 Task: Set up alerts for new listings in Seattle, Washington, that have a private home office or a study space, and track the availability of properties with this feature.
Action: Mouse moved to (402, 292)
Screenshot: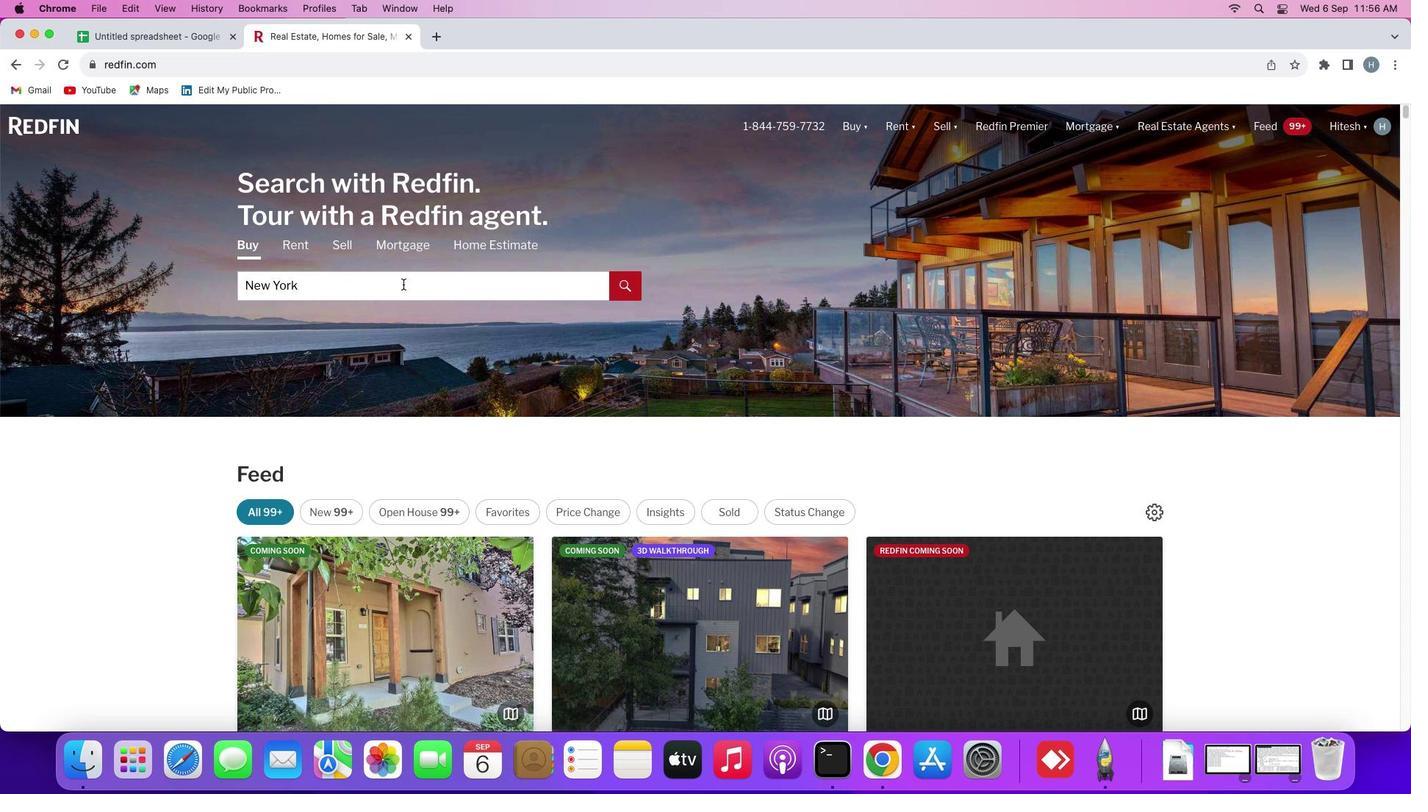 
Action: Mouse pressed left at (402, 292)
Screenshot: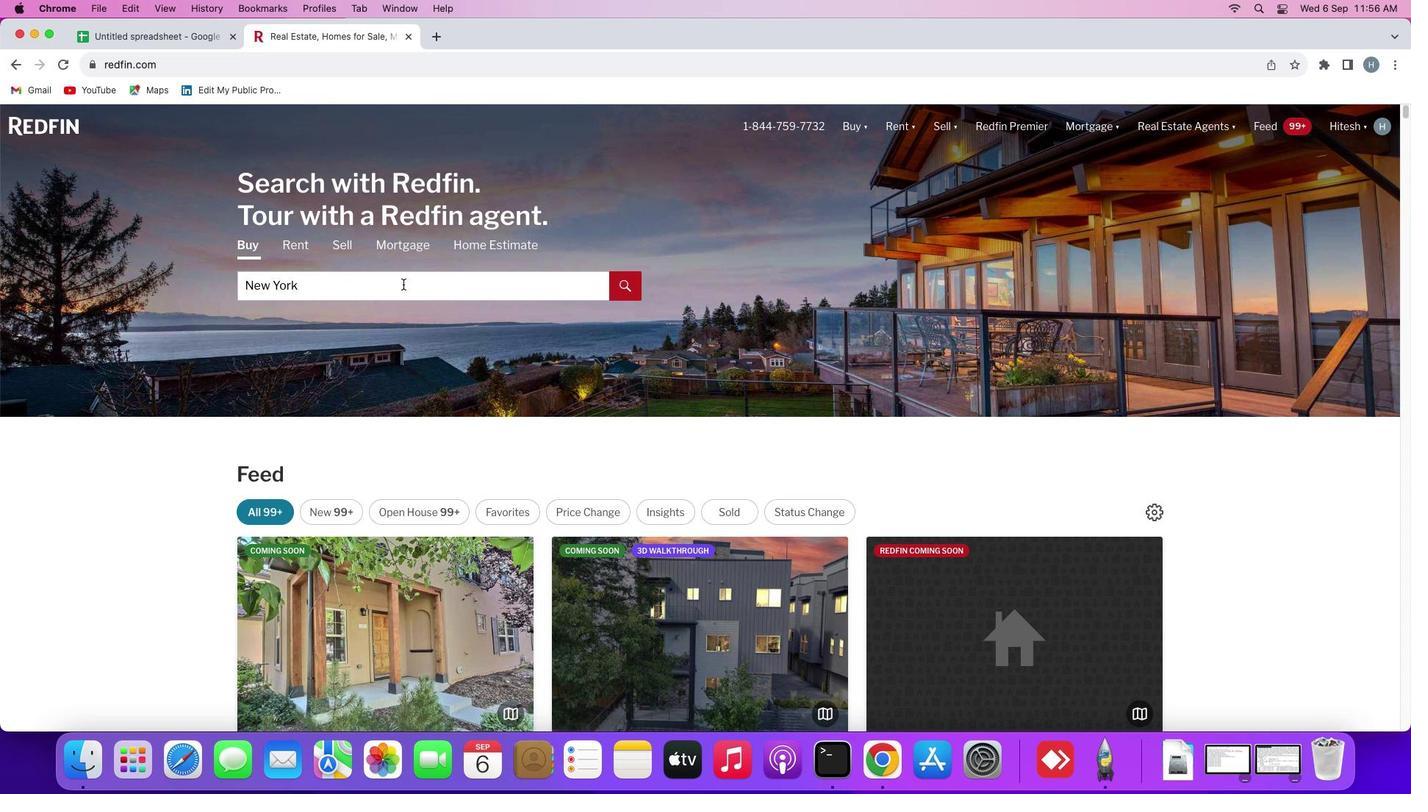 
Action: Mouse moved to (405, 286)
Screenshot: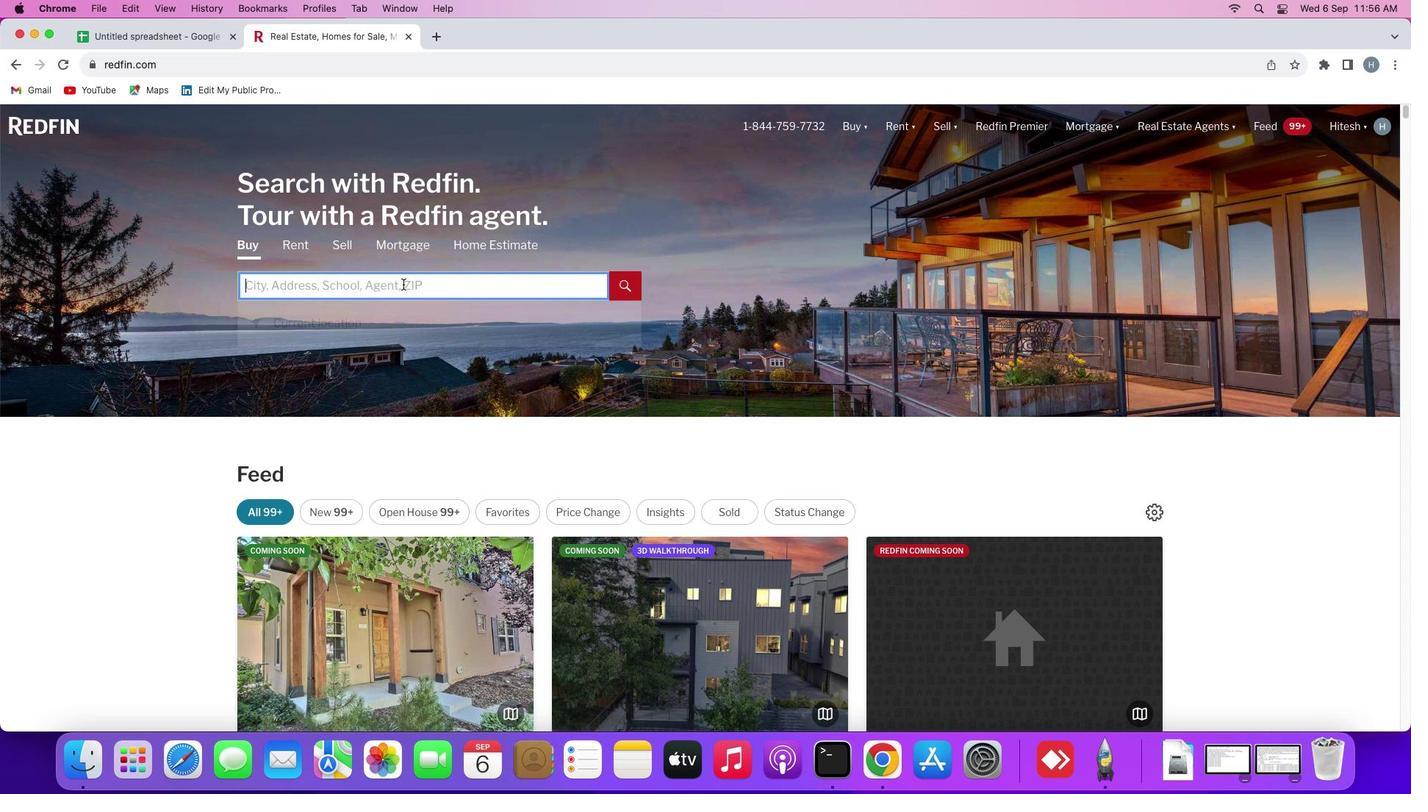 
Action: Mouse pressed left at (405, 286)
Screenshot: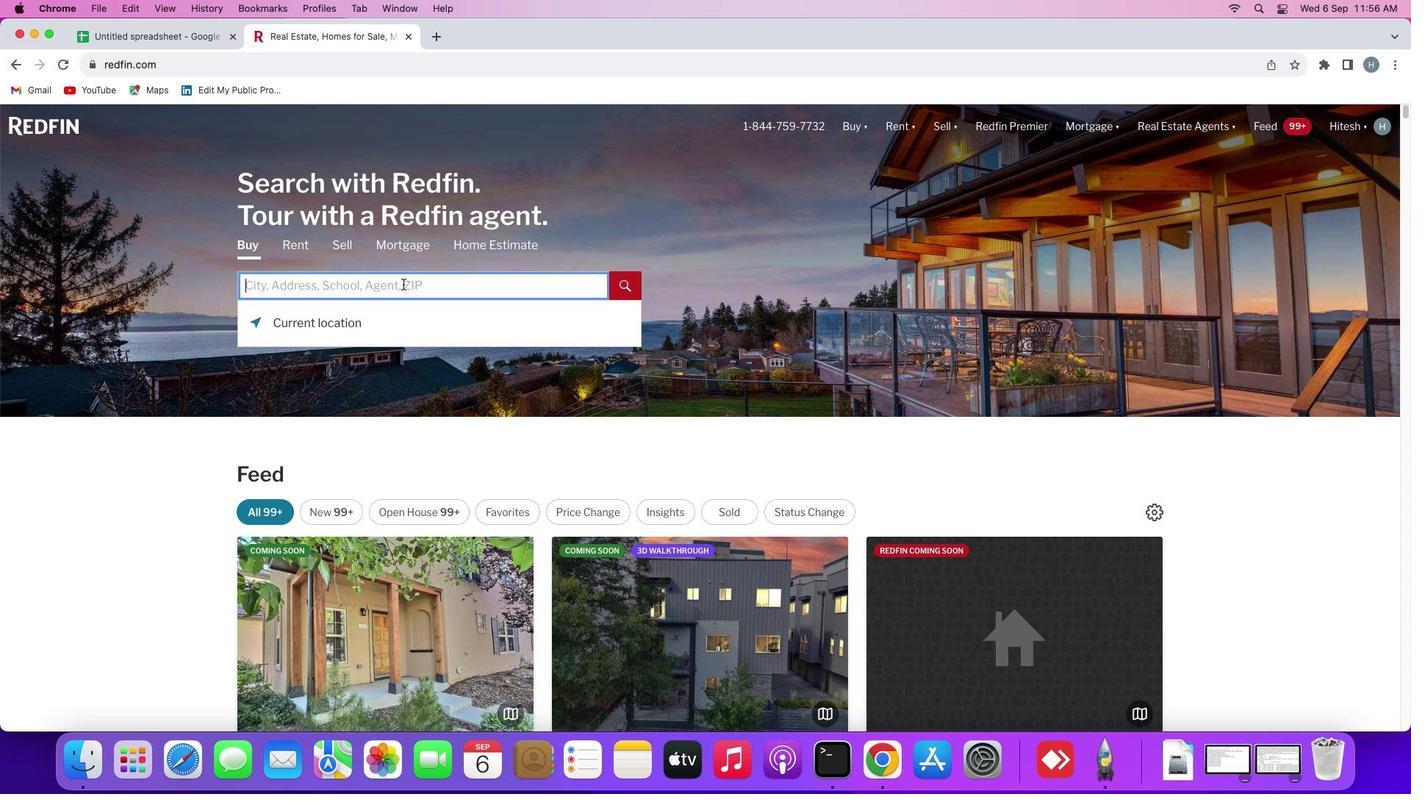 
Action: Key pressed Key.shift'S''e''a''t''t''l''e'','Key.spaceKey.shift'W''a''s''h''i''n''g''t''o''n'
Screenshot: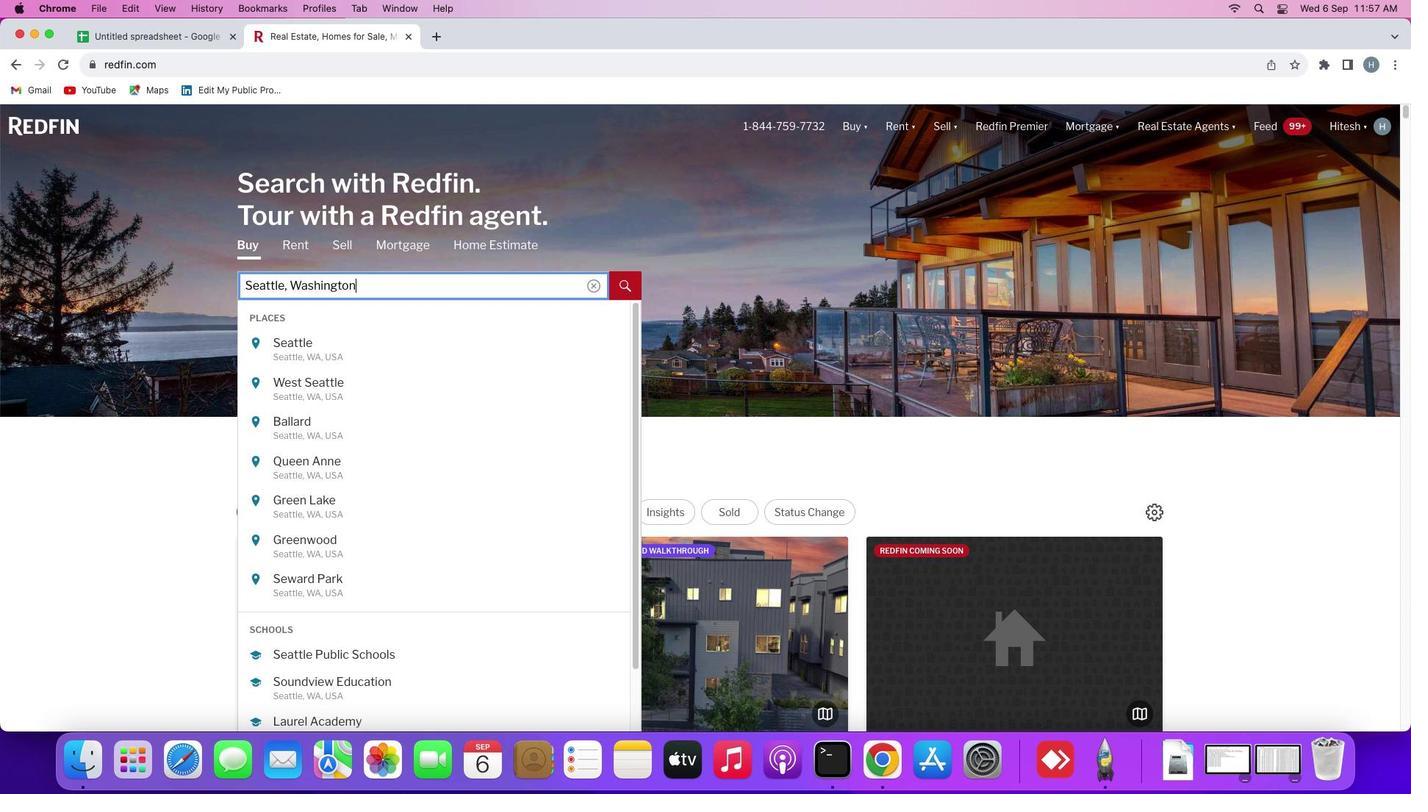 
Action: Mouse moved to (444, 351)
Screenshot: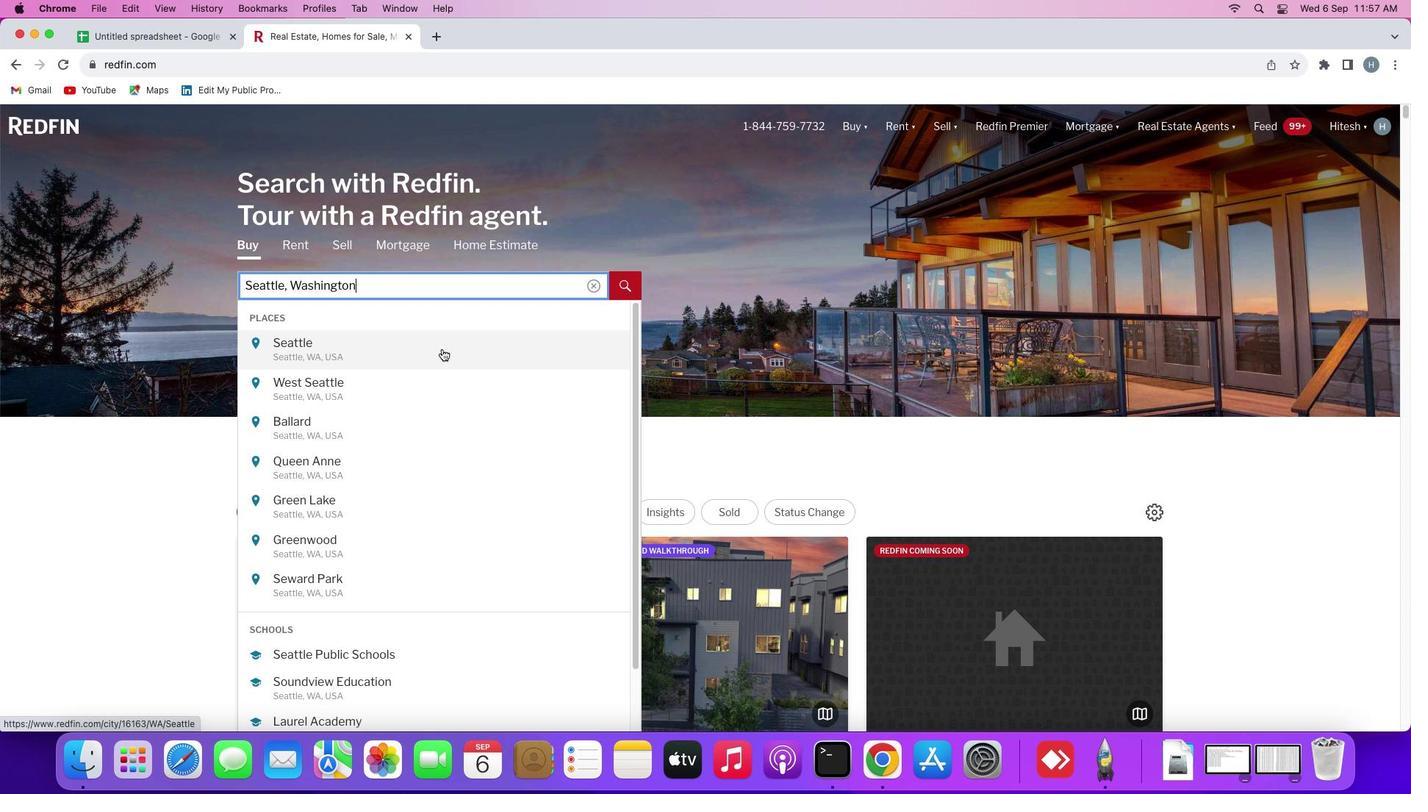 
Action: Mouse pressed left at (444, 351)
Screenshot: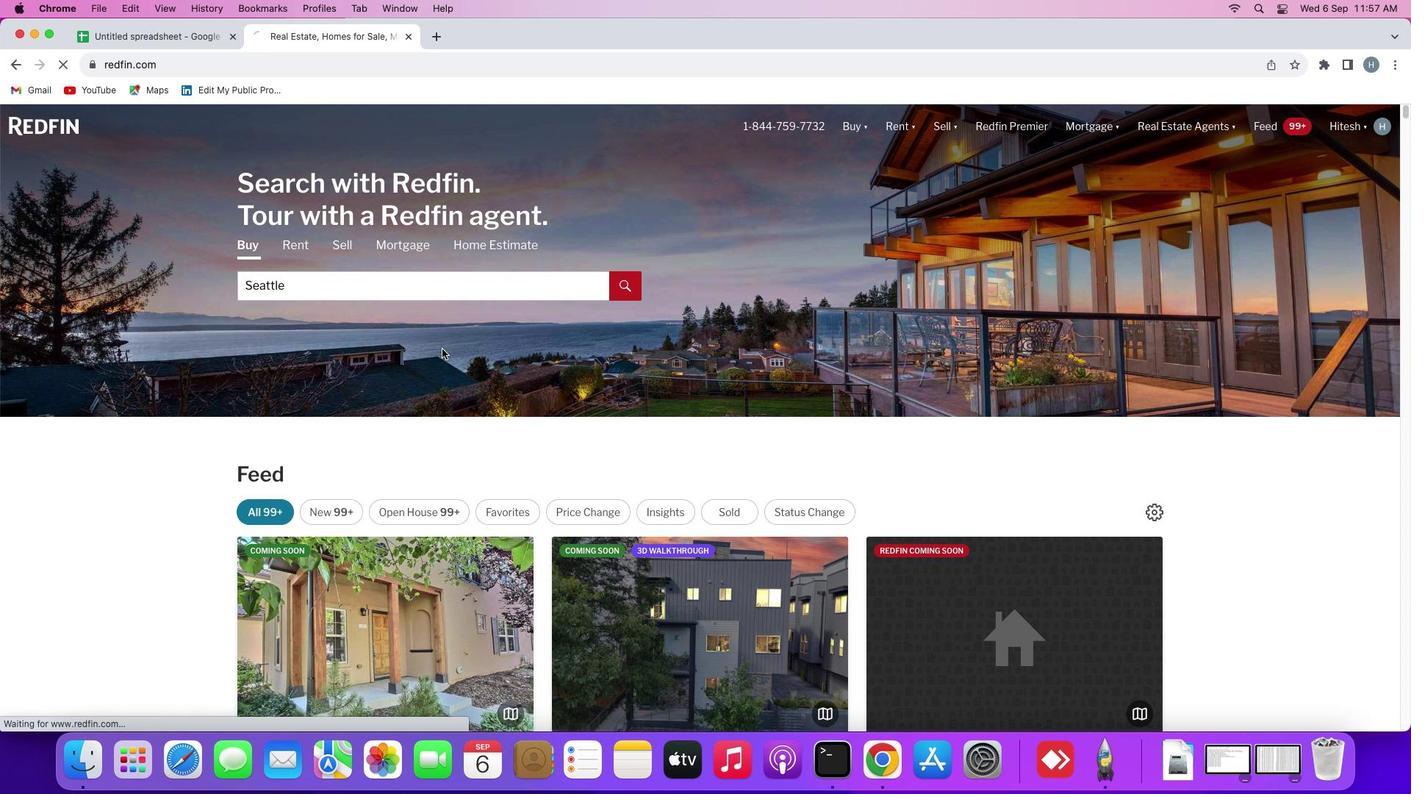 
Action: Mouse moved to (1258, 225)
Screenshot: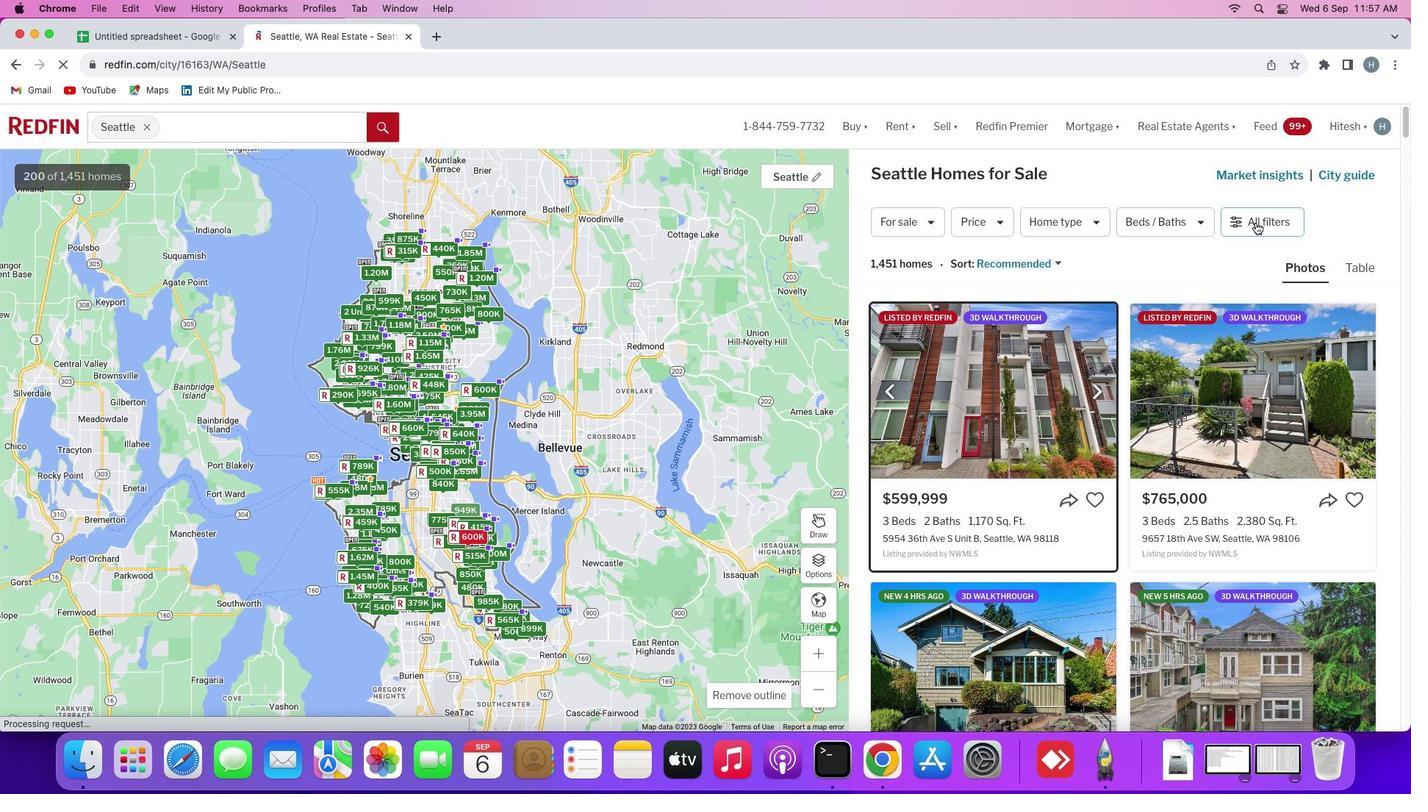 
Action: Mouse pressed left at (1258, 225)
Screenshot: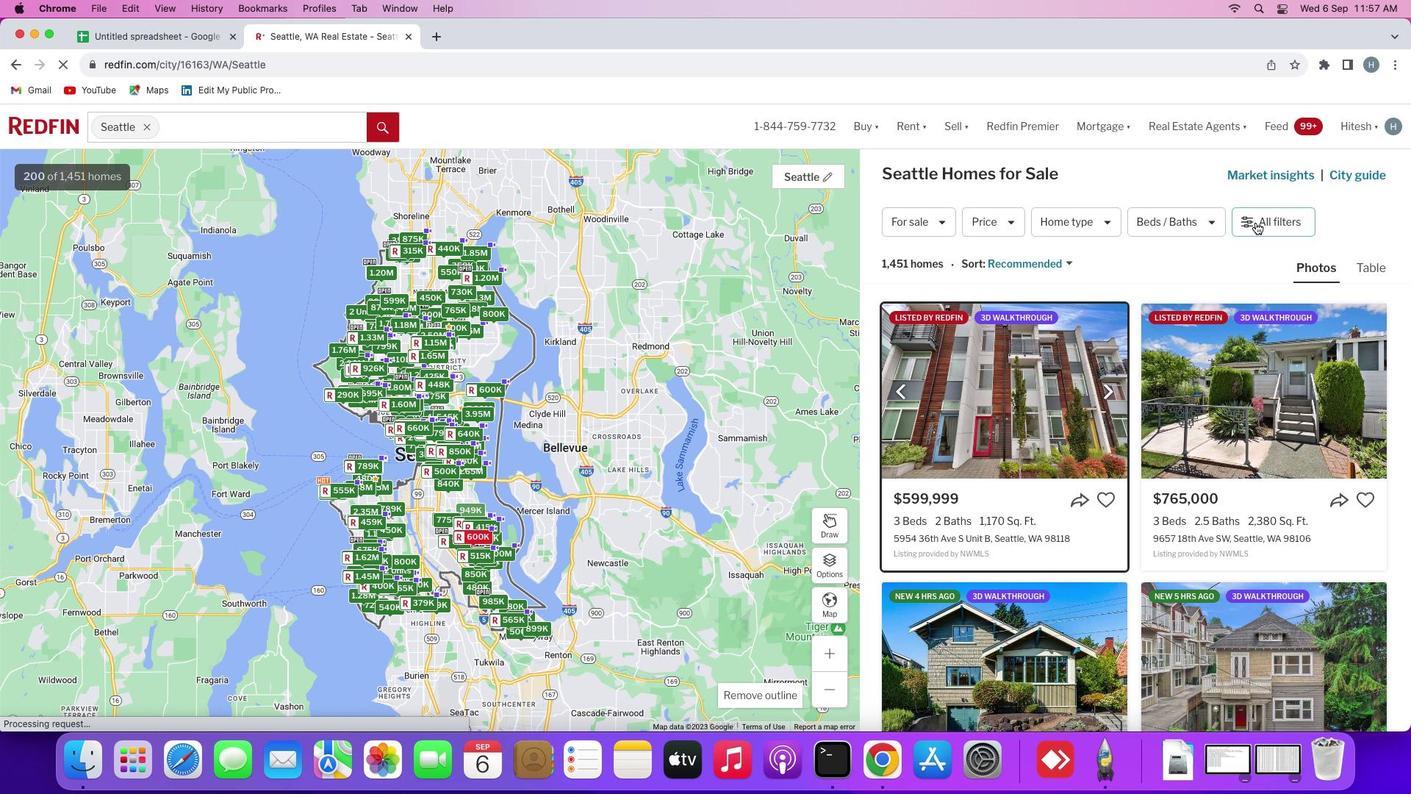
Action: Mouse moved to (1214, 420)
Screenshot: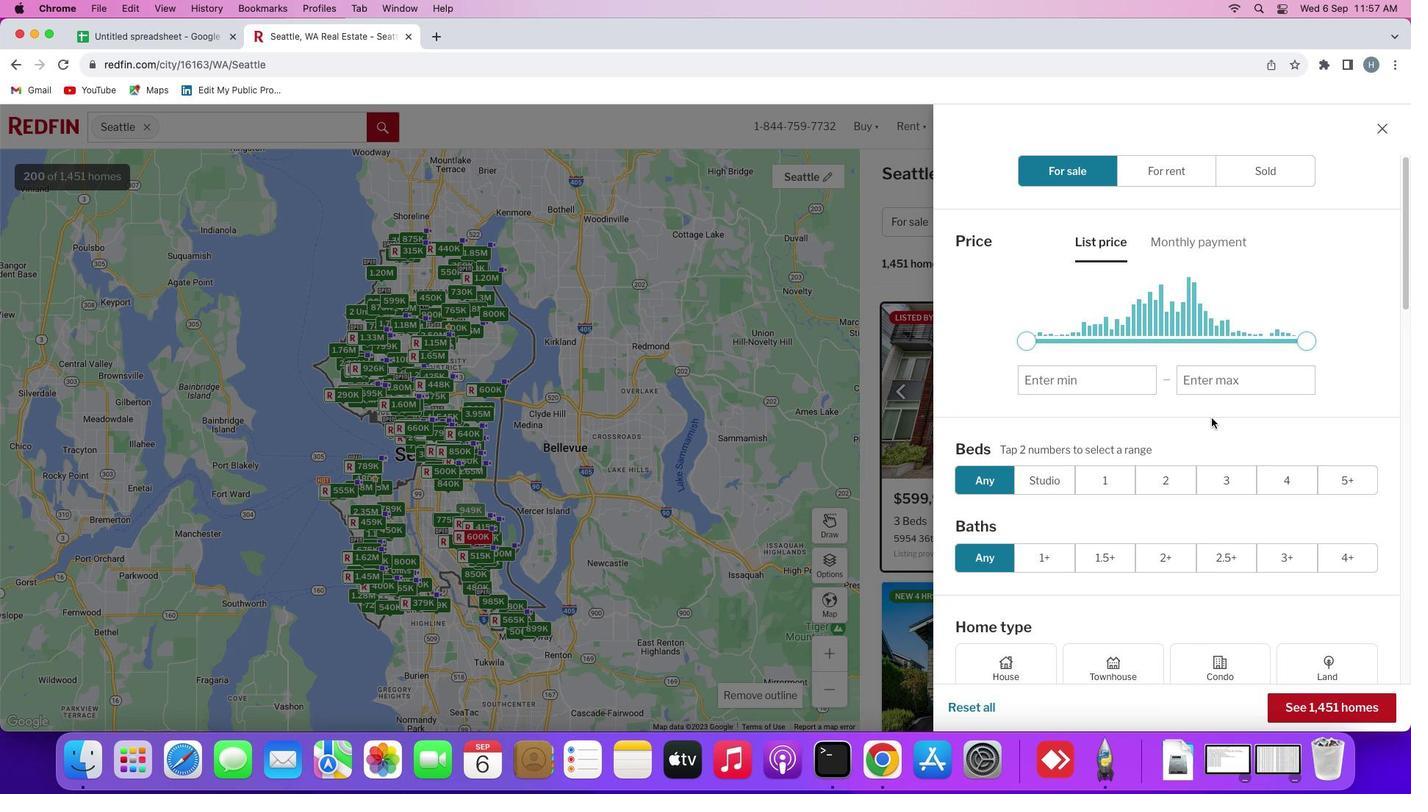 
Action: Mouse scrolled (1214, 420) with delta (2, 1)
Screenshot: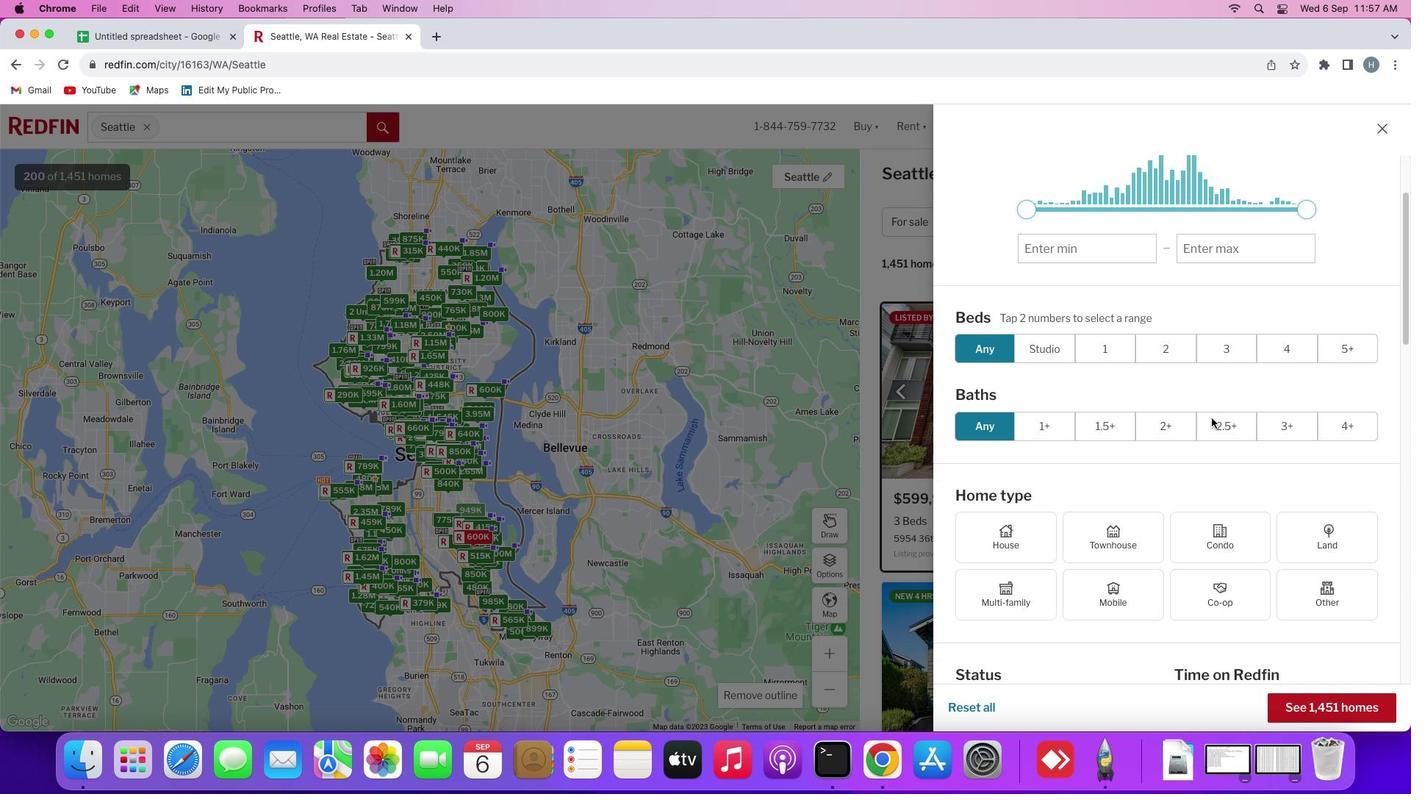 
Action: Mouse scrolled (1214, 420) with delta (2, 1)
Screenshot: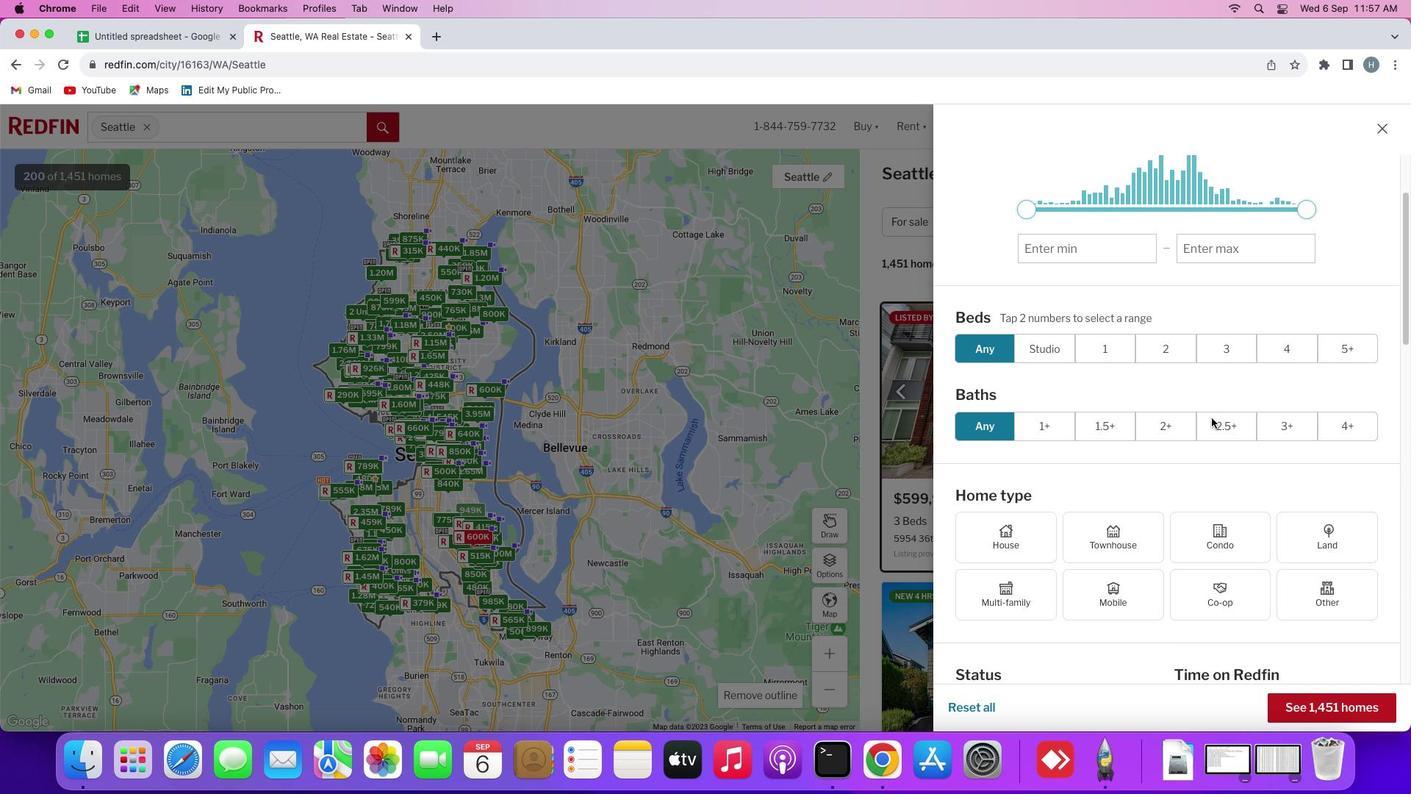 
Action: Mouse scrolled (1214, 420) with delta (2, 1)
Screenshot: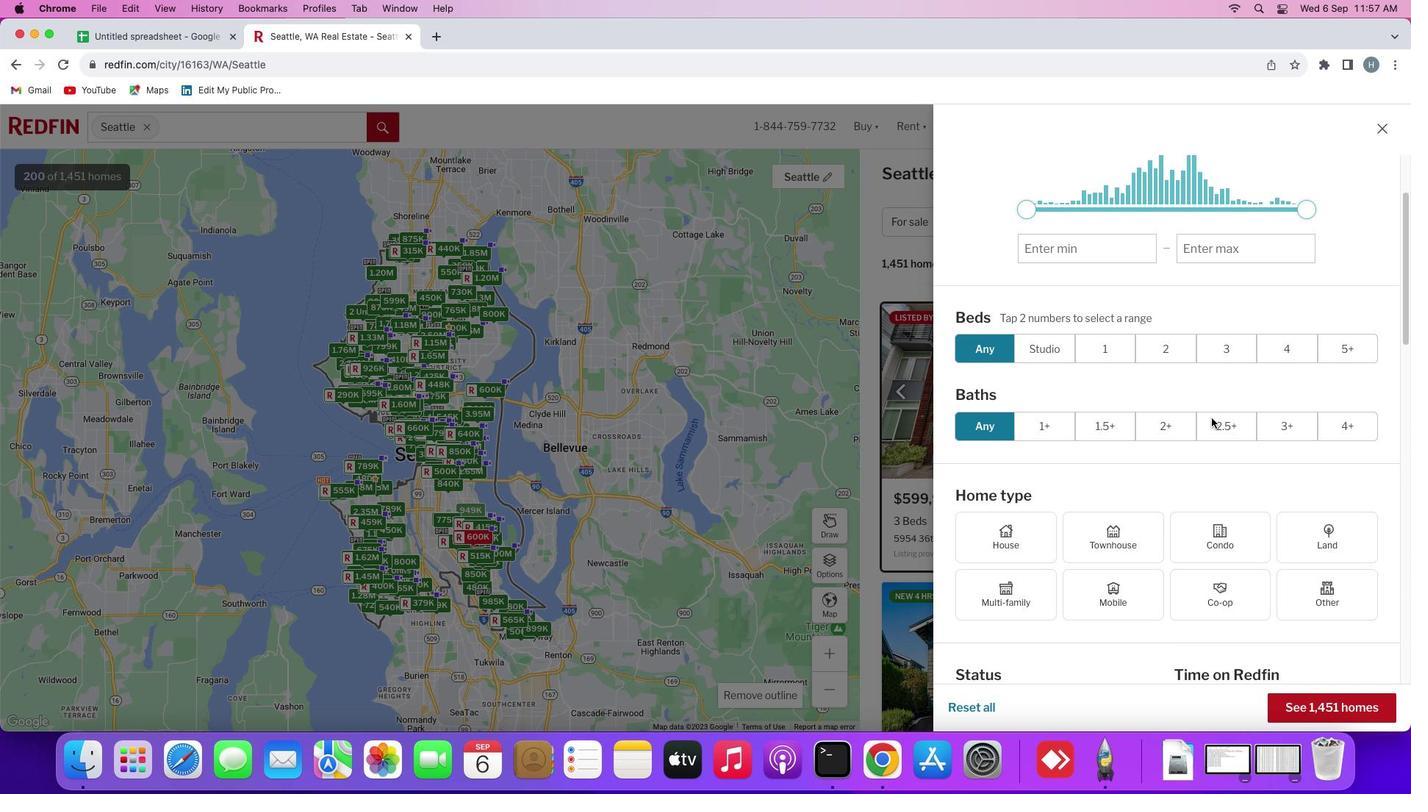 
Action: Mouse scrolled (1214, 420) with delta (2, 0)
Screenshot: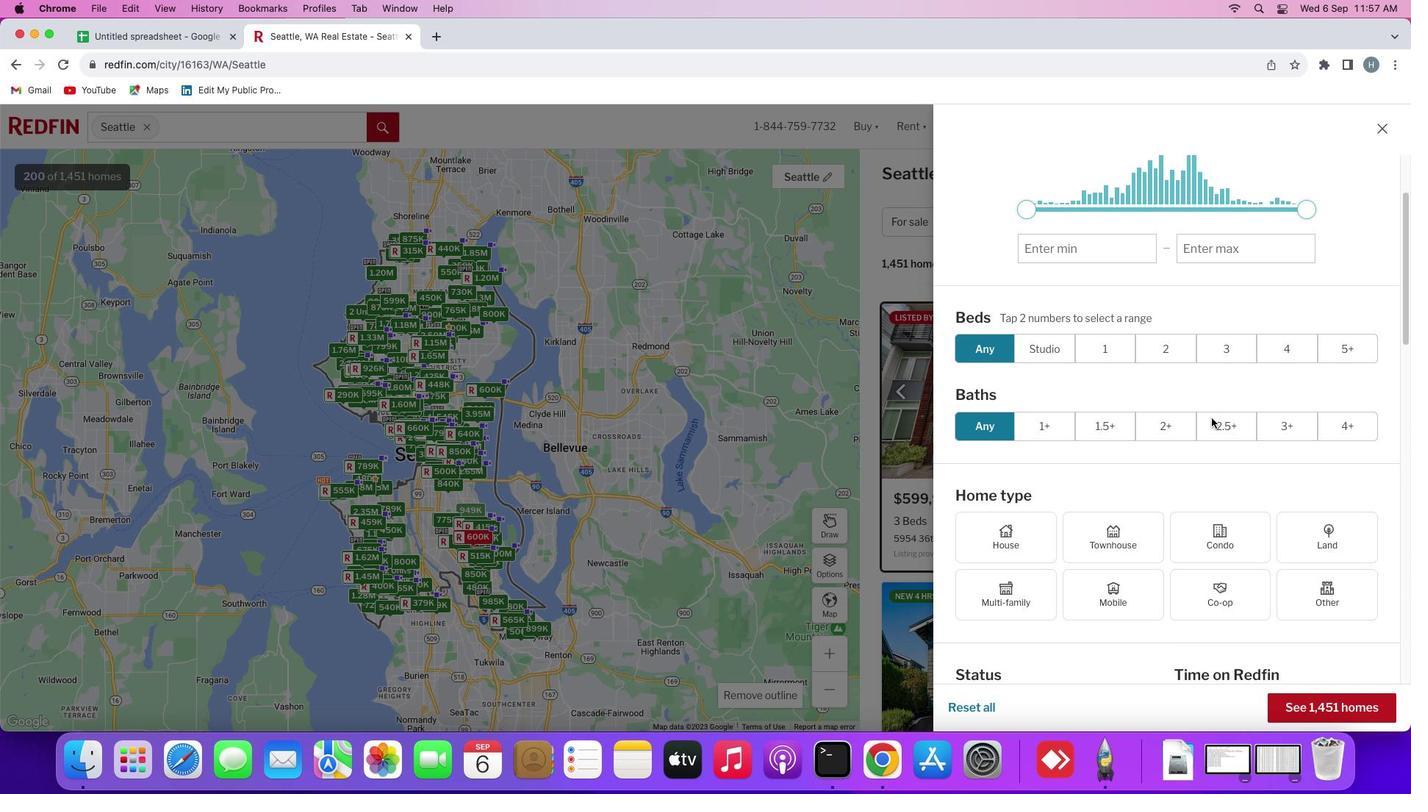 
Action: Mouse moved to (1200, 435)
Screenshot: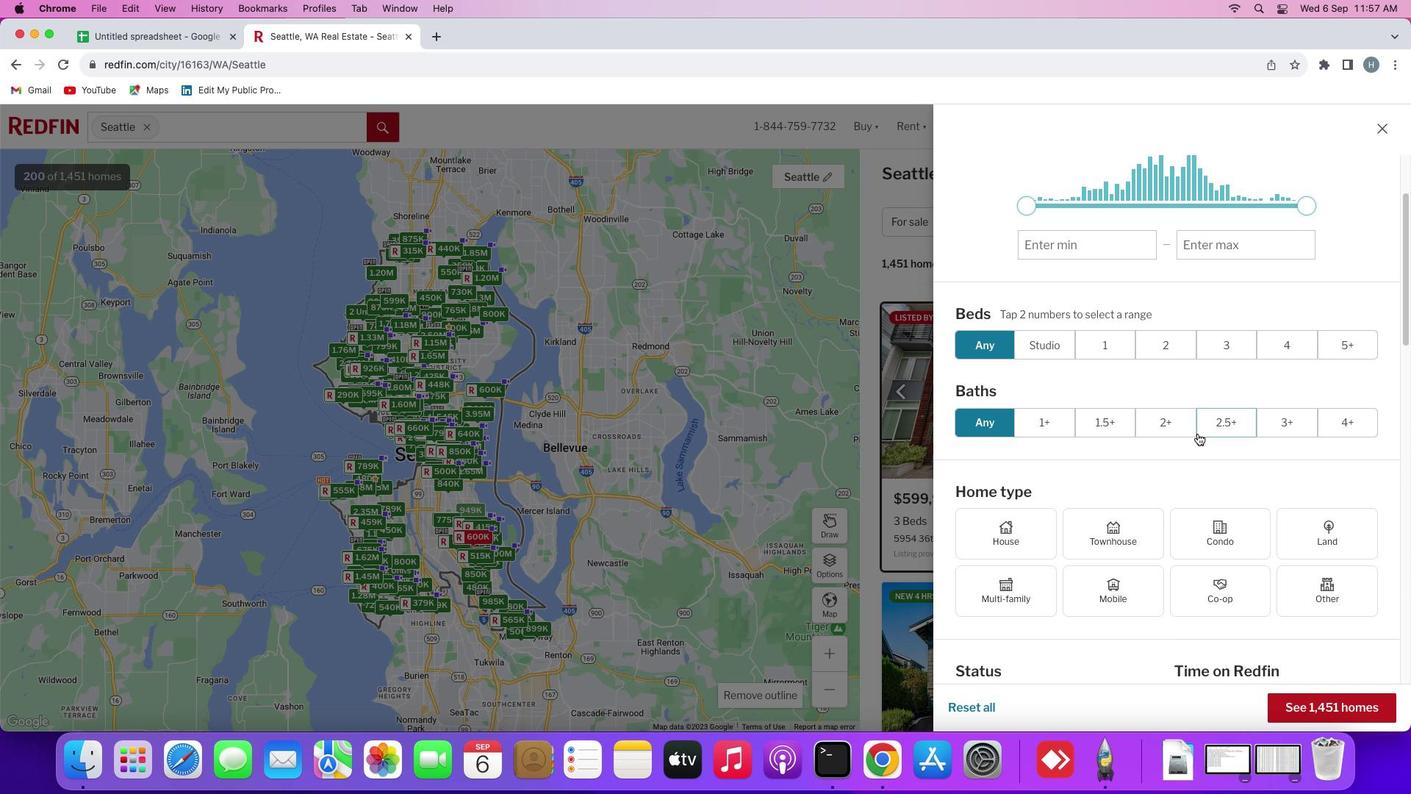 
Action: Mouse scrolled (1200, 435) with delta (2, 1)
Screenshot: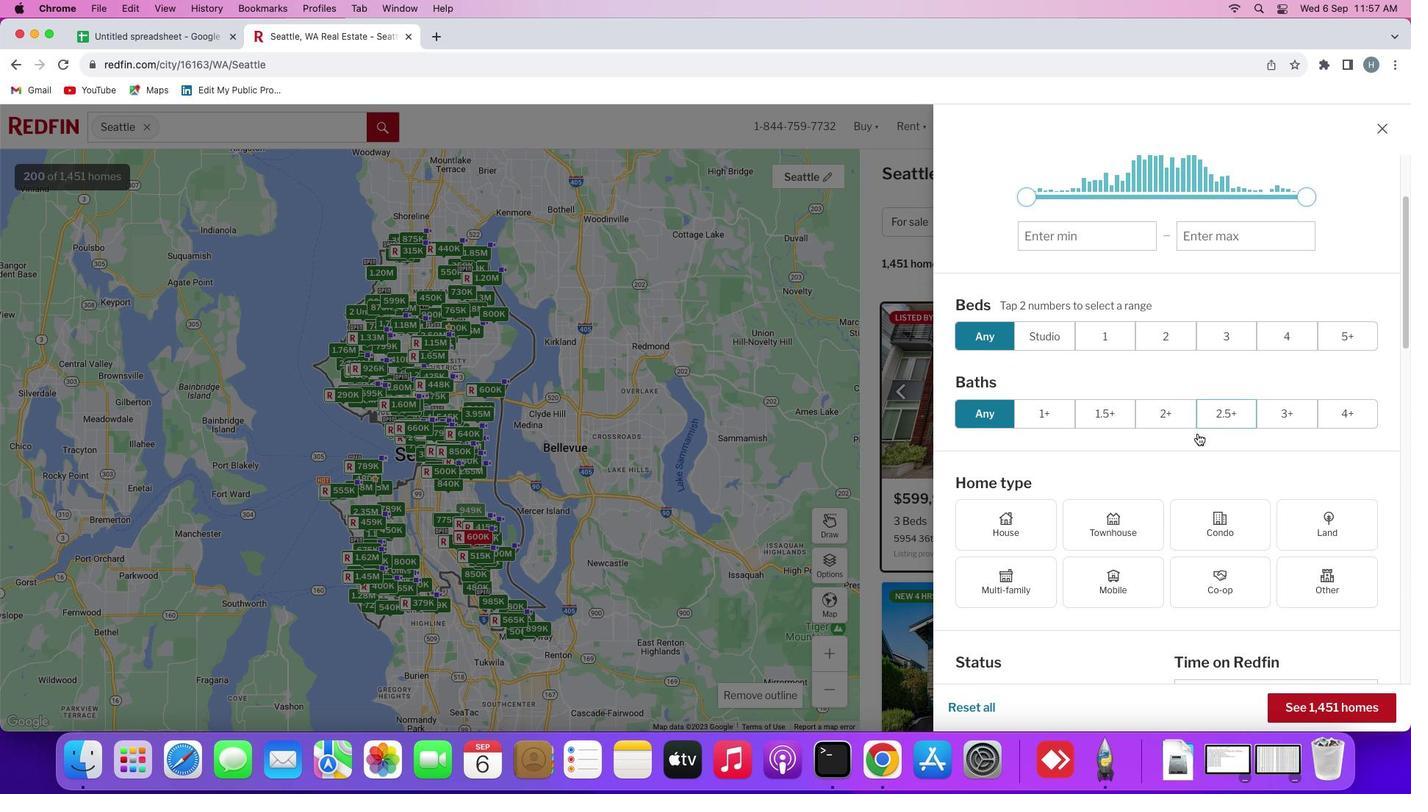 
Action: Mouse scrolled (1200, 435) with delta (2, 1)
Screenshot: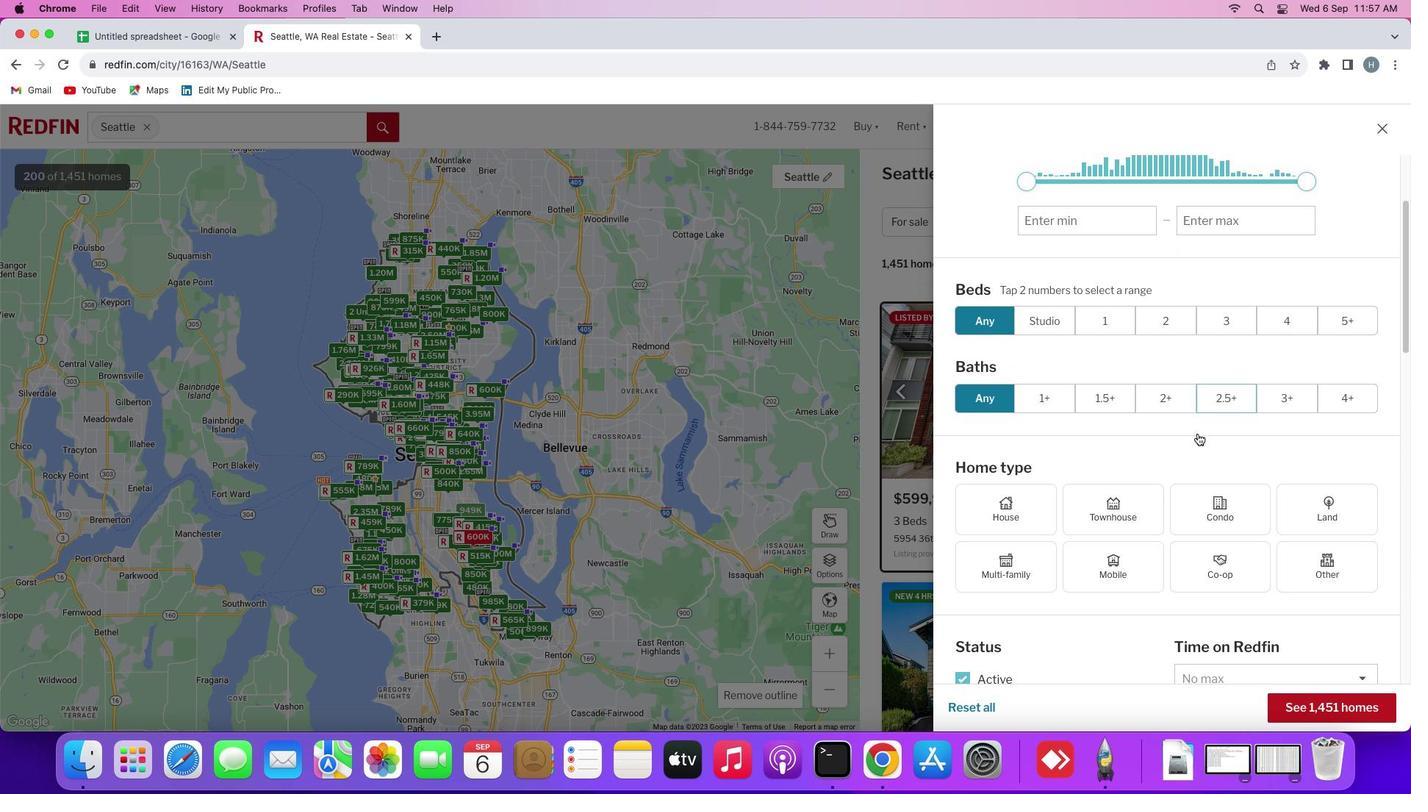 
Action: Mouse scrolled (1200, 435) with delta (2, 1)
Screenshot: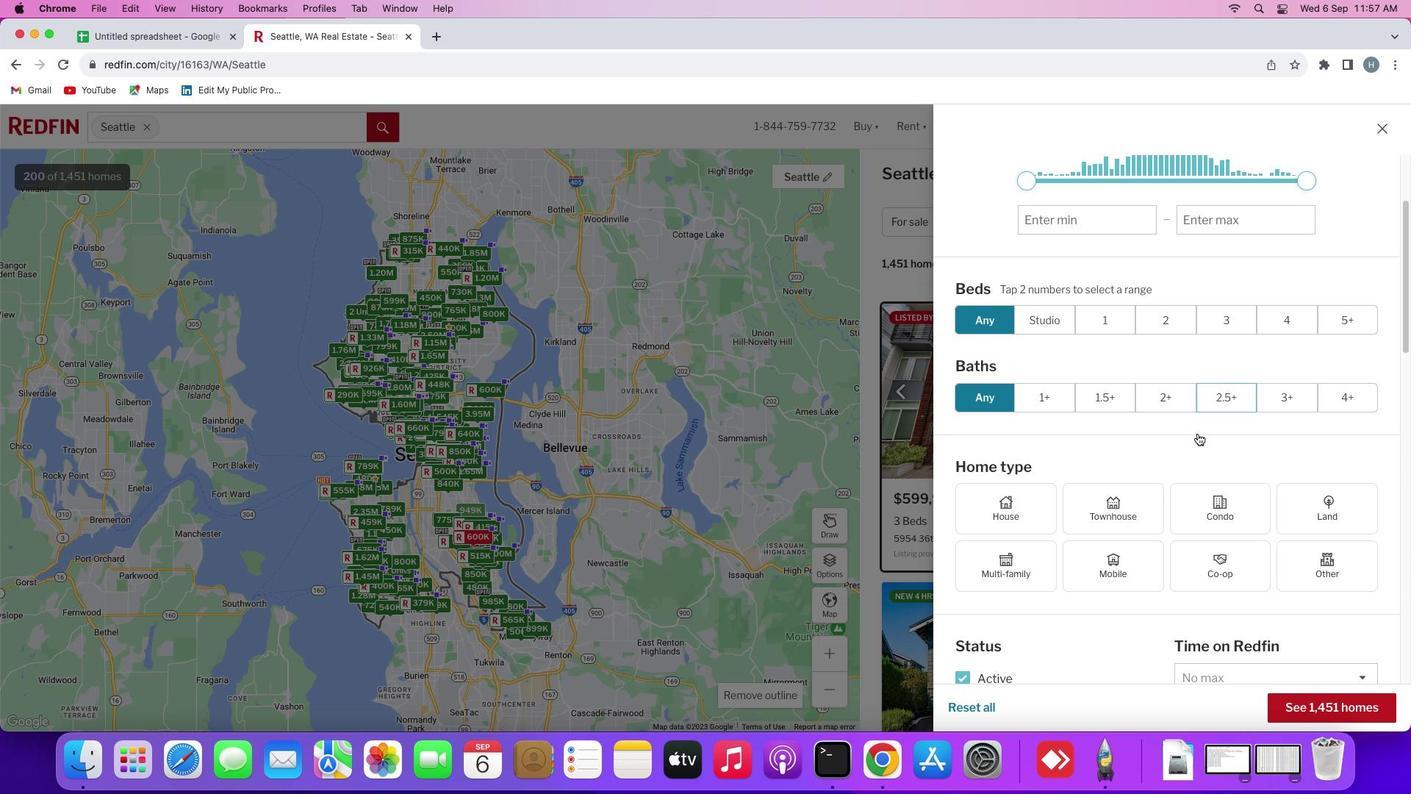 
Action: Mouse scrolled (1200, 435) with delta (2, 1)
Screenshot: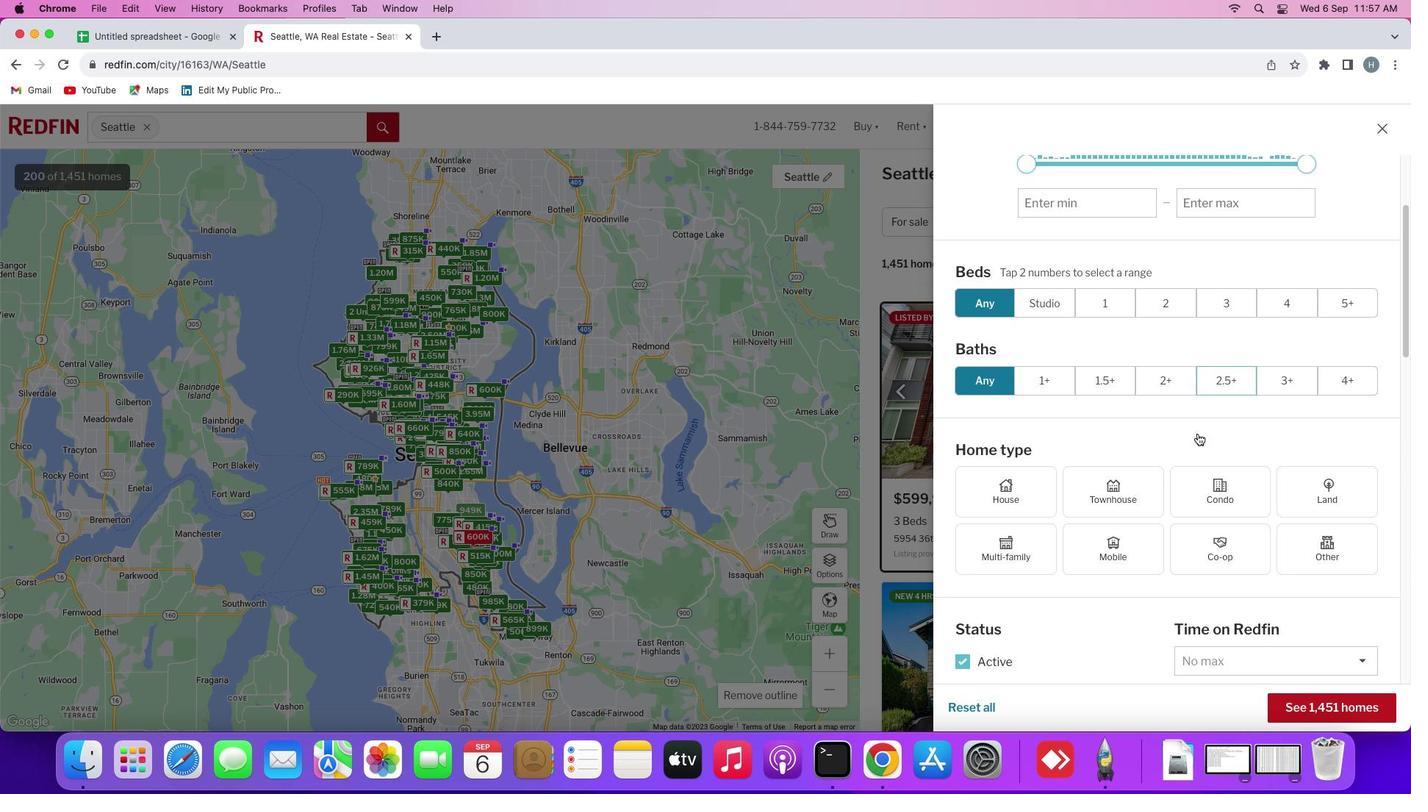 
Action: Mouse scrolled (1200, 435) with delta (2, 1)
Screenshot: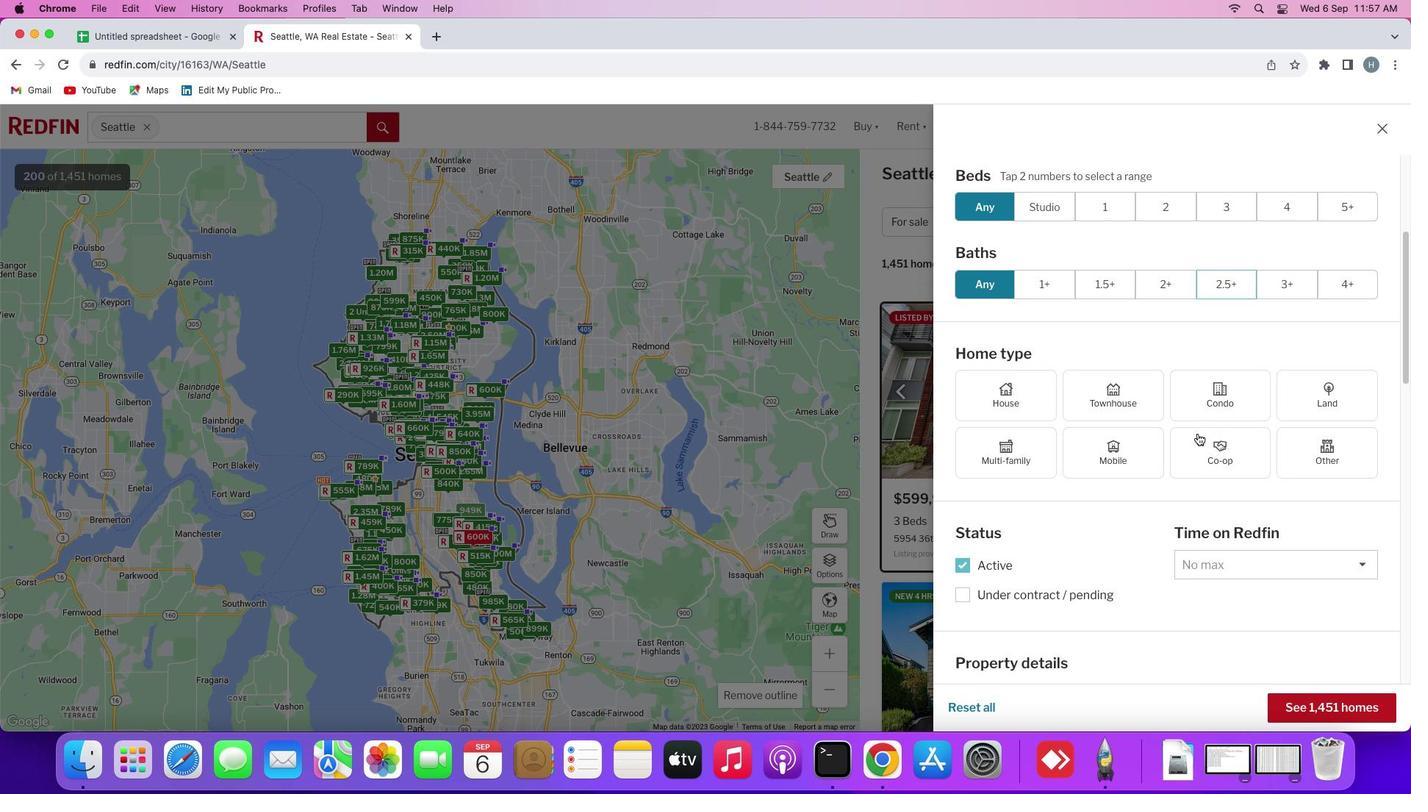 
Action: Mouse scrolled (1200, 435) with delta (2, 1)
Screenshot: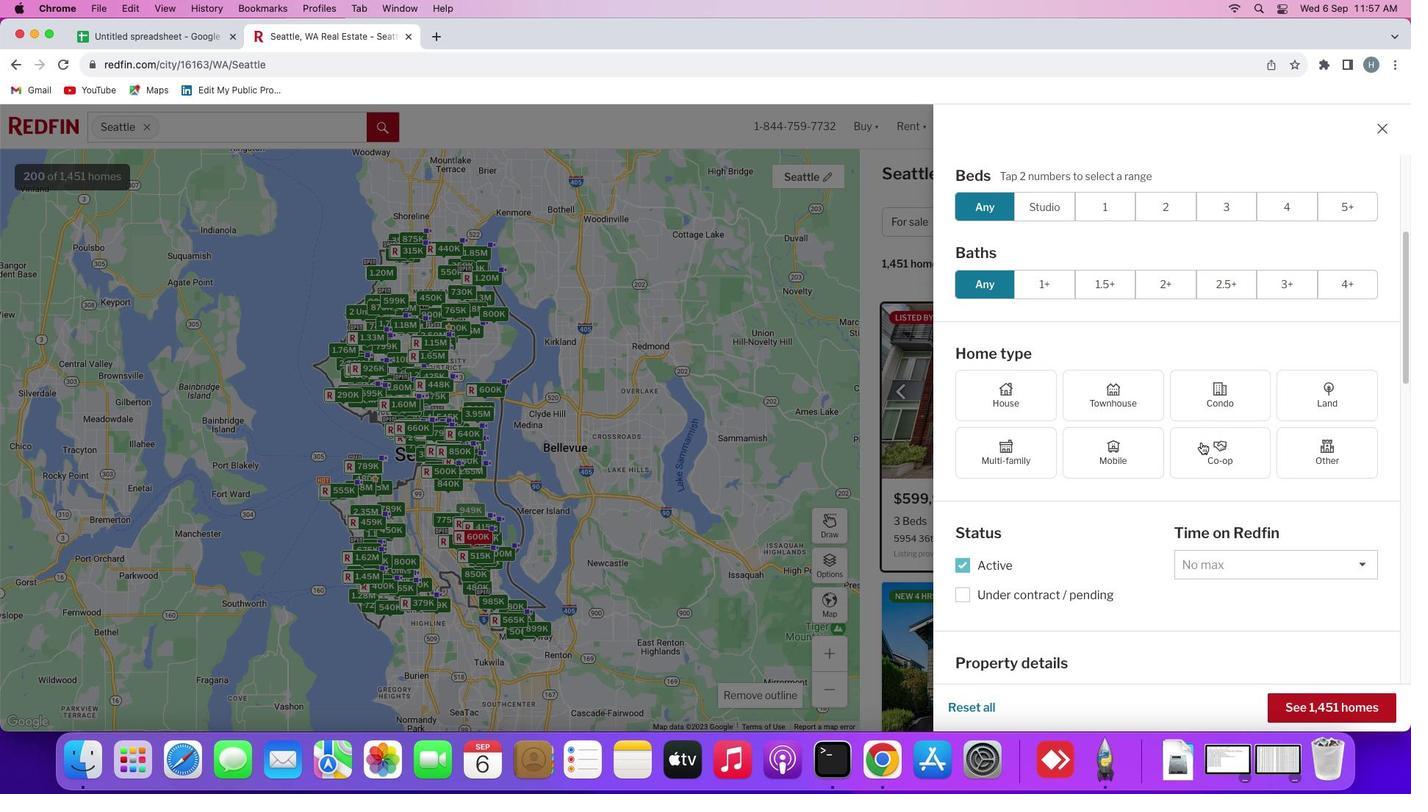 
Action: Mouse scrolled (1200, 435) with delta (2, 0)
Screenshot: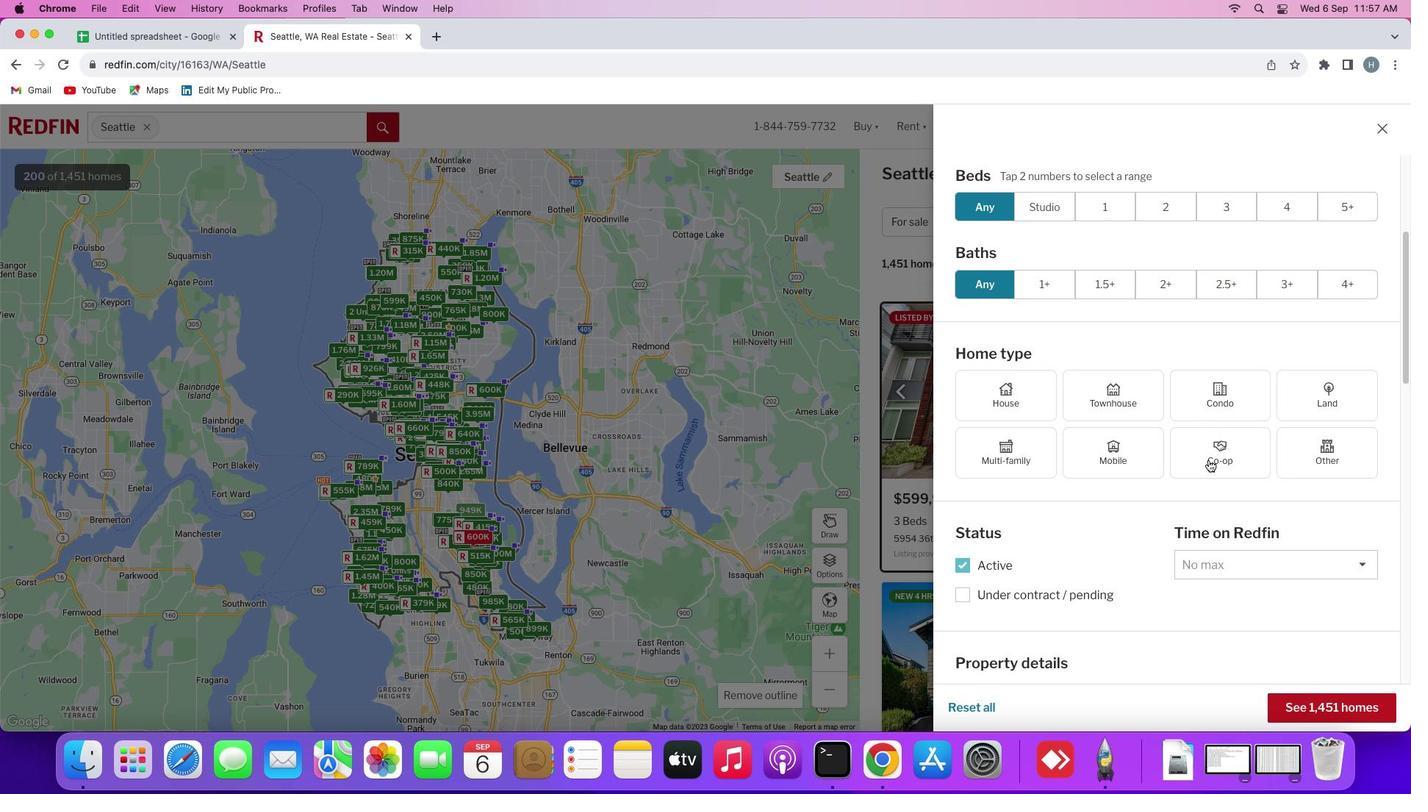 
Action: Mouse moved to (1239, 558)
Screenshot: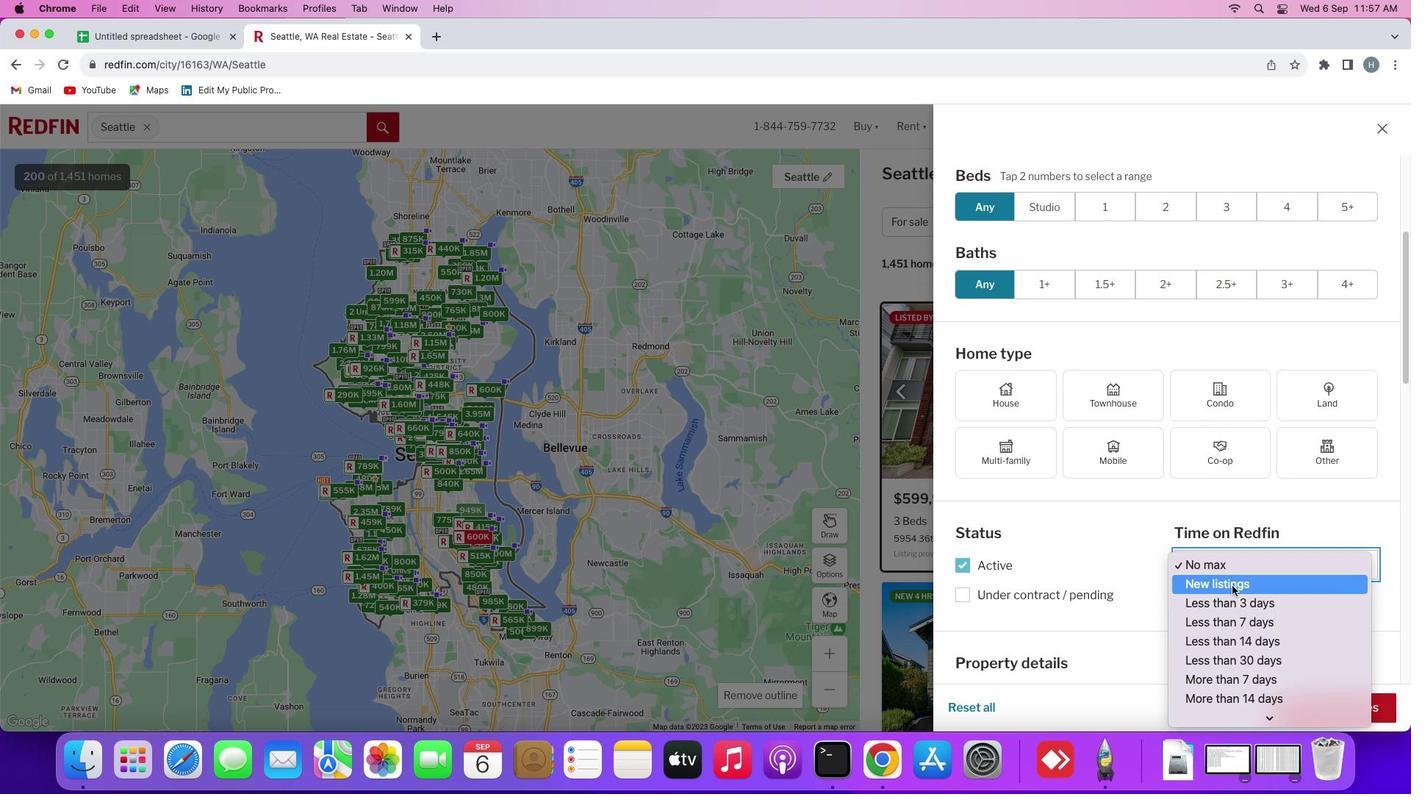 
Action: Mouse pressed left at (1239, 558)
Screenshot: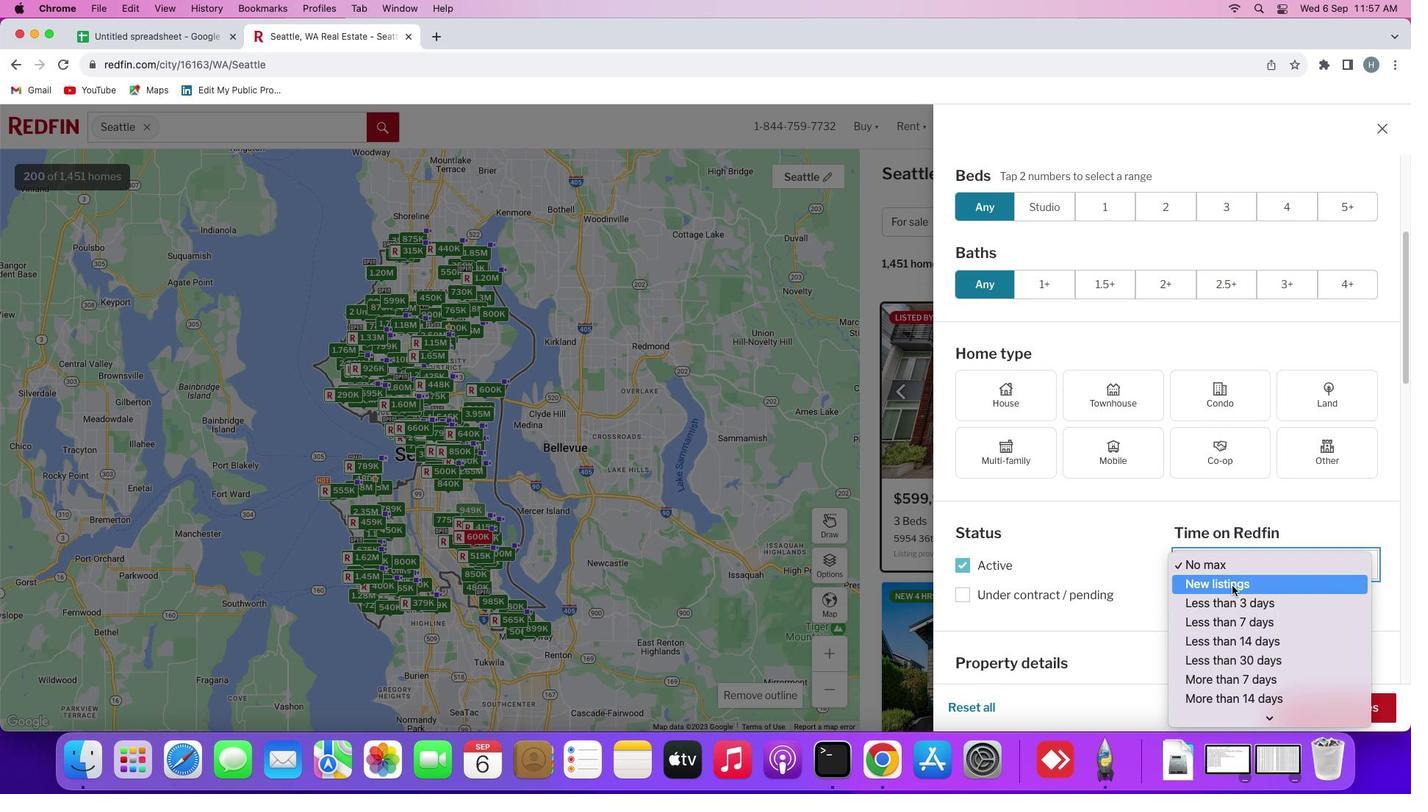 
Action: Mouse moved to (1234, 588)
Screenshot: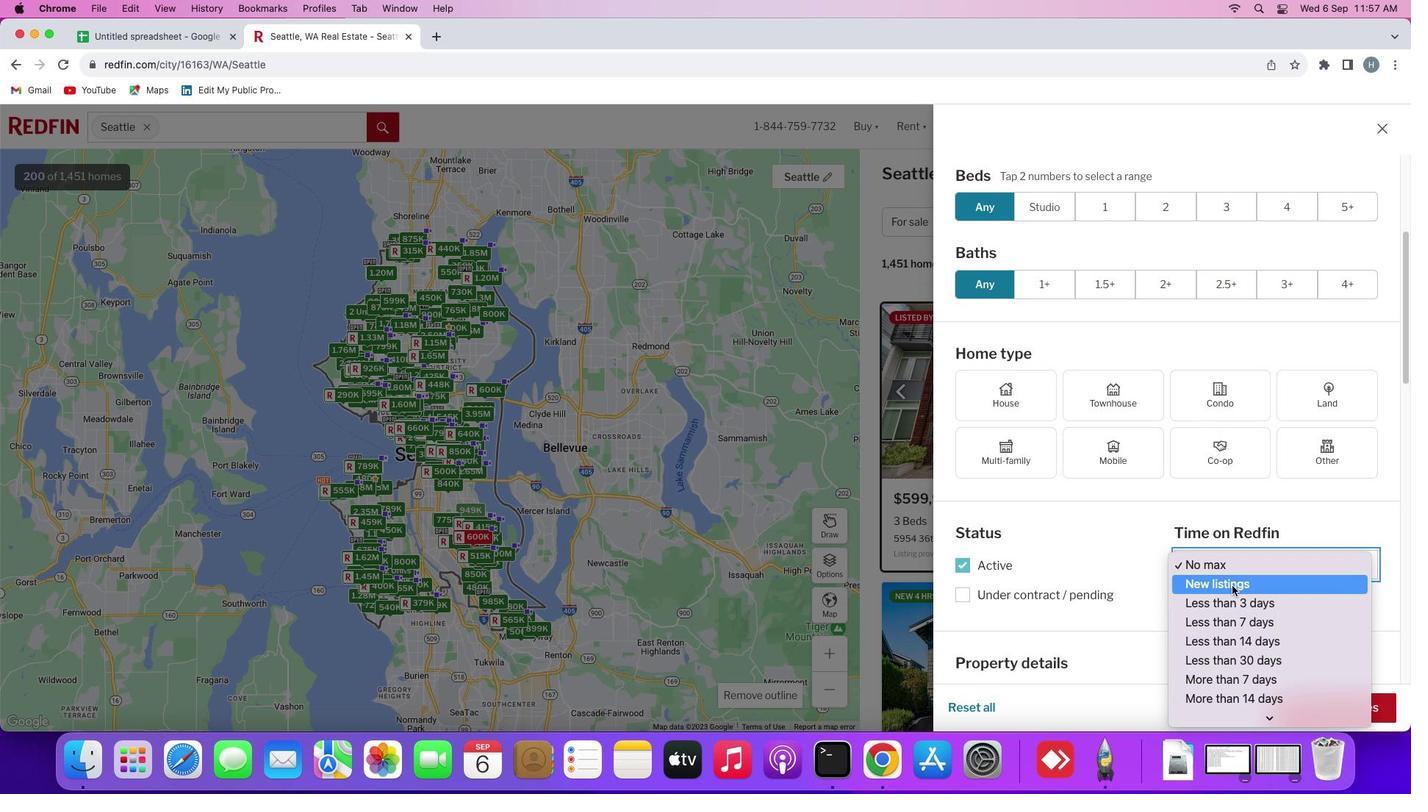 
Action: Mouse pressed left at (1234, 588)
Screenshot: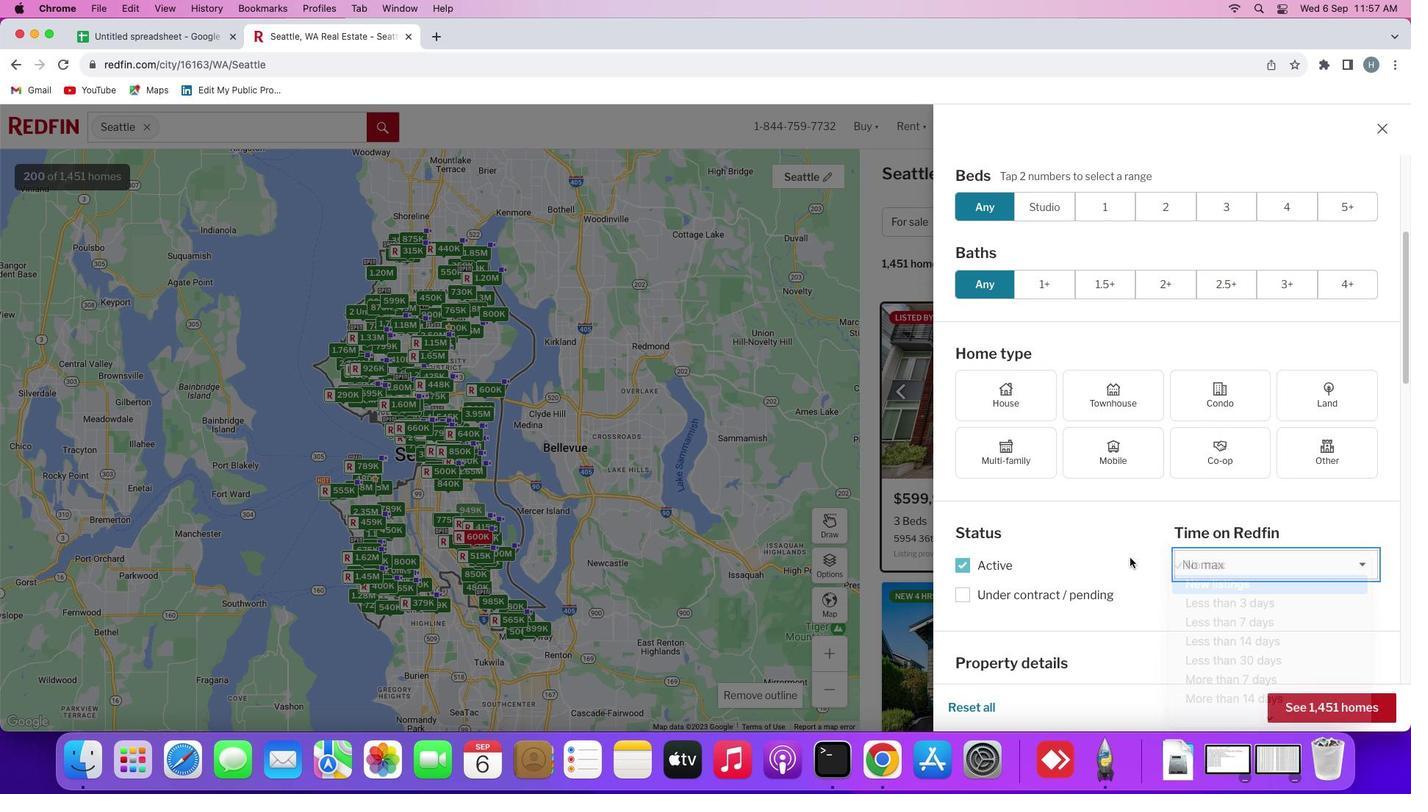 
Action: Mouse moved to (1129, 545)
Screenshot: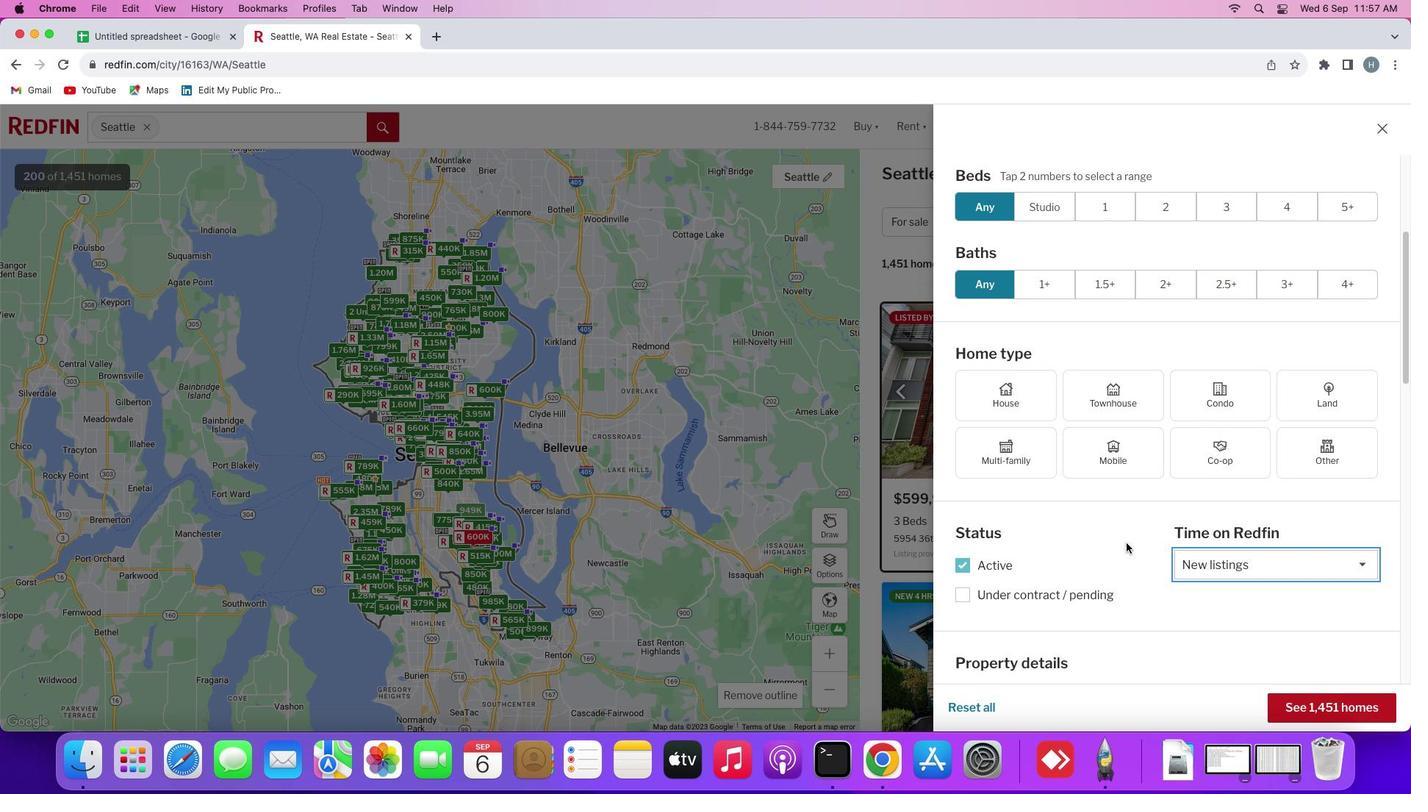 
Action: Mouse scrolled (1129, 545) with delta (2, 1)
Screenshot: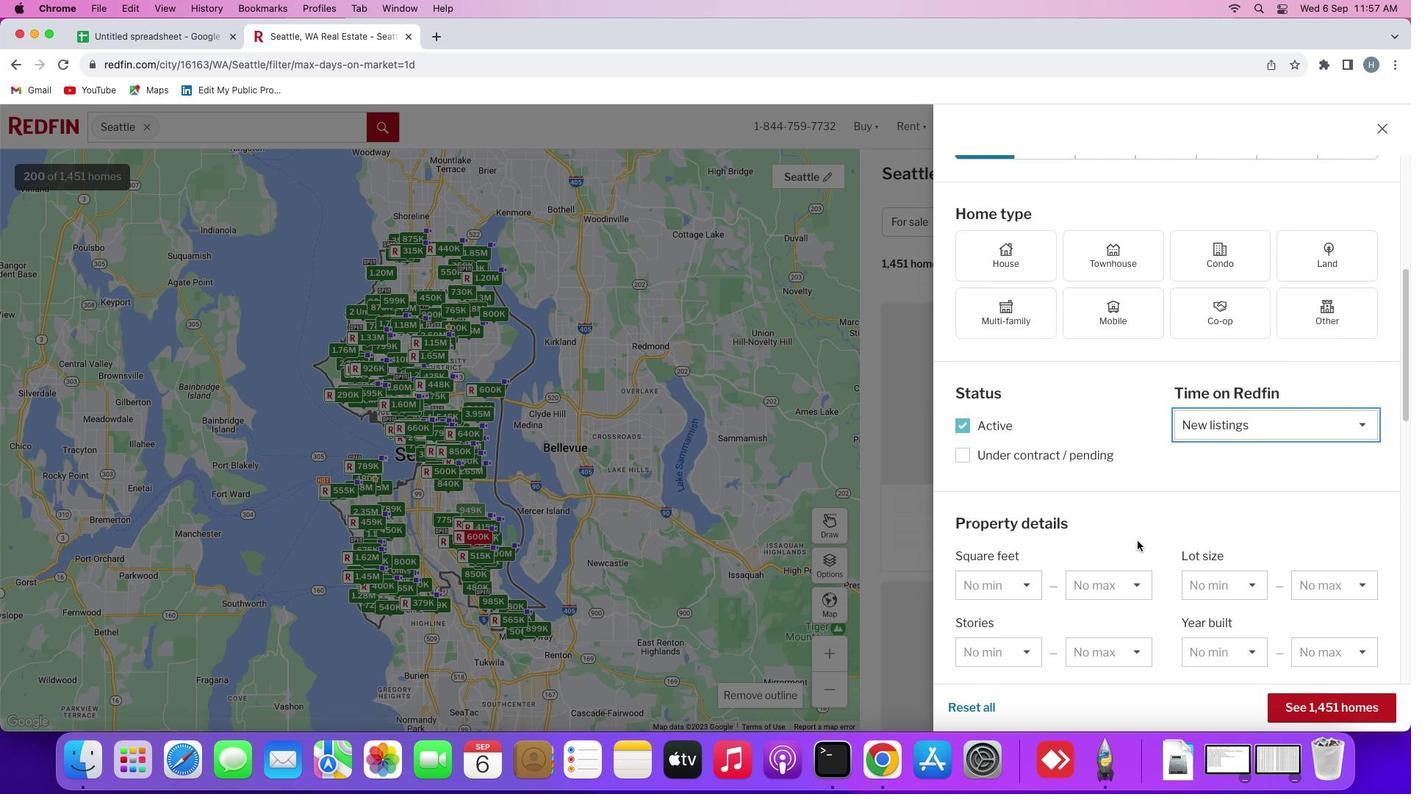 
Action: Mouse scrolled (1129, 545) with delta (2, 1)
Screenshot: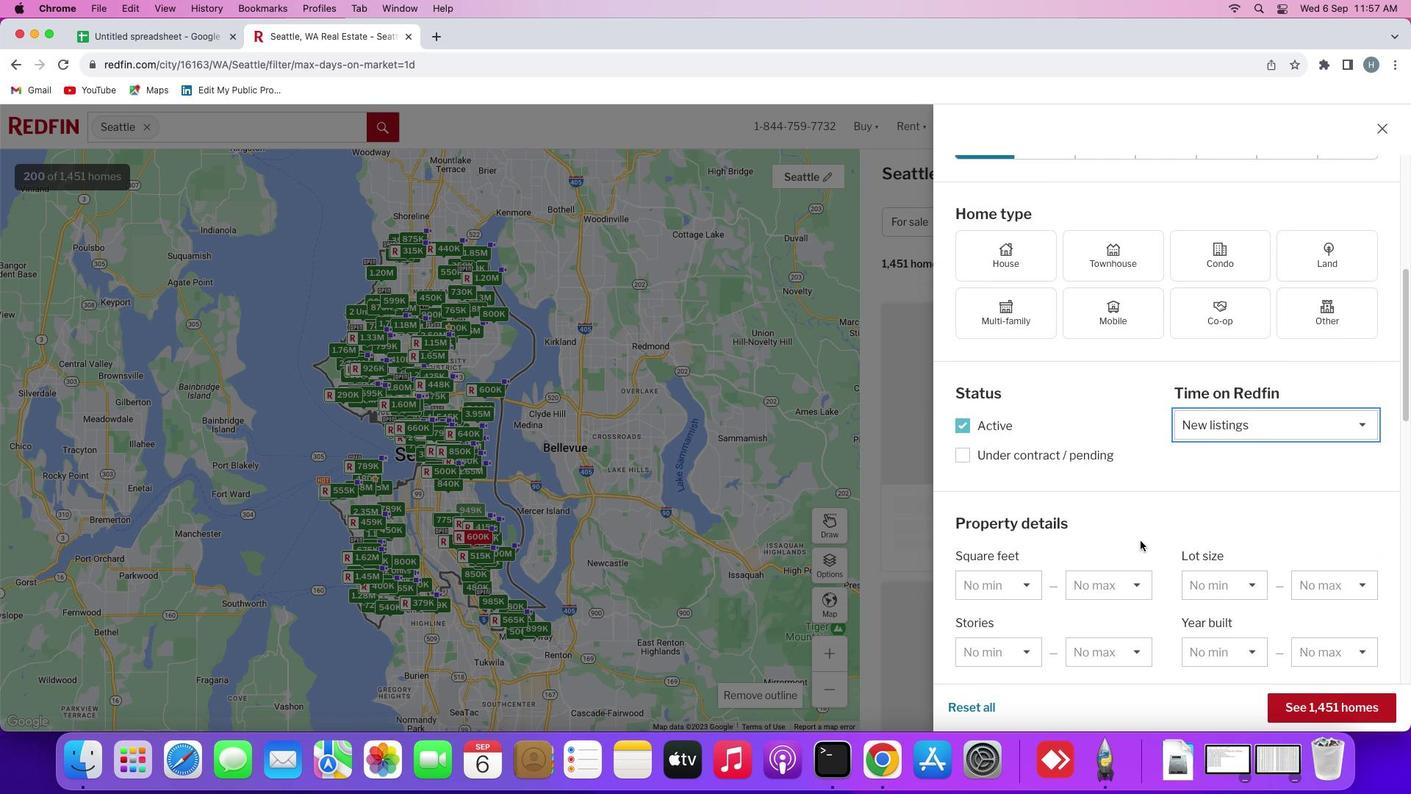 
Action: Mouse scrolled (1129, 545) with delta (2, 1)
Screenshot: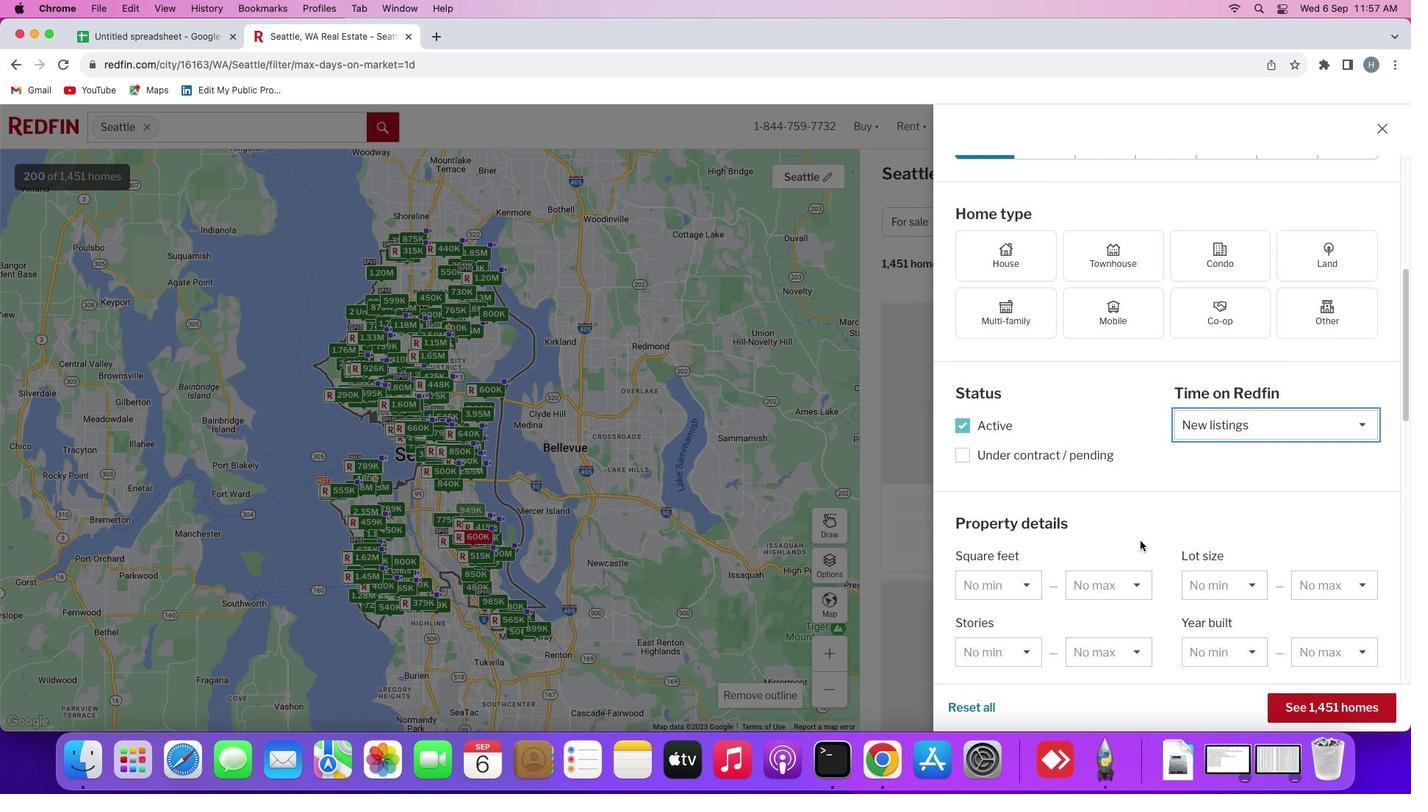 
Action: Mouse scrolled (1129, 545) with delta (2, 0)
Screenshot: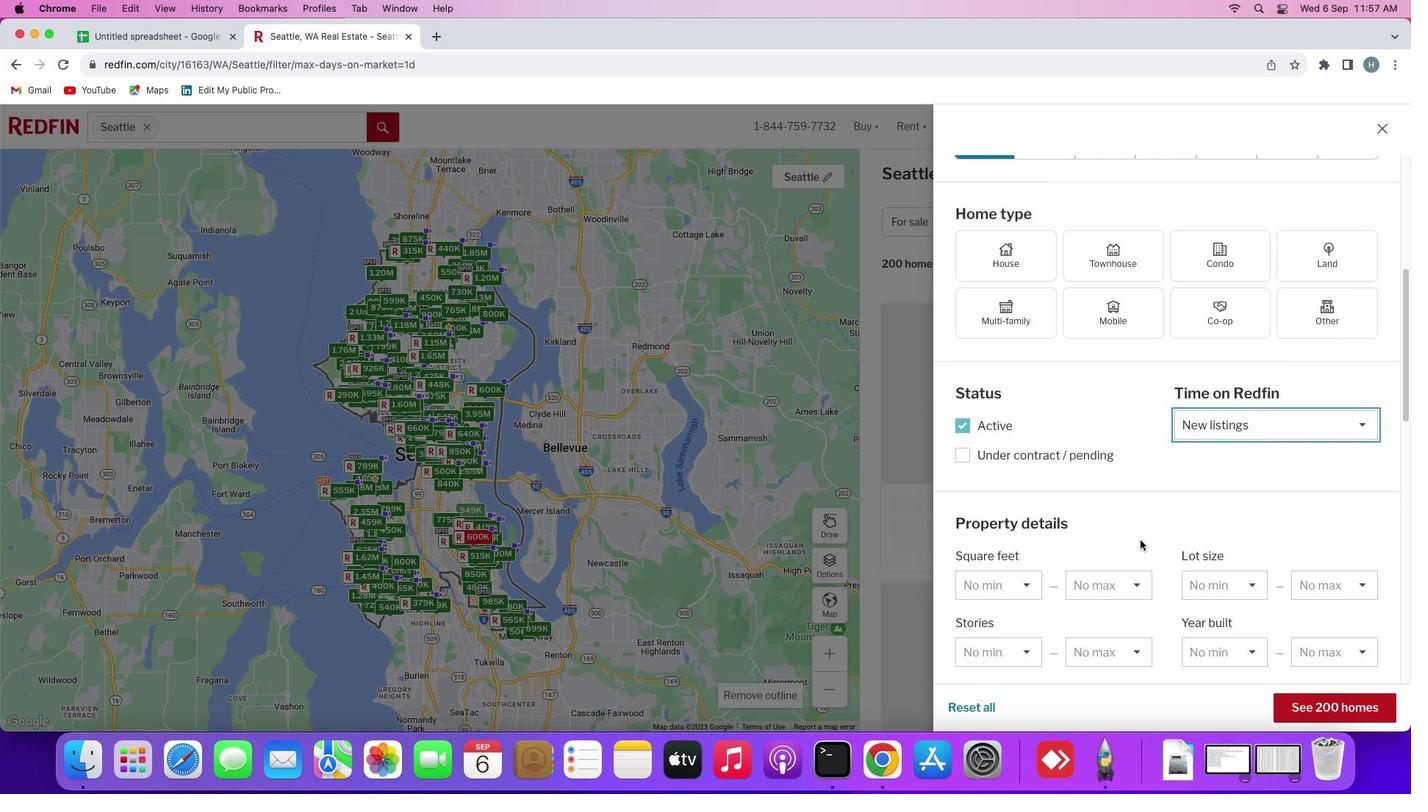 
Action: Mouse moved to (1143, 542)
Screenshot: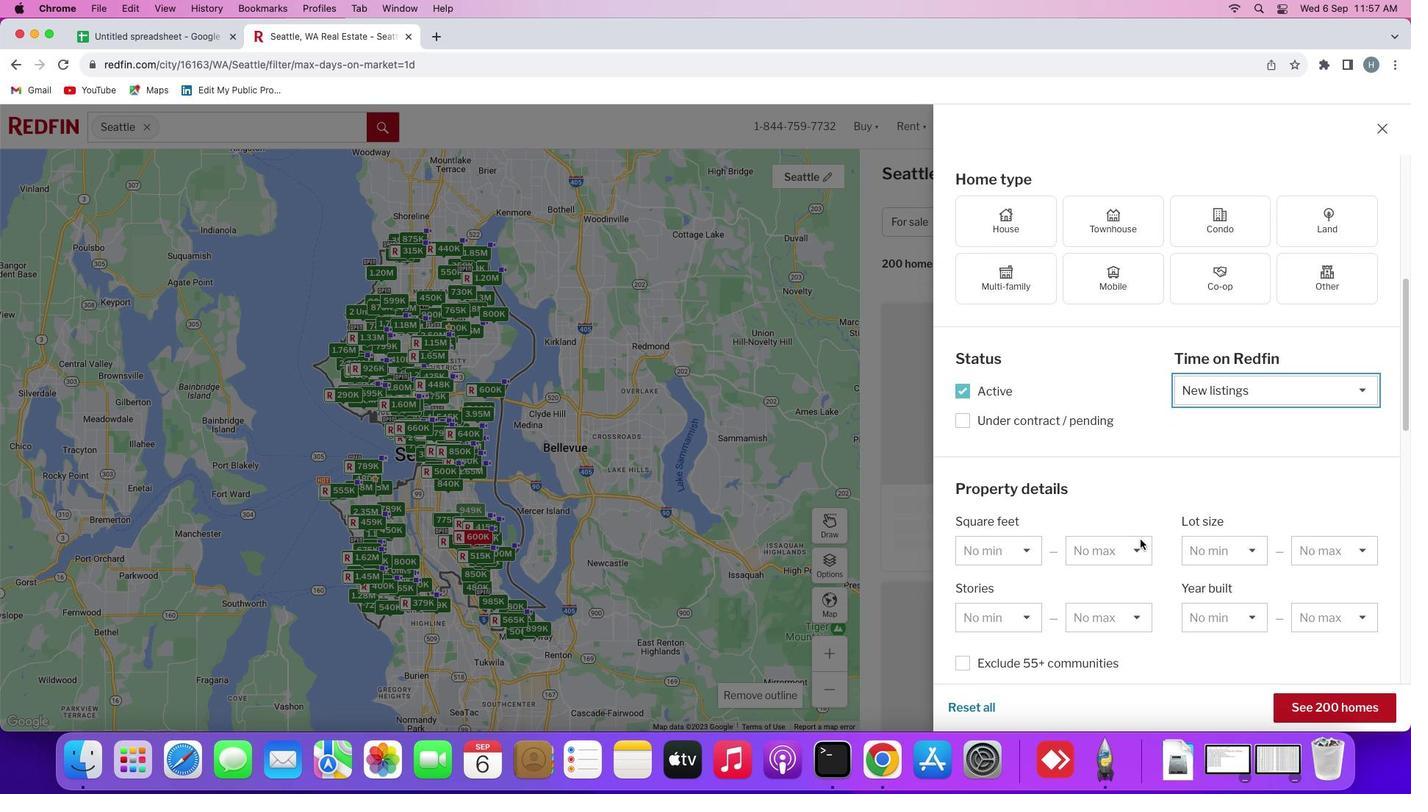 
Action: Mouse scrolled (1143, 542) with delta (2, 1)
Screenshot: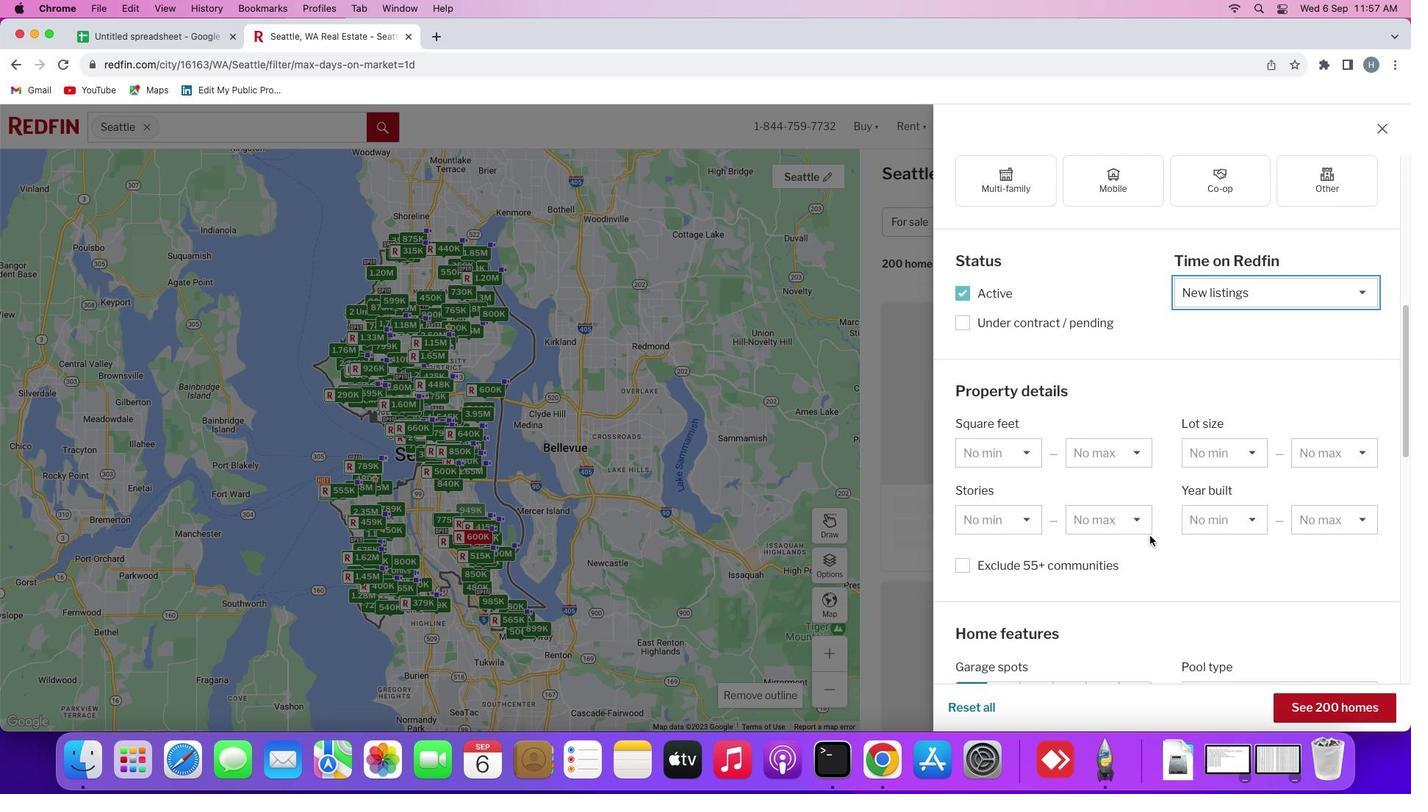 
Action: Mouse moved to (1143, 541)
Screenshot: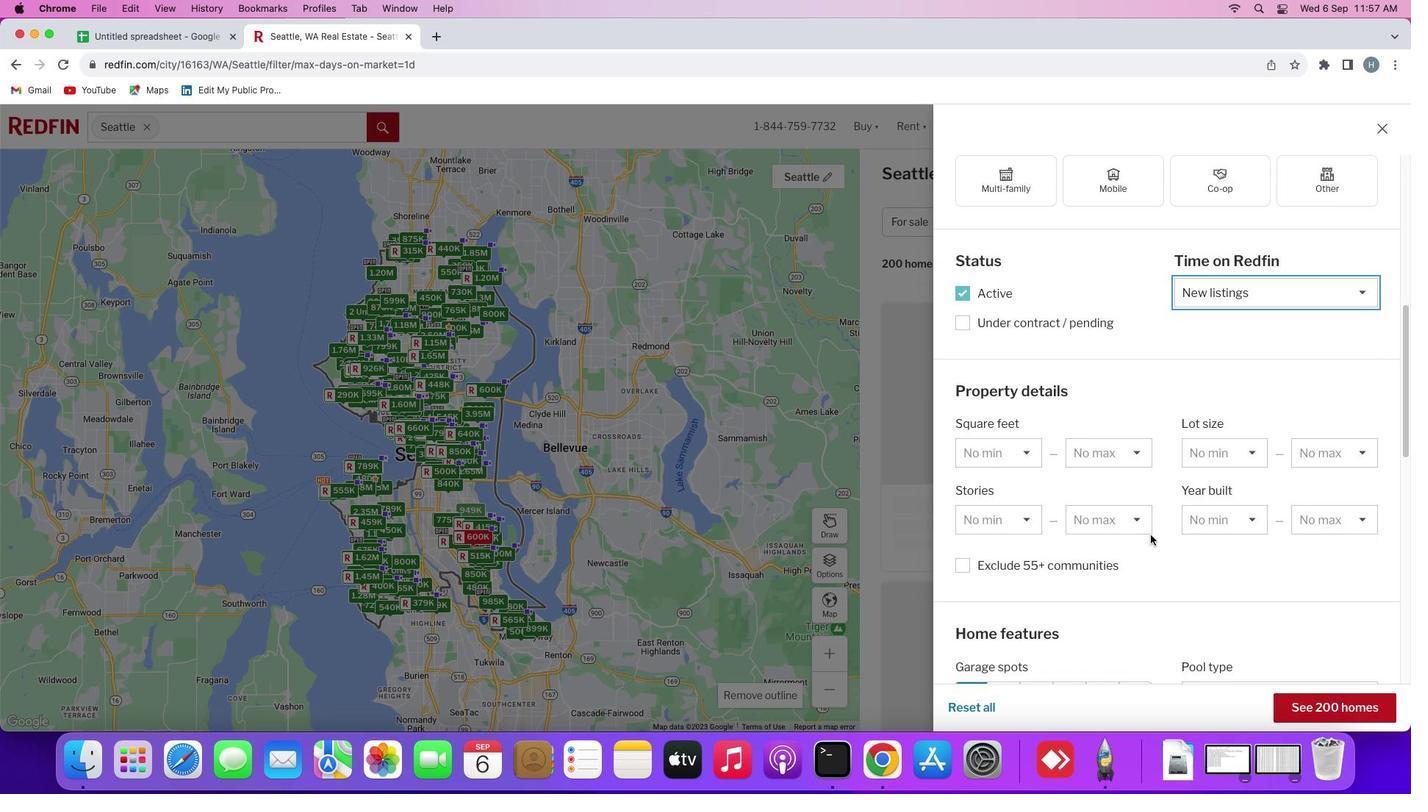 
Action: Mouse scrolled (1143, 541) with delta (2, 1)
Screenshot: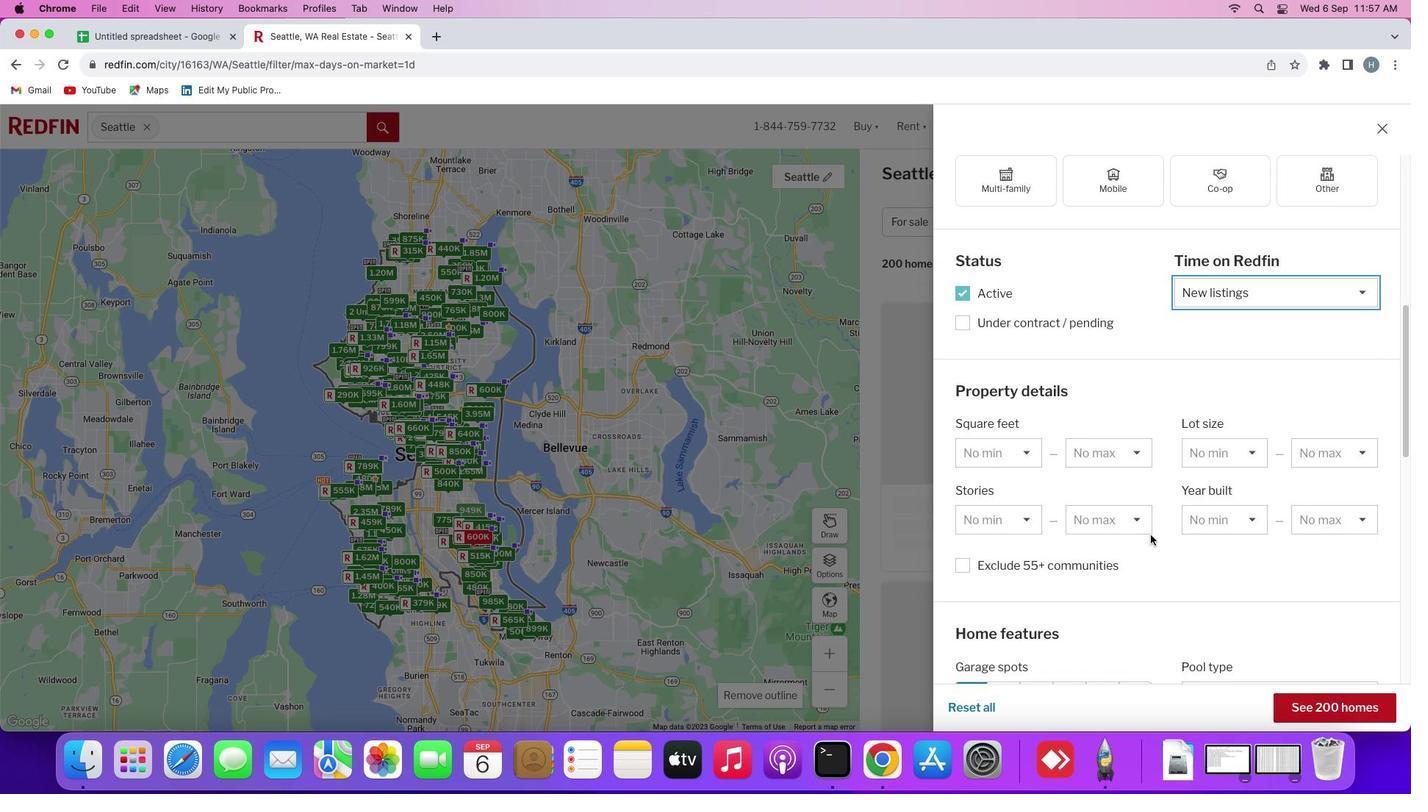 
Action: Mouse scrolled (1143, 541) with delta (2, 1)
Screenshot: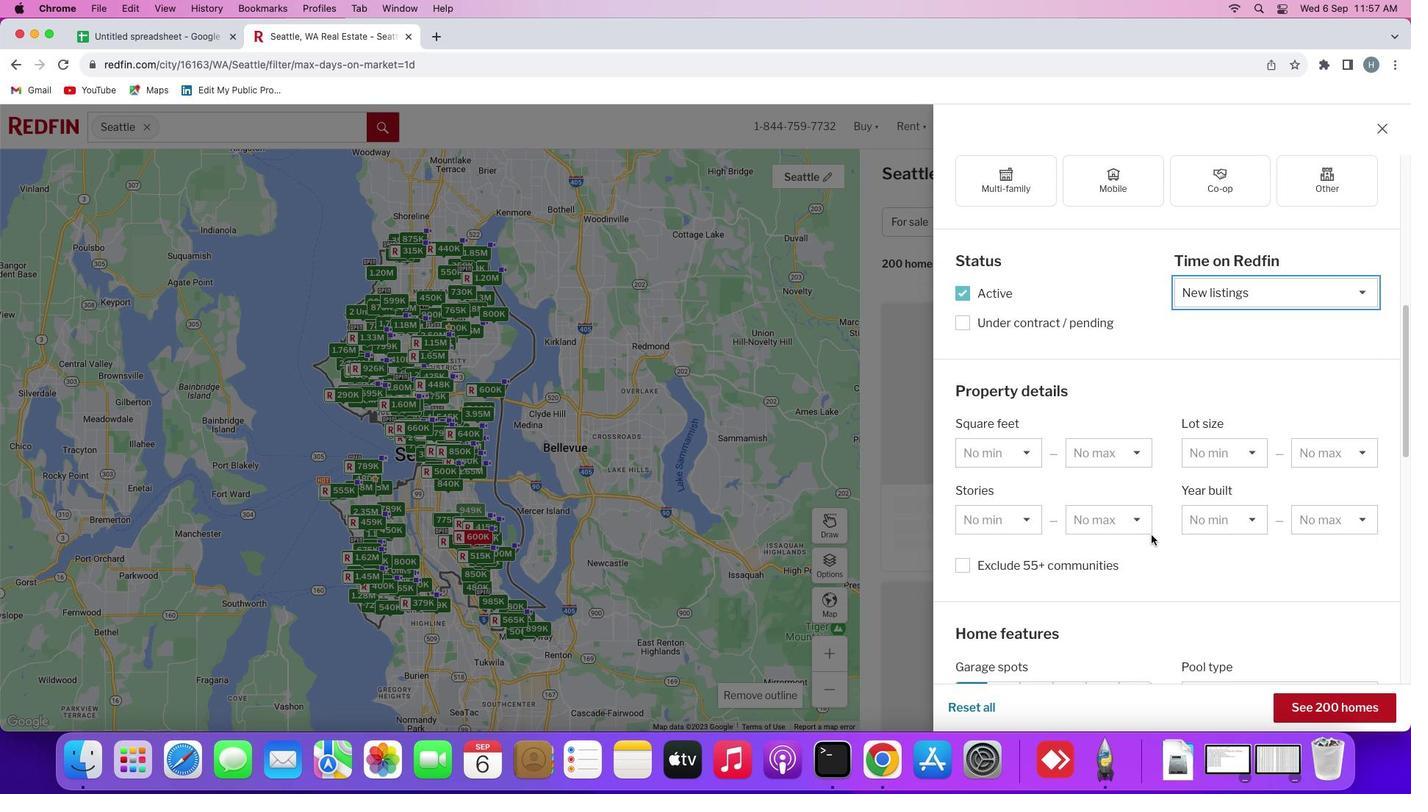 
Action: Mouse moved to (1143, 541)
Screenshot: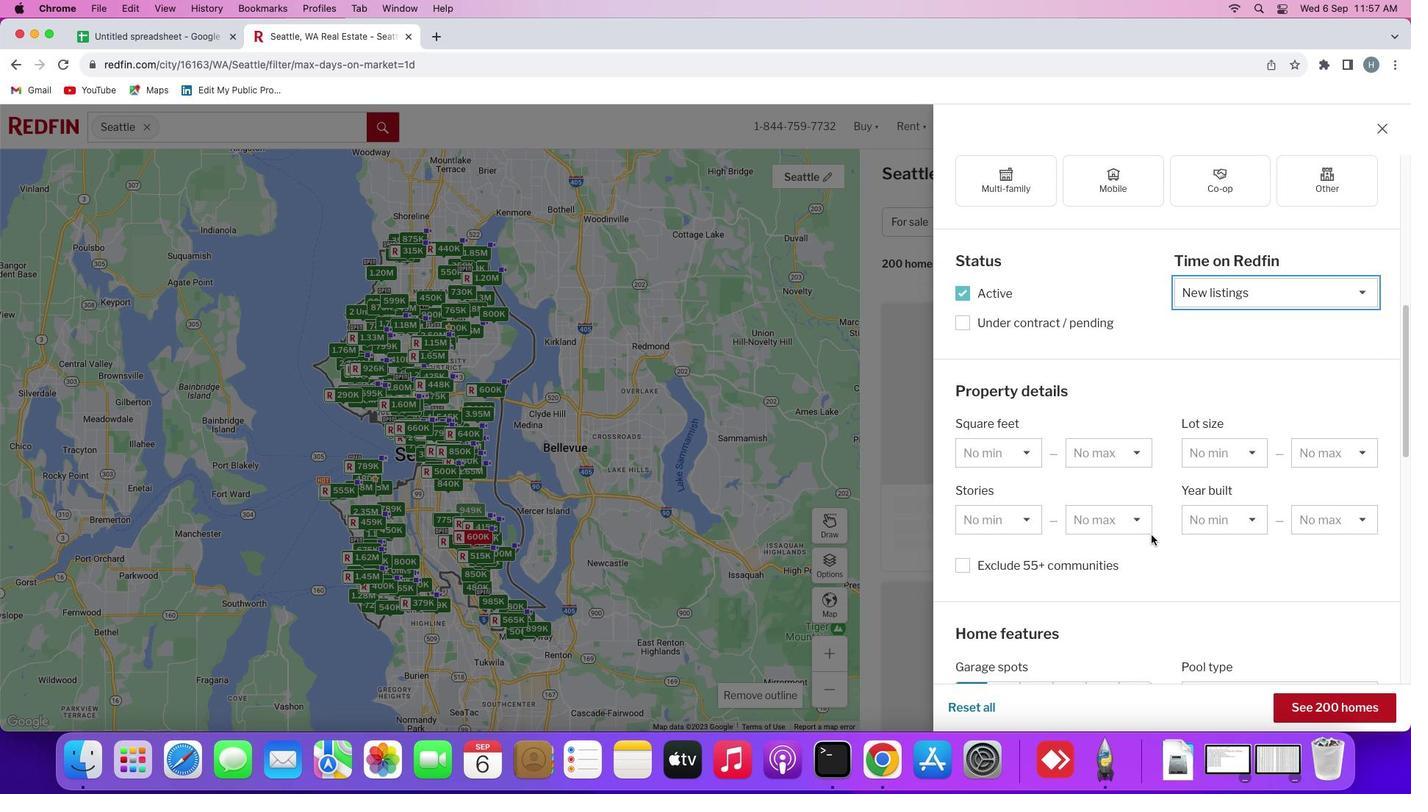 
Action: Mouse scrolled (1143, 541) with delta (2, 0)
Screenshot: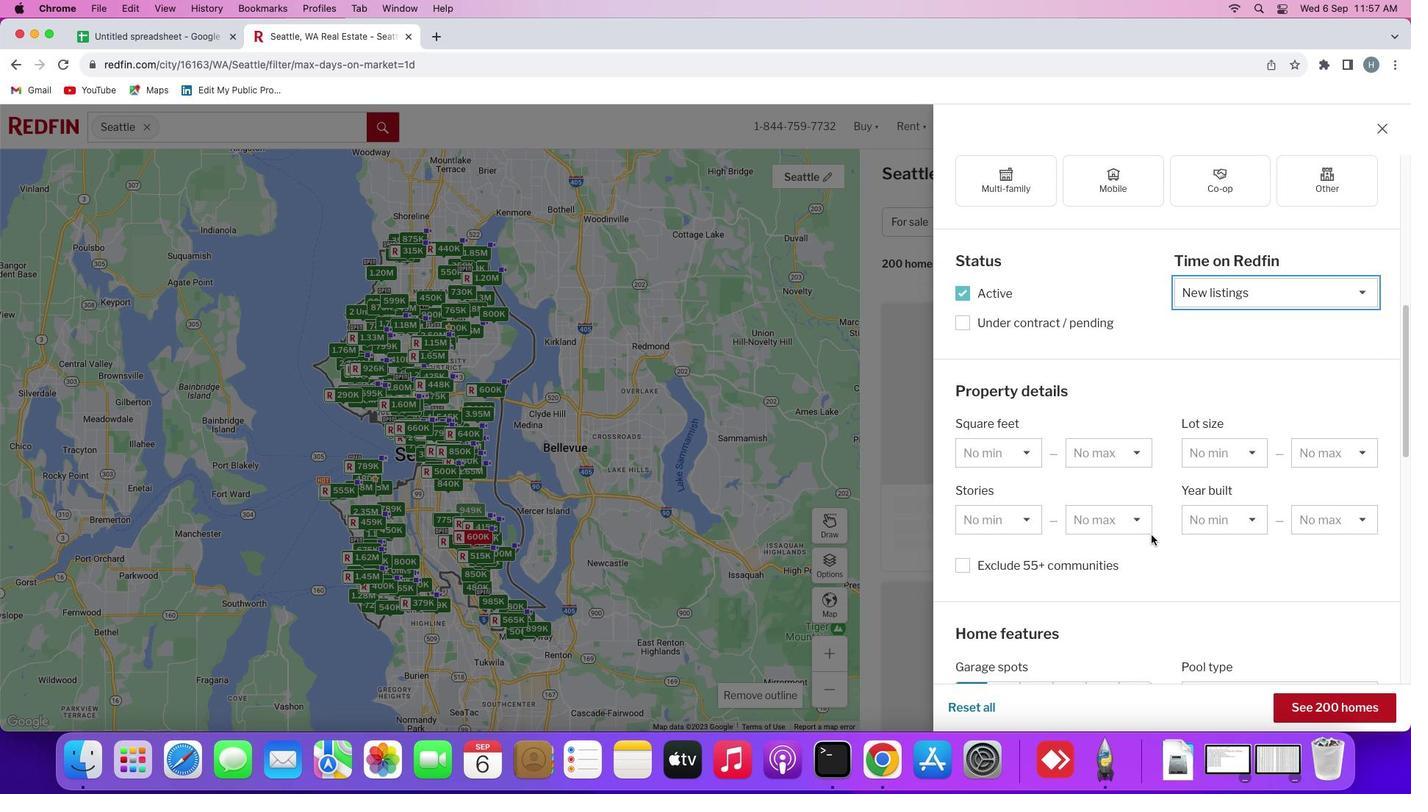 
Action: Mouse moved to (1153, 537)
Screenshot: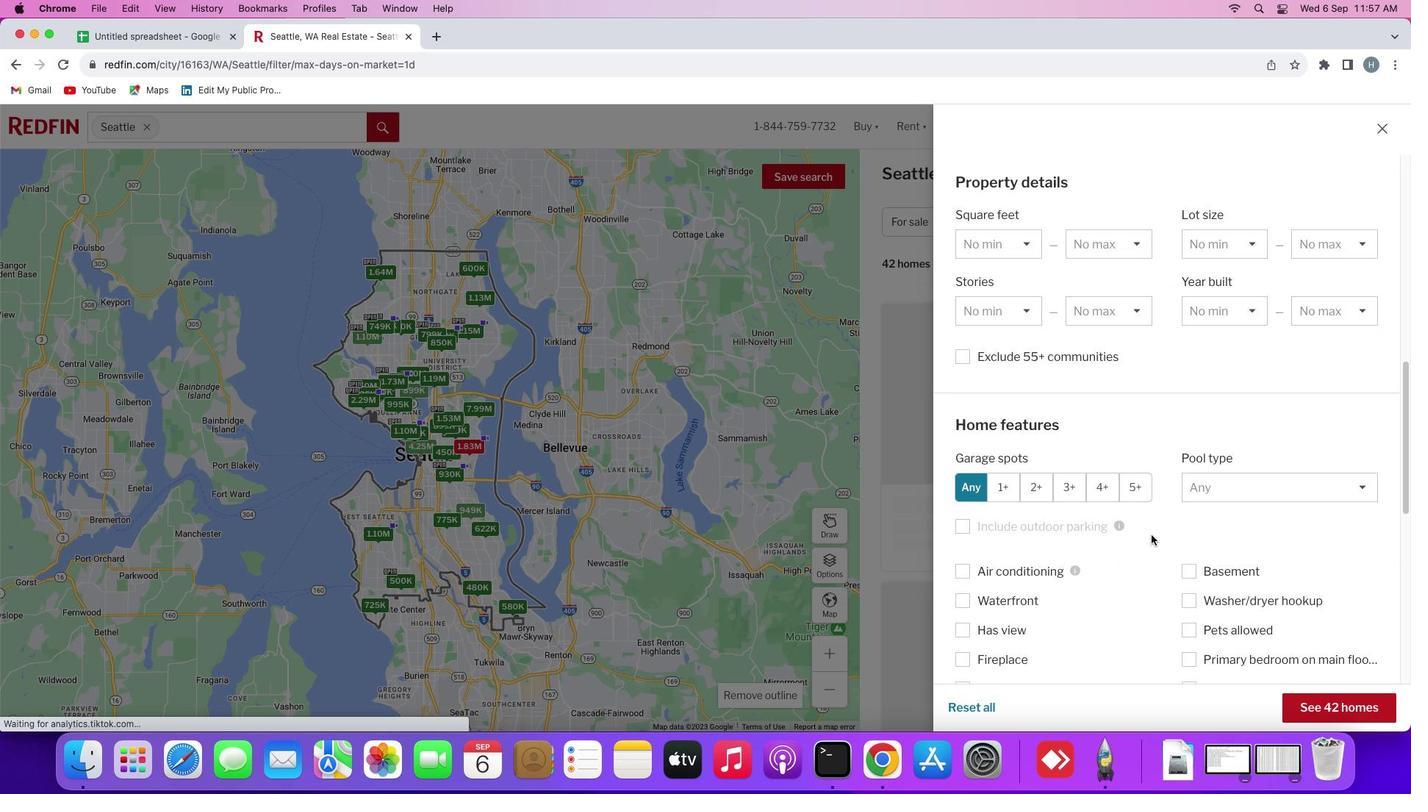 
Action: Mouse scrolled (1153, 537) with delta (2, 1)
Screenshot: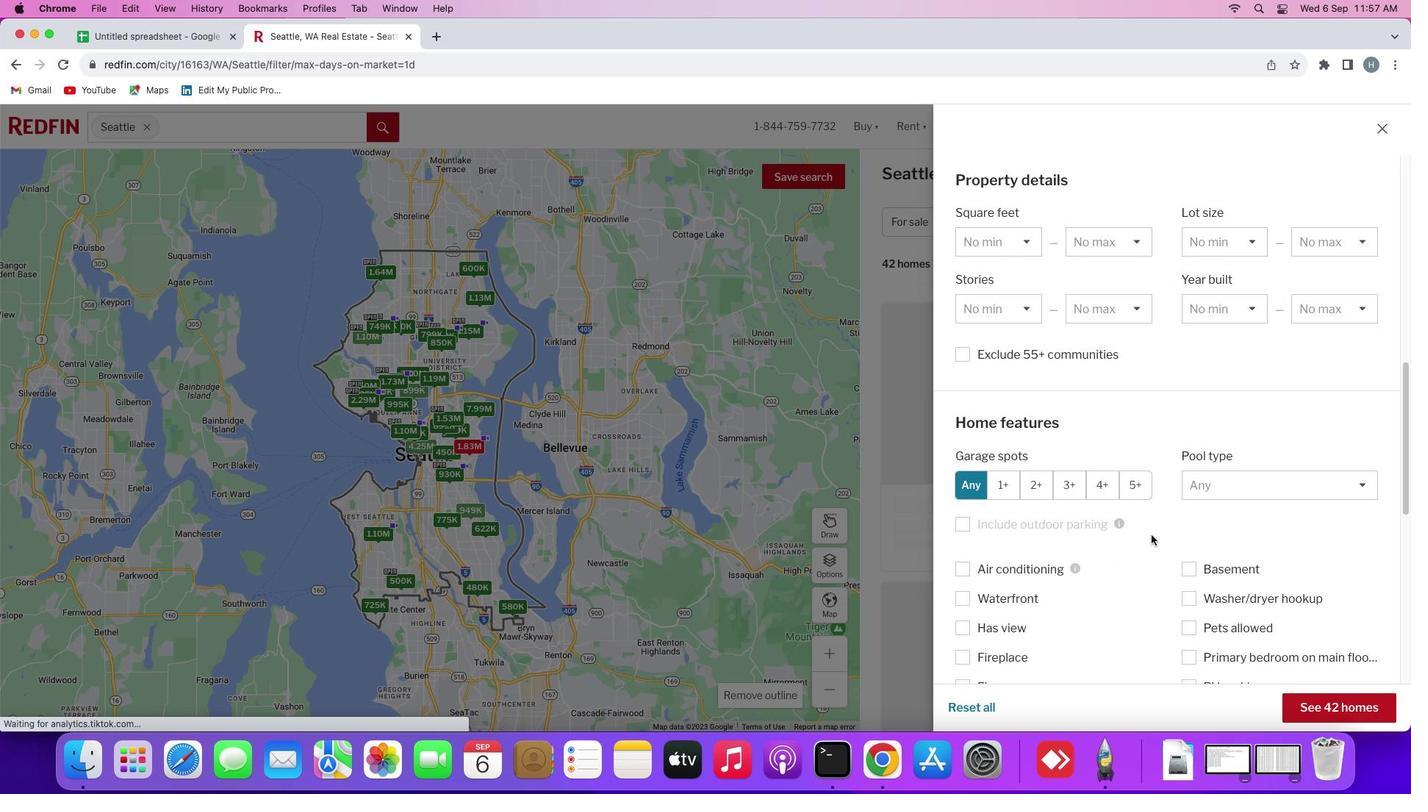 
Action: Mouse scrolled (1153, 537) with delta (2, 1)
Screenshot: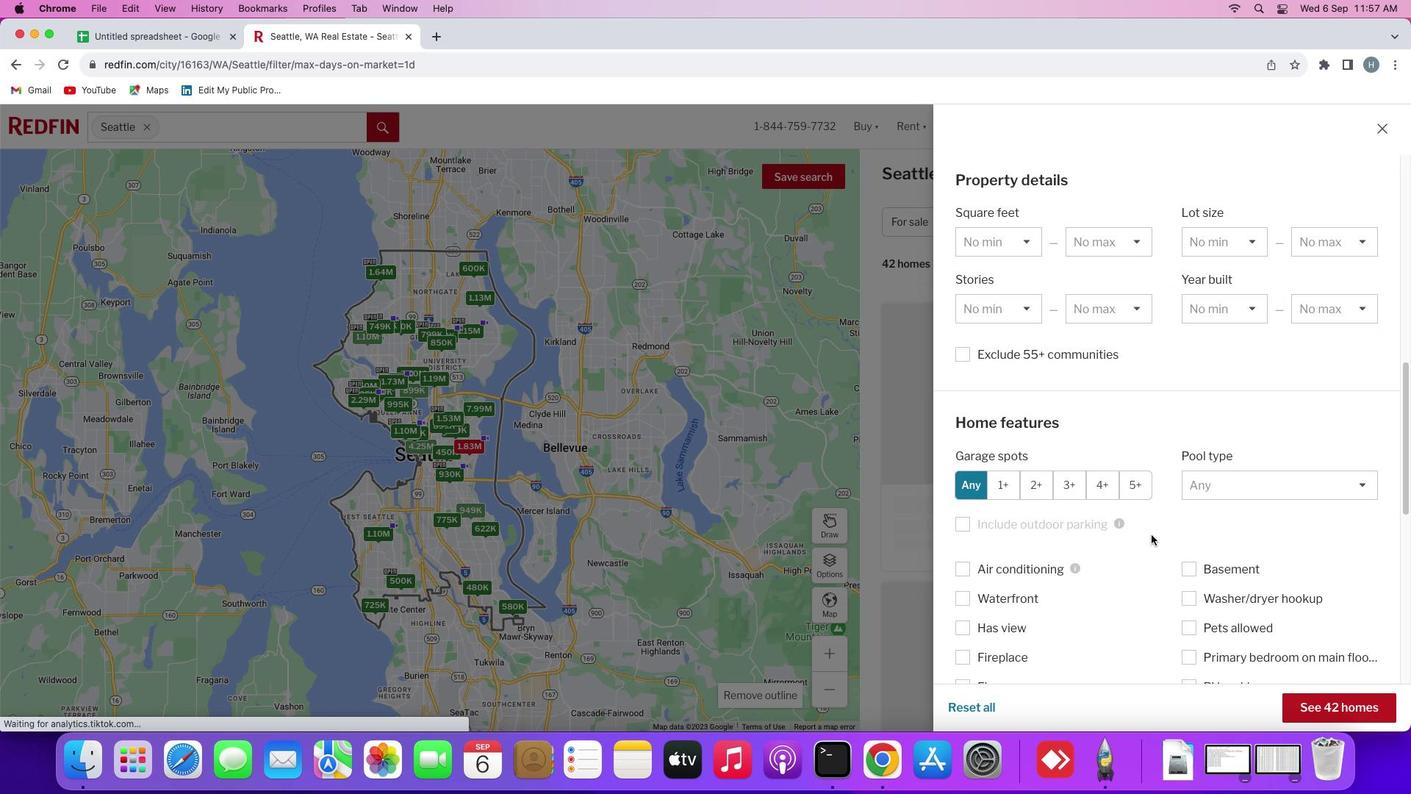 
Action: Mouse scrolled (1153, 537) with delta (2, 0)
Screenshot: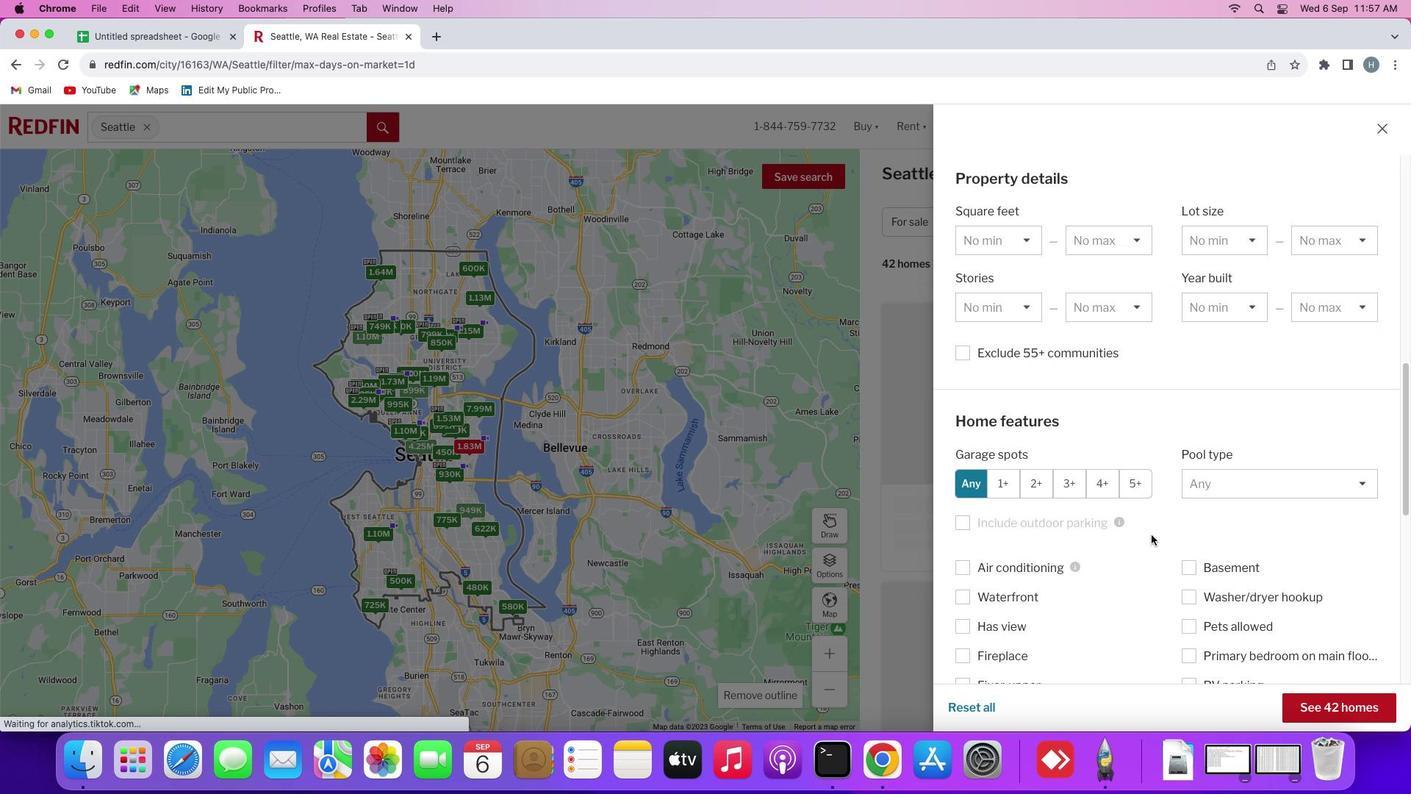 
Action: Mouse scrolled (1153, 537) with delta (2, 0)
Screenshot: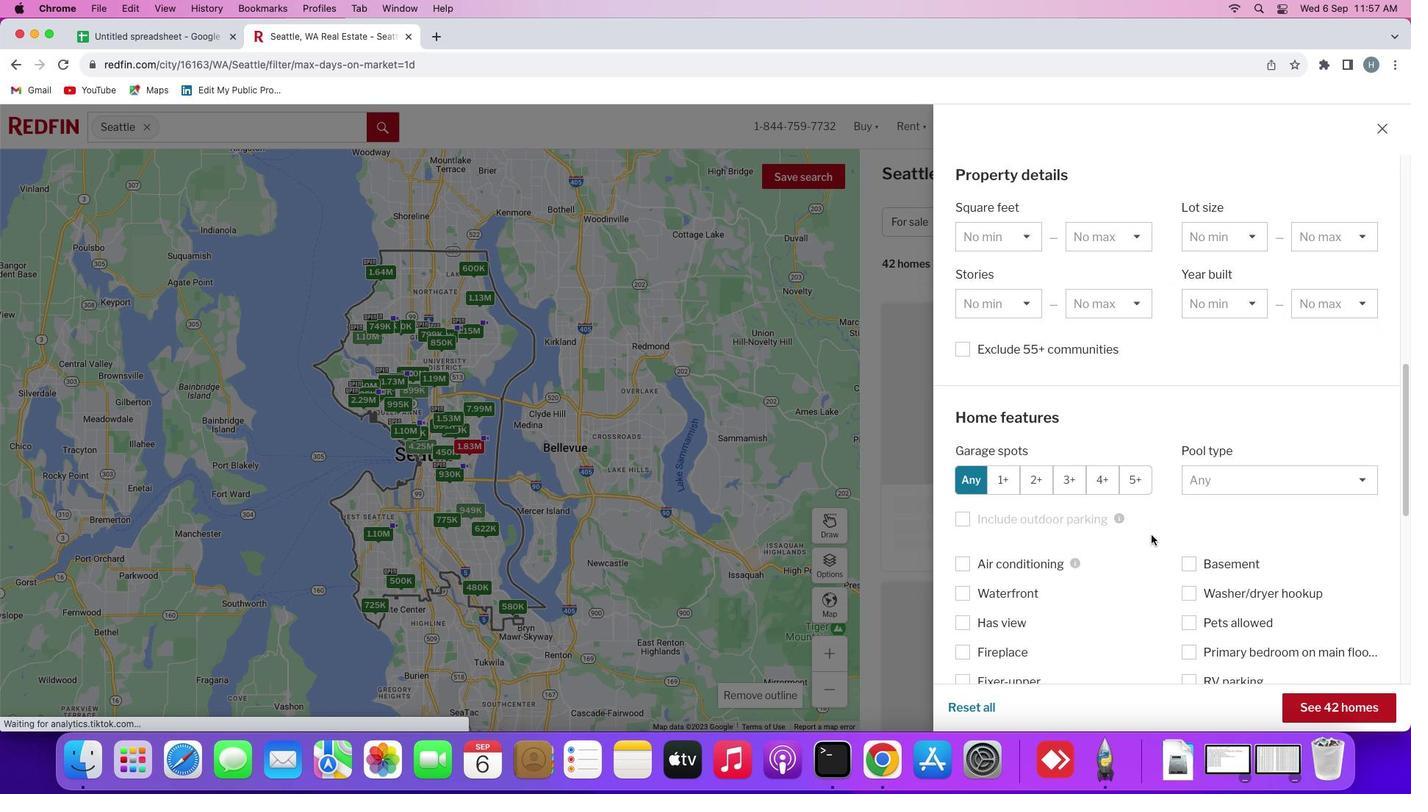 
Action: Mouse moved to (1153, 536)
Screenshot: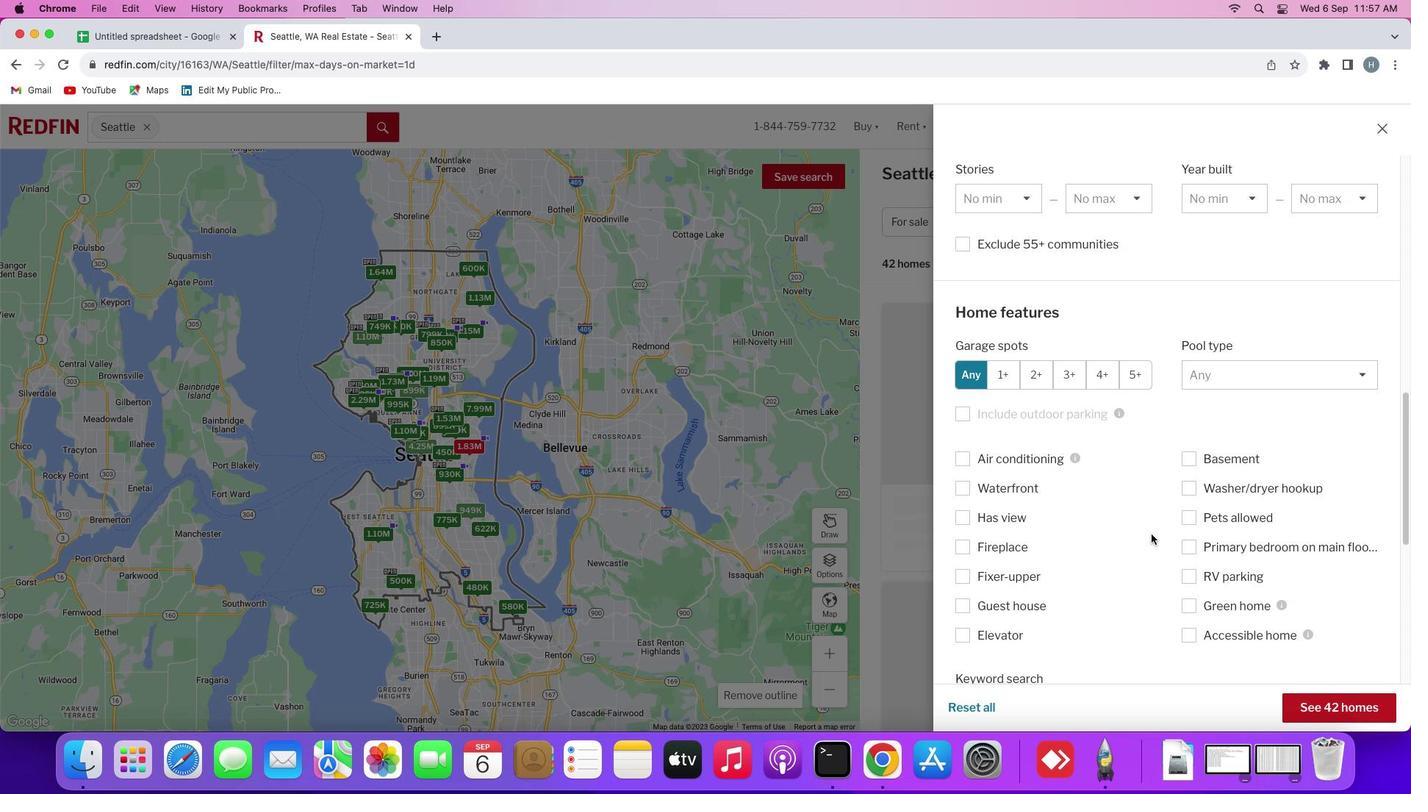 
Action: Mouse scrolled (1153, 536) with delta (2, 1)
Screenshot: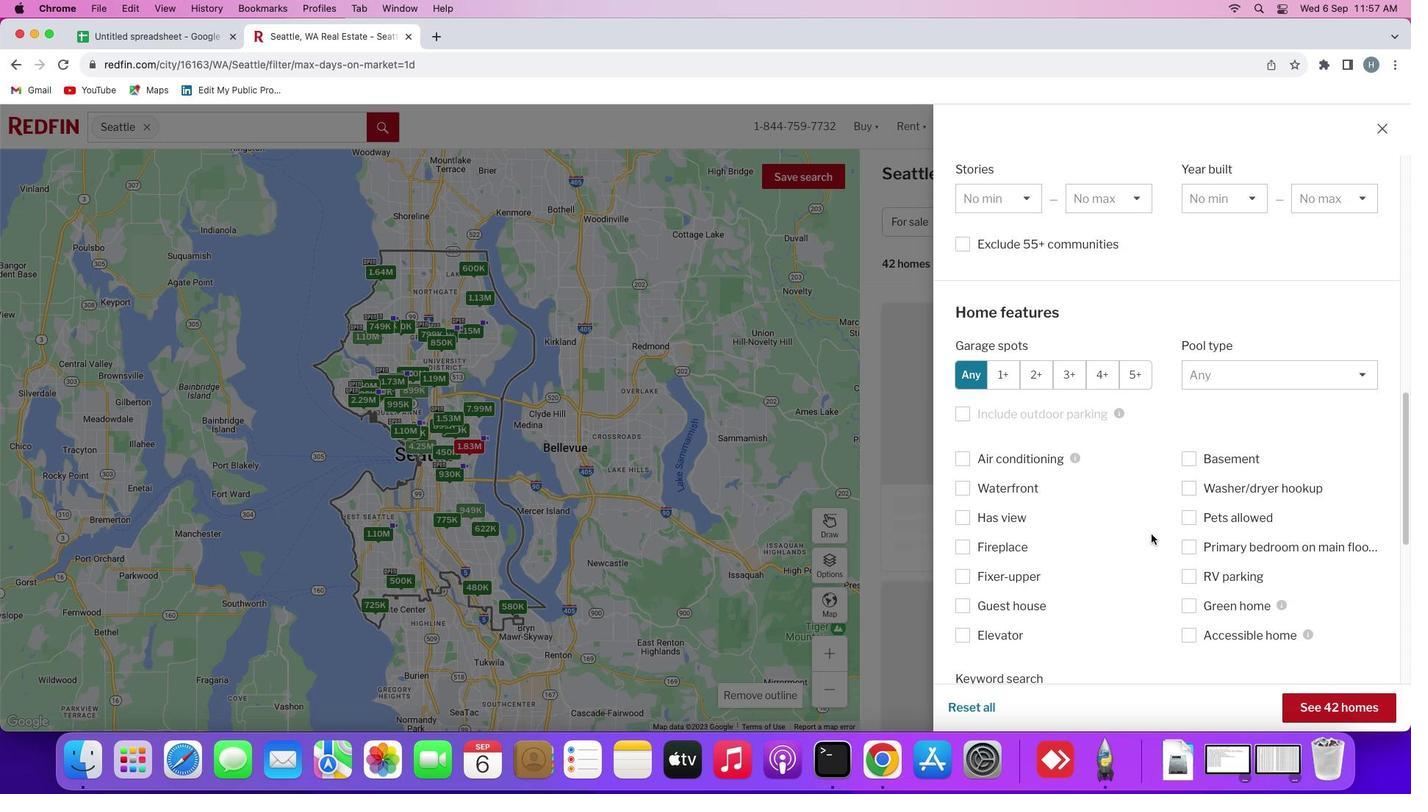 
Action: Mouse scrolled (1153, 536) with delta (2, 1)
Screenshot: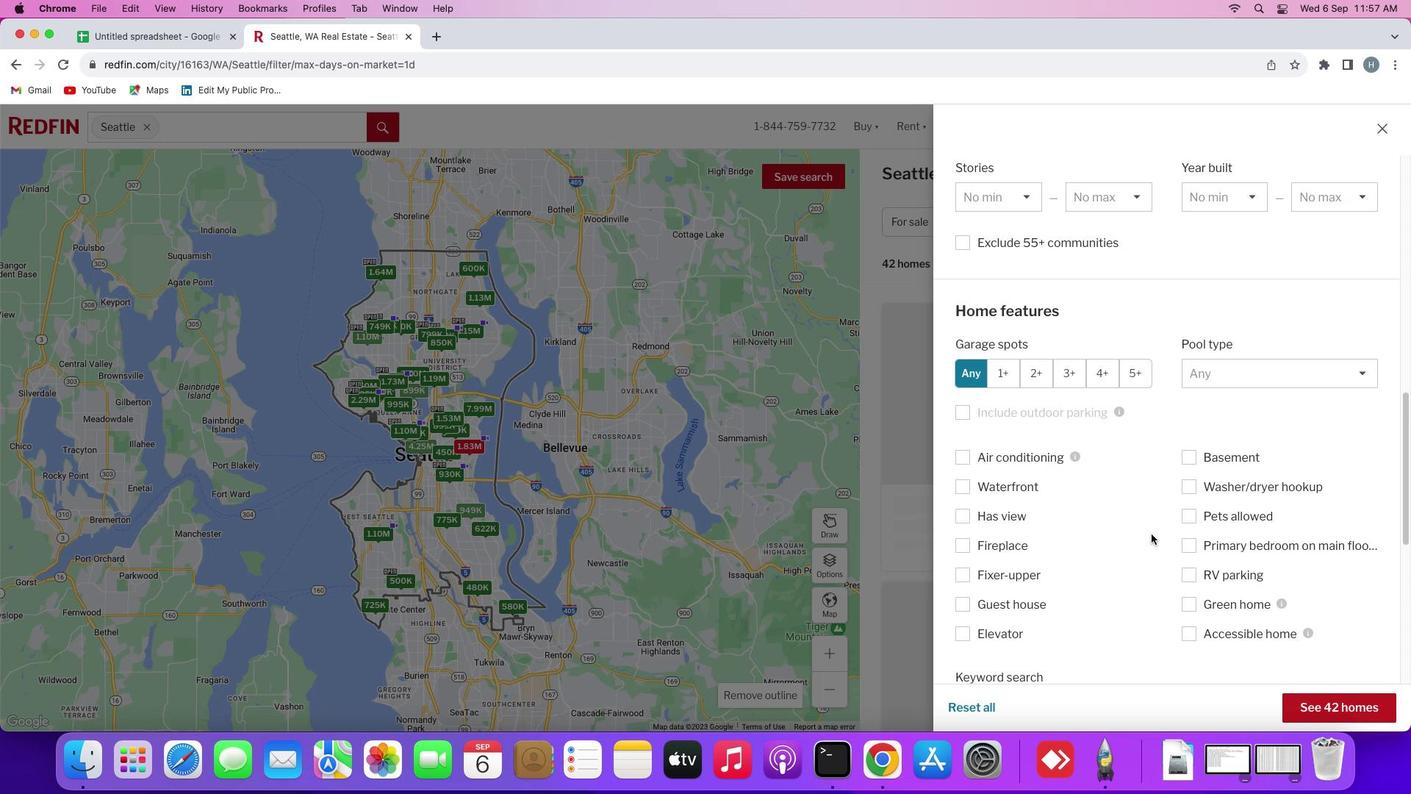 
Action: Mouse scrolled (1153, 536) with delta (2, 0)
Screenshot: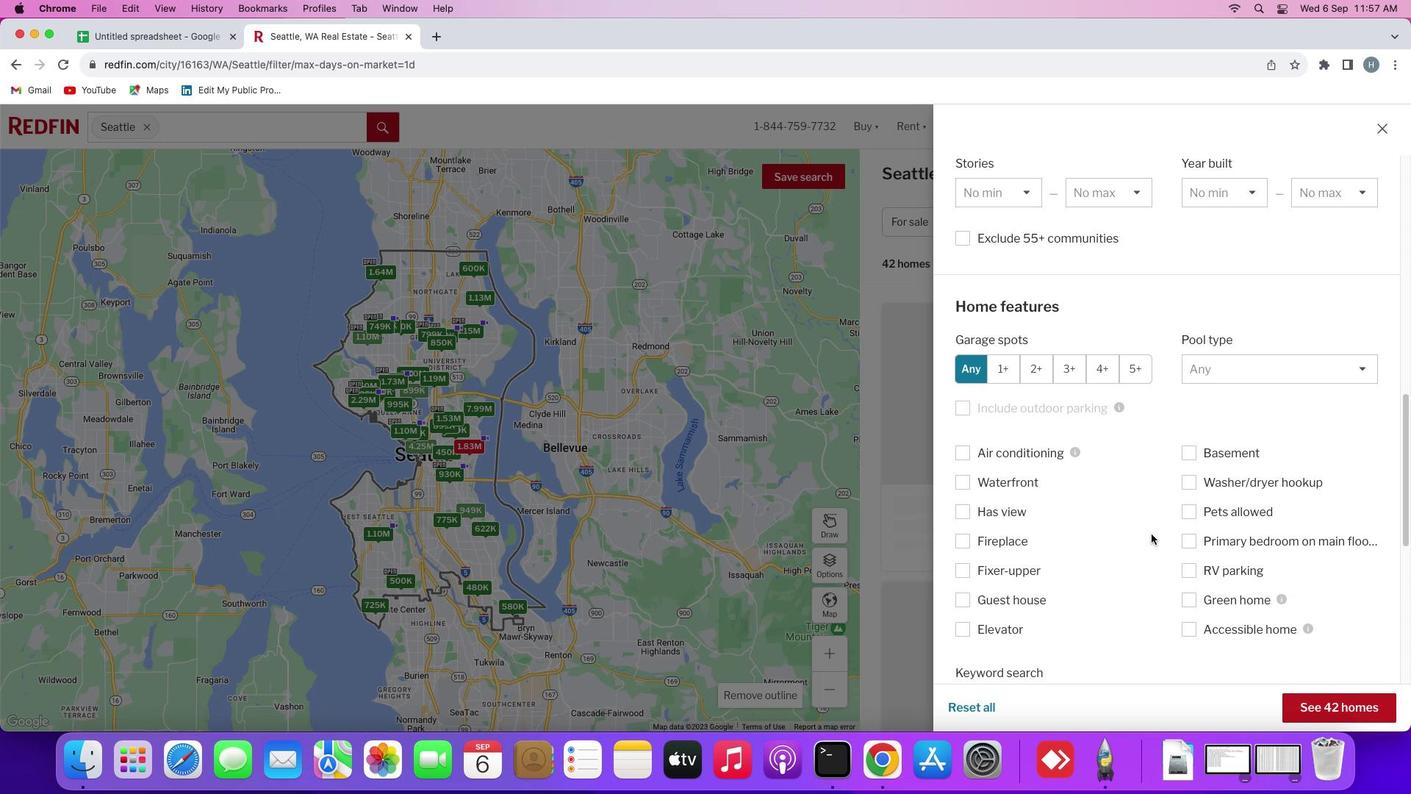 
Action: Mouse moved to (1153, 536)
Screenshot: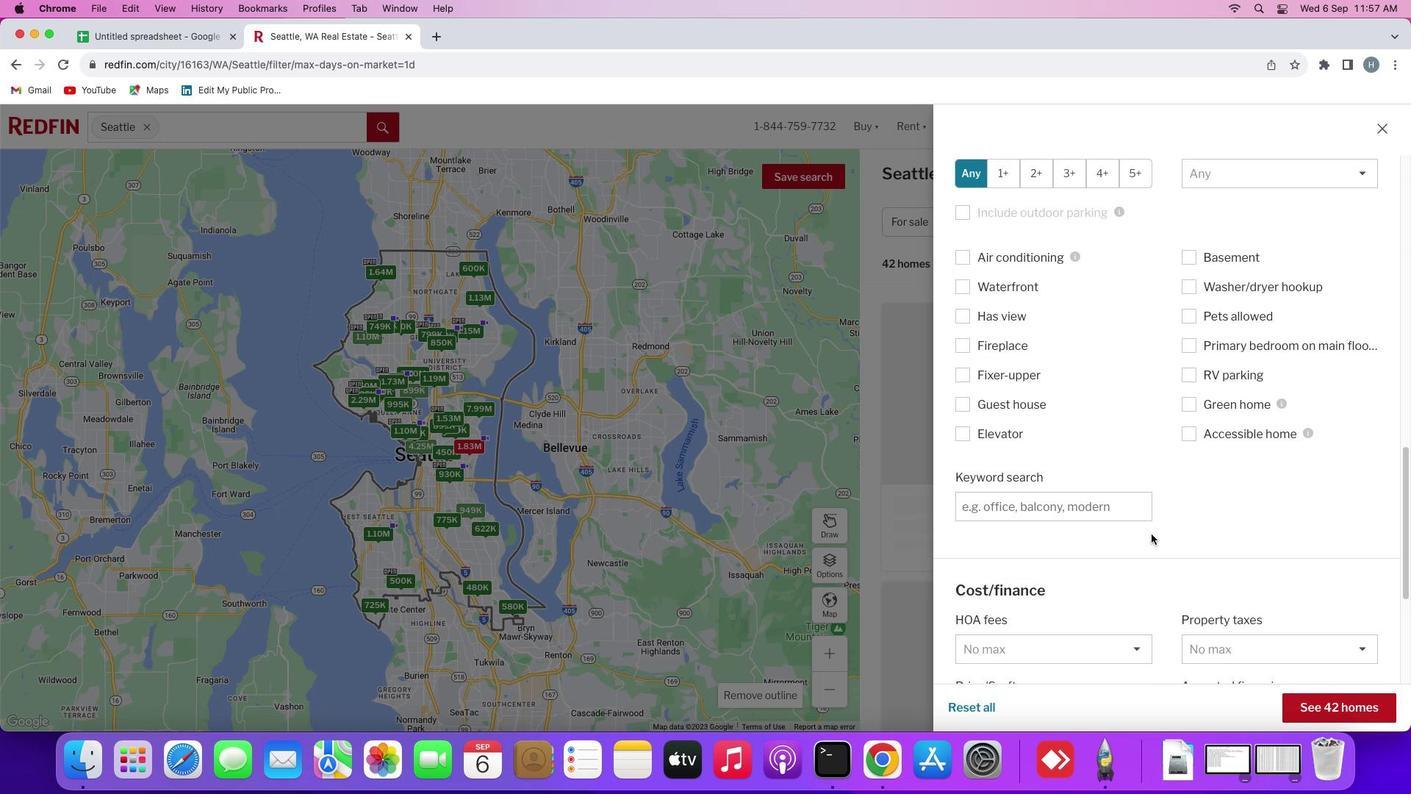 
Action: Mouse scrolled (1153, 536) with delta (2, 1)
Screenshot: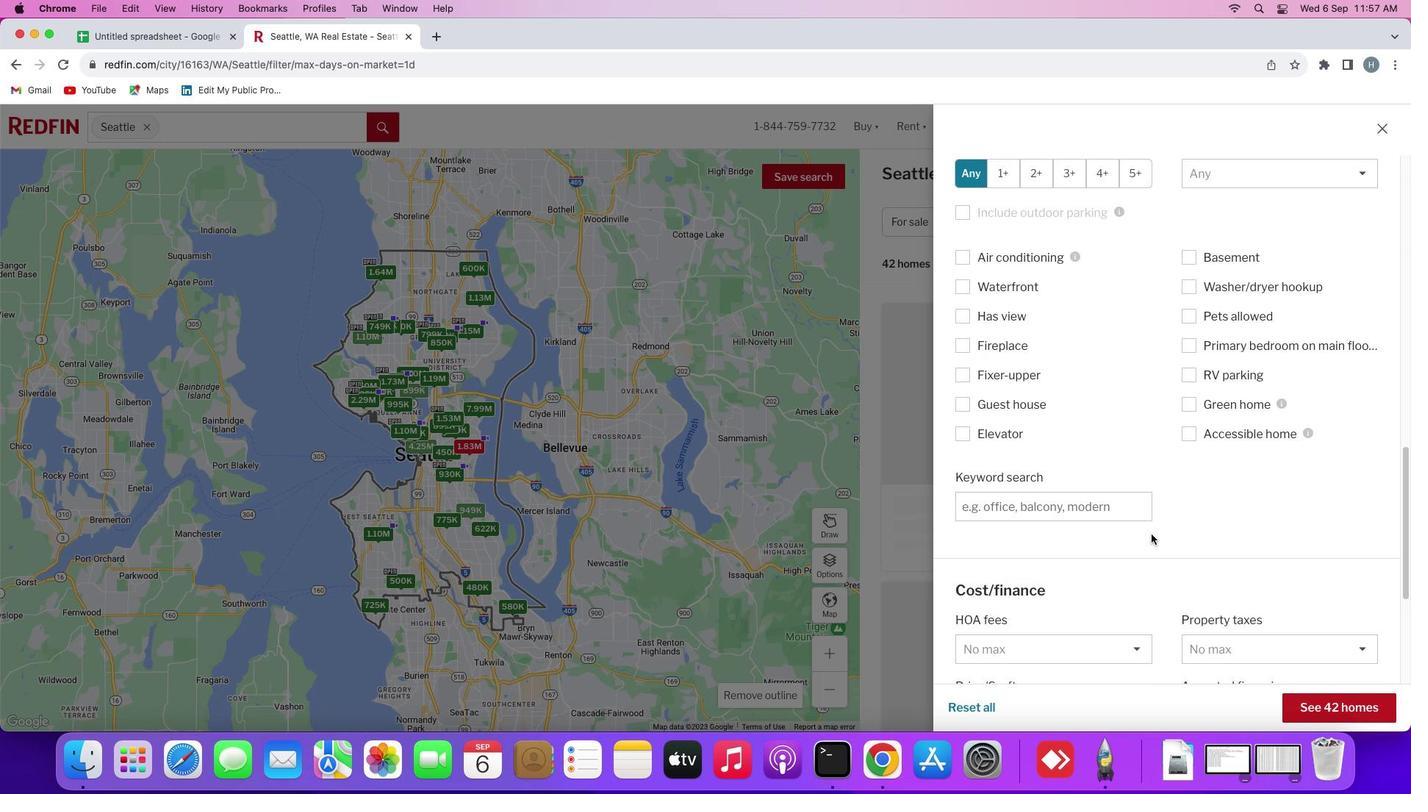 
Action: Mouse scrolled (1153, 536) with delta (2, 1)
Screenshot: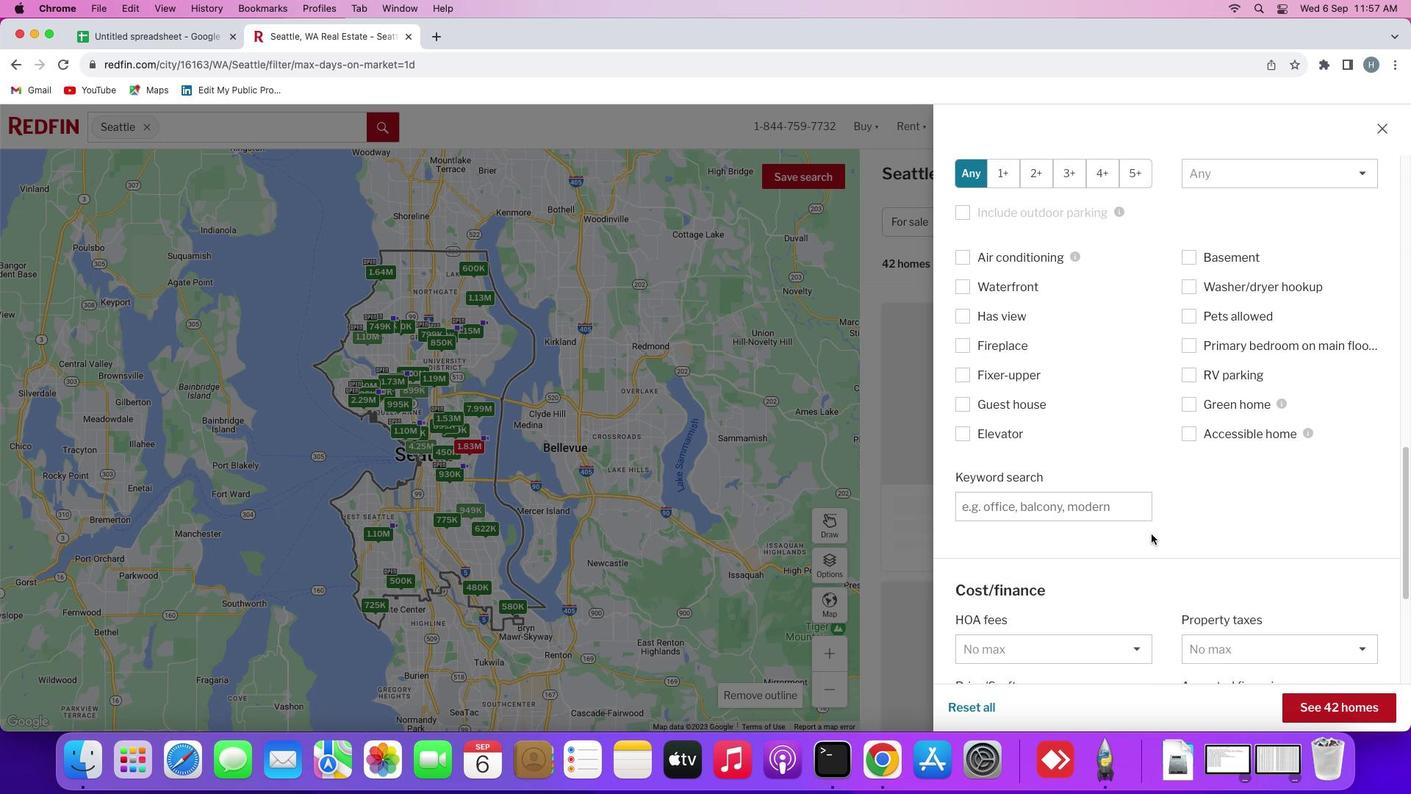 
Action: Mouse scrolled (1153, 536) with delta (2, 0)
Screenshot: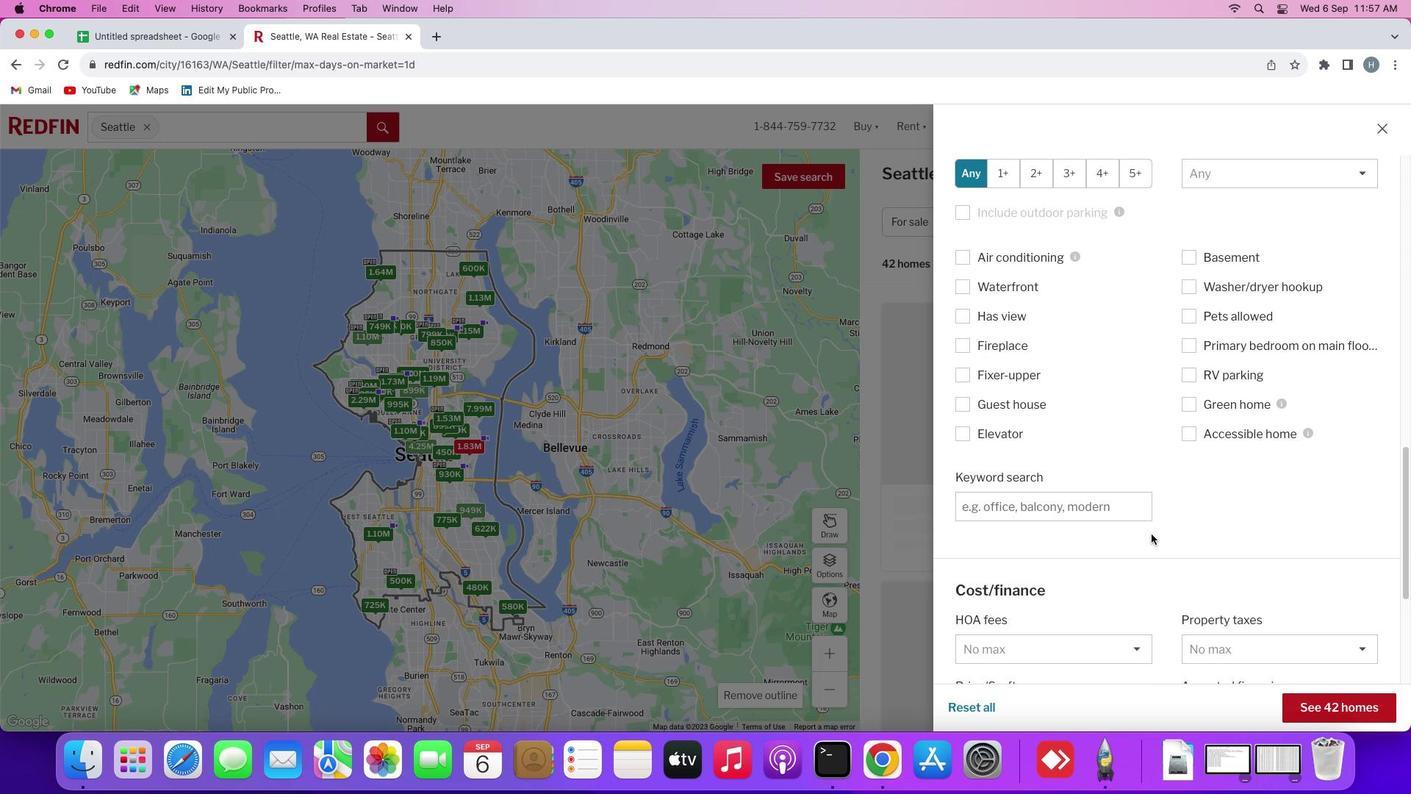 
Action: Mouse scrolled (1153, 536) with delta (2, 0)
Screenshot: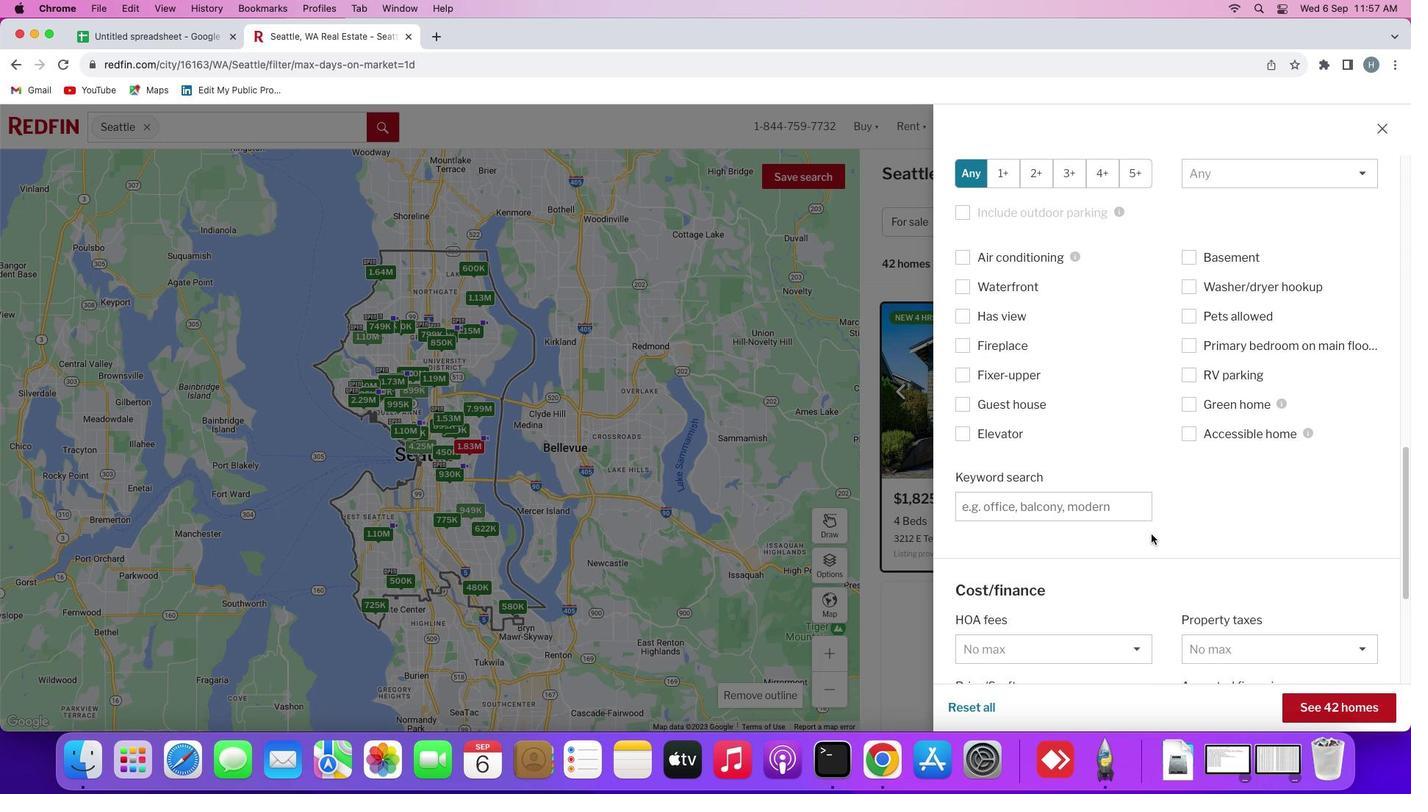 
Action: Mouse moved to (1028, 510)
Screenshot: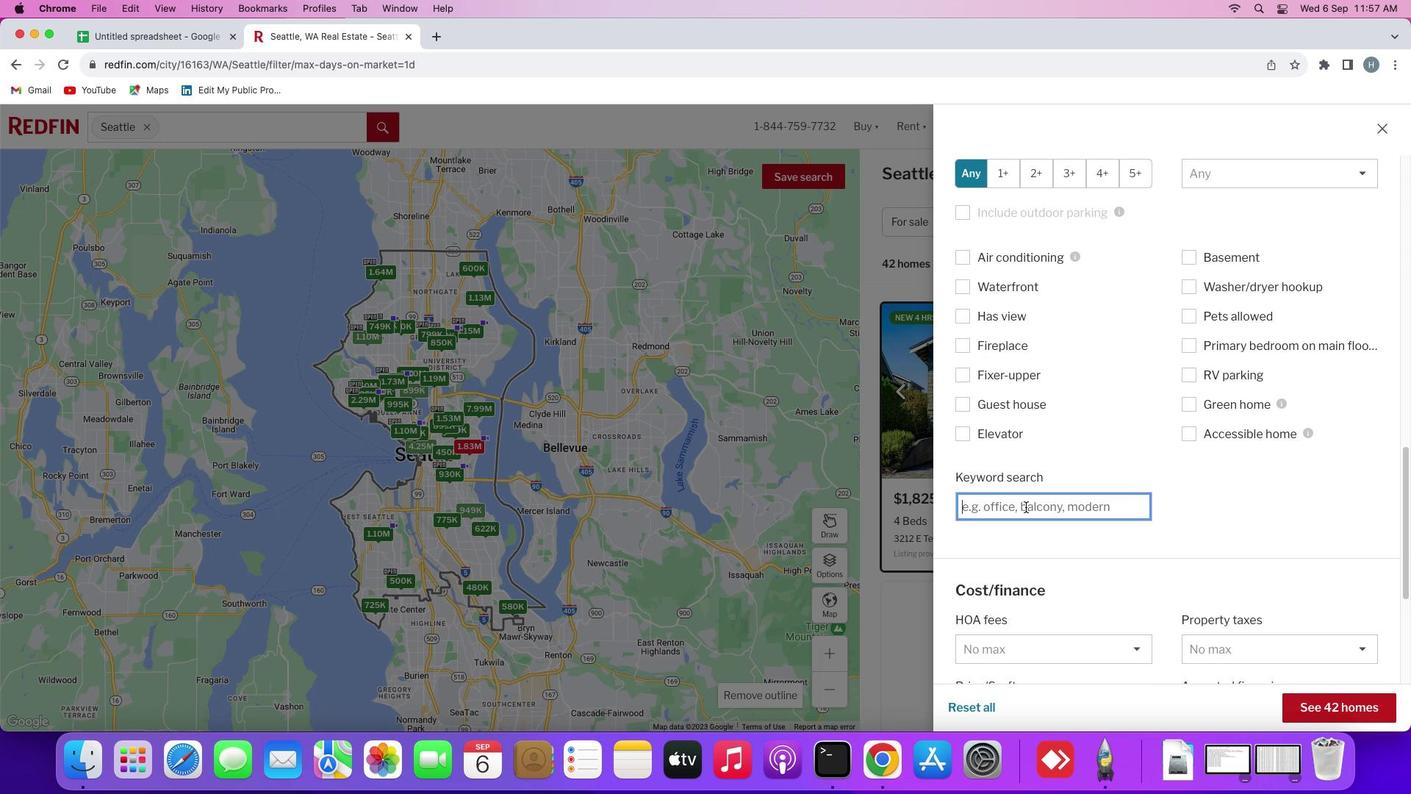 
Action: Mouse pressed left at (1028, 510)
Screenshot: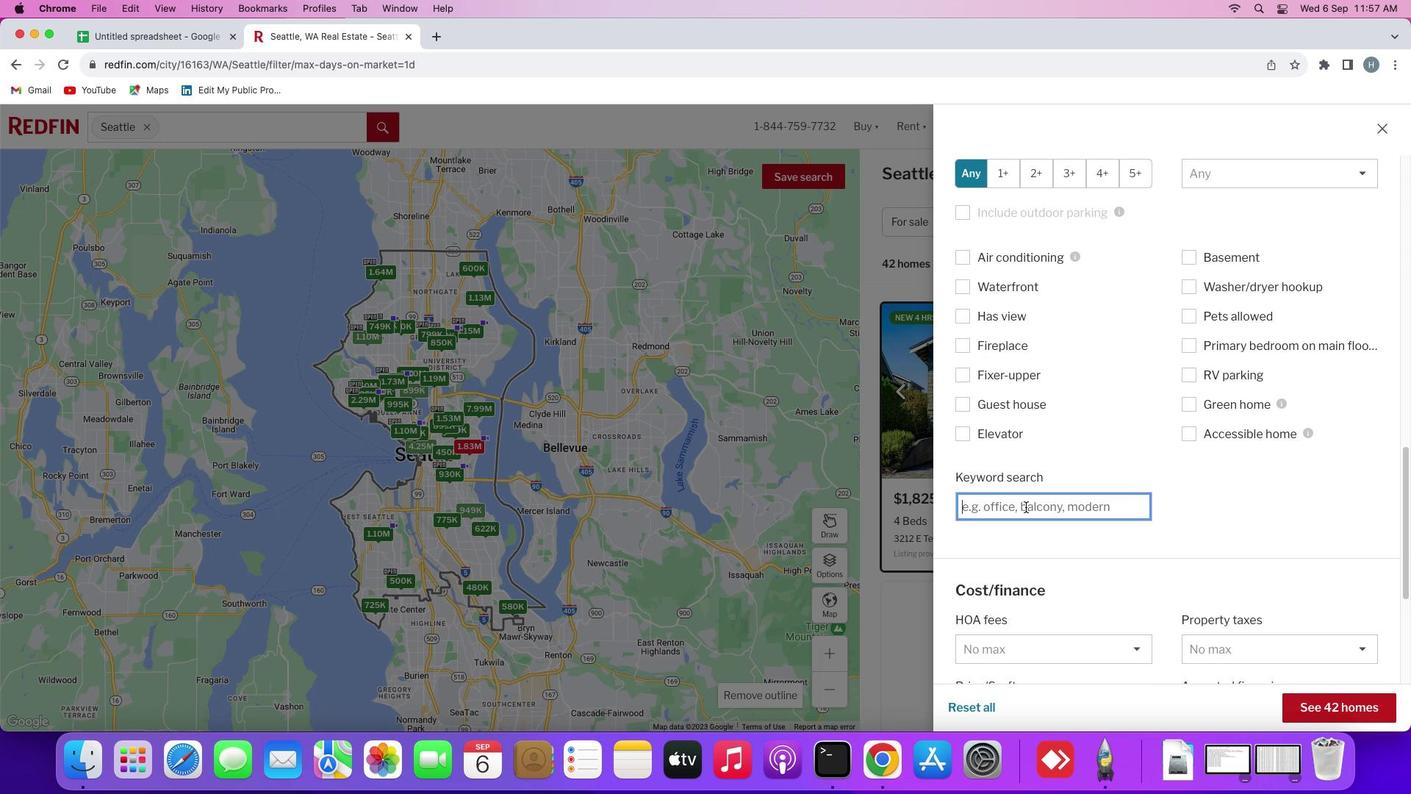 
Action: Mouse moved to (1028, 508)
Screenshot: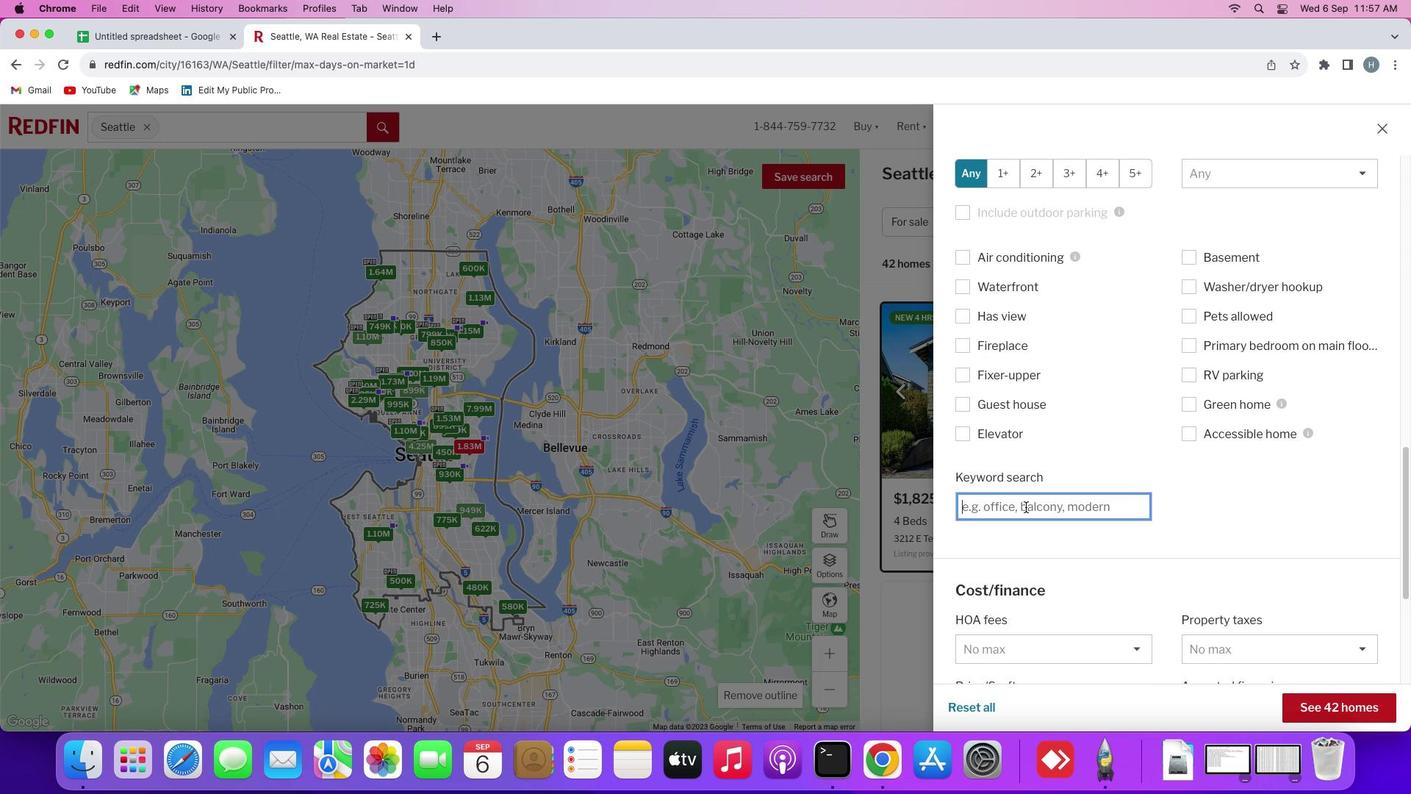 
Action: Key pressed 'p''r''i''v''a''t''e'Key.space'h''o''m''e'Key.space'o''f''f''i''c''e'','Key.space's''t''u''d''y'Key.space's''p''a''c''e'
Screenshot: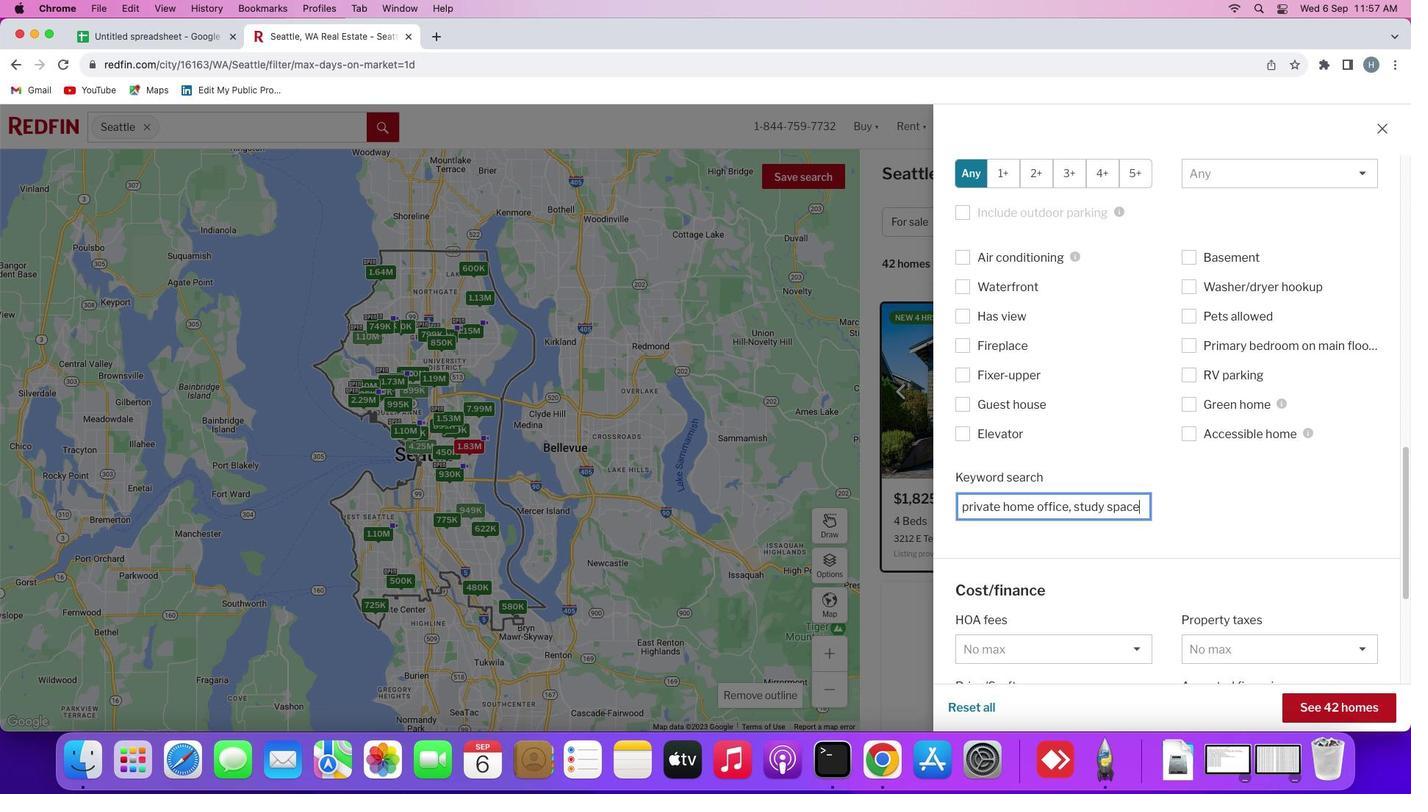 
Action: Mouse moved to (1318, 495)
Screenshot: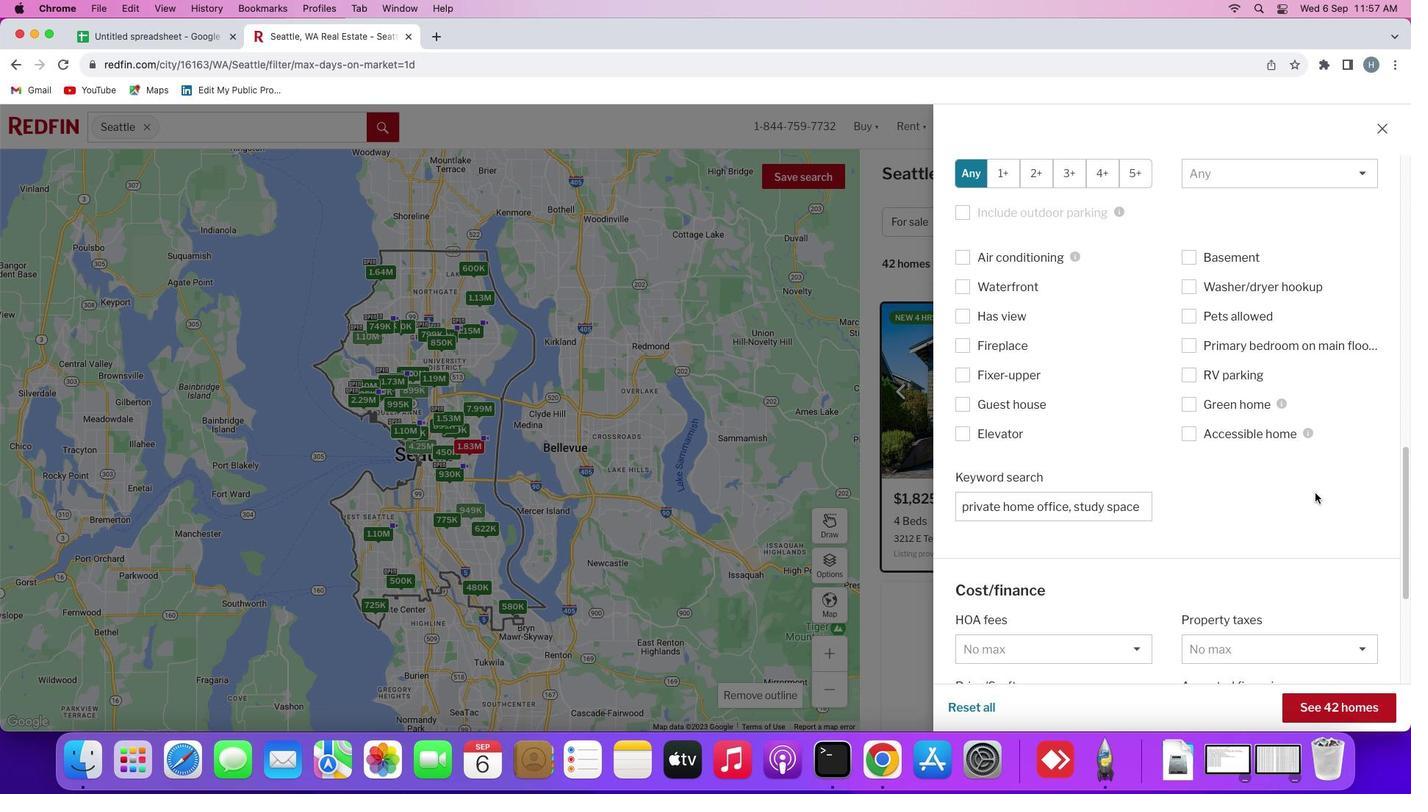 
Action: Mouse pressed left at (1318, 495)
Screenshot: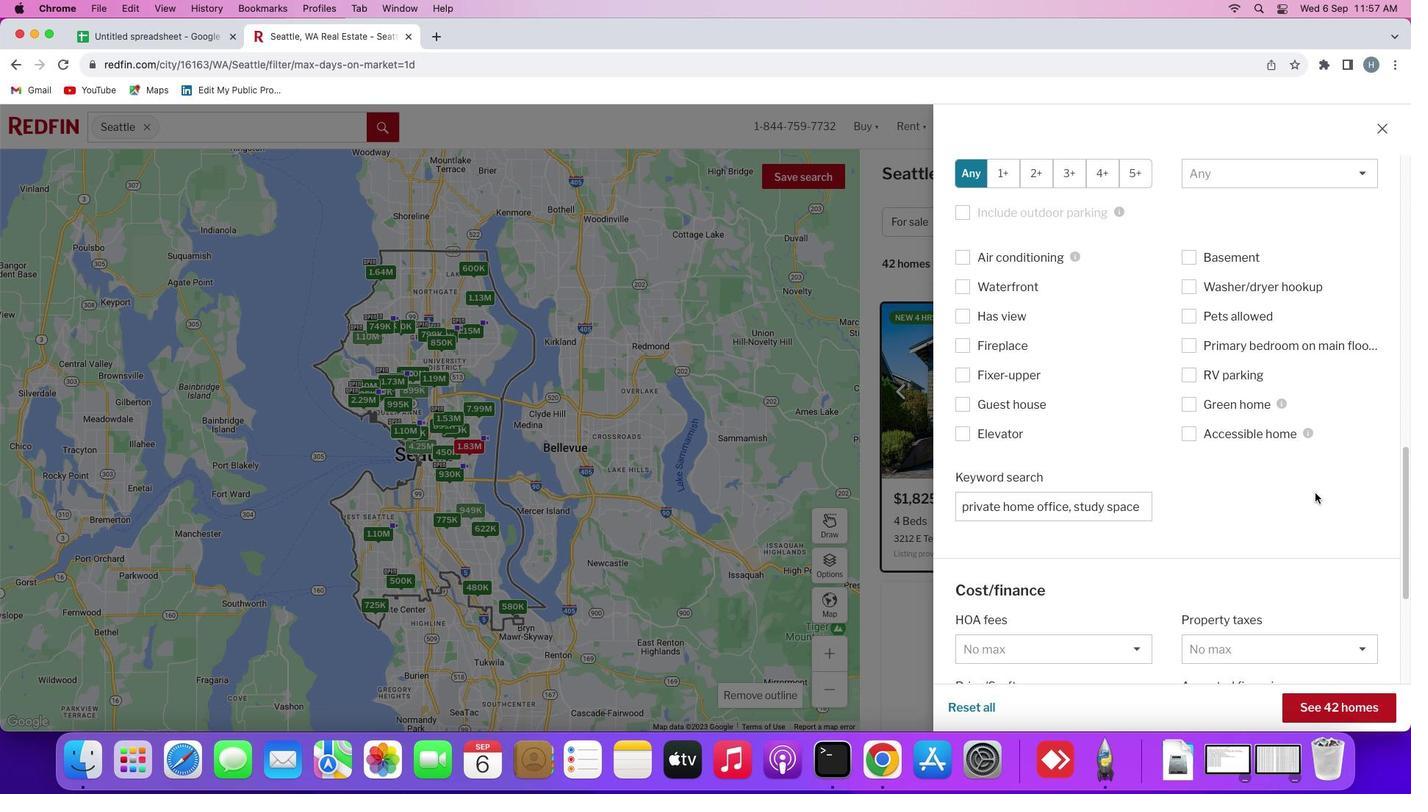 
Action: Mouse moved to (1280, 524)
Screenshot: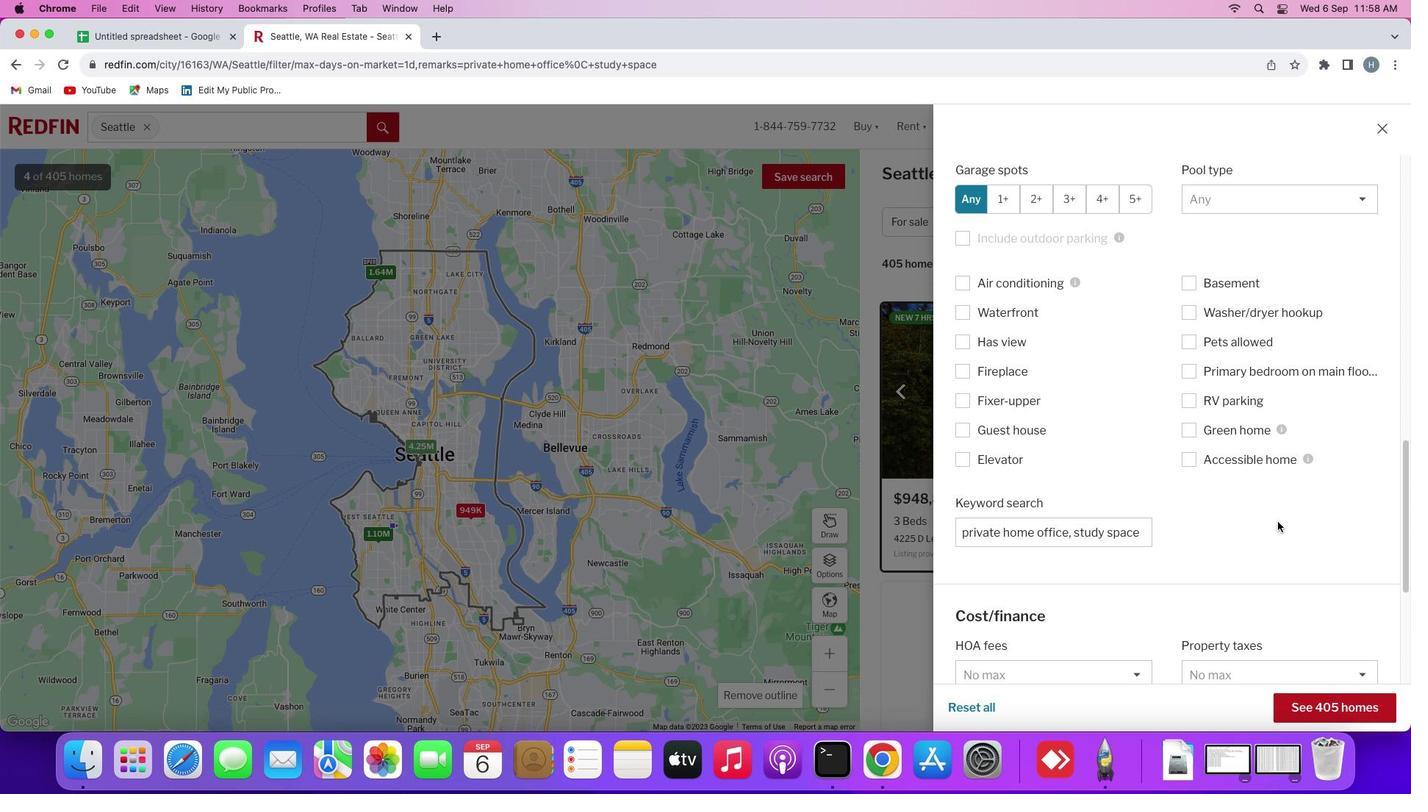 
Action: Mouse scrolled (1280, 524) with delta (2, 2)
Screenshot: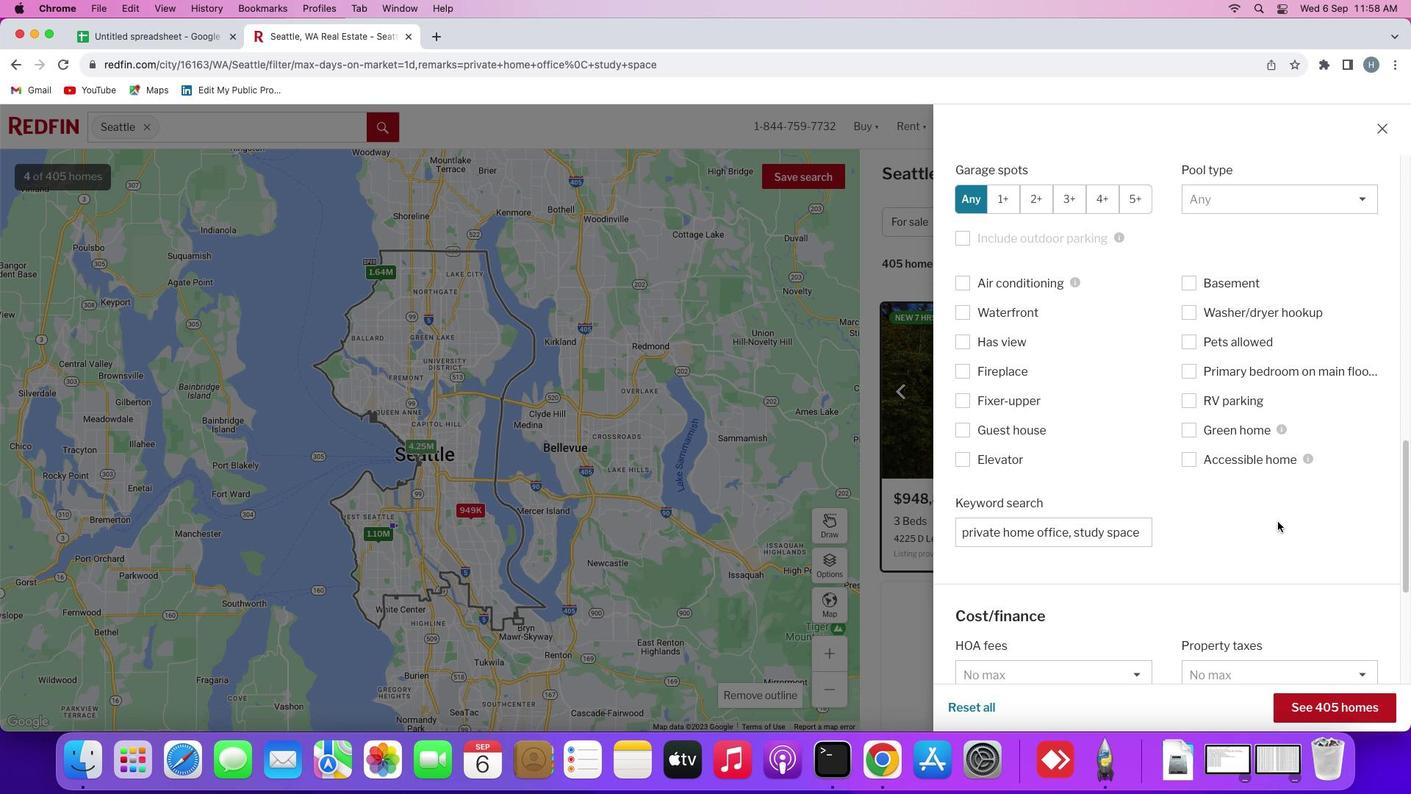 
Action: Mouse scrolled (1280, 524) with delta (2, 2)
Screenshot: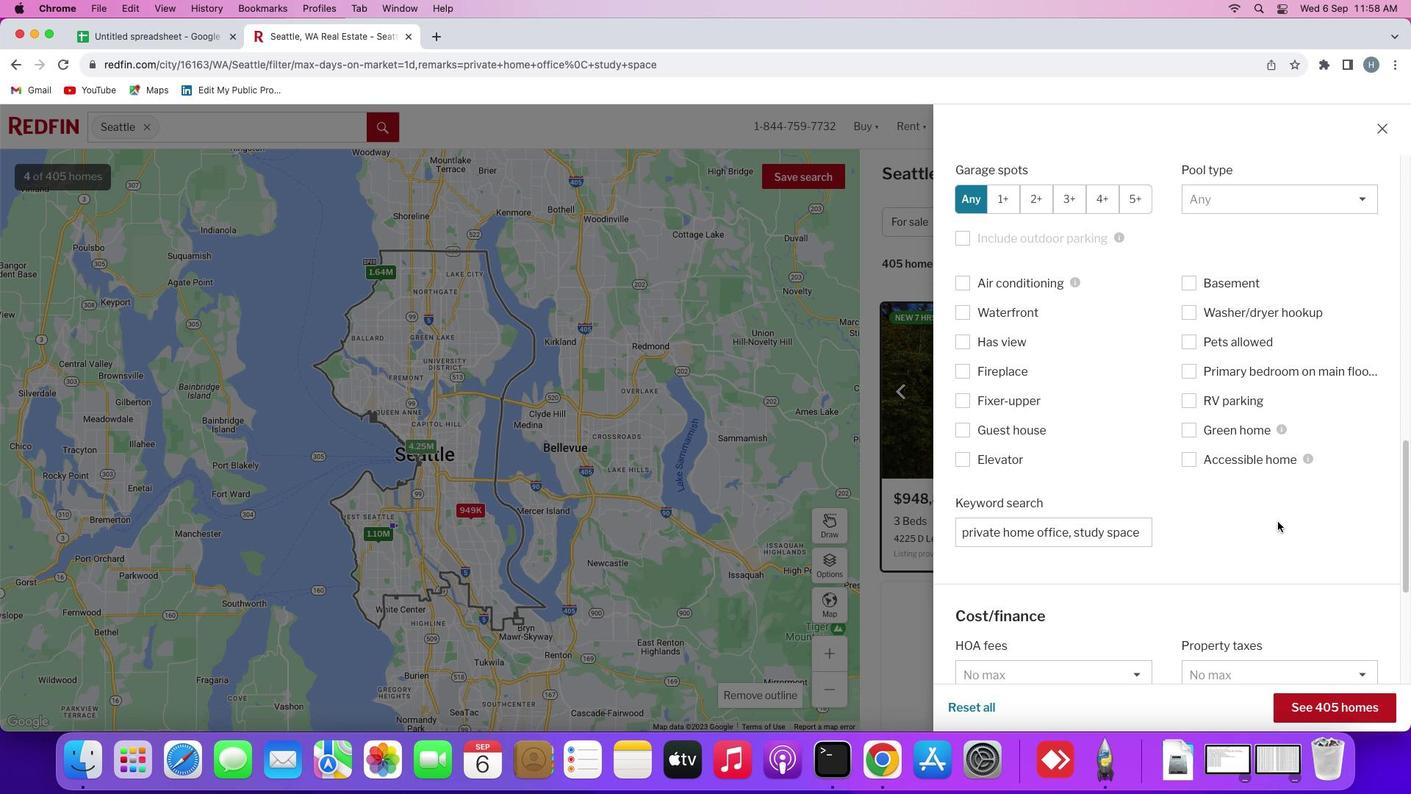 
Action: Mouse moved to (1280, 524)
Screenshot: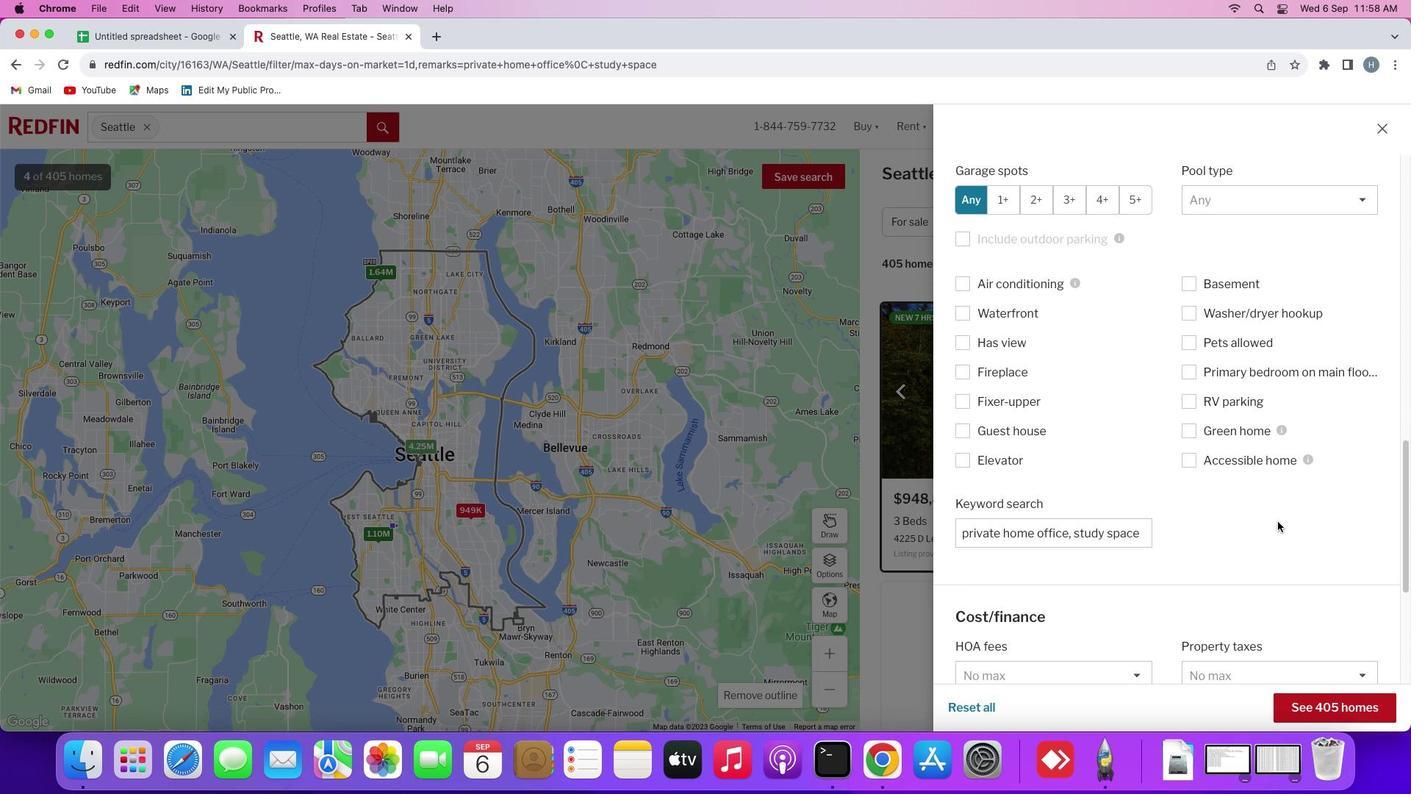 
Action: Mouse scrolled (1280, 524) with delta (2, 2)
Screenshot: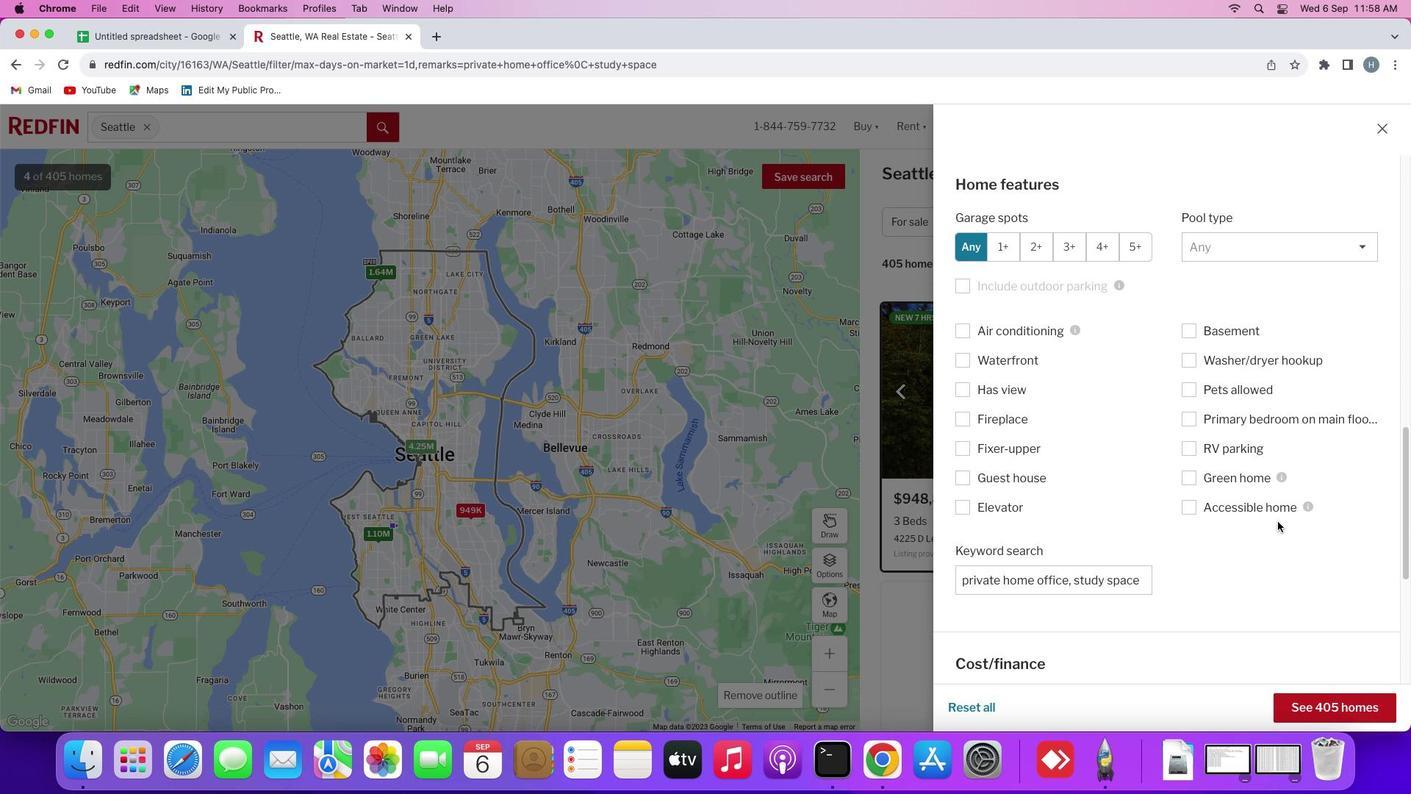 
Action: Mouse scrolled (1280, 524) with delta (2, 2)
Screenshot: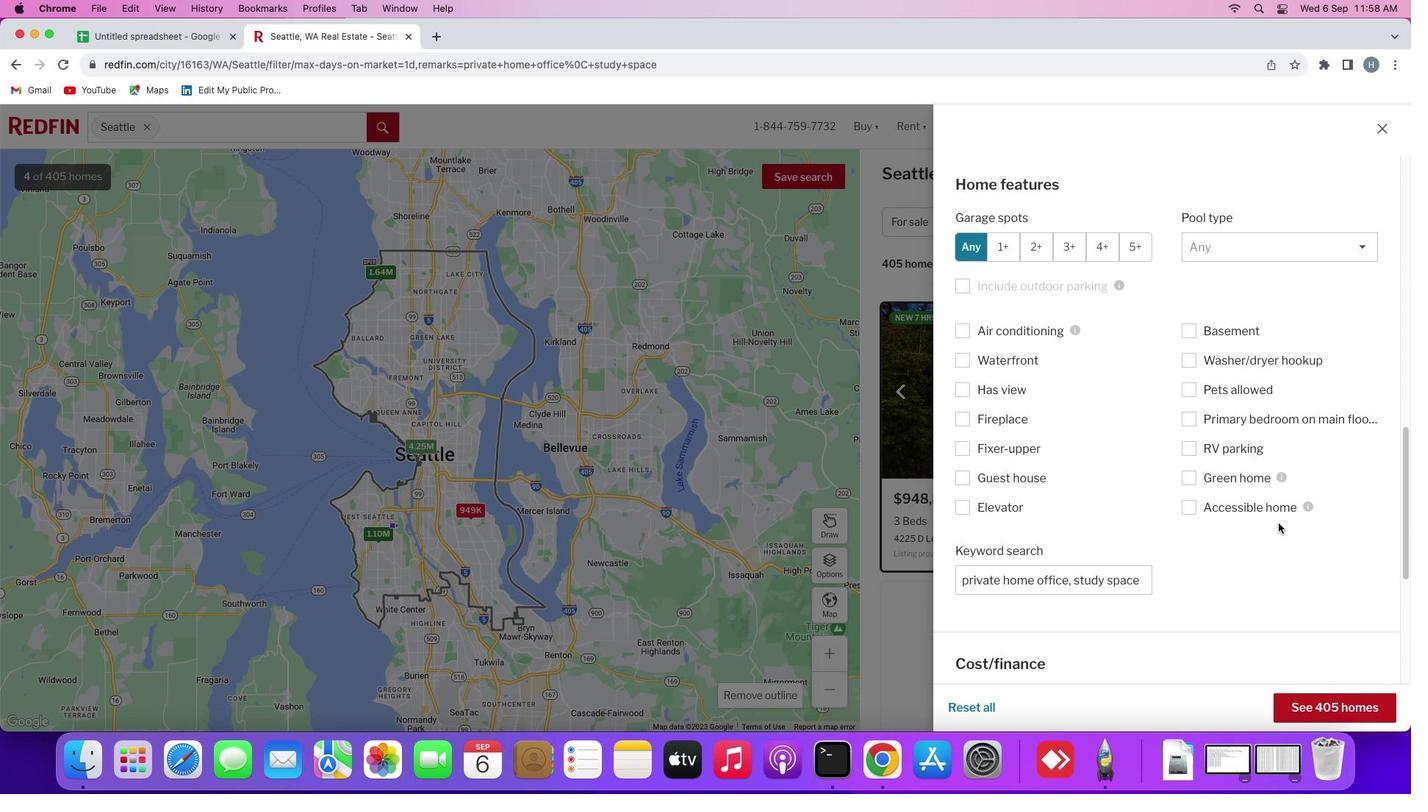 
Action: Mouse scrolled (1280, 524) with delta (2, 2)
Screenshot: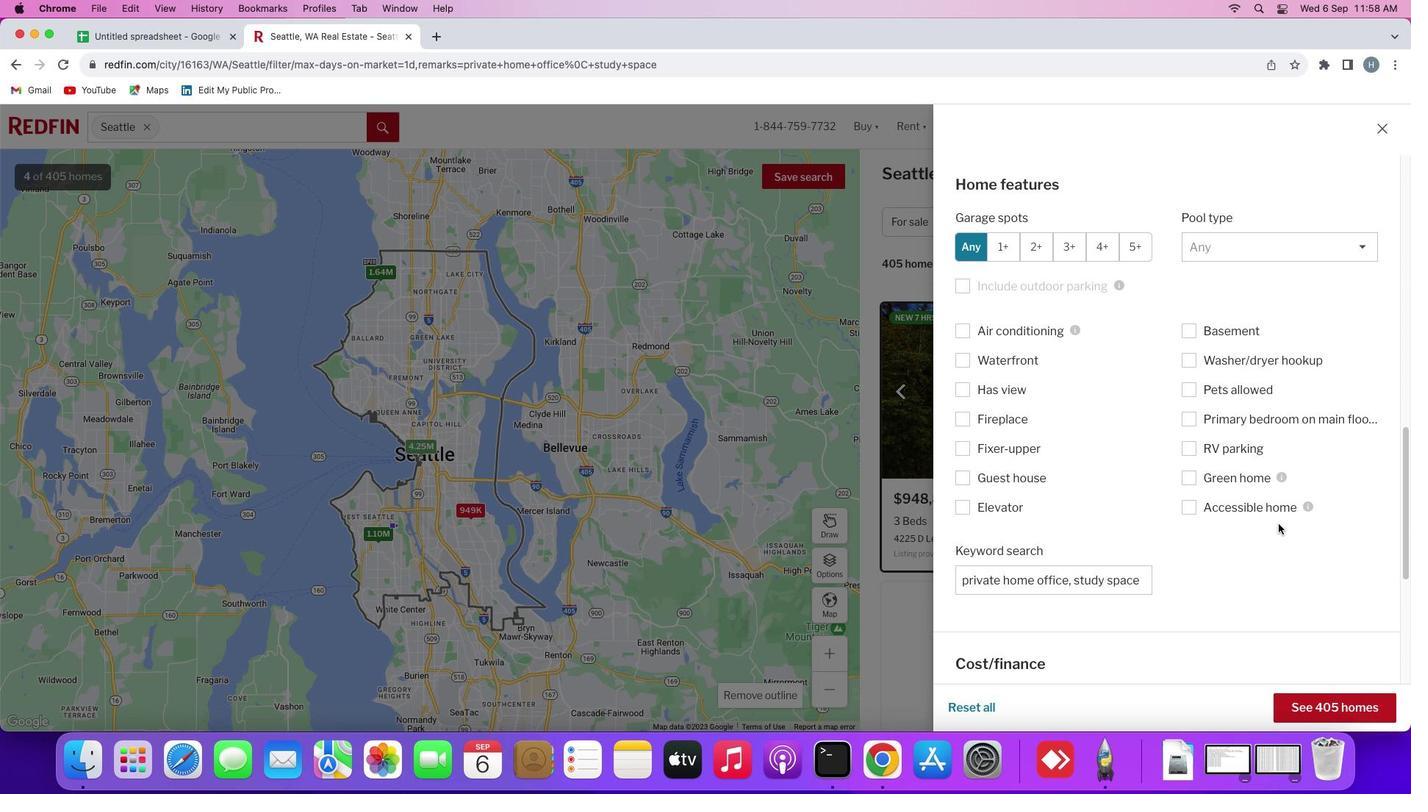 
Action: Mouse moved to (1281, 526)
Screenshot: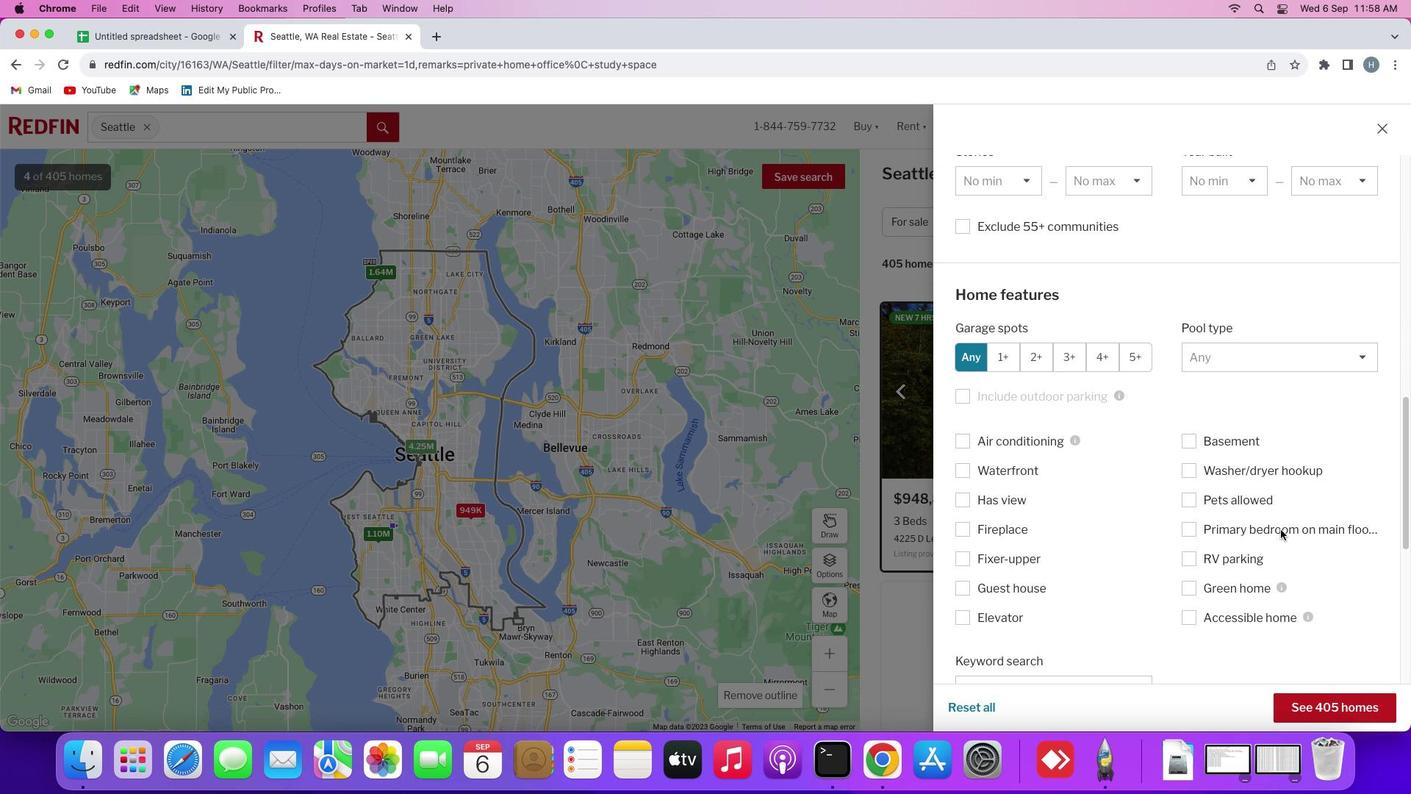 
Action: Mouse scrolled (1281, 526) with delta (2, 2)
Screenshot: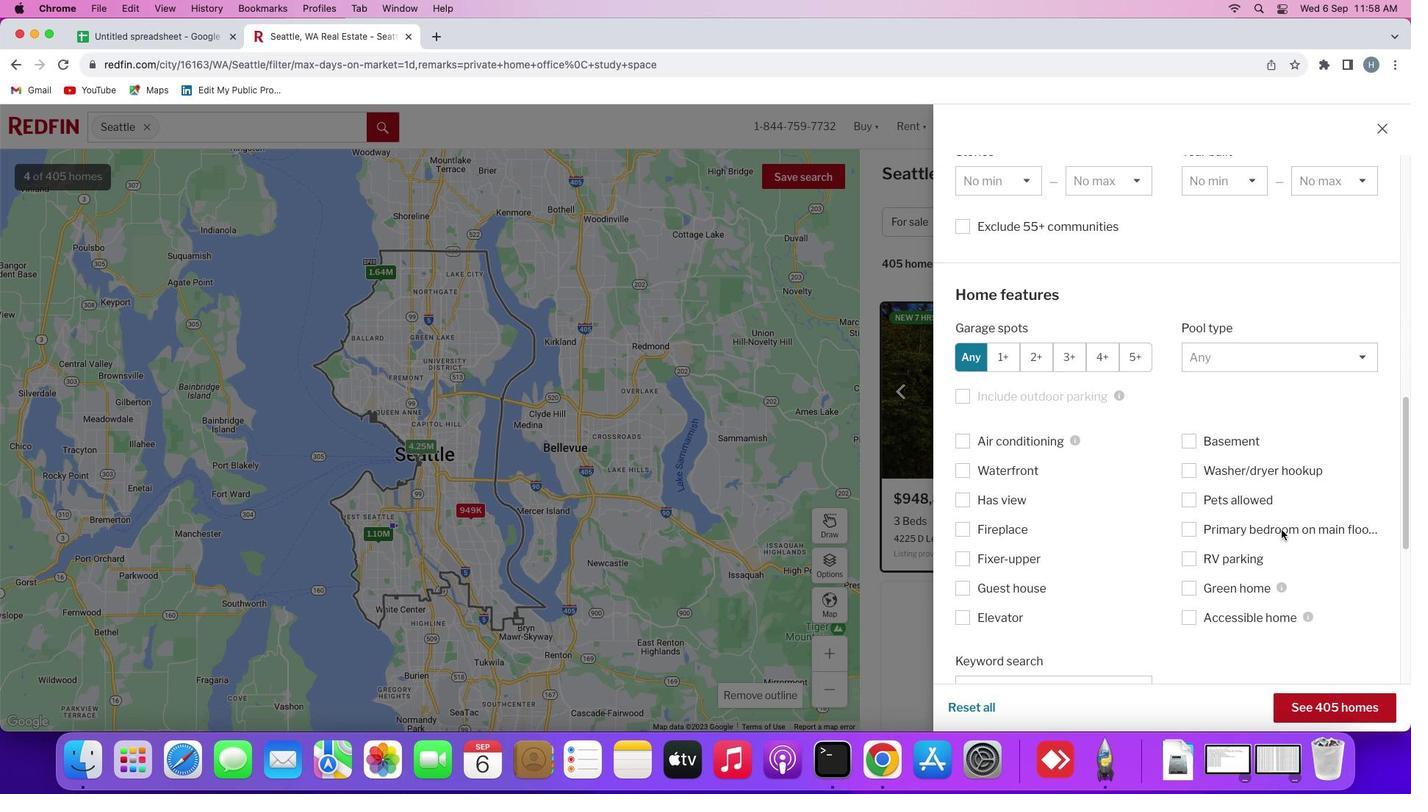 
Action: Mouse moved to (1281, 526)
Screenshot: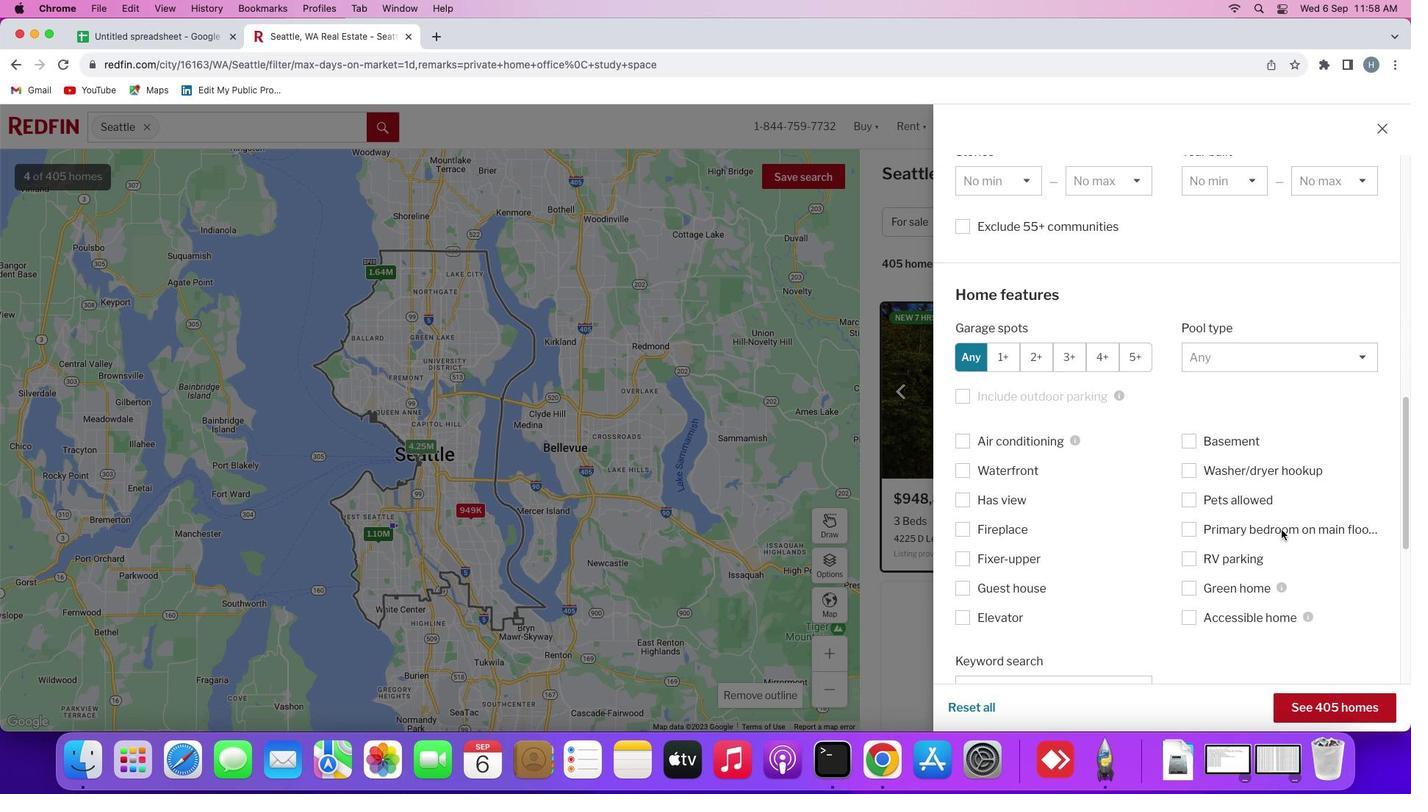 
Action: Mouse scrolled (1281, 526) with delta (2, 2)
Screenshot: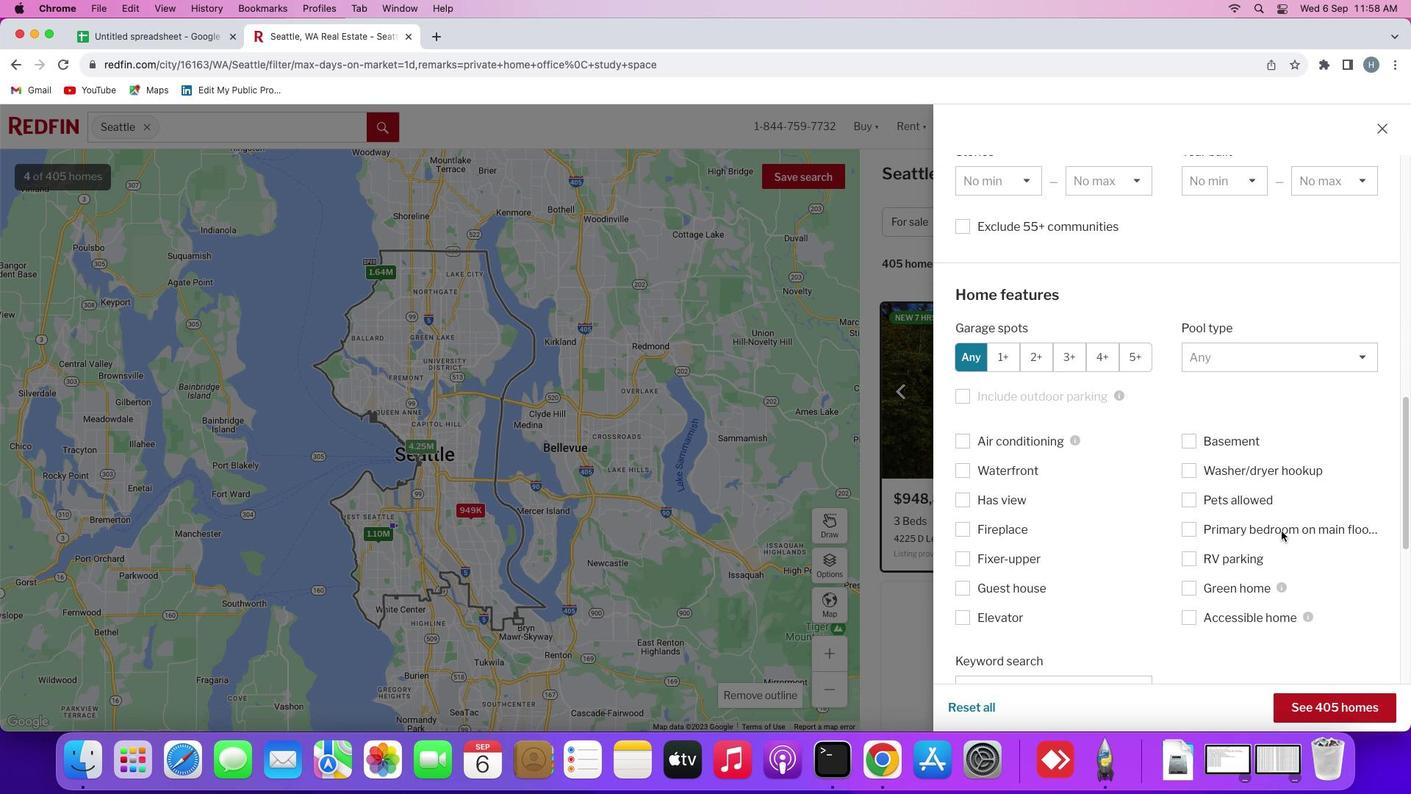 
Action: Mouse moved to (1281, 527)
Screenshot: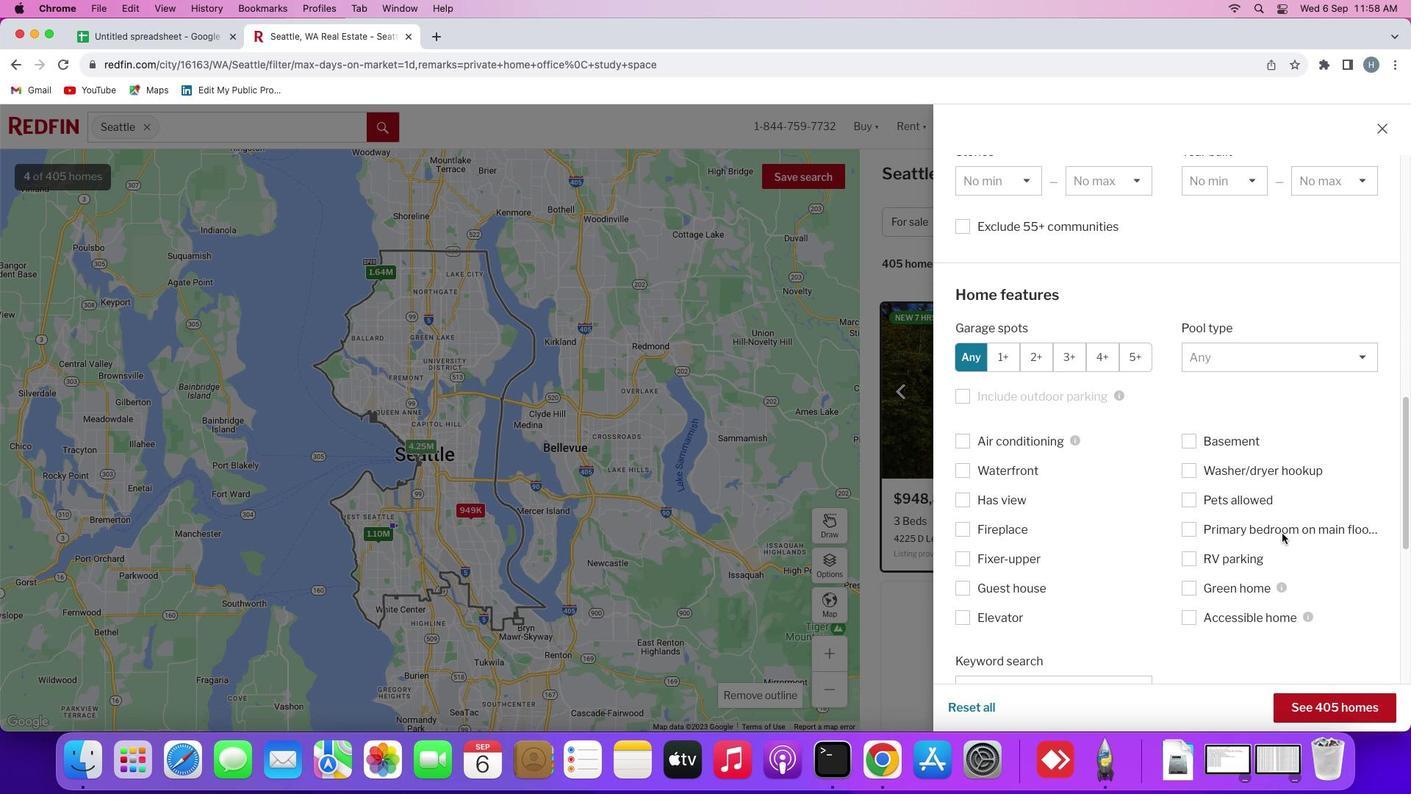 
Action: Mouse scrolled (1281, 527) with delta (2, 3)
Screenshot: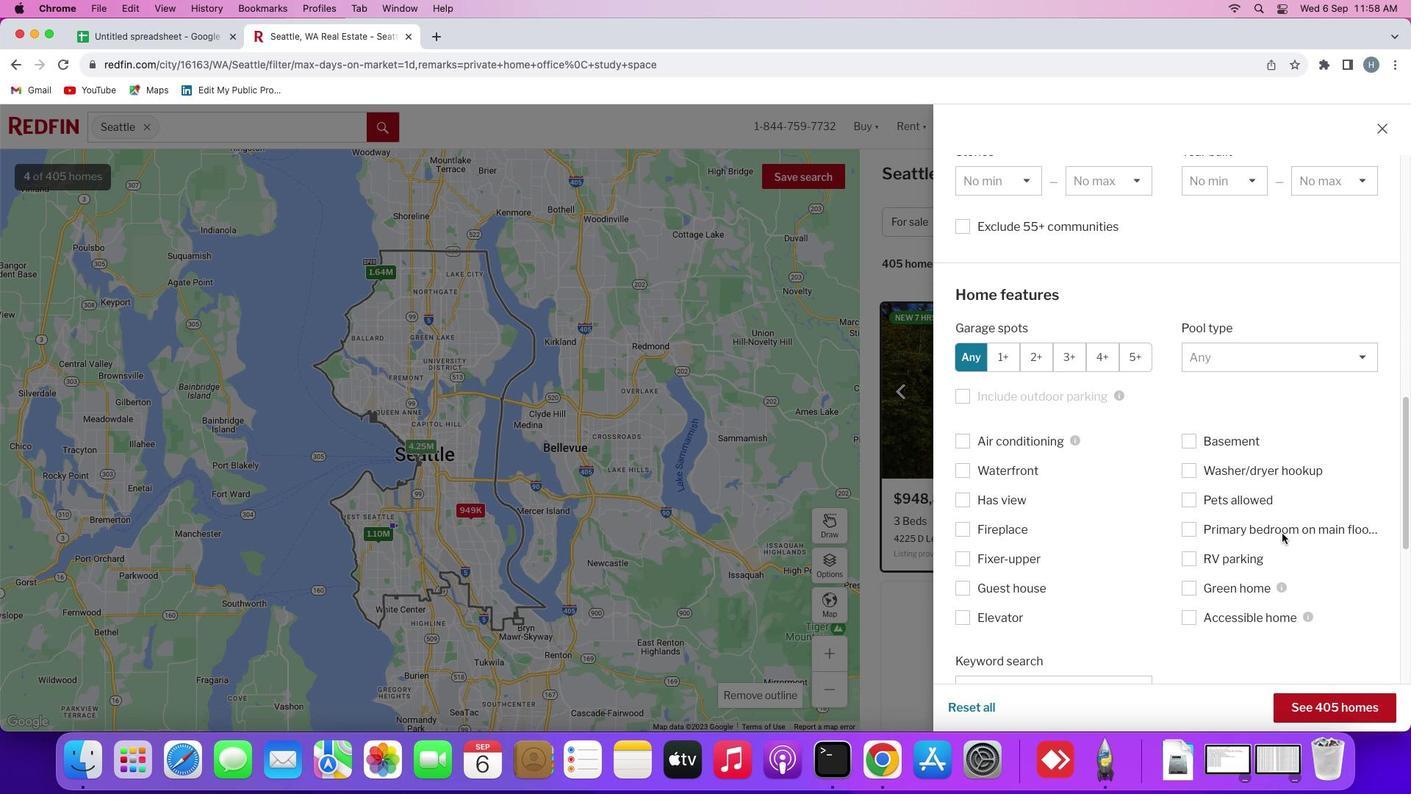 
Action: Mouse moved to (1285, 536)
Screenshot: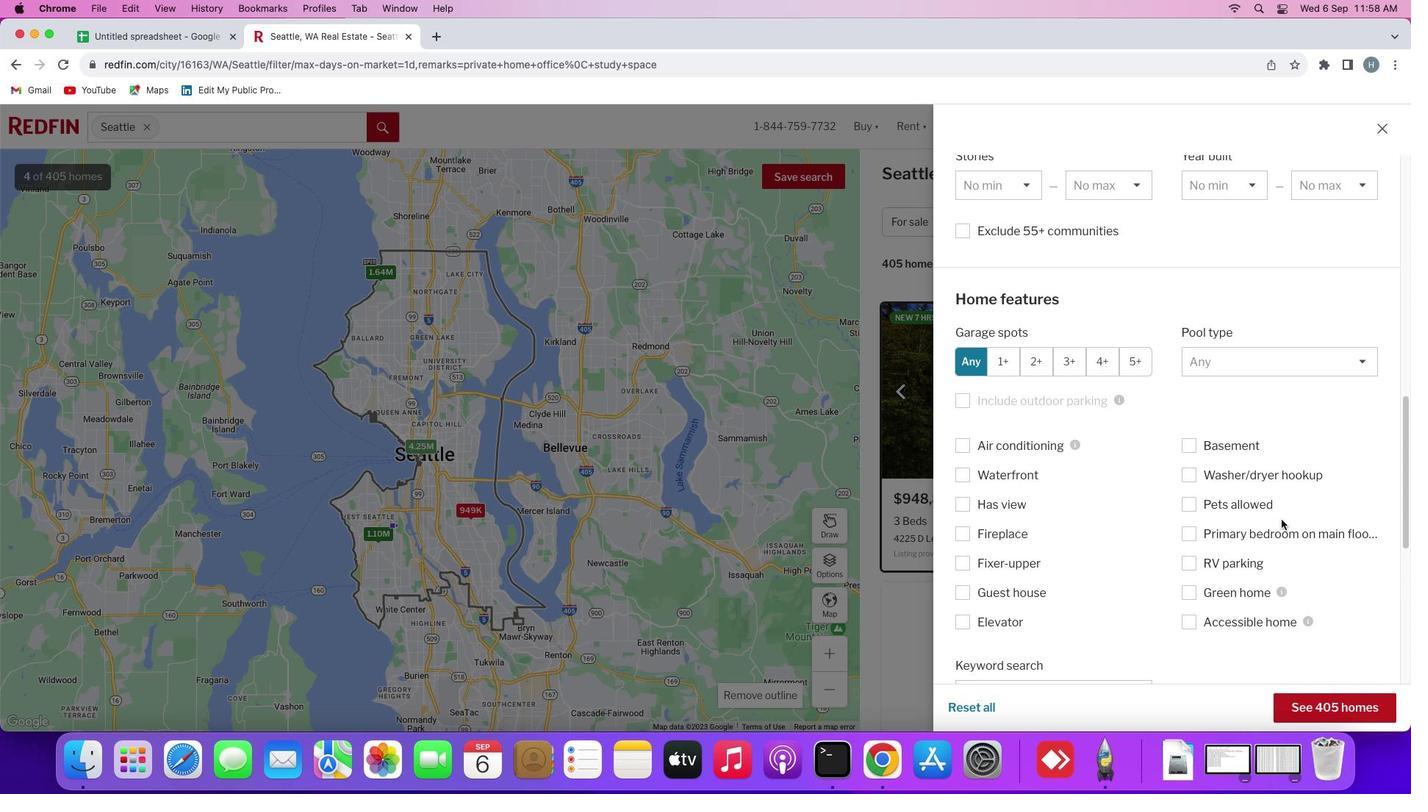 
Action: Mouse scrolled (1285, 536) with delta (2, 2)
Screenshot: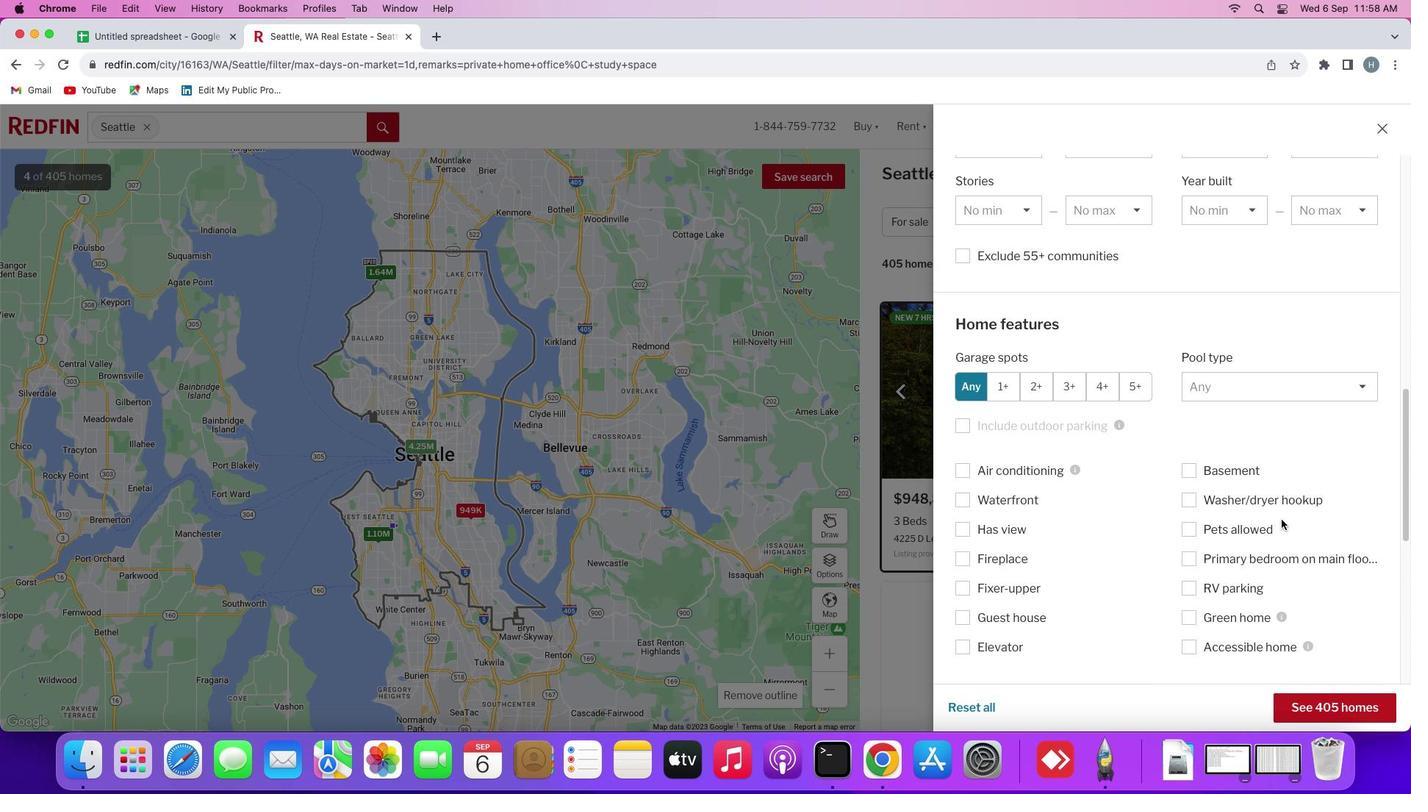 
Action: Mouse moved to (1284, 528)
Screenshot: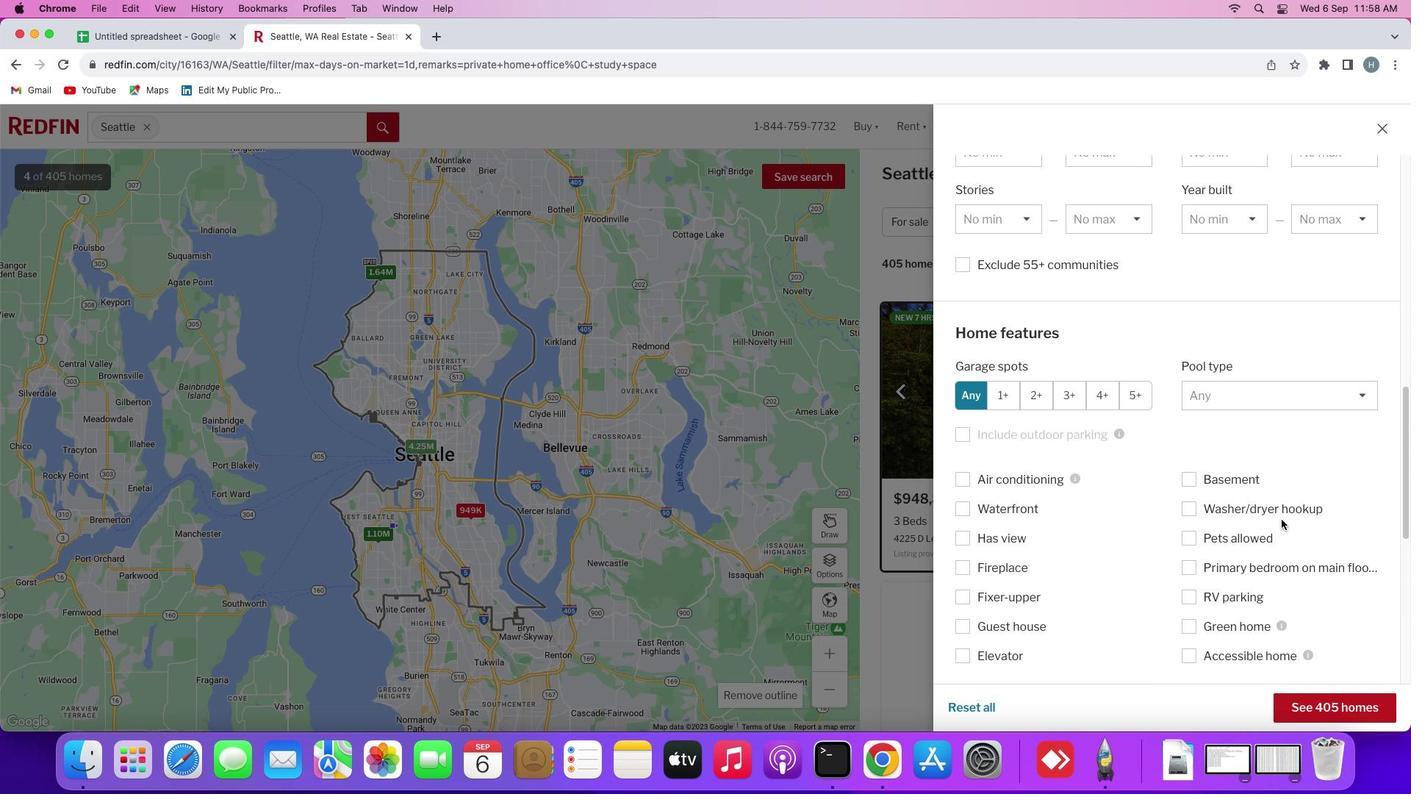
Action: Mouse scrolled (1284, 528) with delta (2, 2)
Screenshot: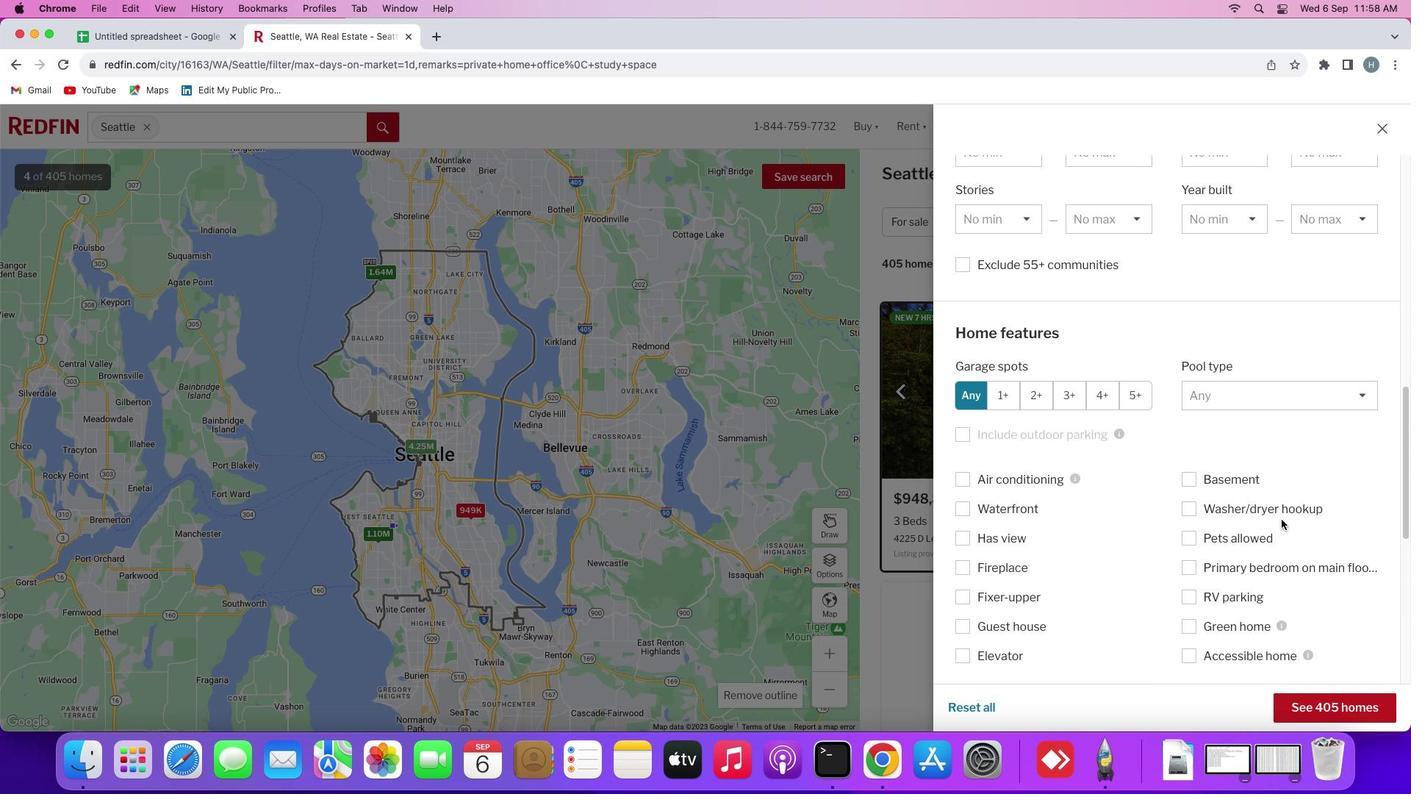 
Action: Mouse moved to (1283, 522)
Screenshot: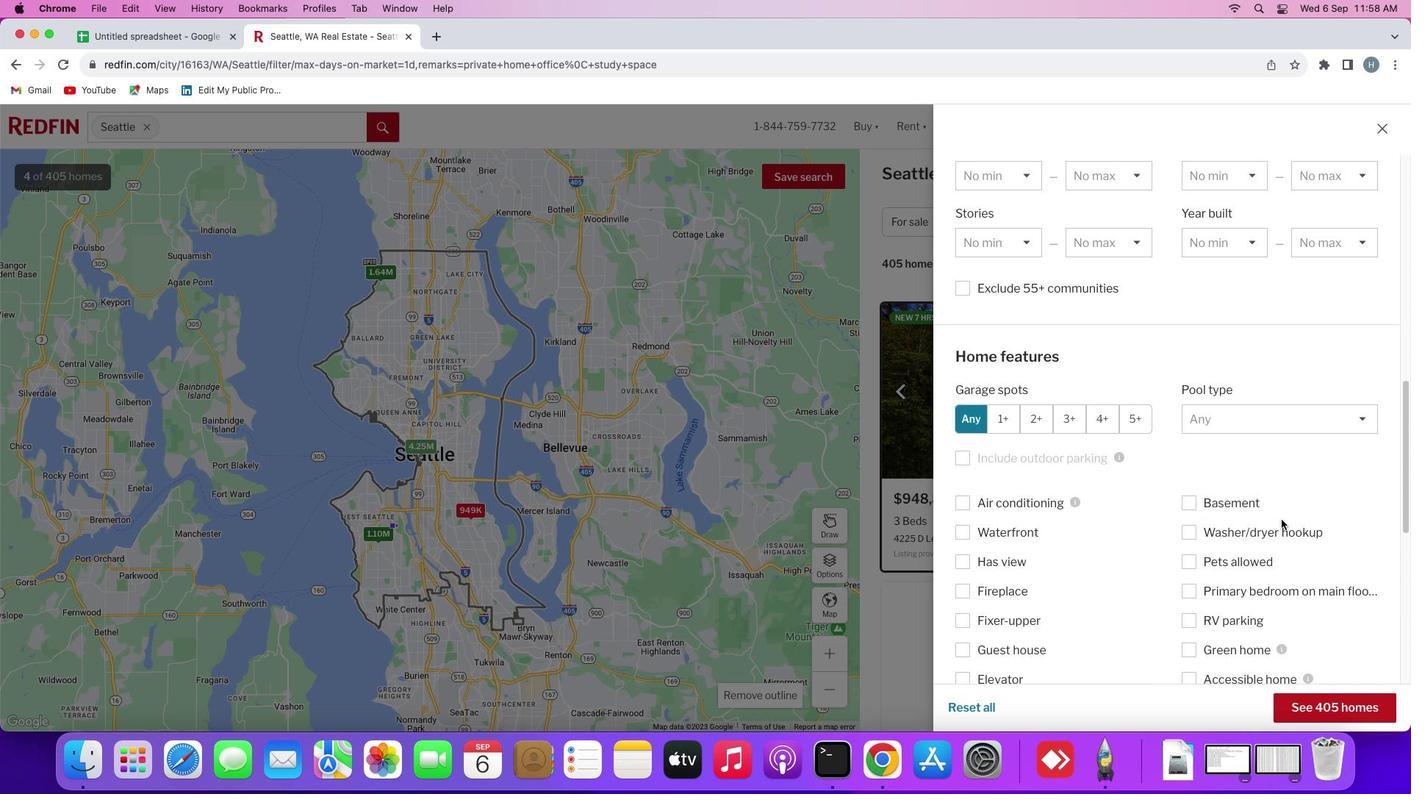 
Action: Mouse scrolled (1283, 522) with delta (2, 2)
Screenshot: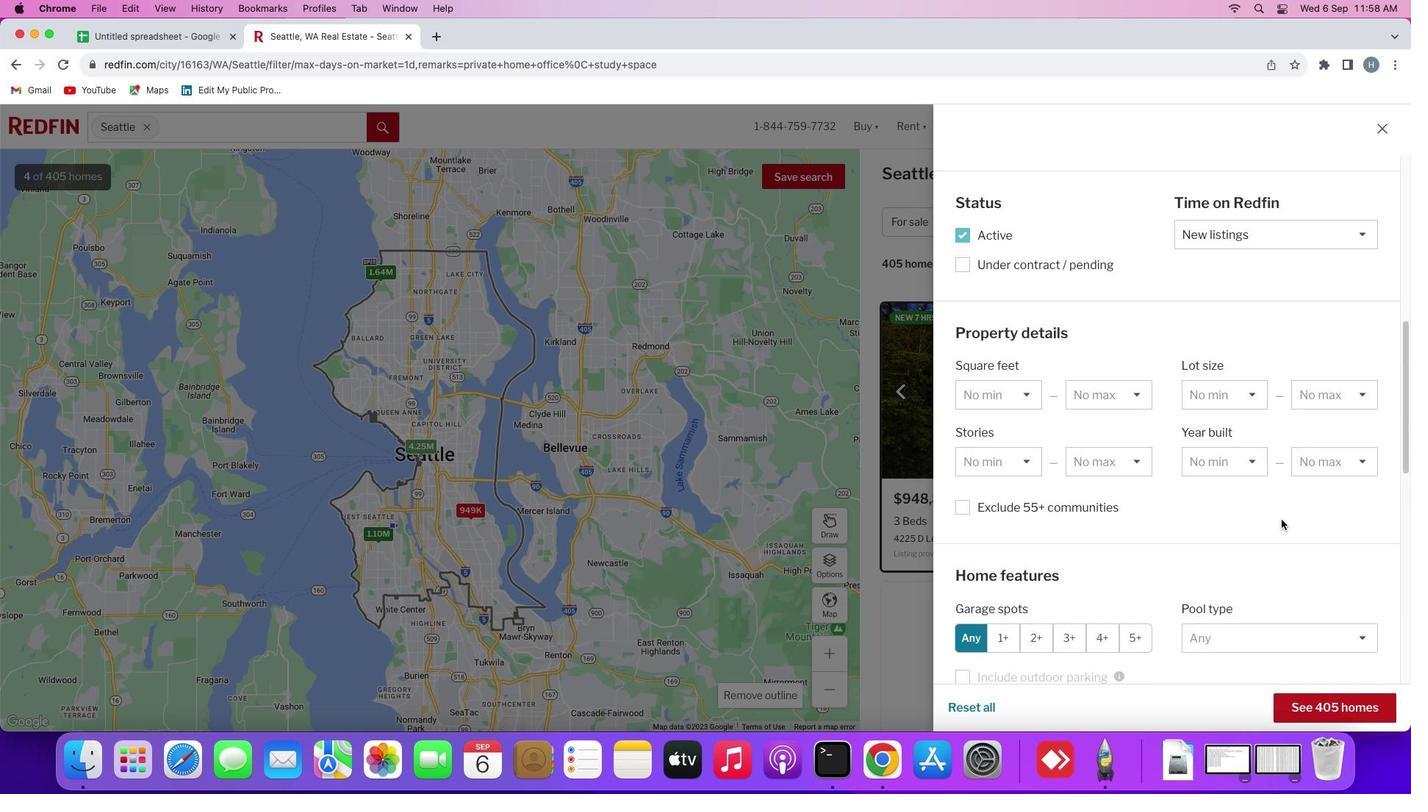 
Action: Mouse scrolled (1283, 522) with delta (2, 2)
Screenshot: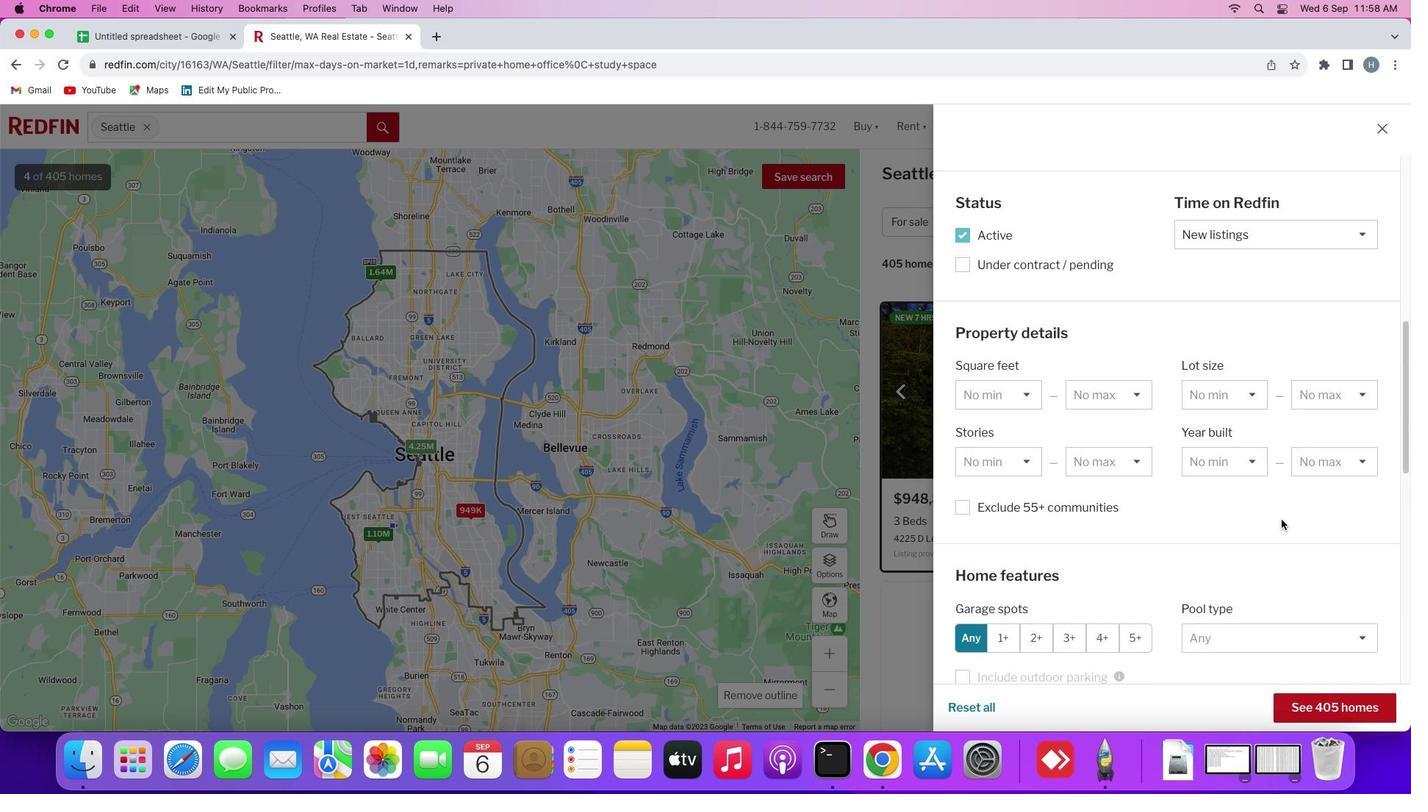 
Action: Mouse scrolled (1283, 522) with delta (2, 2)
Screenshot: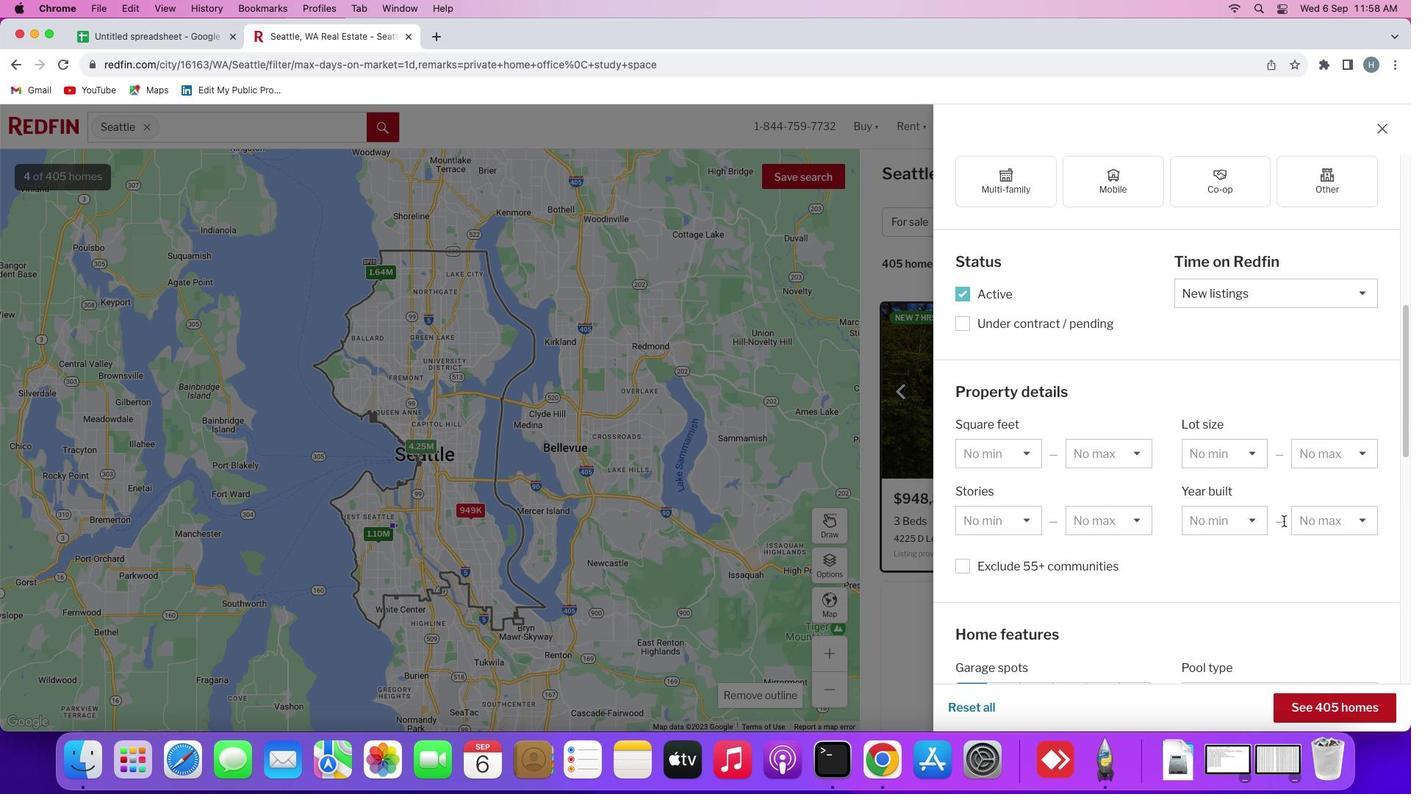 
Action: Mouse scrolled (1283, 522) with delta (2, 2)
Screenshot: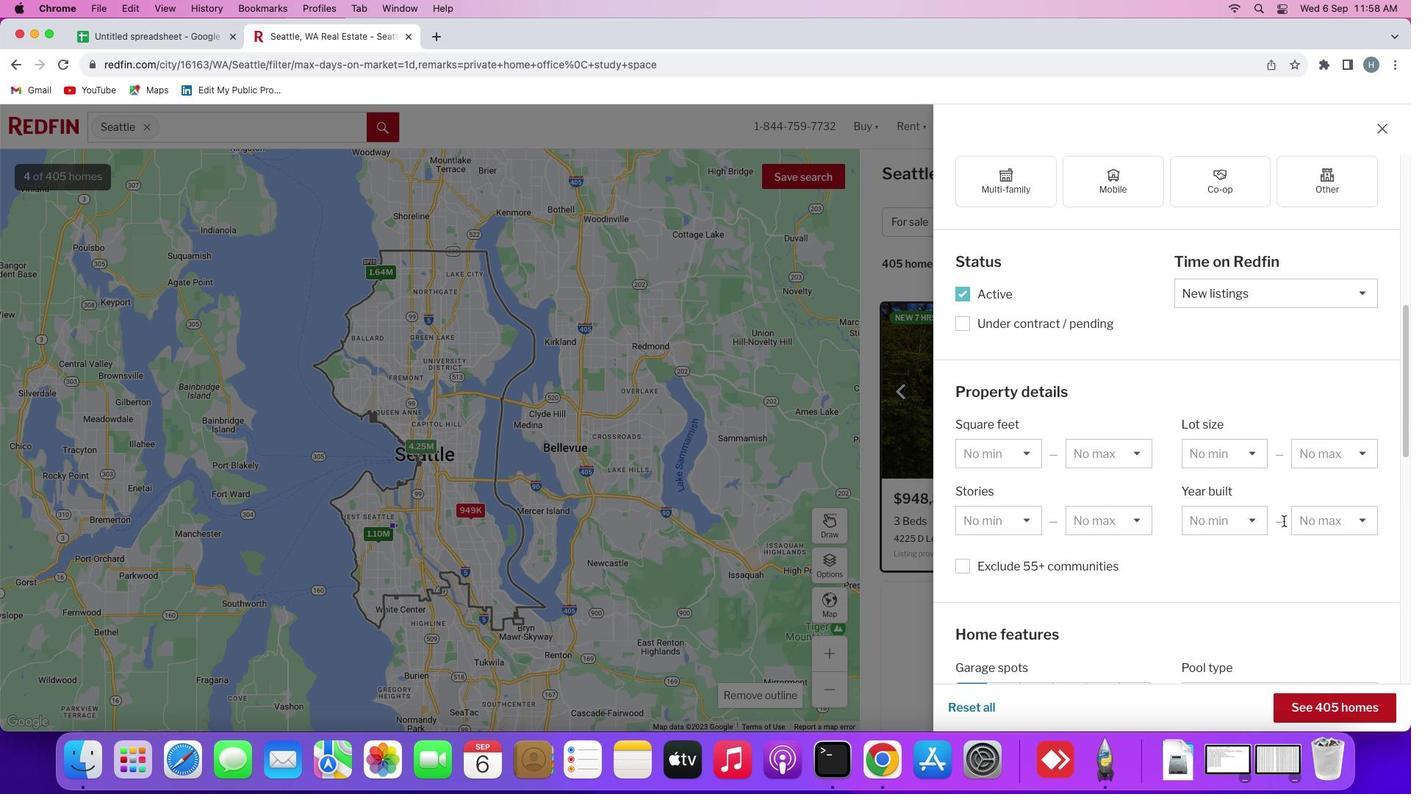 
Action: Mouse scrolled (1283, 522) with delta (2, 4)
Screenshot: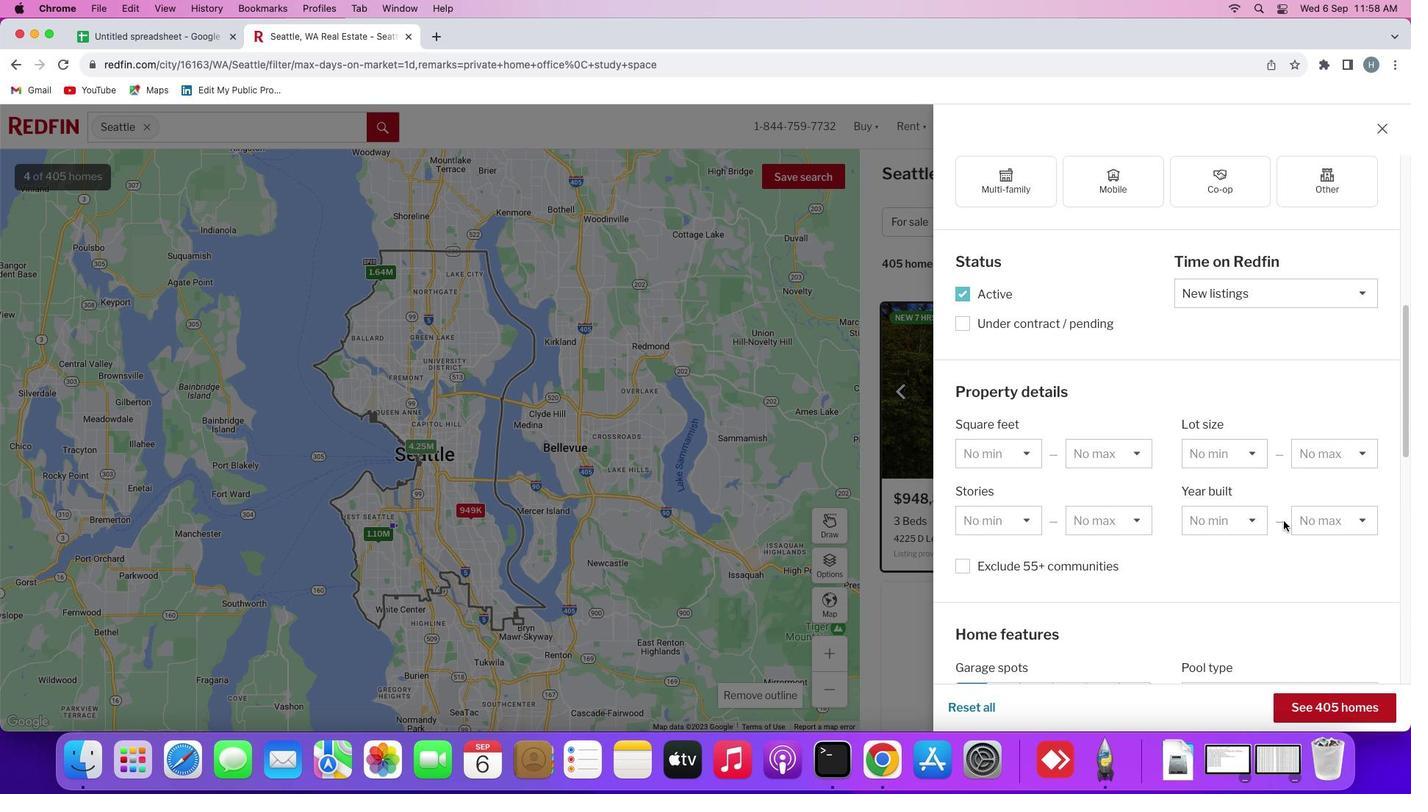 
Action: Mouse scrolled (1283, 522) with delta (2, 5)
Screenshot: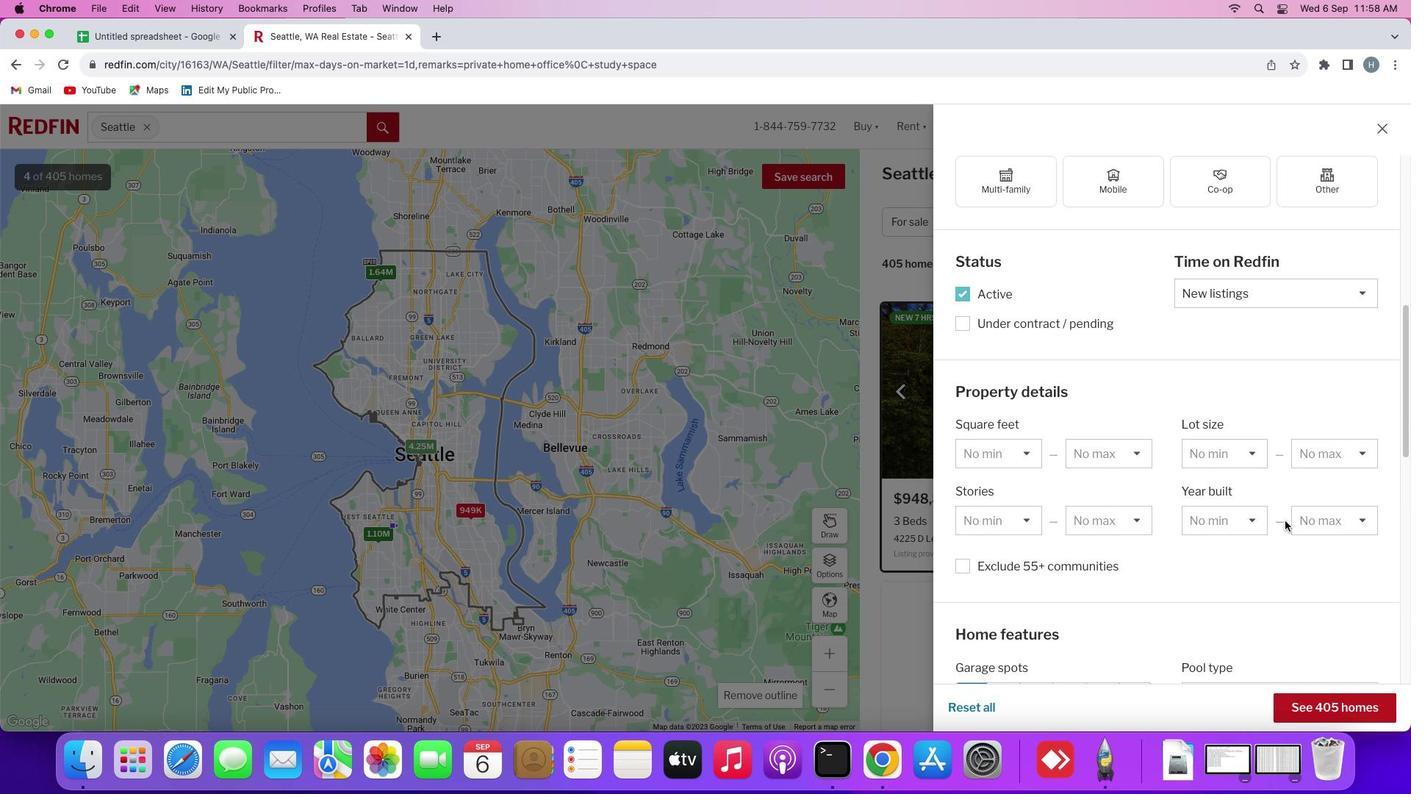 
Action: Mouse moved to (1291, 524)
Screenshot: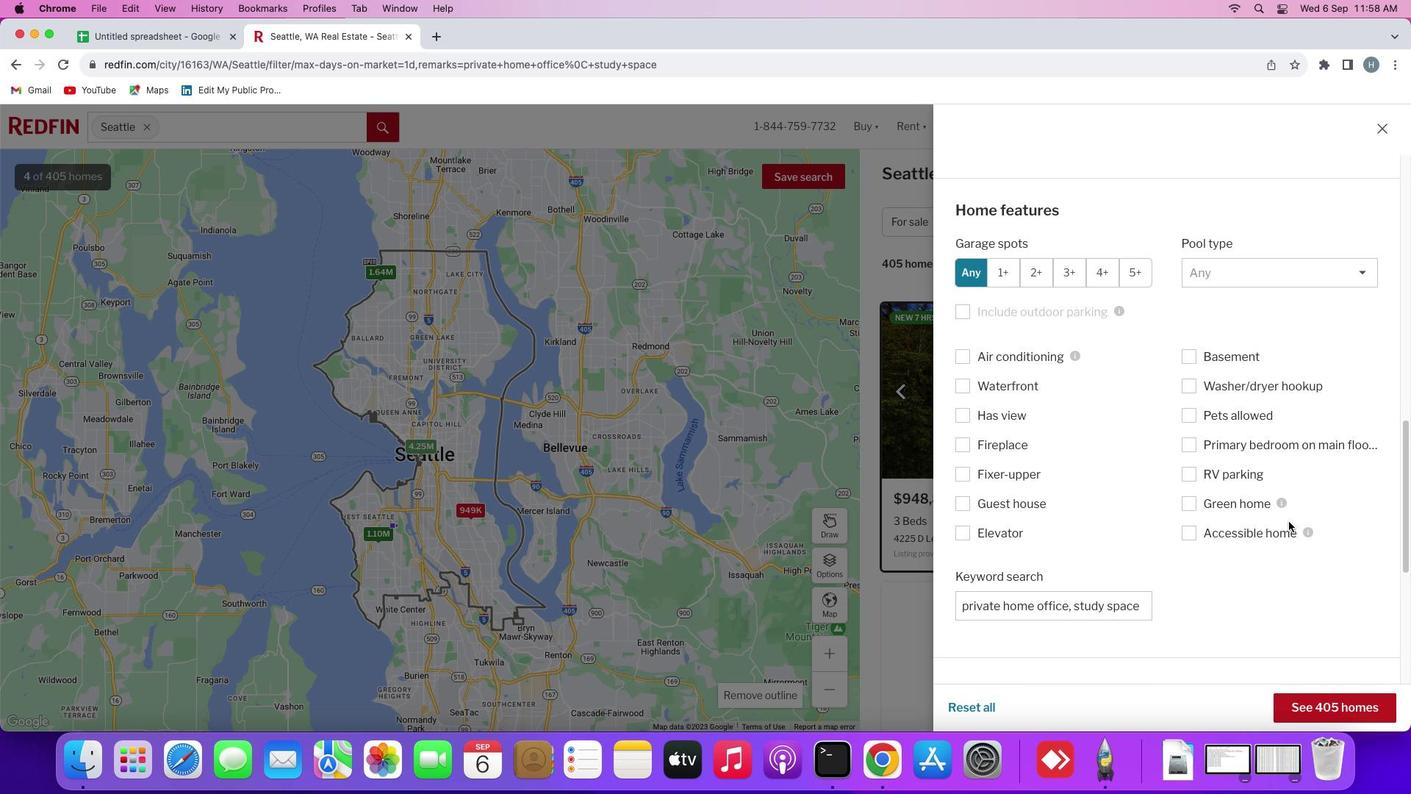 
Action: Mouse scrolled (1291, 524) with delta (2, 1)
Screenshot: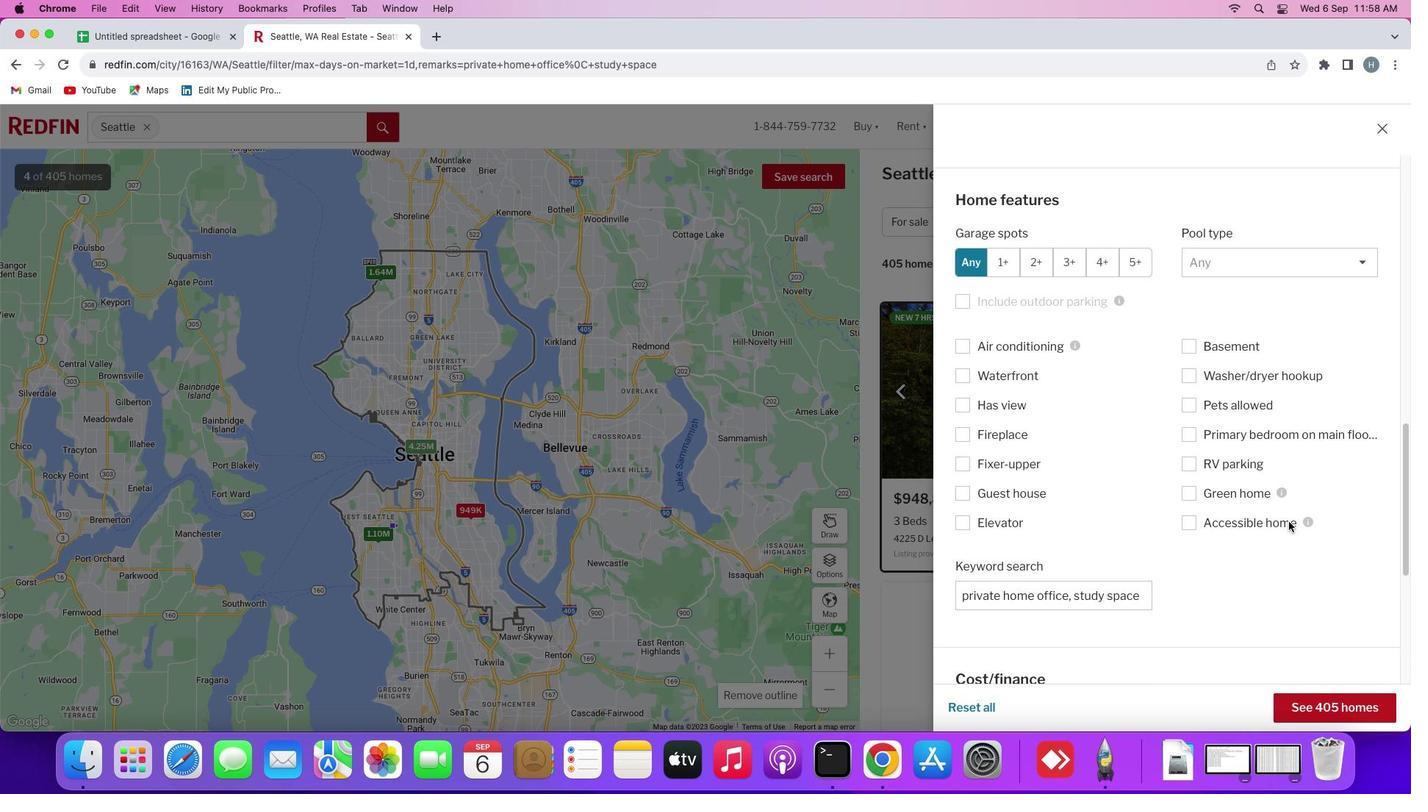 
Action: Mouse scrolled (1291, 524) with delta (2, 1)
Screenshot: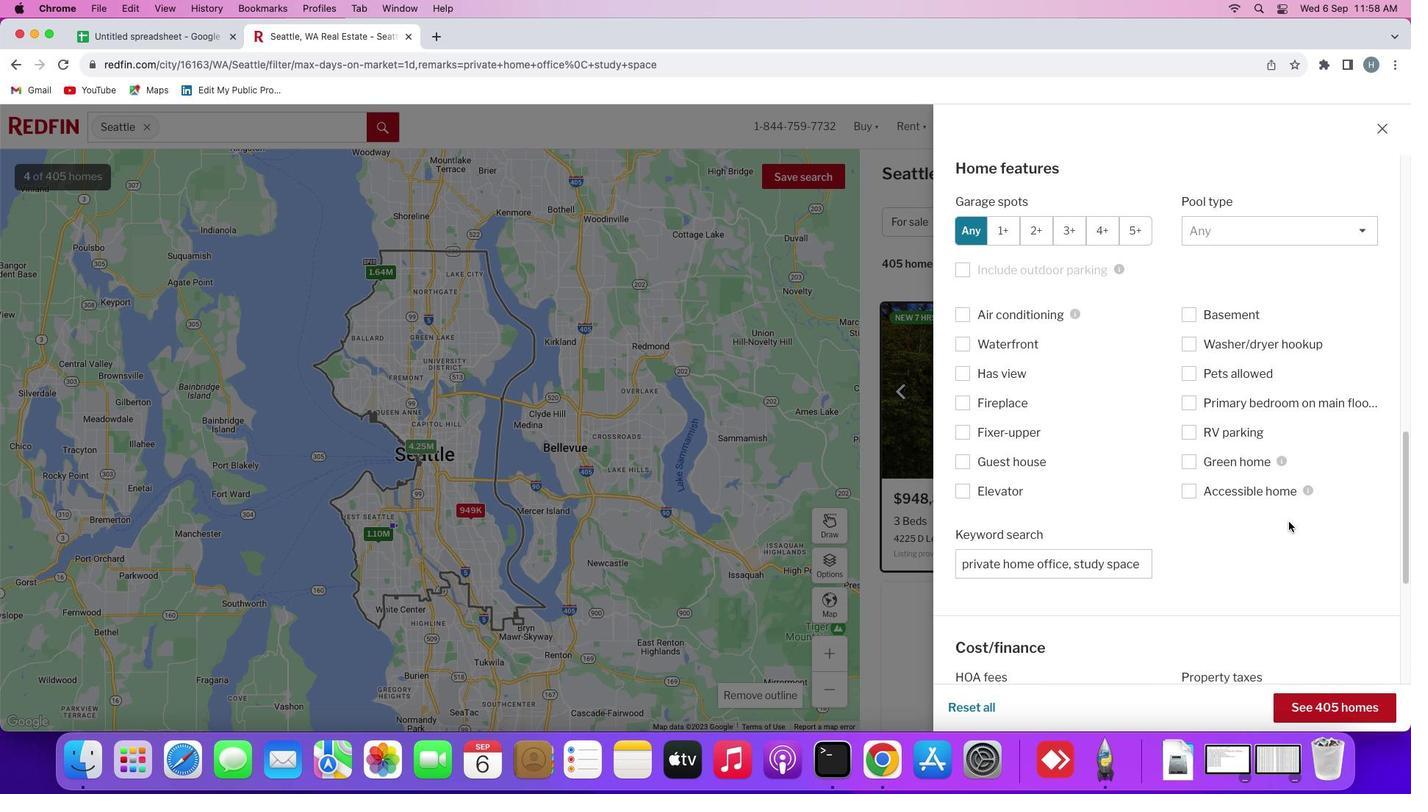 
Action: Mouse scrolled (1291, 524) with delta (2, 0)
Screenshot: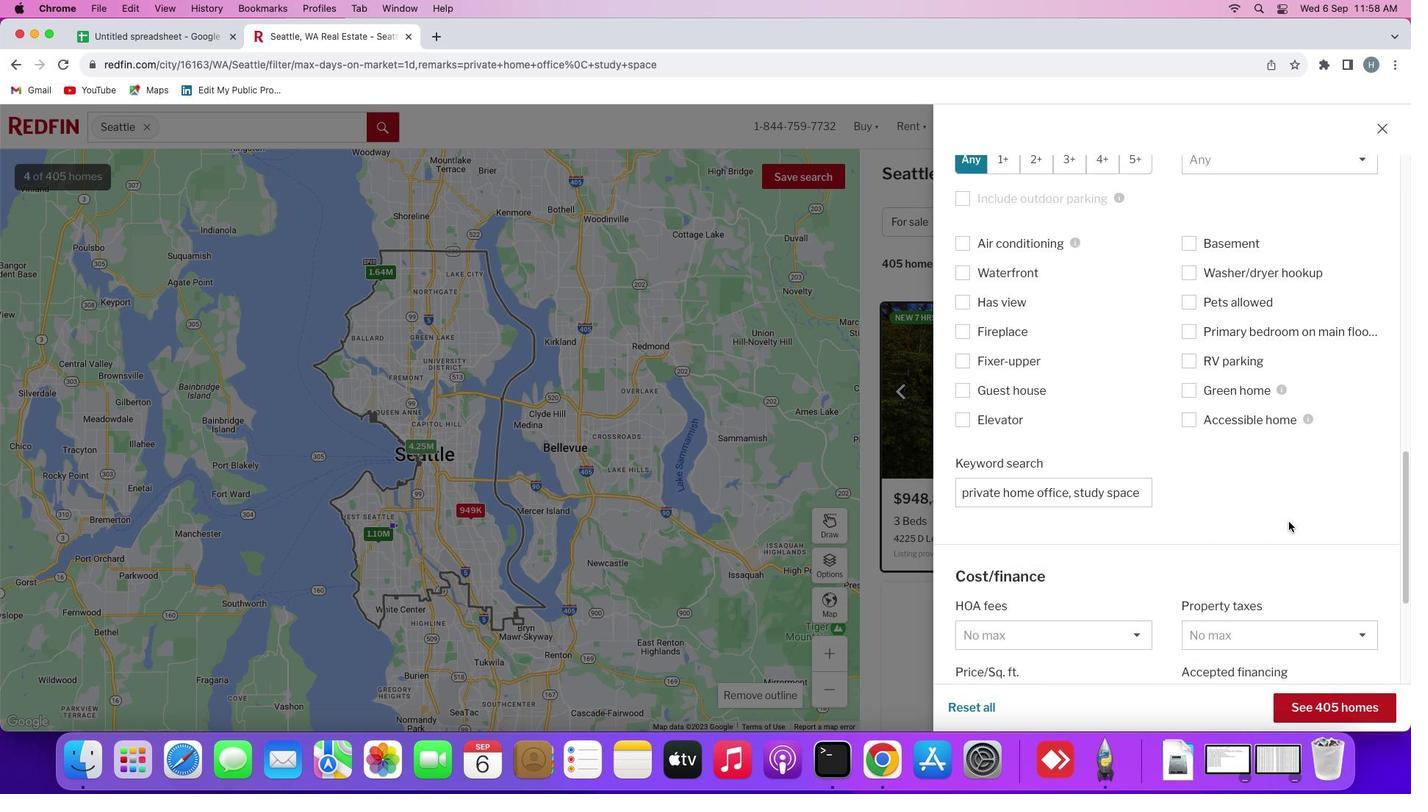 
Action: Mouse scrolled (1291, 524) with delta (2, 0)
Screenshot: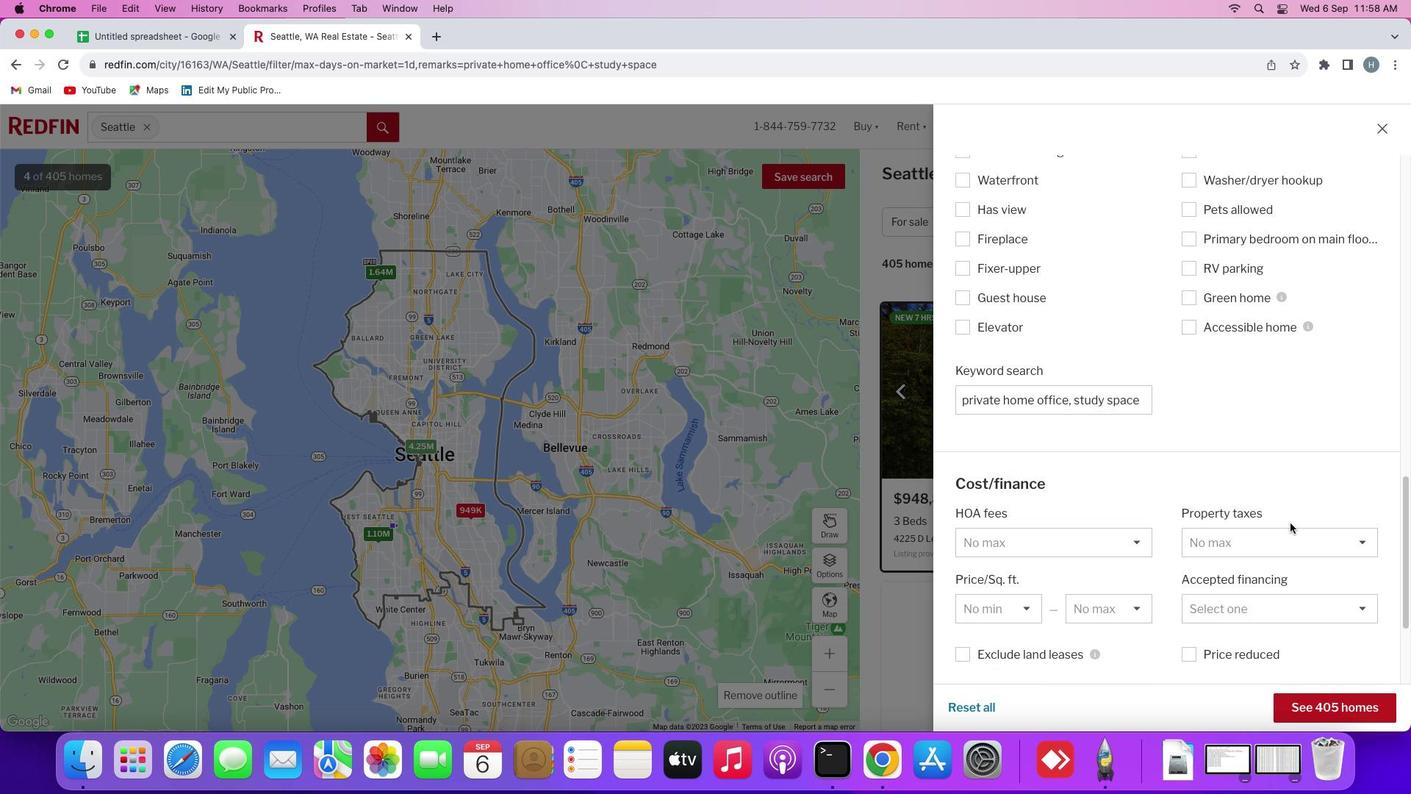 
Action: Mouse scrolled (1291, 524) with delta (2, 0)
Screenshot: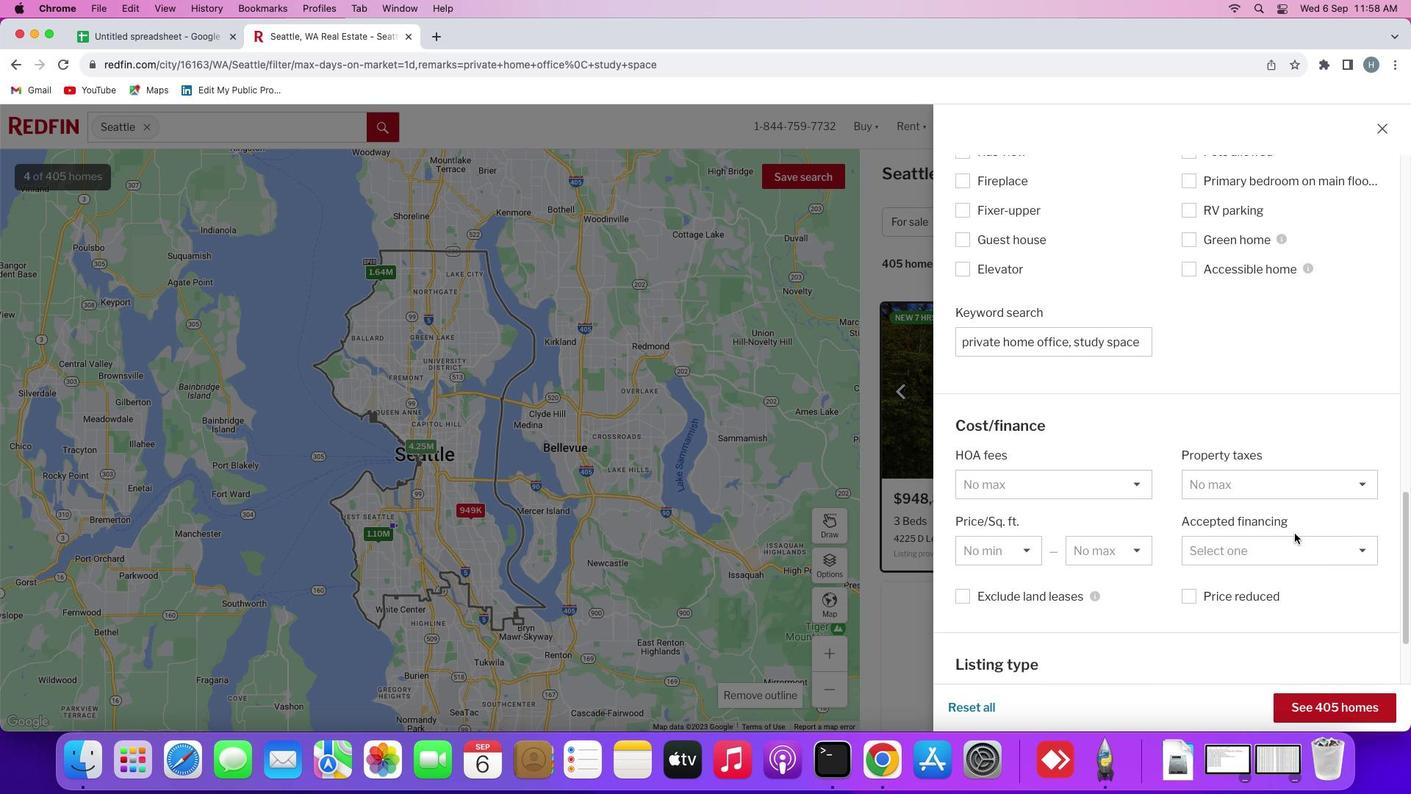 
Action: Mouse scrolled (1291, 524) with delta (2, 1)
Screenshot: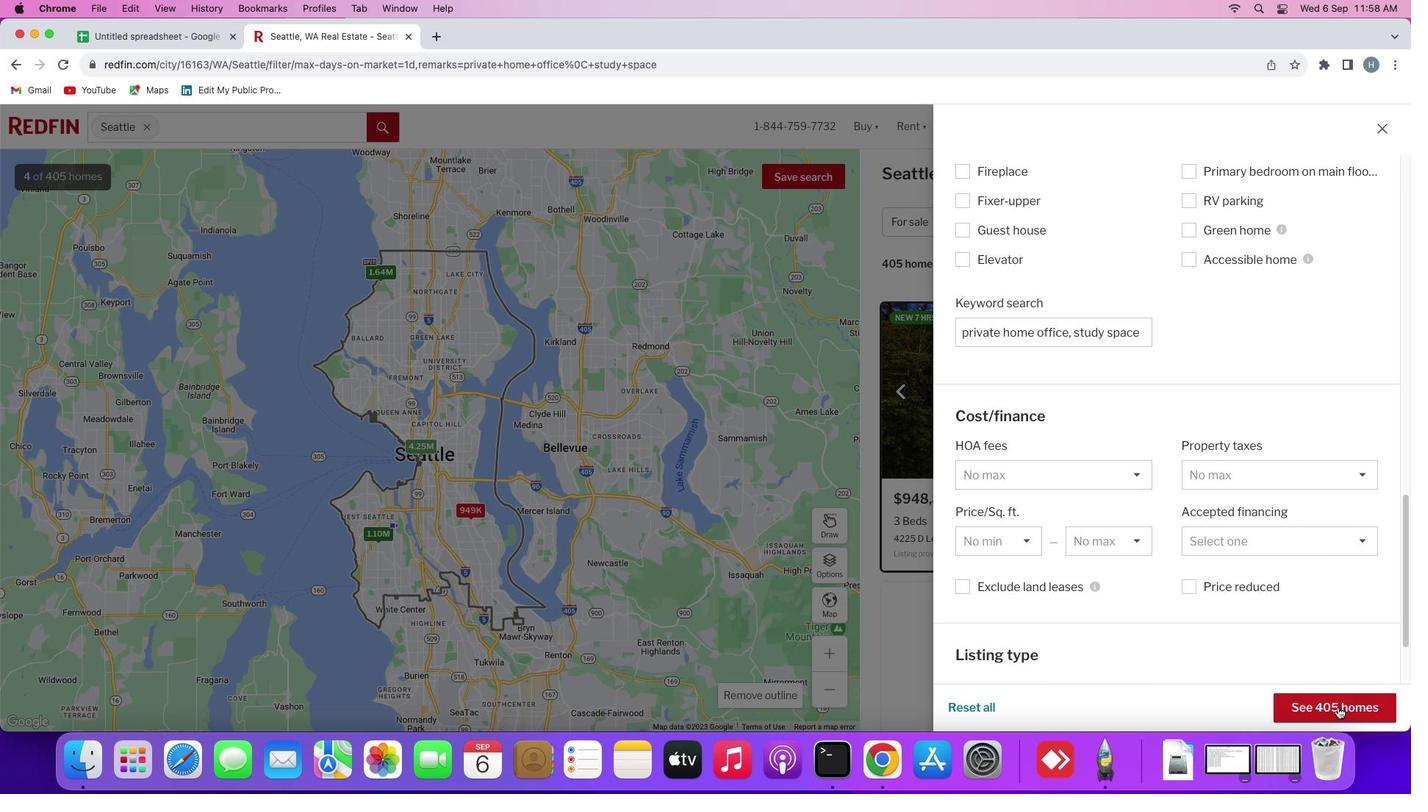 
Action: Mouse scrolled (1291, 524) with delta (2, 1)
Screenshot: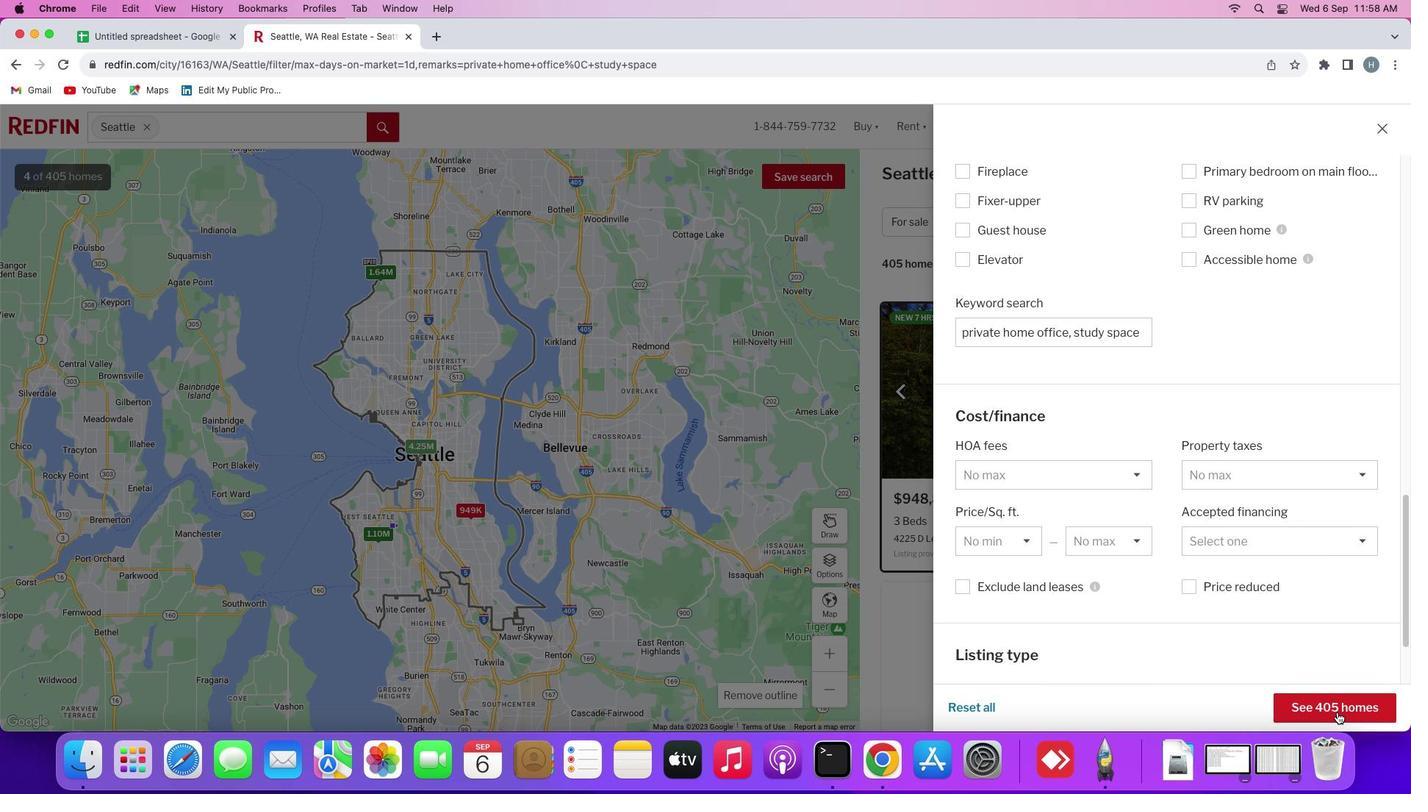 
Action: Mouse scrolled (1291, 524) with delta (2, 0)
Screenshot: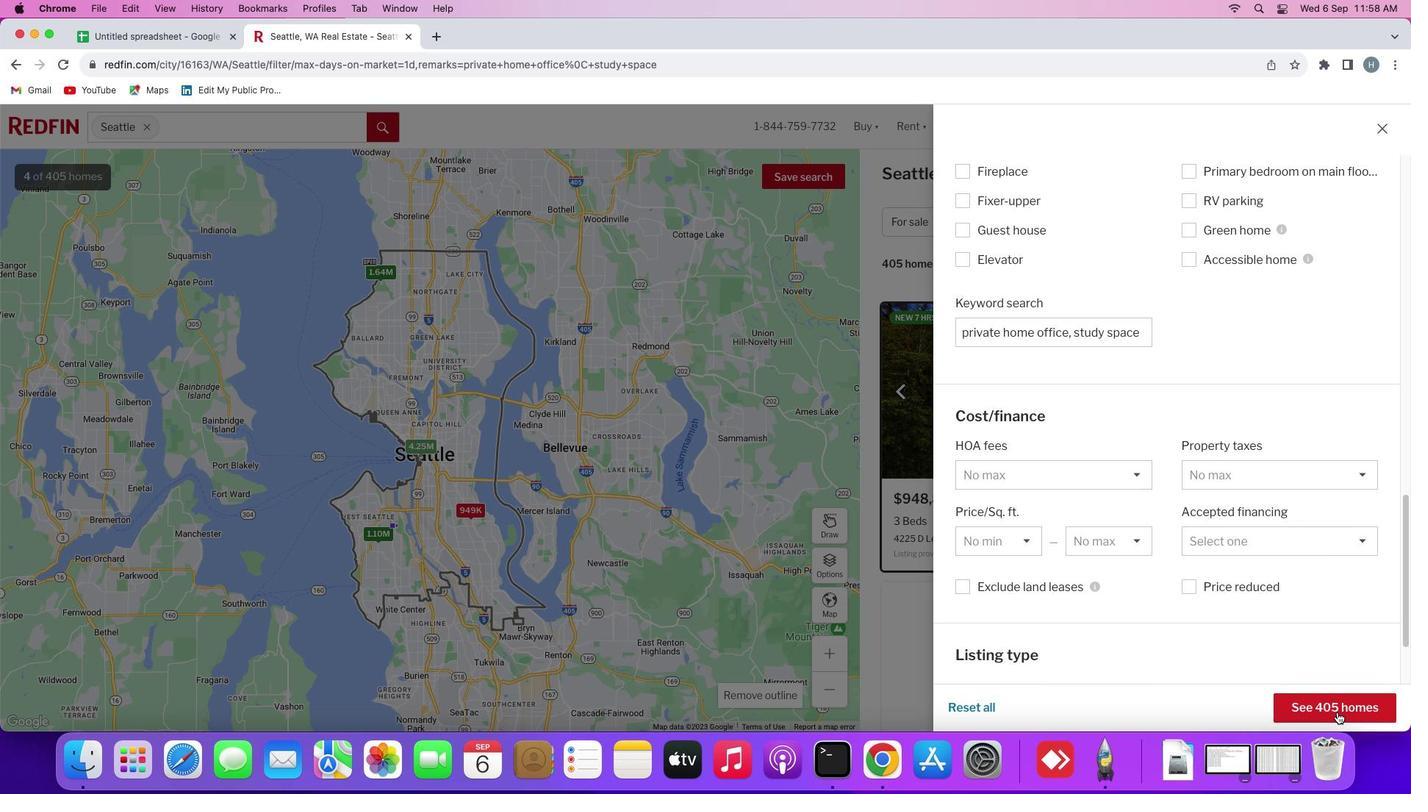 
Action: Mouse scrolled (1291, 524) with delta (2, 0)
Screenshot: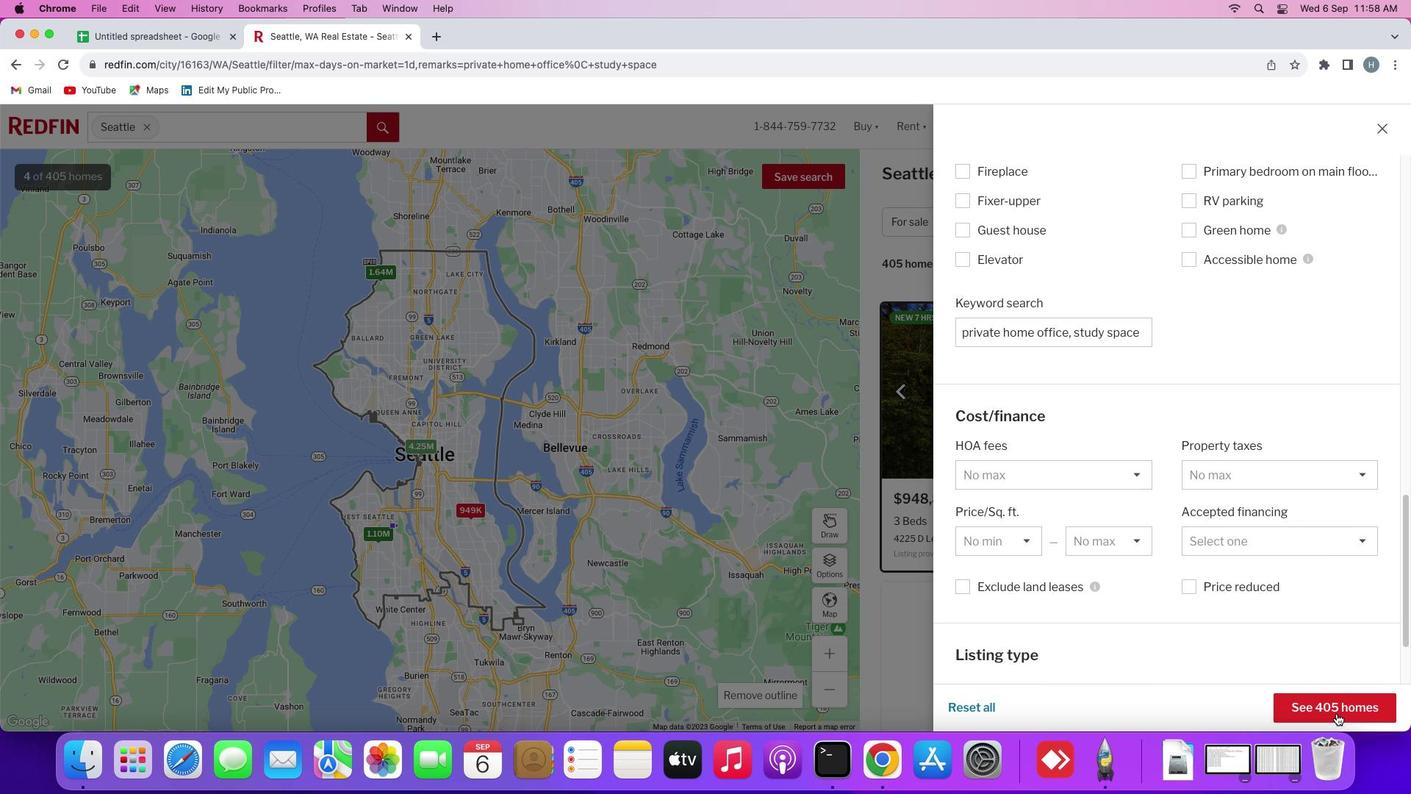 
Action: Mouse moved to (1330, 707)
Screenshot: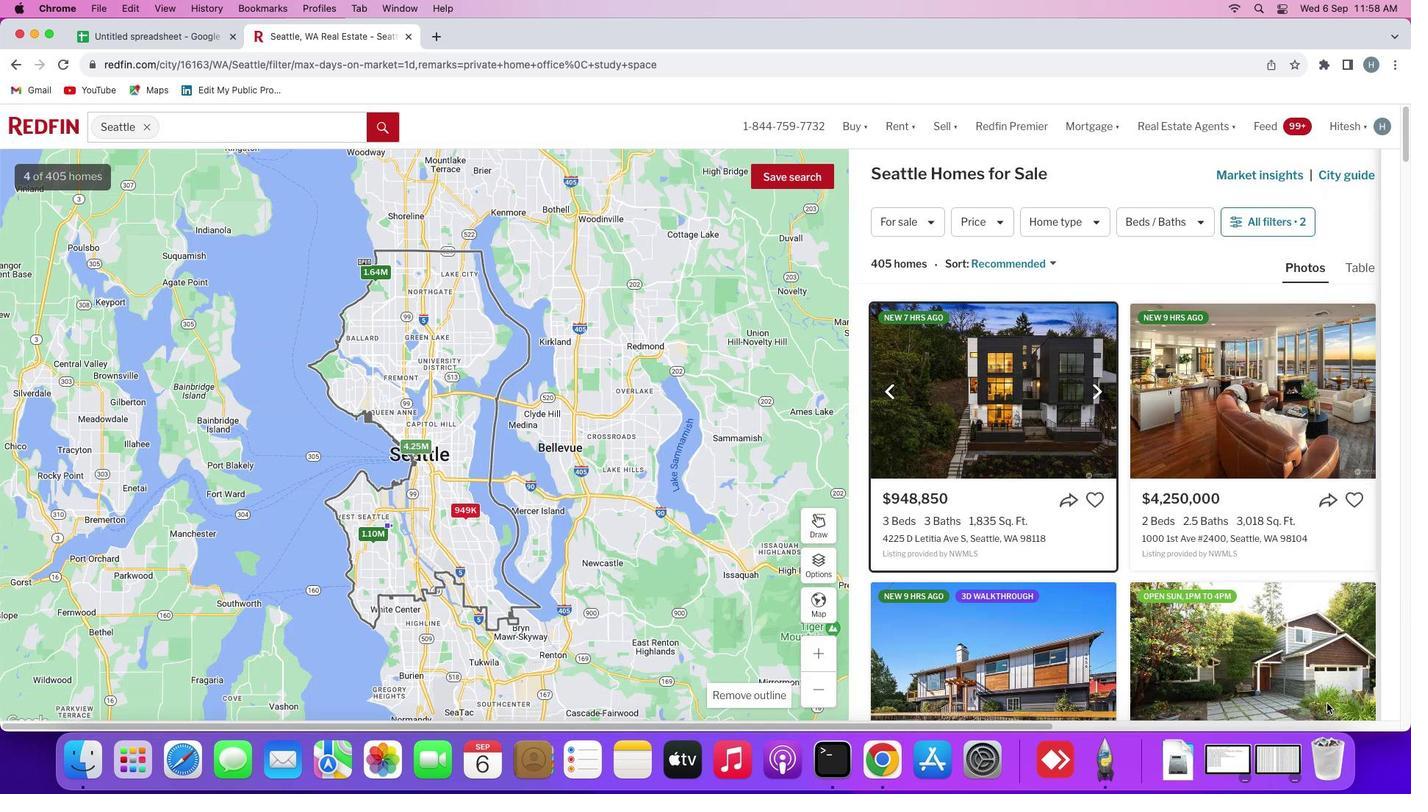 
Action: Mouse pressed left at (1330, 707)
Screenshot: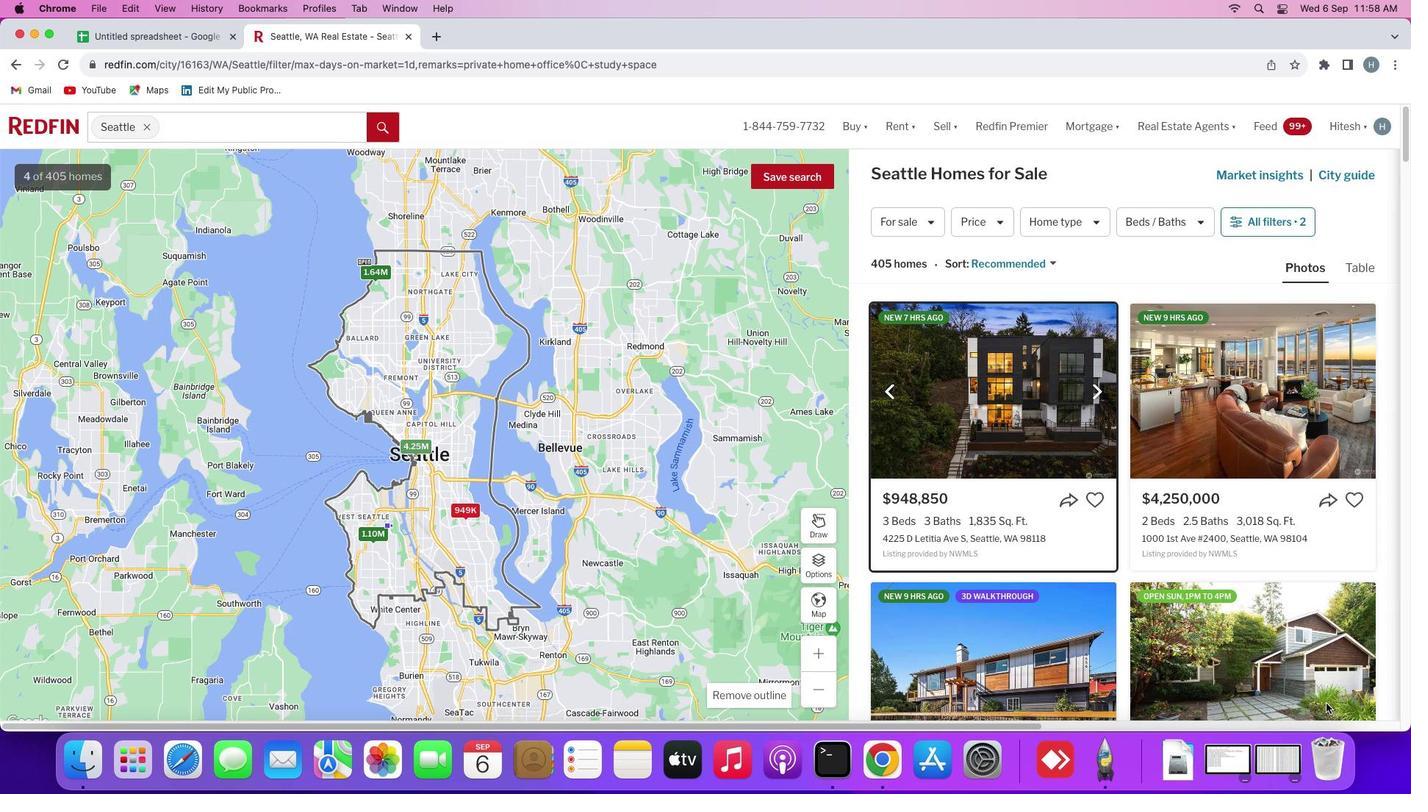 
Action: Mouse moved to (985, 394)
Screenshot: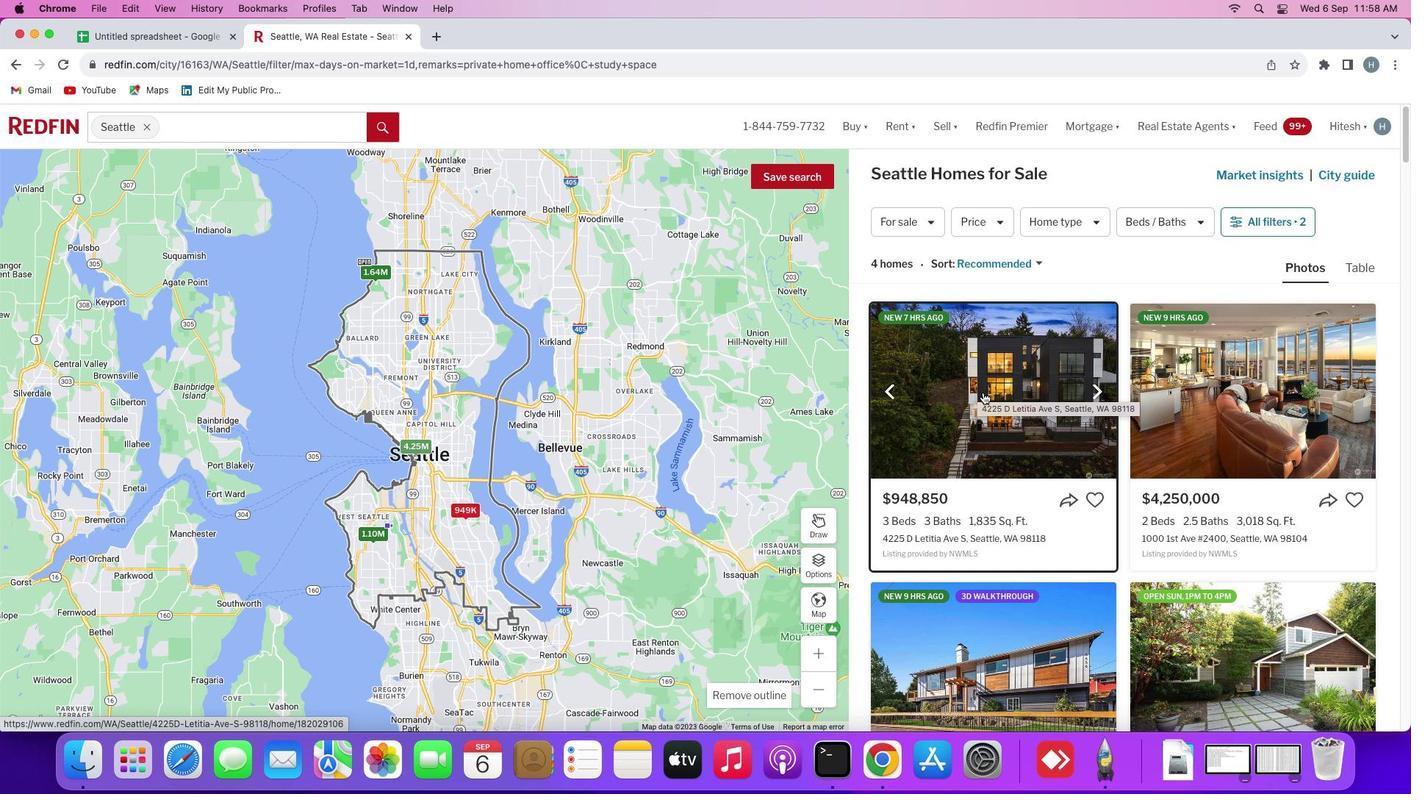 
Action: Mouse pressed left at (985, 394)
Screenshot: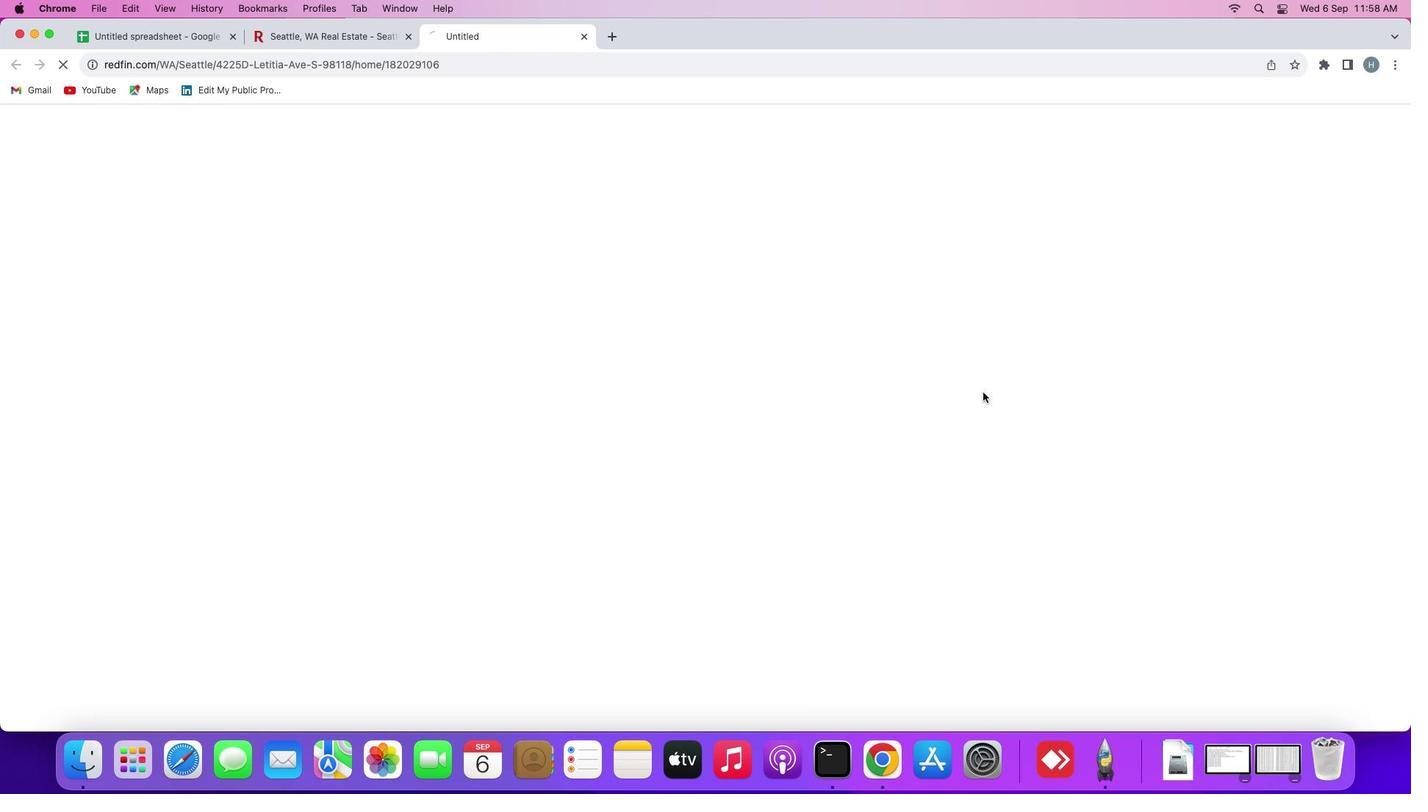 
Action: Mouse moved to (375, 37)
Screenshot: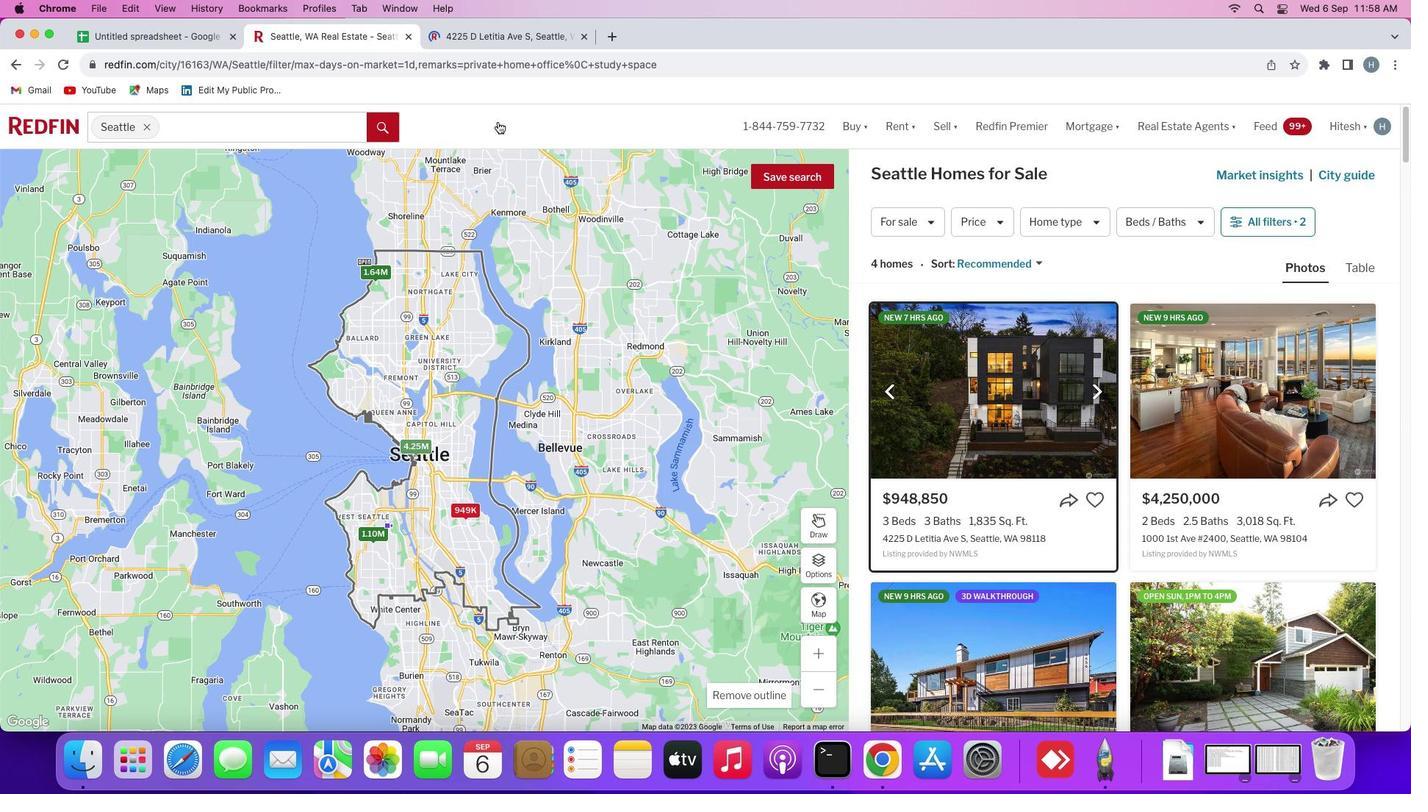 
Action: Mouse pressed left at (375, 37)
Screenshot: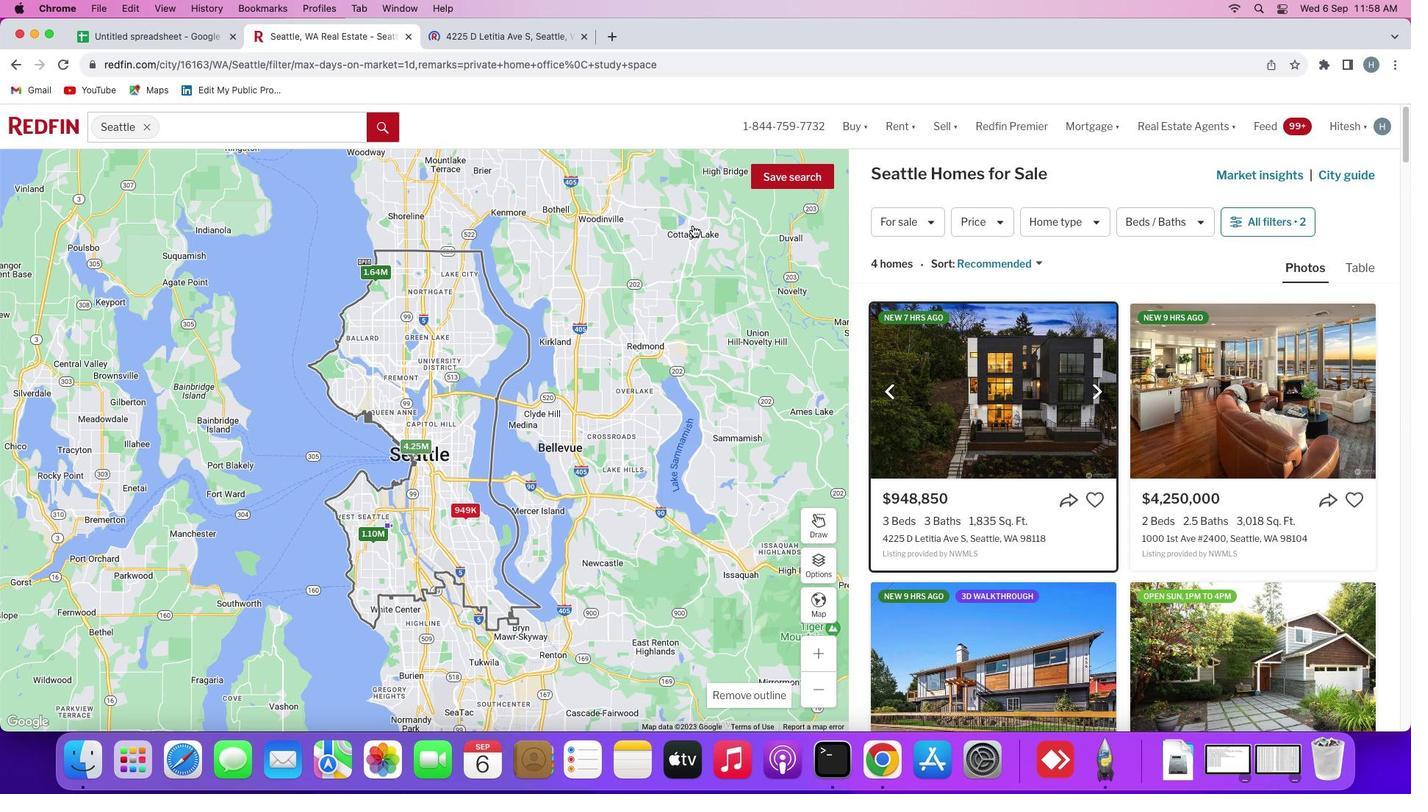 
Action: Mouse moved to (804, 178)
Screenshot: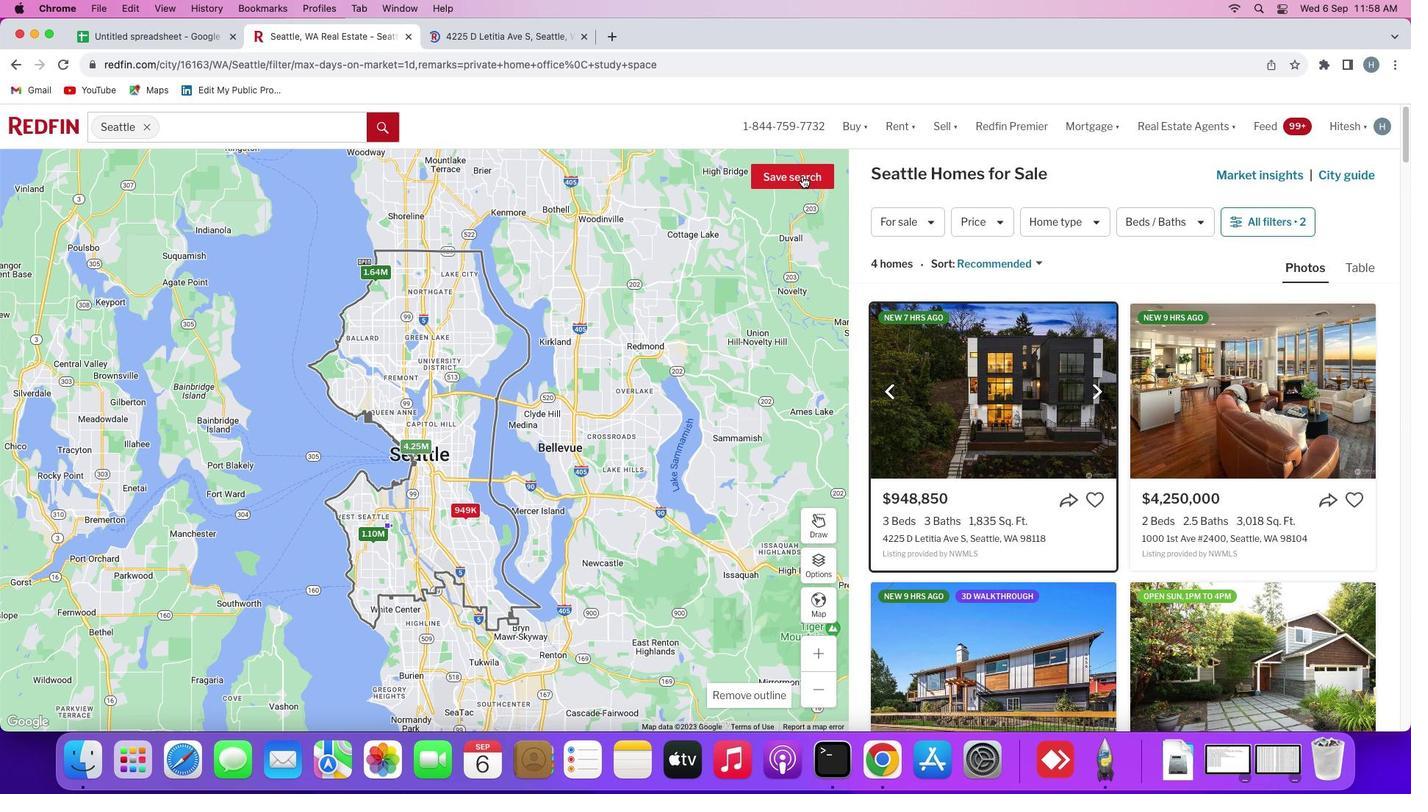 
Action: Mouse pressed left at (804, 178)
Screenshot: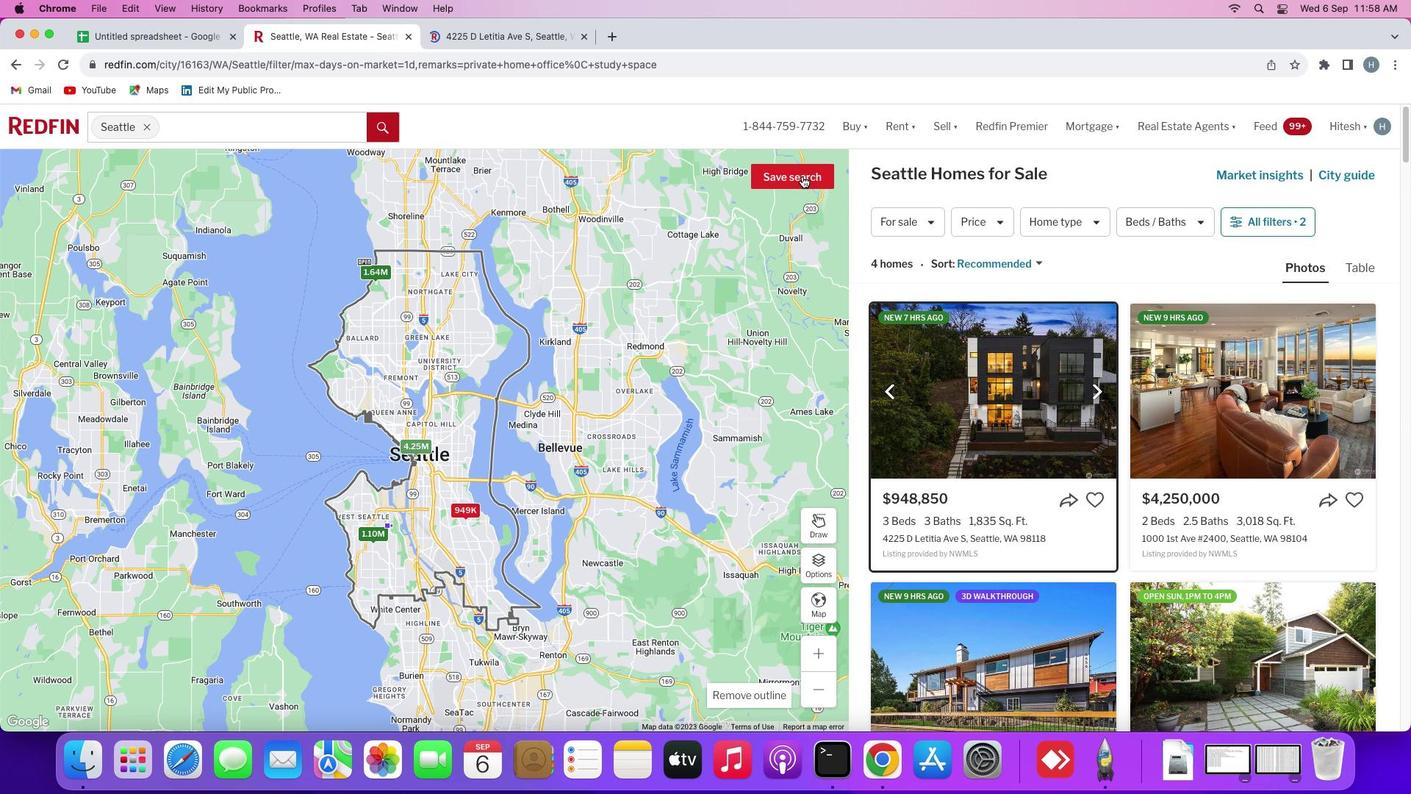 
Action: Mouse moved to (733, 434)
Screenshot: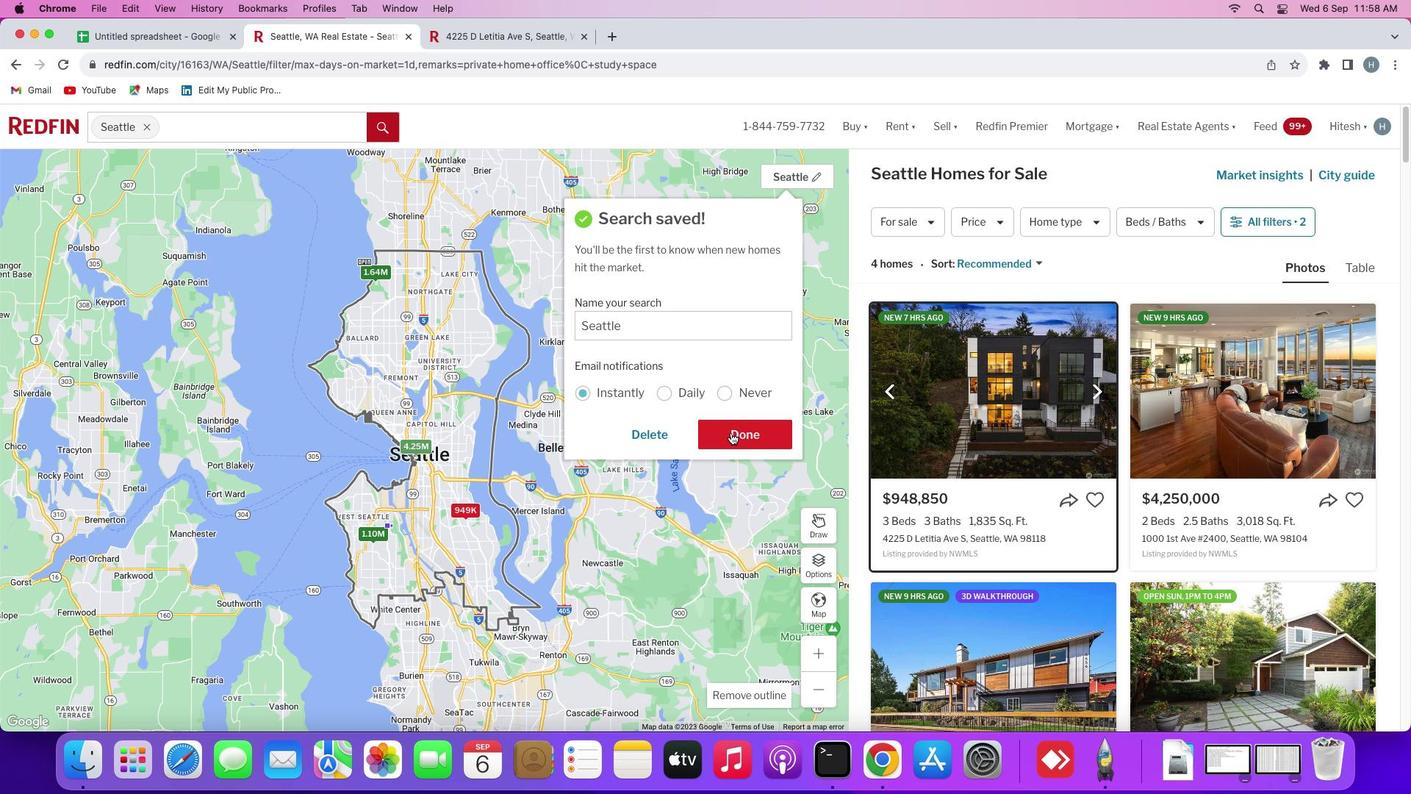 
Action: Mouse pressed left at (733, 434)
Screenshot: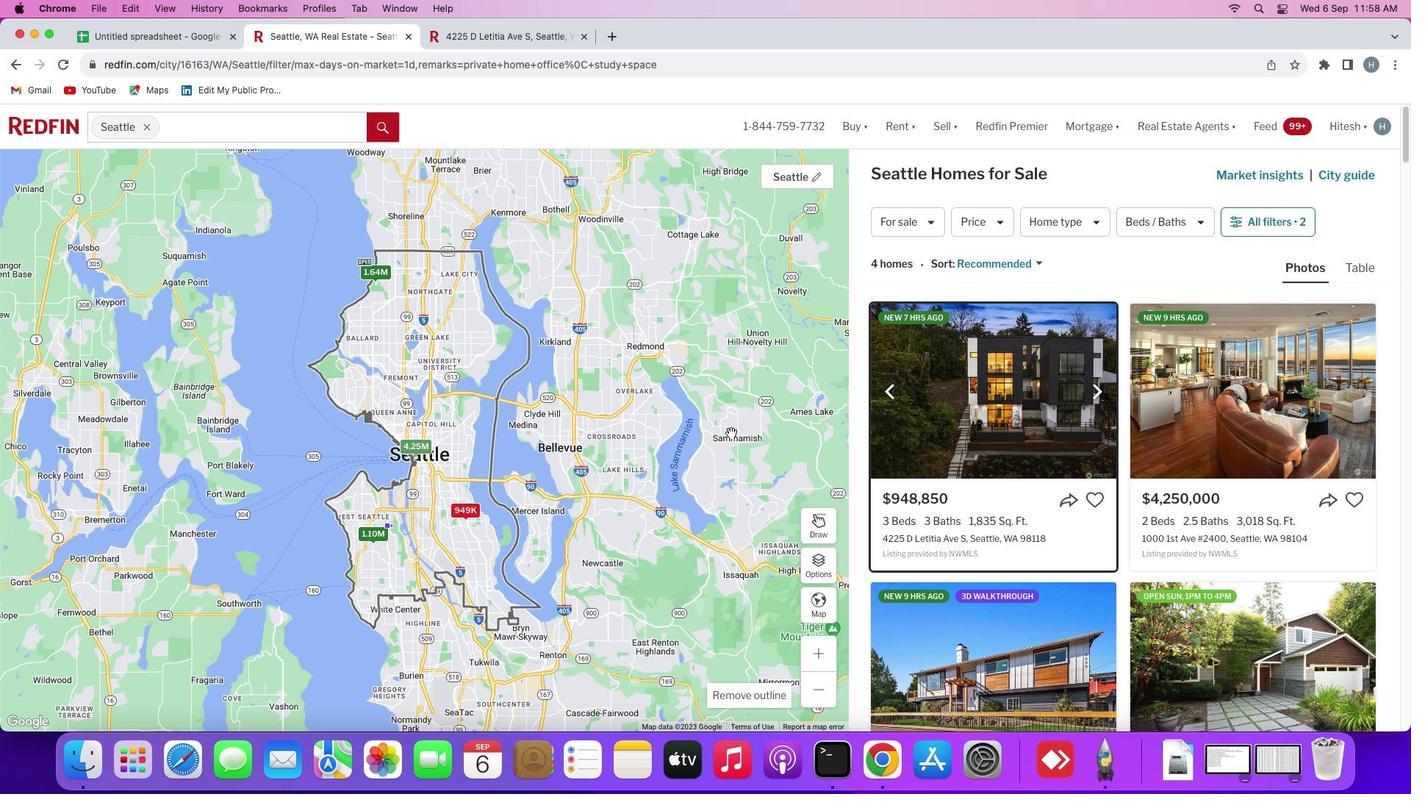 
Action: Mouse moved to (586, 36)
Screenshot: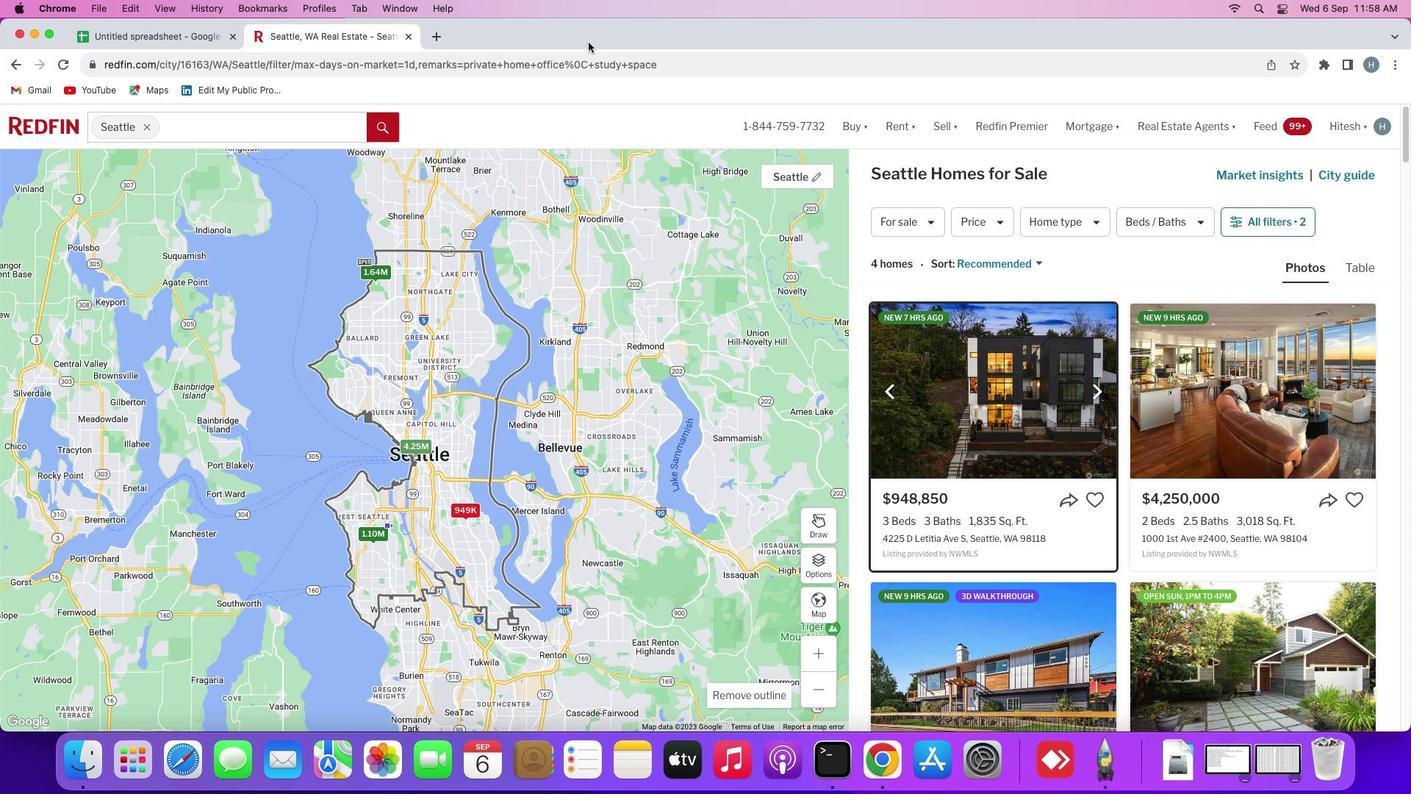 
Action: Mouse pressed left at (586, 36)
Screenshot: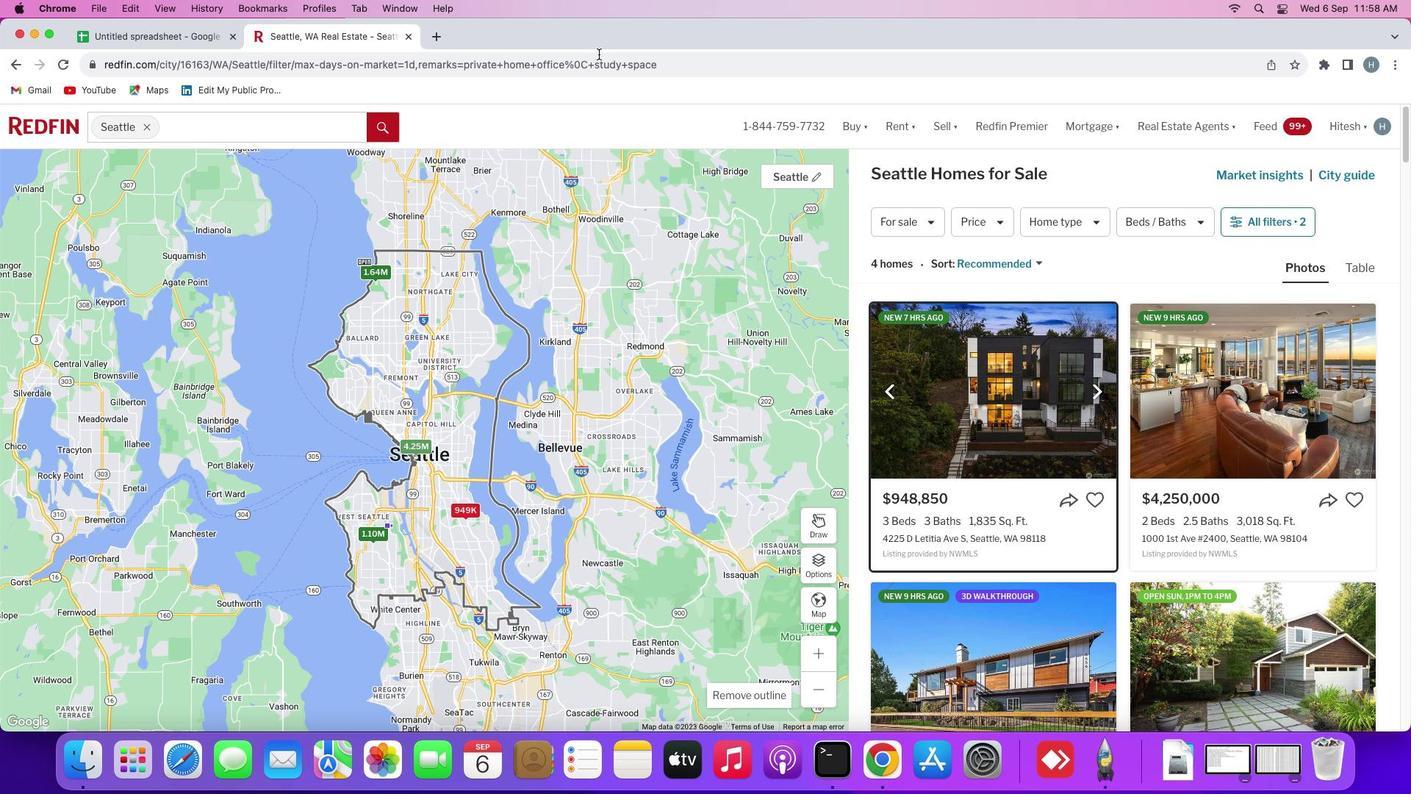 
Action: Mouse moved to (972, 414)
Screenshot: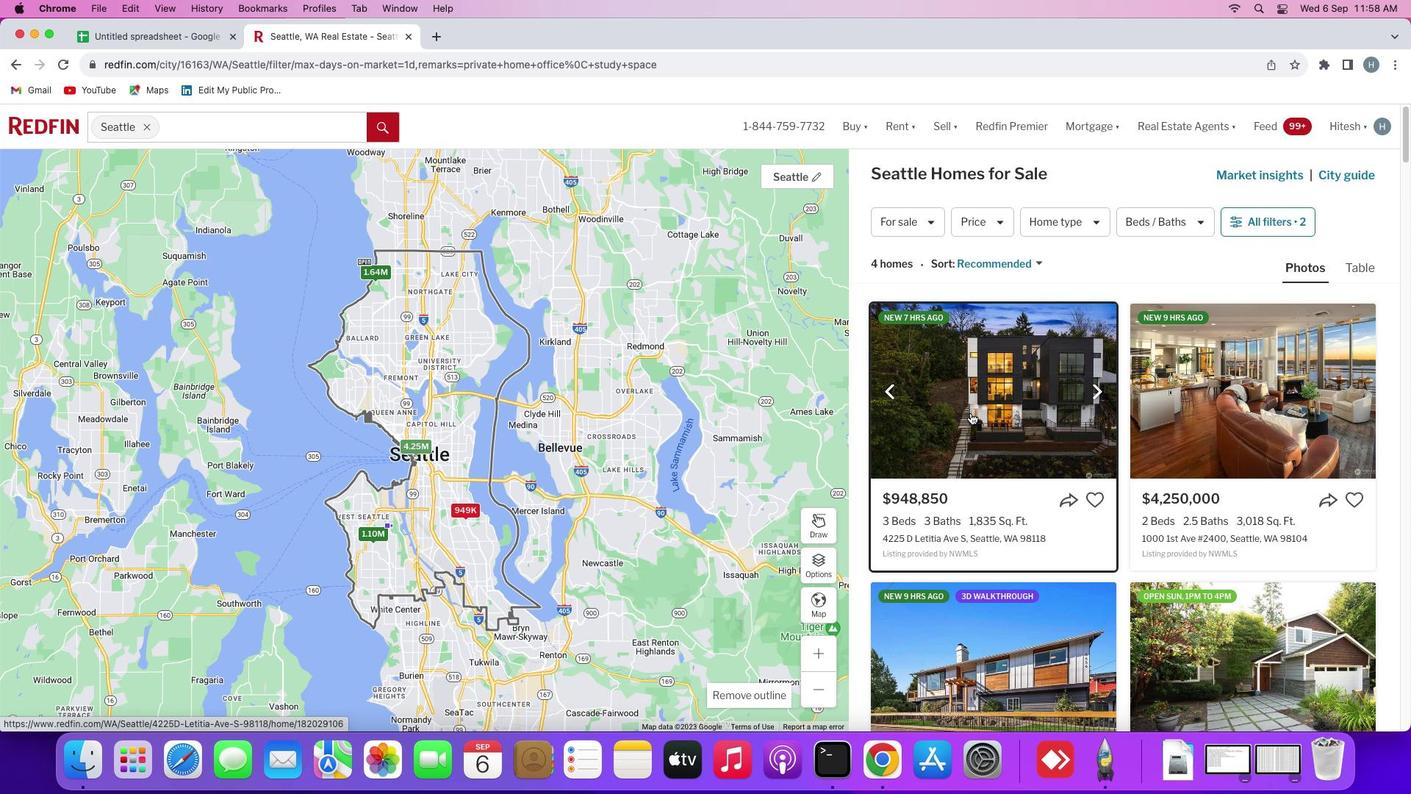
Action: Mouse pressed left at (972, 414)
Screenshot: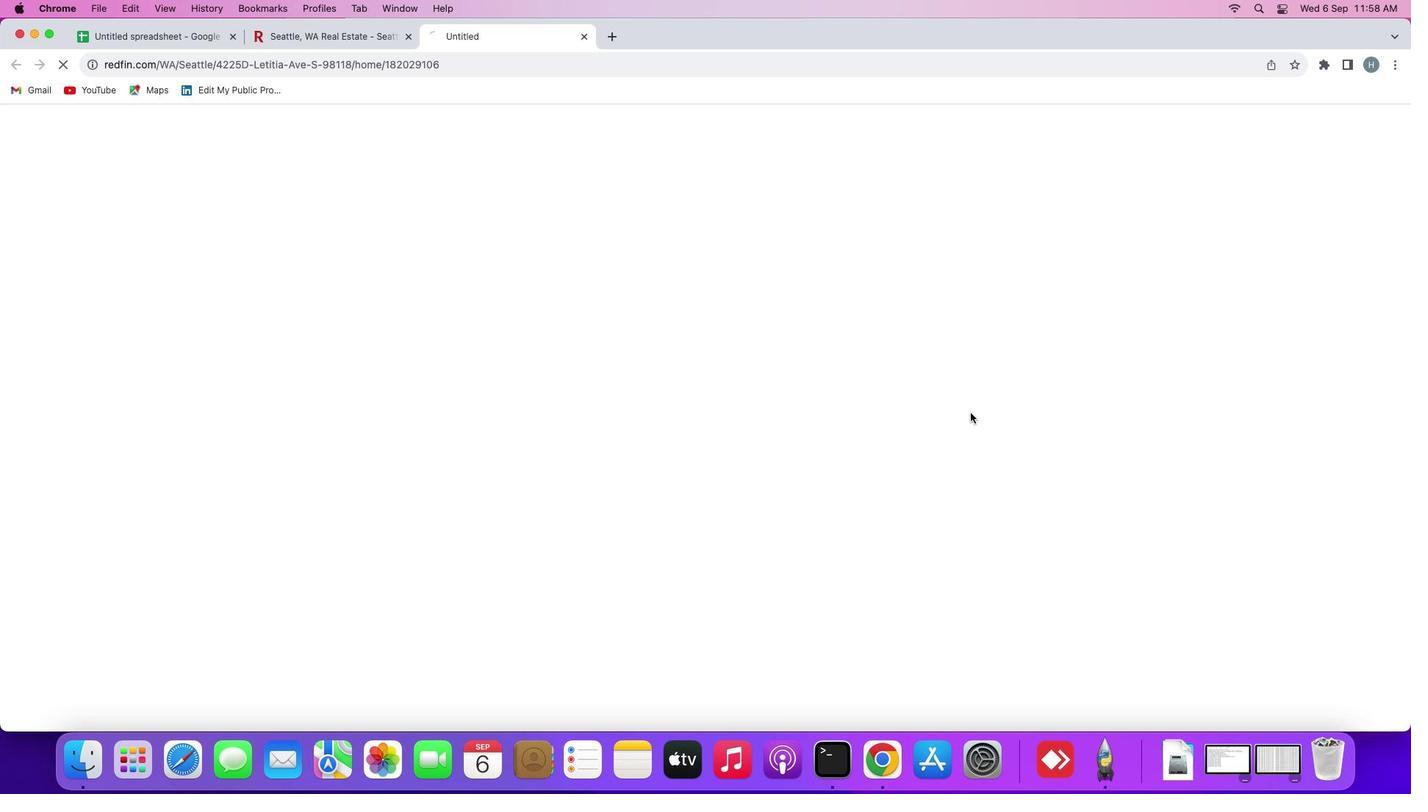 
Action: Mouse moved to (589, 544)
Screenshot: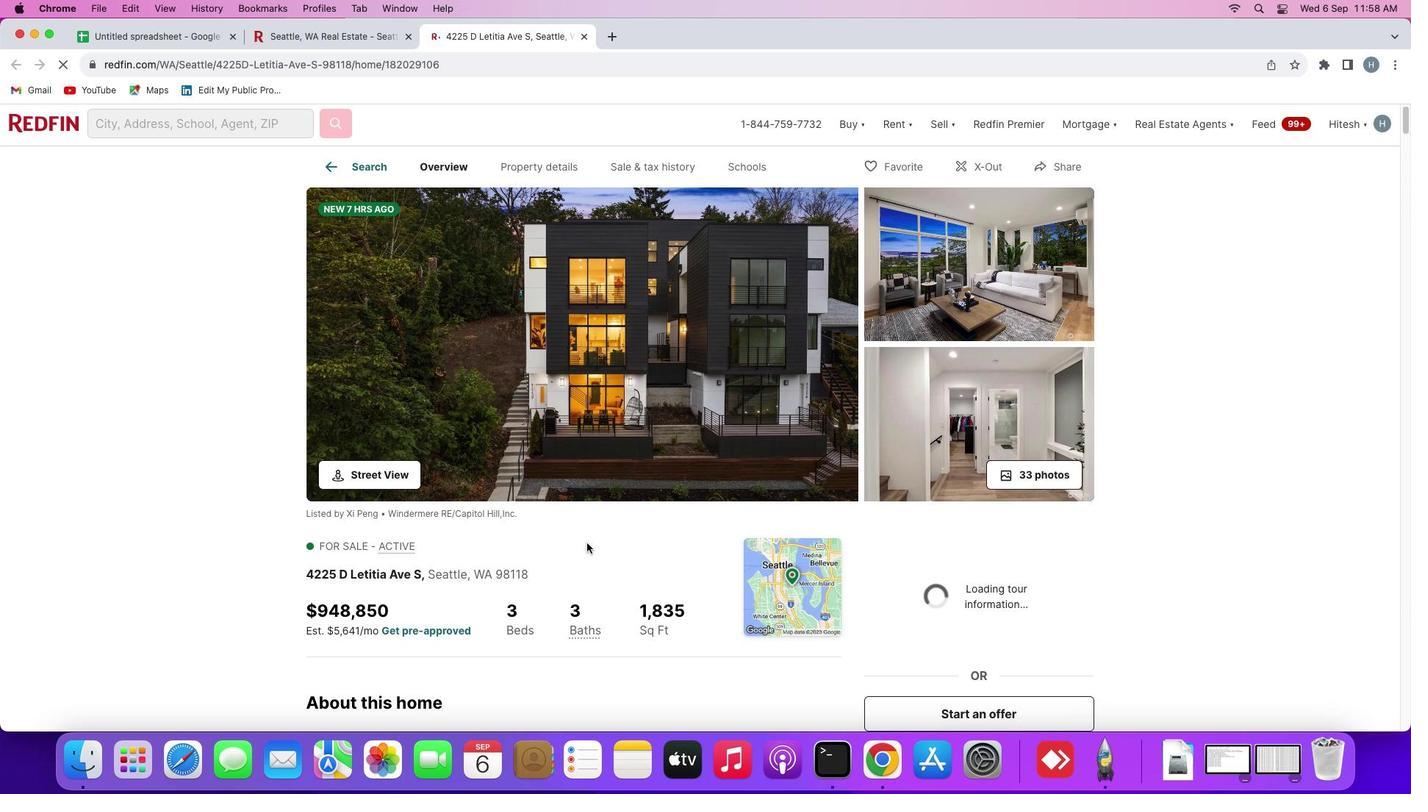 
Action: Mouse scrolled (589, 544) with delta (2, 1)
Screenshot: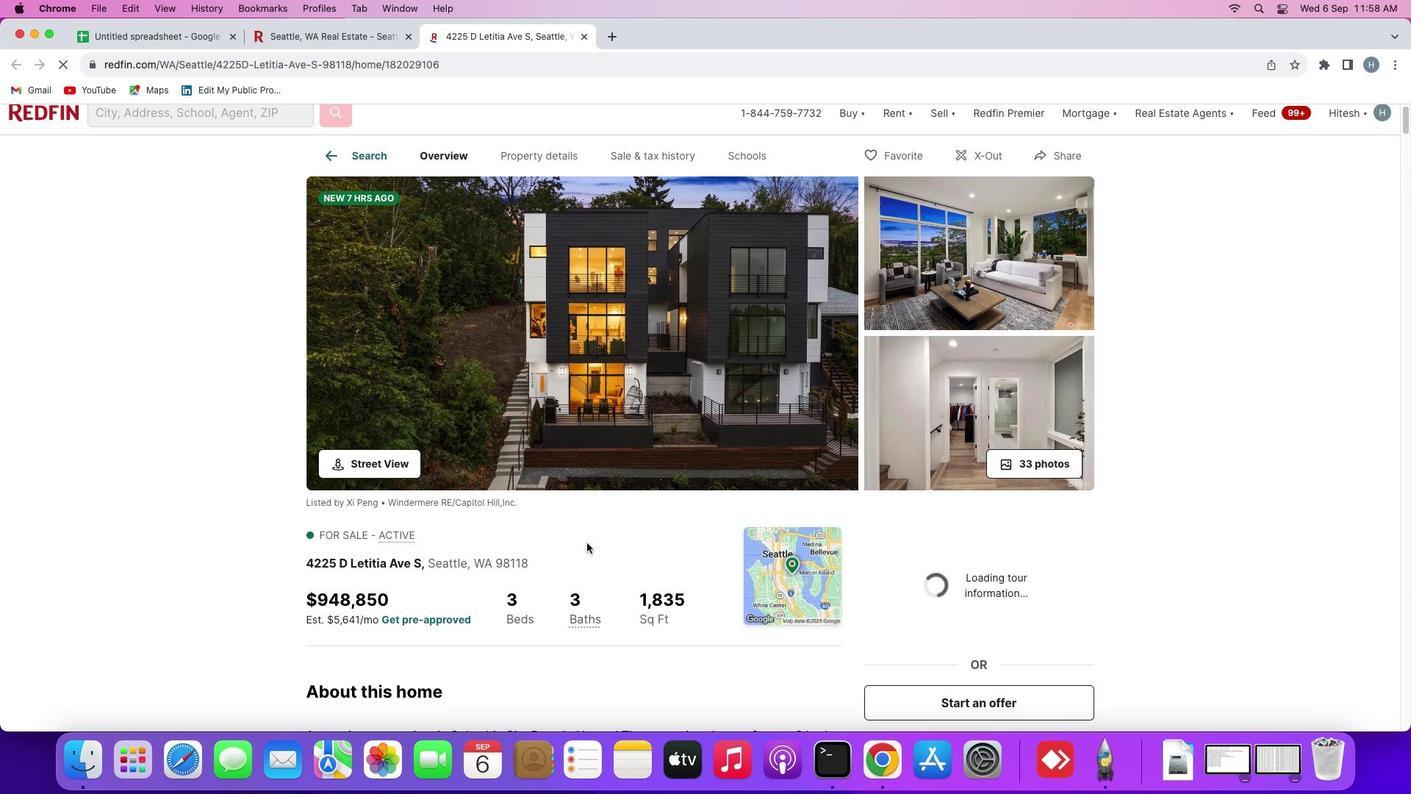 
Action: Mouse scrolled (589, 544) with delta (2, 1)
Screenshot: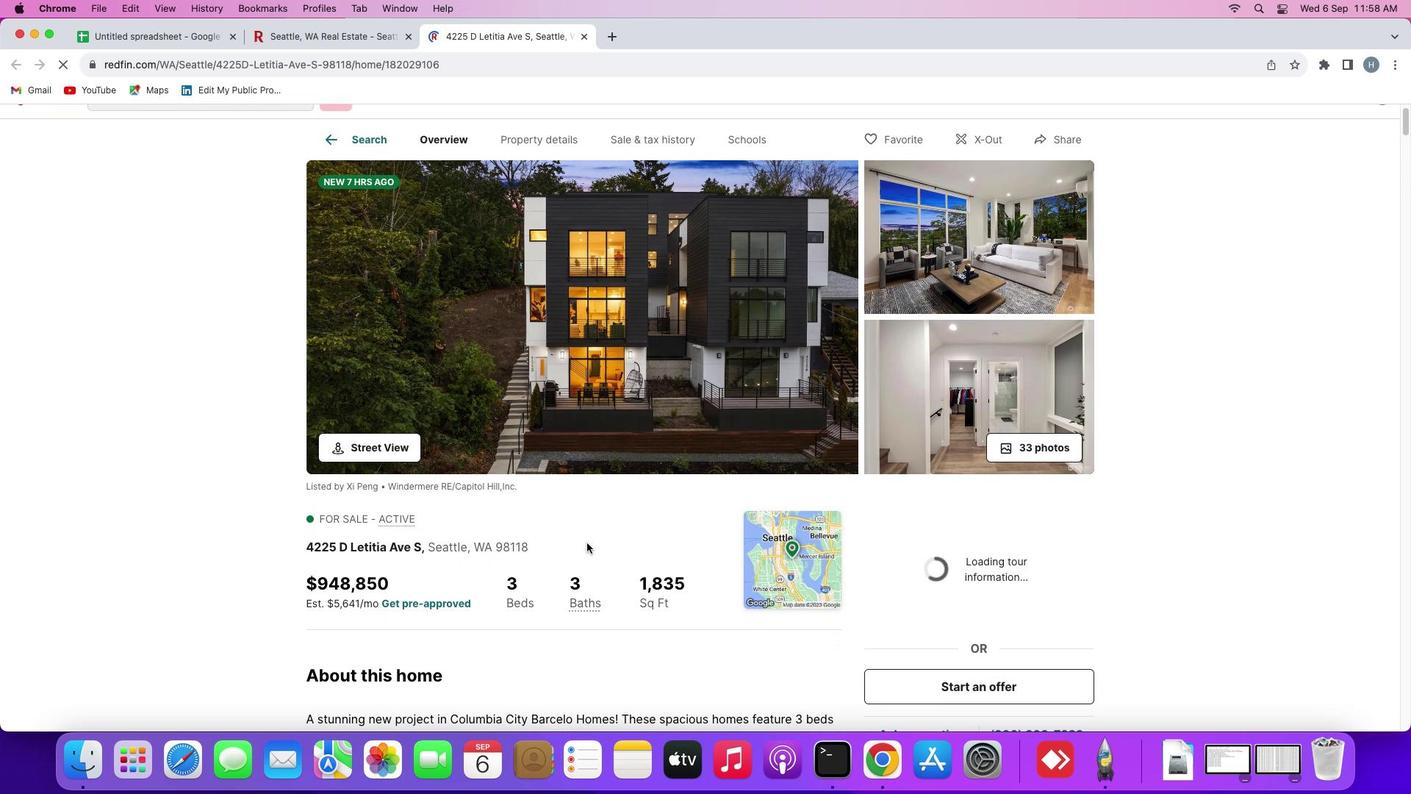 
Action: Mouse scrolled (589, 544) with delta (2, 1)
Screenshot: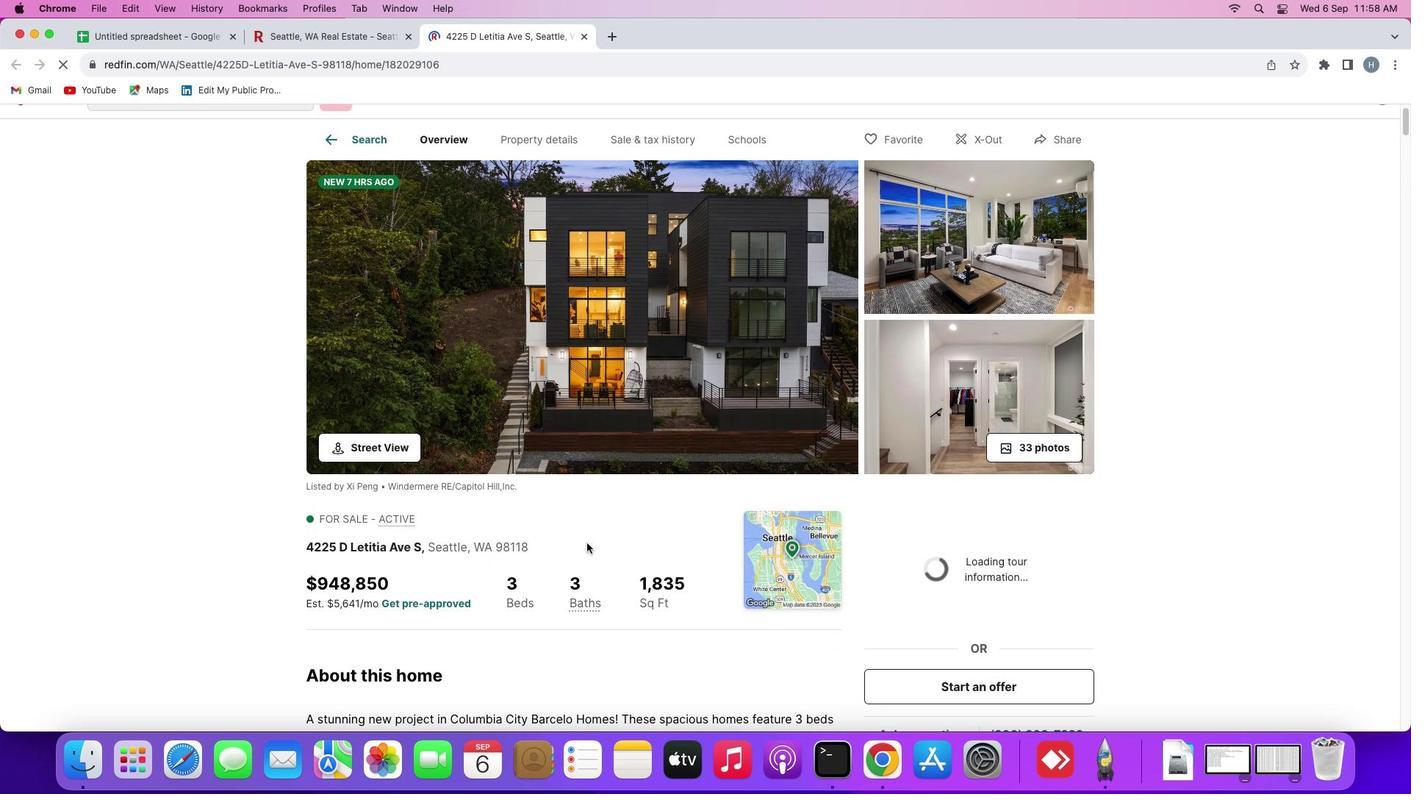 
Action: Mouse scrolled (589, 544) with delta (2, 1)
Screenshot: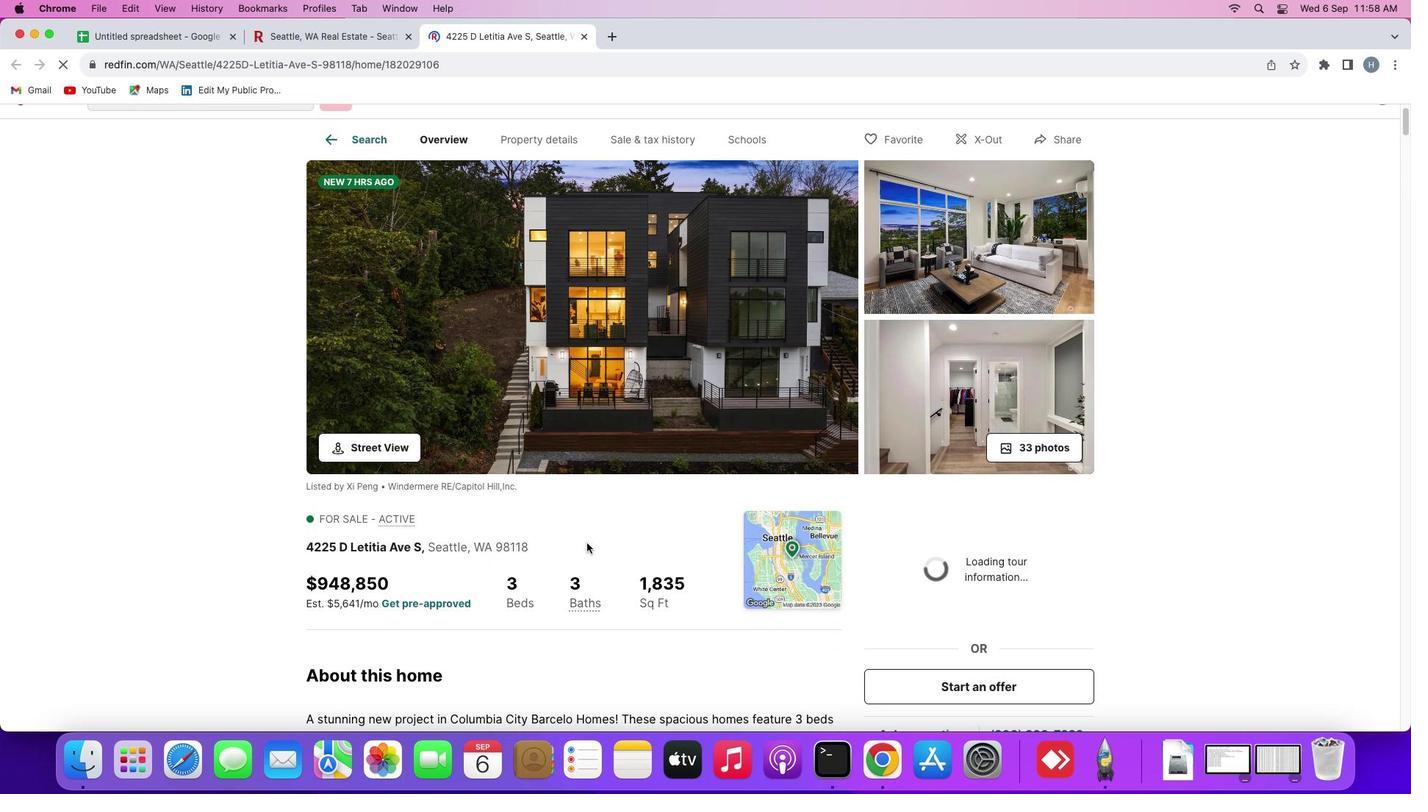 
Action: Mouse scrolled (589, 544) with delta (2, 1)
Screenshot: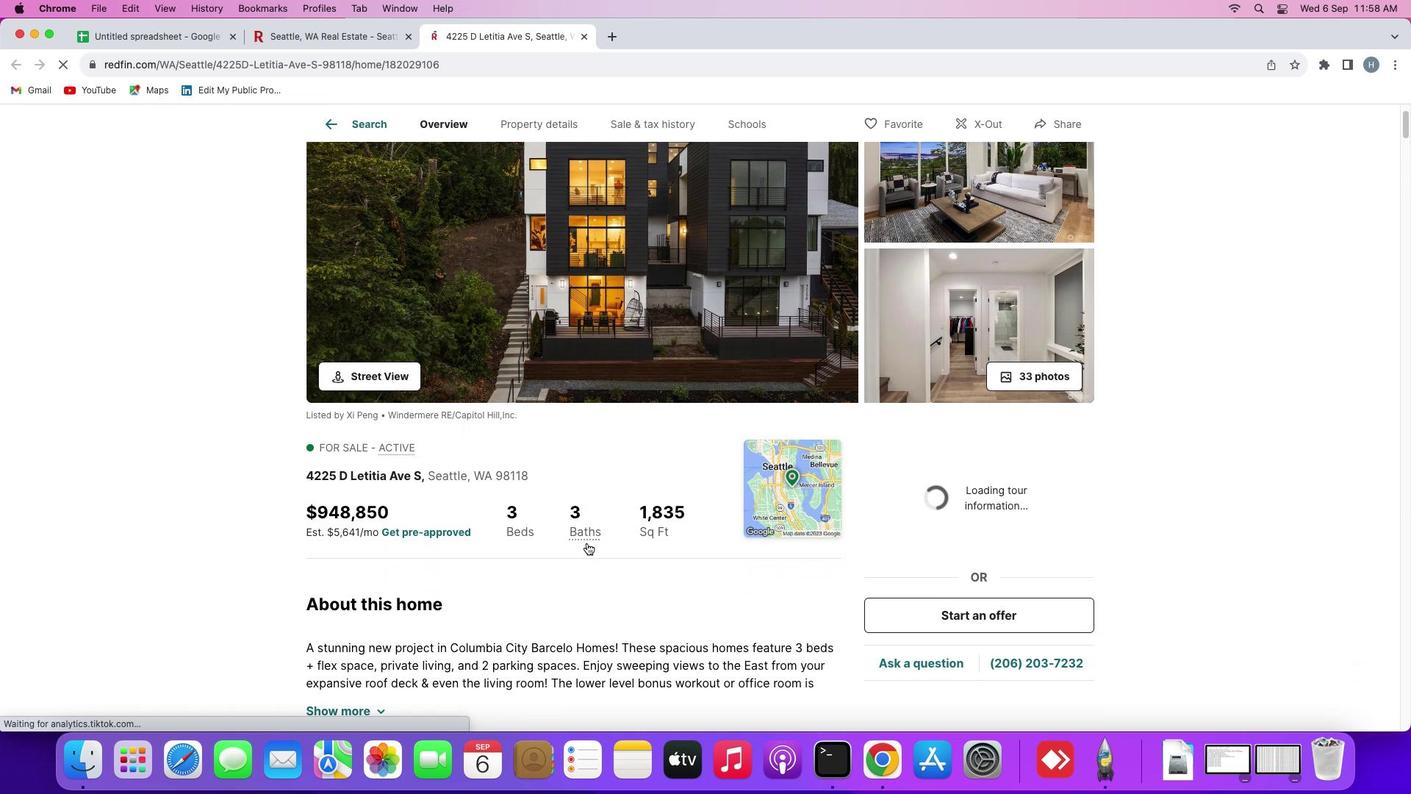 
Action: Mouse scrolled (589, 544) with delta (2, 1)
Screenshot: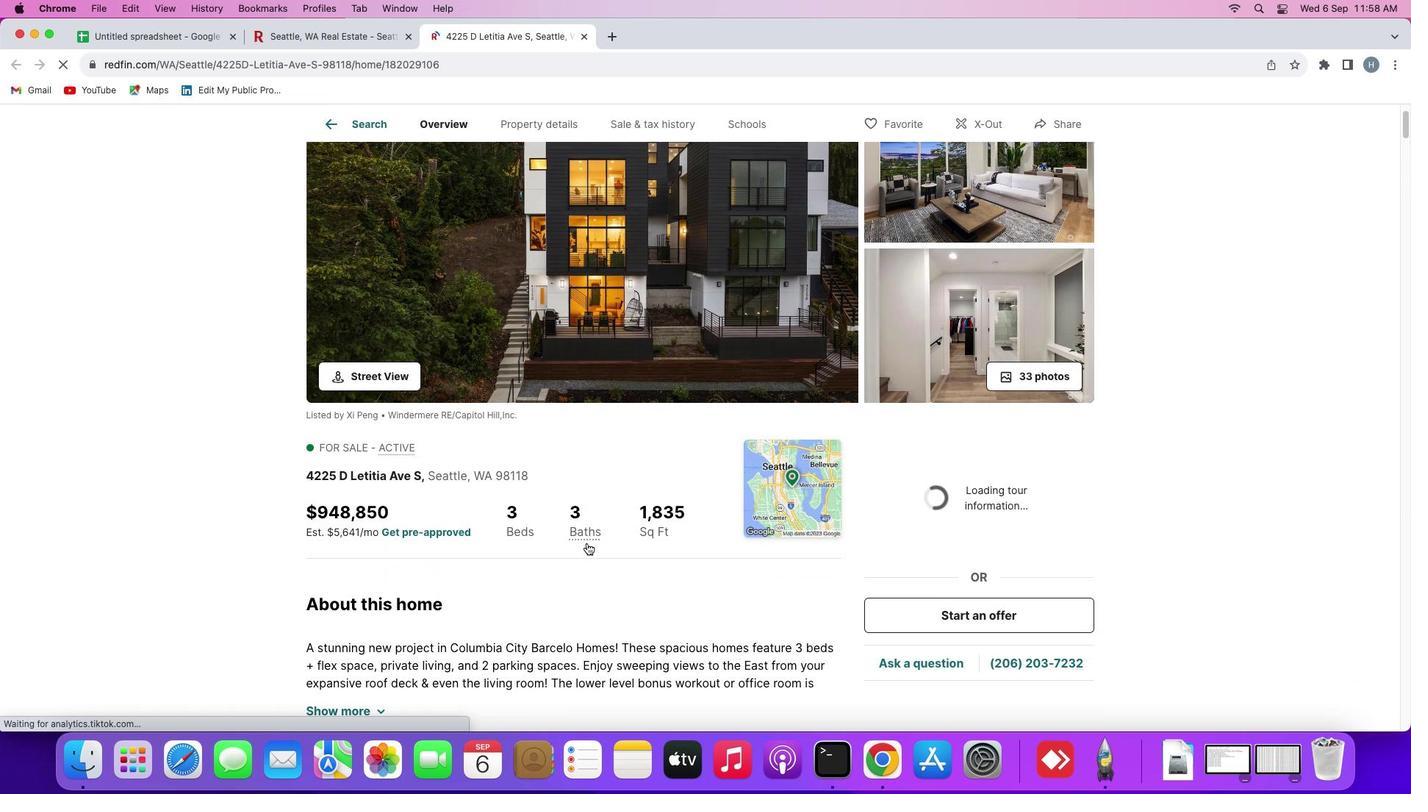 
Action: Mouse scrolled (589, 544) with delta (2, 1)
Screenshot: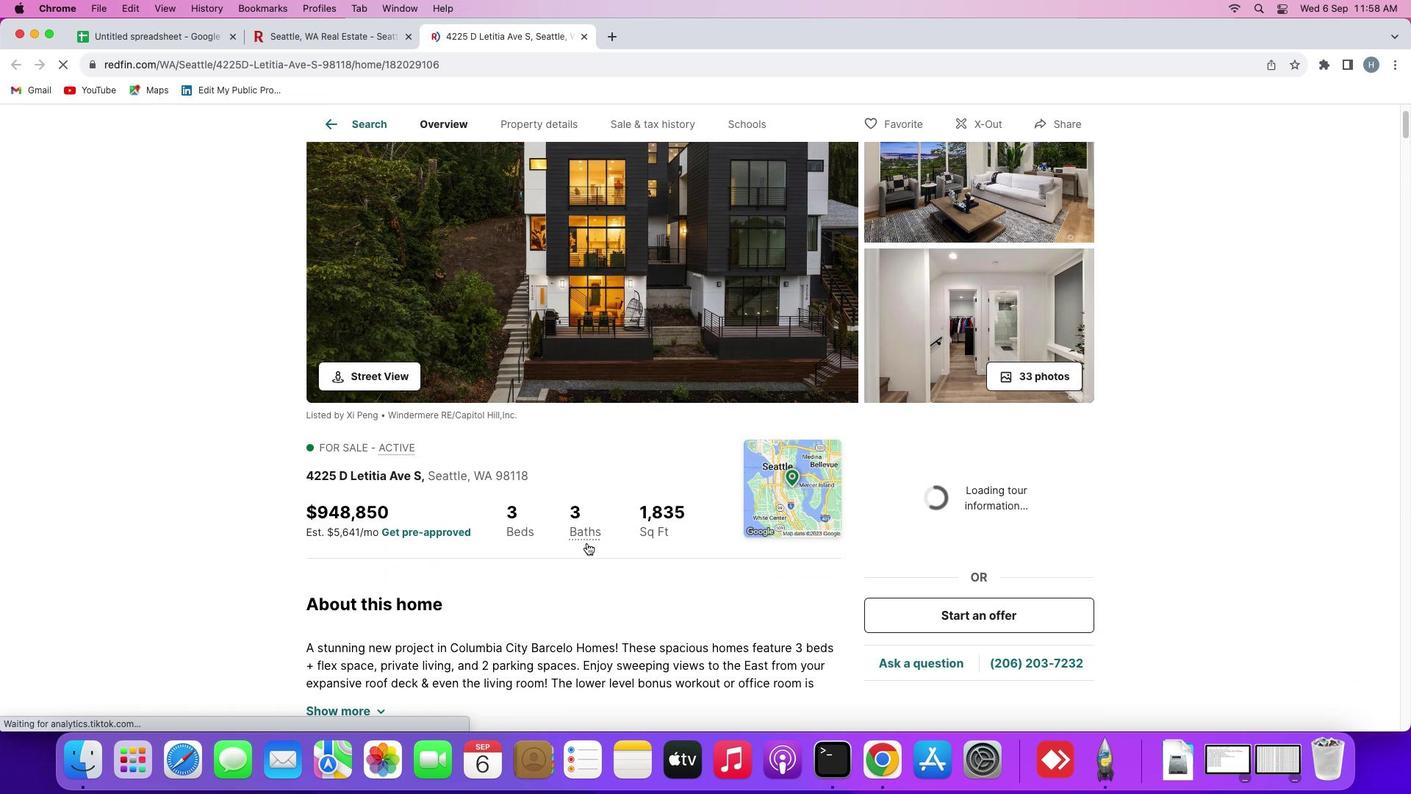 
Action: Mouse moved to (693, 329)
Screenshot: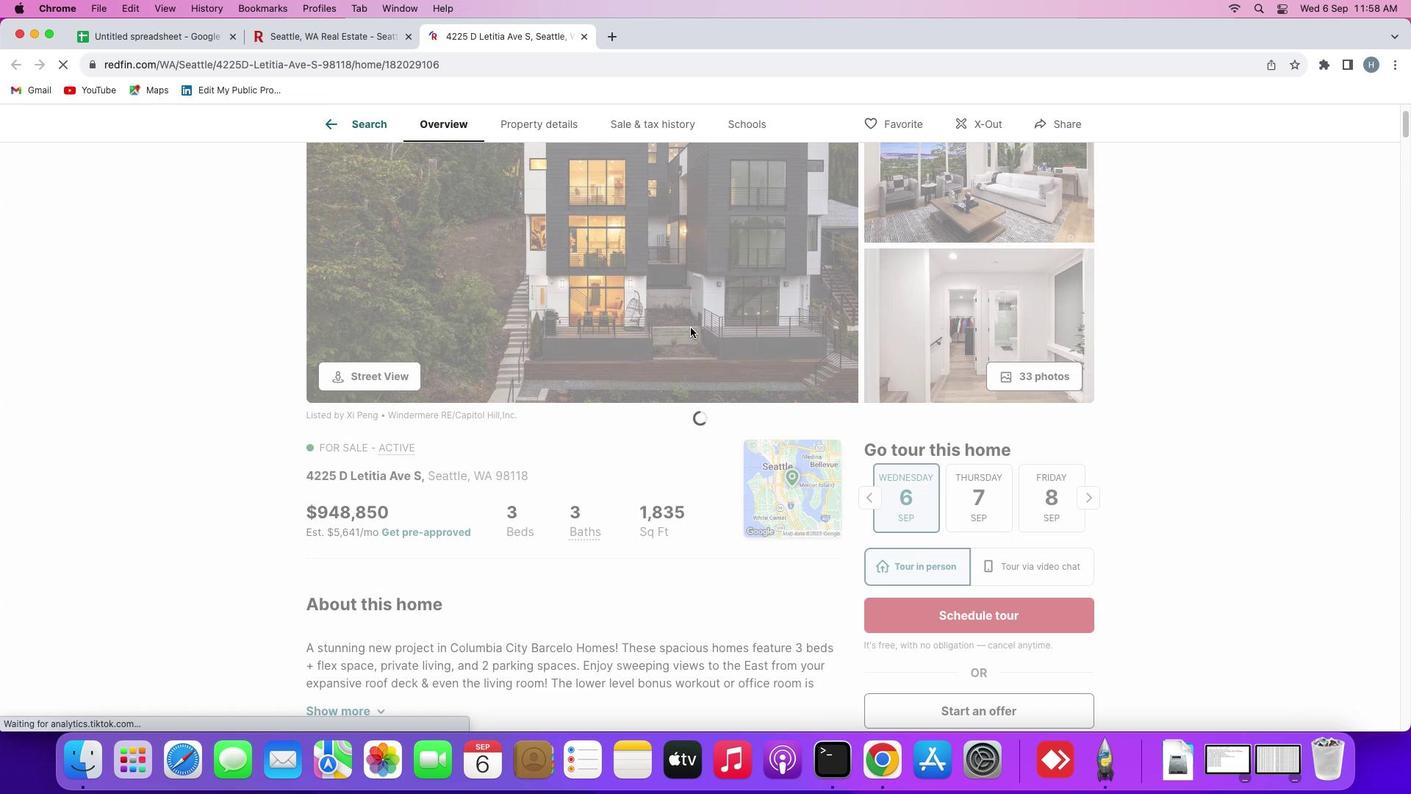 
Action: Mouse pressed left at (693, 329)
Screenshot: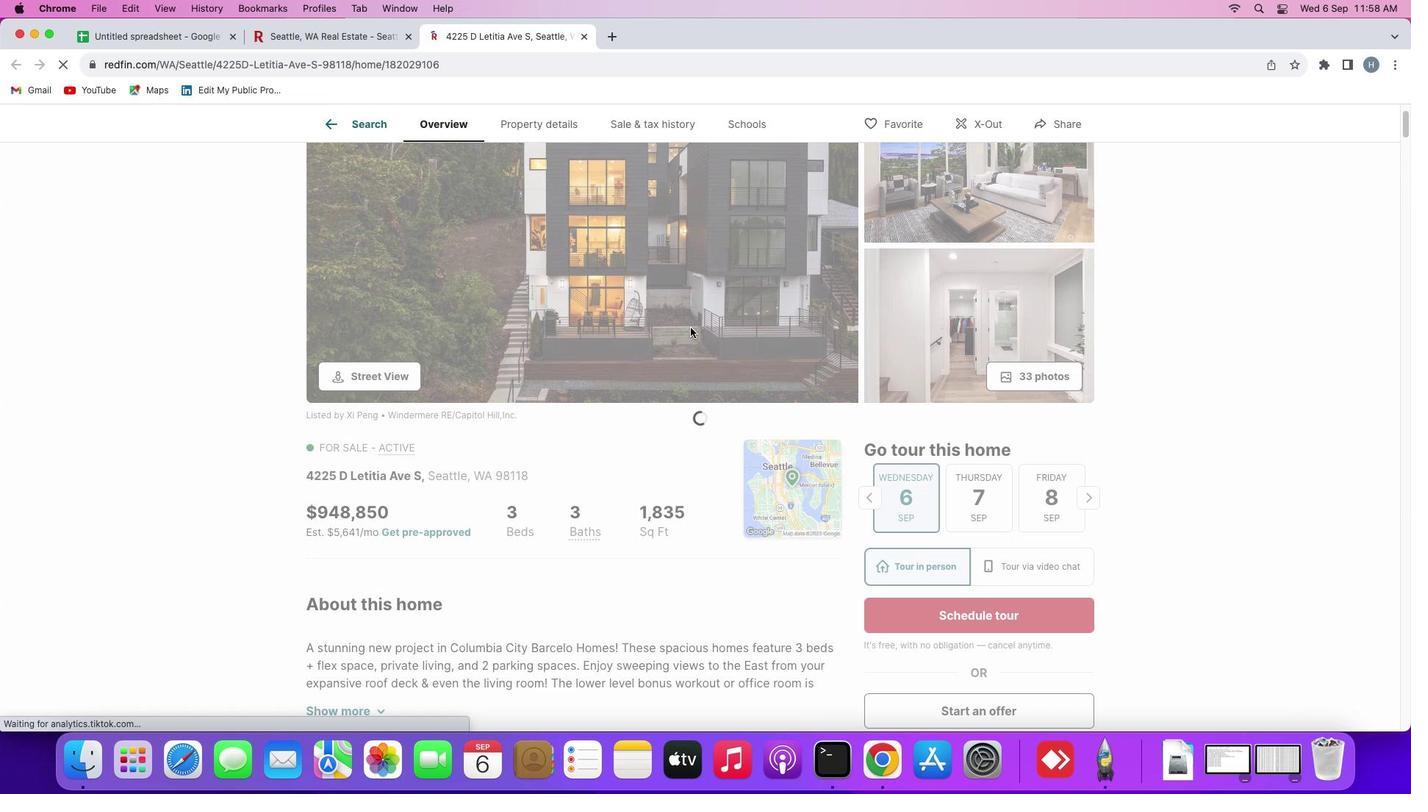 
Action: Mouse moved to (238, 266)
Screenshot: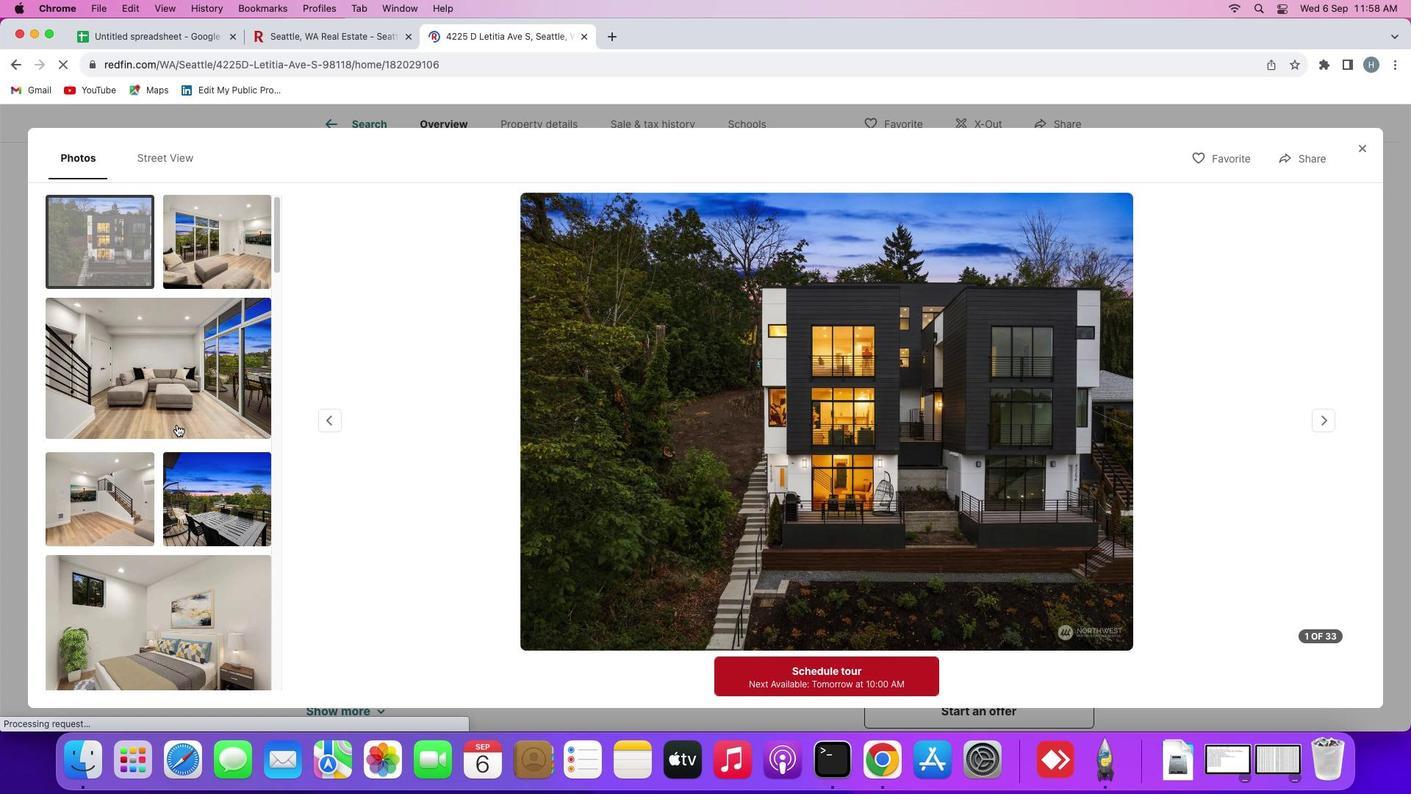
Action: Mouse pressed left at (238, 266)
Screenshot: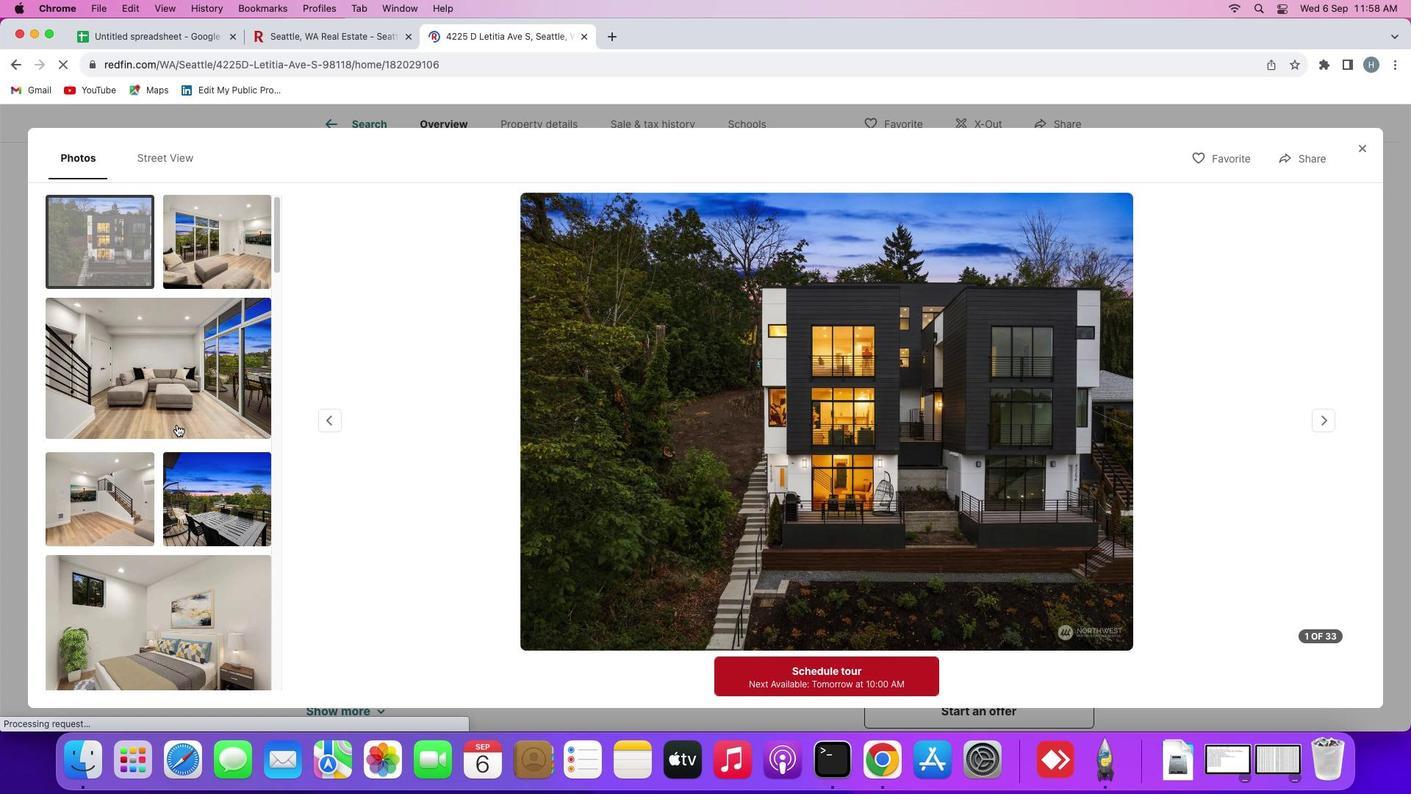 
Action: Mouse moved to (185, 383)
Screenshot: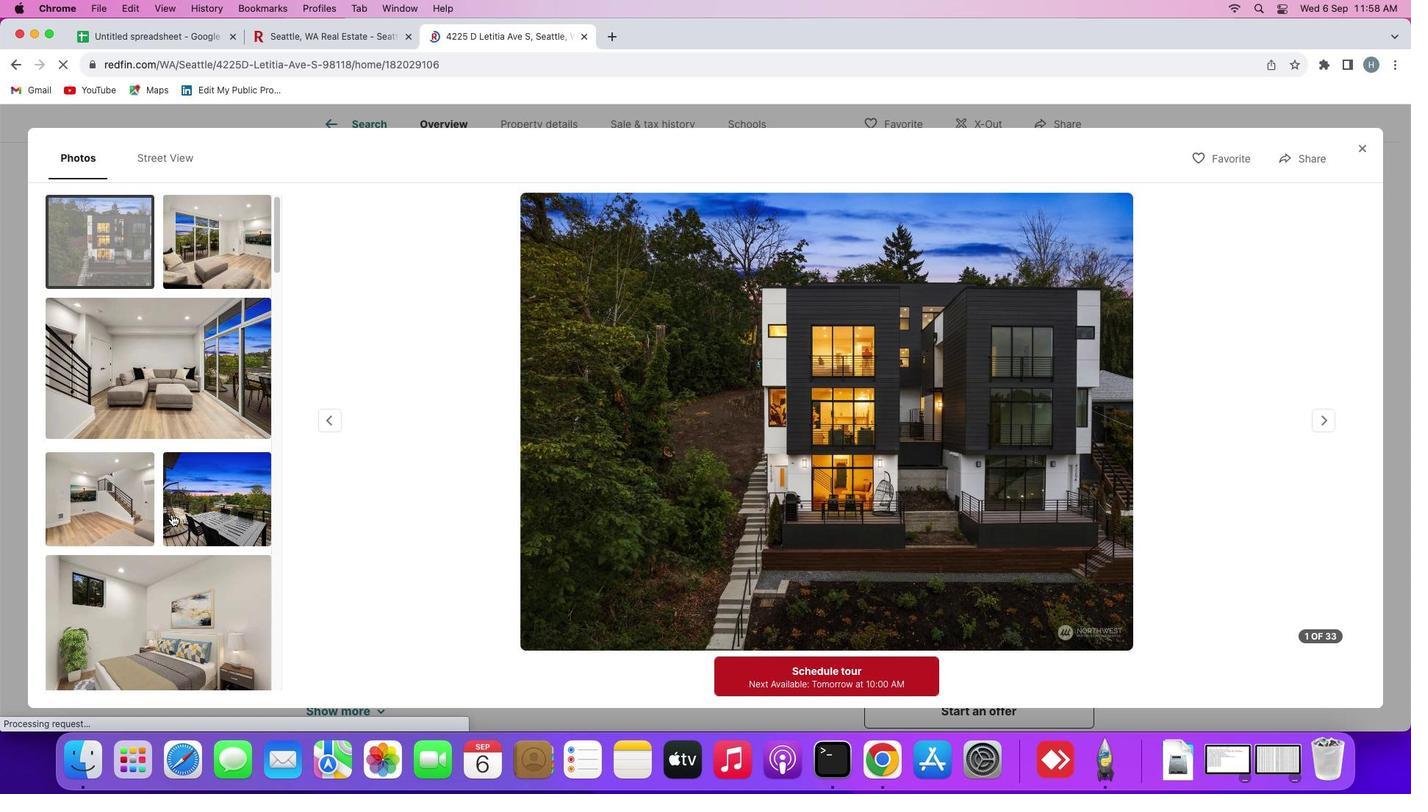 
Action: Mouse pressed left at (185, 383)
Screenshot: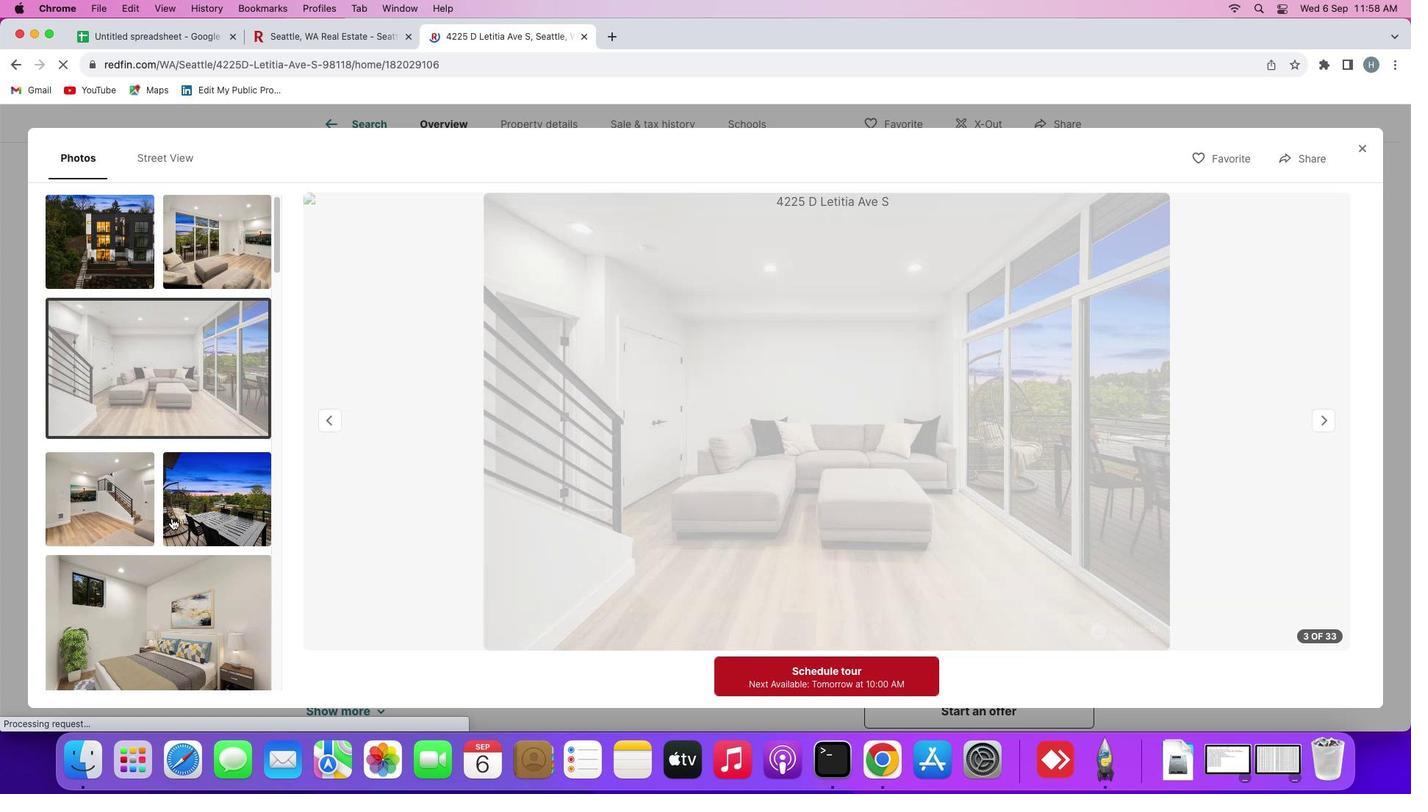 
Action: Mouse moved to (180, 507)
Screenshot: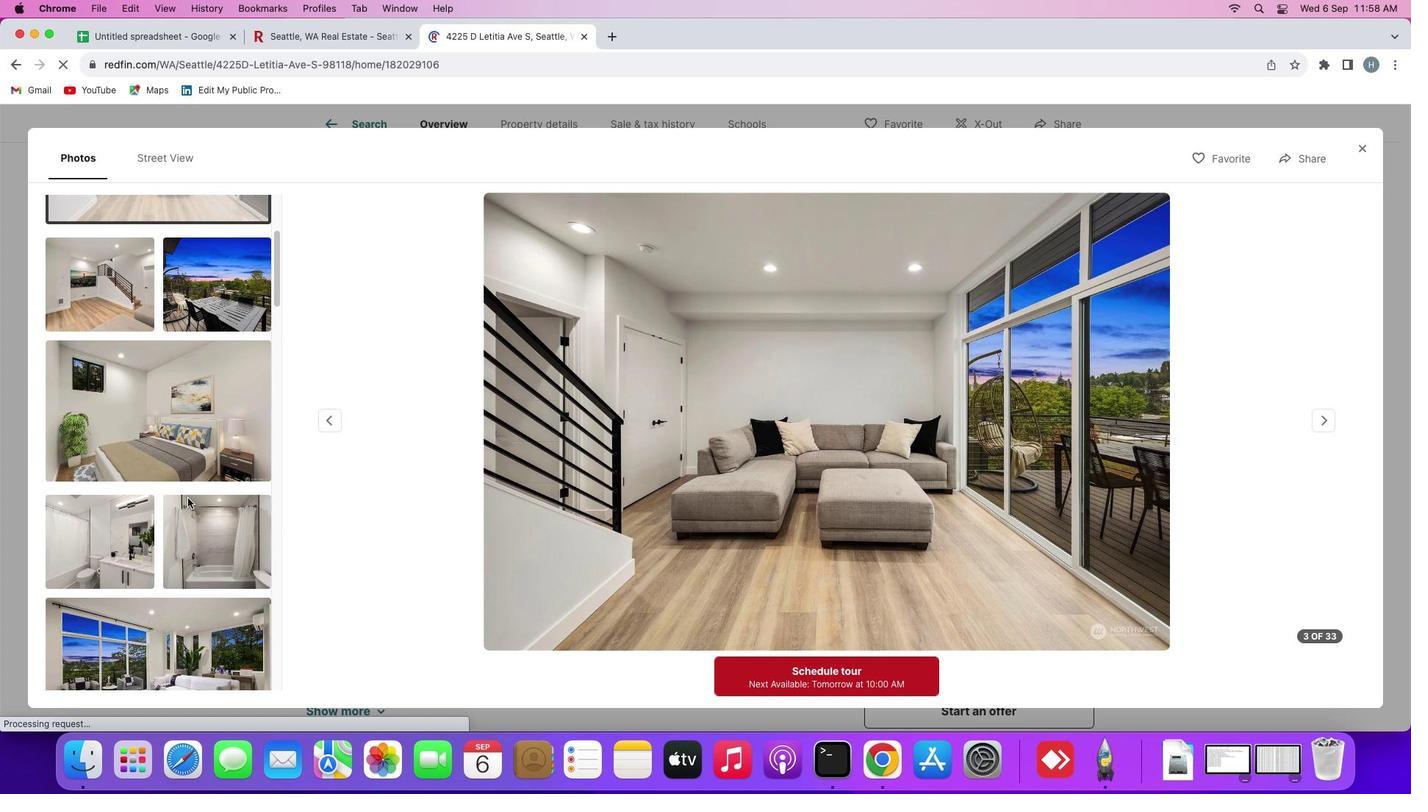 
Action: Mouse scrolled (180, 507) with delta (2, 1)
Screenshot: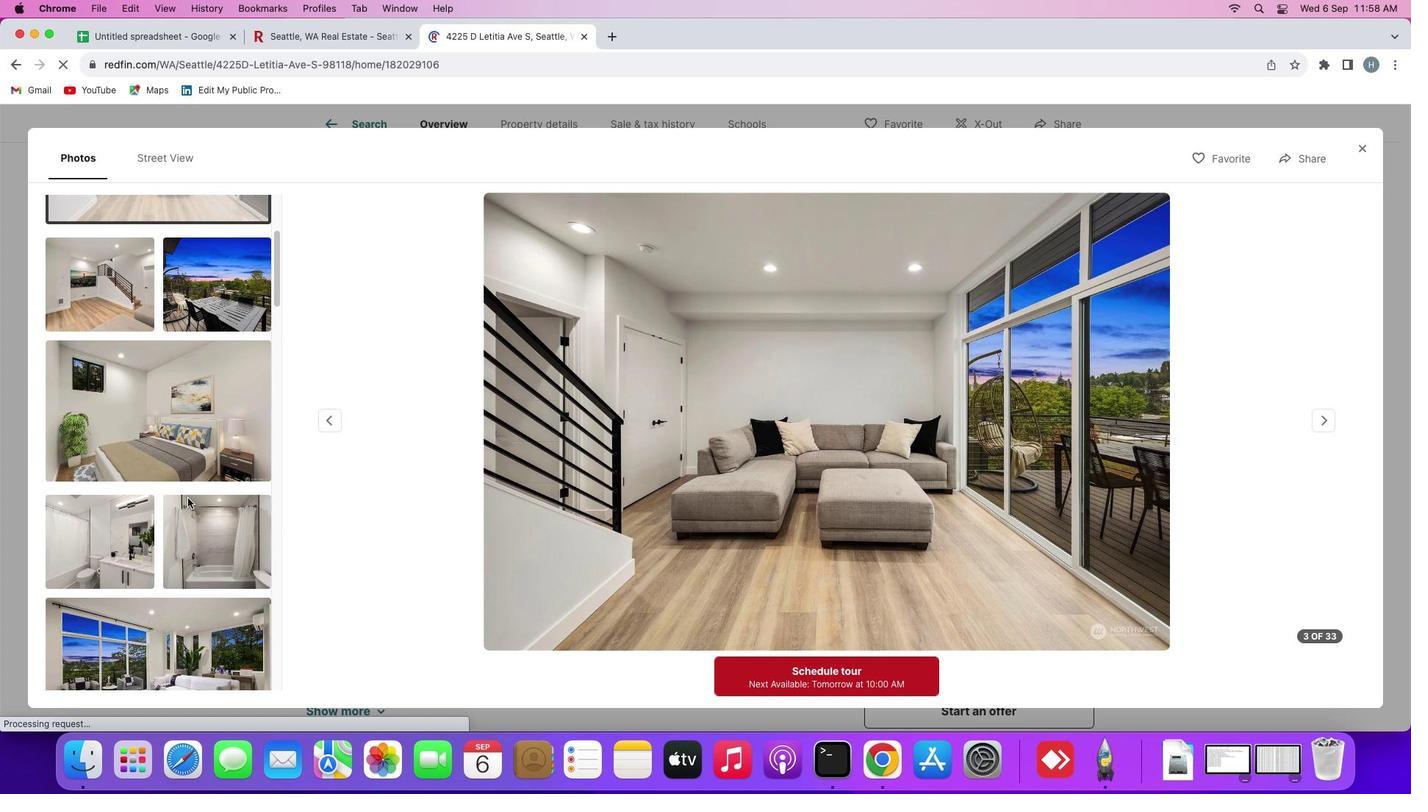 
Action: Mouse moved to (183, 495)
Screenshot: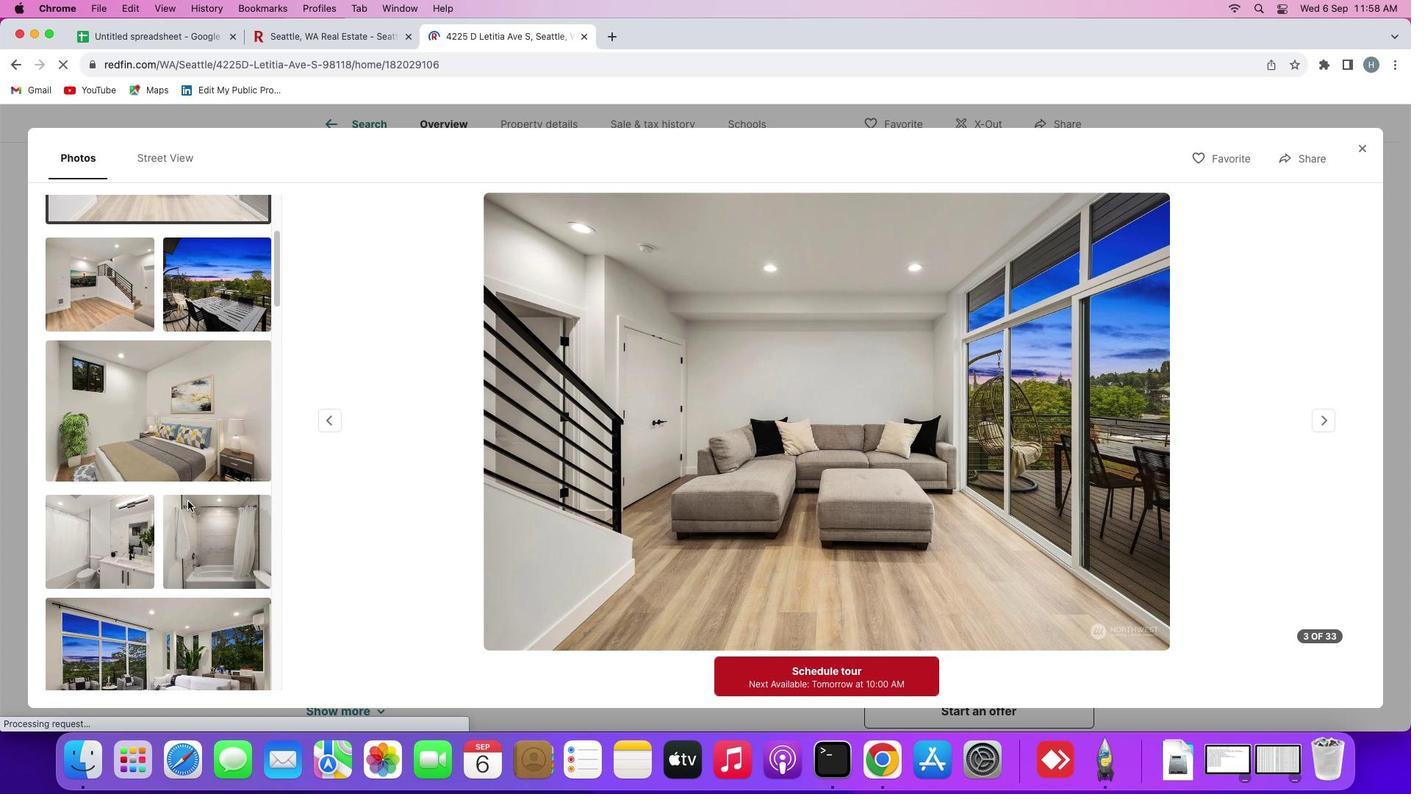 
Action: Mouse scrolled (183, 495) with delta (2, 1)
Screenshot: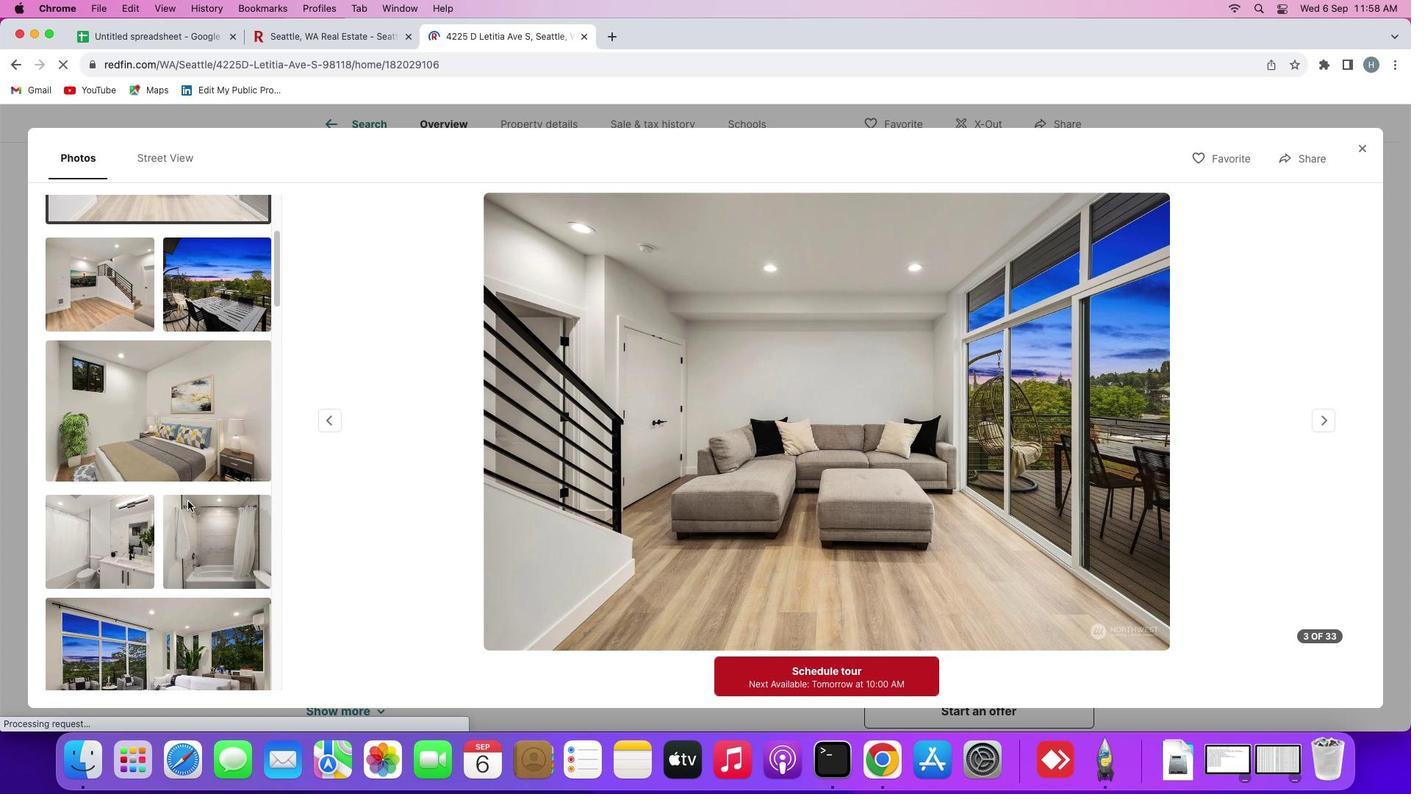 
Action: Mouse moved to (186, 489)
Screenshot: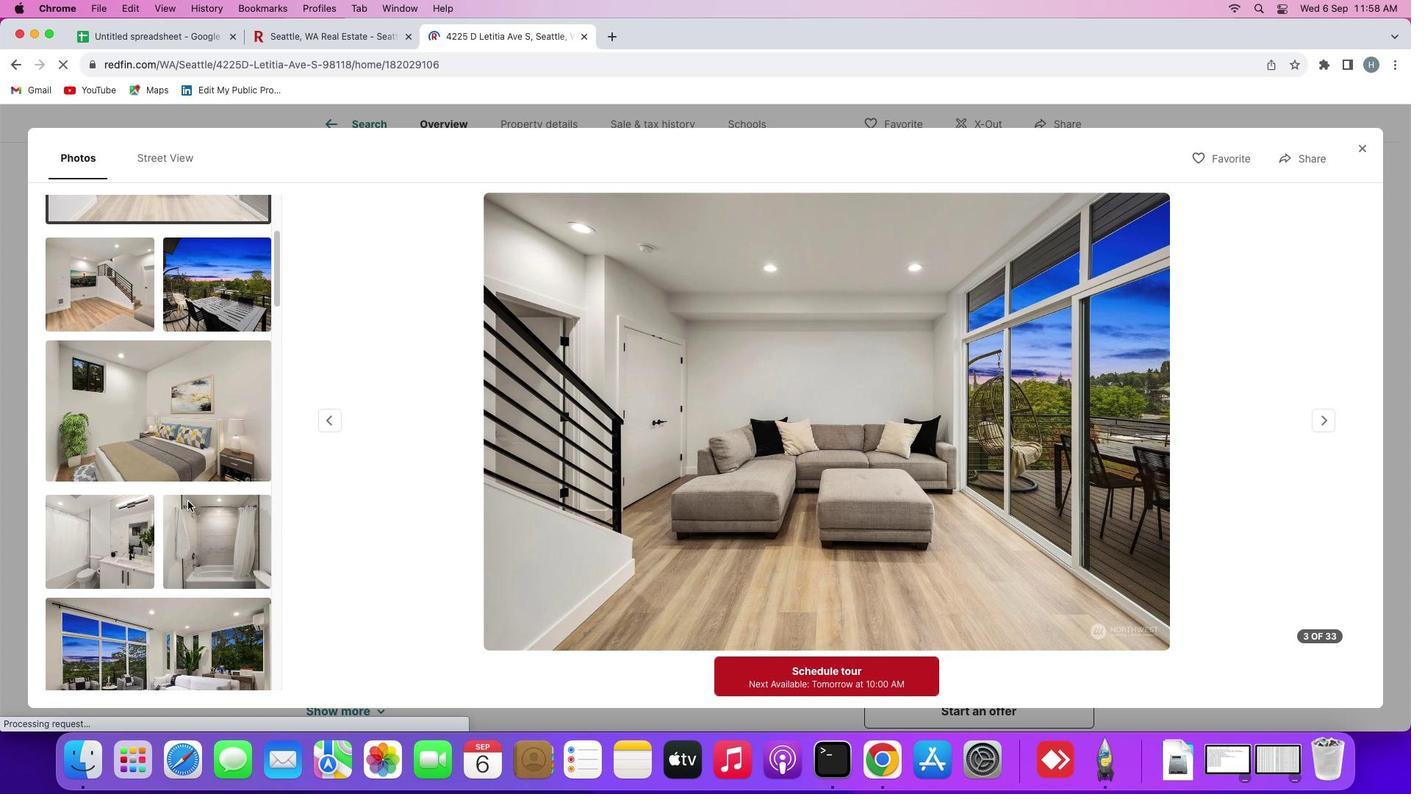 
Action: Mouse scrolled (186, 489) with delta (2, 0)
Screenshot: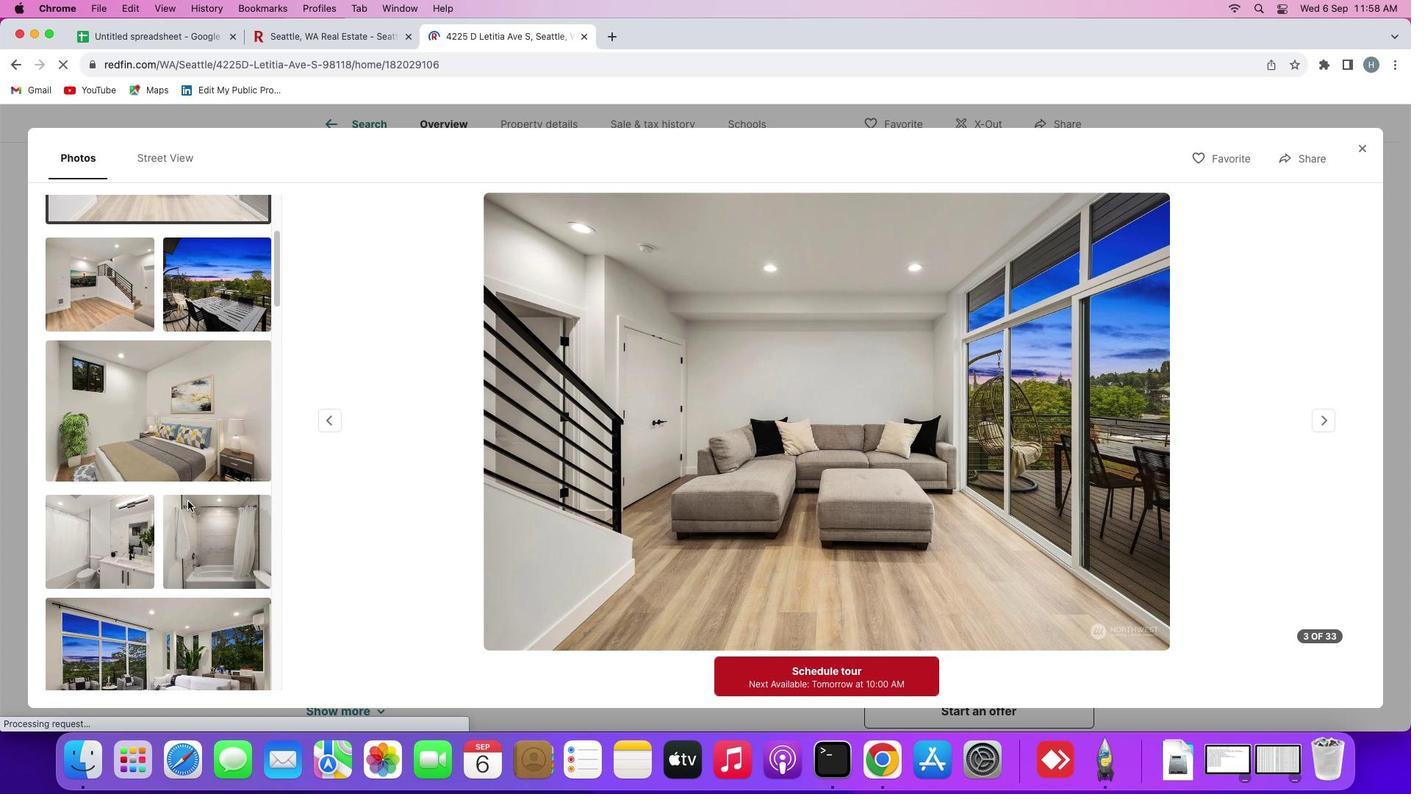 
Action: Mouse moved to (186, 486)
Screenshot: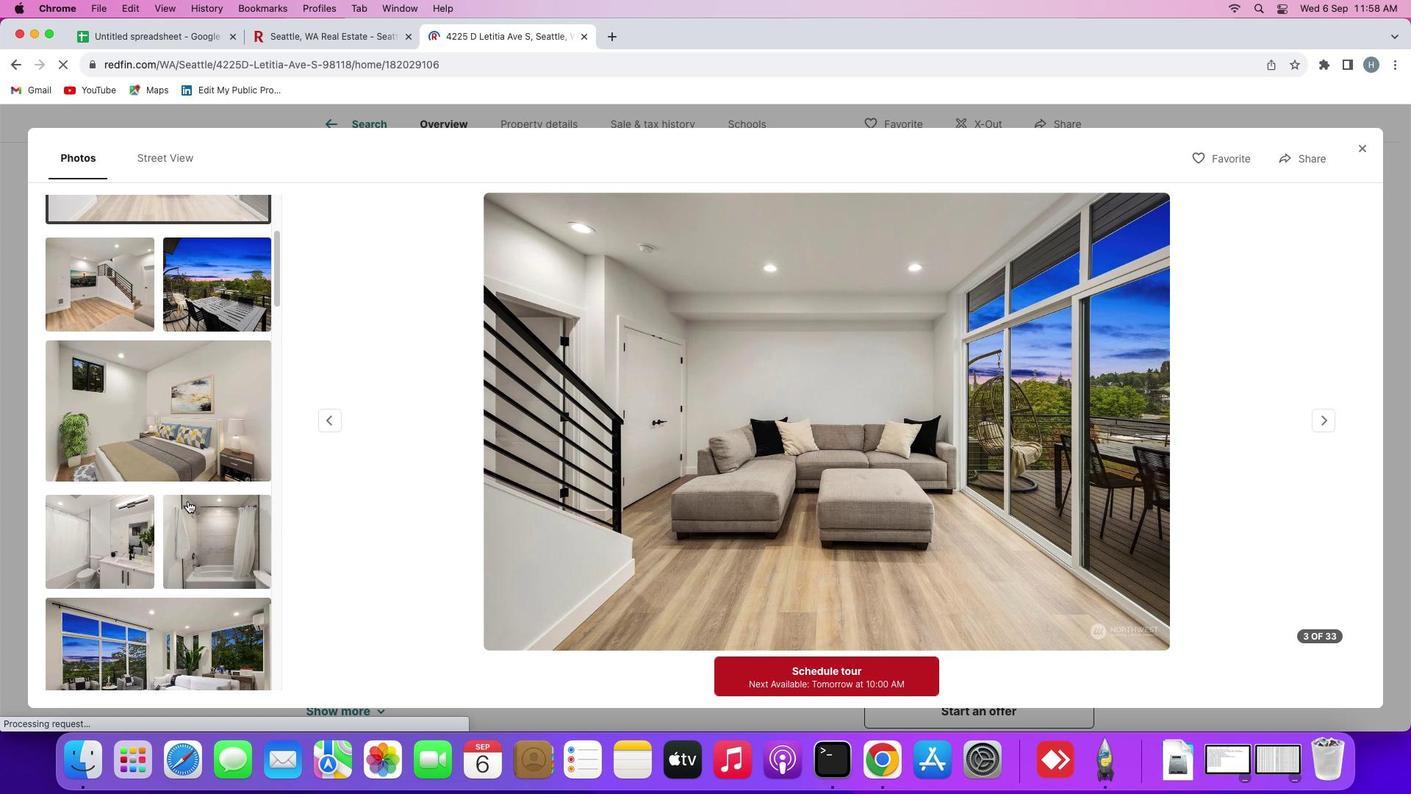 
Action: Mouse scrolled (186, 486) with delta (2, 0)
Screenshot: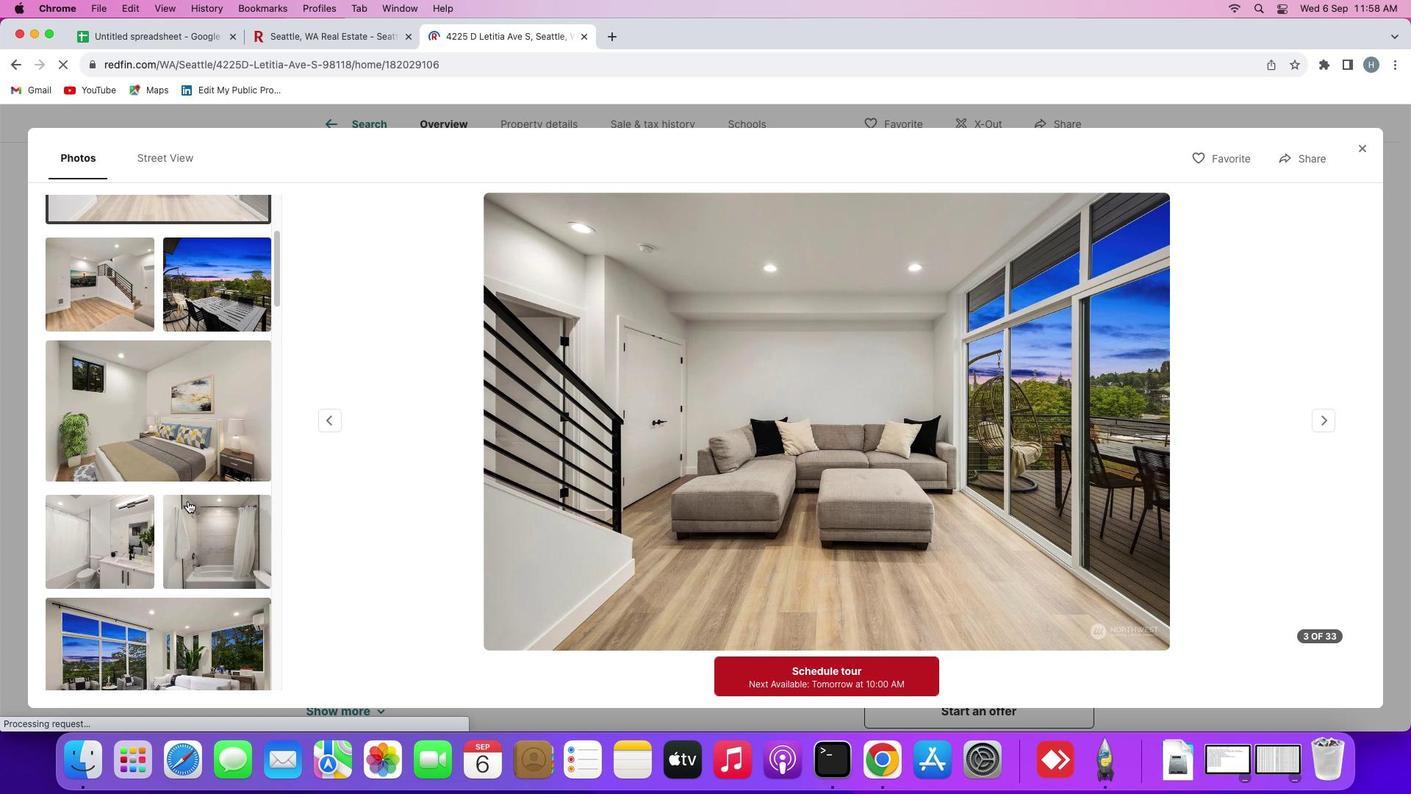 
Action: Mouse moved to (189, 502)
Screenshot: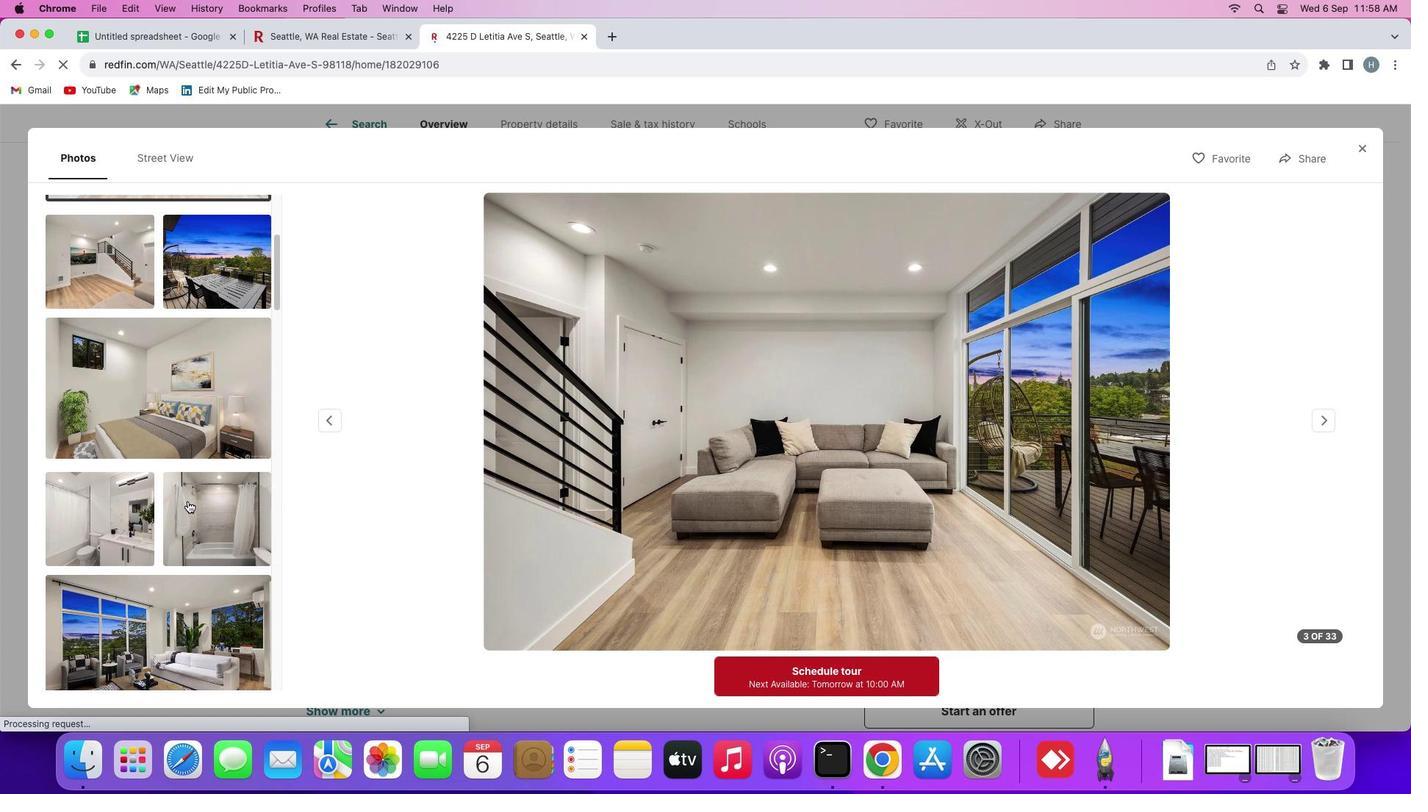 
Action: Mouse scrolled (189, 502) with delta (2, 1)
Screenshot: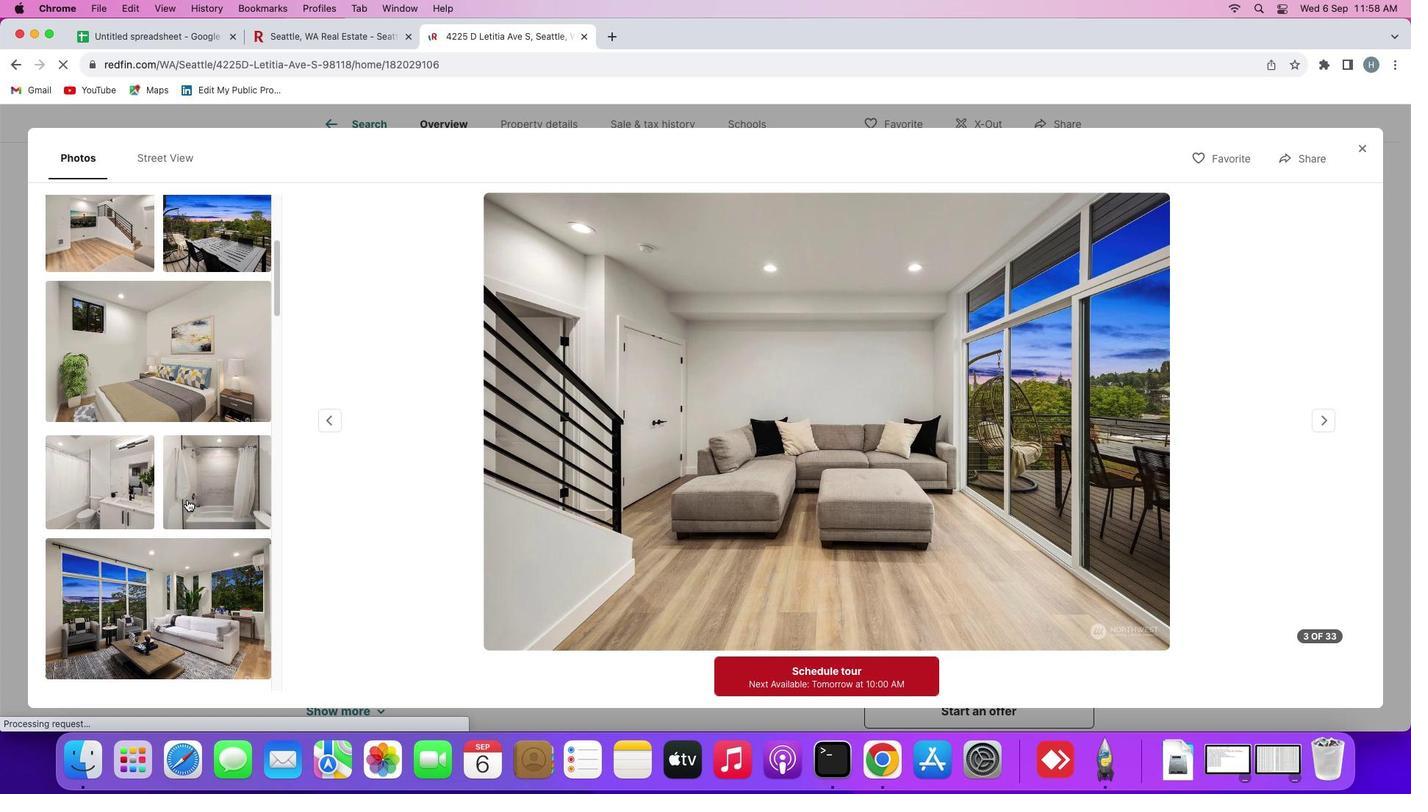 
Action: Mouse scrolled (189, 502) with delta (2, 1)
Screenshot: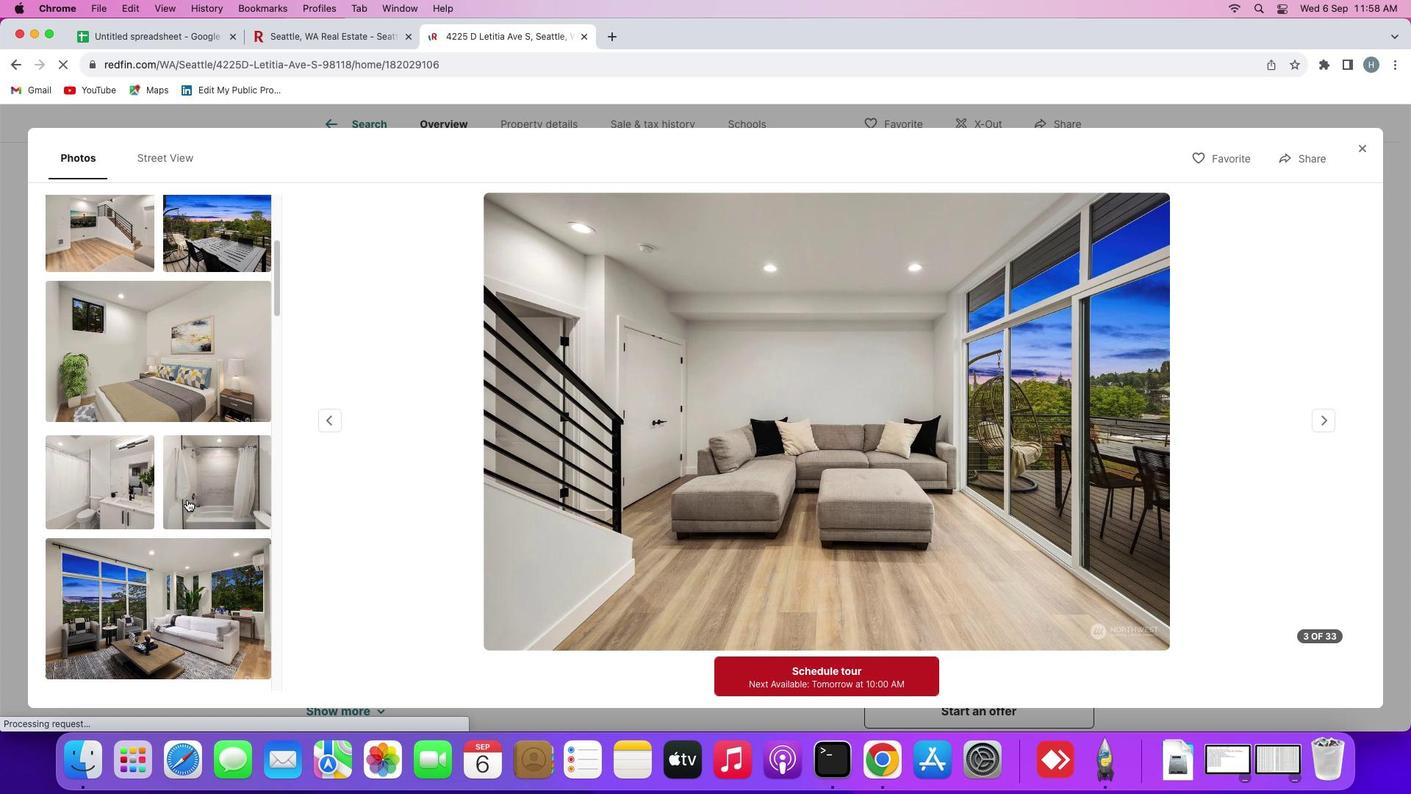 
Action: Mouse scrolled (189, 502) with delta (2, 1)
Screenshot: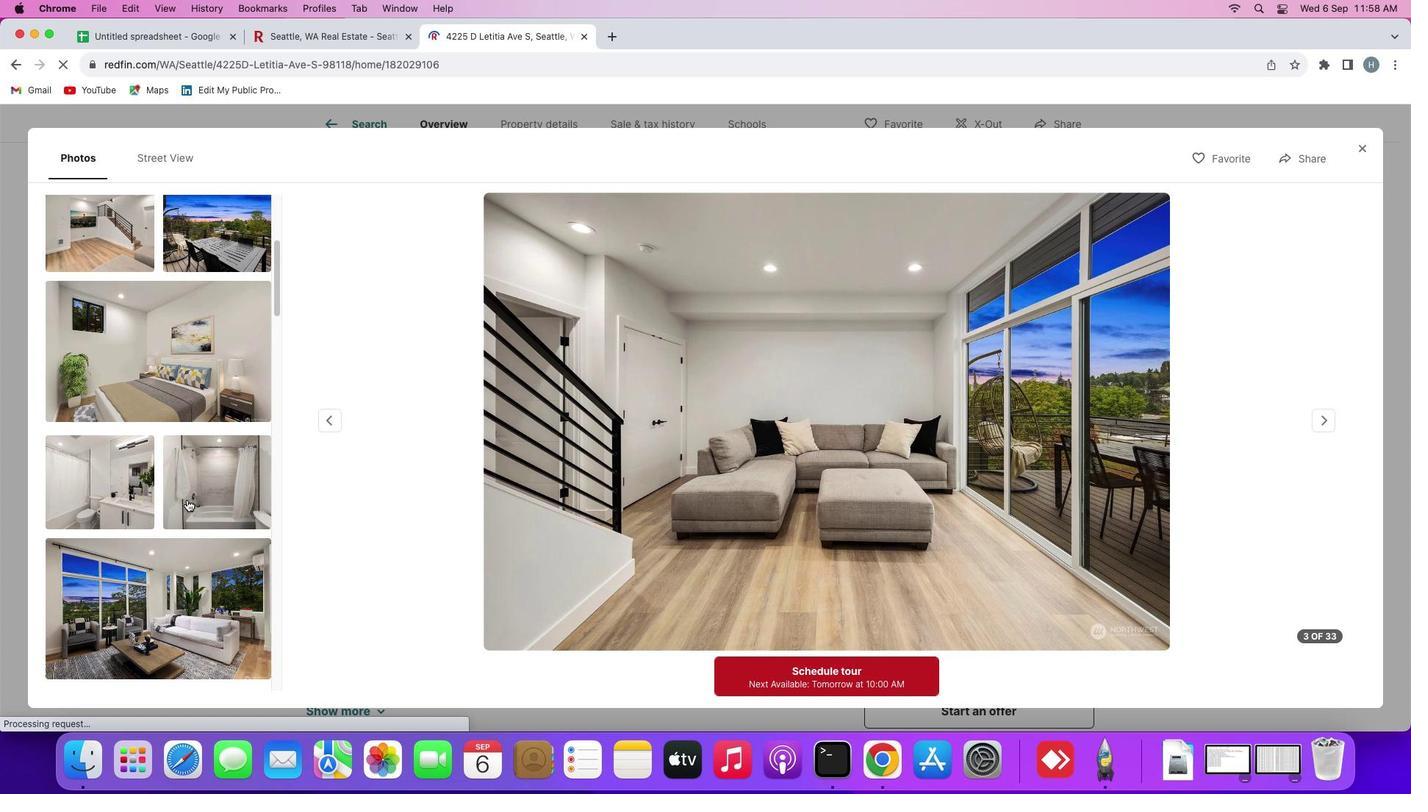 
Action: Mouse moved to (189, 502)
Screenshot: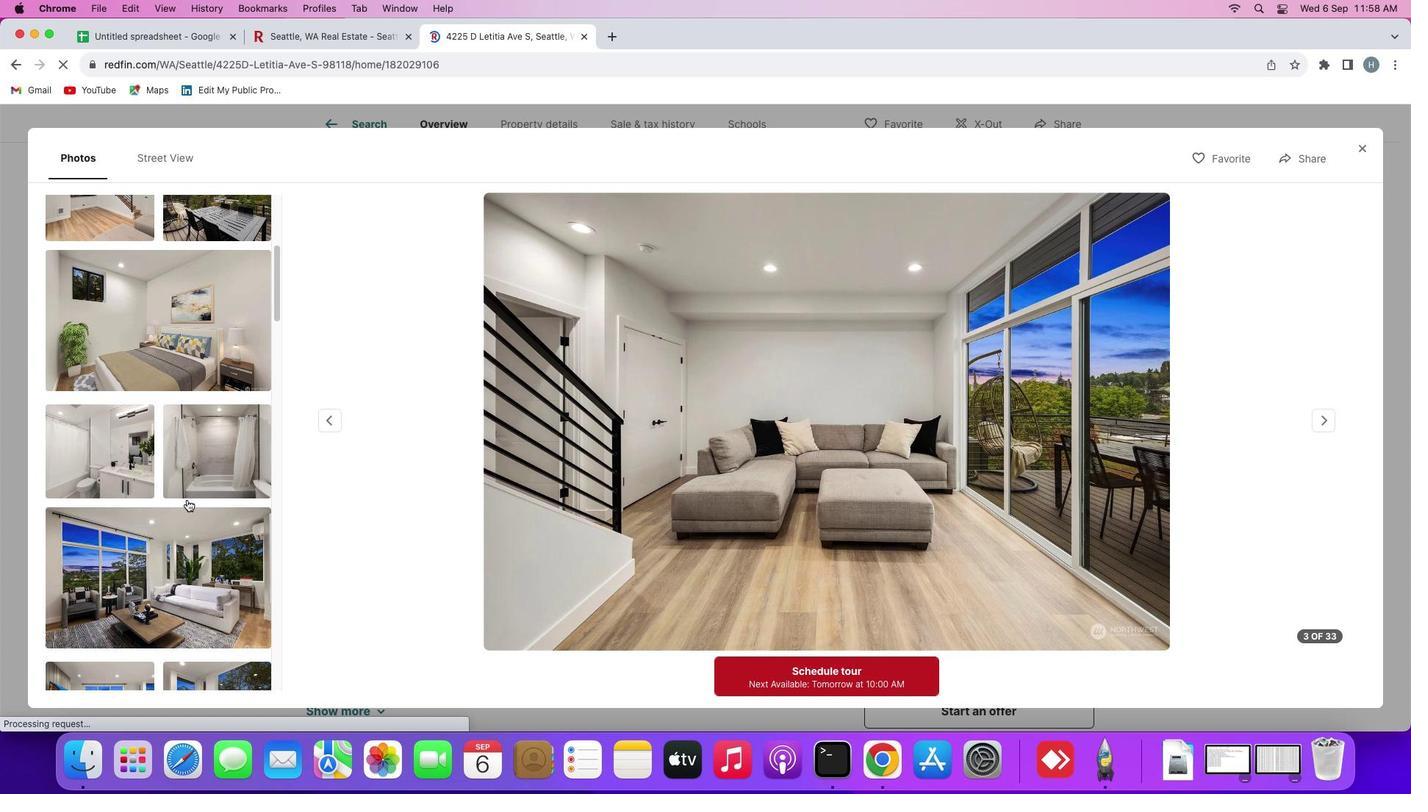
Action: Mouse scrolled (189, 502) with delta (2, 1)
Screenshot: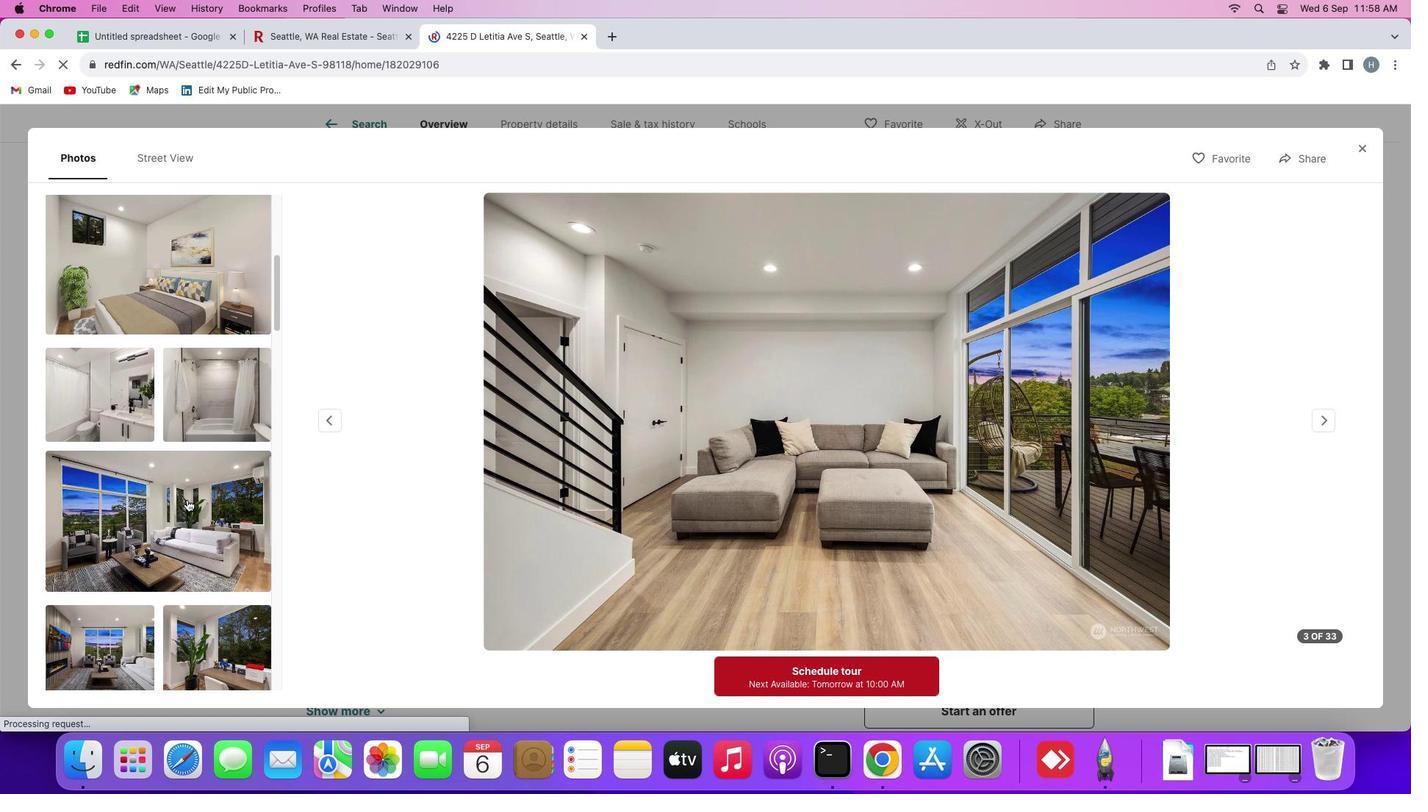 
Action: Mouse scrolled (189, 502) with delta (2, 1)
Screenshot: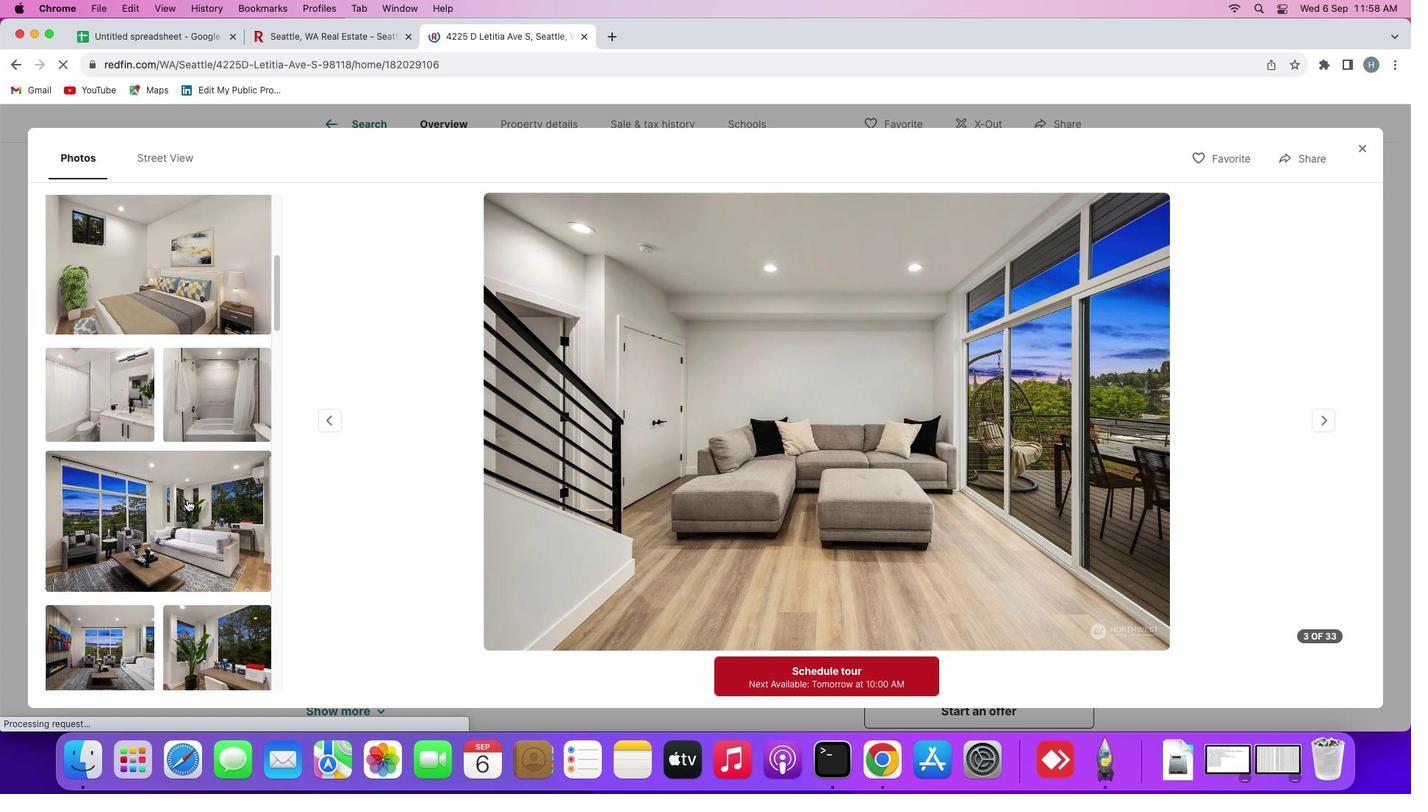 
Action: Mouse scrolled (189, 502) with delta (2, 0)
Screenshot: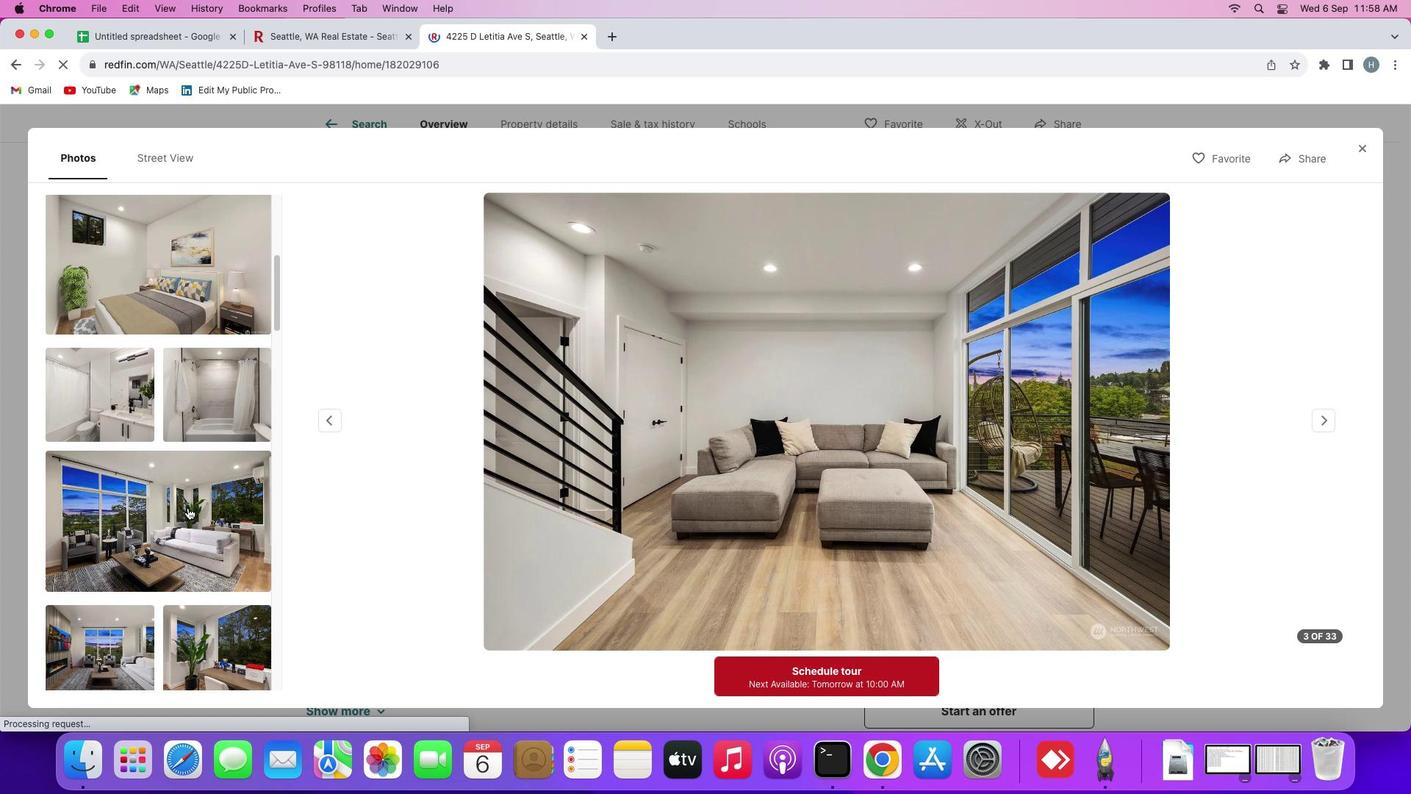 
Action: Mouse moved to (176, 540)
Screenshot: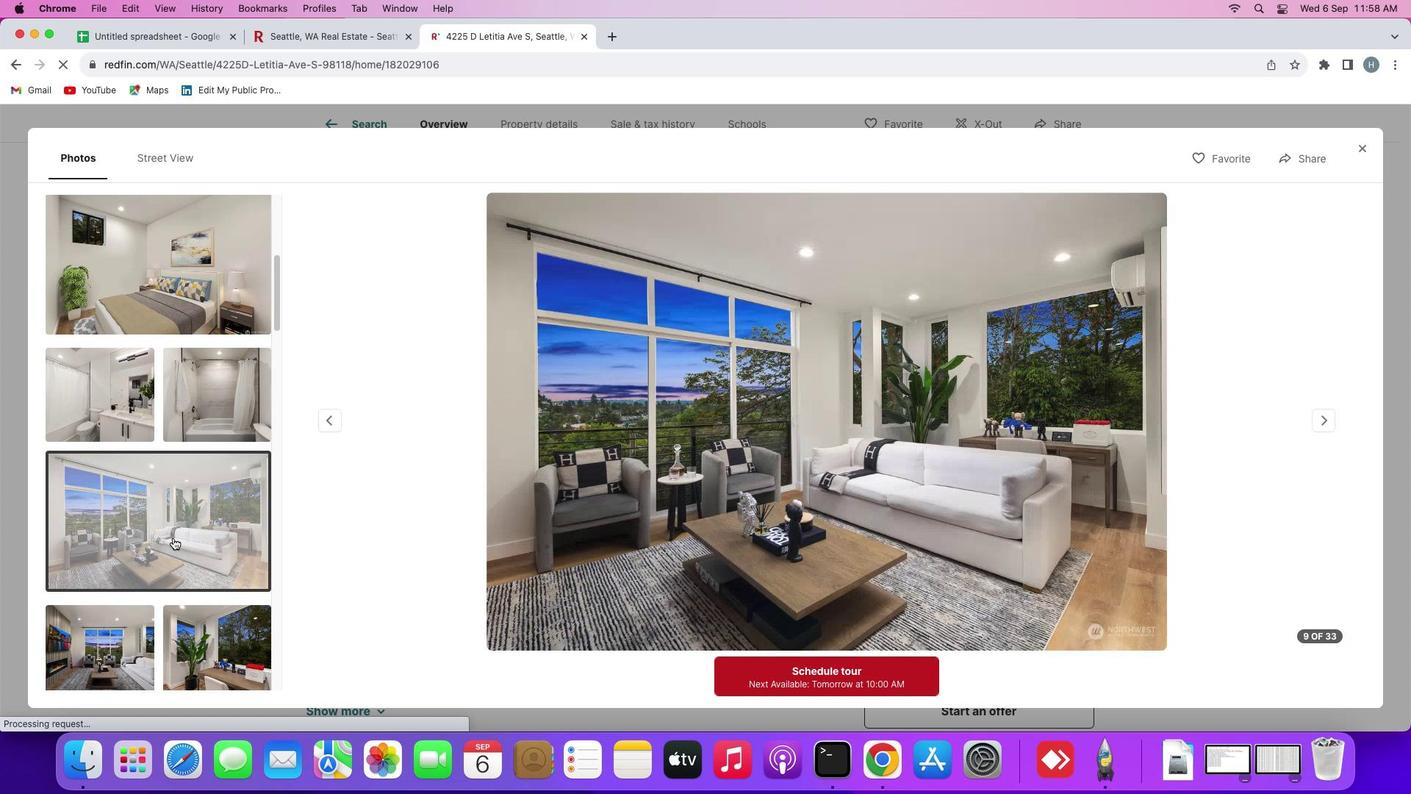 
Action: Mouse pressed left at (176, 540)
Screenshot: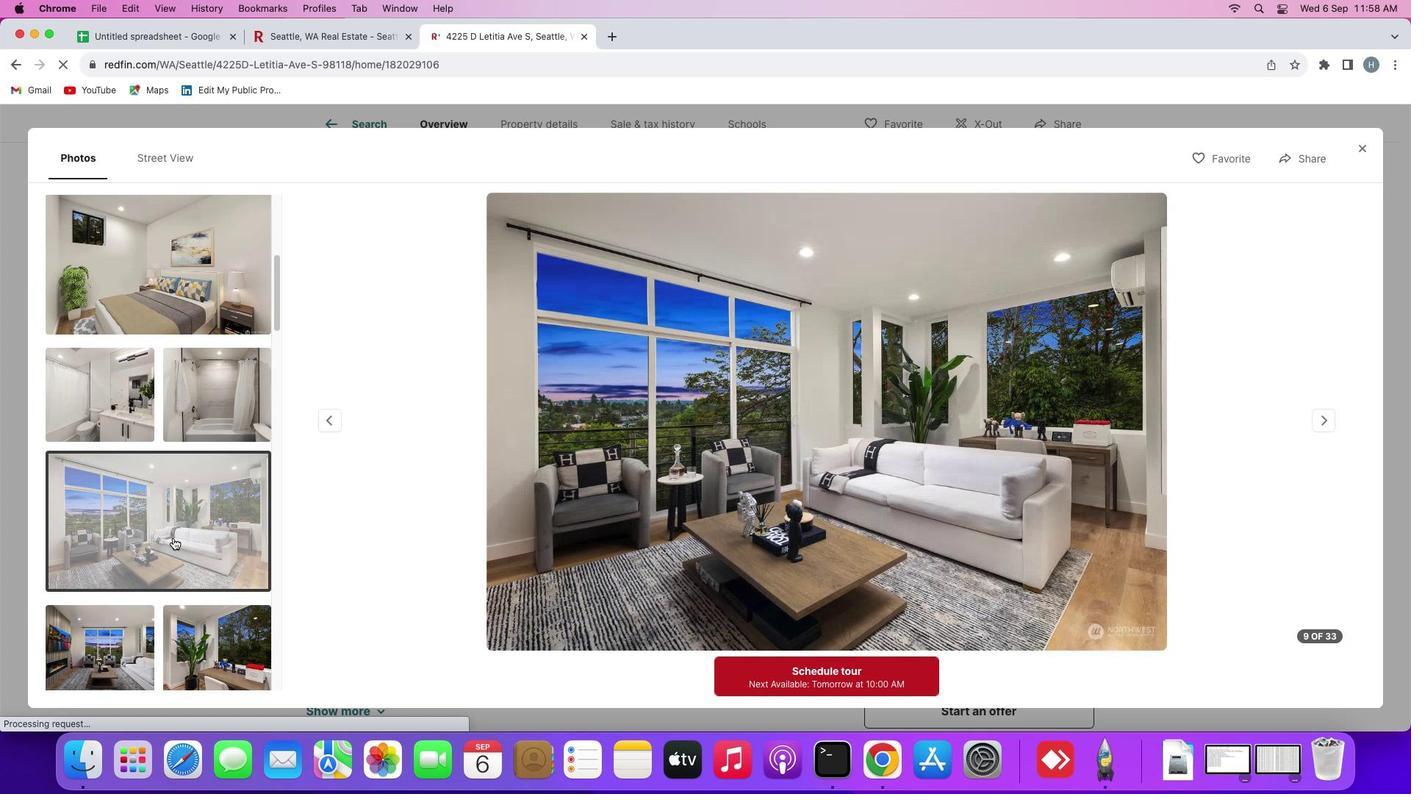 
Action: Mouse moved to (175, 539)
Screenshot: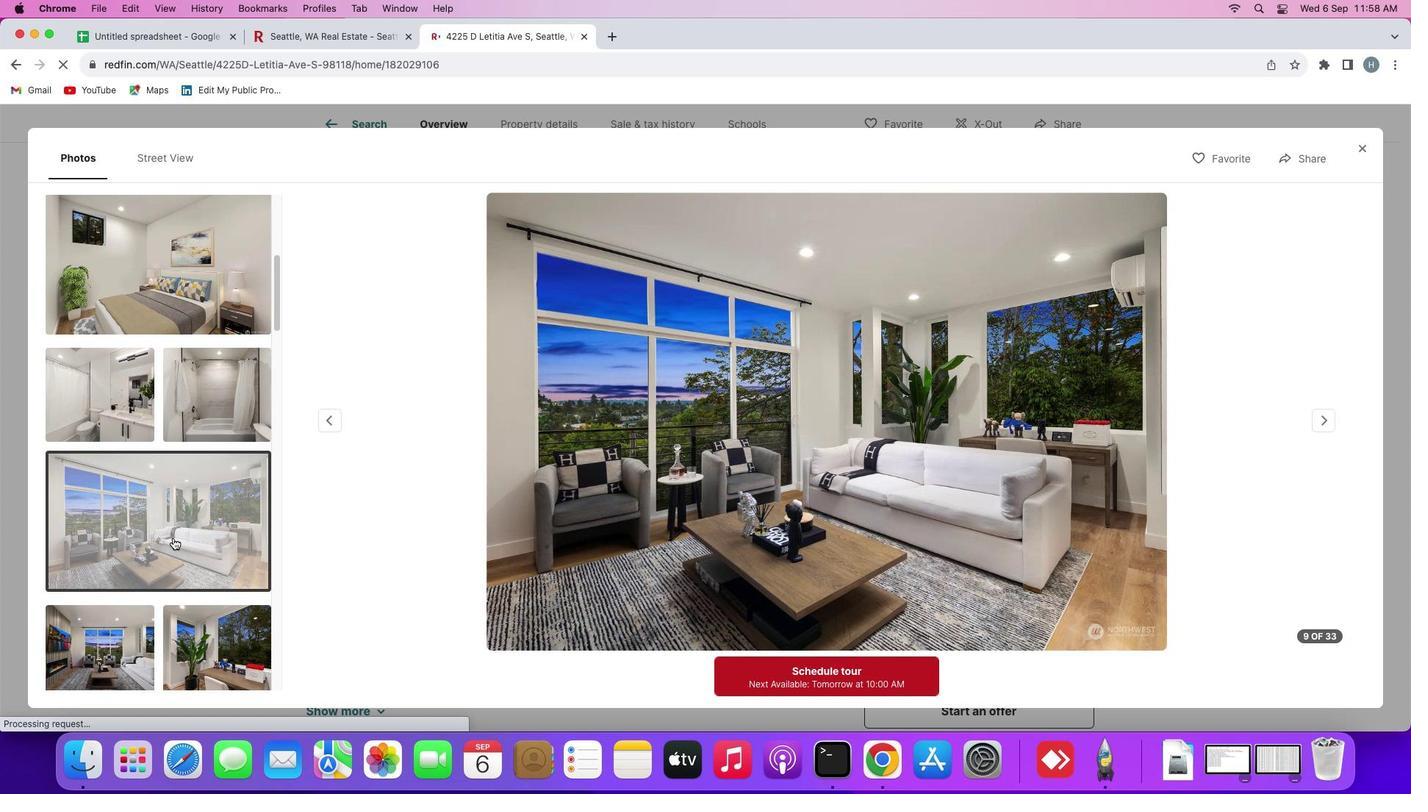 
Action: Mouse scrolled (175, 539) with delta (2, 1)
Screenshot: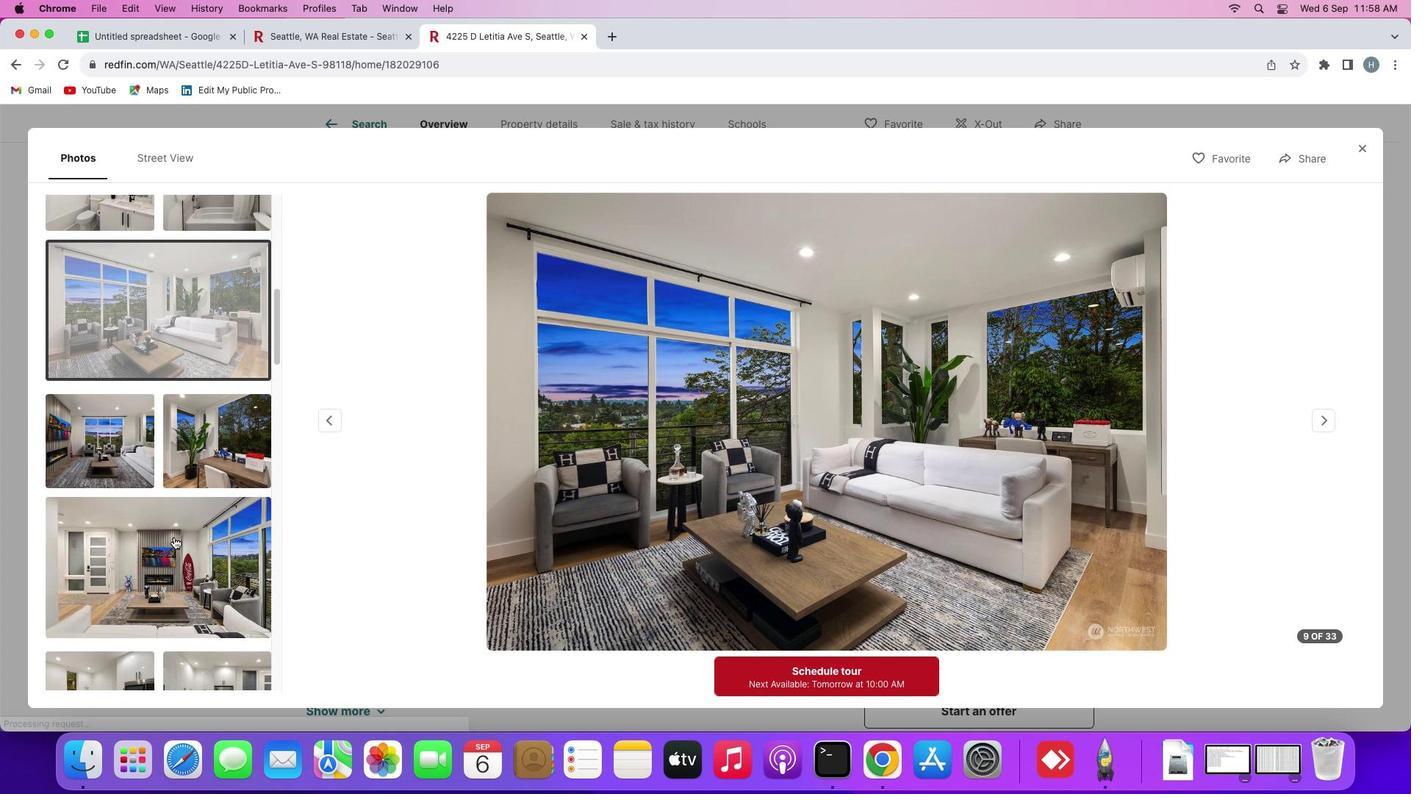 
Action: Mouse scrolled (175, 539) with delta (2, 1)
Screenshot: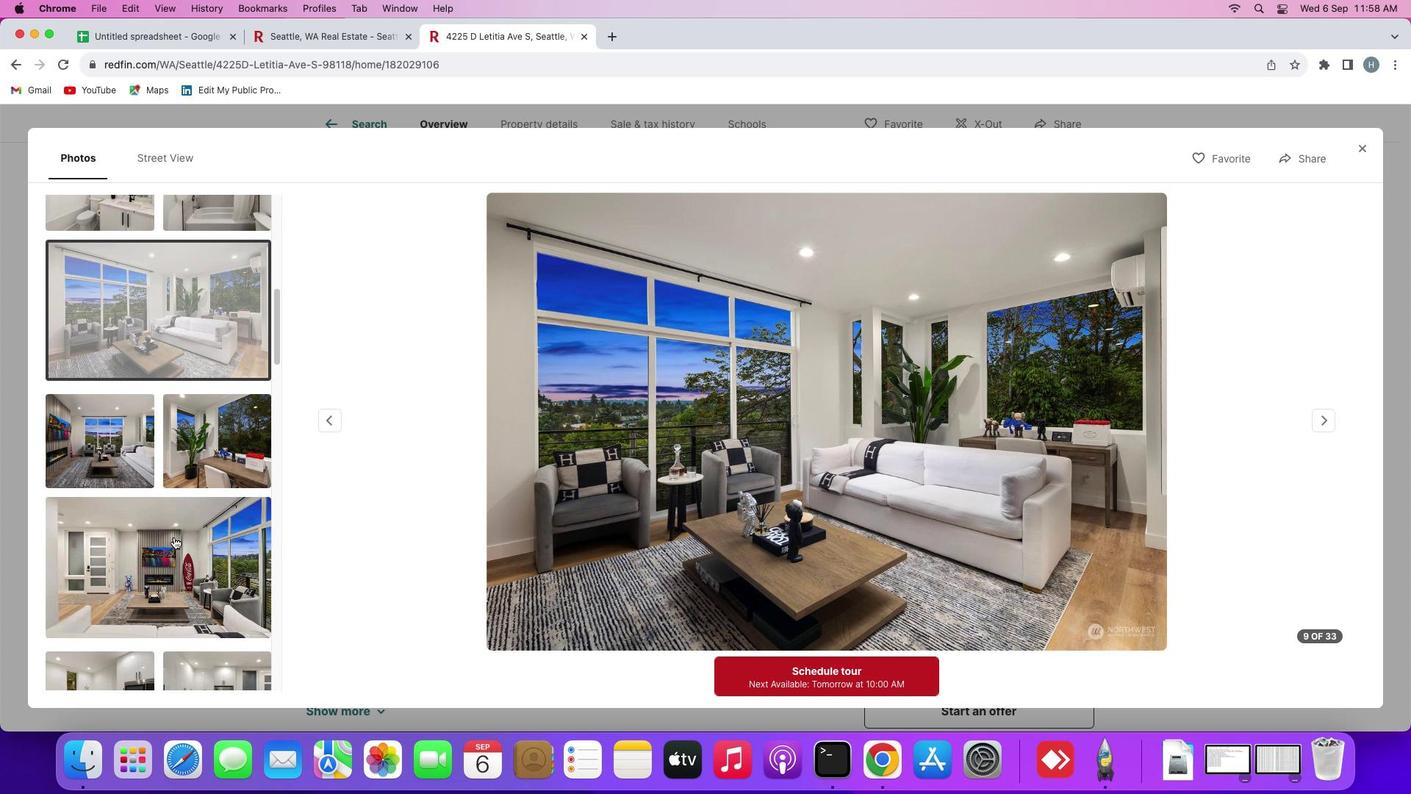 
Action: Mouse scrolled (175, 539) with delta (2, 0)
Screenshot: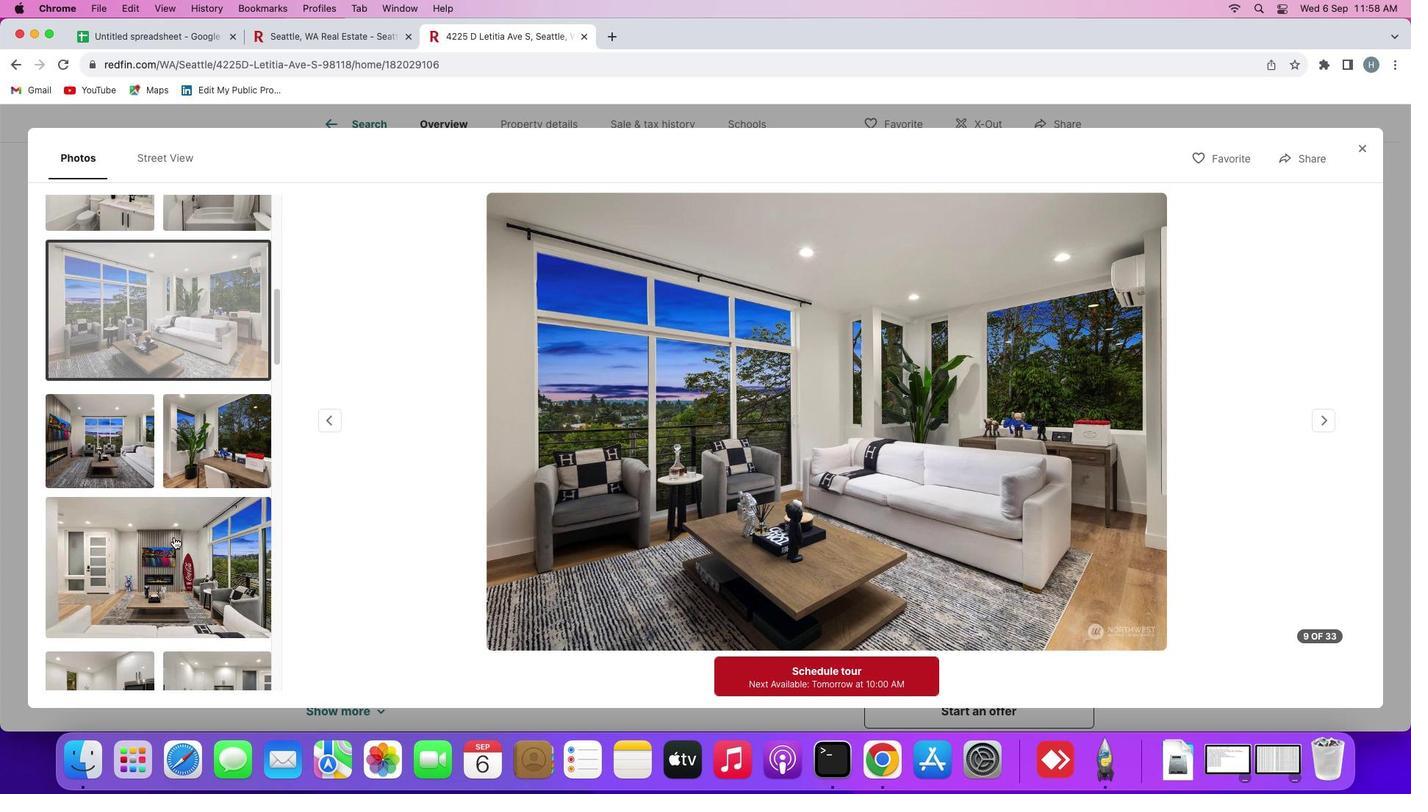 
Action: Mouse scrolled (175, 539) with delta (2, 0)
Screenshot: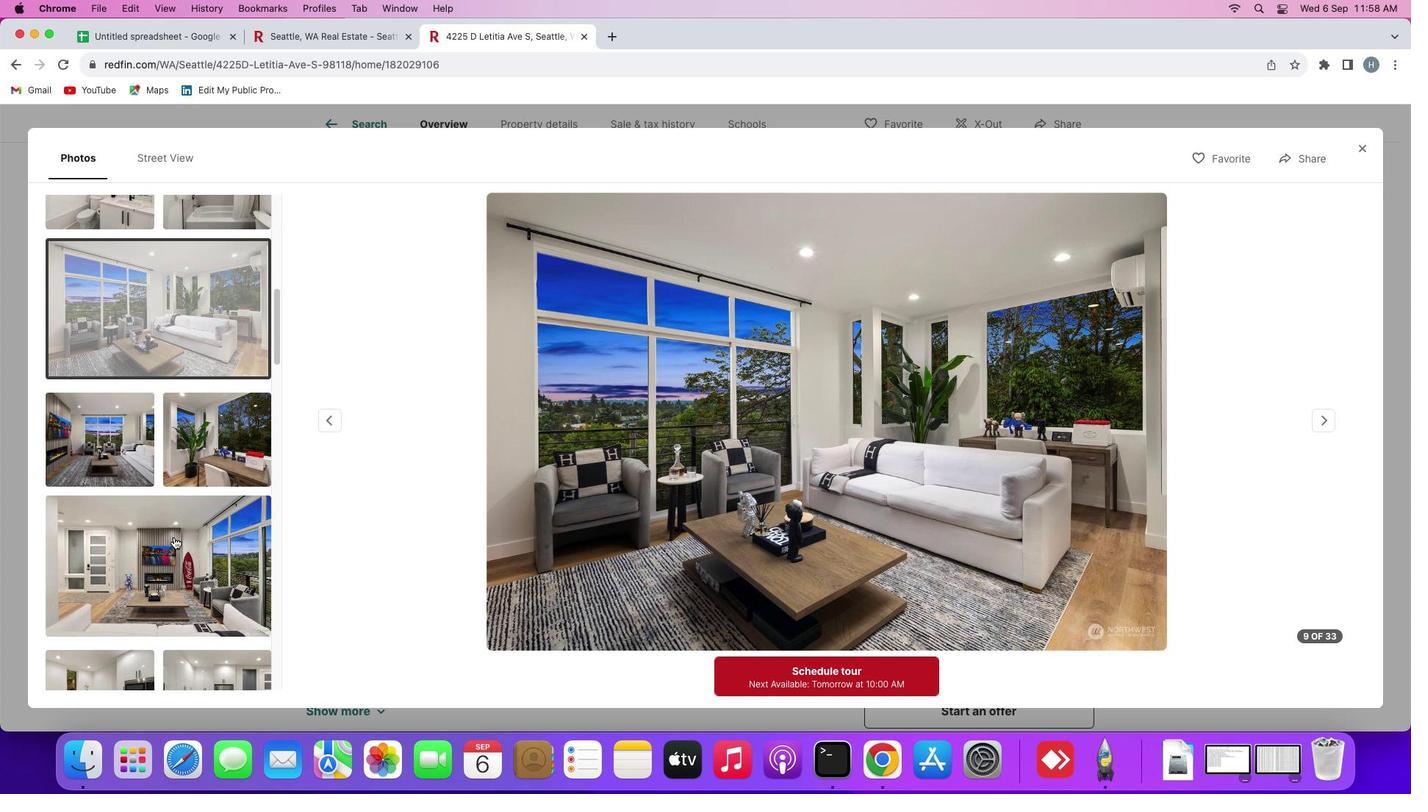 
Action: Mouse moved to (175, 538)
Screenshot: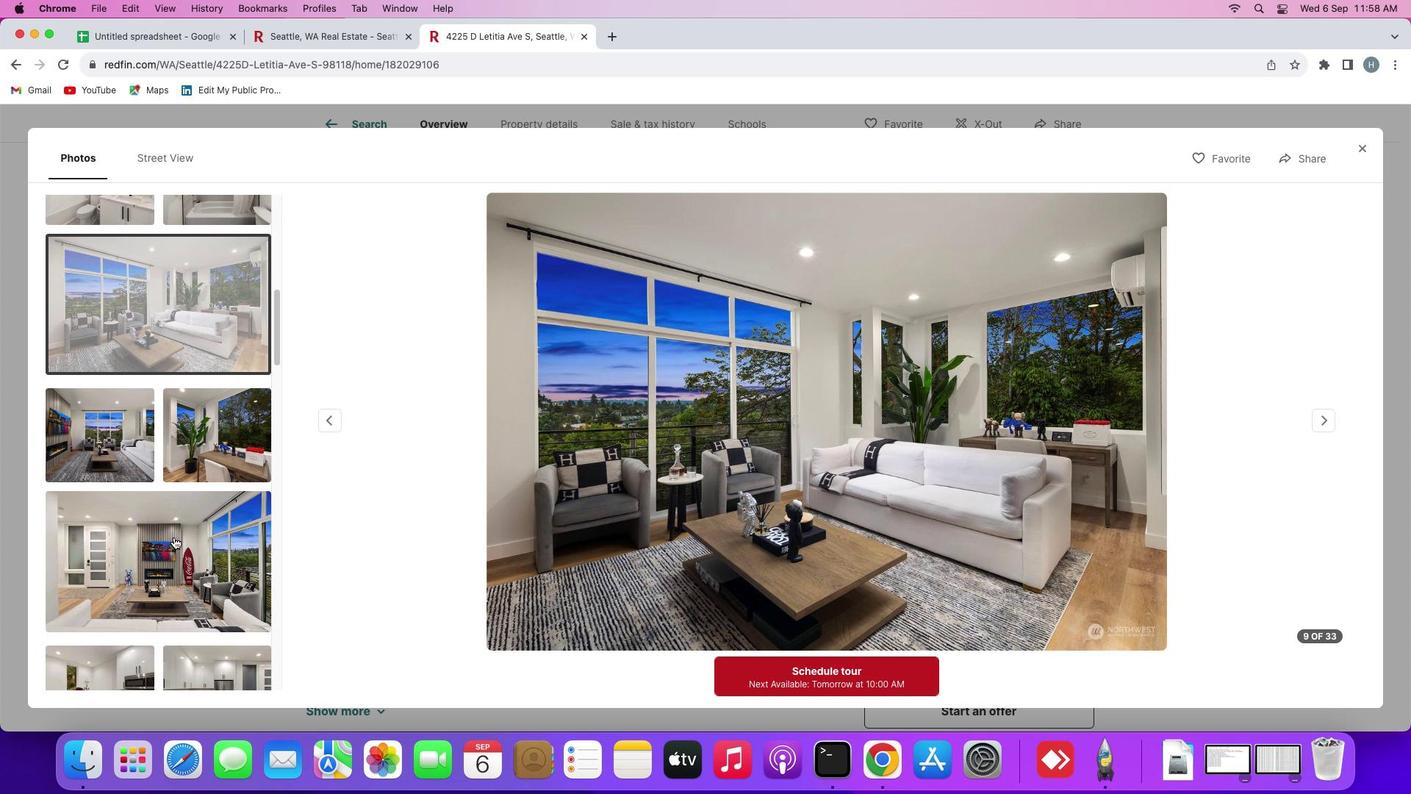 
Action: Mouse scrolled (175, 538) with delta (2, 1)
Screenshot: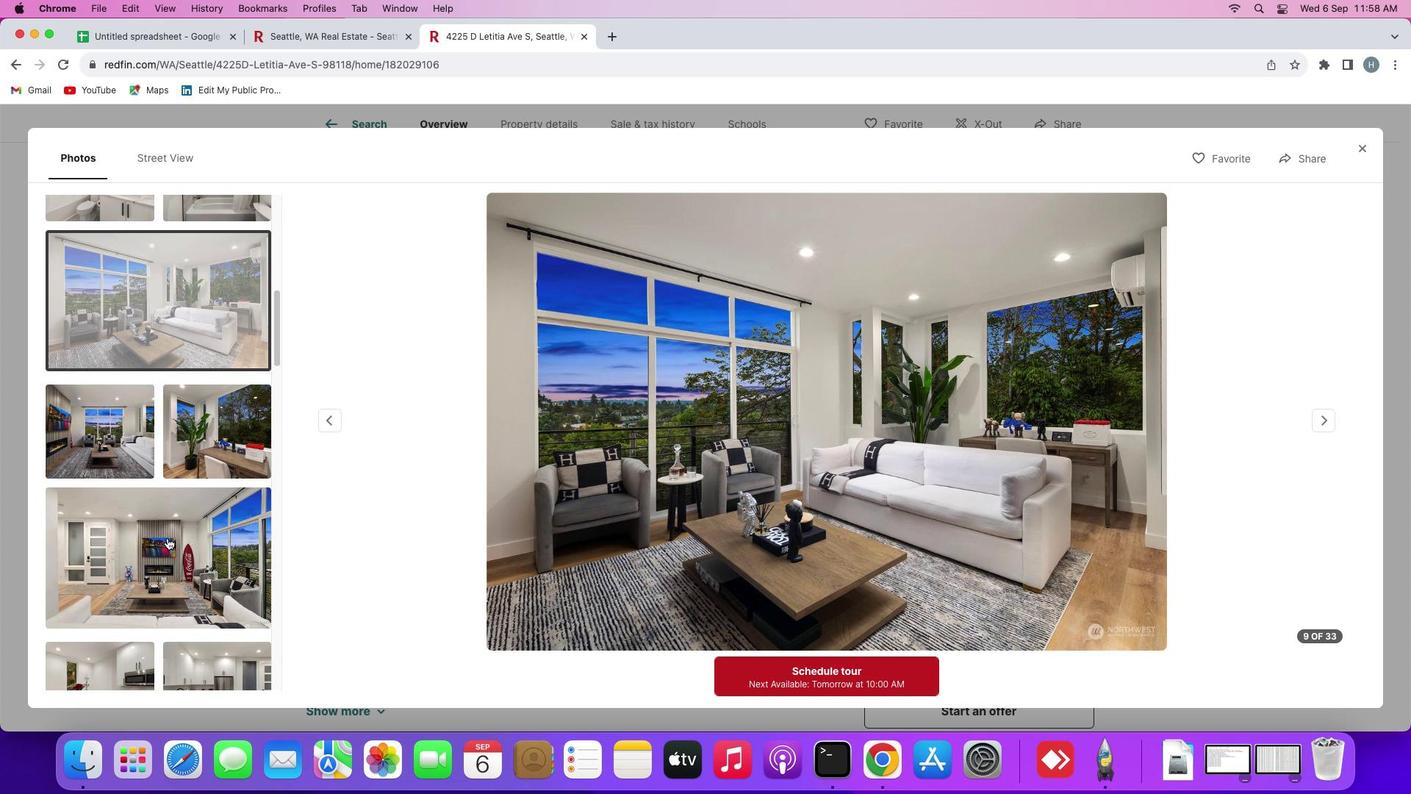 
Action: Mouse scrolled (175, 538) with delta (2, 1)
Screenshot: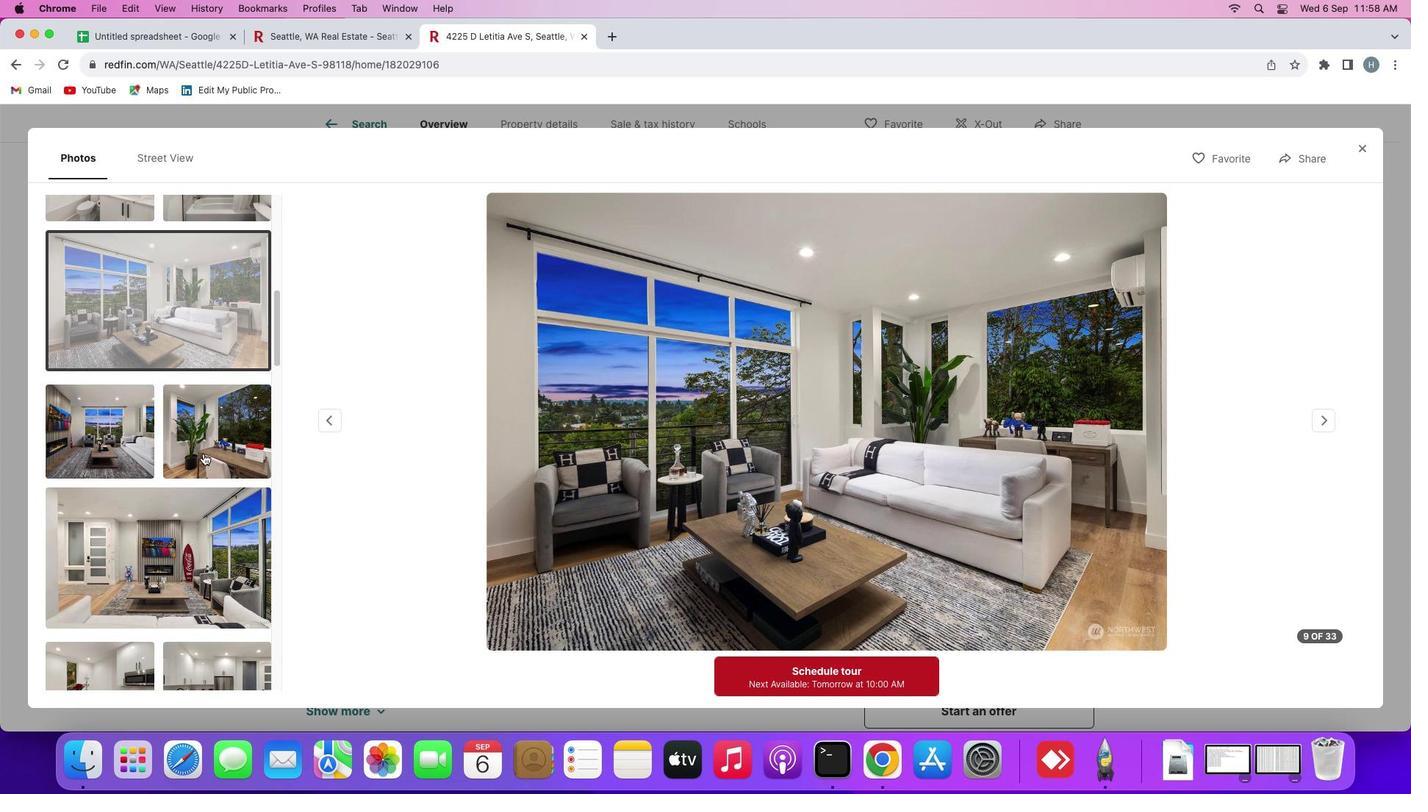 
Action: Mouse moved to (126, 444)
Screenshot: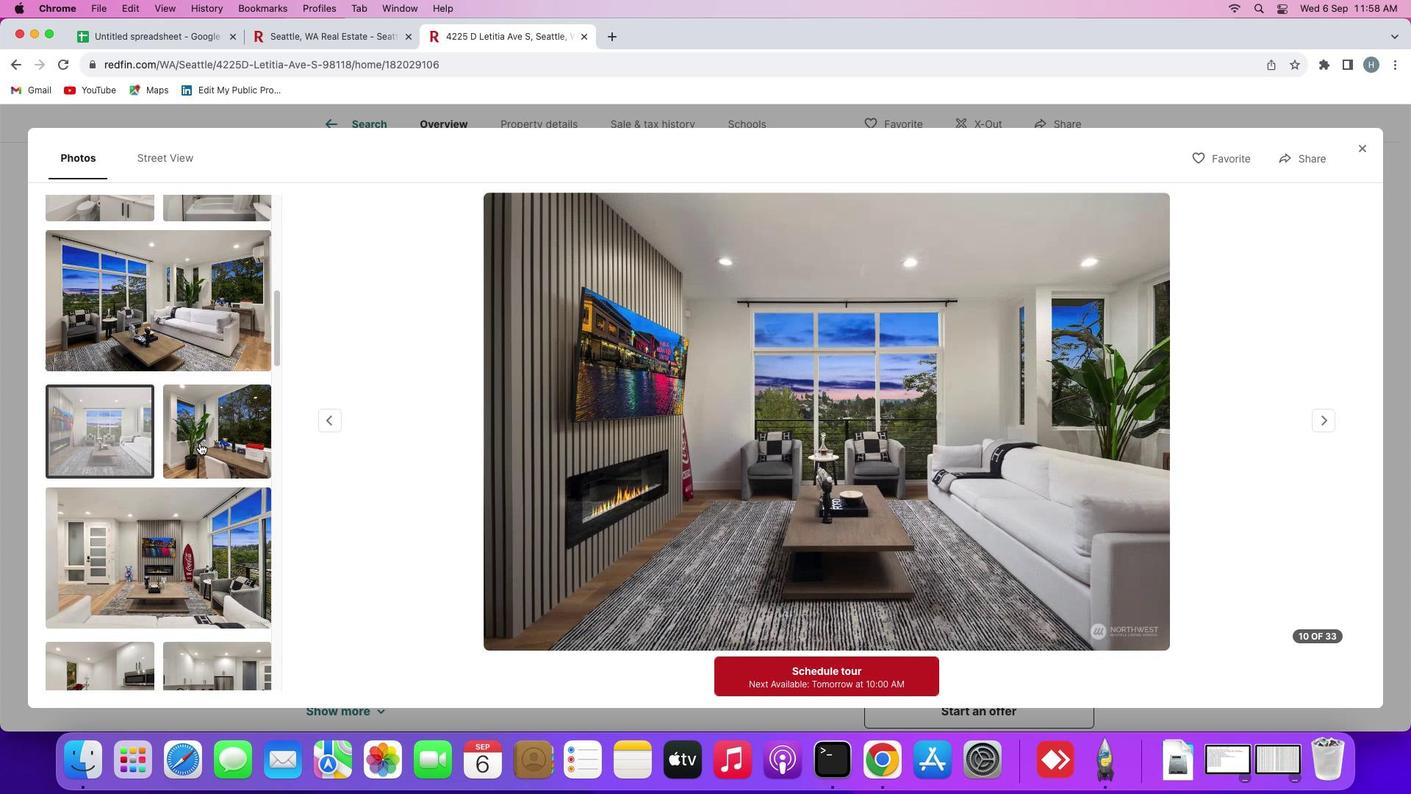 
Action: Mouse pressed left at (126, 444)
Screenshot: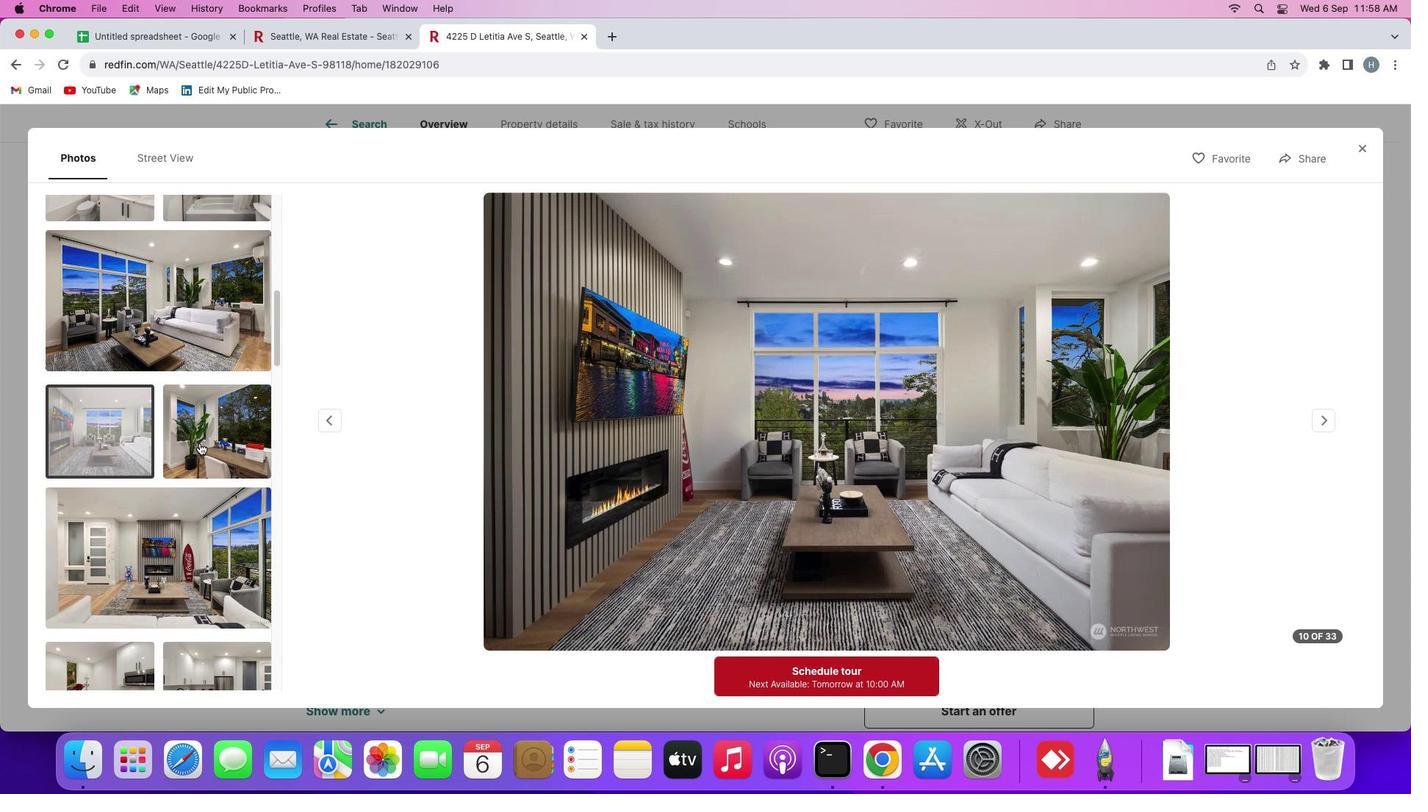 
Action: Mouse moved to (206, 444)
Screenshot: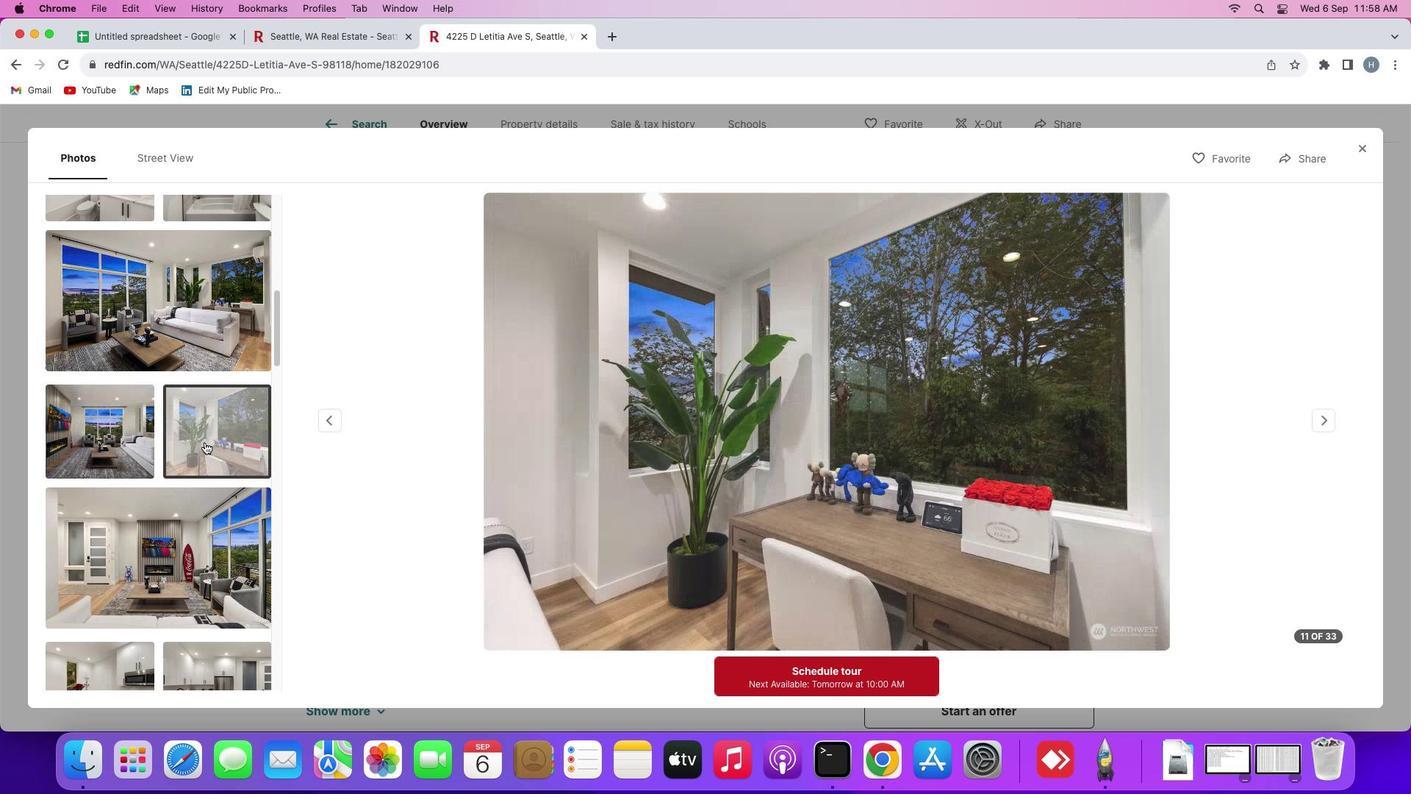 
Action: Mouse pressed left at (206, 444)
Screenshot: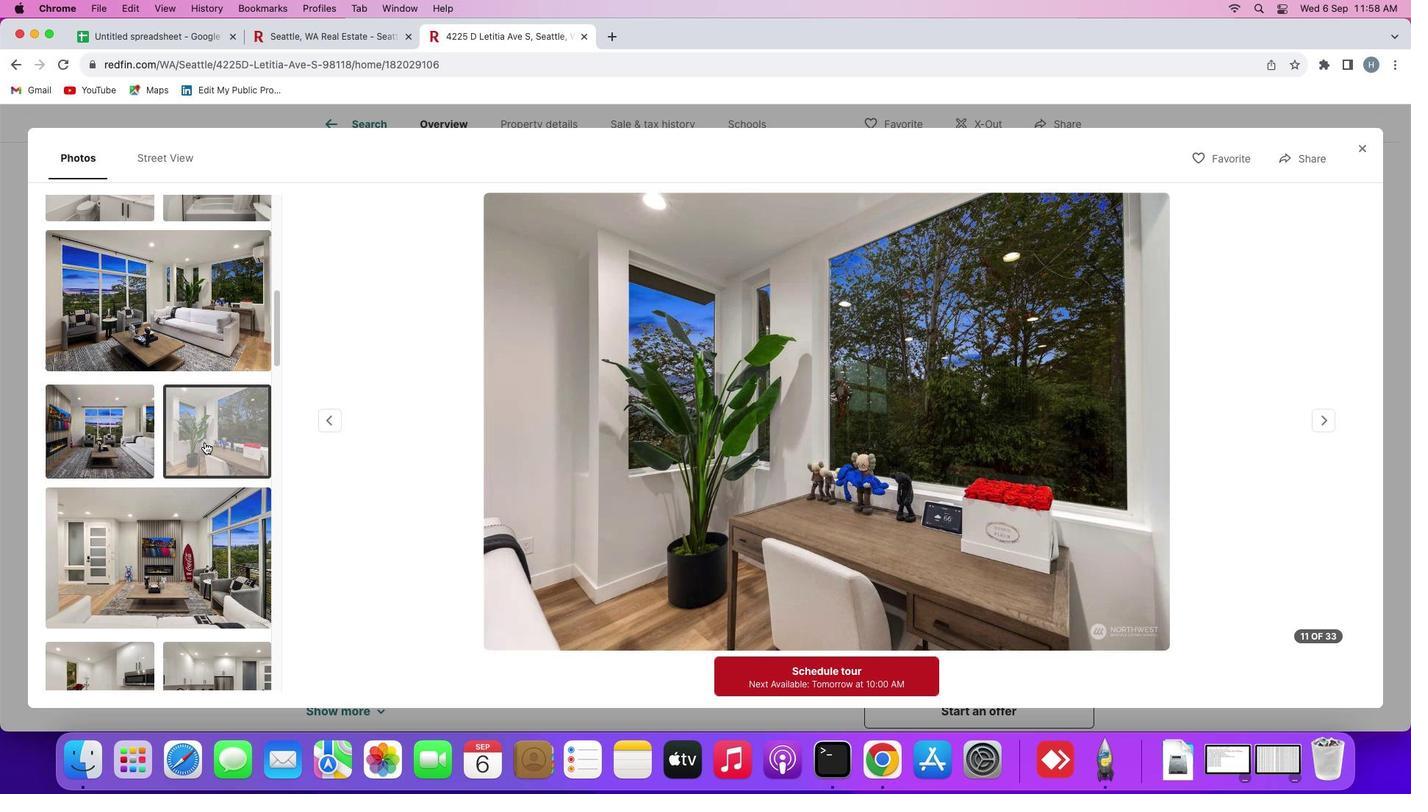 
Action: Mouse moved to (126, 446)
Screenshot: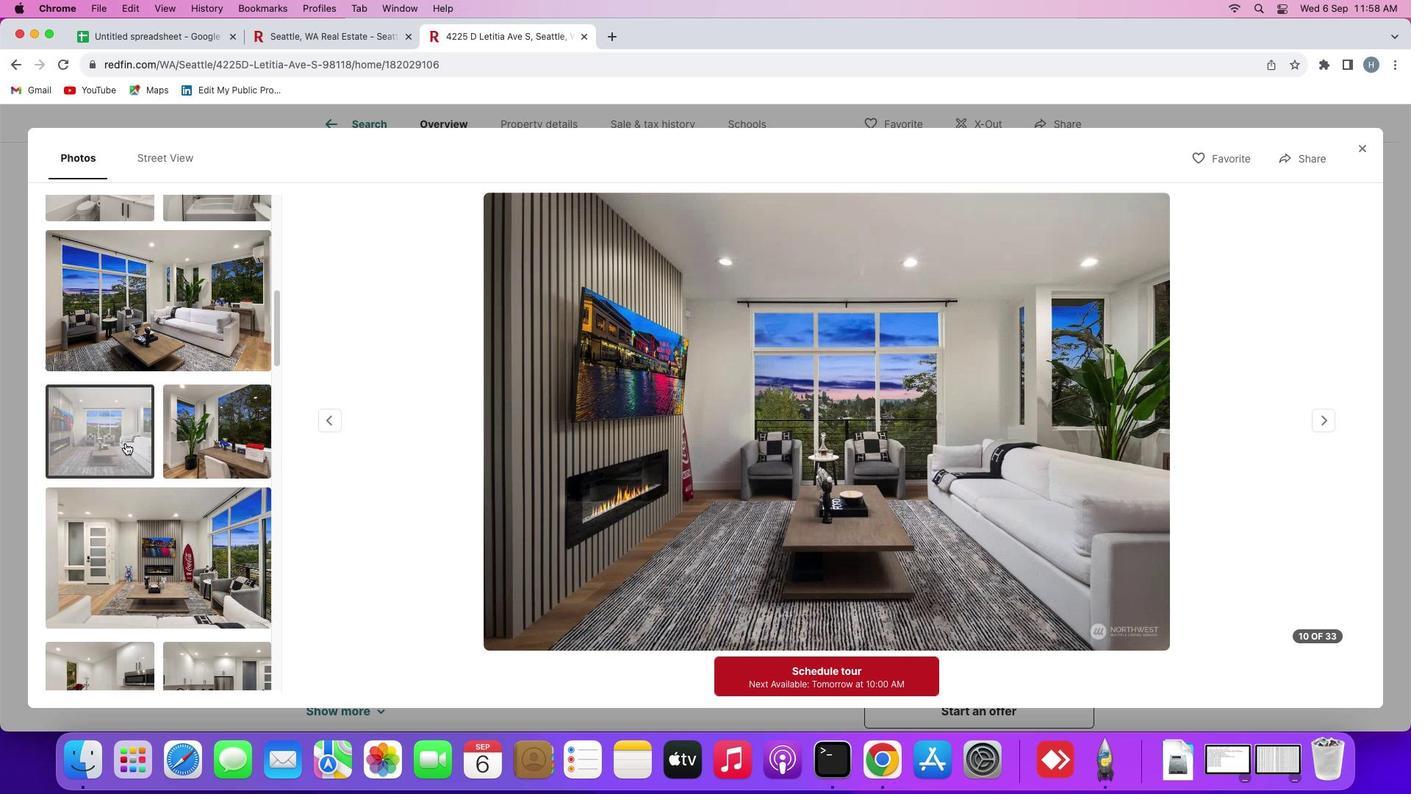 
Action: Mouse pressed left at (126, 446)
Screenshot: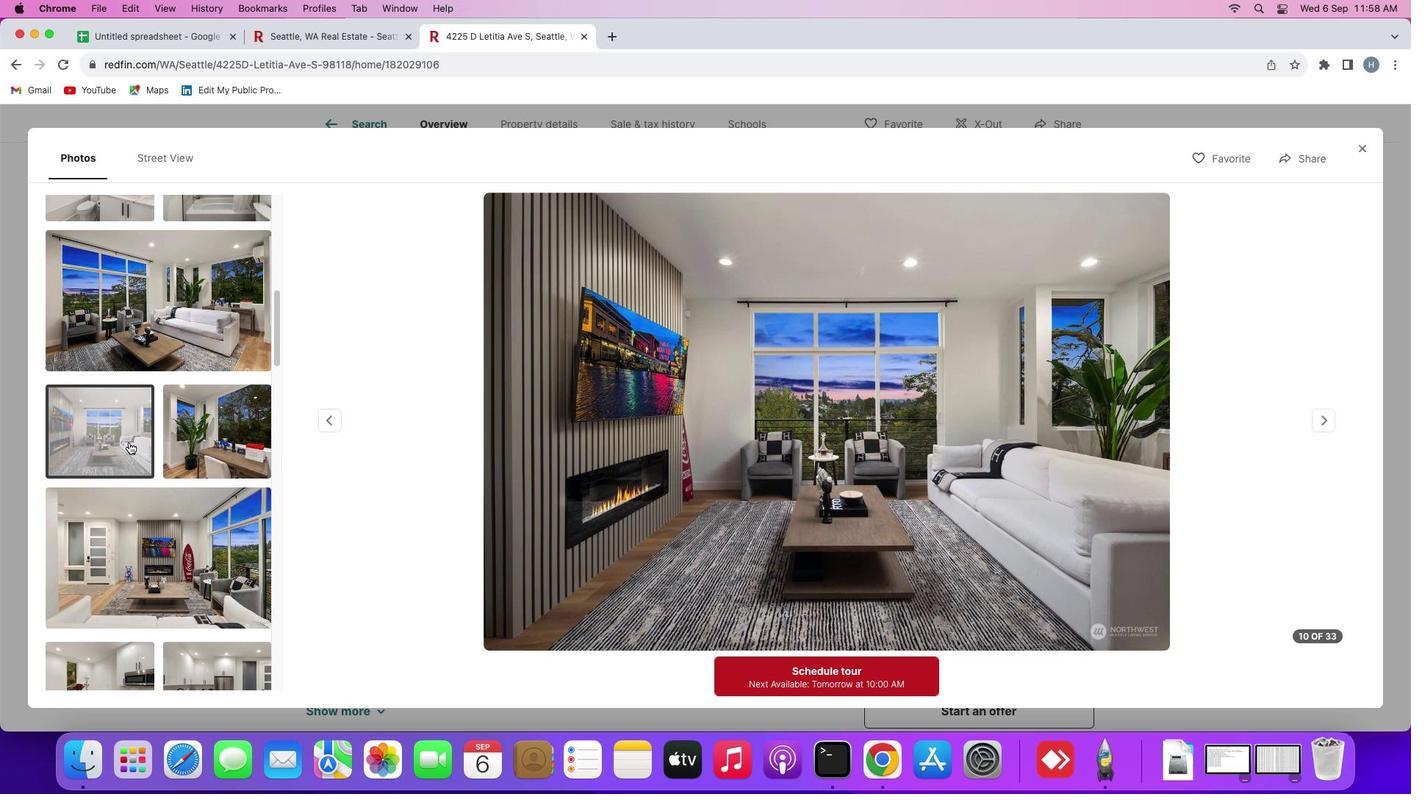 
Action: Mouse moved to (161, 497)
Screenshot: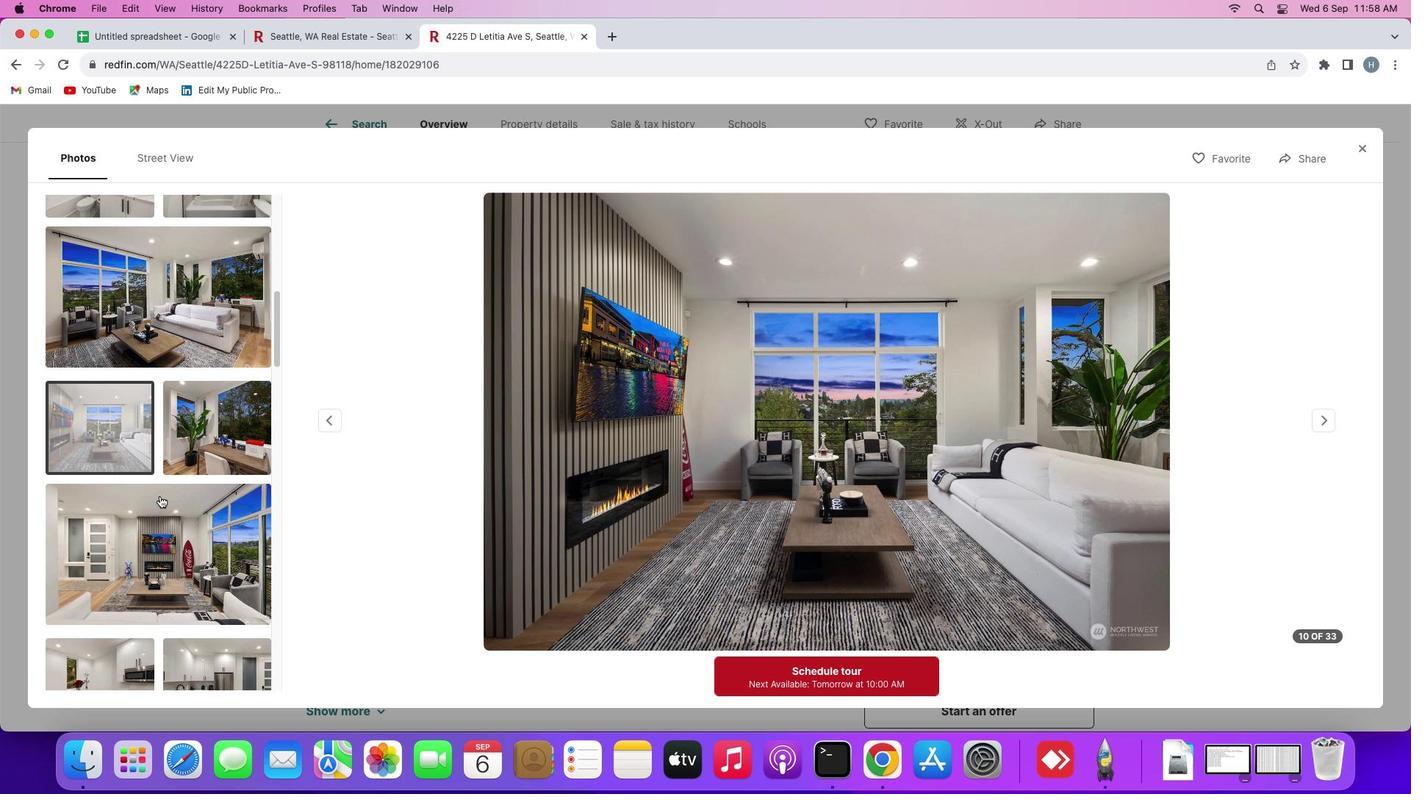 
Action: Mouse scrolled (161, 497) with delta (2, 1)
Screenshot: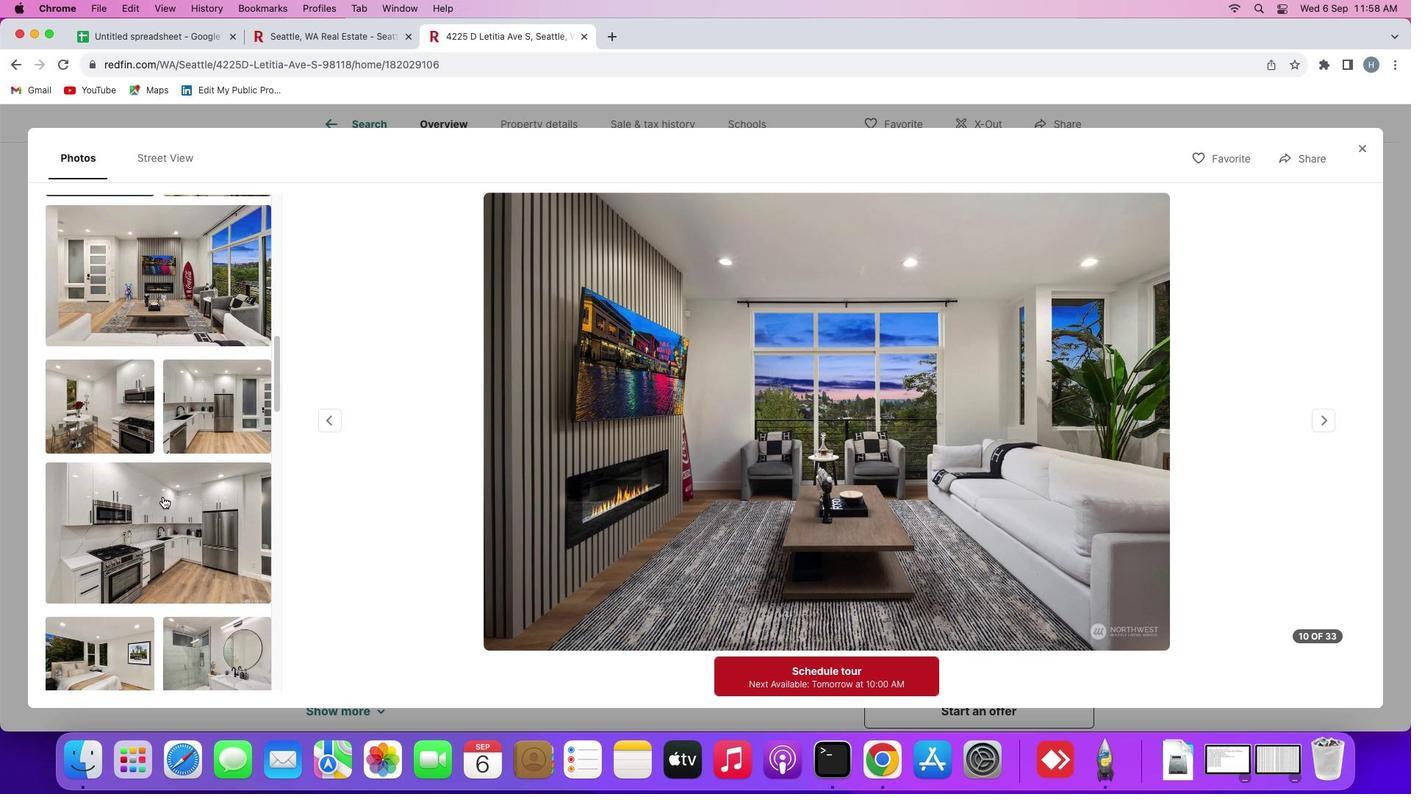 
Action: Mouse scrolled (161, 497) with delta (2, 1)
Screenshot: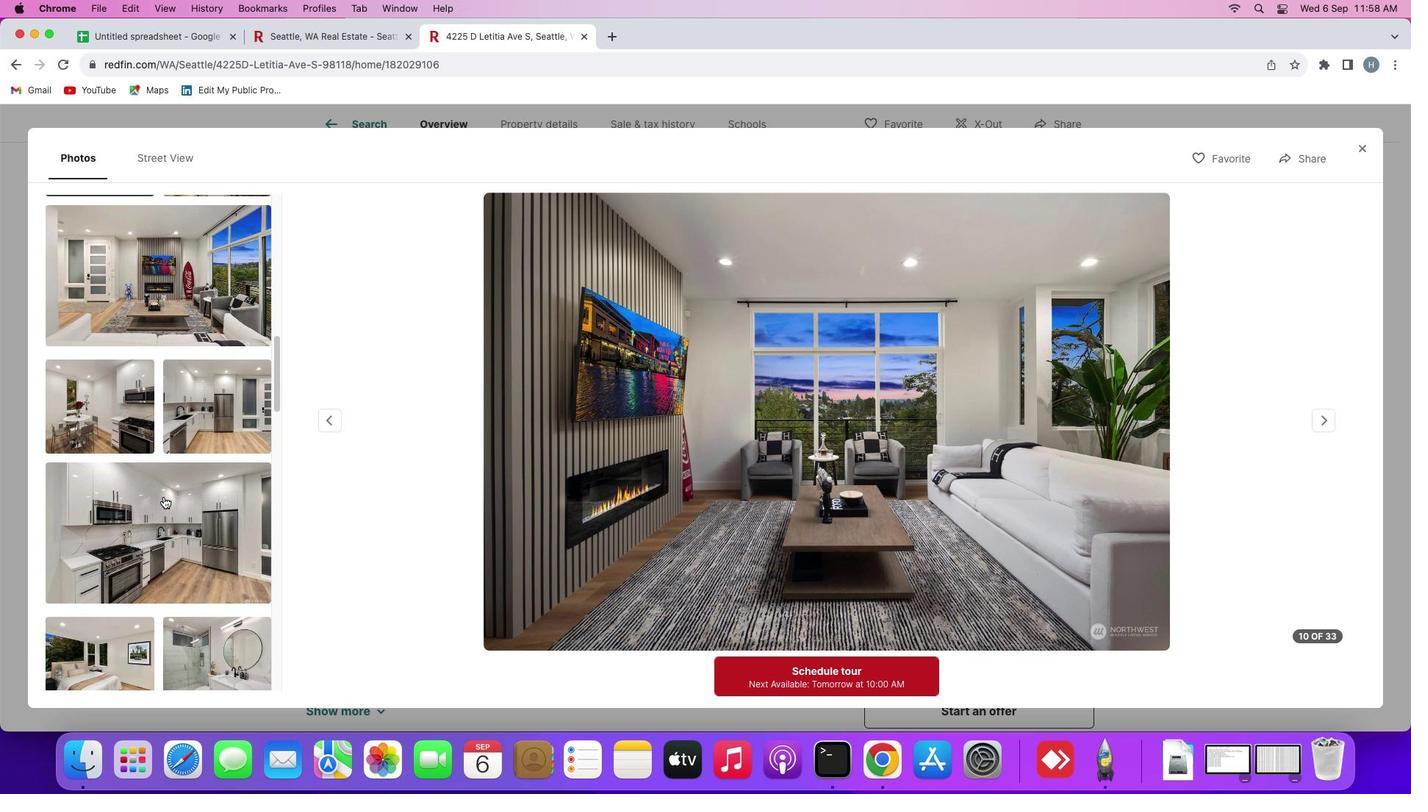 
Action: Mouse scrolled (161, 497) with delta (2, 0)
Screenshot: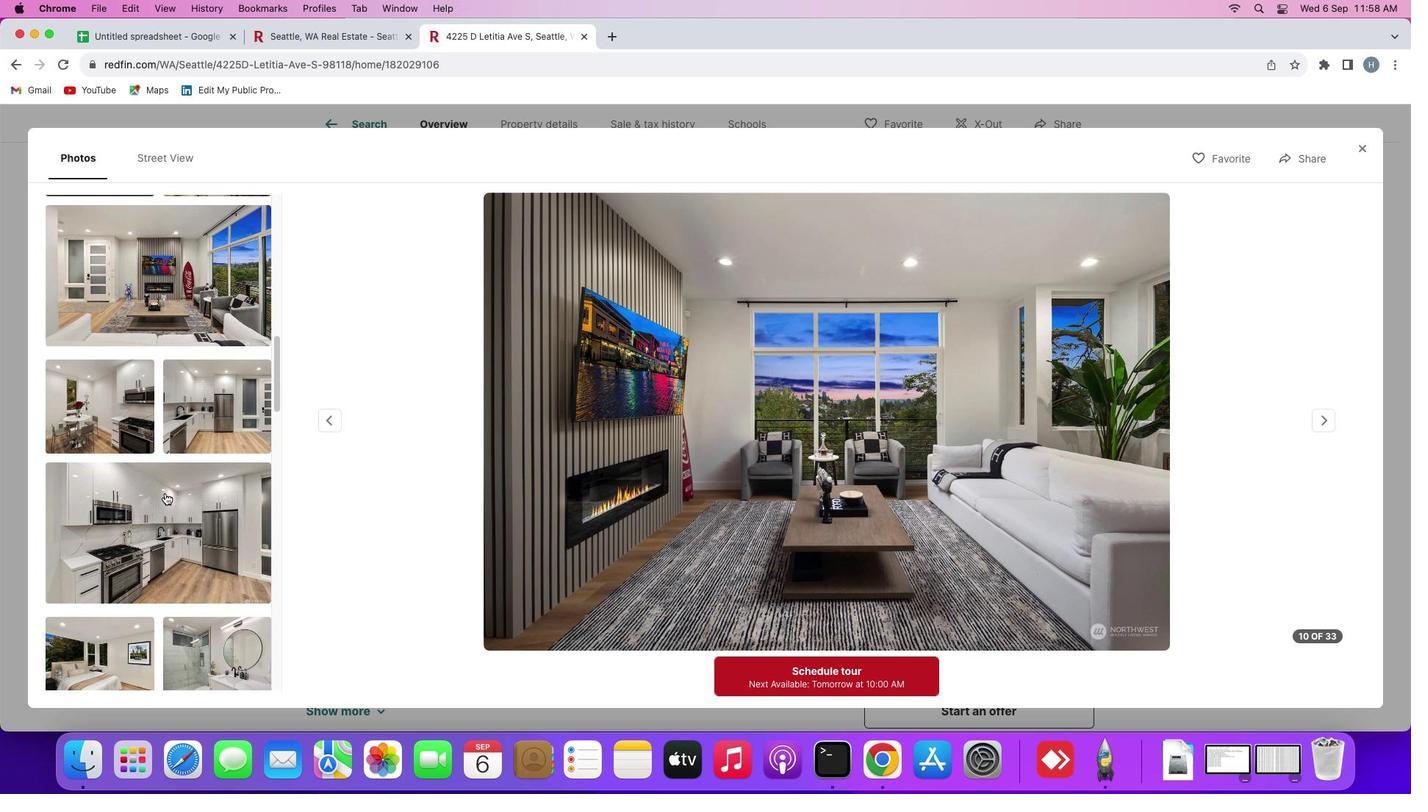 
Action: Mouse scrolled (161, 497) with delta (2, 0)
Screenshot: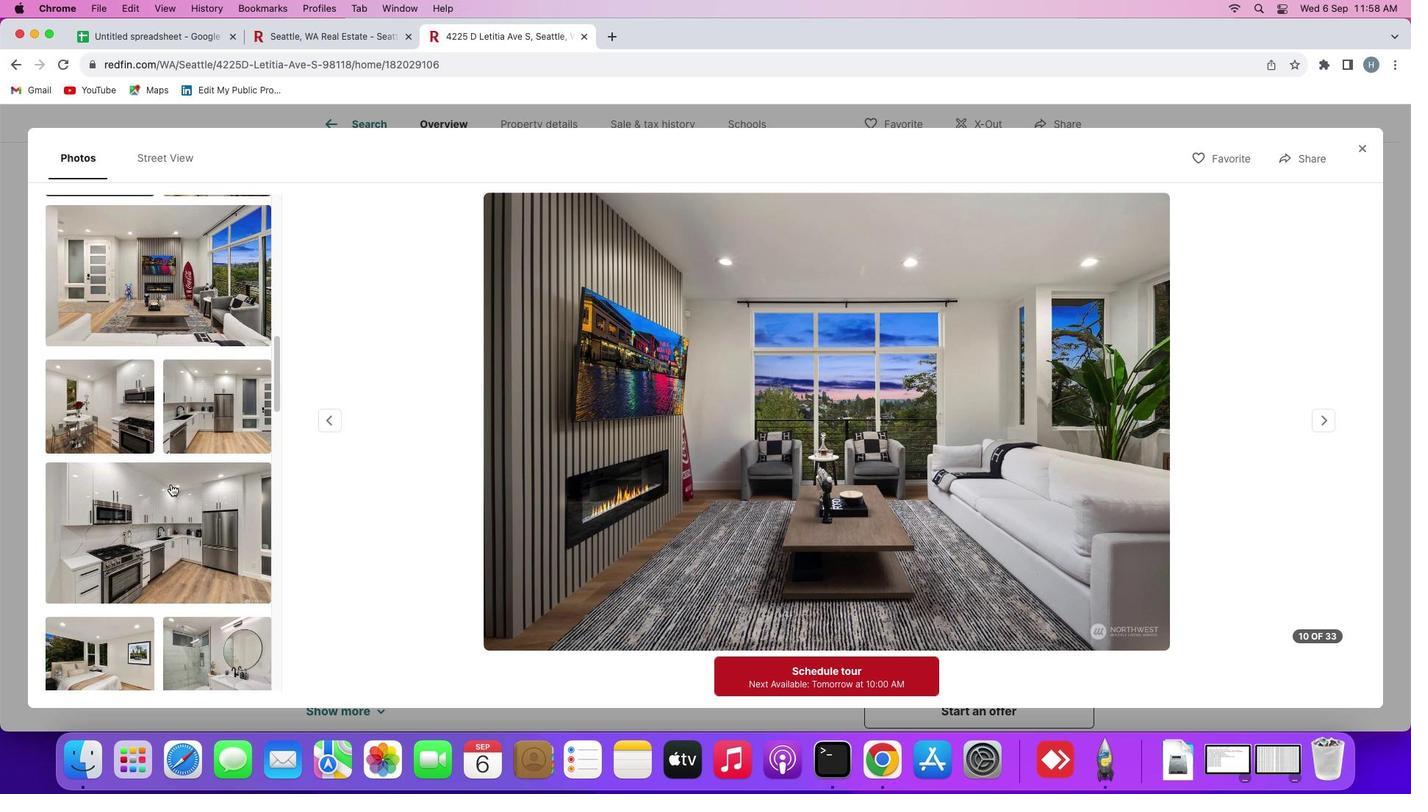 
Action: Mouse moved to (195, 316)
Screenshot: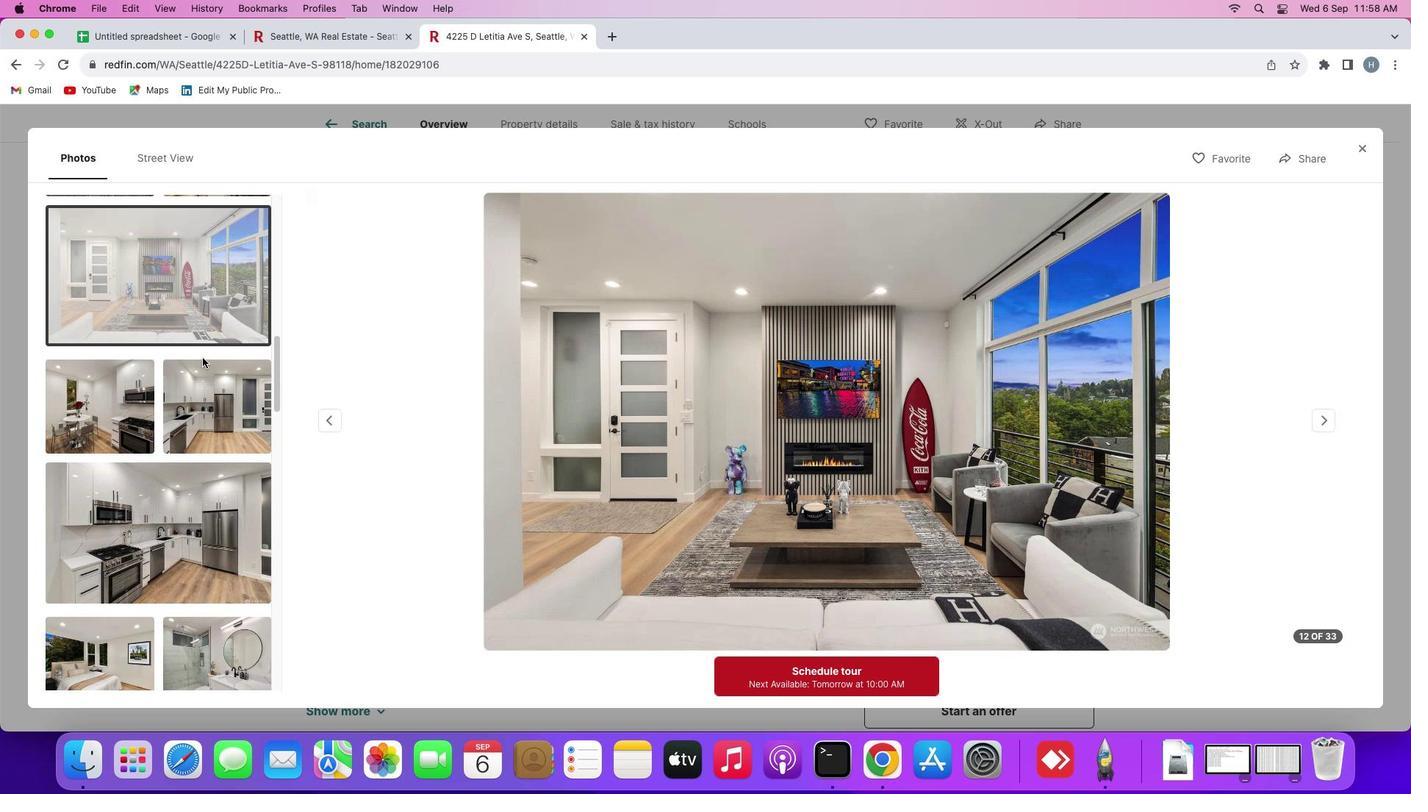 
Action: Mouse pressed left at (195, 316)
Screenshot: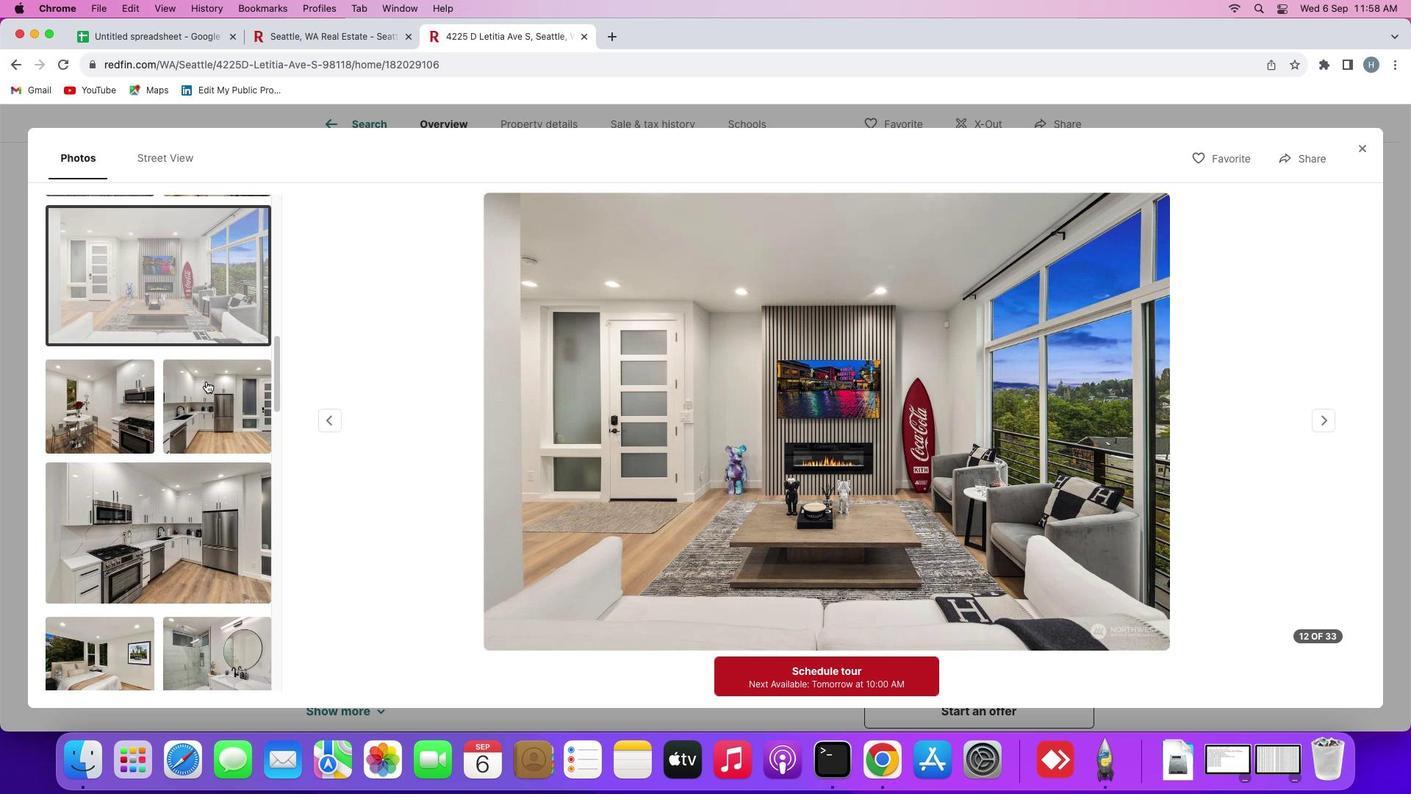 
Action: Mouse moved to (213, 453)
Screenshot: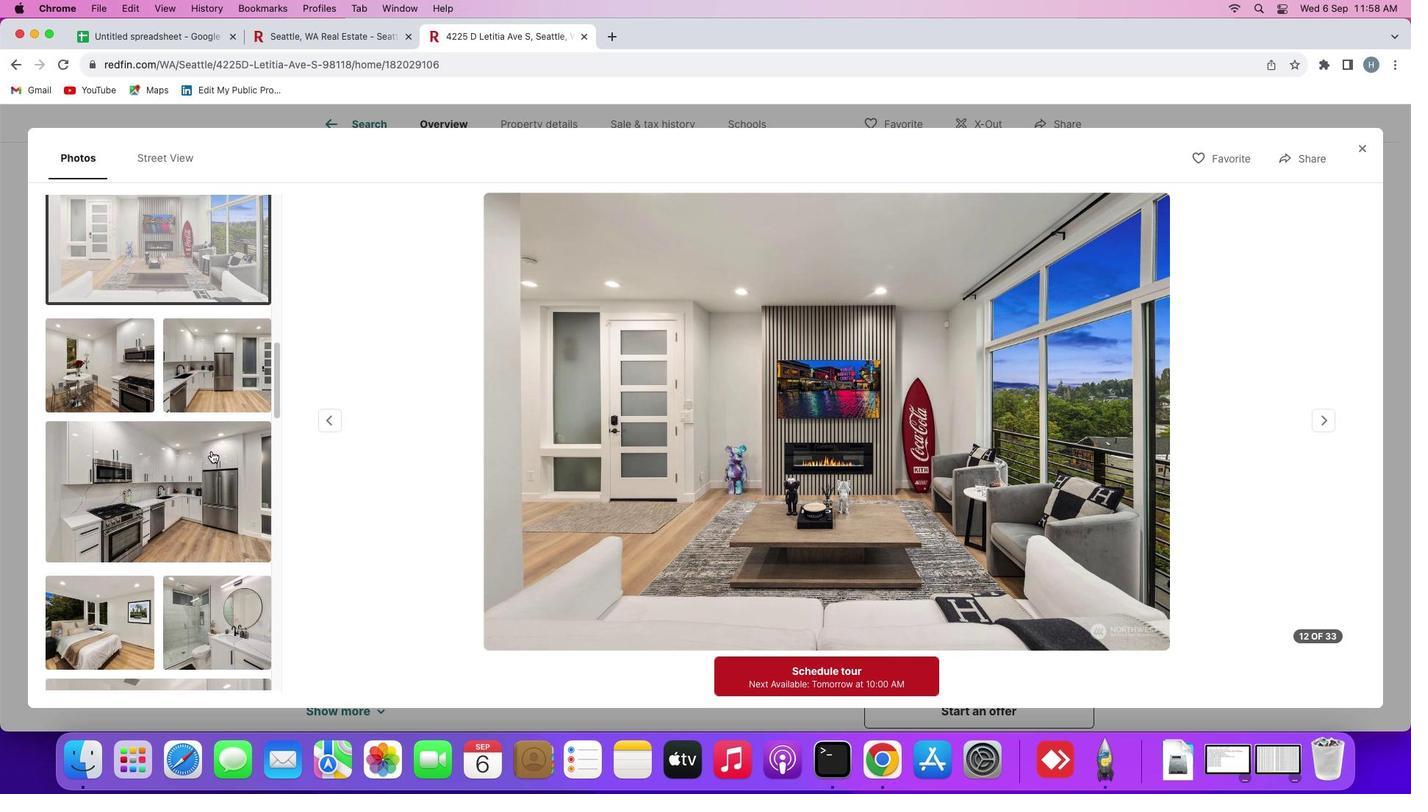
Action: Mouse scrolled (213, 453) with delta (2, 1)
Screenshot: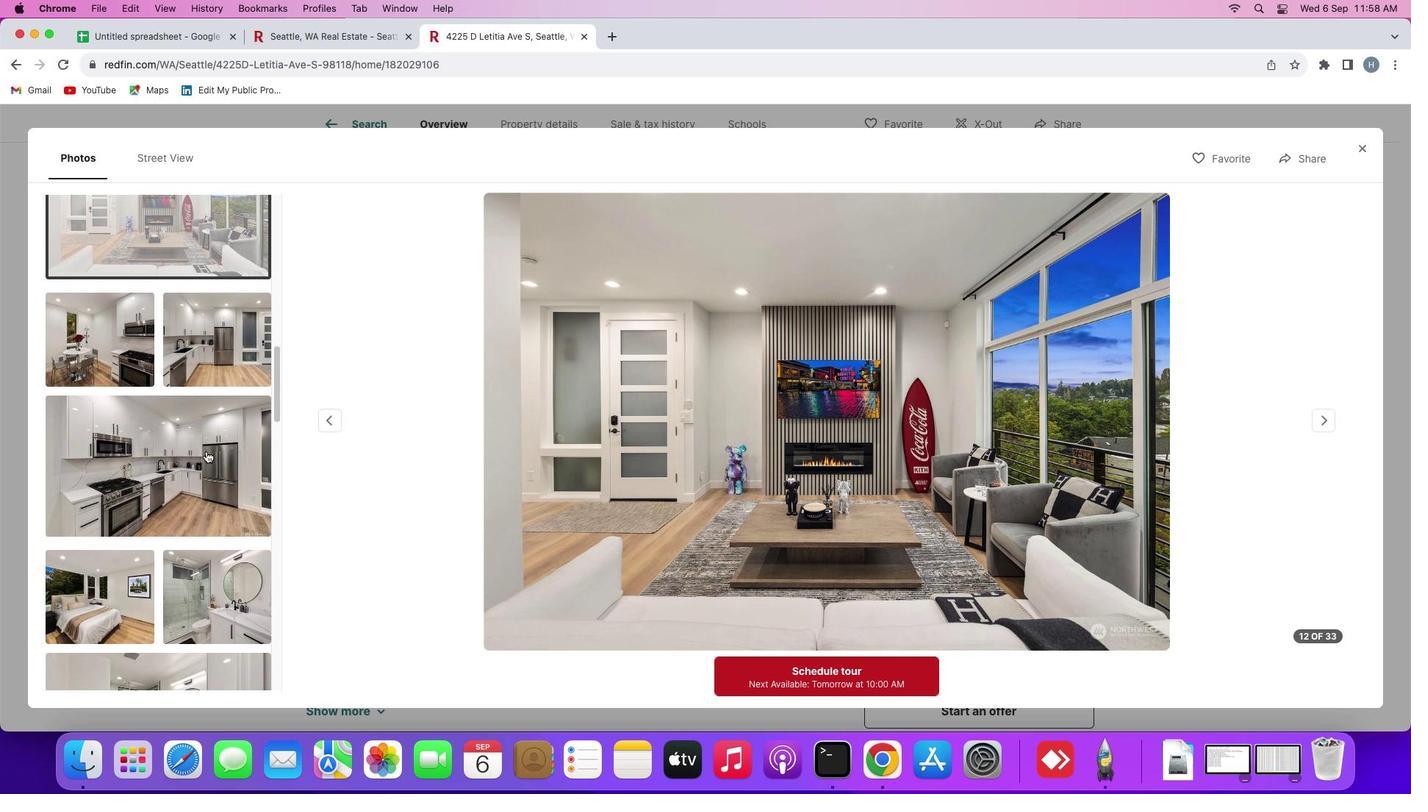 
Action: Mouse scrolled (213, 453) with delta (2, 1)
Screenshot: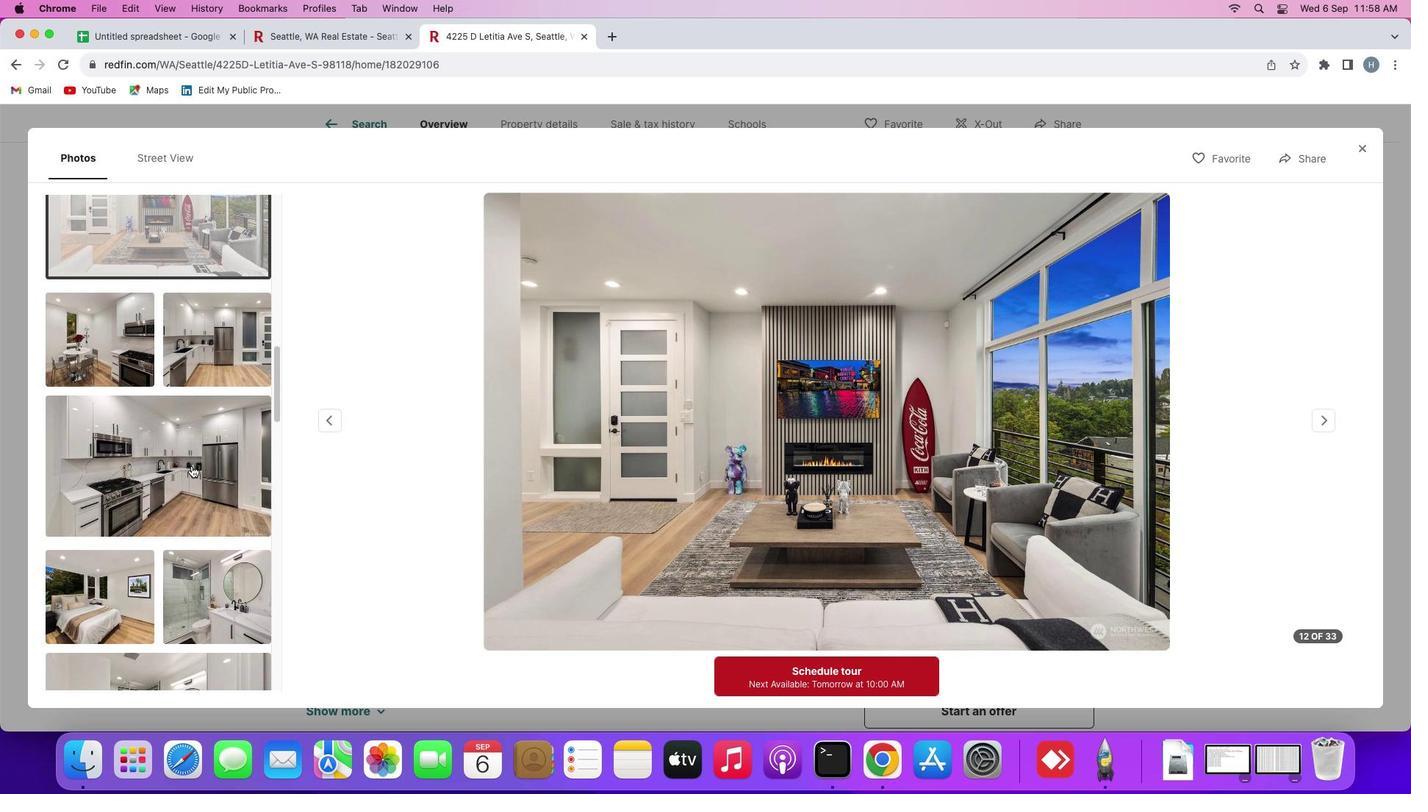 
Action: Mouse scrolled (213, 453) with delta (2, 1)
Screenshot: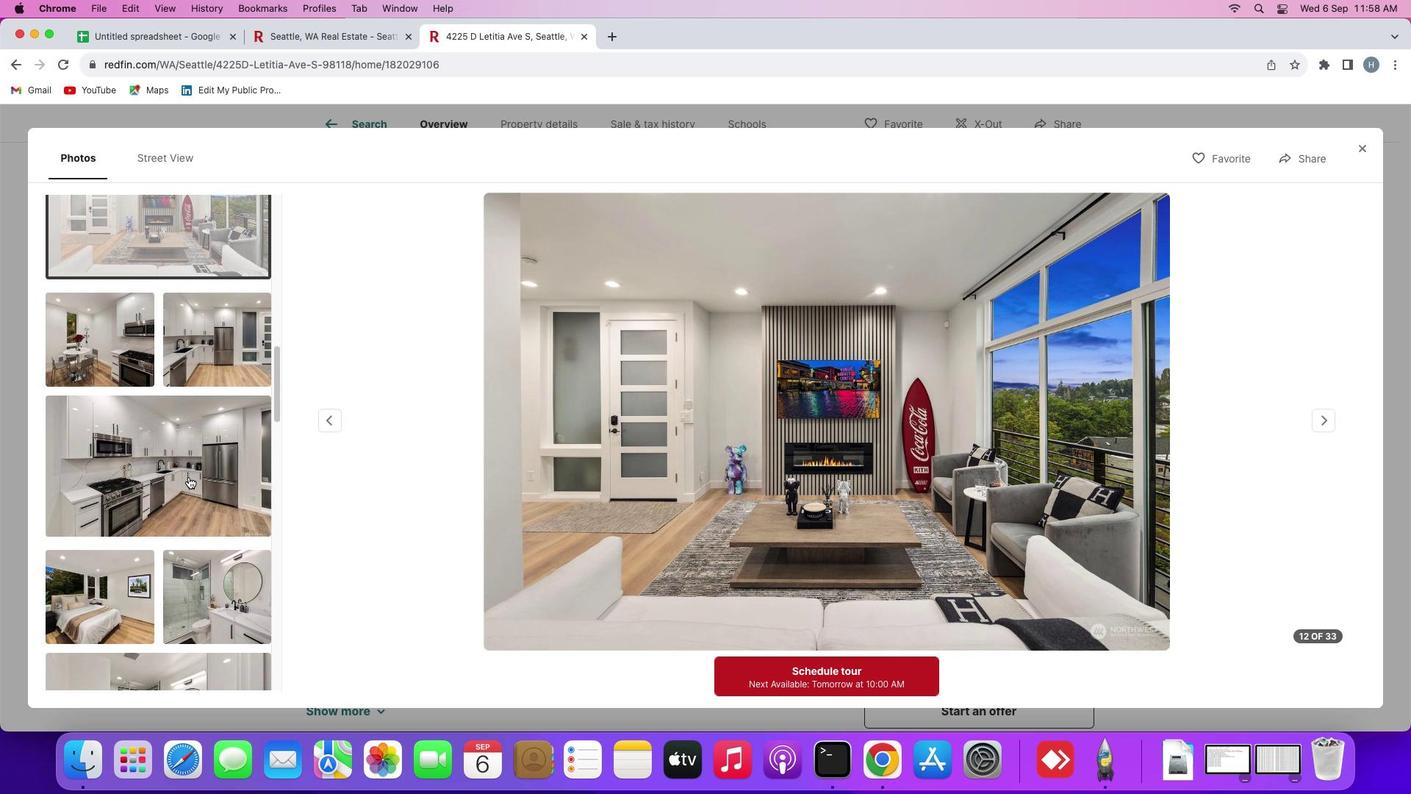 
Action: Mouse moved to (190, 479)
Screenshot: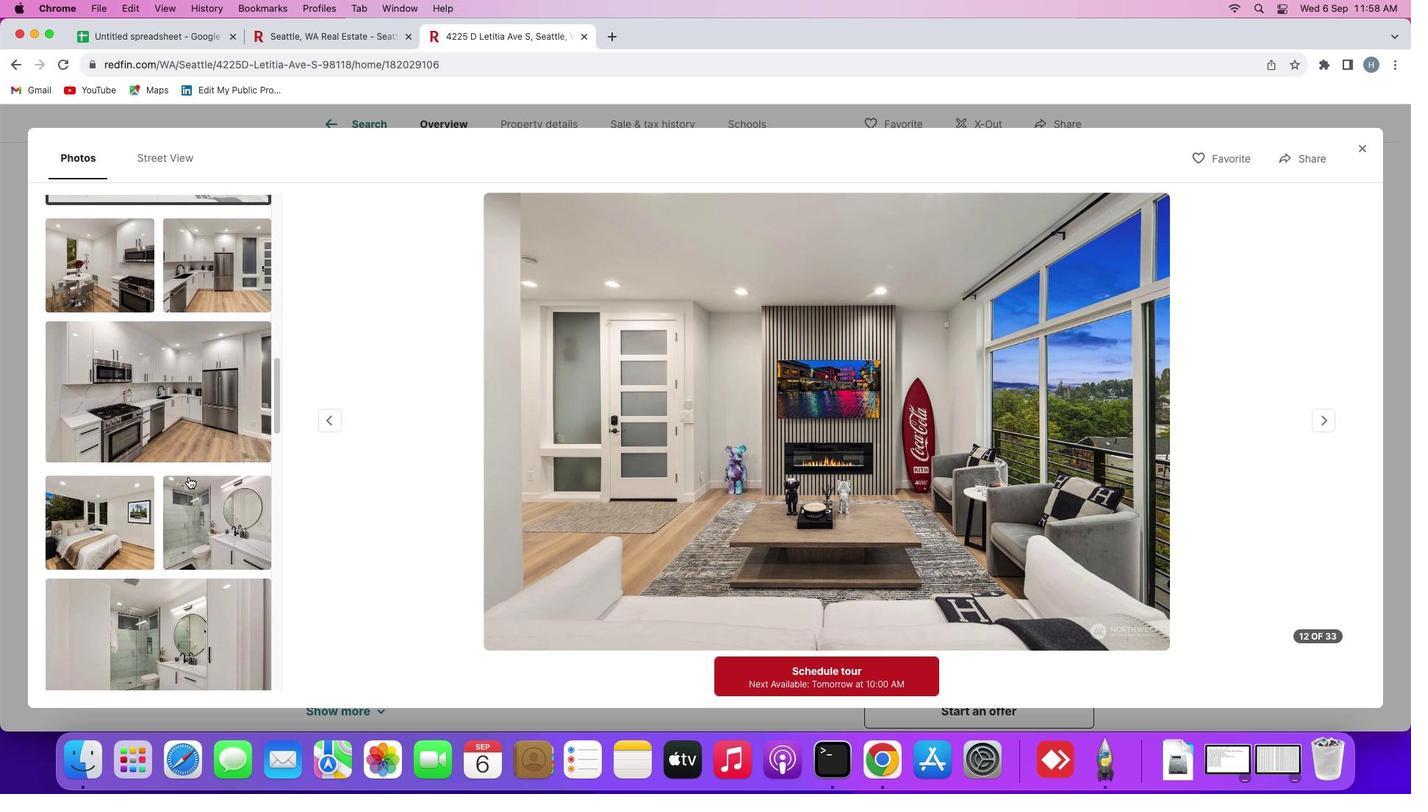 
Action: Mouse scrolled (190, 479) with delta (2, 1)
Screenshot: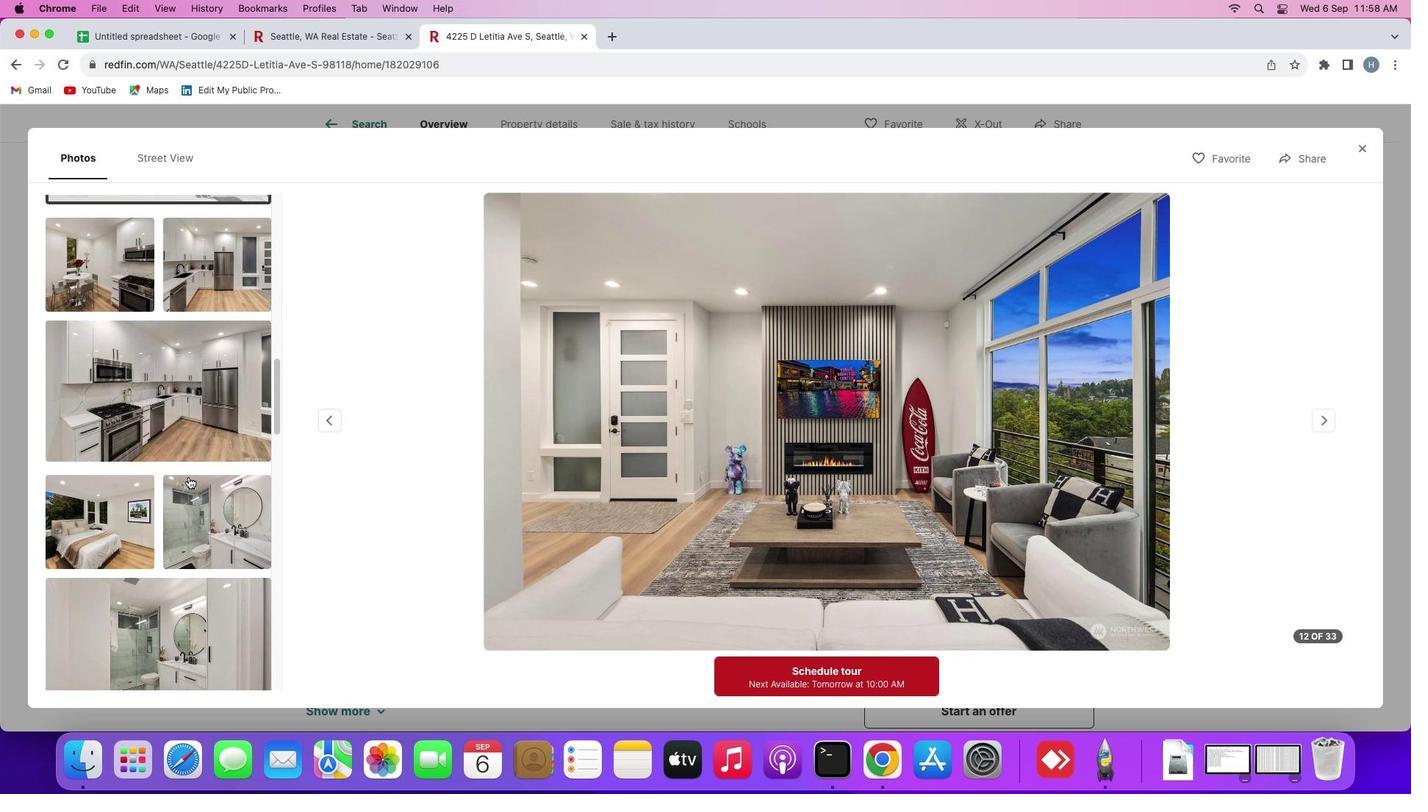 
Action: Mouse scrolled (190, 479) with delta (2, 1)
Screenshot: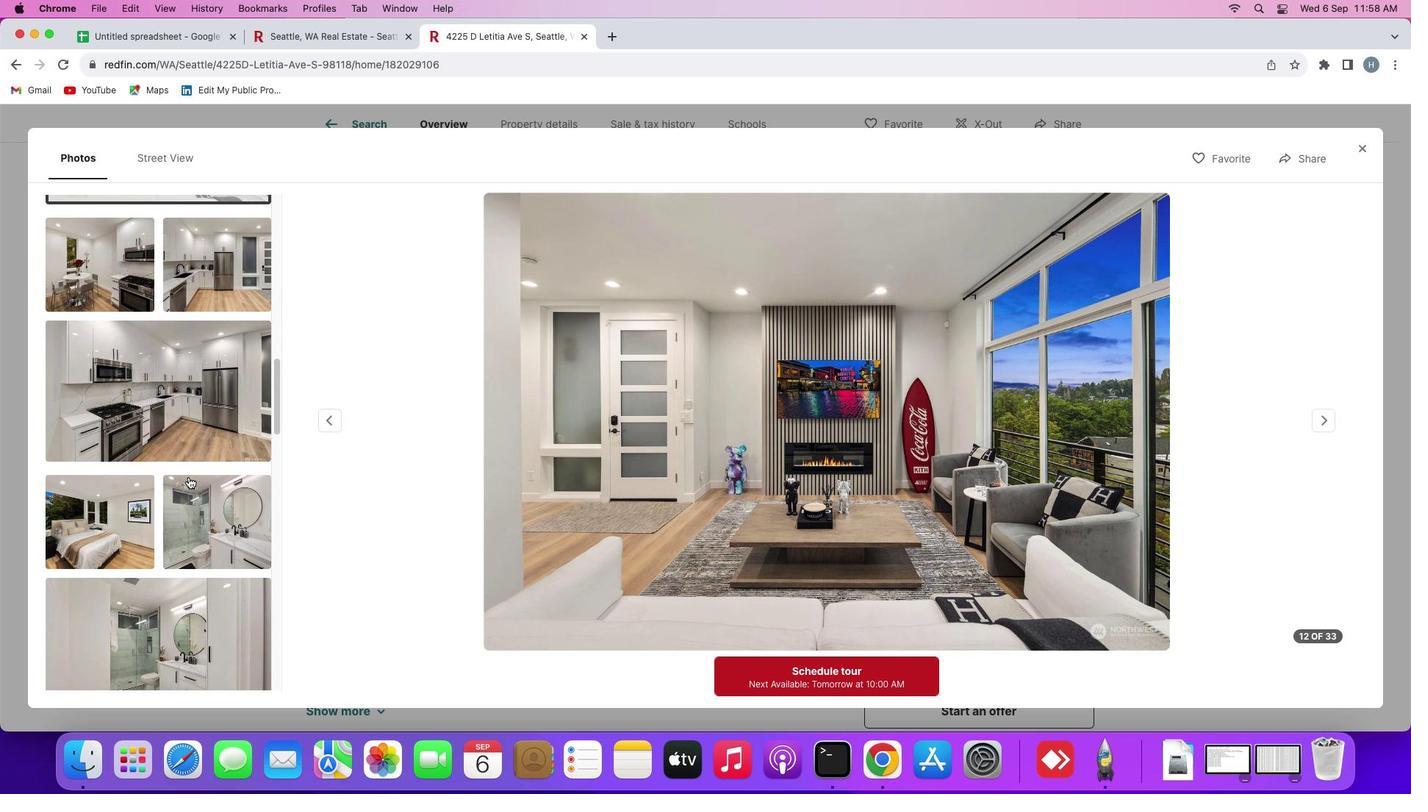 
Action: Mouse scrolled (190, 479) with delta (2, 1)
Screenshot: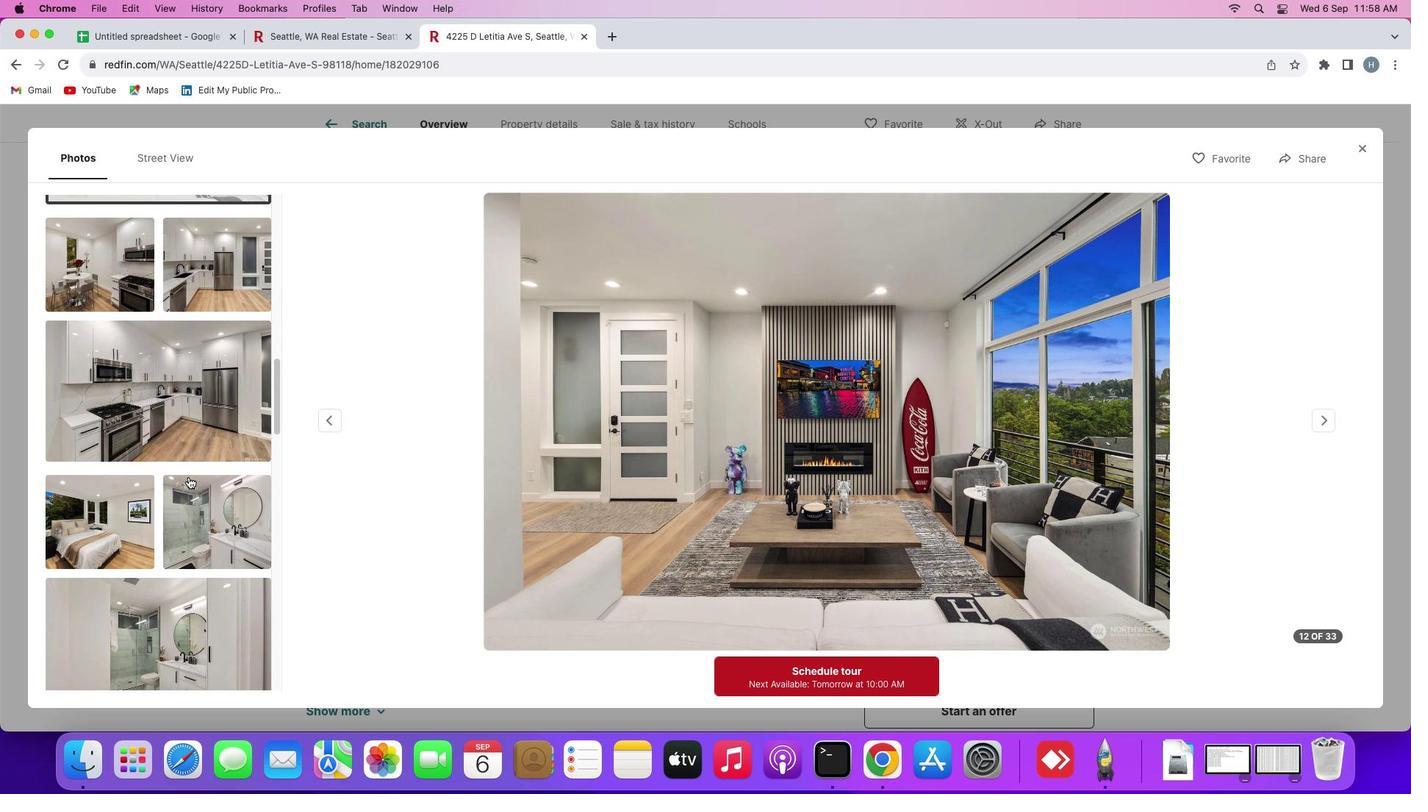 
Action: Mouse scrolled (190, 479) with delta (2, 1)
Screenshot: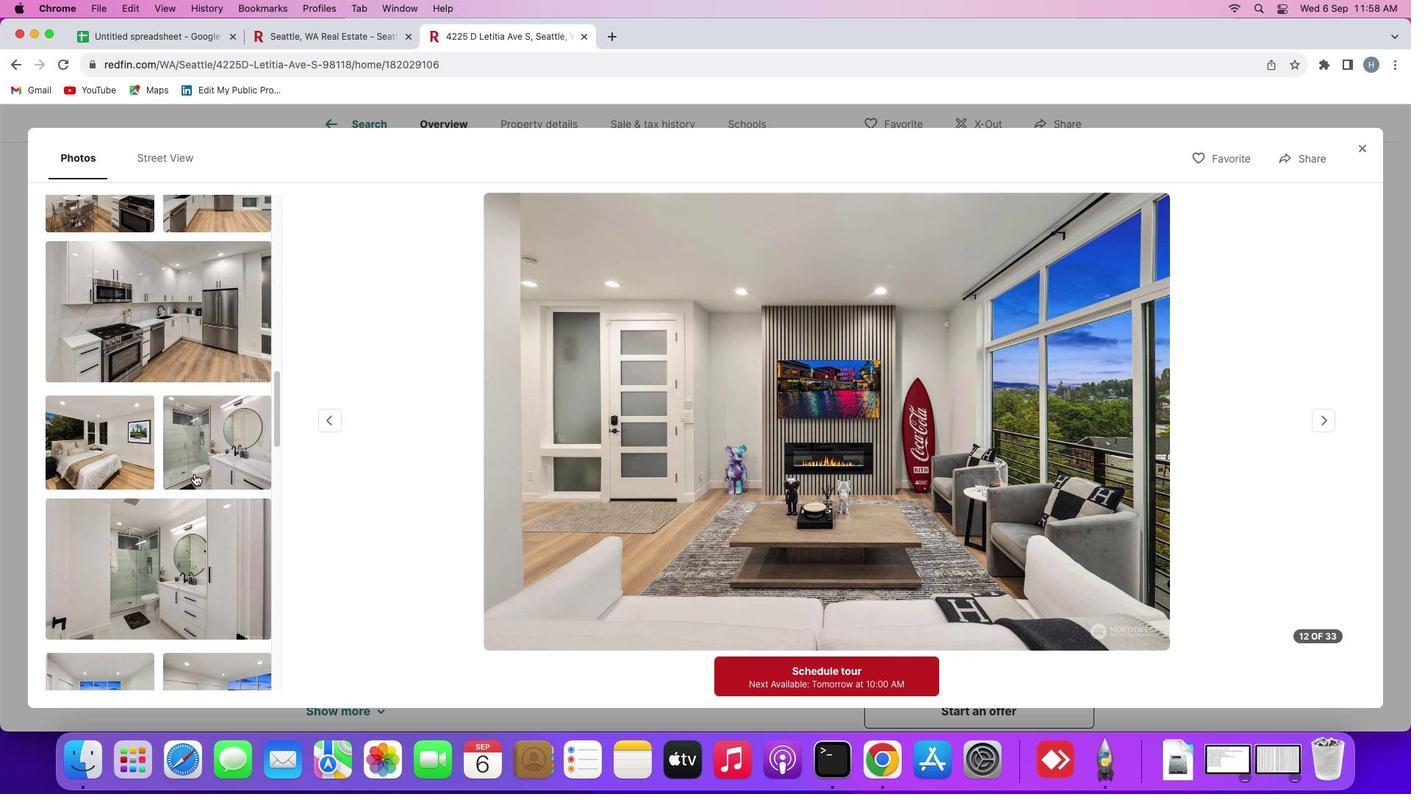 
Action: Mouse scrolled (190, 479) with delta (2, 1)
Screenshot: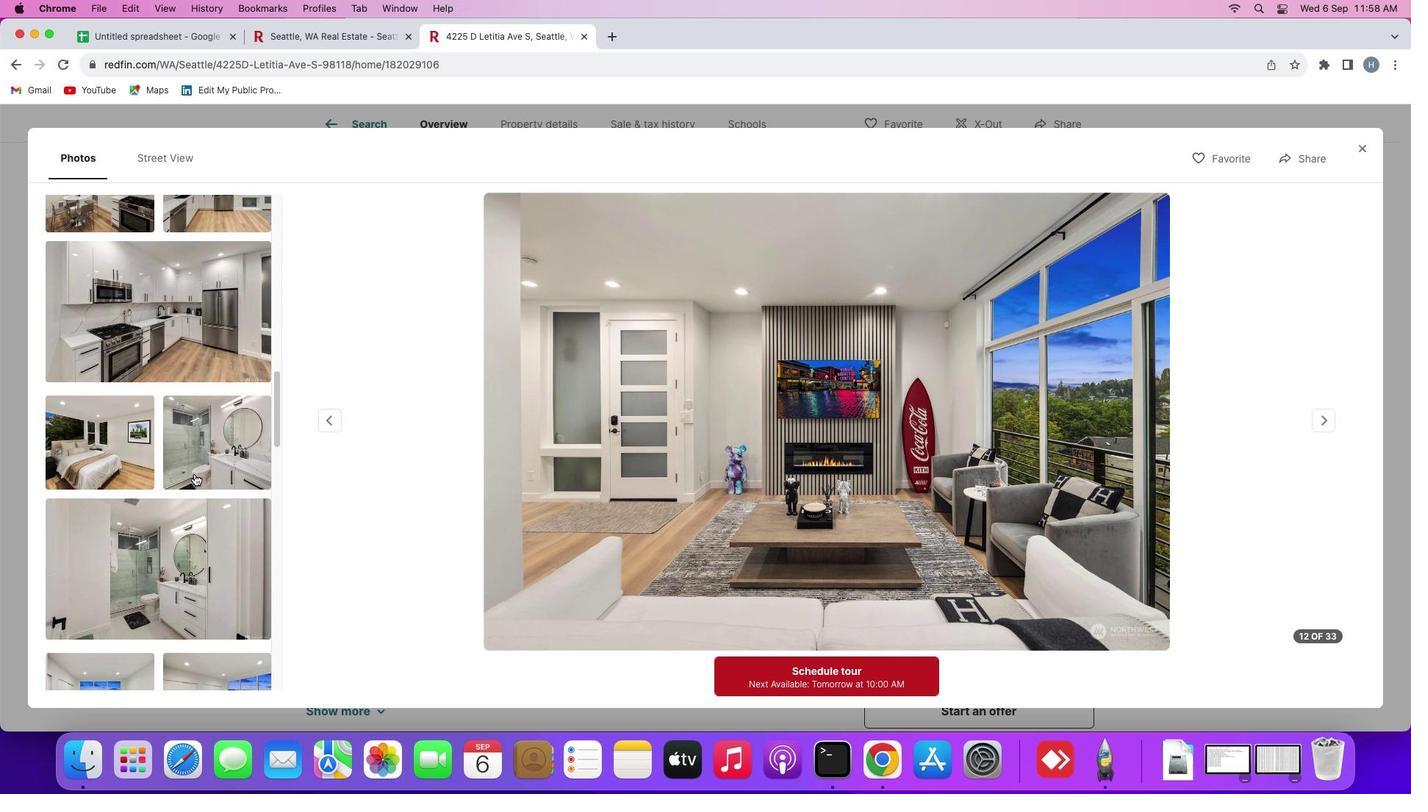 
Action: Mouse scrolled (190, 479) with delta (2, 1)
Screenshot: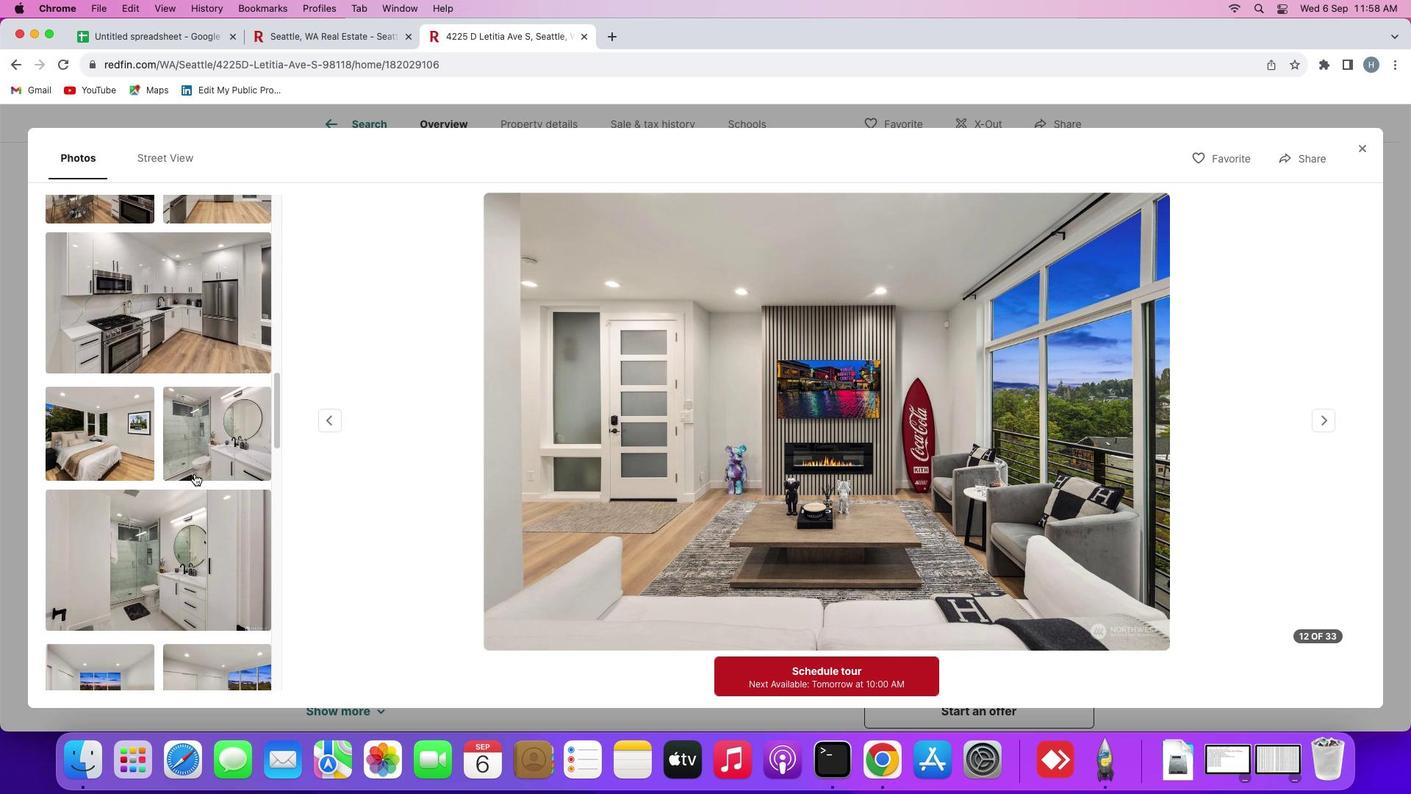 
Action: Mouse moved to (196, 476)
Screenshot: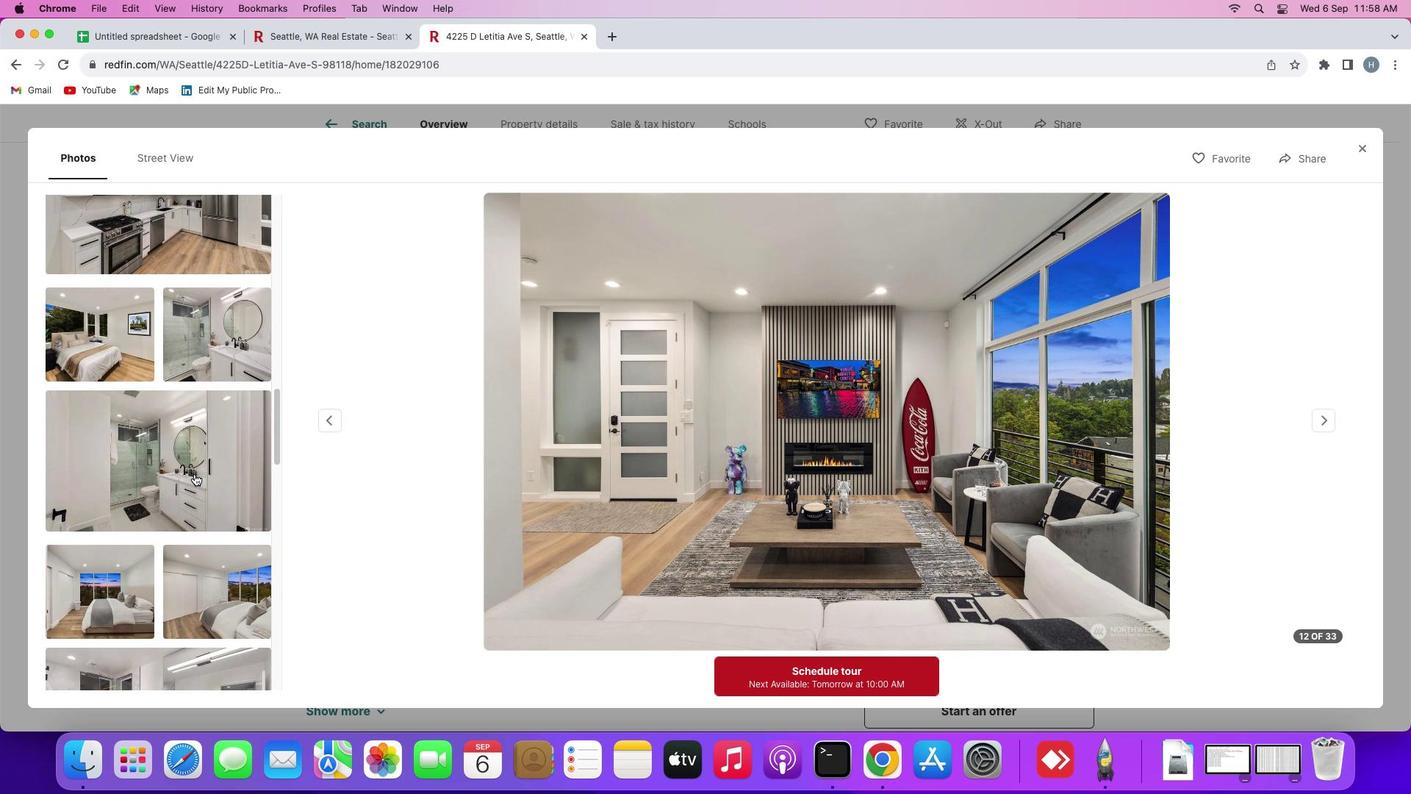 
Action: Mouse scrolled (196, 476) with delta (2, 1)
Screenshot: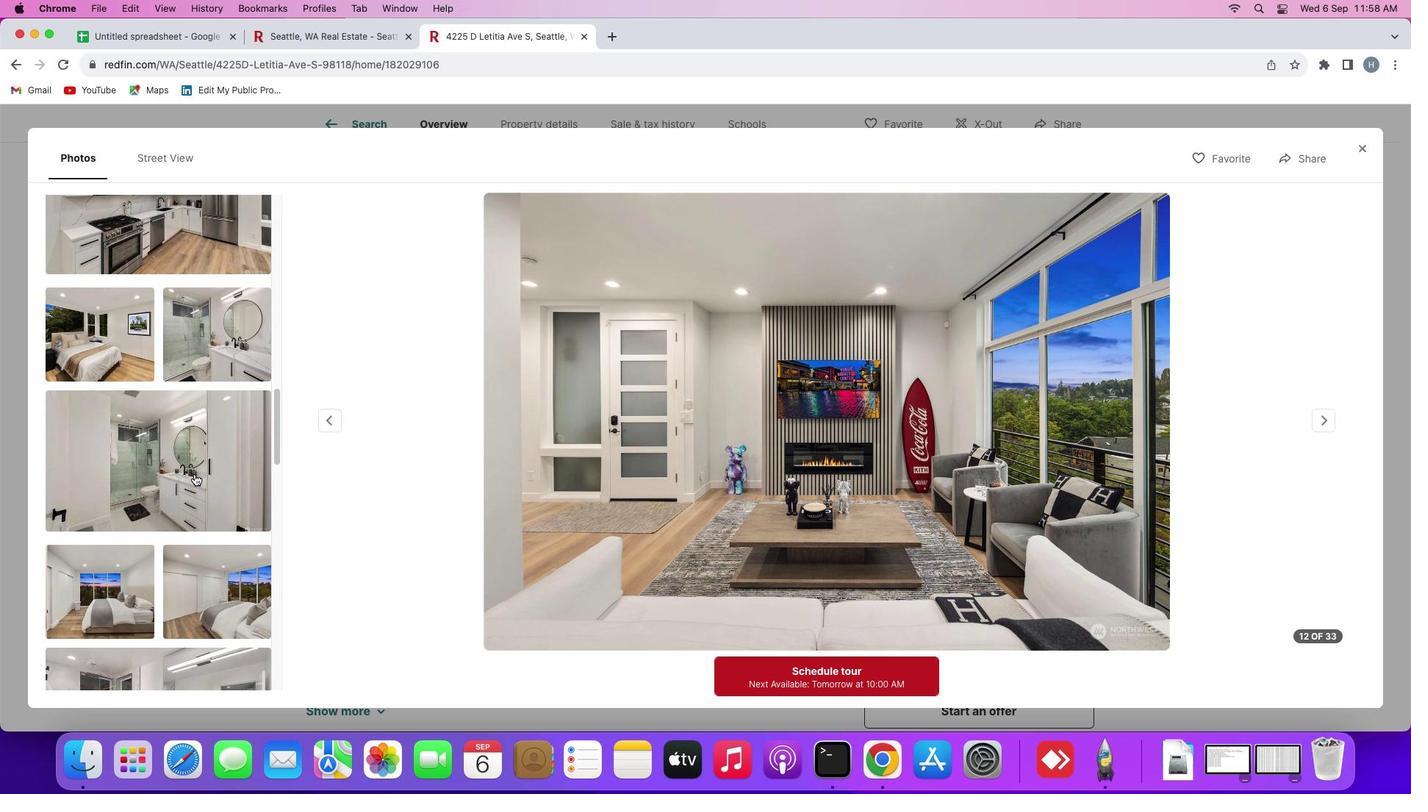 
Action: Mouse scrolled (196, 476) with delta (2, 1)
Screenshot: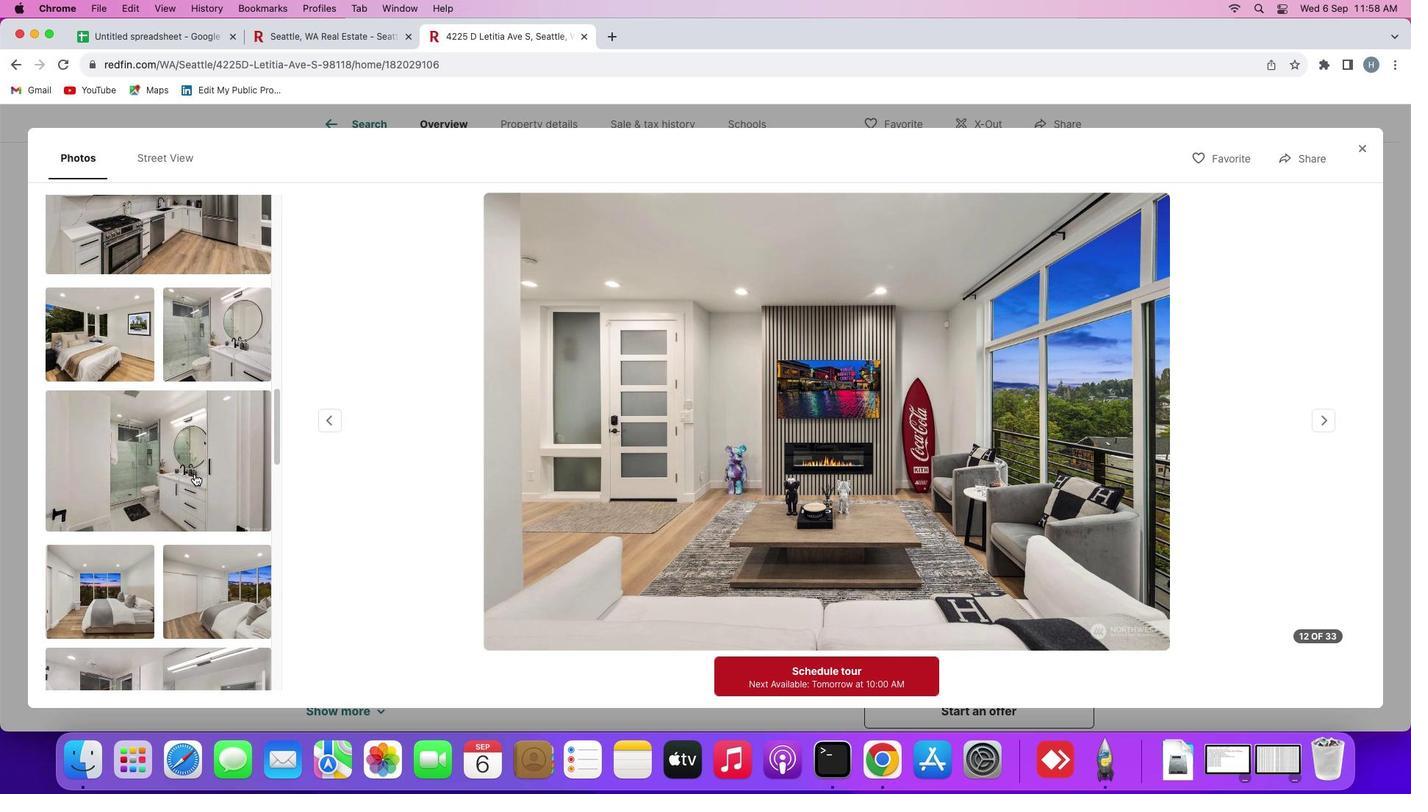 
Action: Mouse scrolled (196, 476) with delta (2, 0)
Screenshot: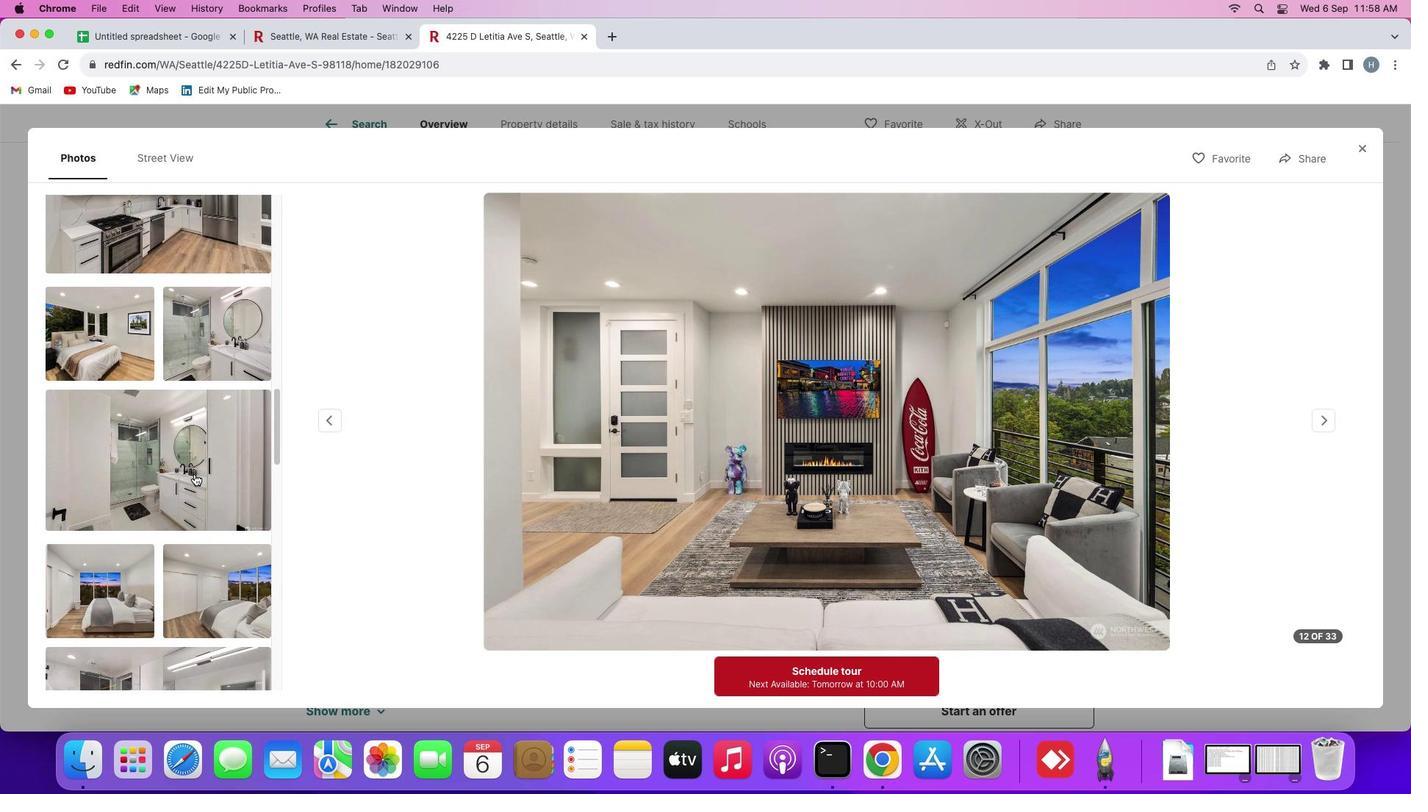 
Action: Mouse scrolled (196, 476) with delta (2, 1)
Screenshot: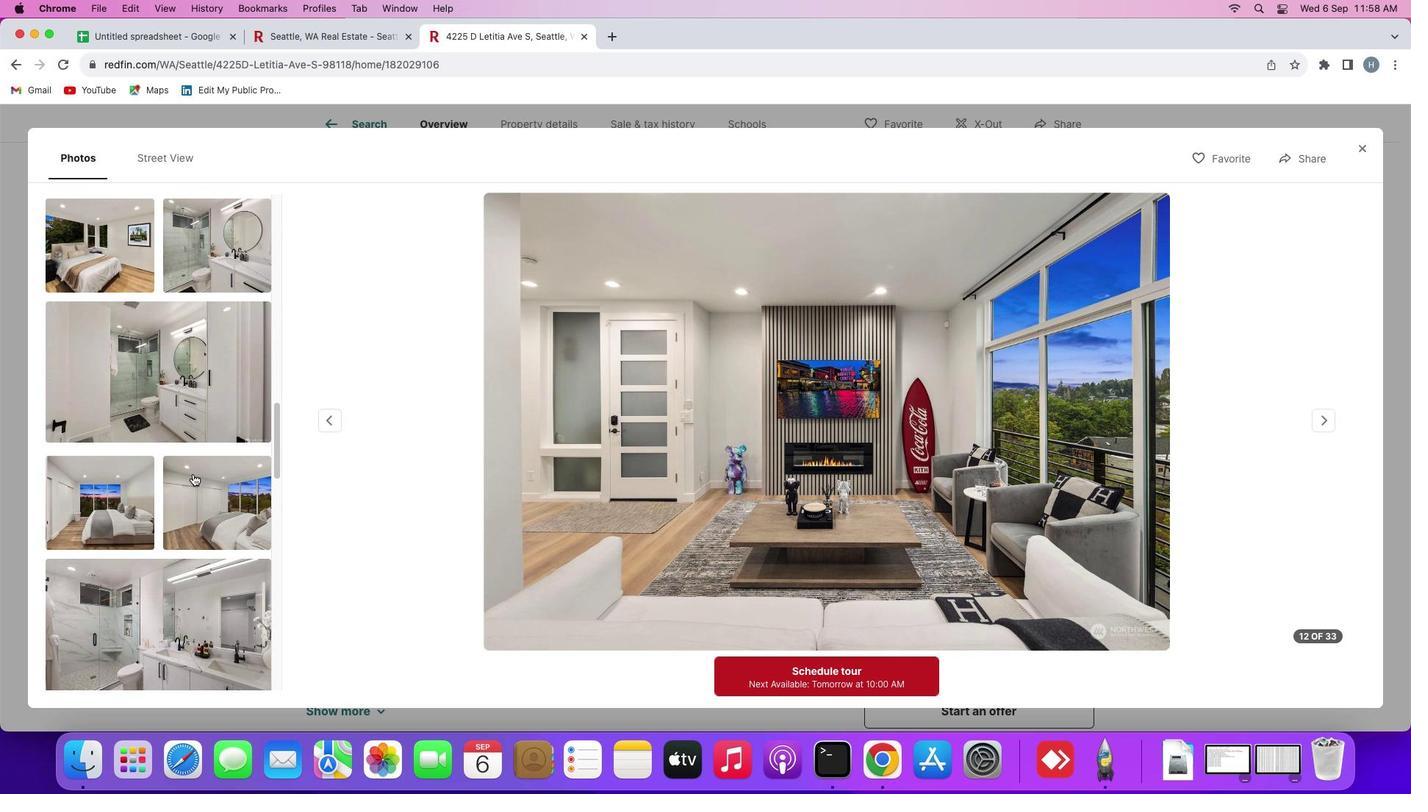 
Action: Mouse scrolled (196, 476) with delta (2, 1)
Screenshot: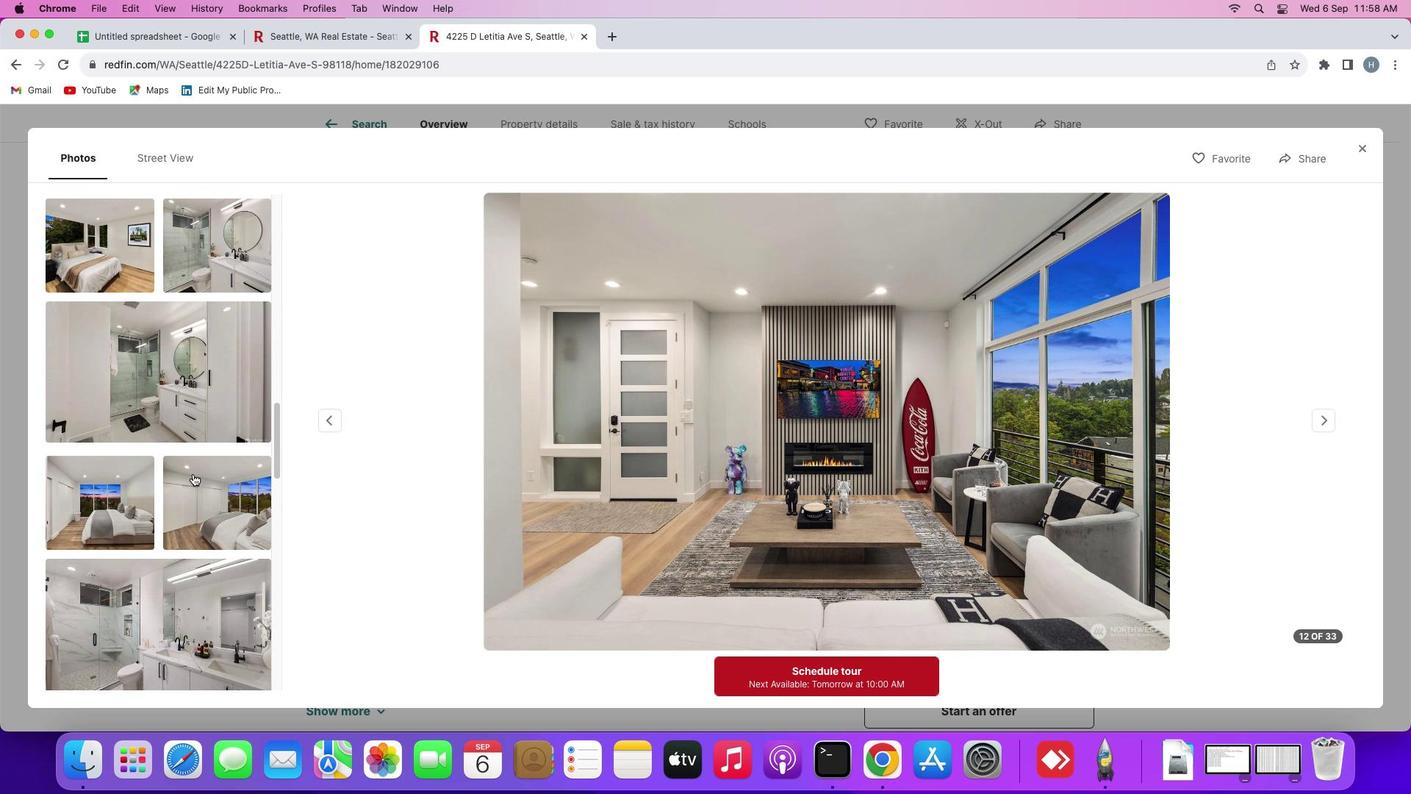 
Action: Mouse scrolled (196, 476) with delta (2, 0)
Screenshot: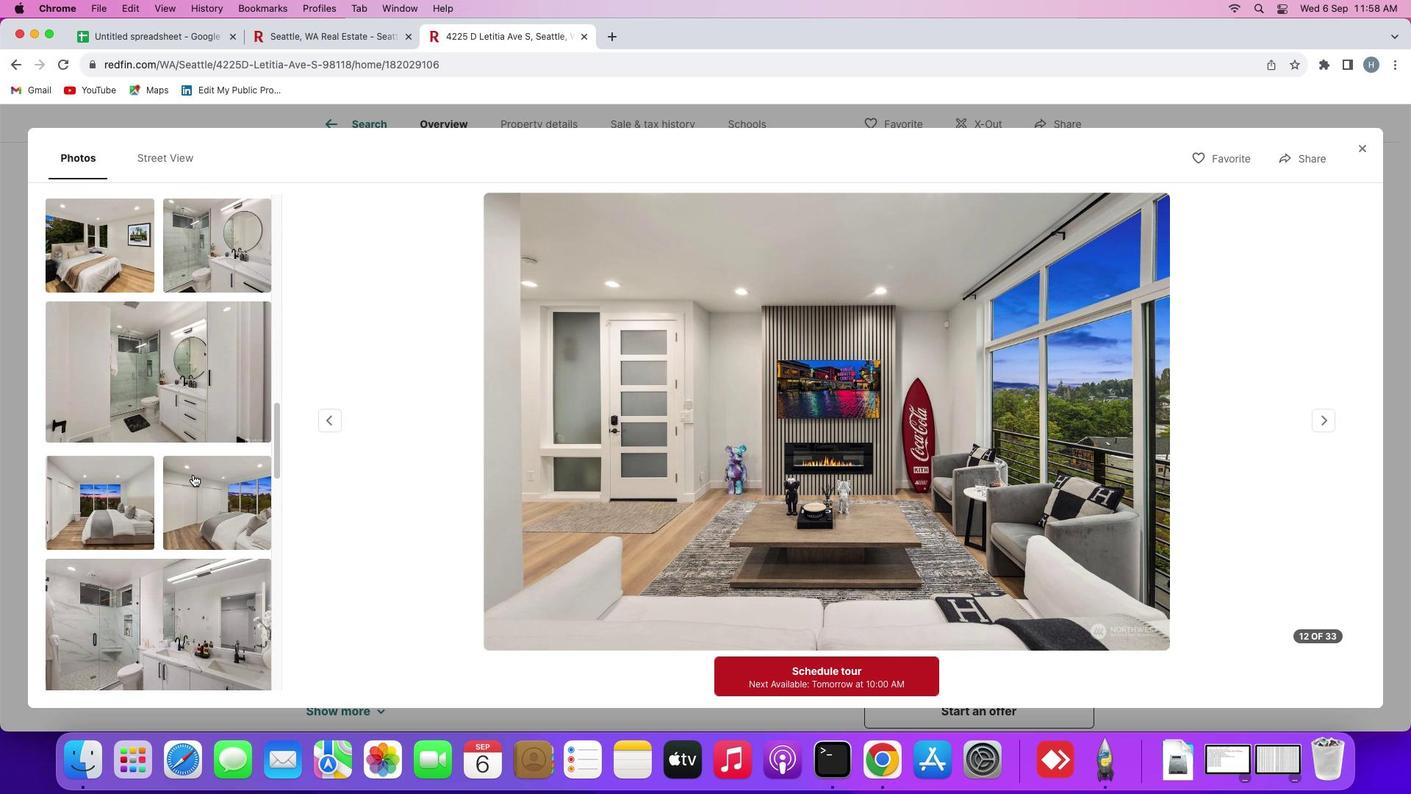 
Action: Mouse moved to (195, 476)
Screenshot: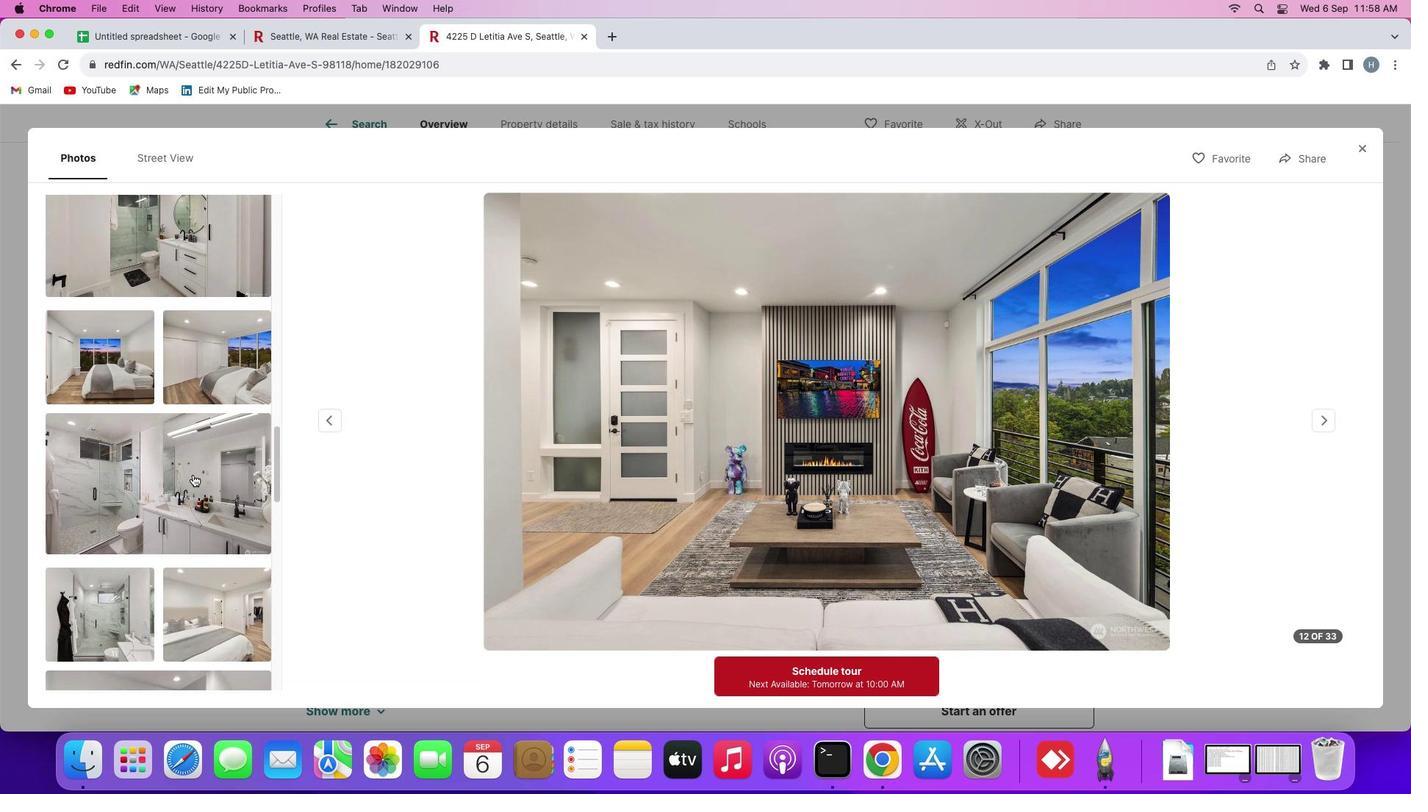 
Action: Mouse scrolled (195, 476) with delta (2, 1)
Screenshot: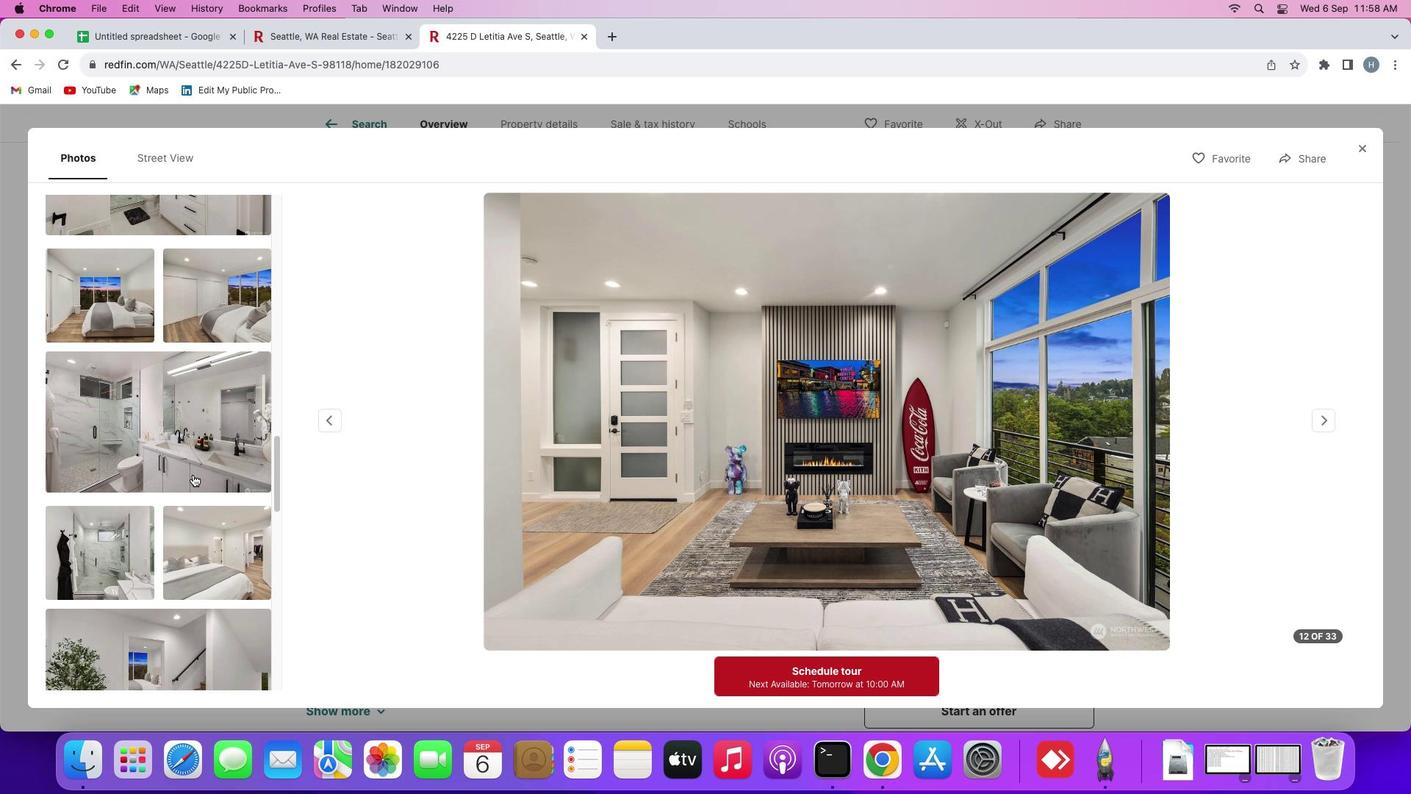 
Action: Mouse scrolled (195, 476) with delta (2, 1)
Screenshot: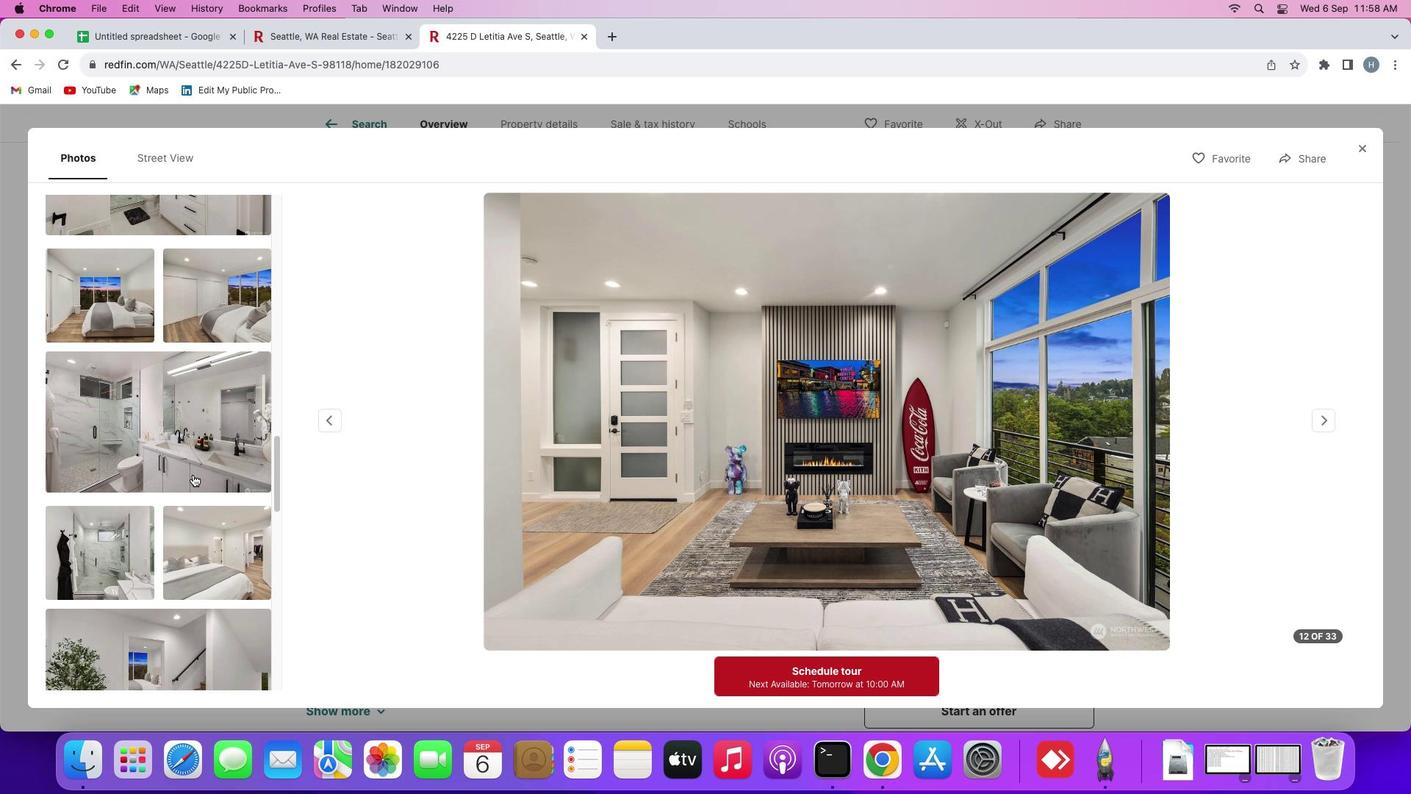 
Action: Mouse scrolled (195, 476) with delta (2, 0)
Screenshot: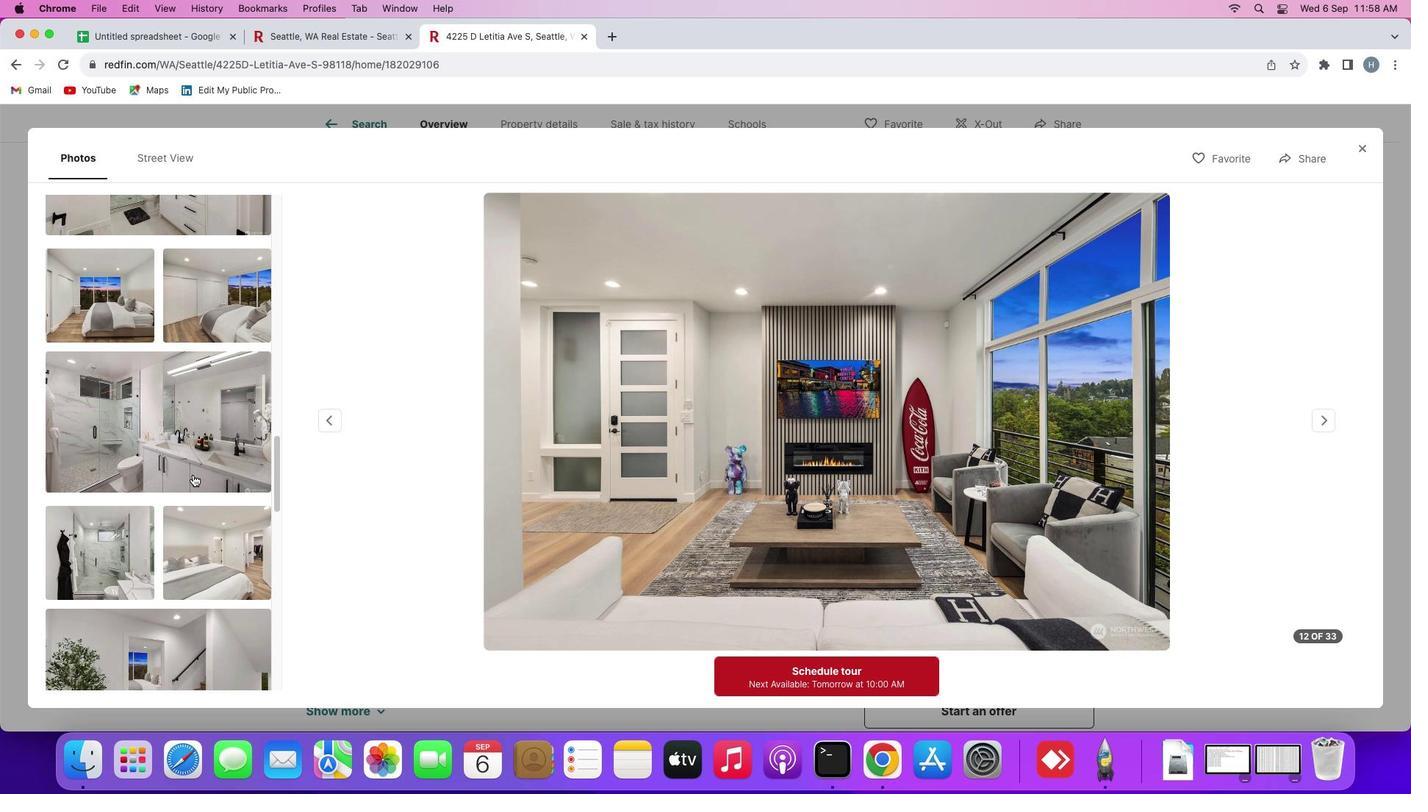 
Action: Mouse scrolled (195, 476) with delta (2, 0)
Screenshot: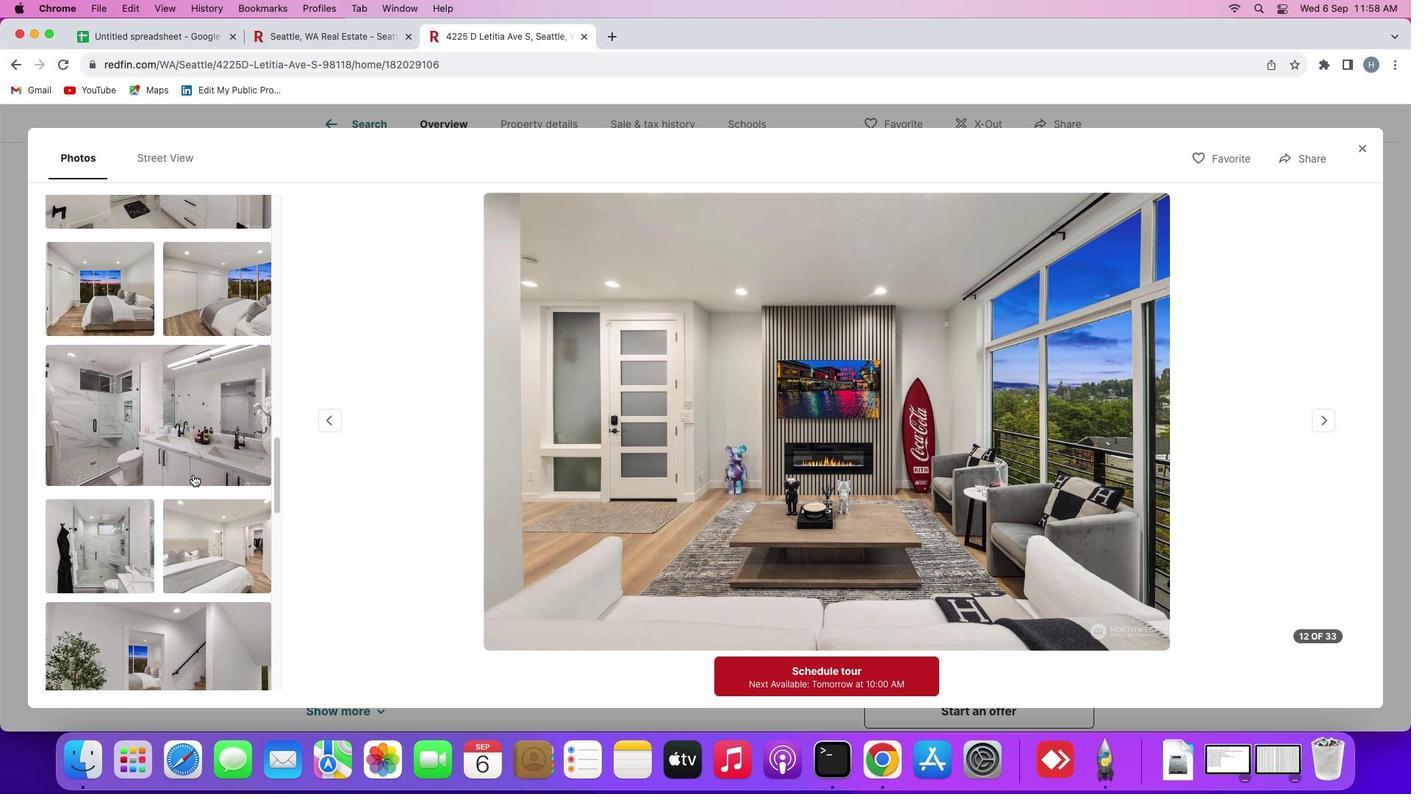 
Action: Mouse scrolled (195, 476) with delta (2, 1)
Screenshot: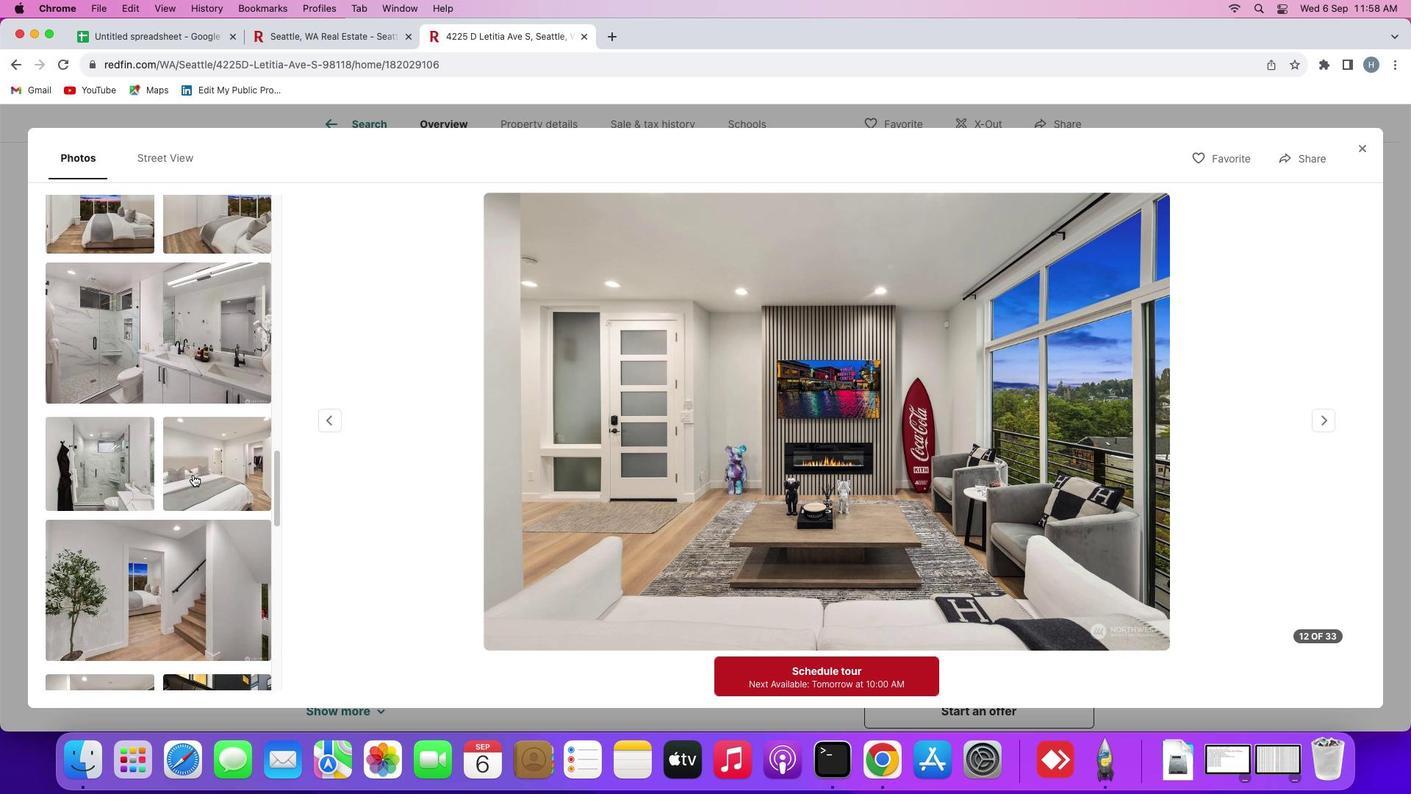 
Action: Mouse scrolled (195, 476) with delta (2, 1)
Screenshot: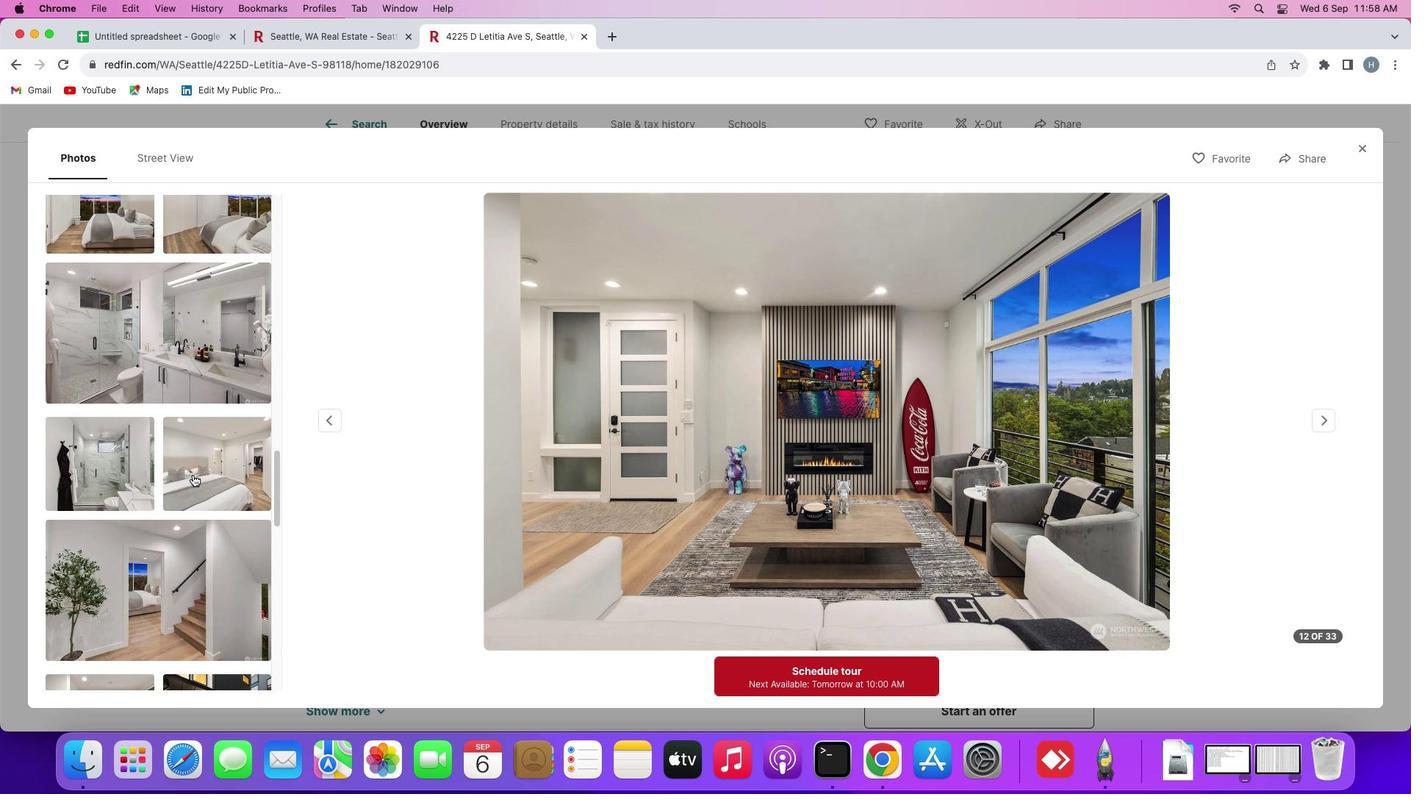 
Action: Mouse scrolled (195, 476) with delta (2, 0)
Screenshot: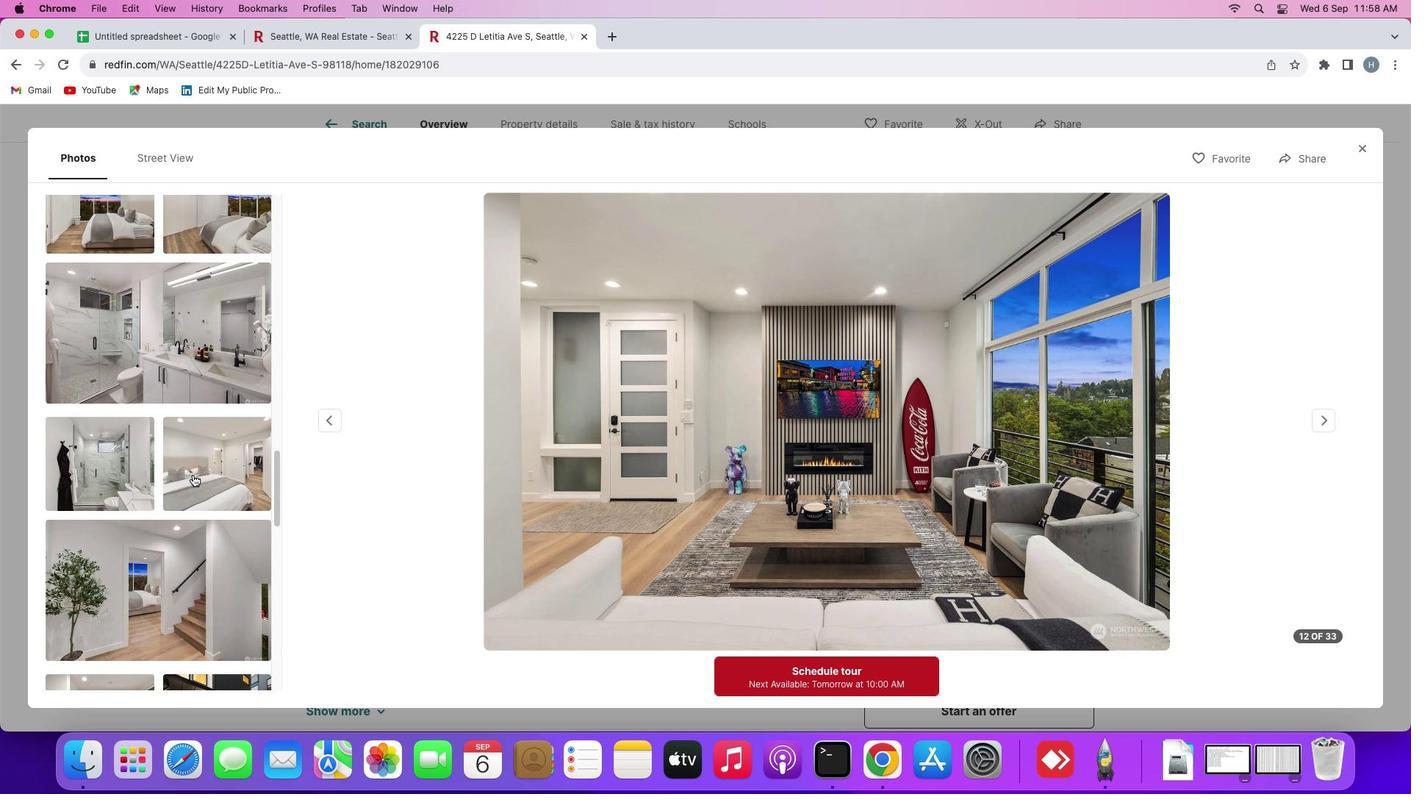 
Action: Mouse scrolled (195, 476) with delta (2, 1)
Screenshot: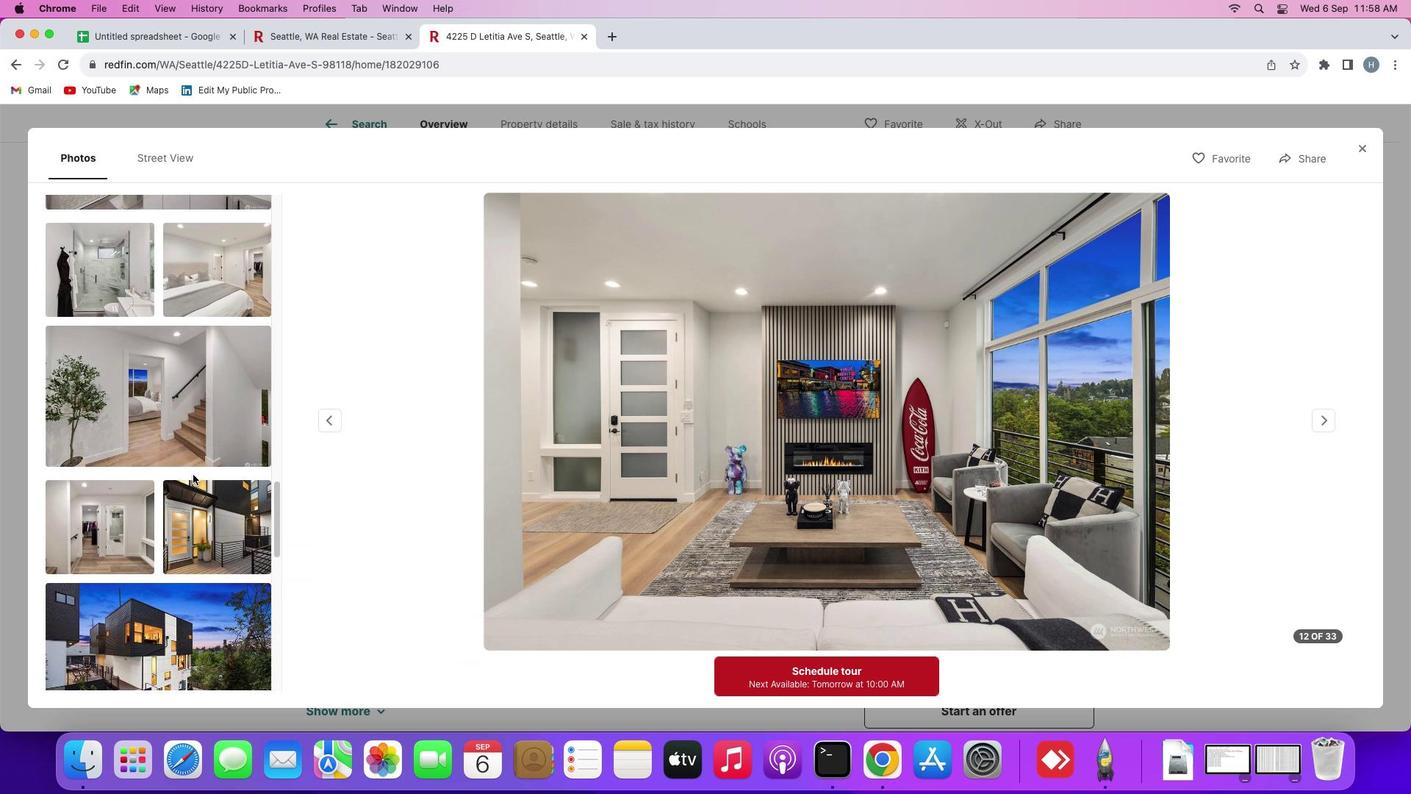 
Action: Mouse scrolled (195, 476) with delta (2, 1)
Screenshot: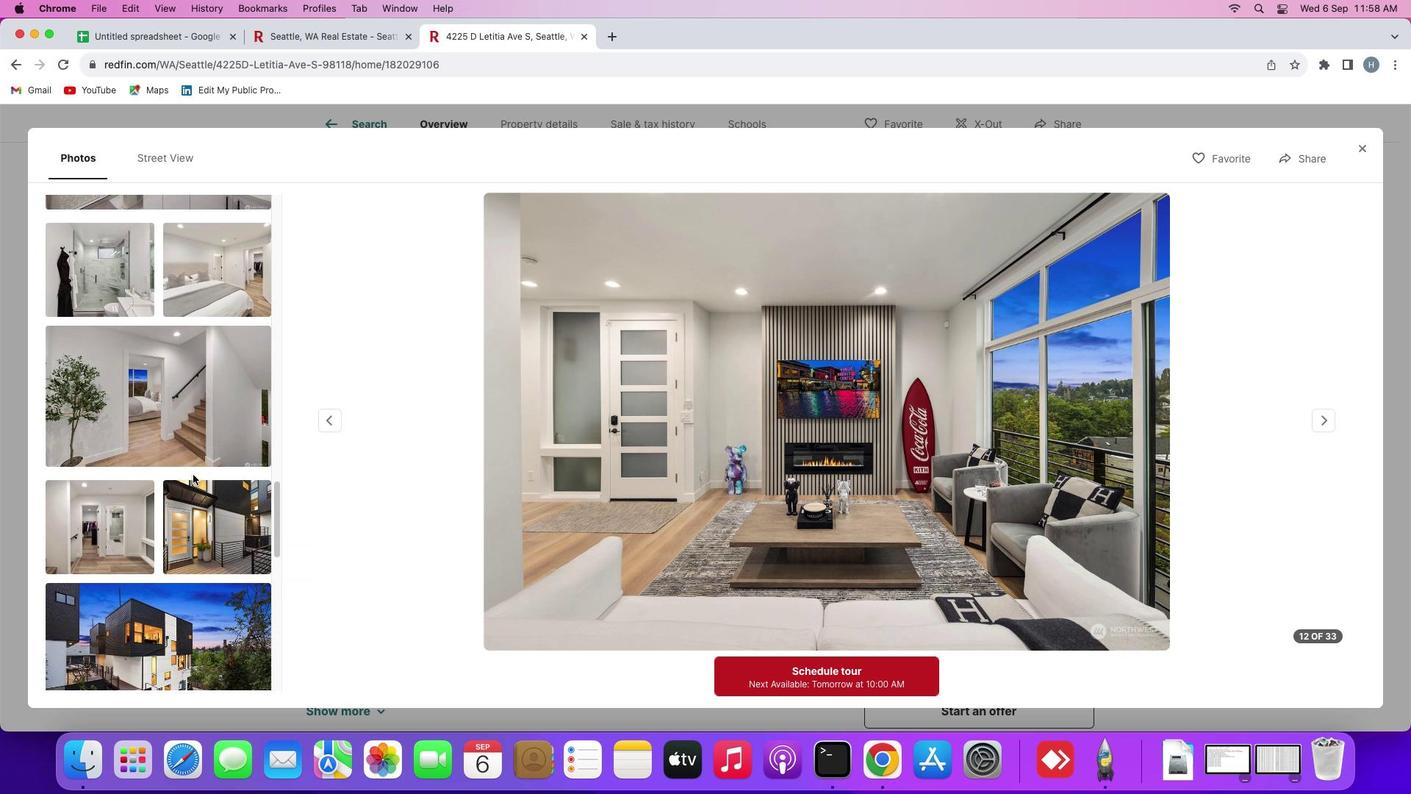 
Action: Mouse scrolled (195, 476) with delta (2, 0)
Screenshot: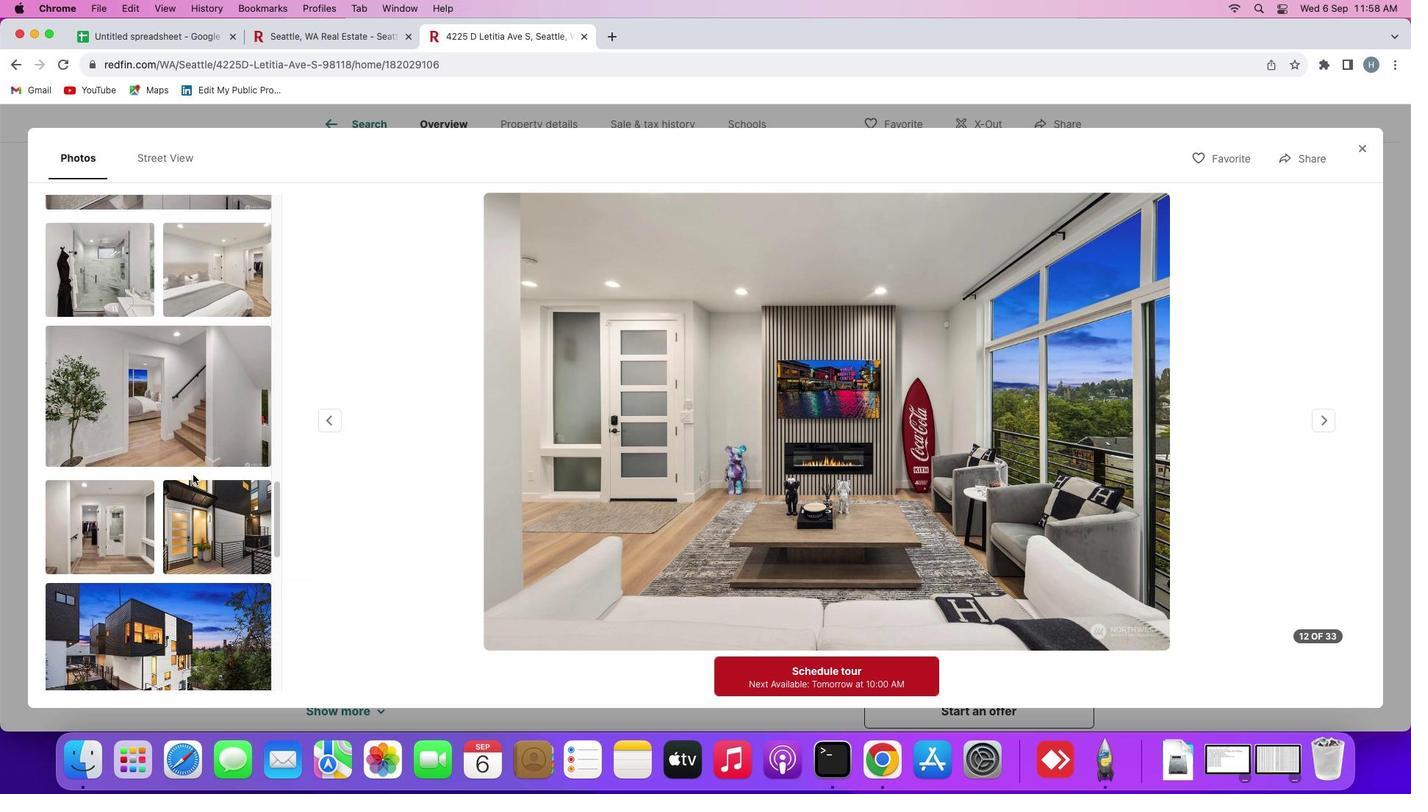 
Action: Mouse scrolled (195, 476) with delta (2, 0)
Screenshot: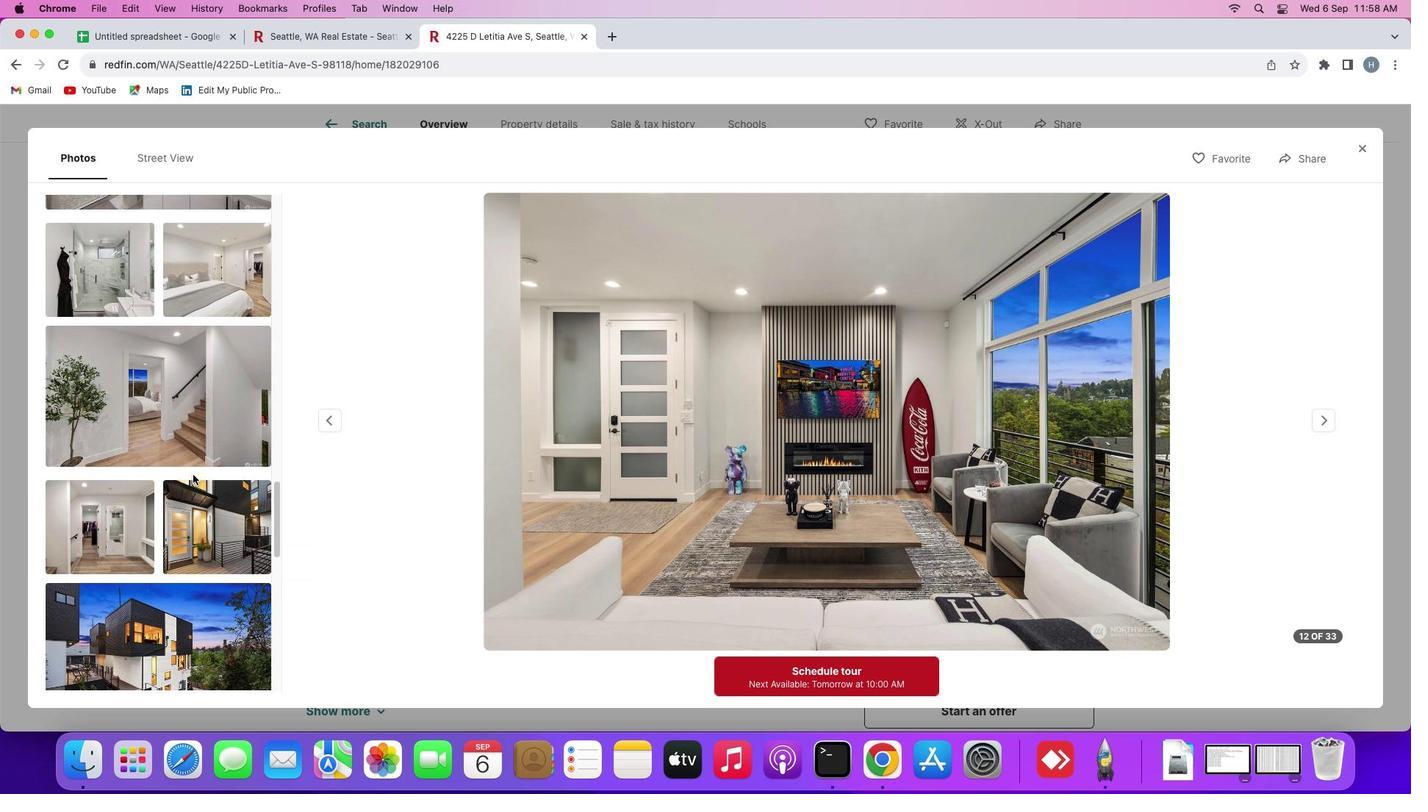
Action: Mouse scrolled (195, 476) with delta (2, 1)
Screenshot: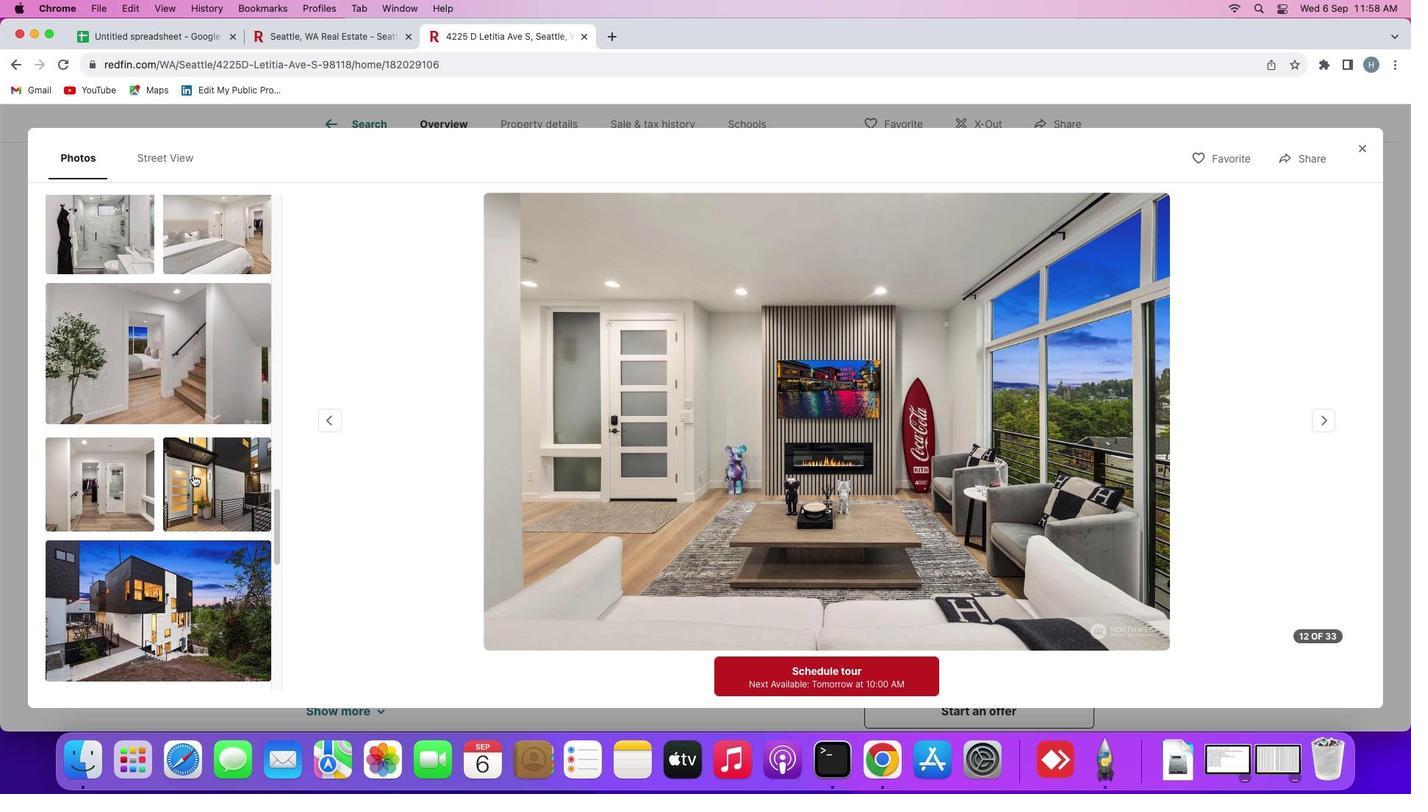 
Action: Mouse scrolled (195, 476) with delta (2, 1)
Screenshot: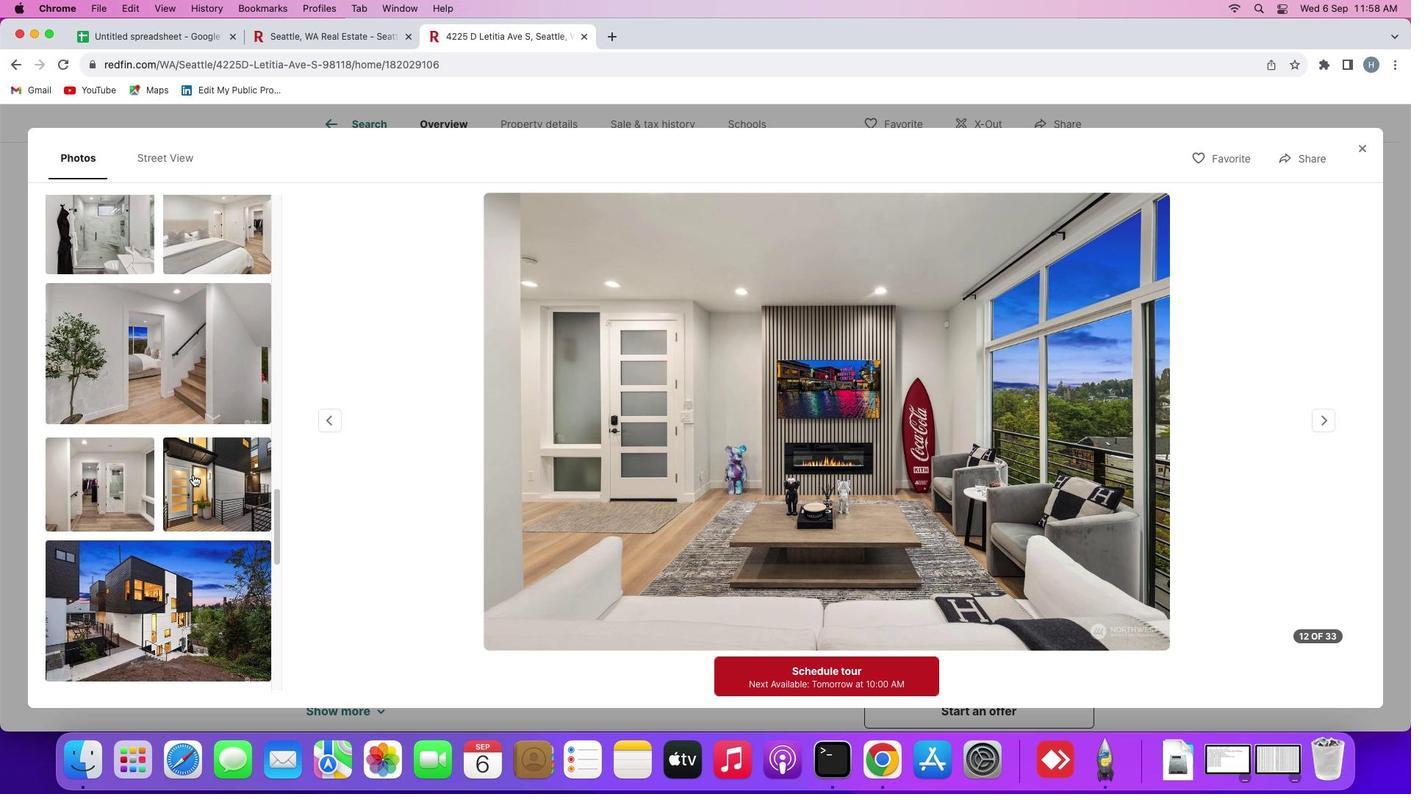
Action: Mouse scrolled (195, 476) with delta (2, 1)
Screenshot: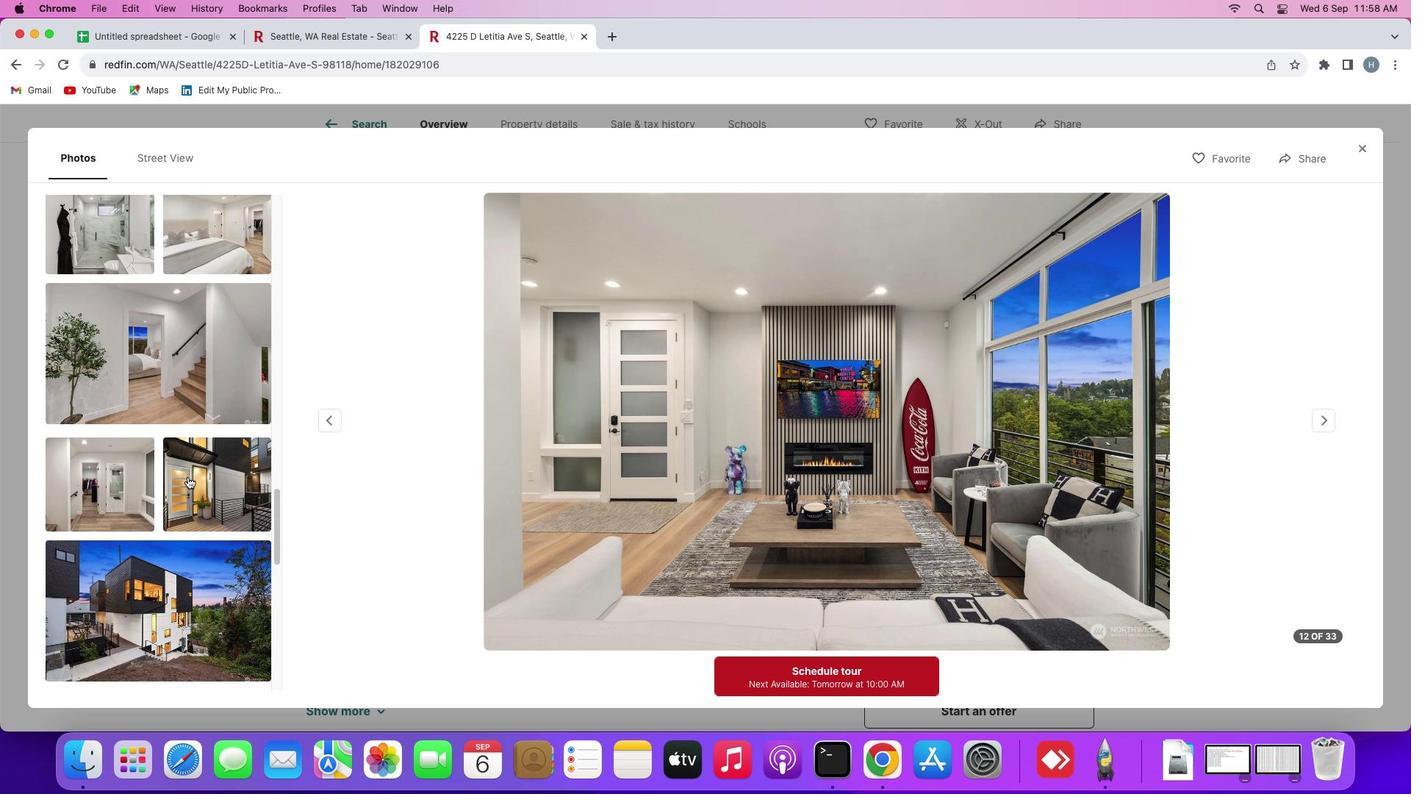 
Action: Mouse moved to (177, 485)
Screenshot: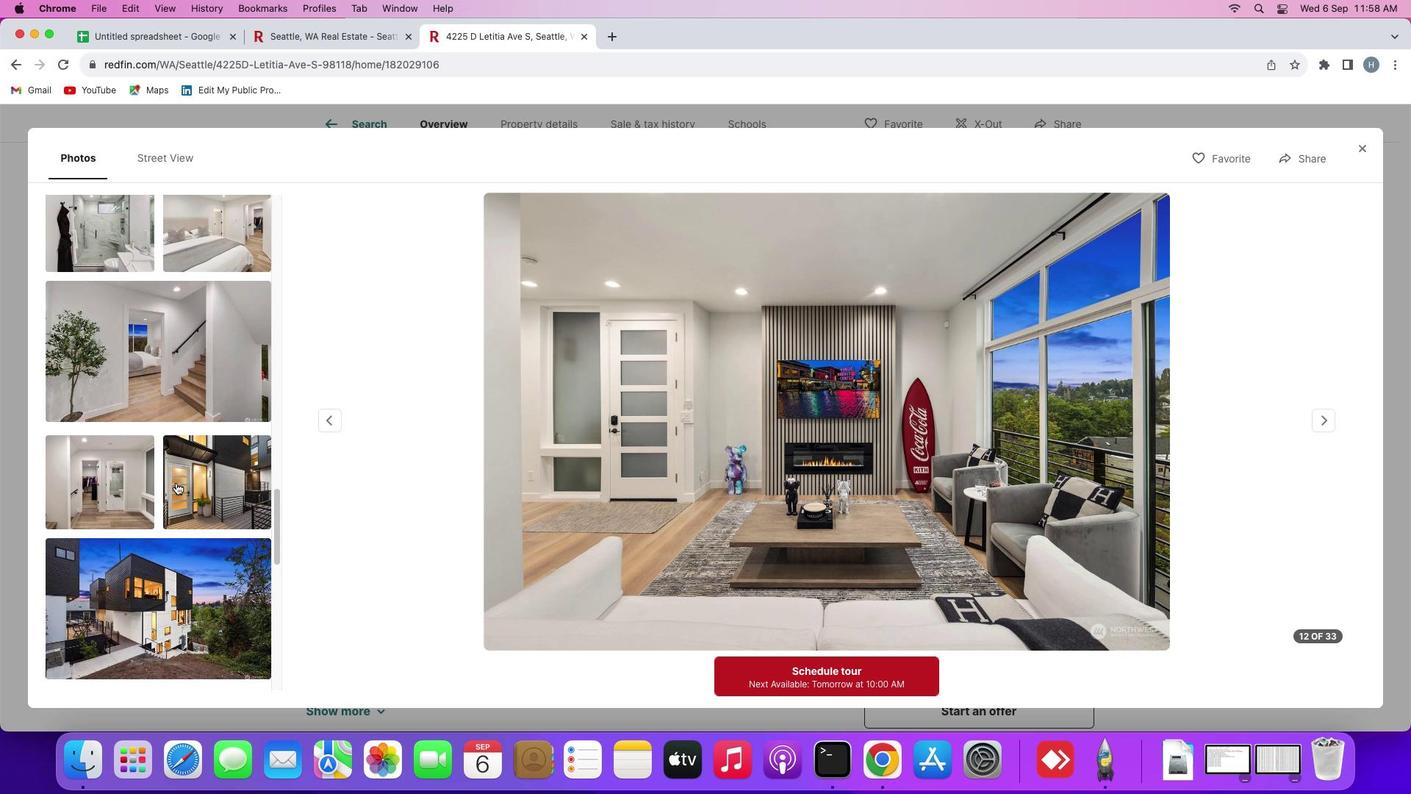 
Action: Mouse scrolled (177, 485) with delta (2, 1)
Screenshot: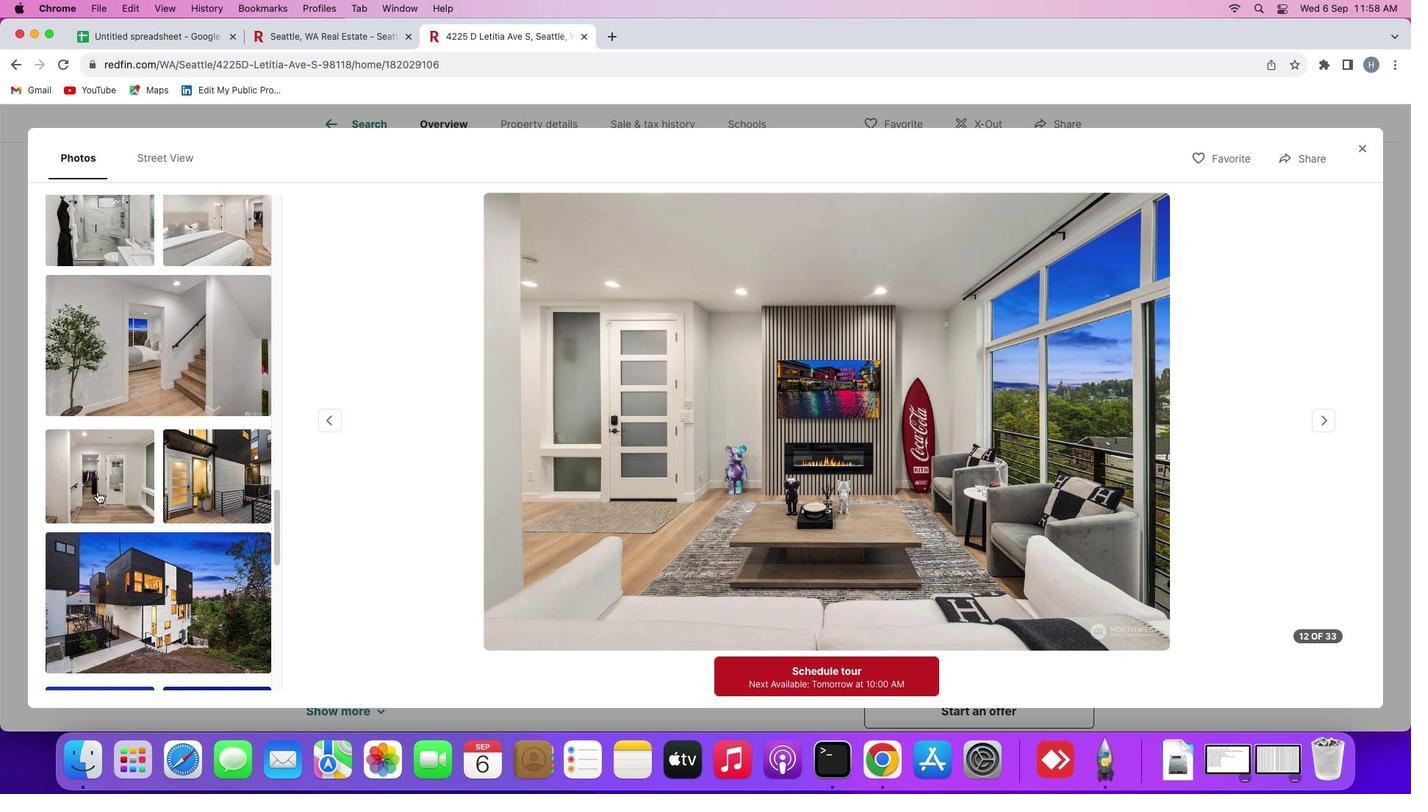 
Action: Mouse scrolled (177, 485) with delta (2, 1)
Screenshot: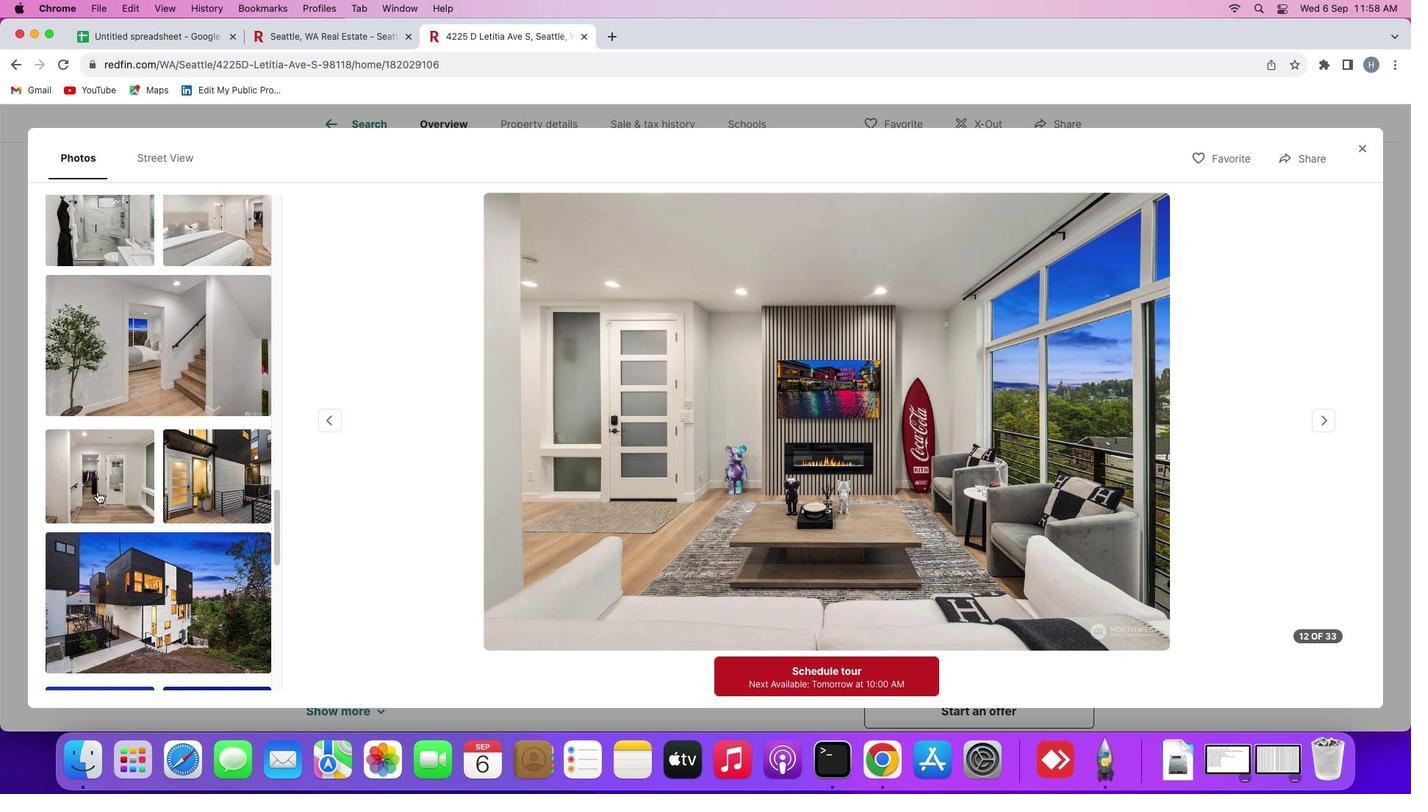 
Action: Mouse moved to (100, 493)
Screenshot: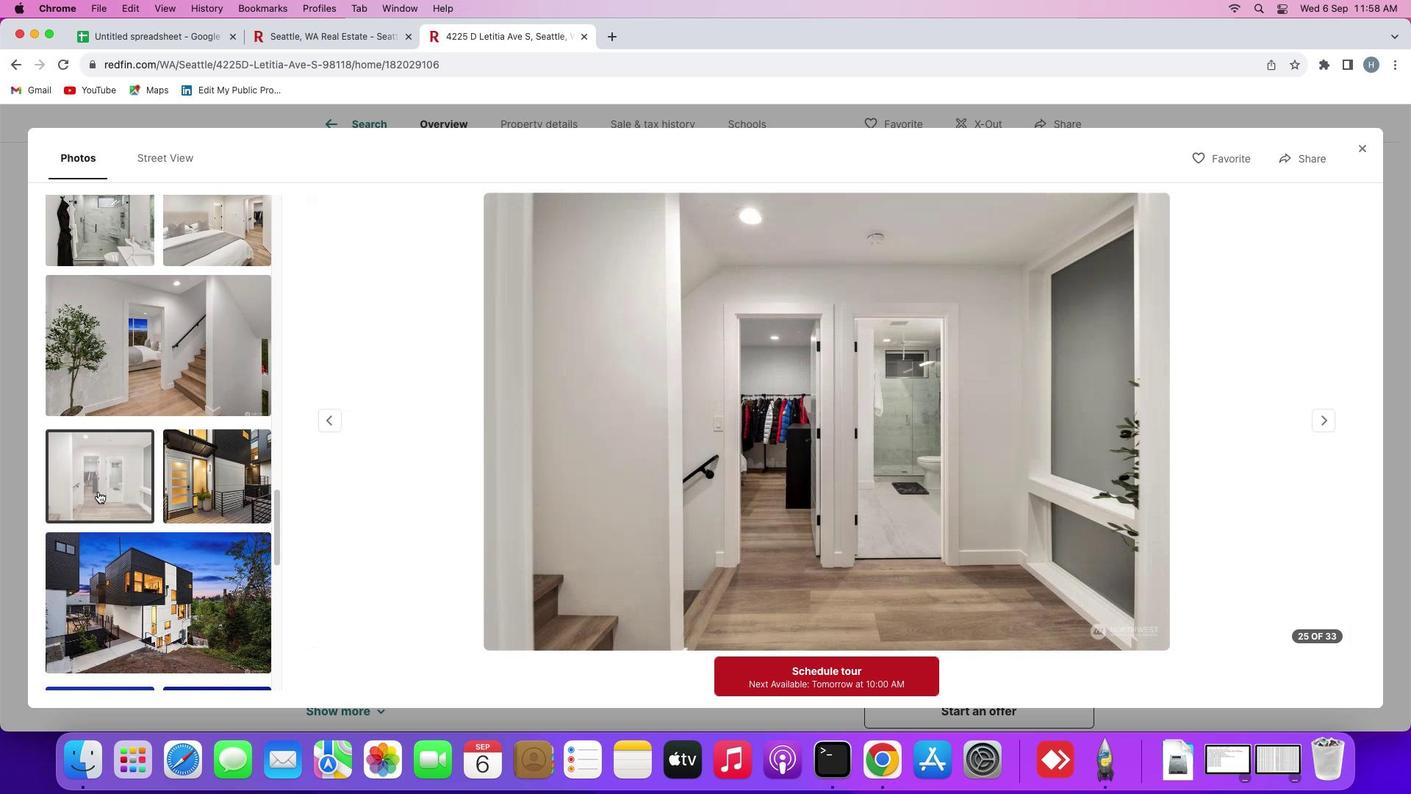 
Action: Mouse pressed left at (100, 493)
Screenshot: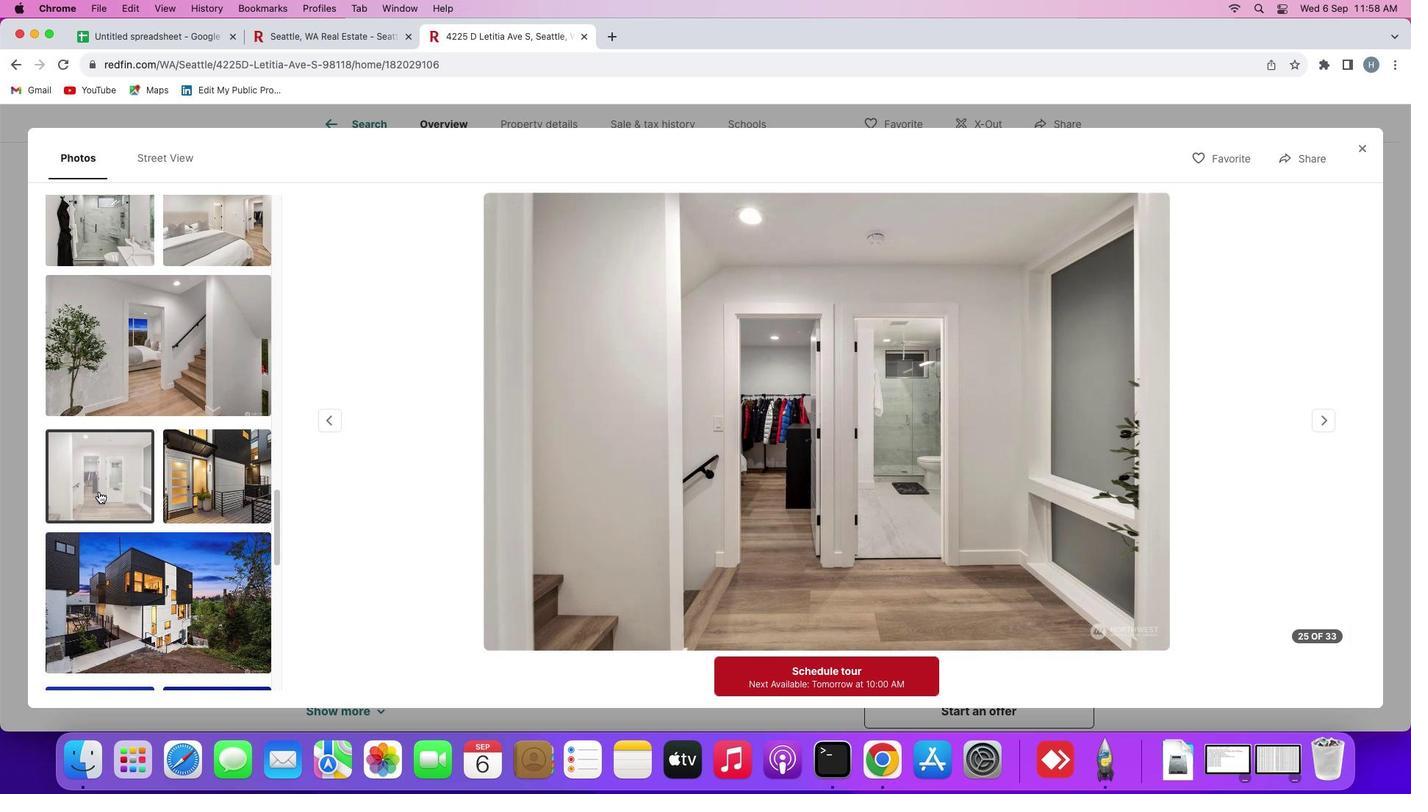 
Action: Mouse moved to (182, 478)
Screenshot: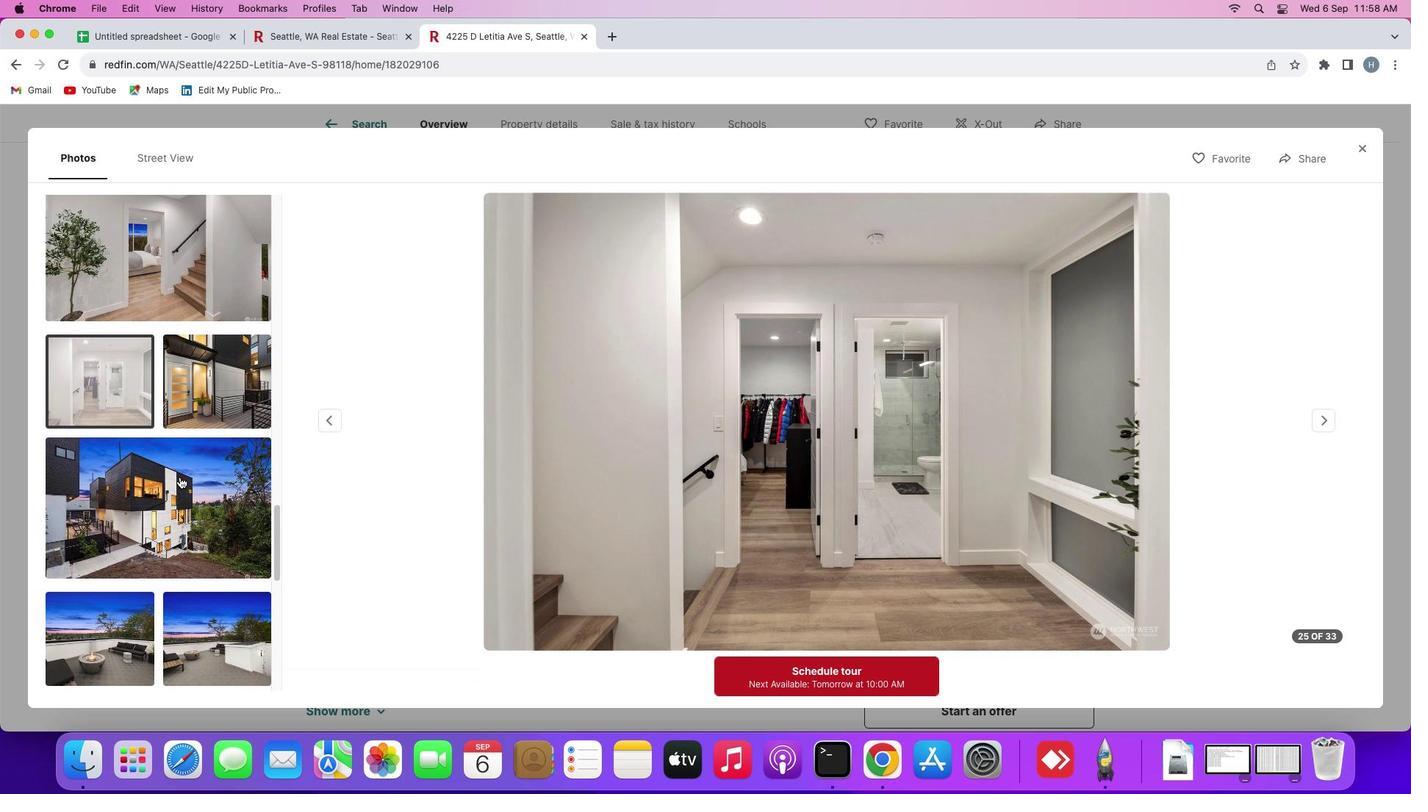 
Action: Mouse scrolled (182, 478) with delta (2, 1)
Screenshot: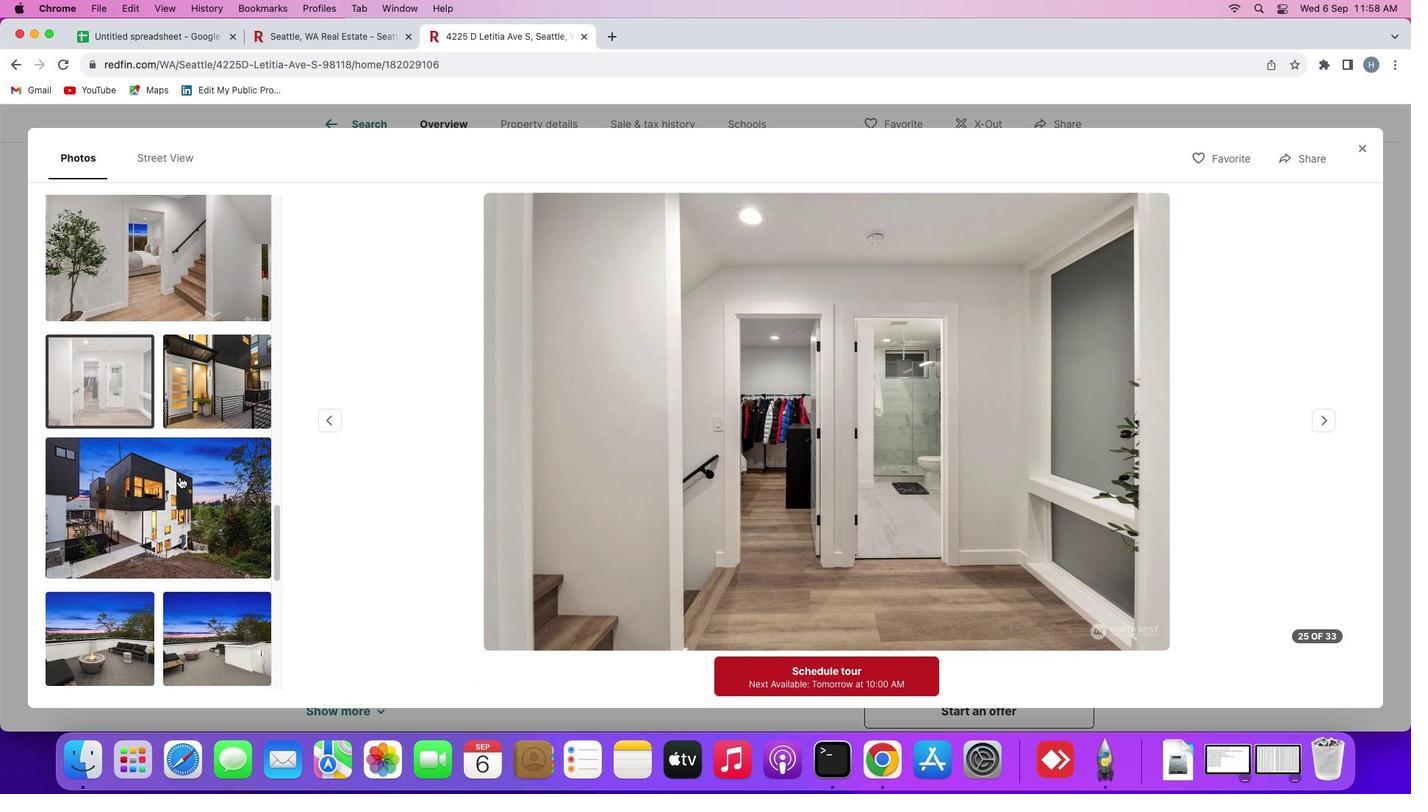 
Action: Mouse scrolled (182, 478) with delta (2, 1)
Screenshot: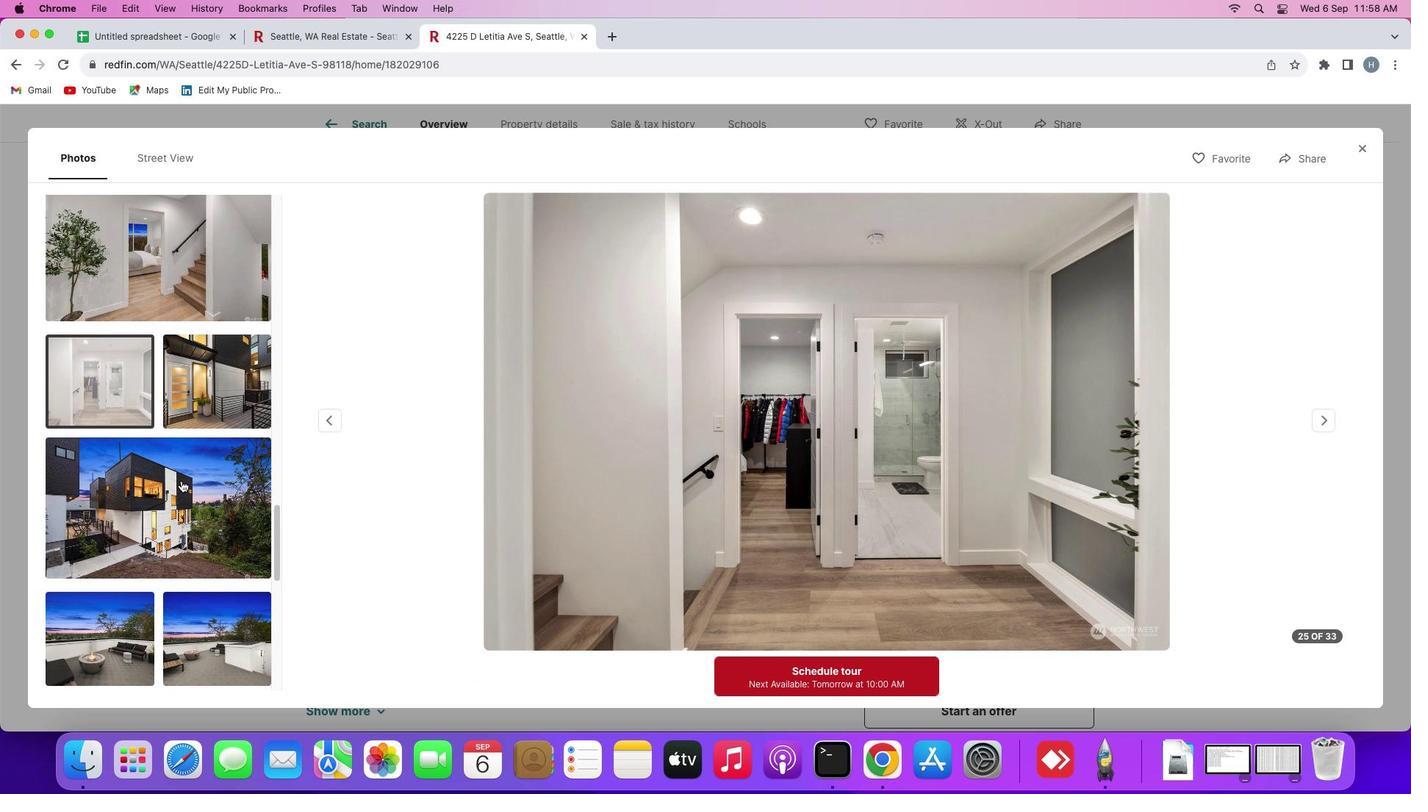 
Action: Mouse scrolled (182, 478) with delta (2, 0)
Screenshot: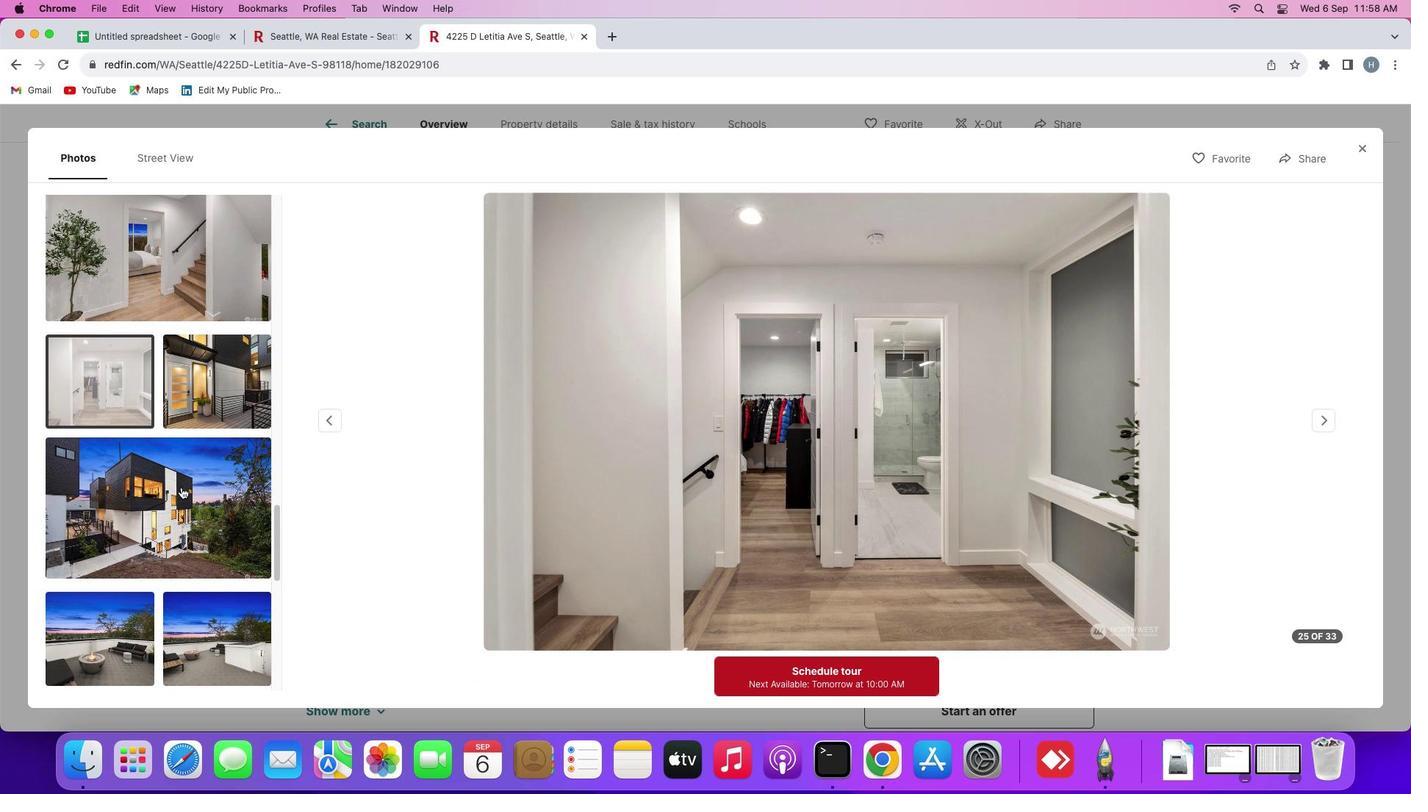 
Action: Mouse moved to (179, 504)
Screenshot: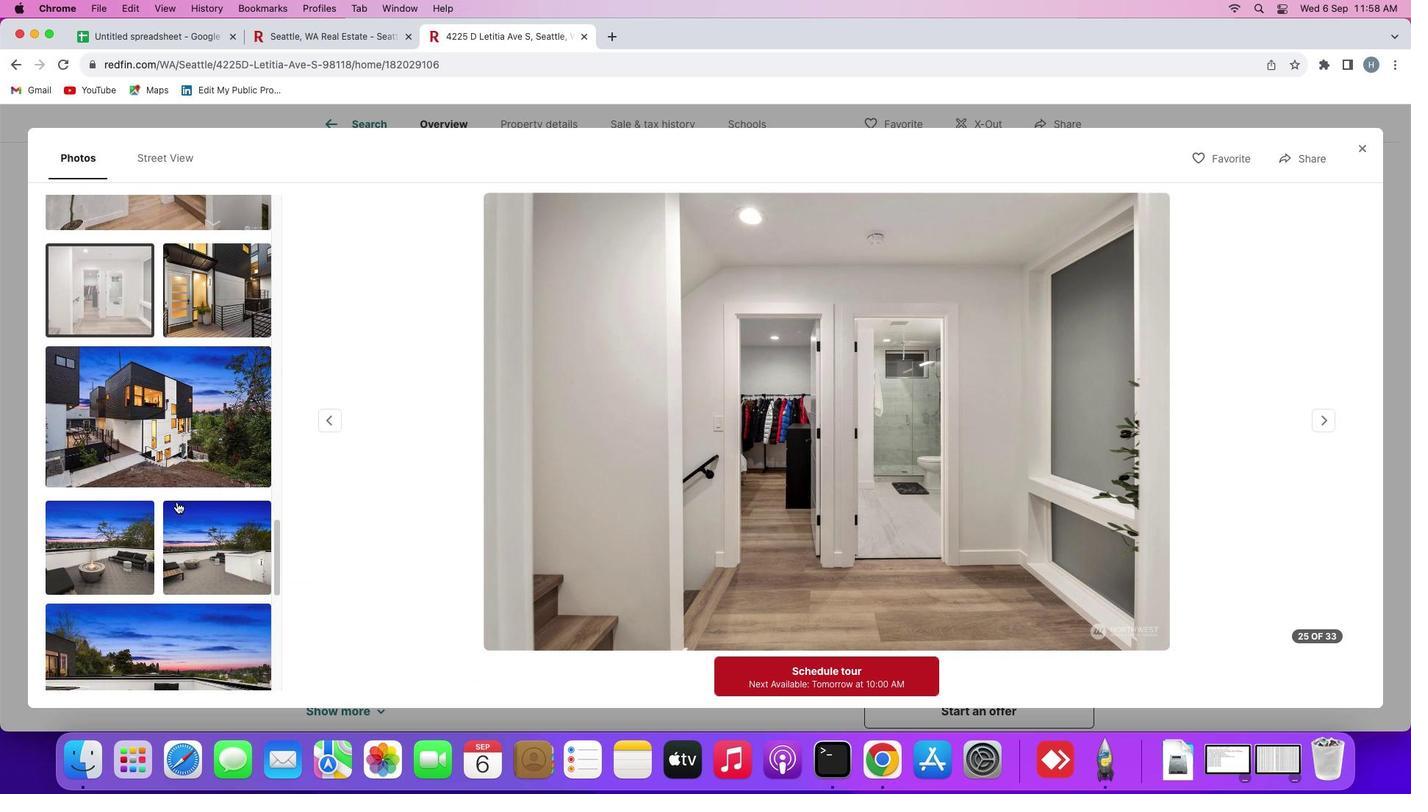 
Action: Mouse scrolled (179, 504) with delta (2, 1)
Screenshot: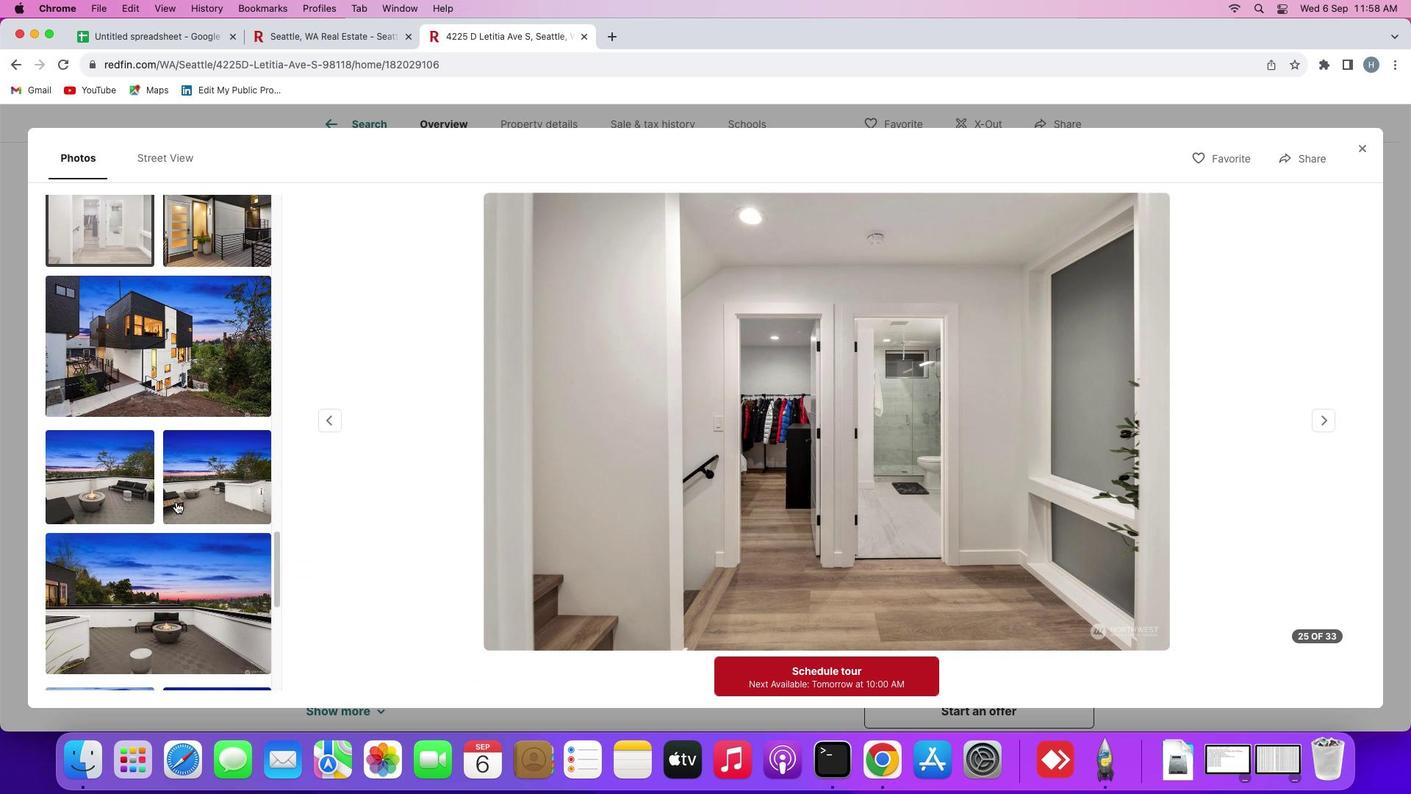 
Action: Mouse moved to (179, 504)
Screenshot: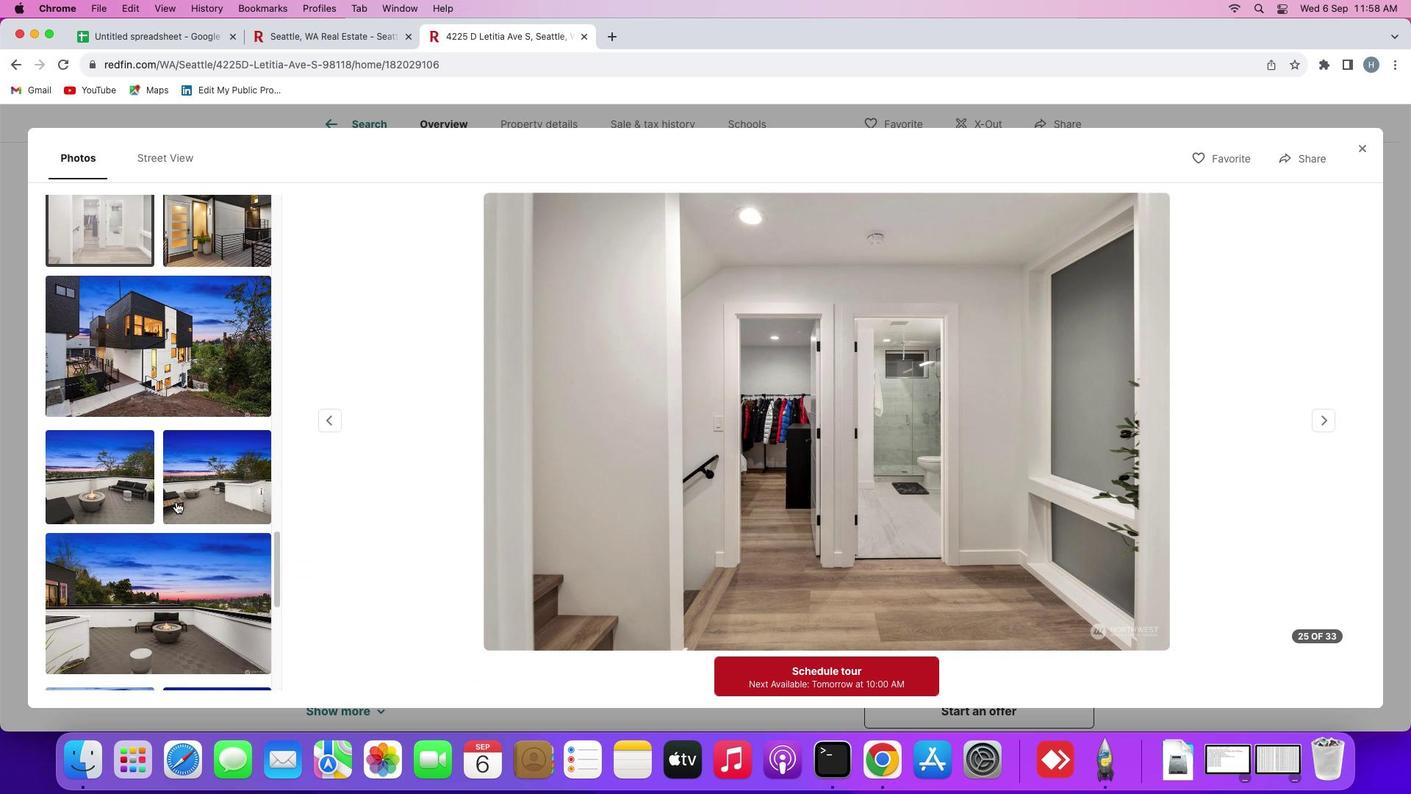 
Action: Mouse scrolled (179, 504) with delta (2, 1)
Screenshot: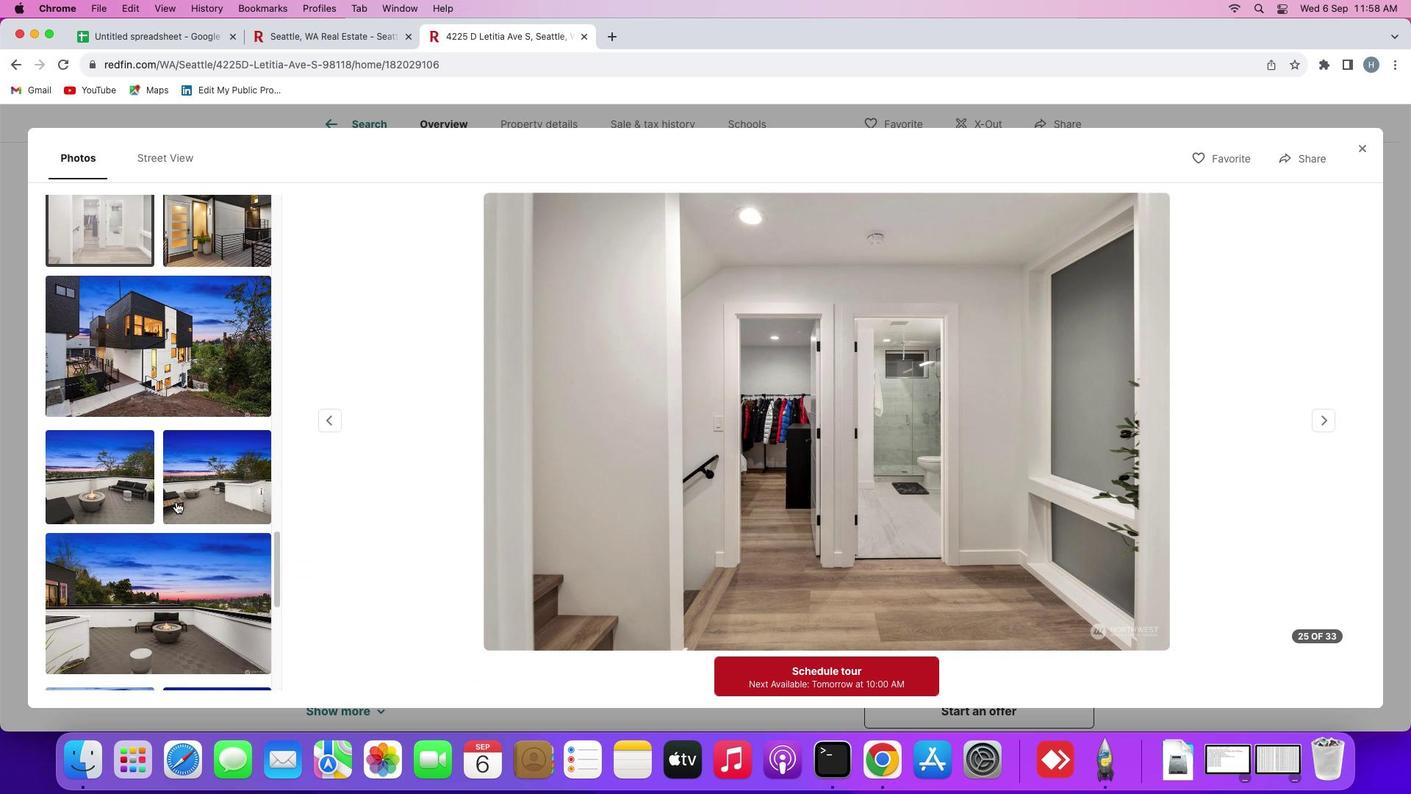 
Action: Mouse scrolled (179, 504) with delta (2, 1)
Screenshot: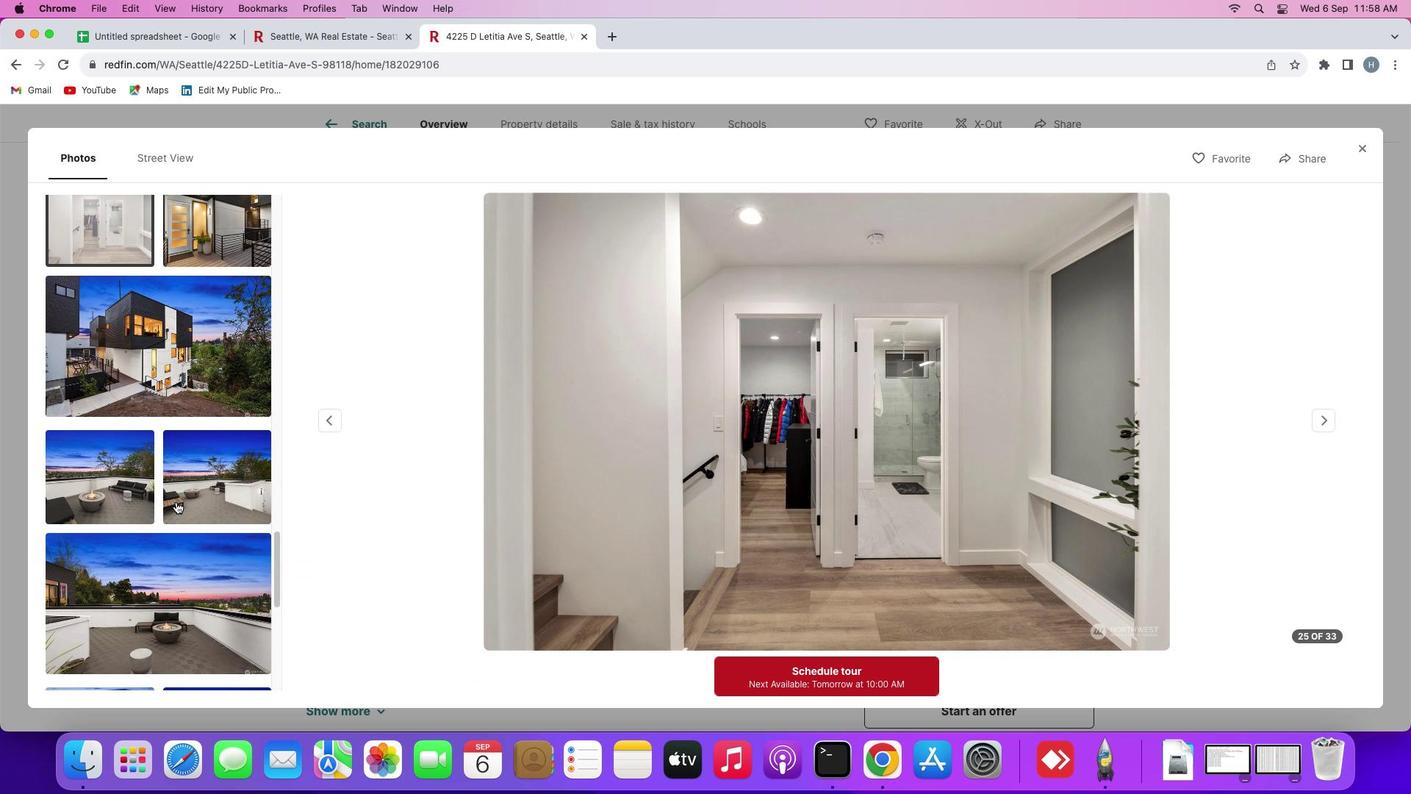 
Action: Mouse moved to (178, 504)
Screenshot: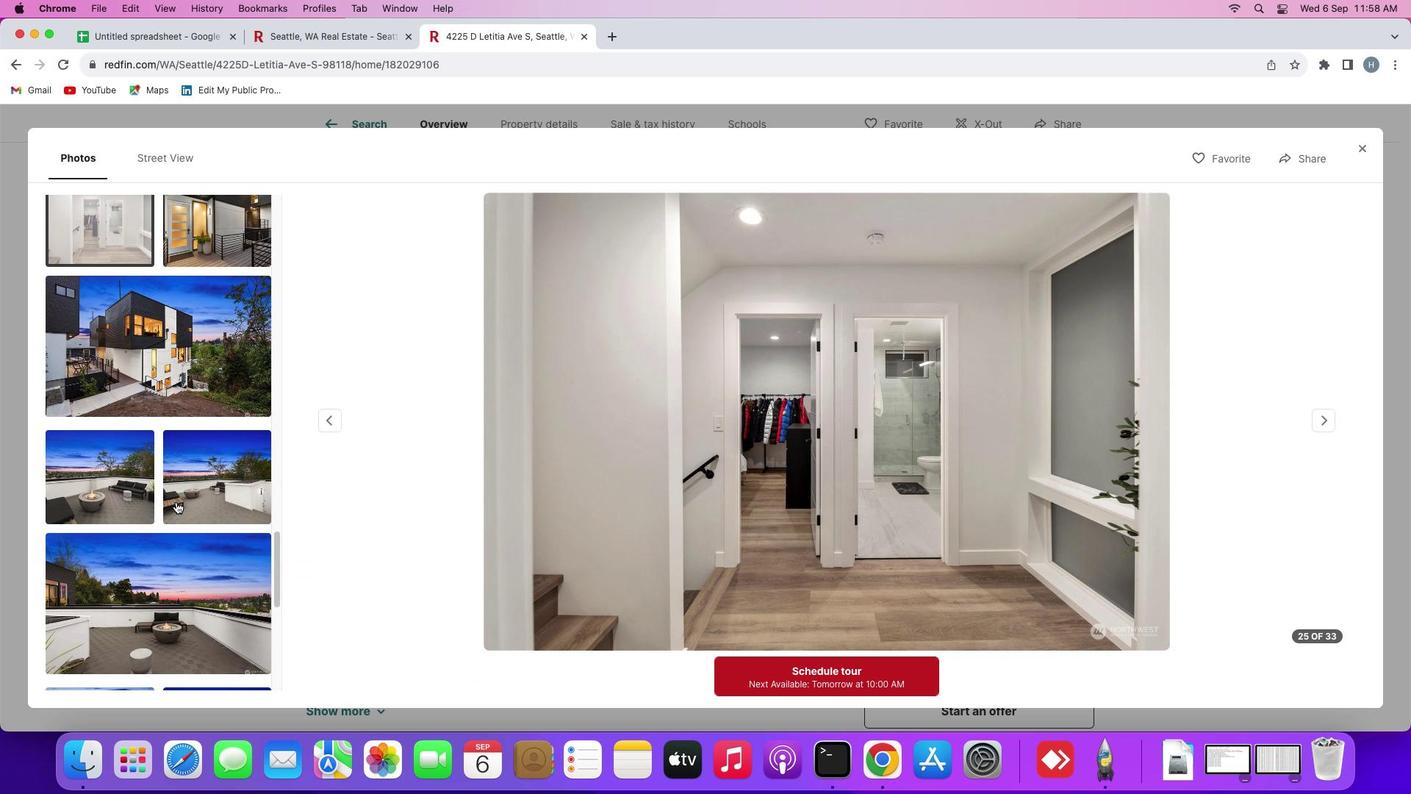 
Action: Mouse scrolled (178, 504) with delta (2, 0)
Screenshot: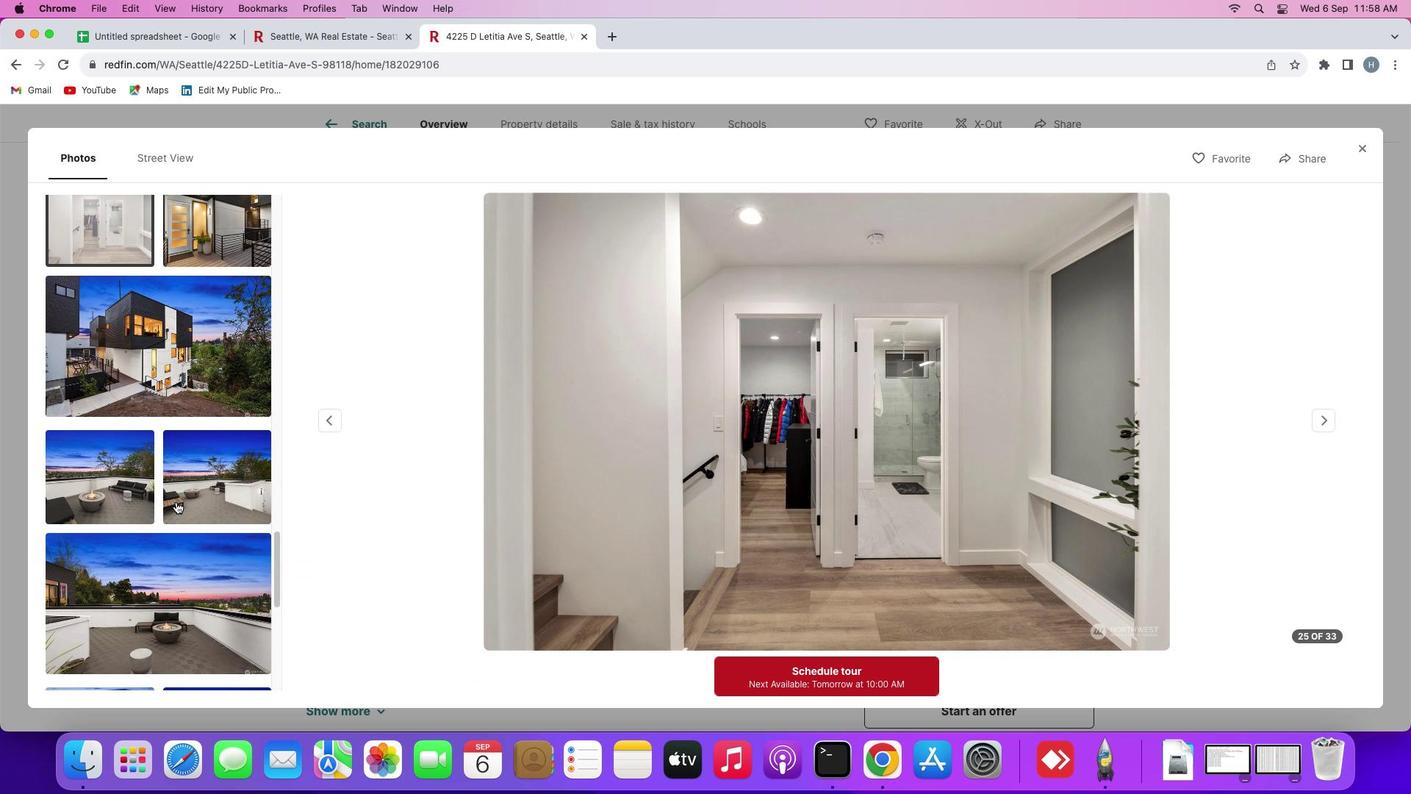 
Action: Mouse moved to (178, 504)
Screenshot: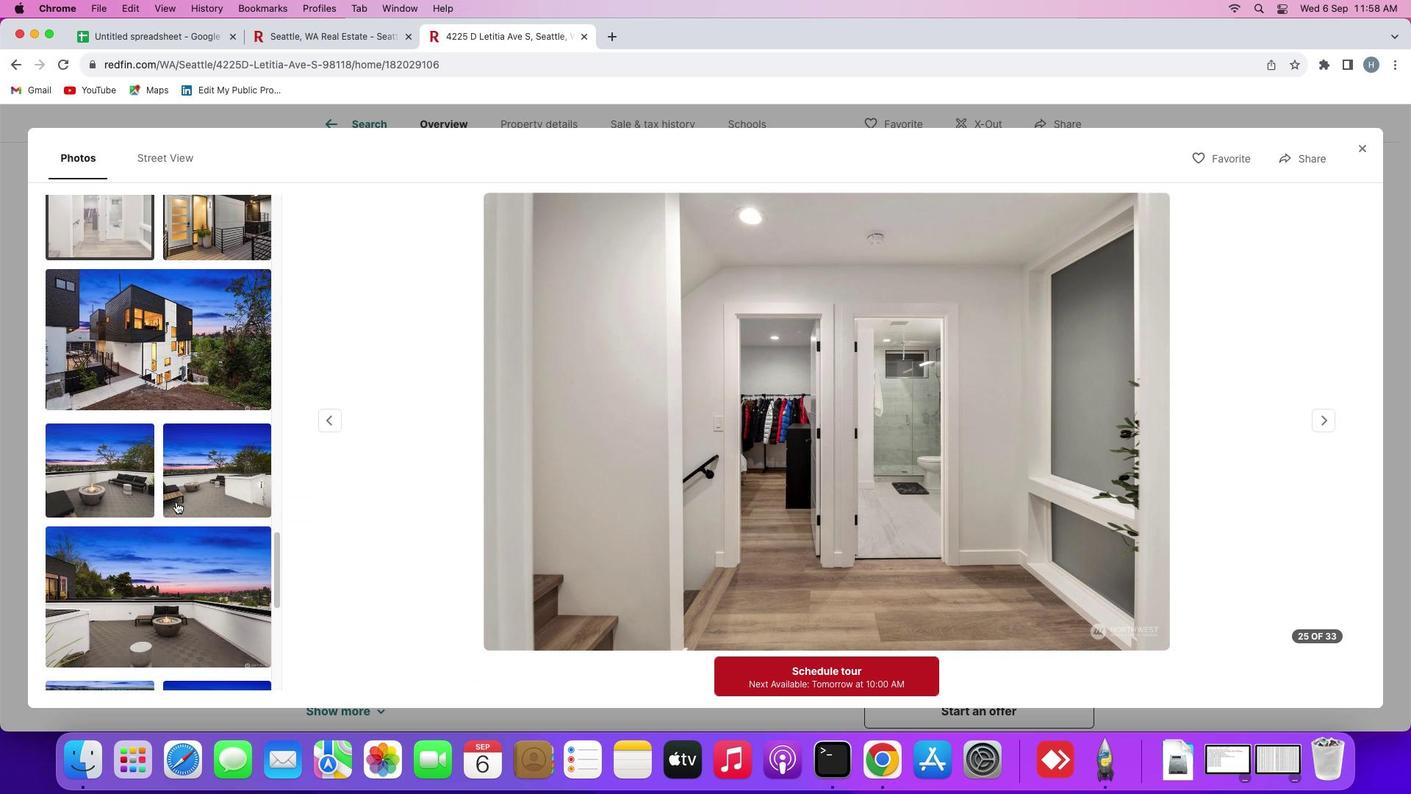 
Action: Mouse scrolled (178, 504) with delta (2, 1)
Screenshot: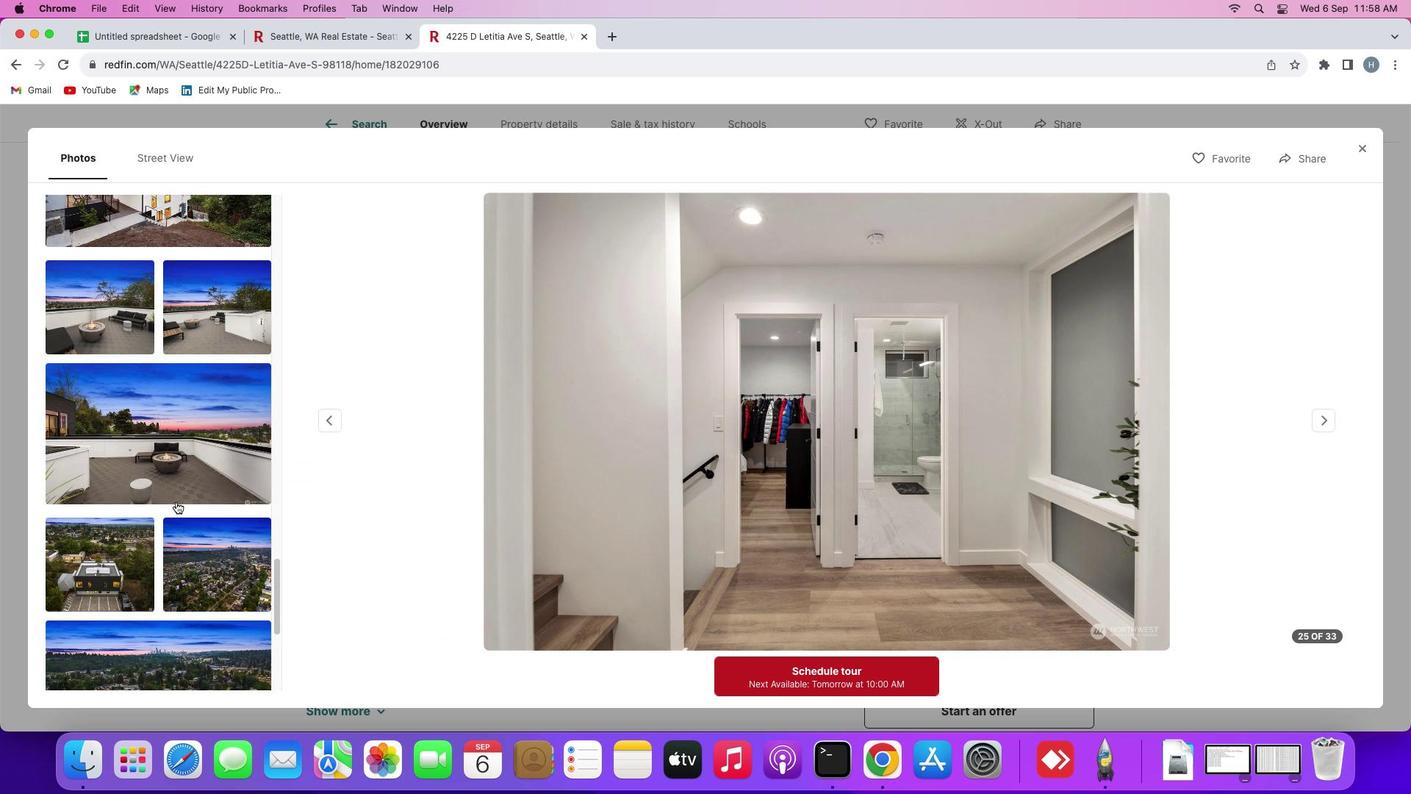 
Action: Mouse scrolled (178, 504) with delta (2, 1)
Screenshot: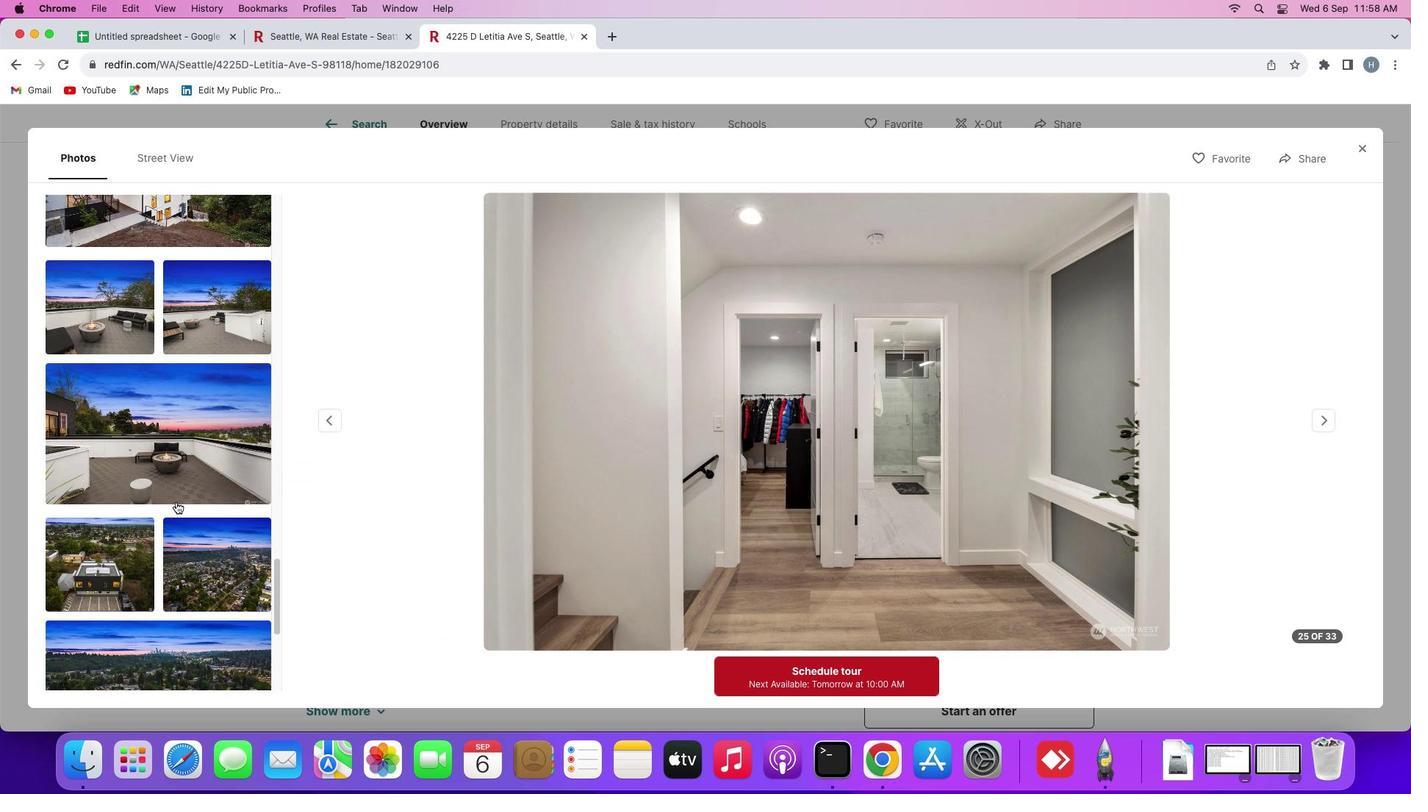 
Action: Mouse scrolled (178, 504) with delta (2, 0)
Screenshot: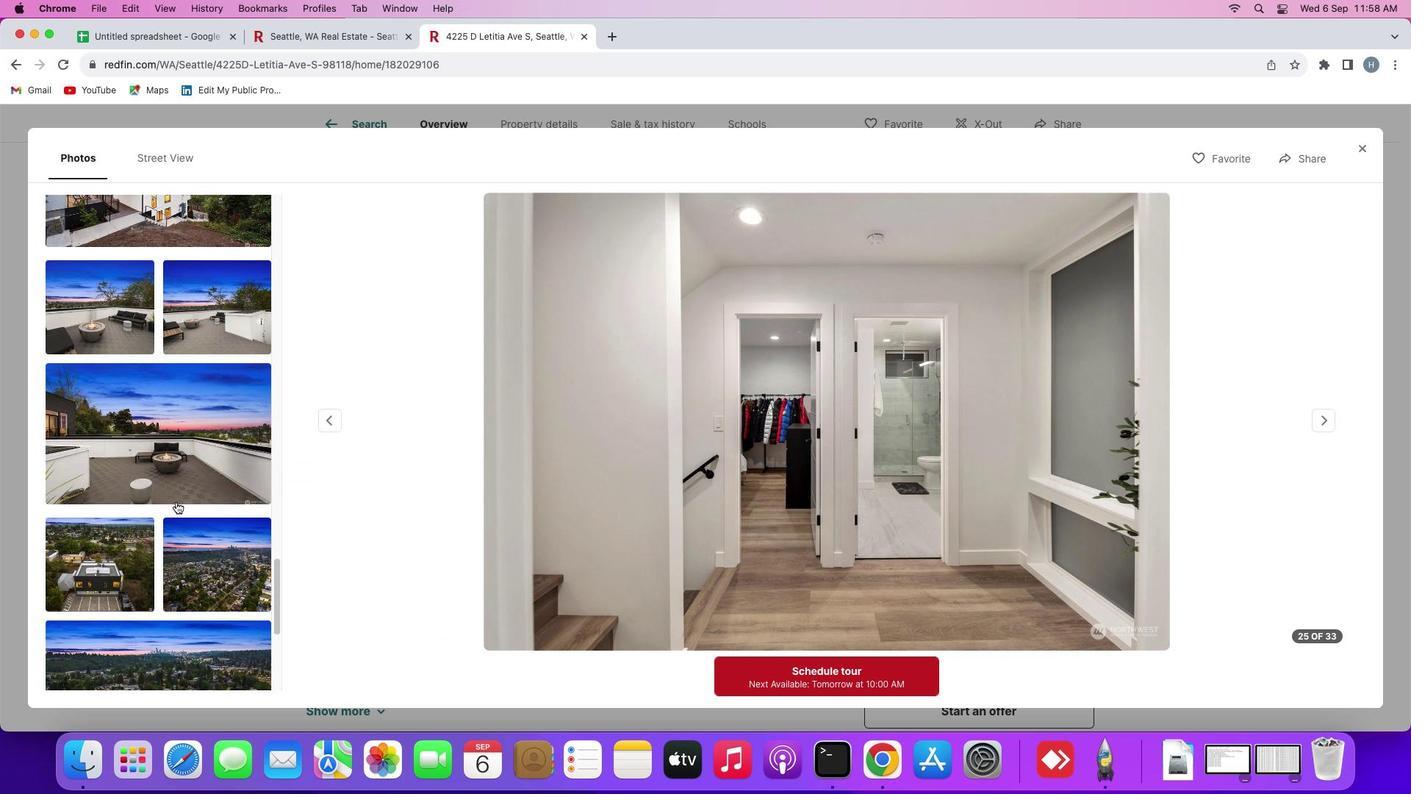 
Action: Mouse scrolled (178, 504) with delta (2, 0)
Screenshot: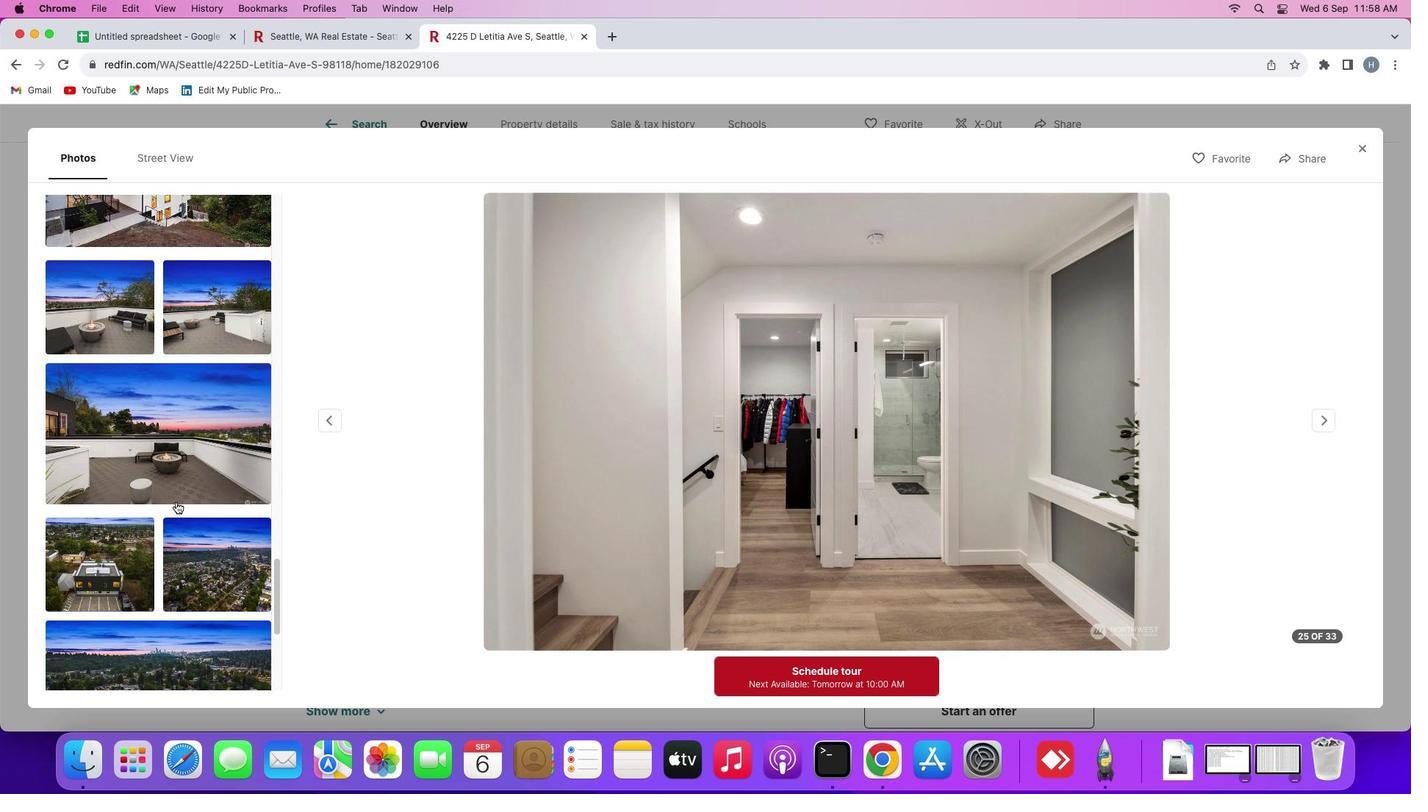 
Action: Mouse scrolled (178, 504) with delta (2, 1)
Screenshot: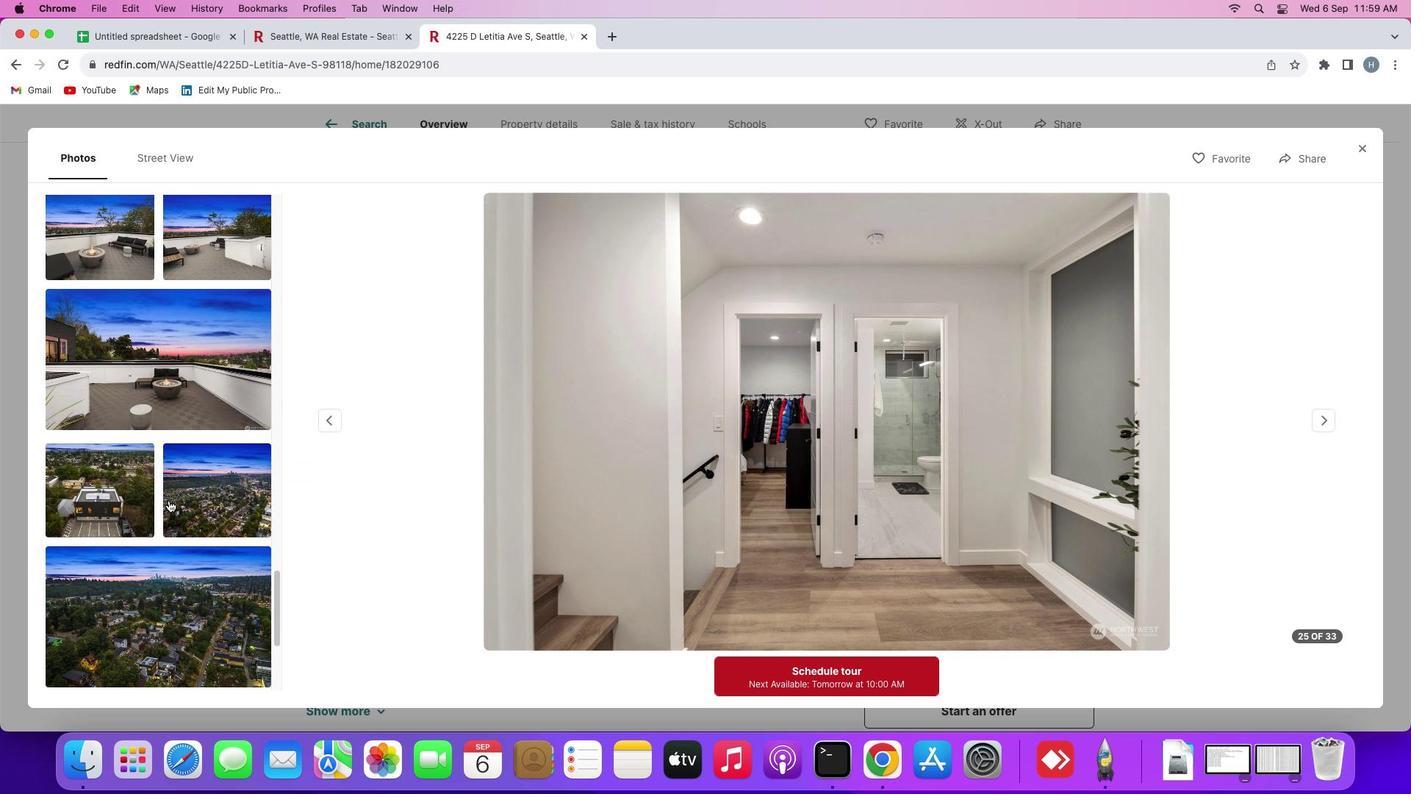 
Action: Mouse scrolled (178, 504) with delta (2, 1)
Screenshot: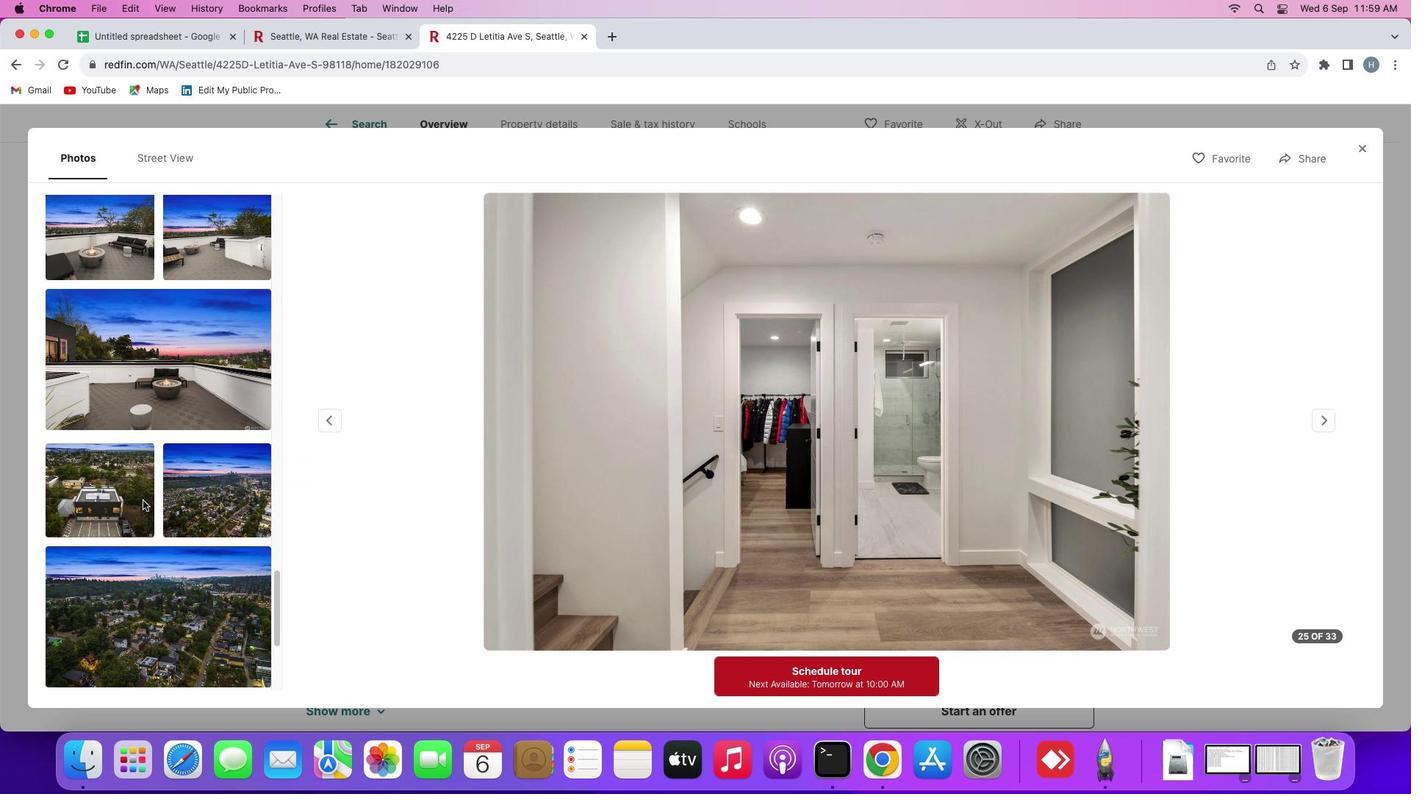
Action: Mouse scrolled (178, 504) with delta (2, 1)
Screenshot: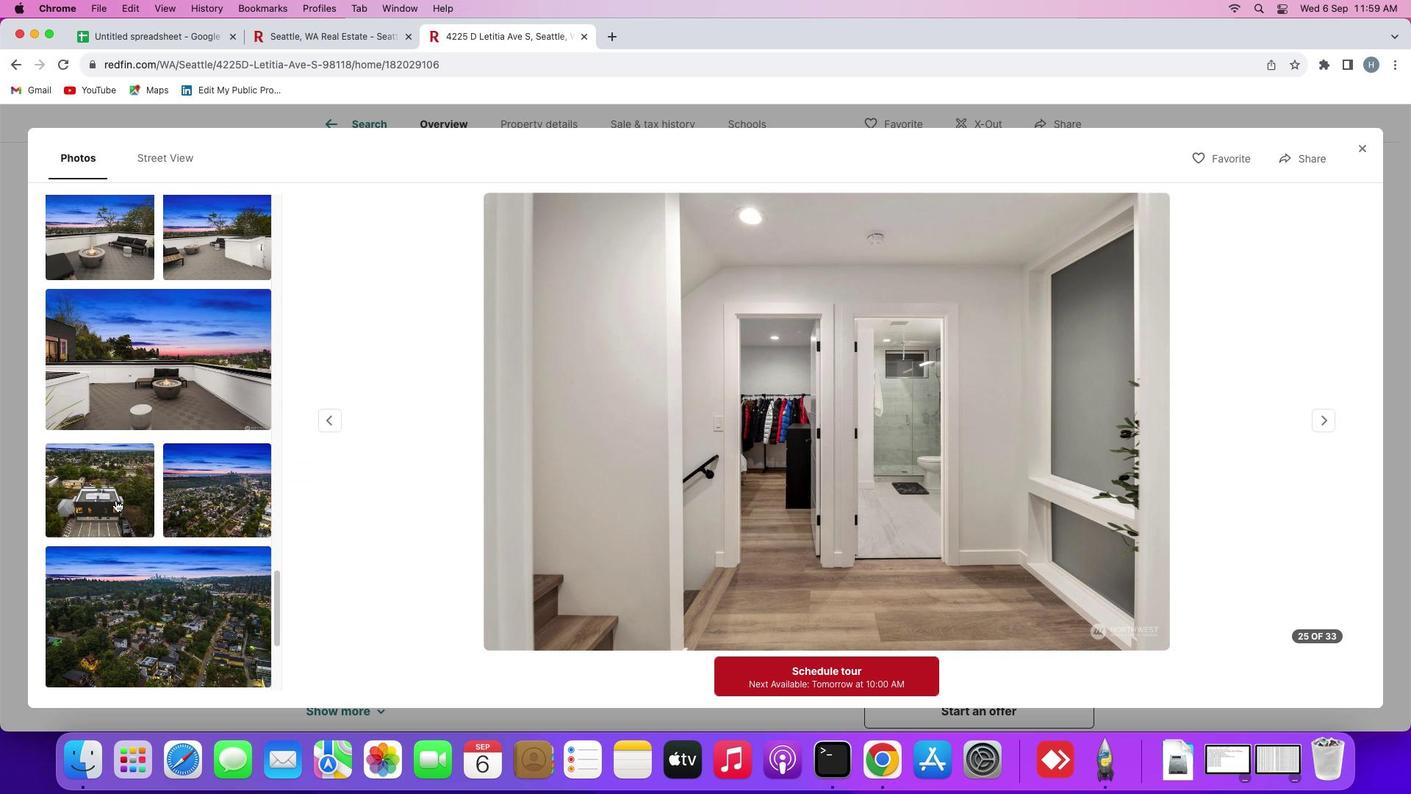 
Action: Mouse moved to (117, 502)
Screenshot: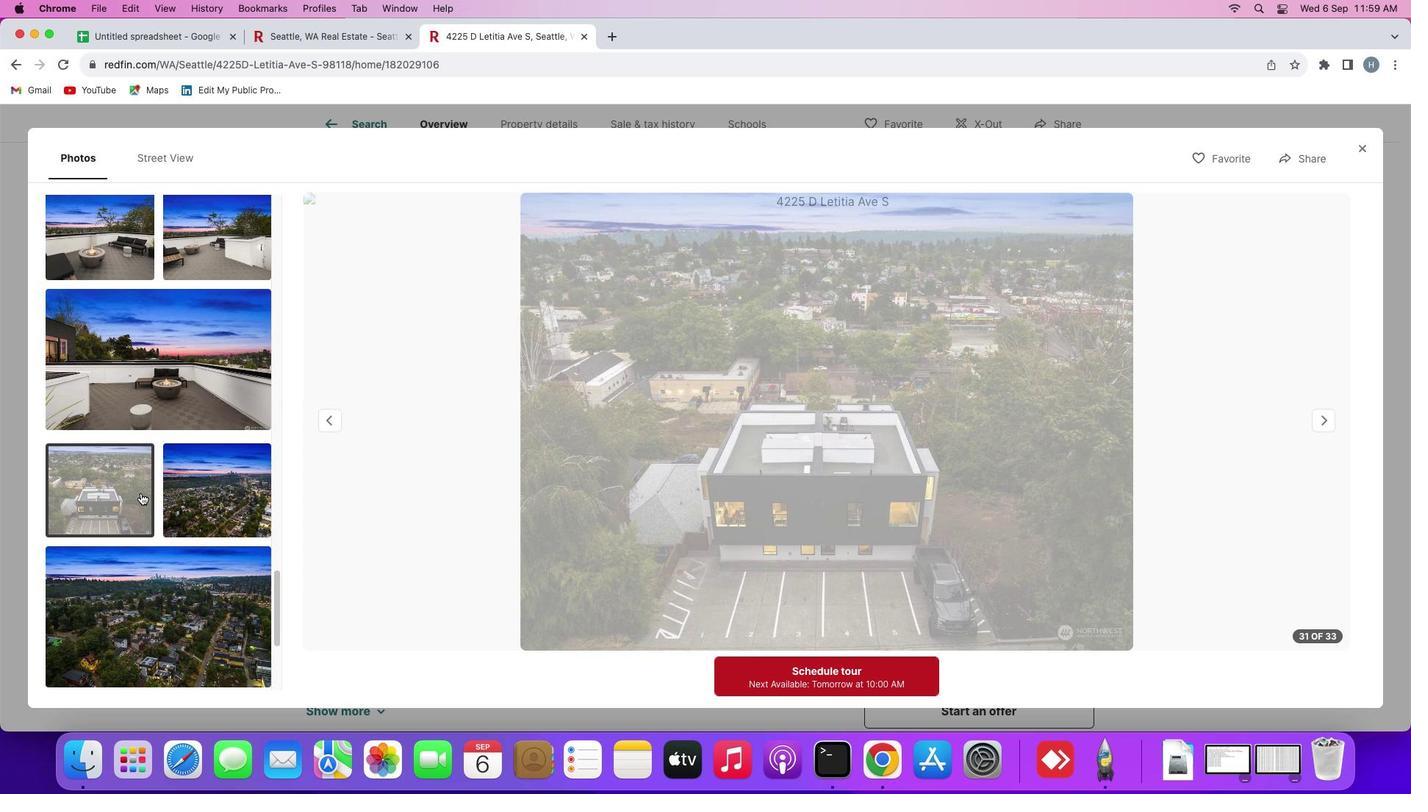 
Action: Mouse pressed left at (117, 502)
Screenshot: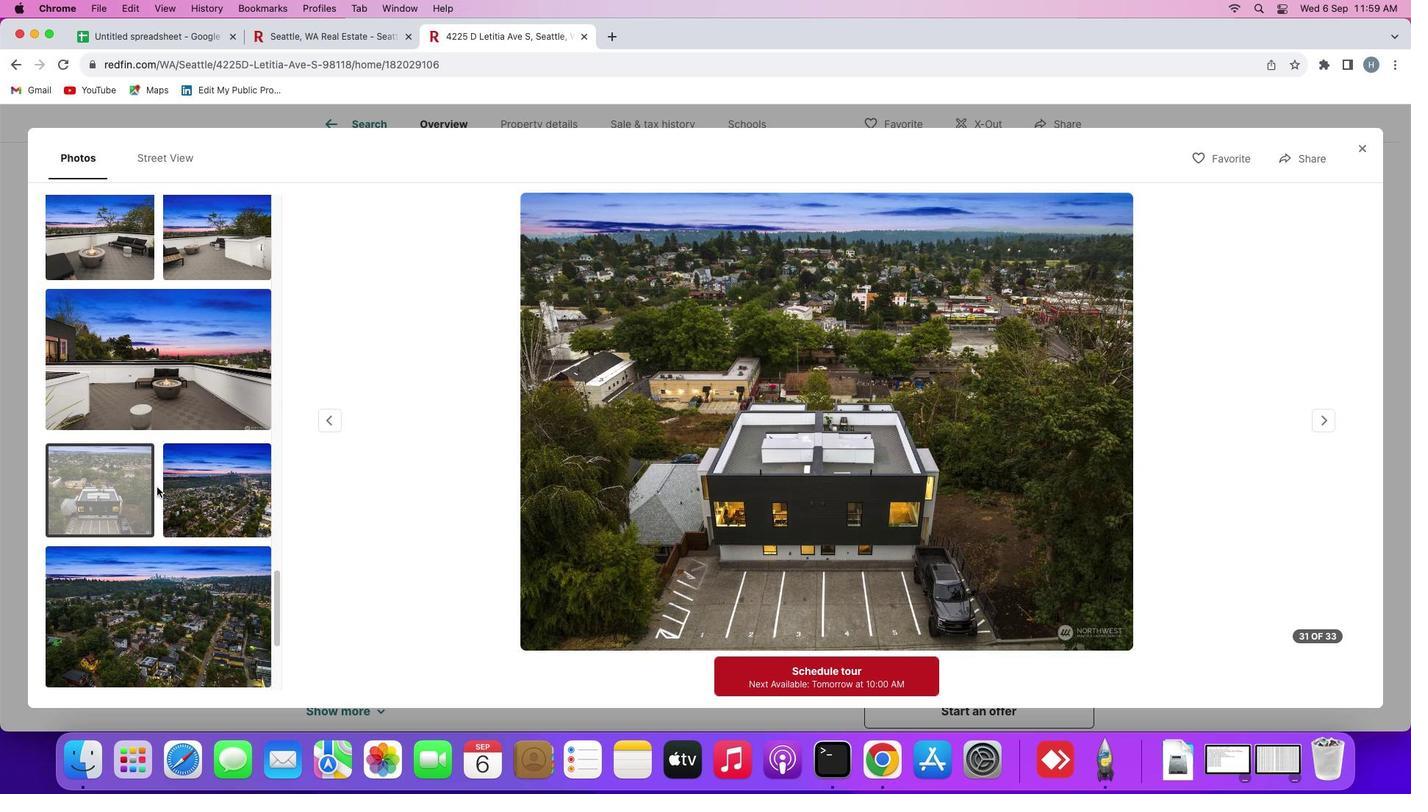
Action: Mouse moved to (159, 489)
Screenshot: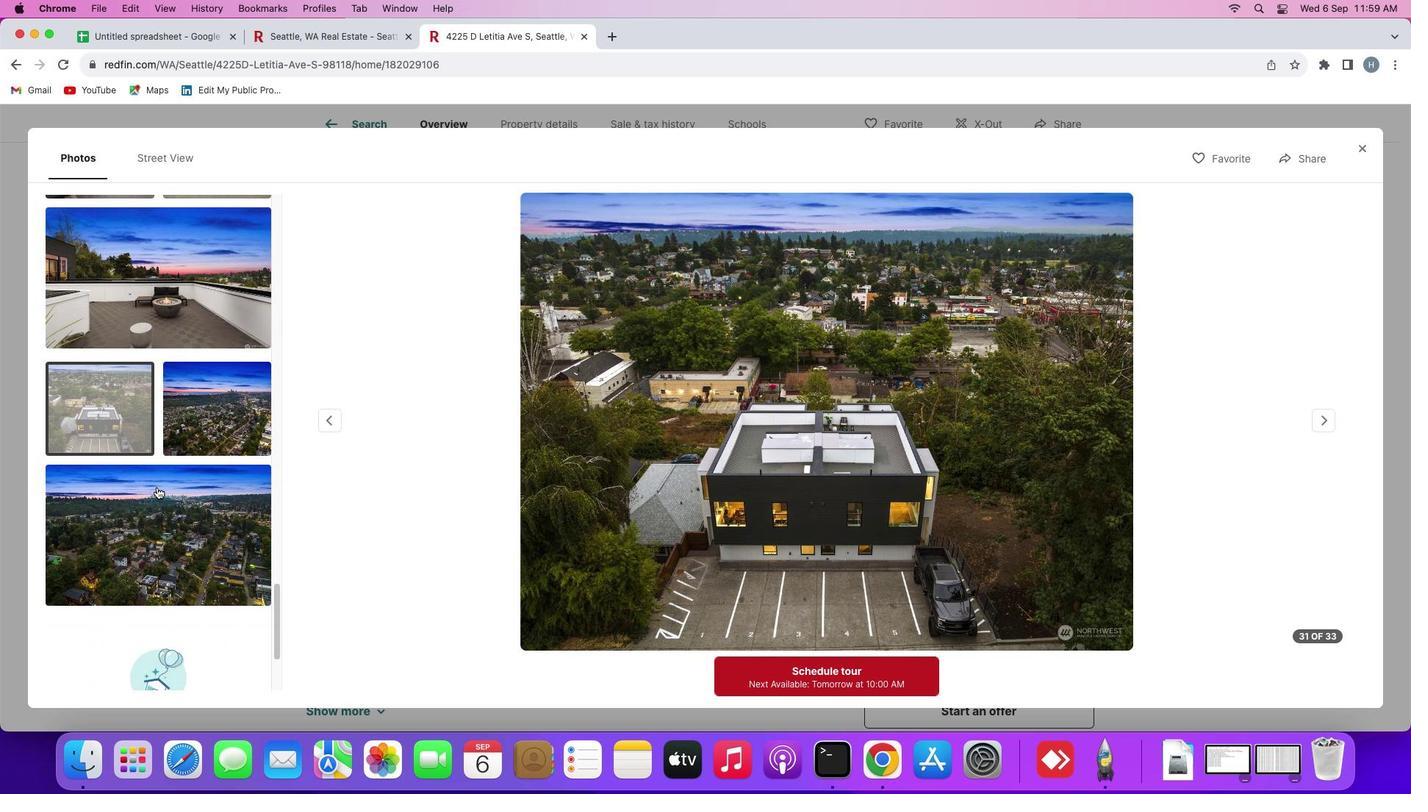 
Action: Mouse scrolled (159, 489) with delta (2, 1)
Screenshot: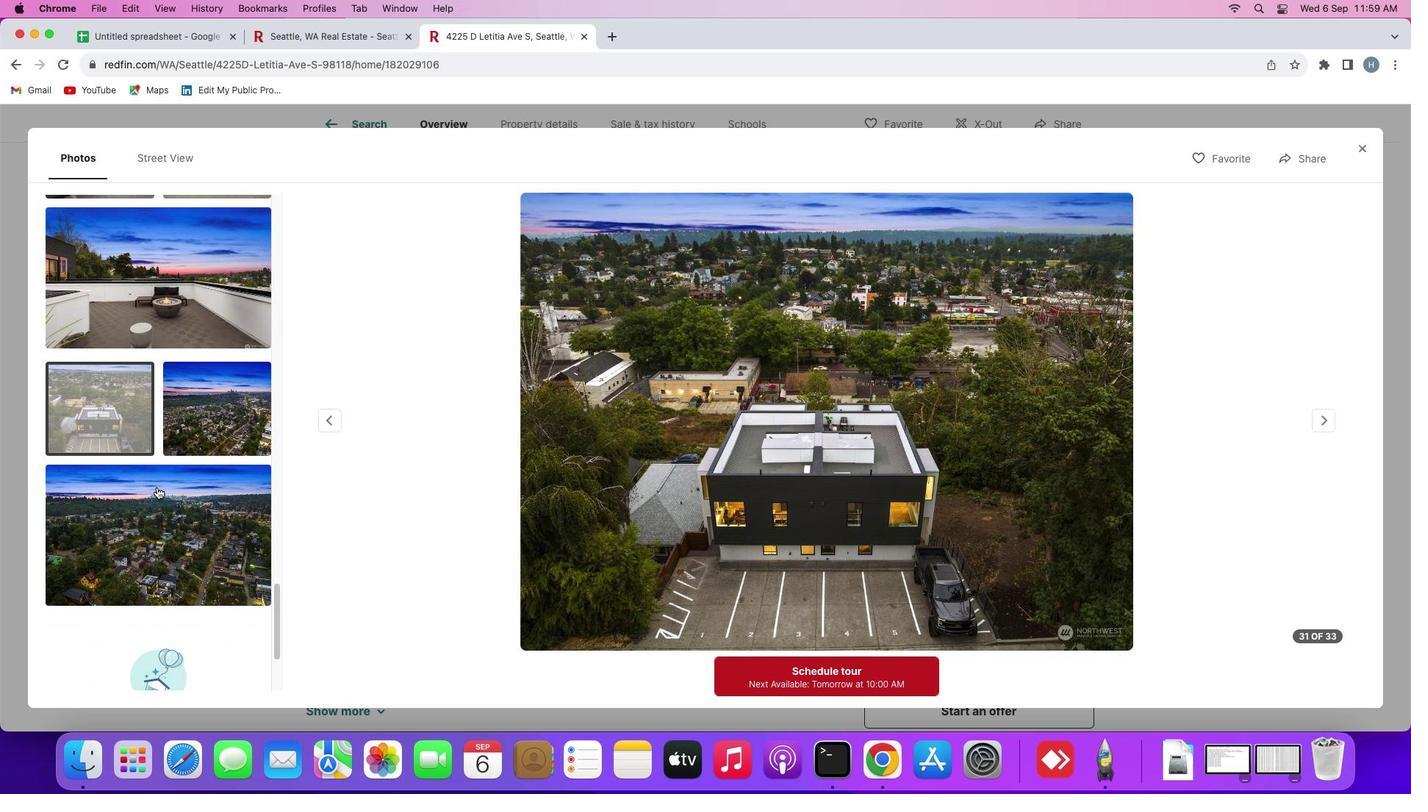 
Action: Mouse scrolled (159, 489) with delta (2, 1)
Screenshot: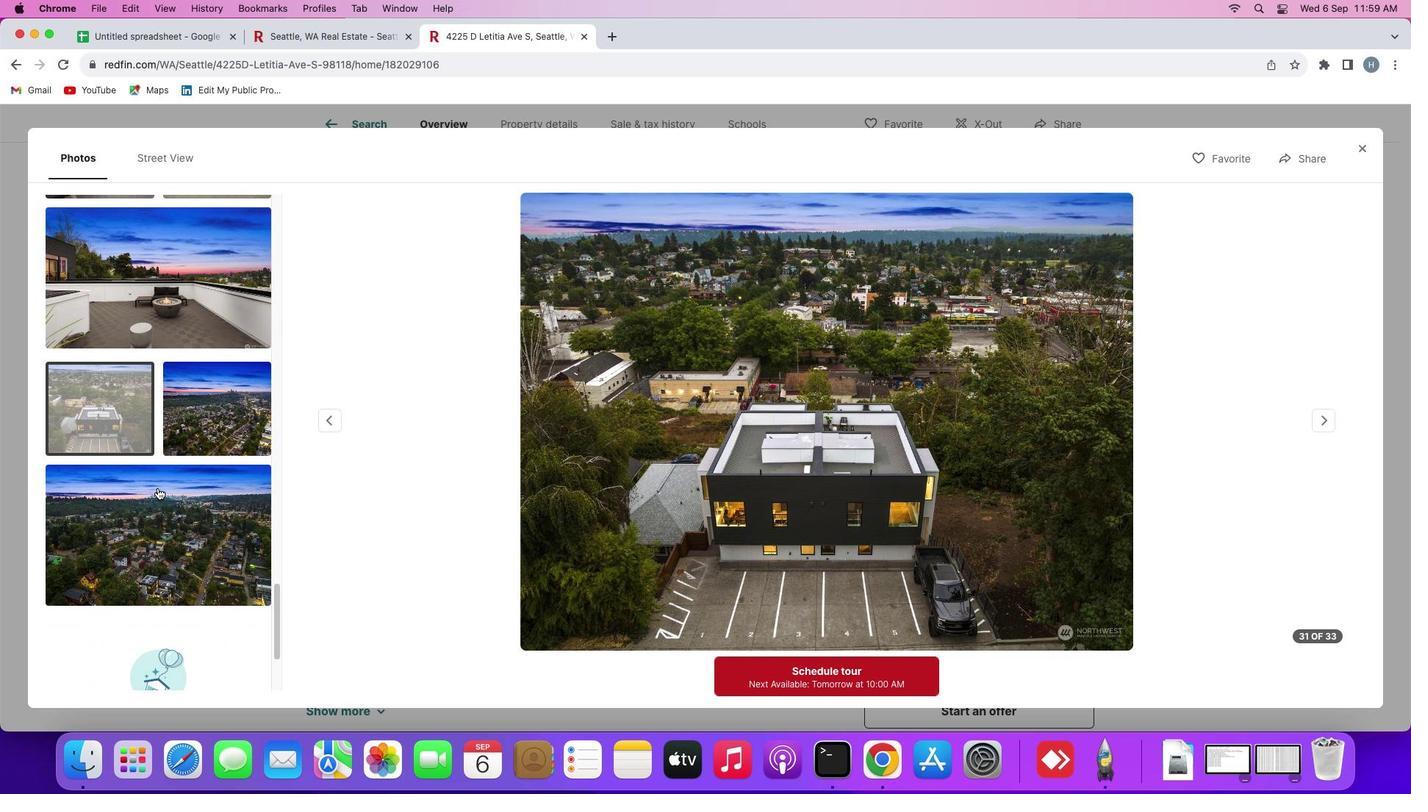 
Action: Mouse scrolled (159, 489) with delta (2, 0)
Screenshot: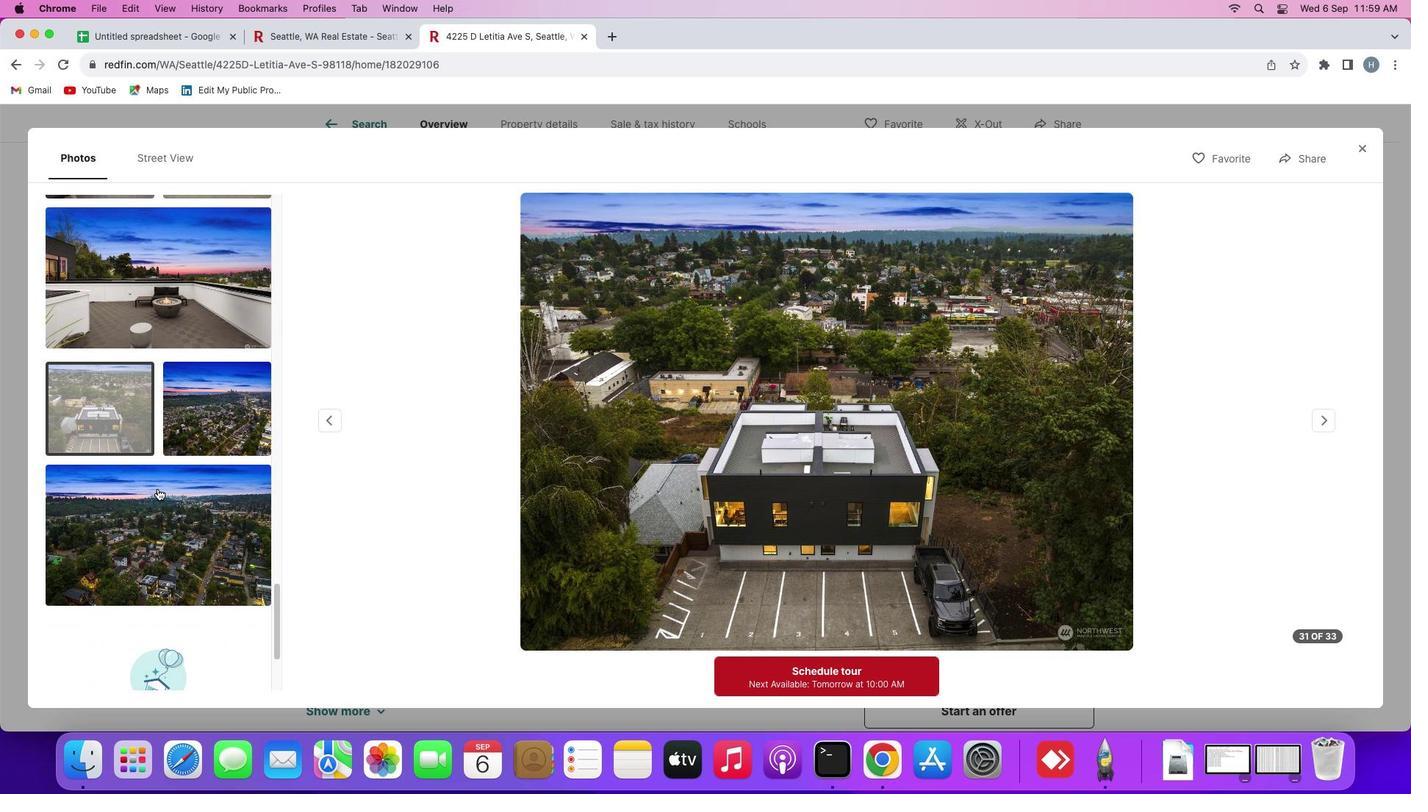 
Action: Mouse moved to (160, 491)
Screenshot: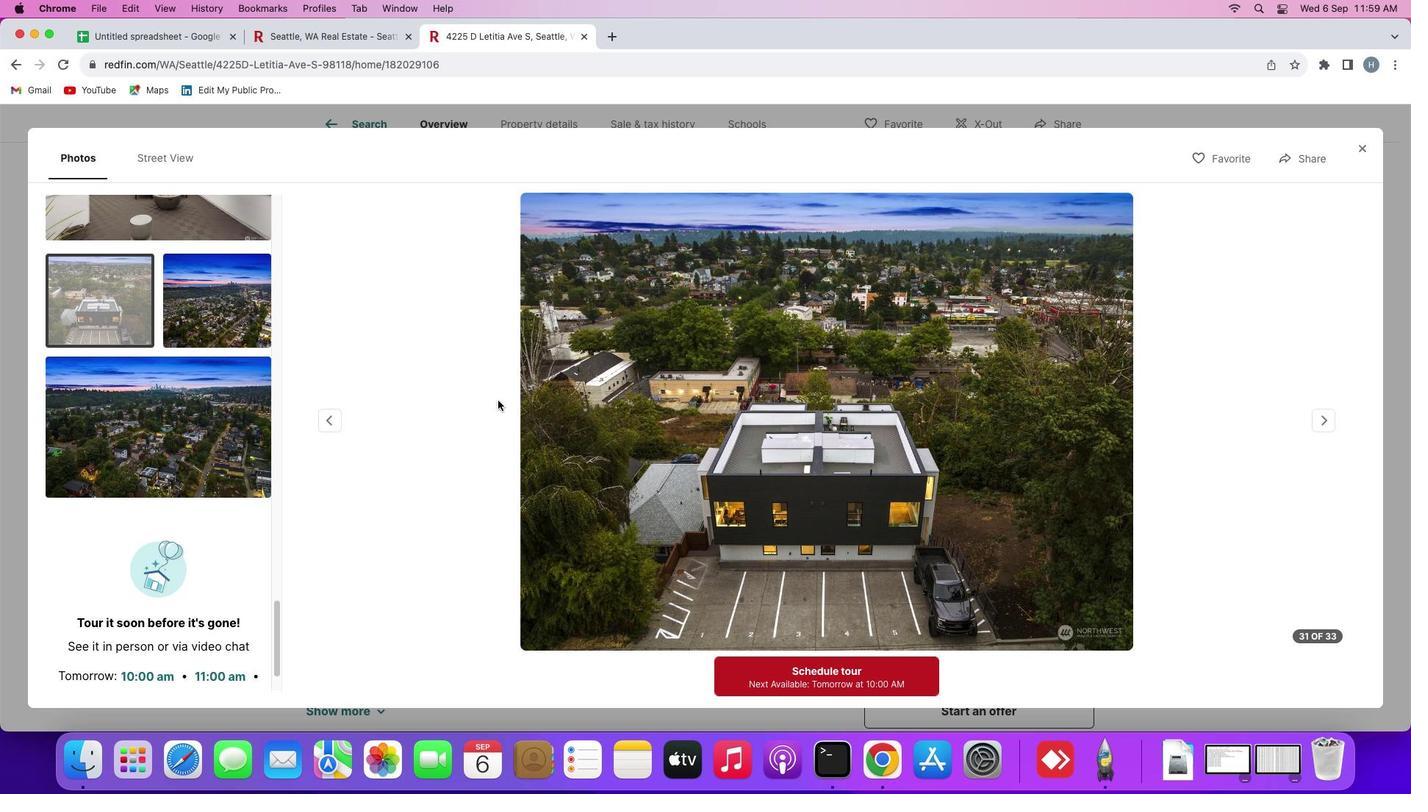 
Action: Mouse scrolled (160, 491) with delta (2, 1)
Screenshot: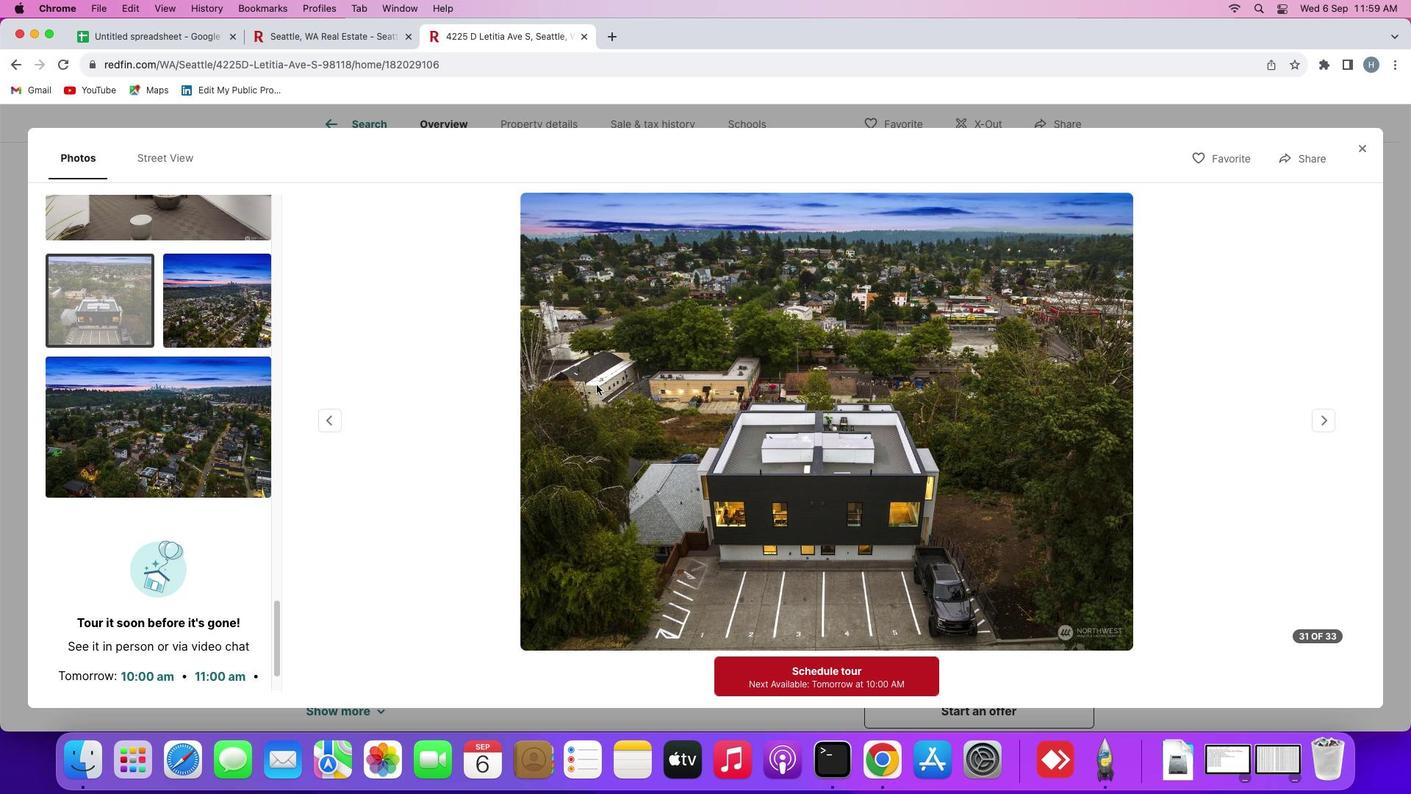 
Action: Mouse scrolled (160, 491) with delta (2, 1)
Screenshot: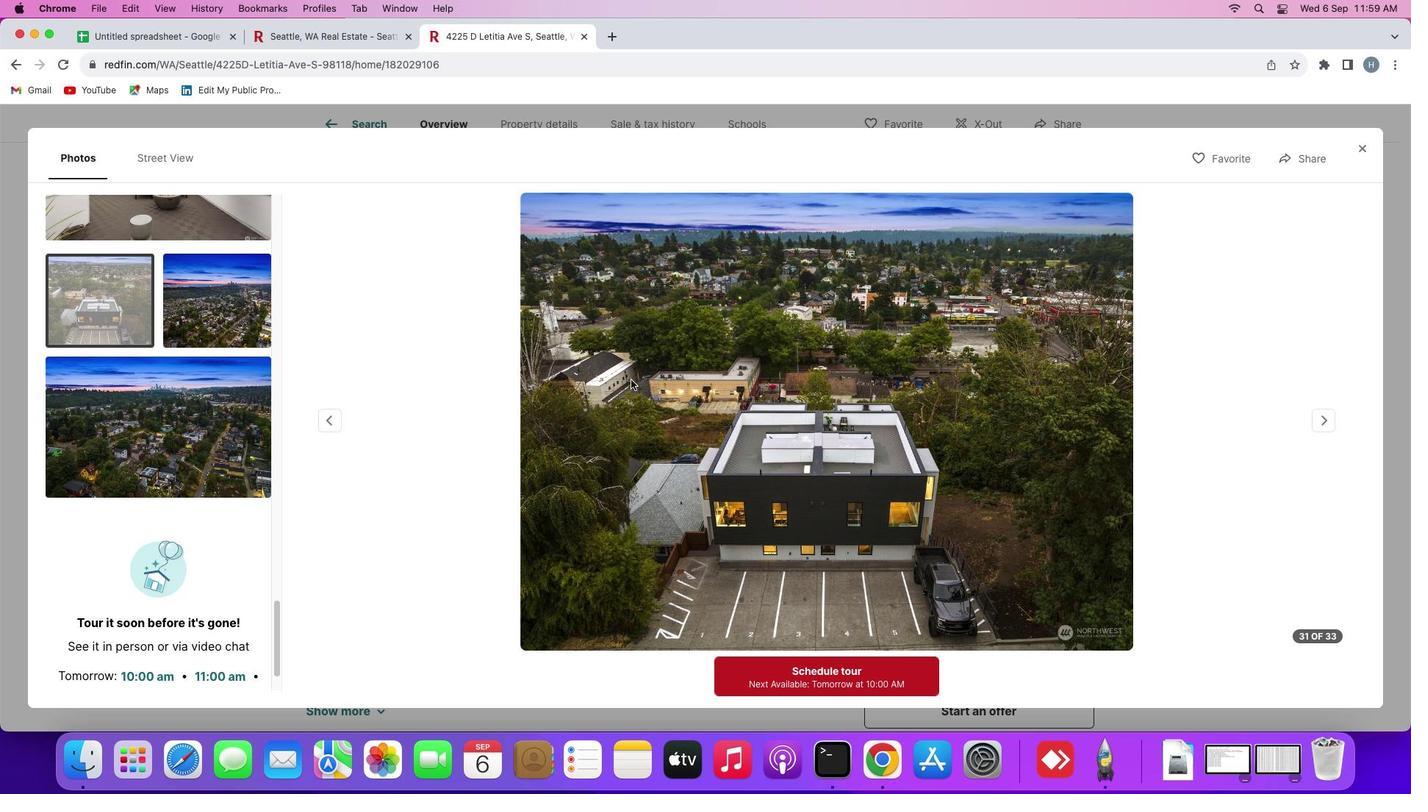 
Action: Mouse scrolled (160, 491) with delta (2, 0)
Screenshot: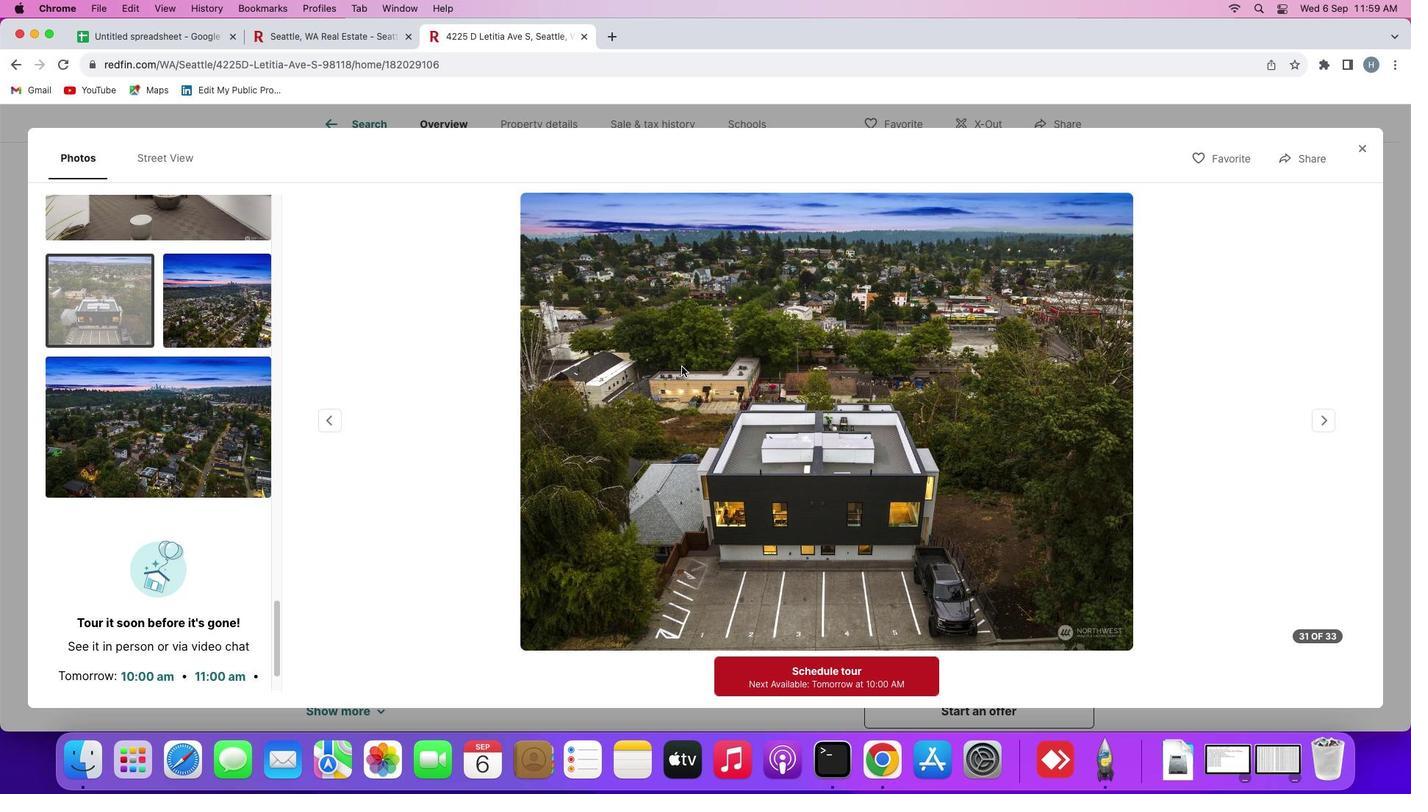 
Action: Mouse moved to (1365, 148)
Screenshot: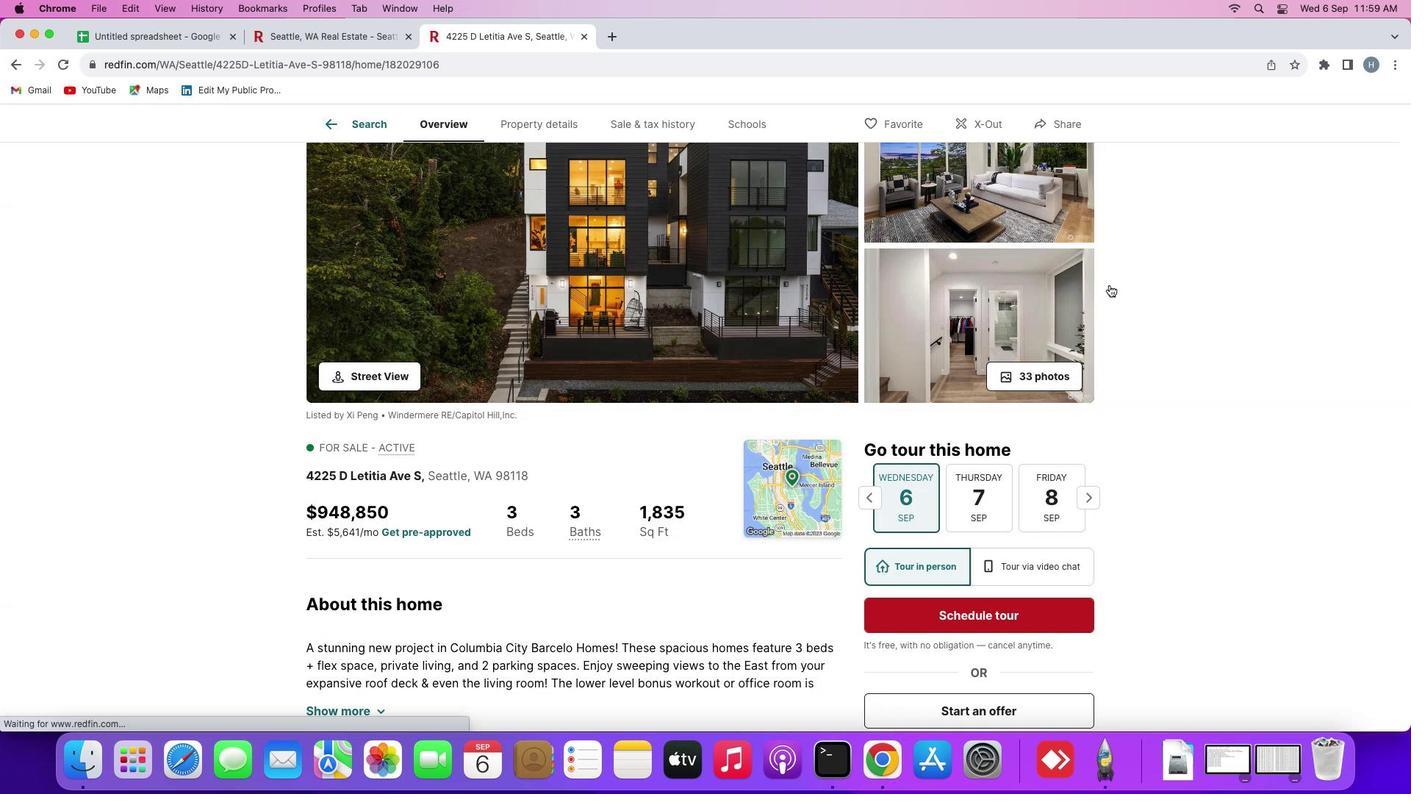 
Action: Mouse pressed left at (1365, 148)
Screenshot: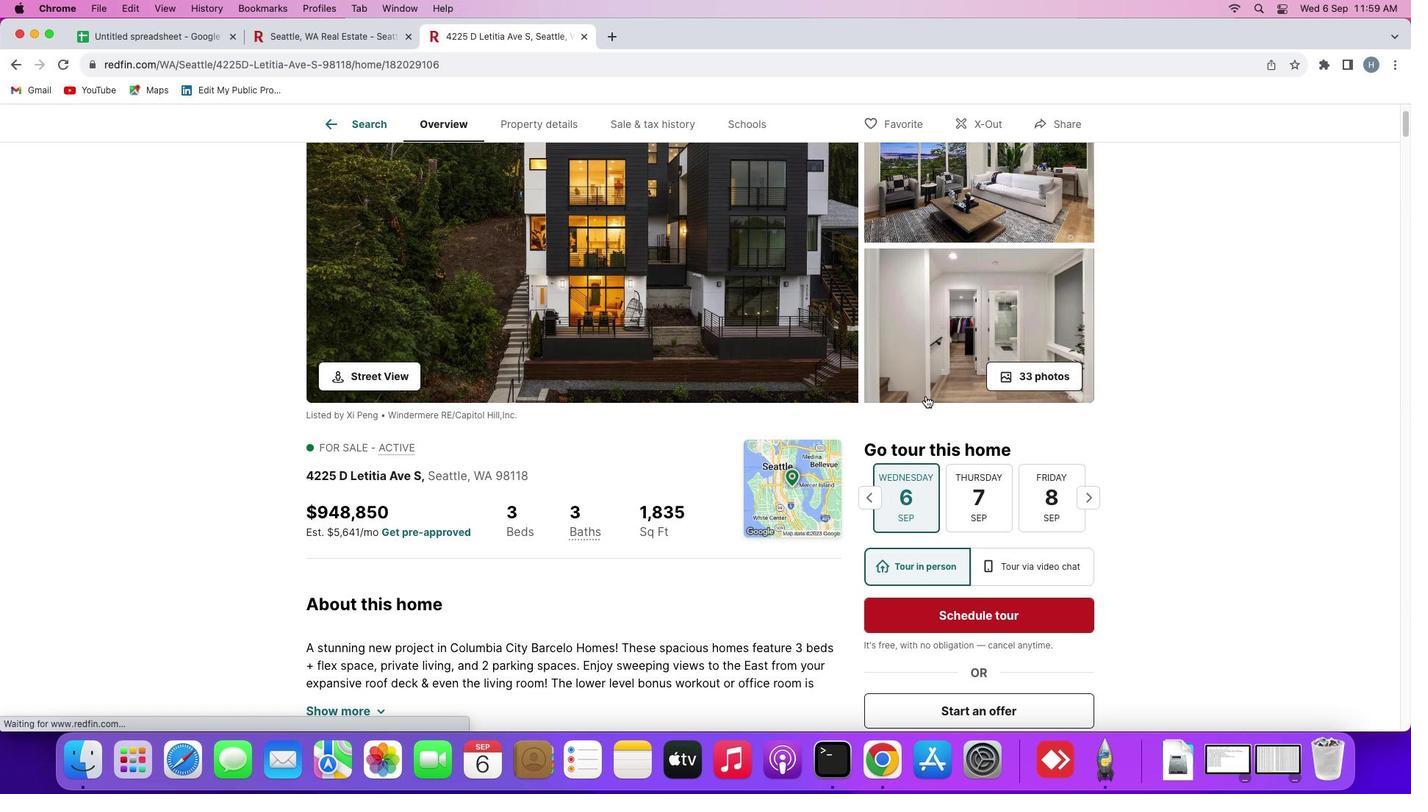 
Action: Mouse moved to (637, 572)
Screenshot: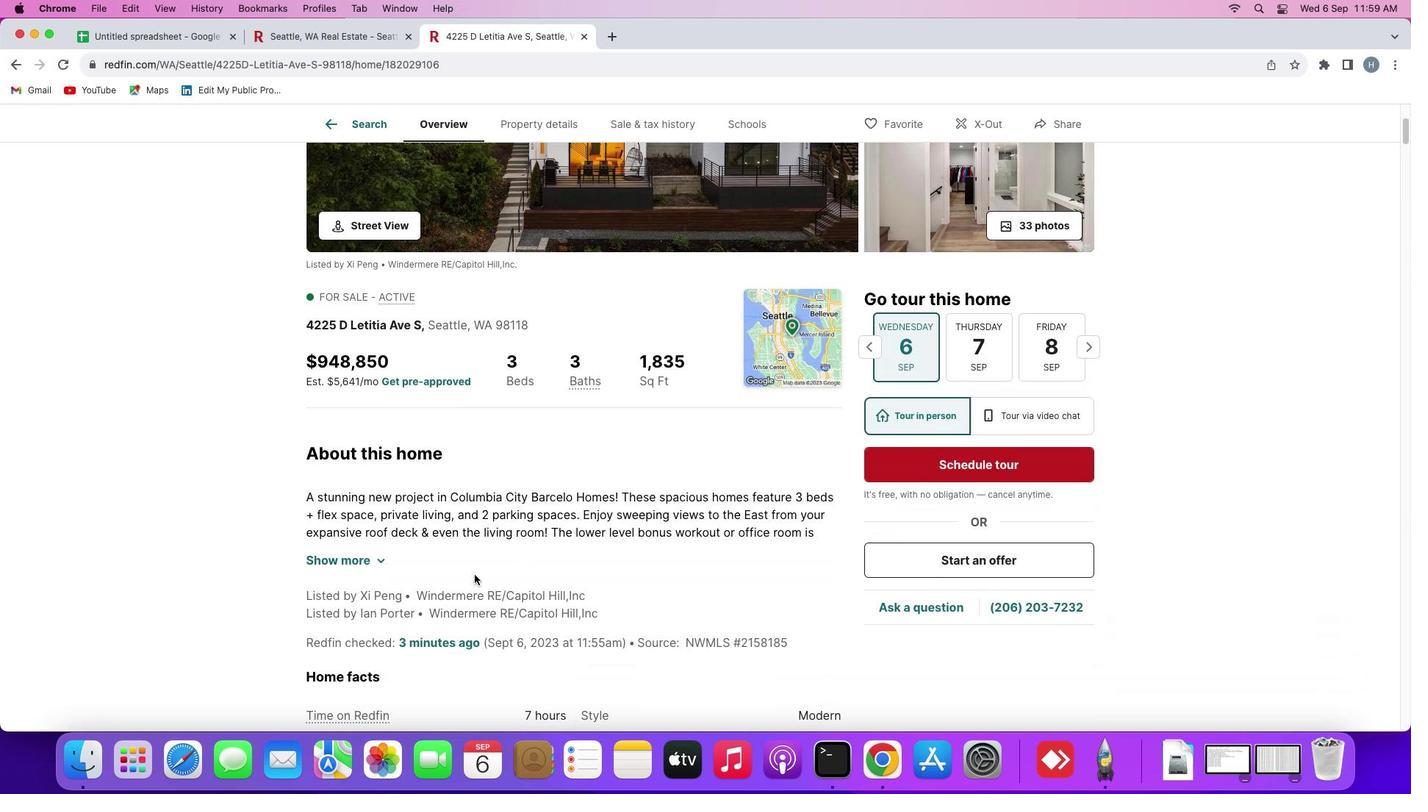 
Action: Mouse scrolled (637, 572) with delta (2, 1)
Screenshot: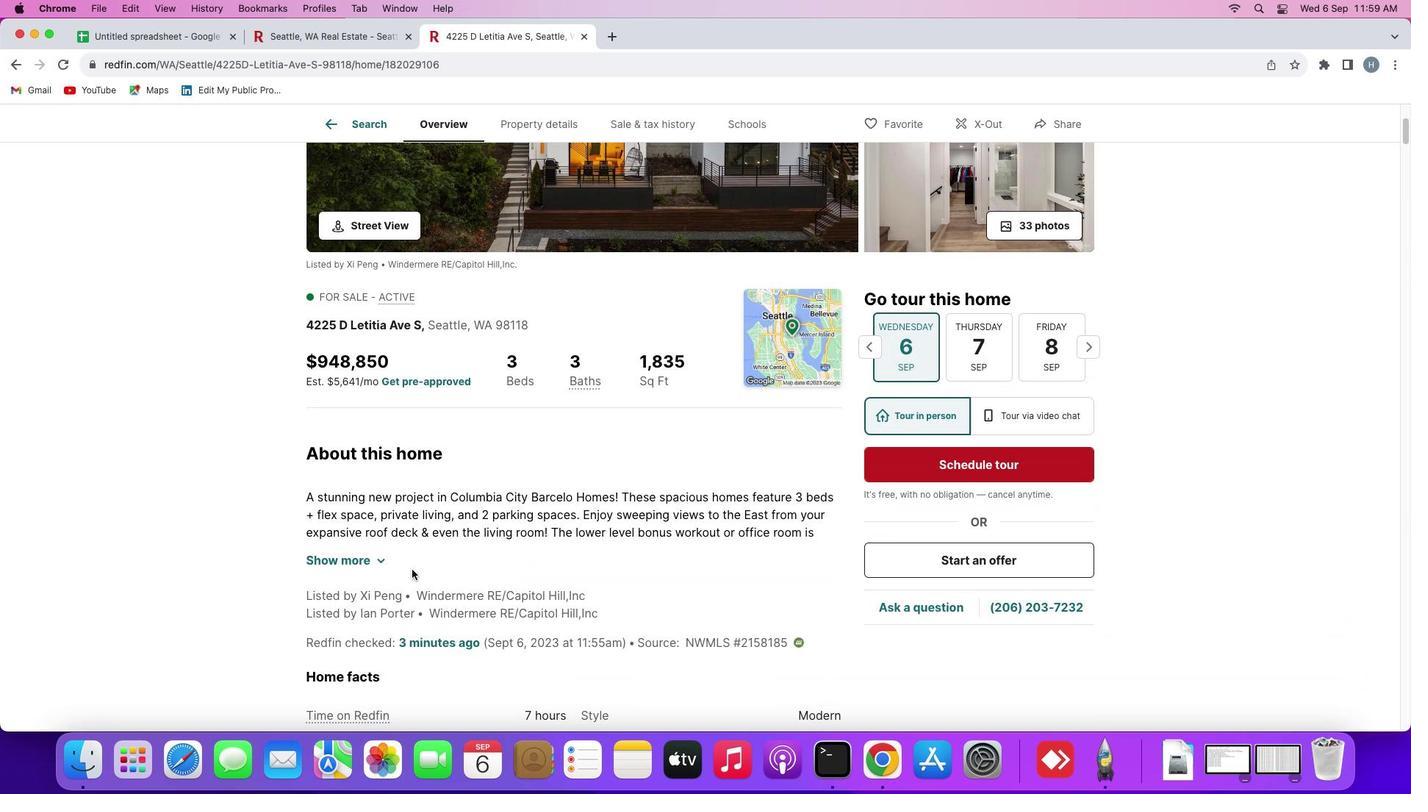 
Action: Mouse scrolled (637, 572) with delta (2, 1)
Screenshot: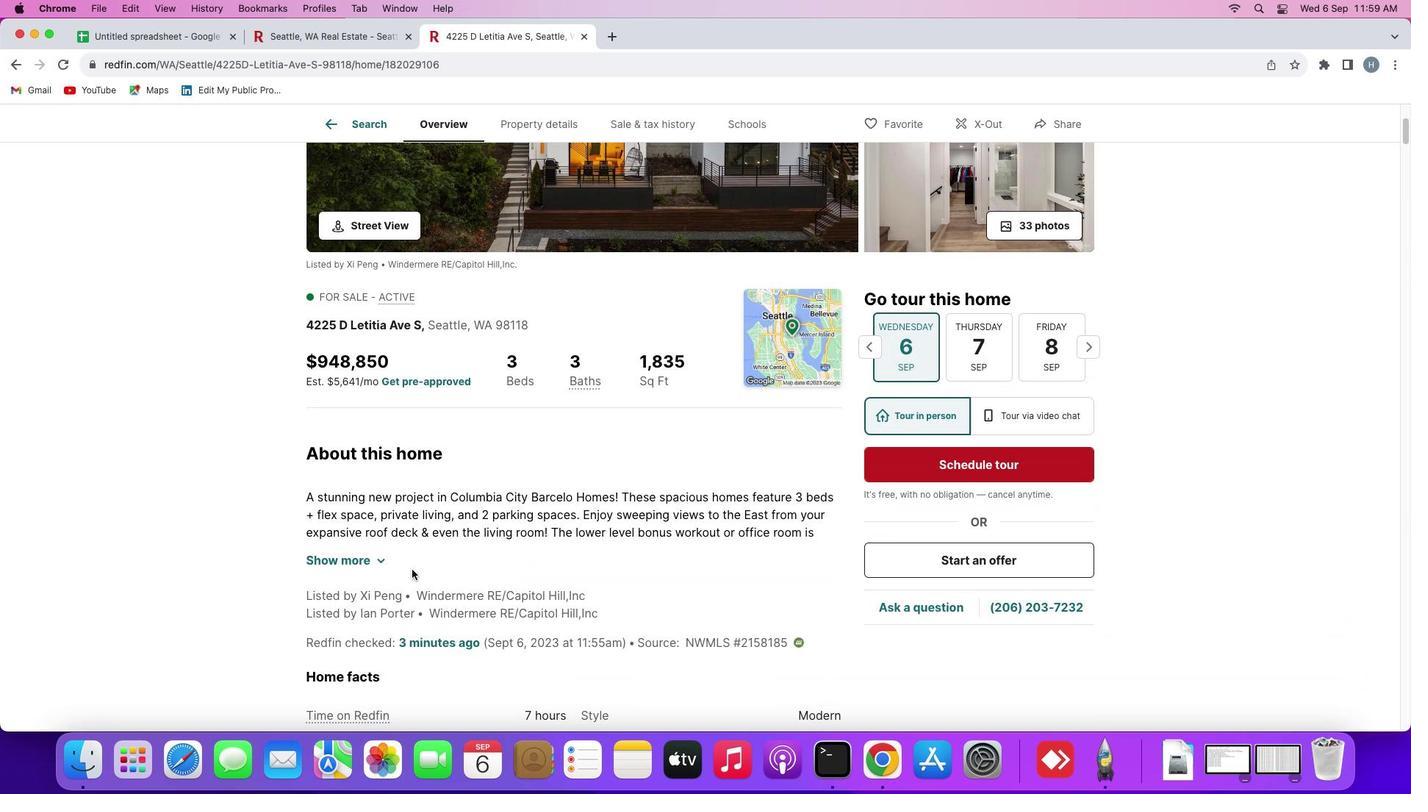 
Action: Mouse moved to (638, 572)
Screenshot: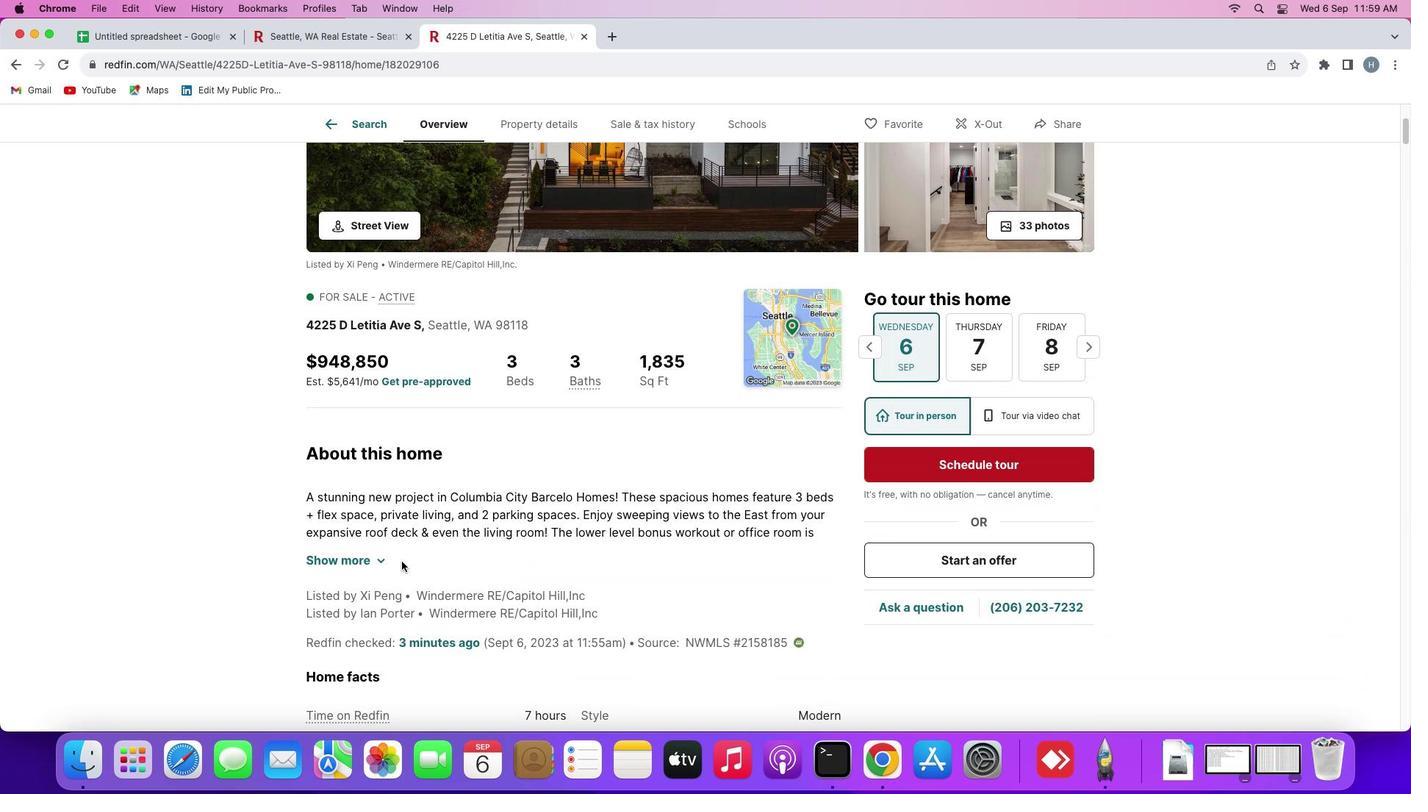 
Action: Mouse scrolled (638, 572) with delta (2, 0)
Screenshot: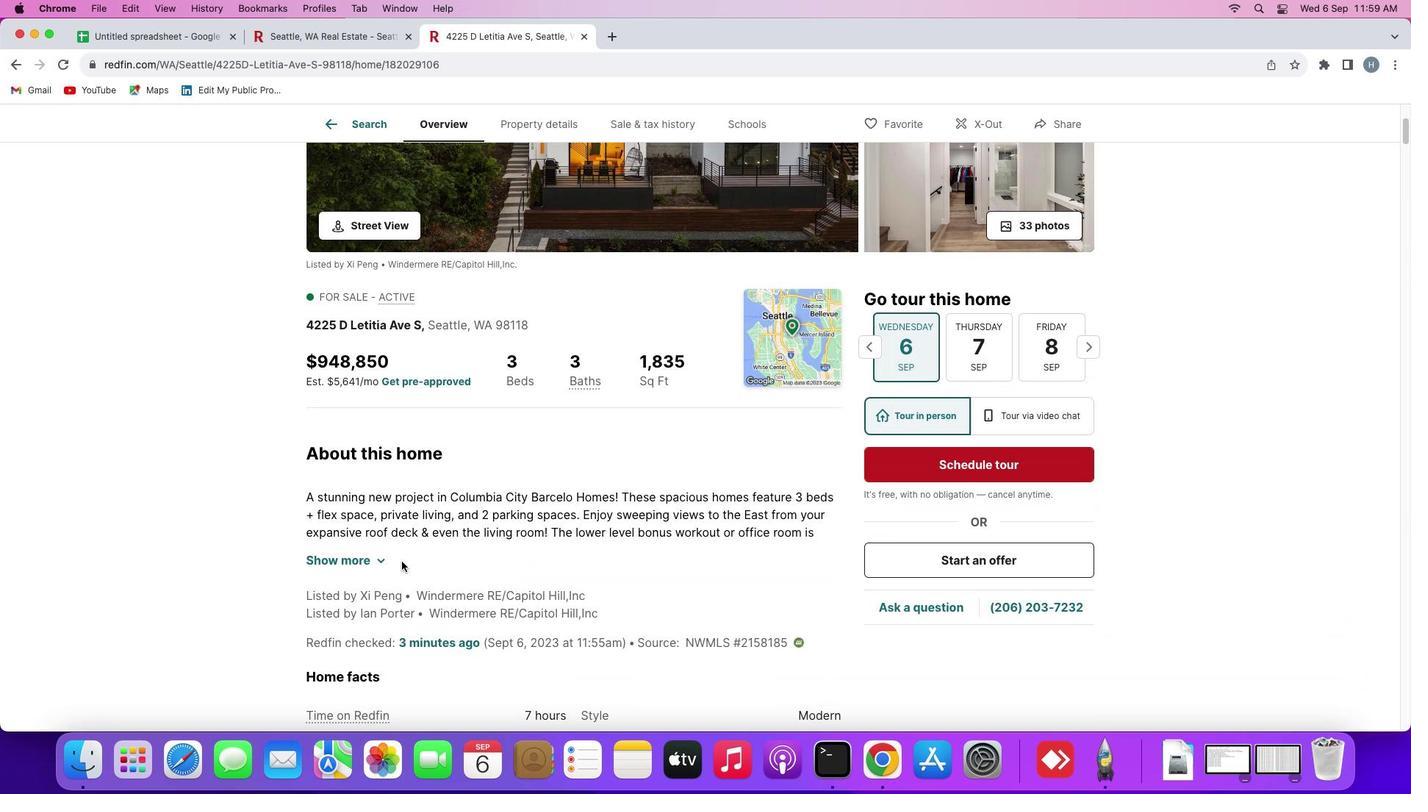 
Action: Mouse moved to (632, 561)
Screenshot: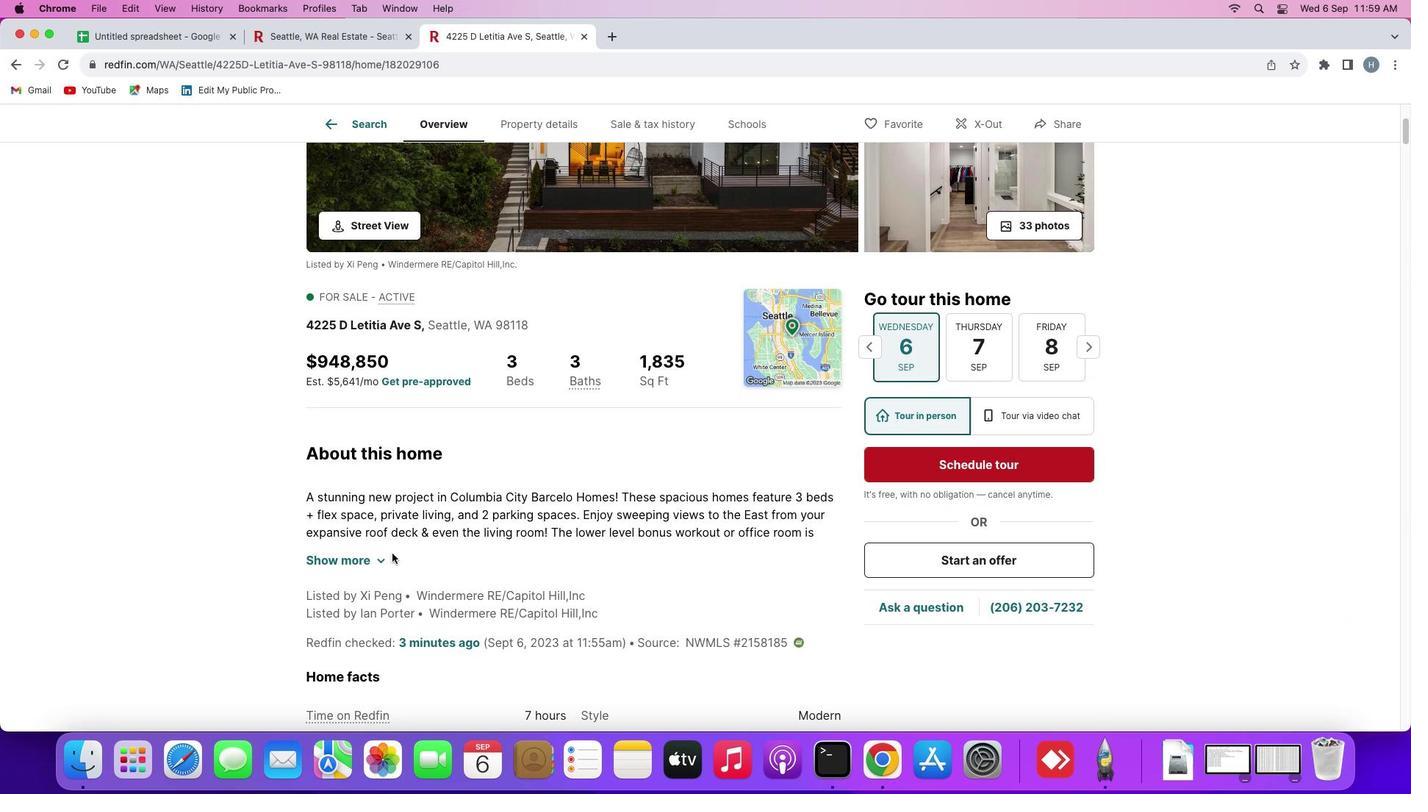 
Action: Mouse scrolled (632, 561) with delta (2, 0)
Screenshot: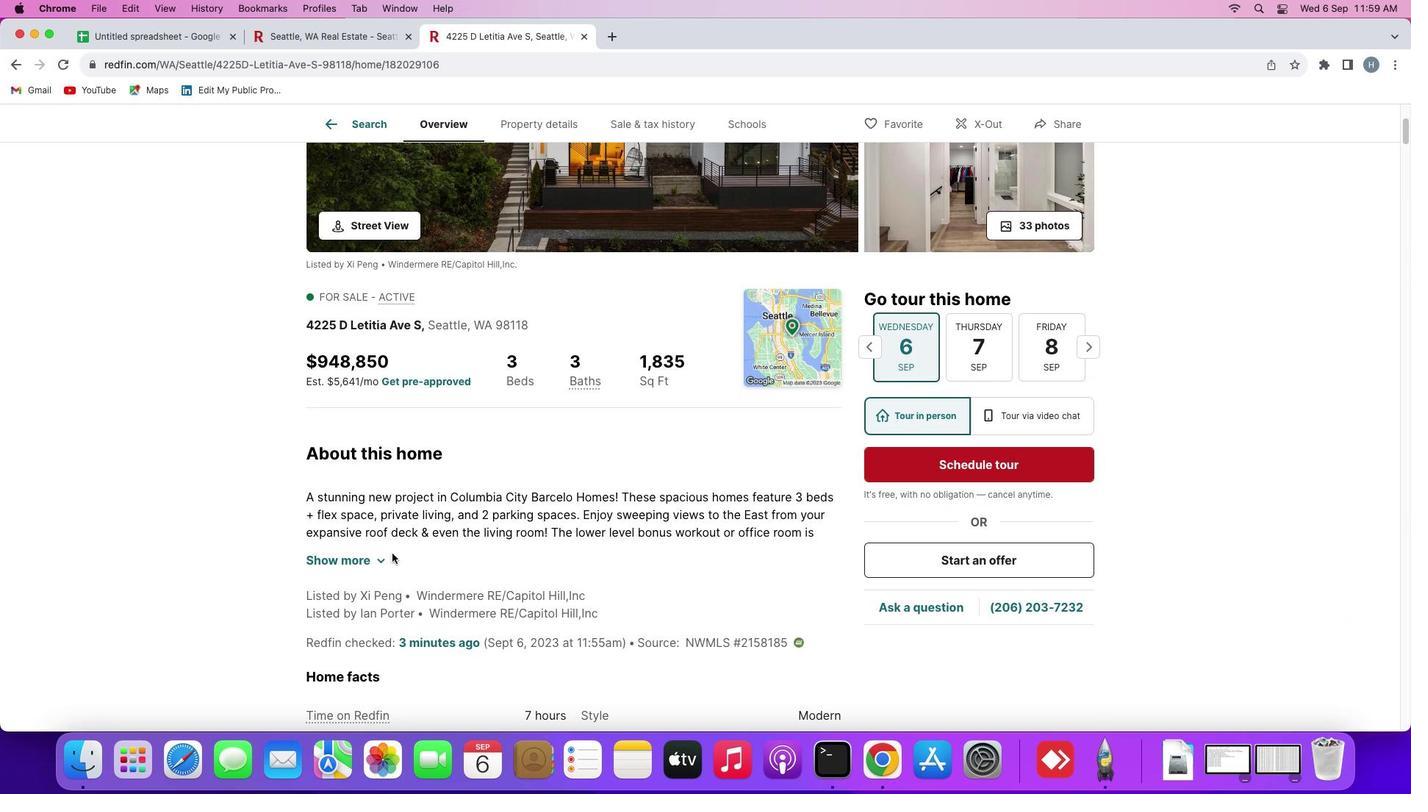 
Action: Mouse moved to (385, 560)
Screenshot: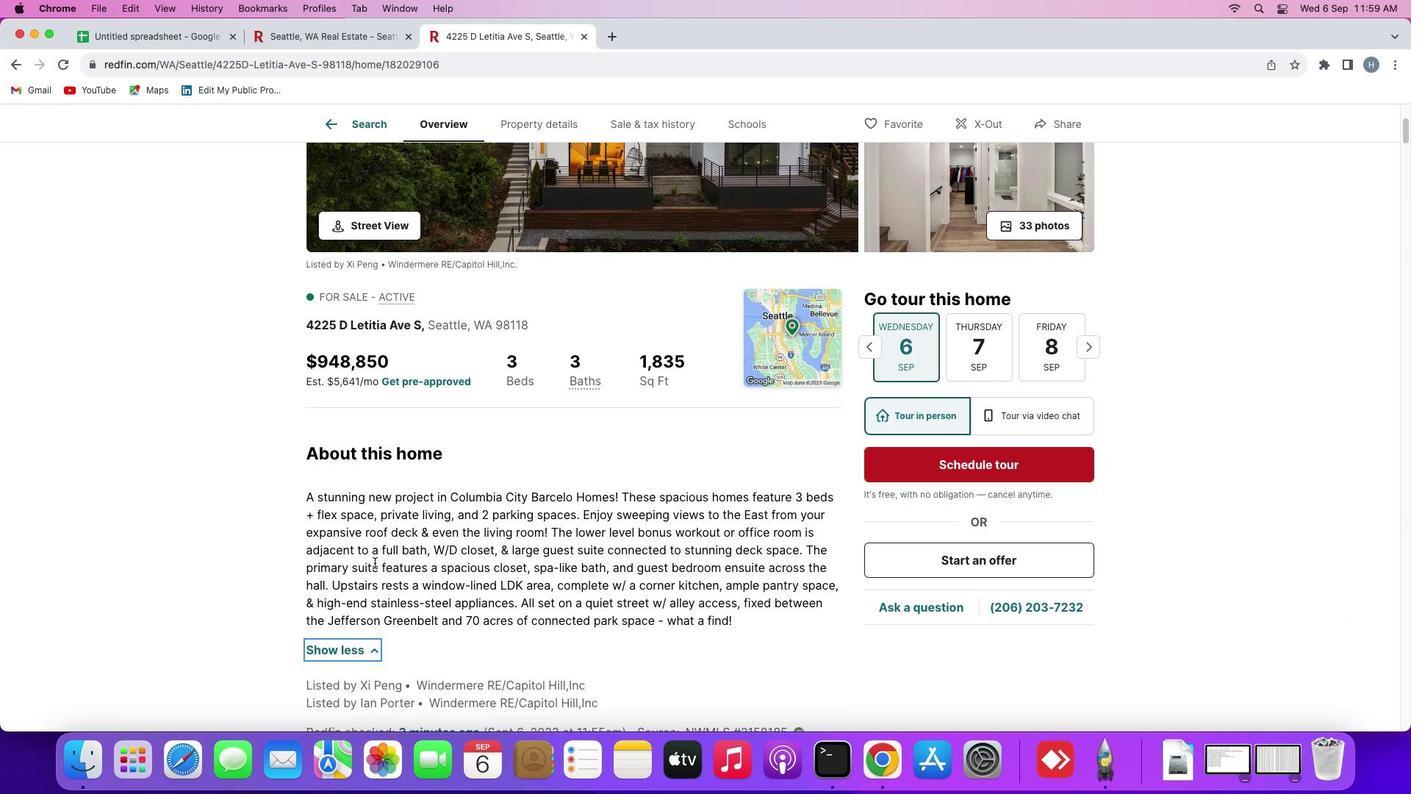 
Action: Mouse pressed left at (385, 560)
Screenshot: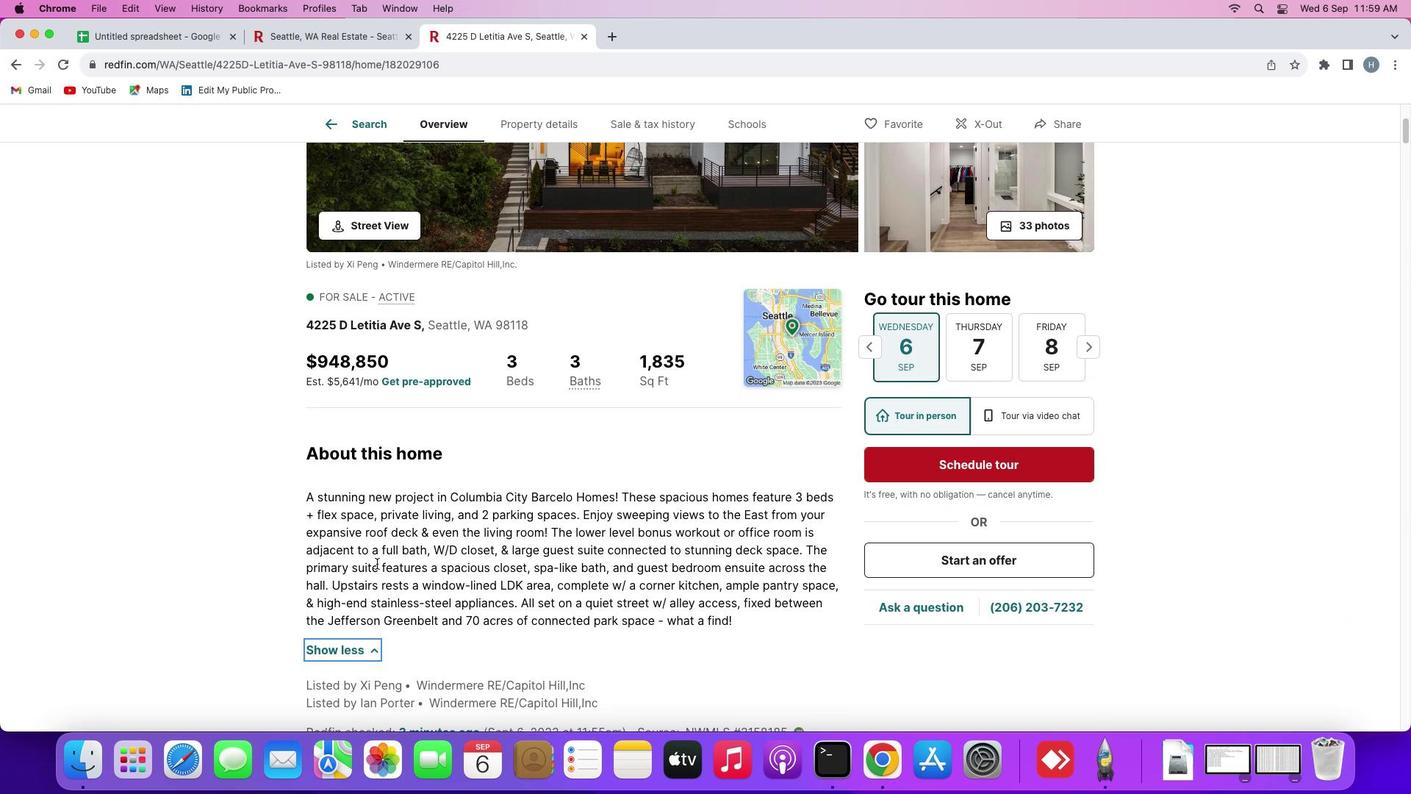 
Action: Mouse moved to (738, 535)
Screenshot: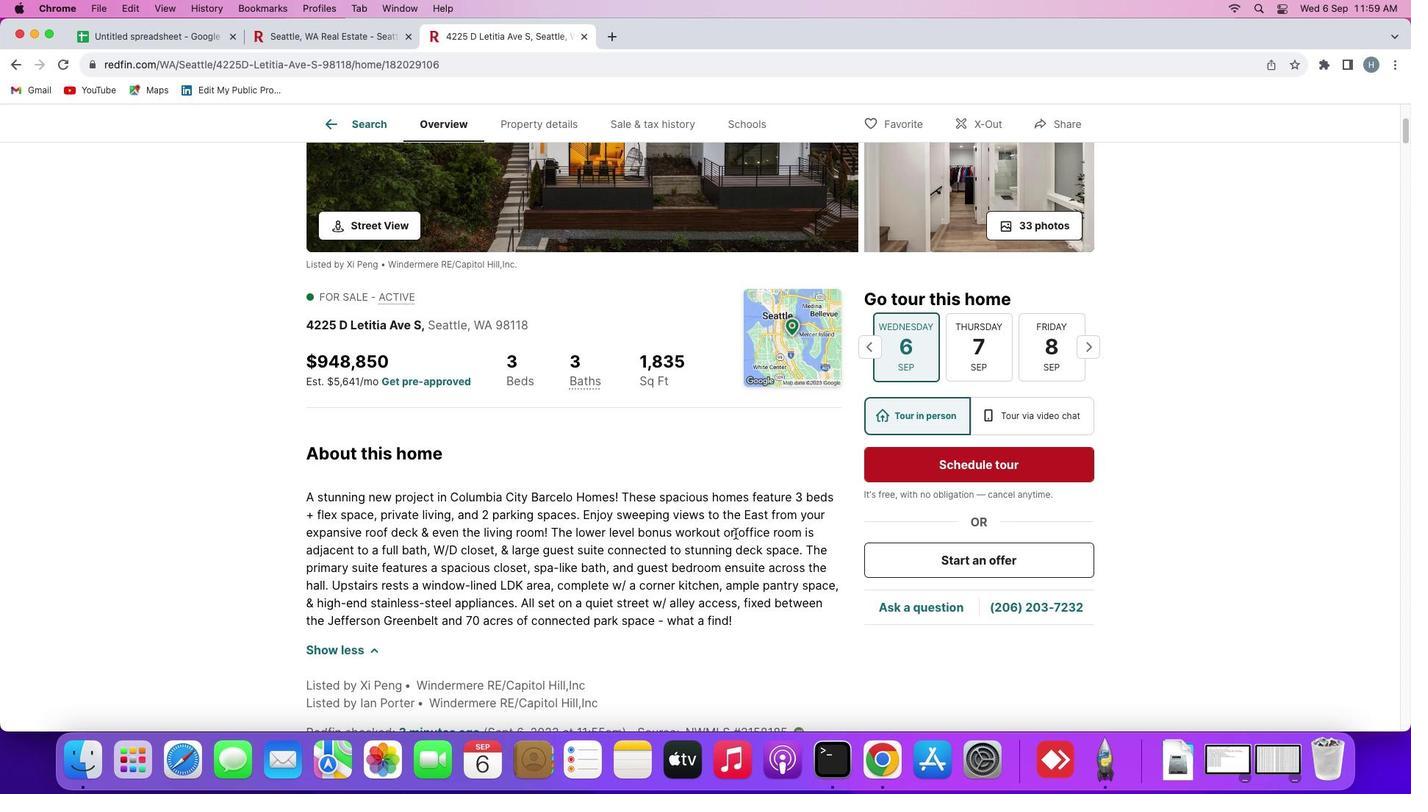 
Action: Mouse pressed left at (738, 535)
Screenshot: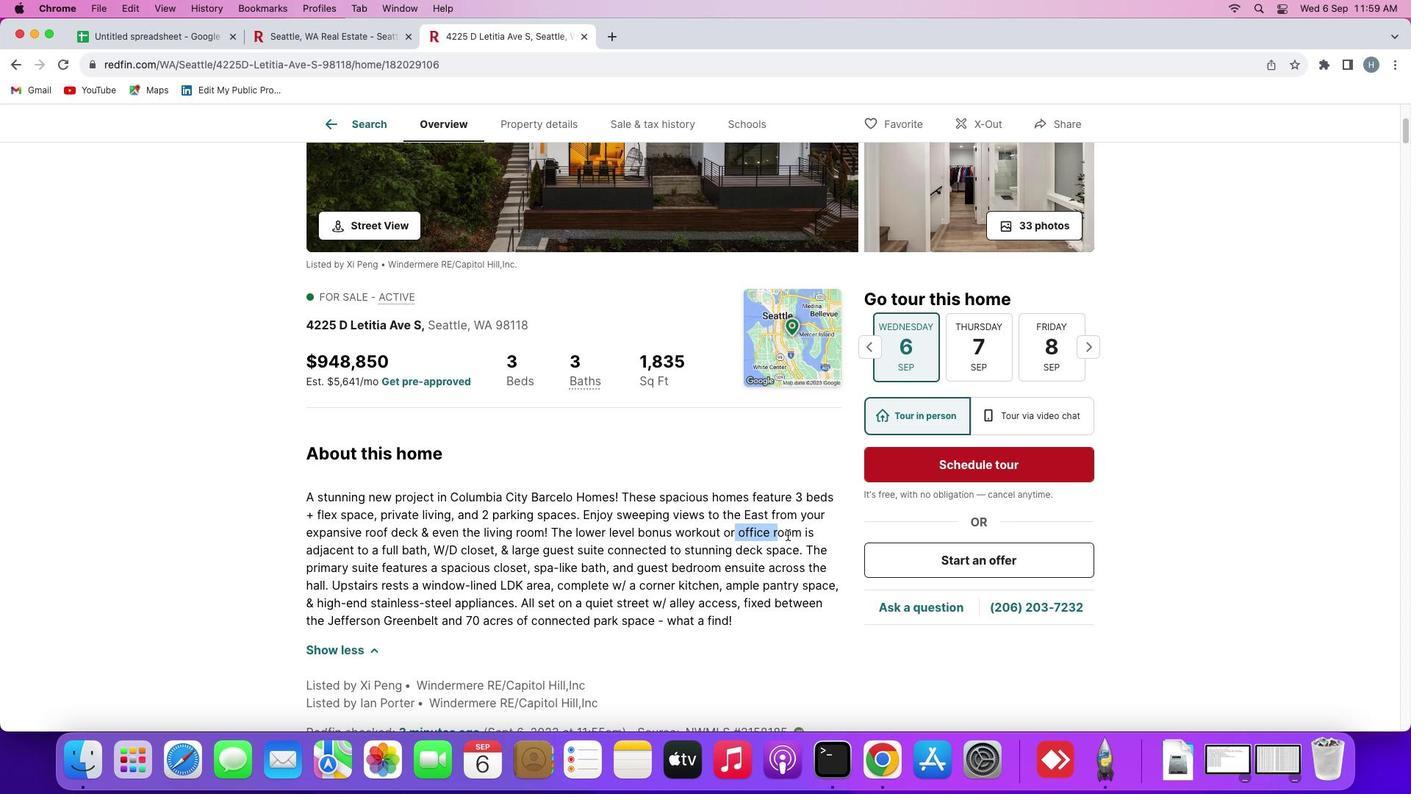
Action: Mouse moved to (419, 560)
Screenshot: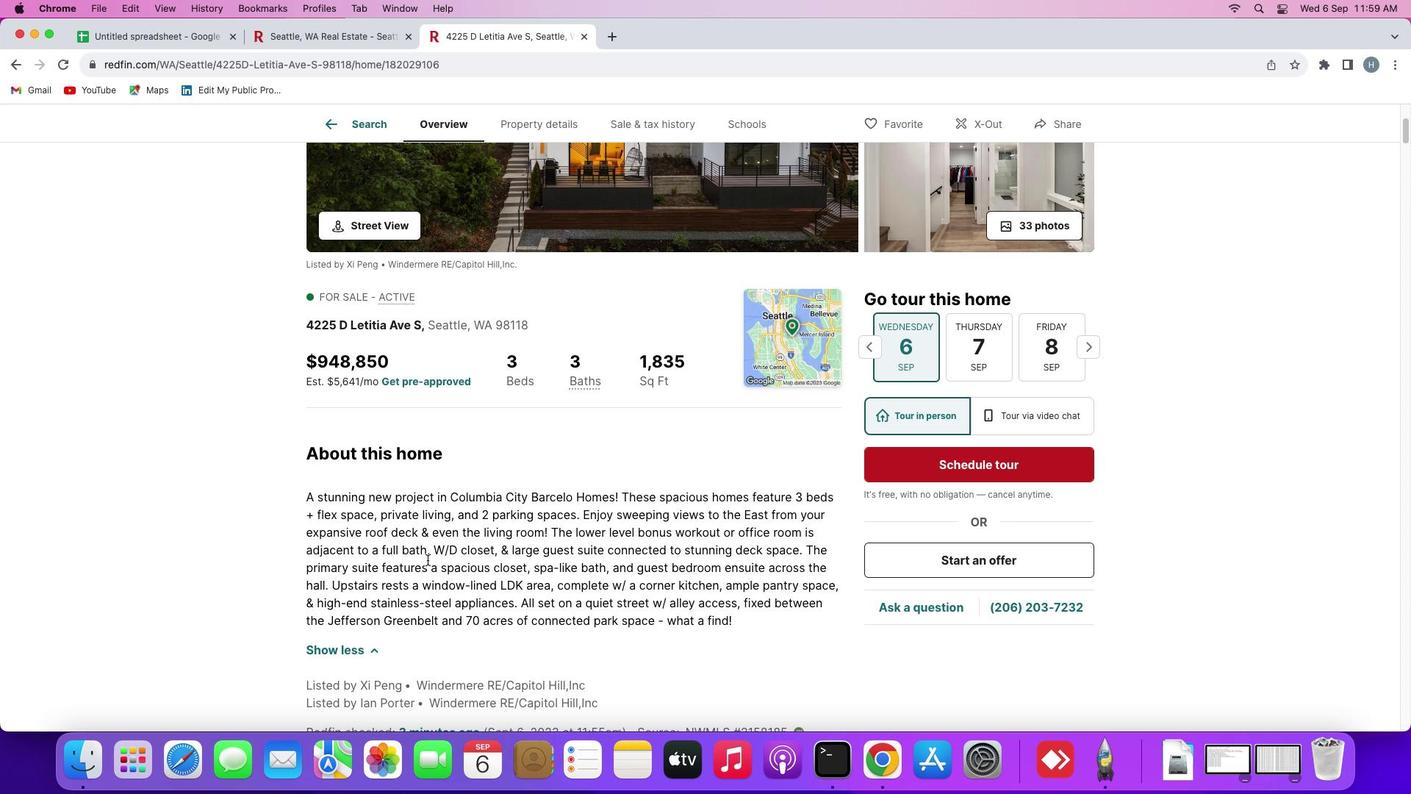 
Action: Mouse pressed left at (419, 560)
Screenshot: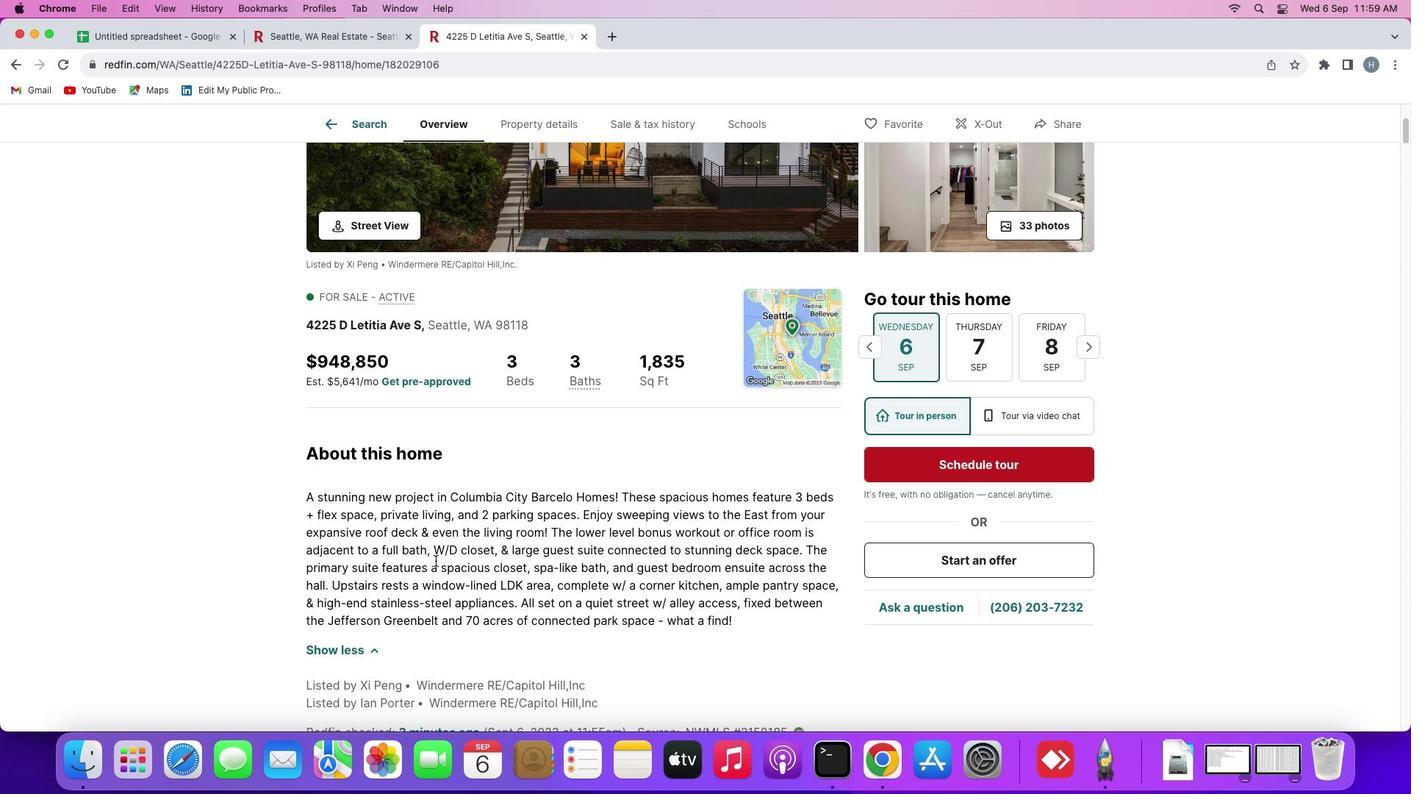 
Action: Mouse moved to (616, 637)
Screenshot: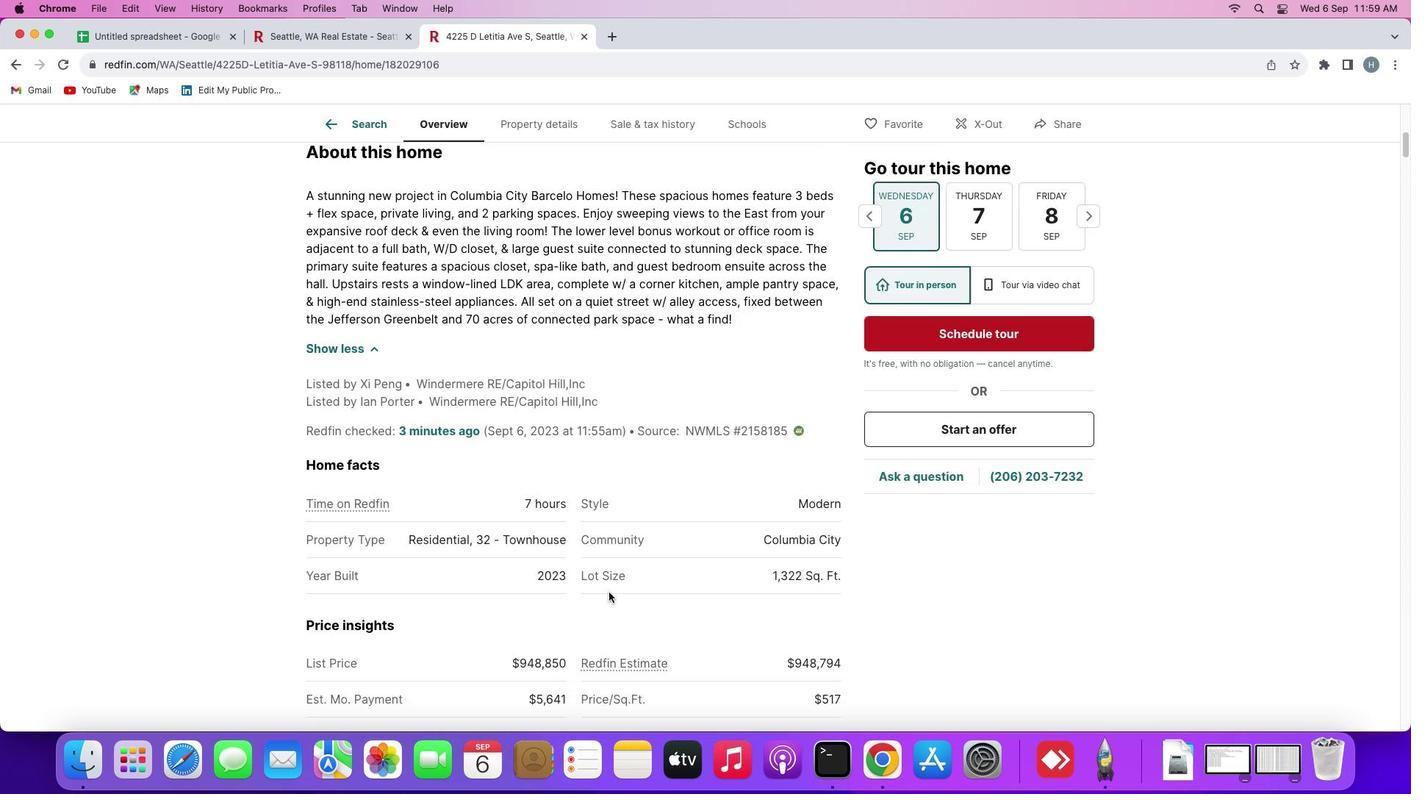 
Action: Mouse scrolled (616, 637) with delta (2, 1)
Screenshot: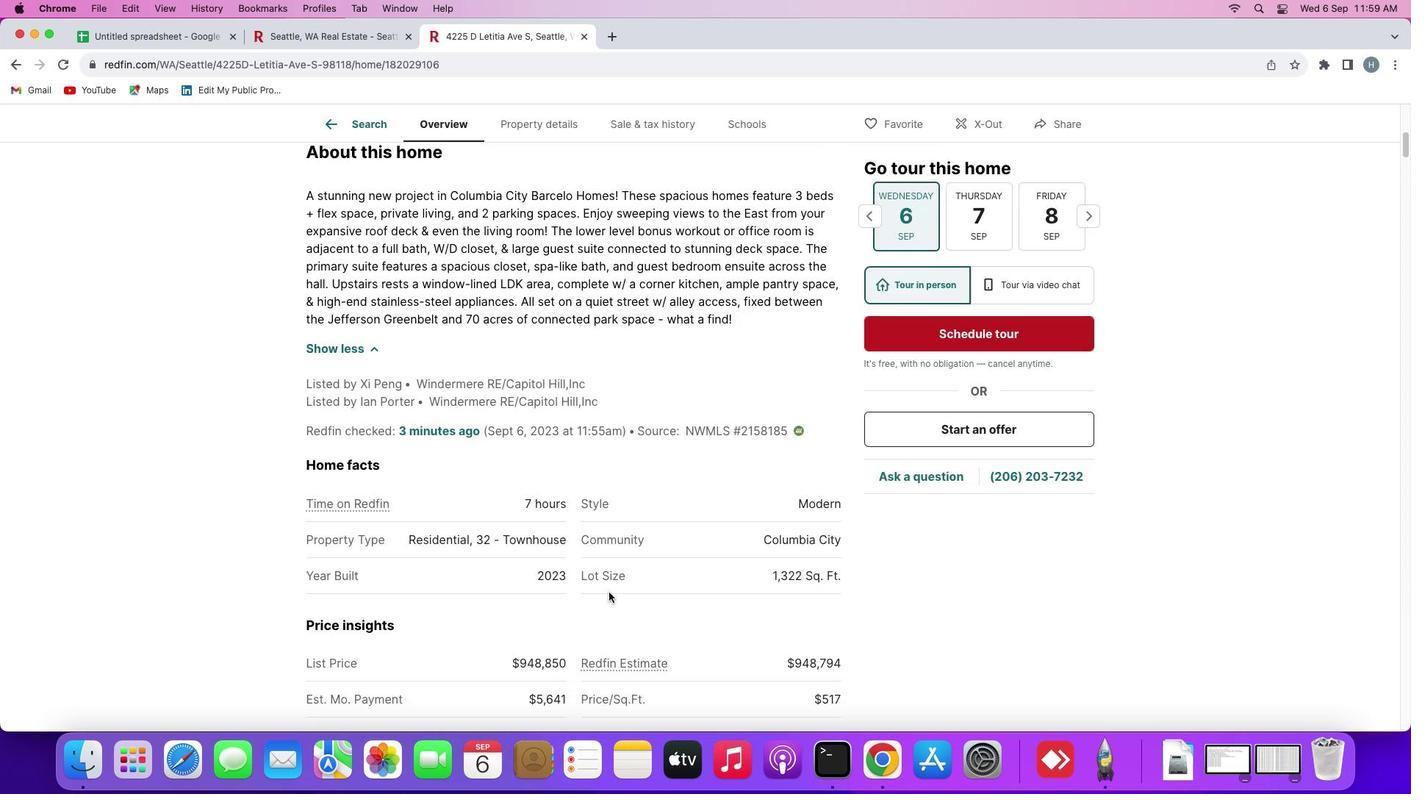 
Action: Mouse moved to (625, 630)
Screenshot: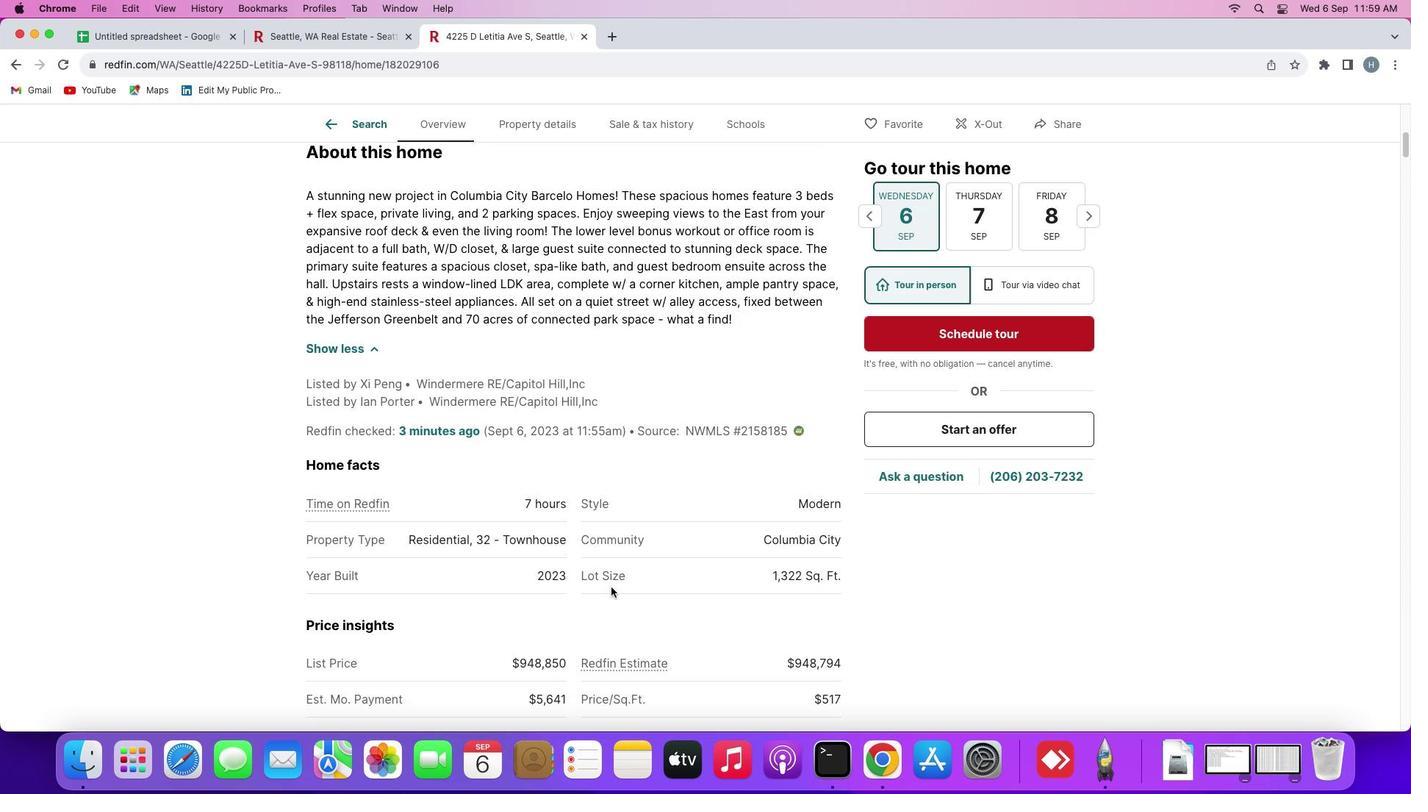 
Action: Mouse scrolled (625, 630) with delta (2, 1)
Screenshot: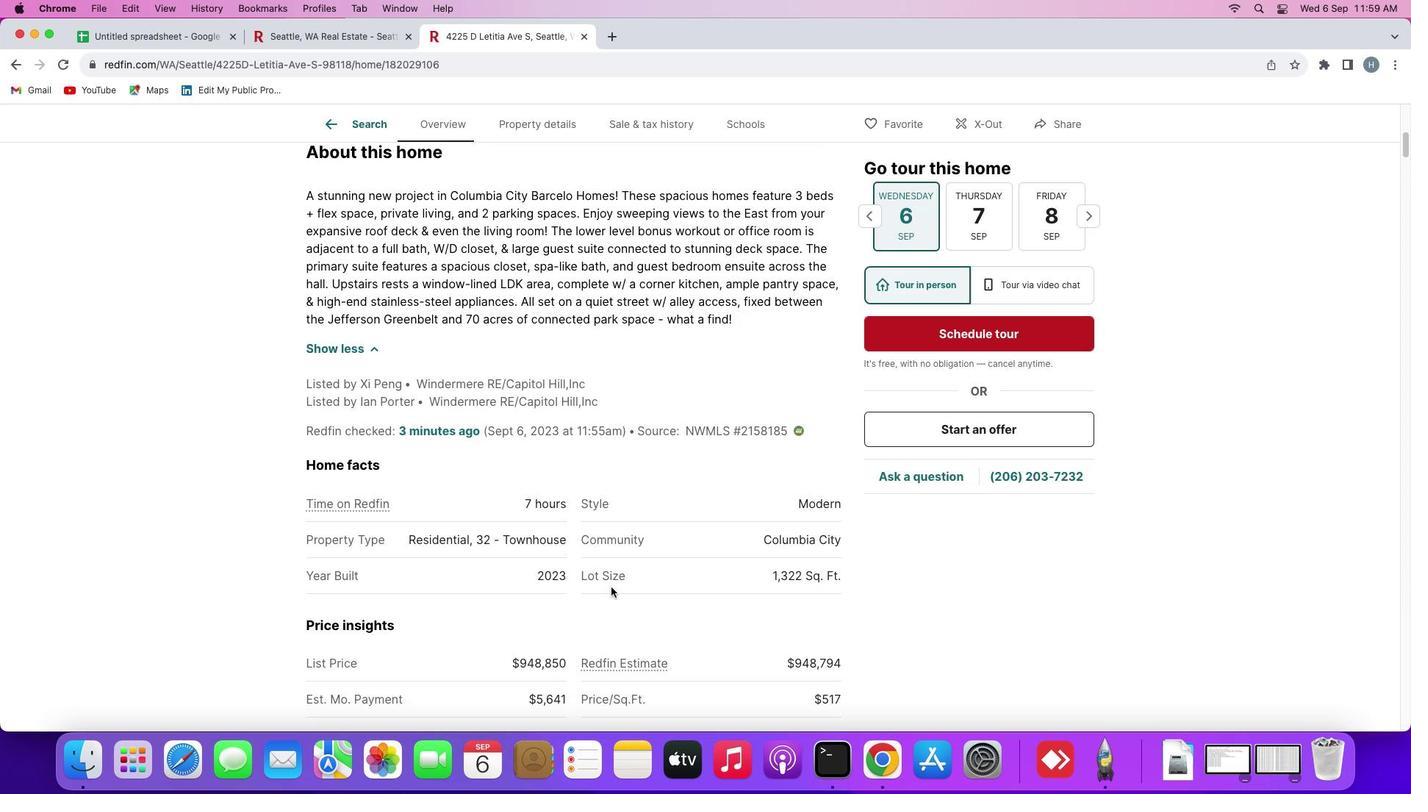 
Action: Mouse moved to (631, 624)
Screenshot: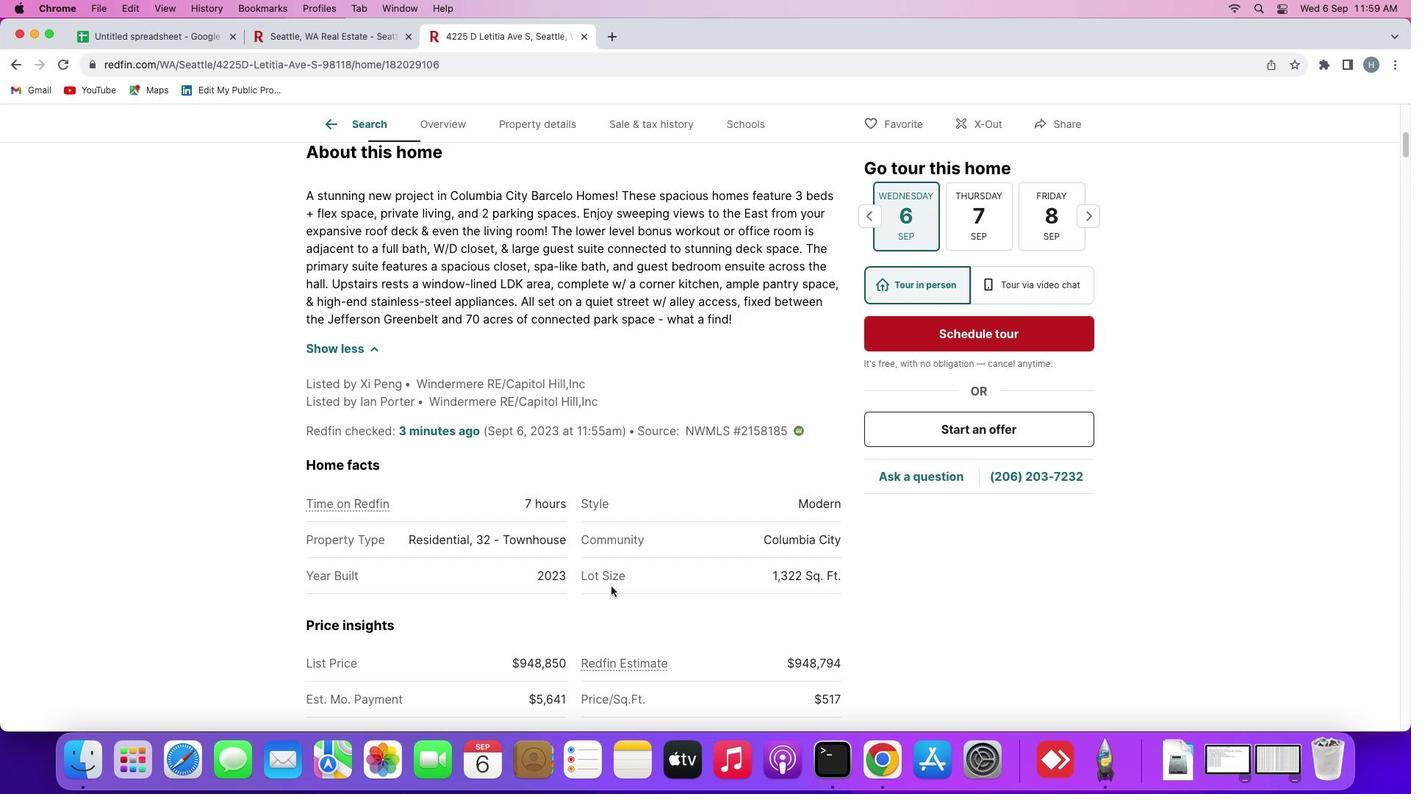 
Action: Mouse scrolled (631, 624) with delta (2, 0)
Screenshot: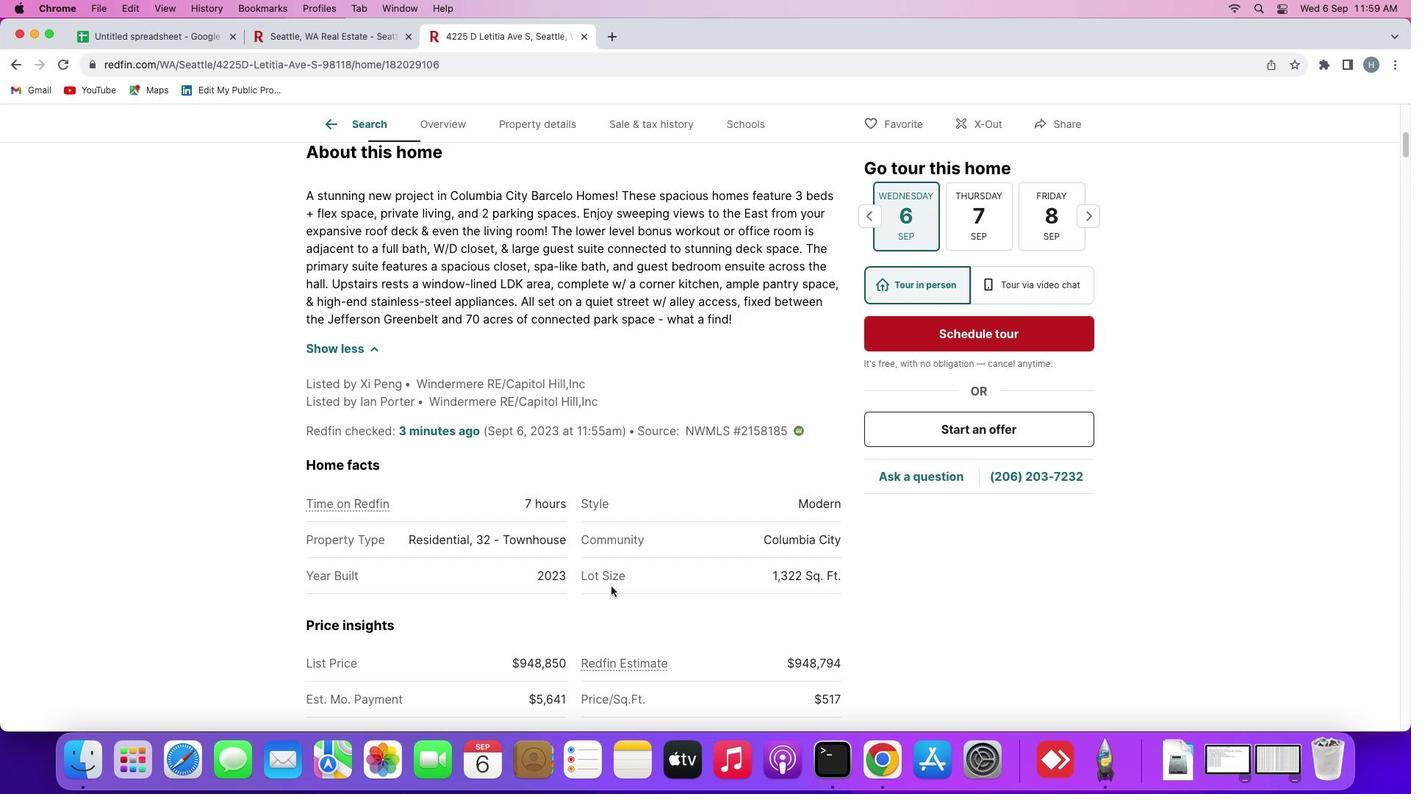 
Action: Mouse moved to (636, 621)
Screenshot: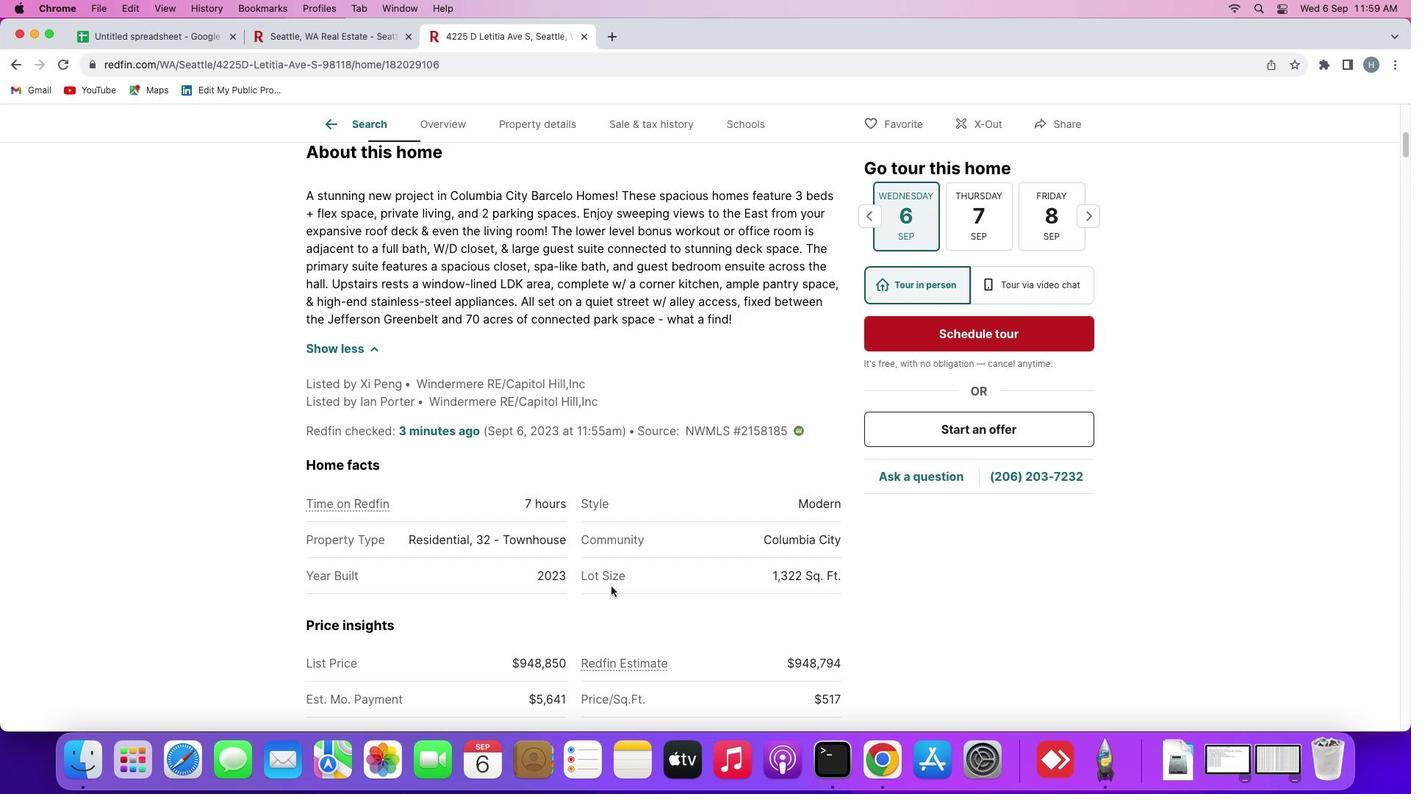 
Action: Mouse scrolled (636, 621) with delta (2, 0)
Screenshot: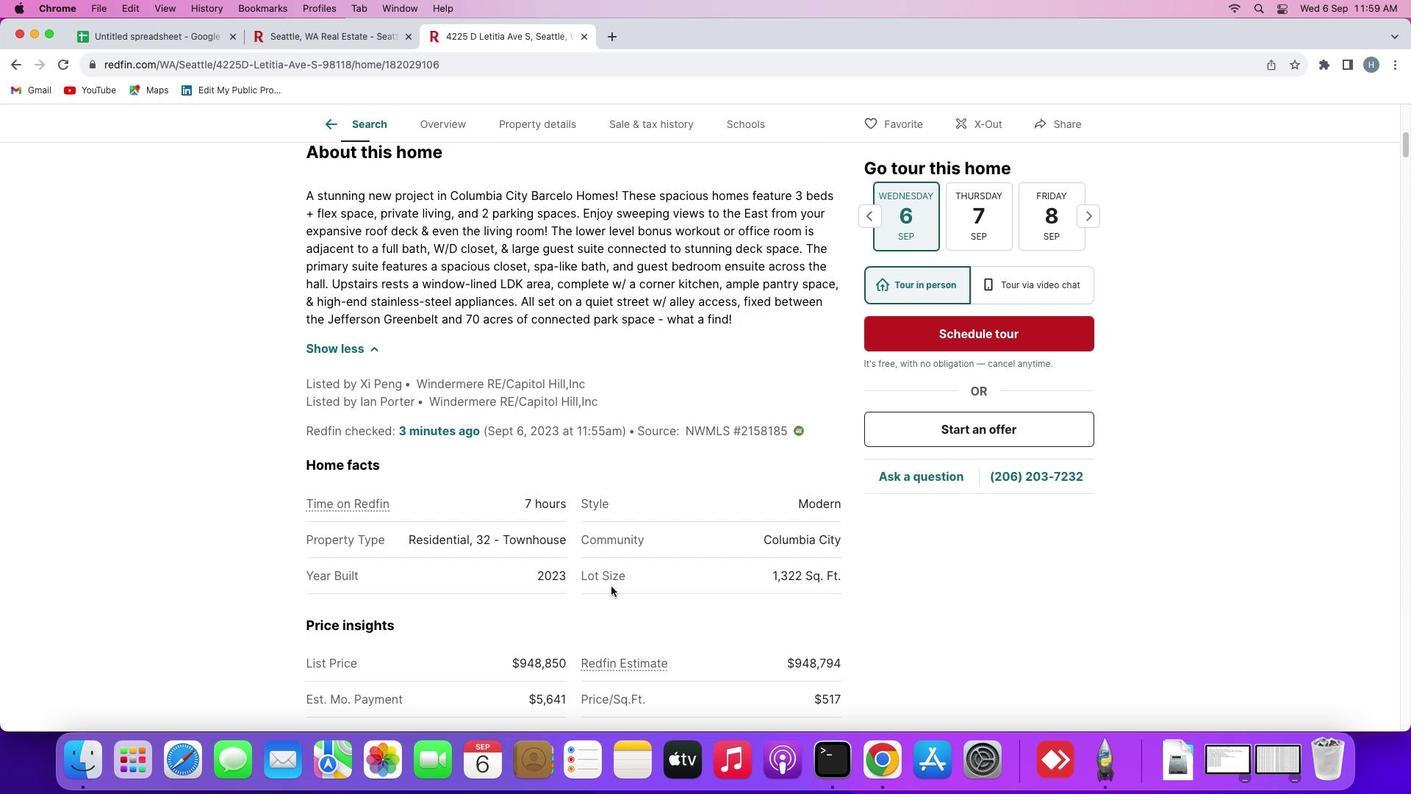 
Action: Mouse moved to (636, 619)
